Task: Search for event and occasion photos online and organize them into a new album in Google Photos named 'Events'.
Action: Mouse moved to (300, 36)
Screenshot: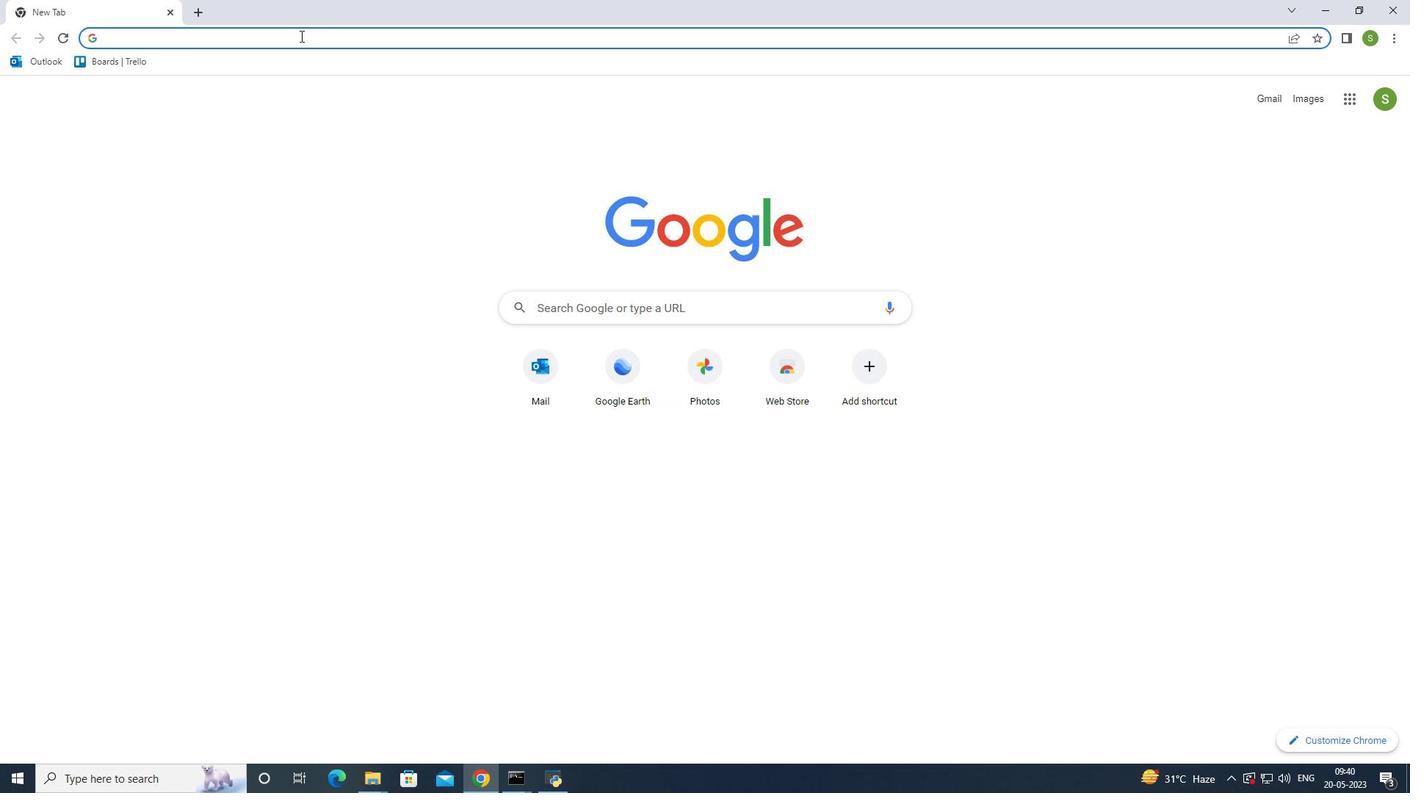 
Action: Mouse pressed left at (300, 36)
Screenshot: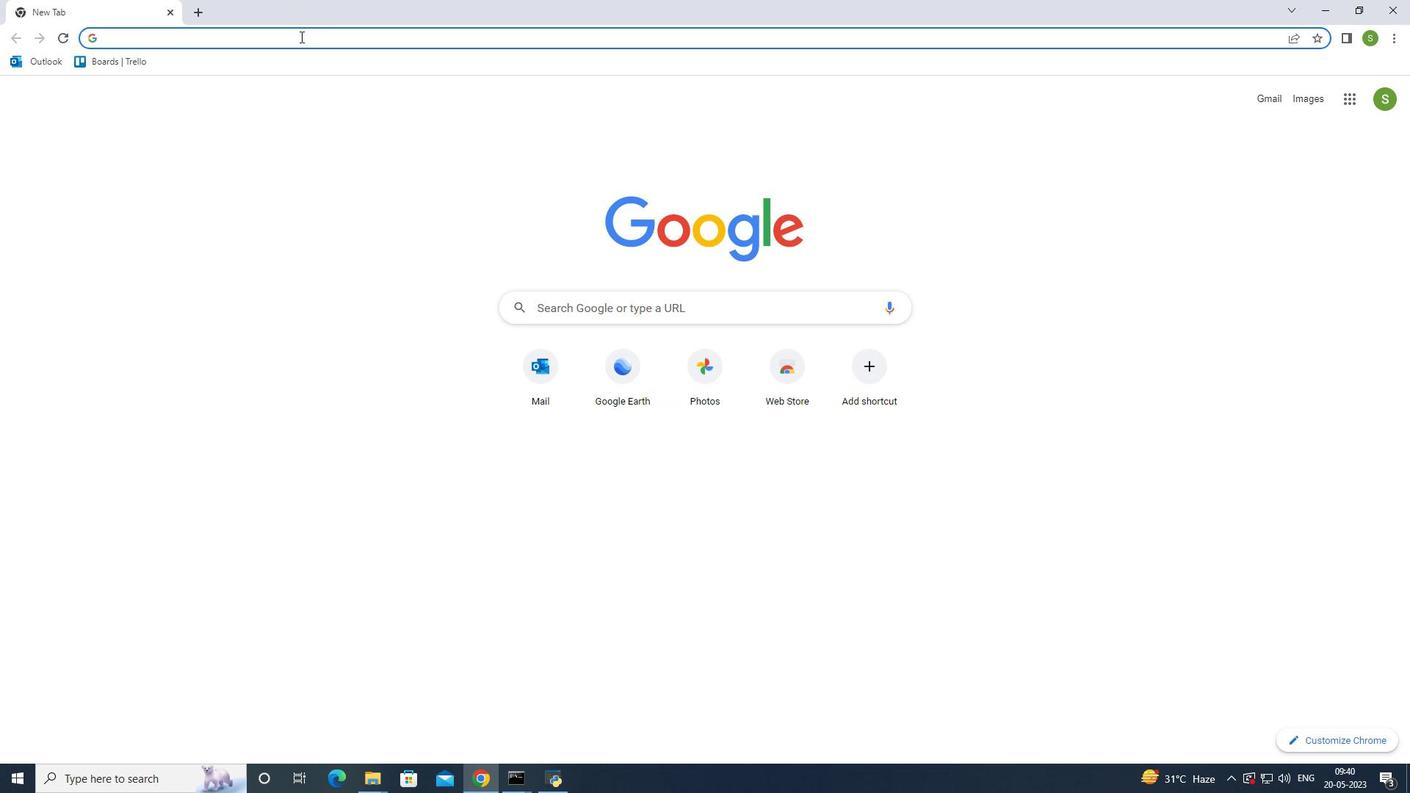 
Action: Mouse moved to (315, 33)
Screenshot: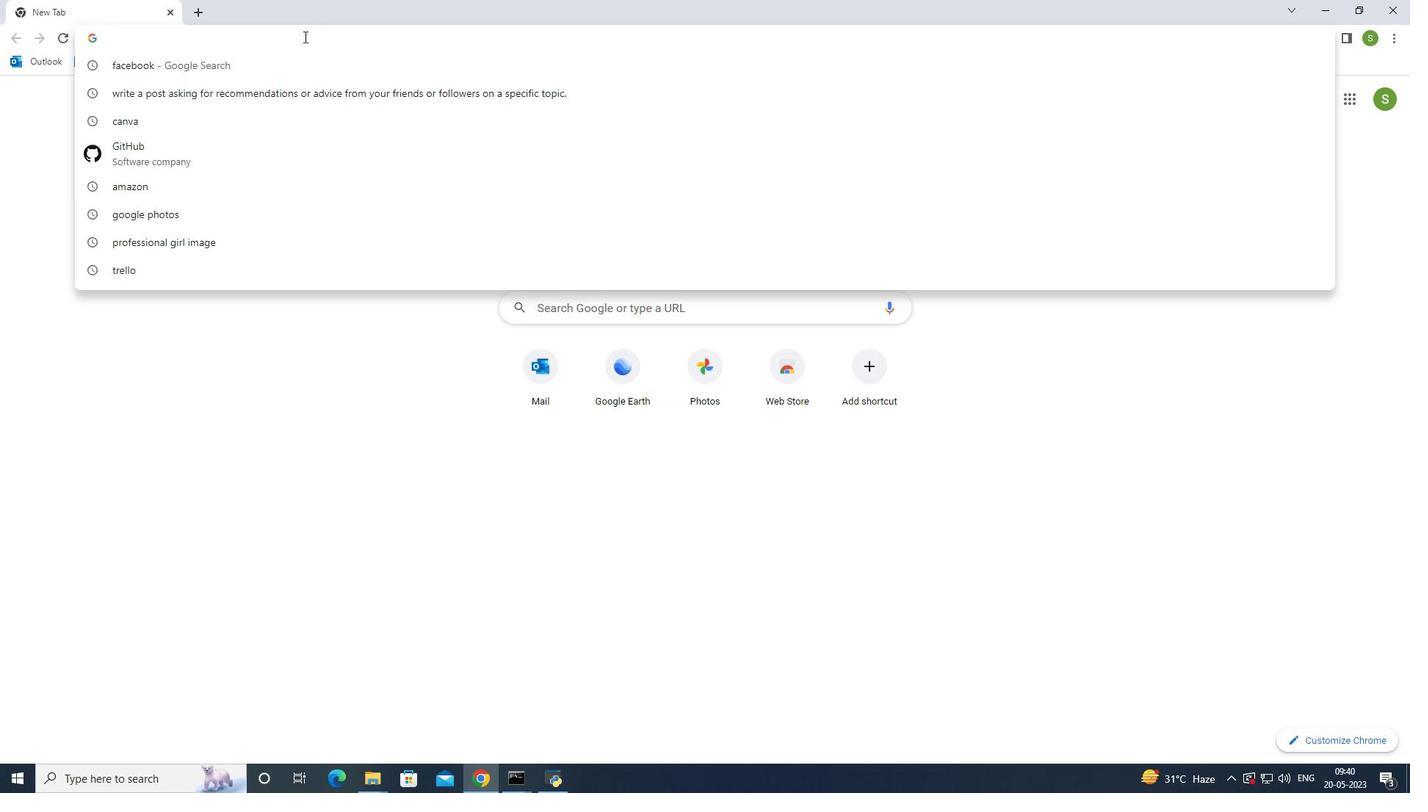 
Action: Key pressed google<Key.space>photo
Screenshot: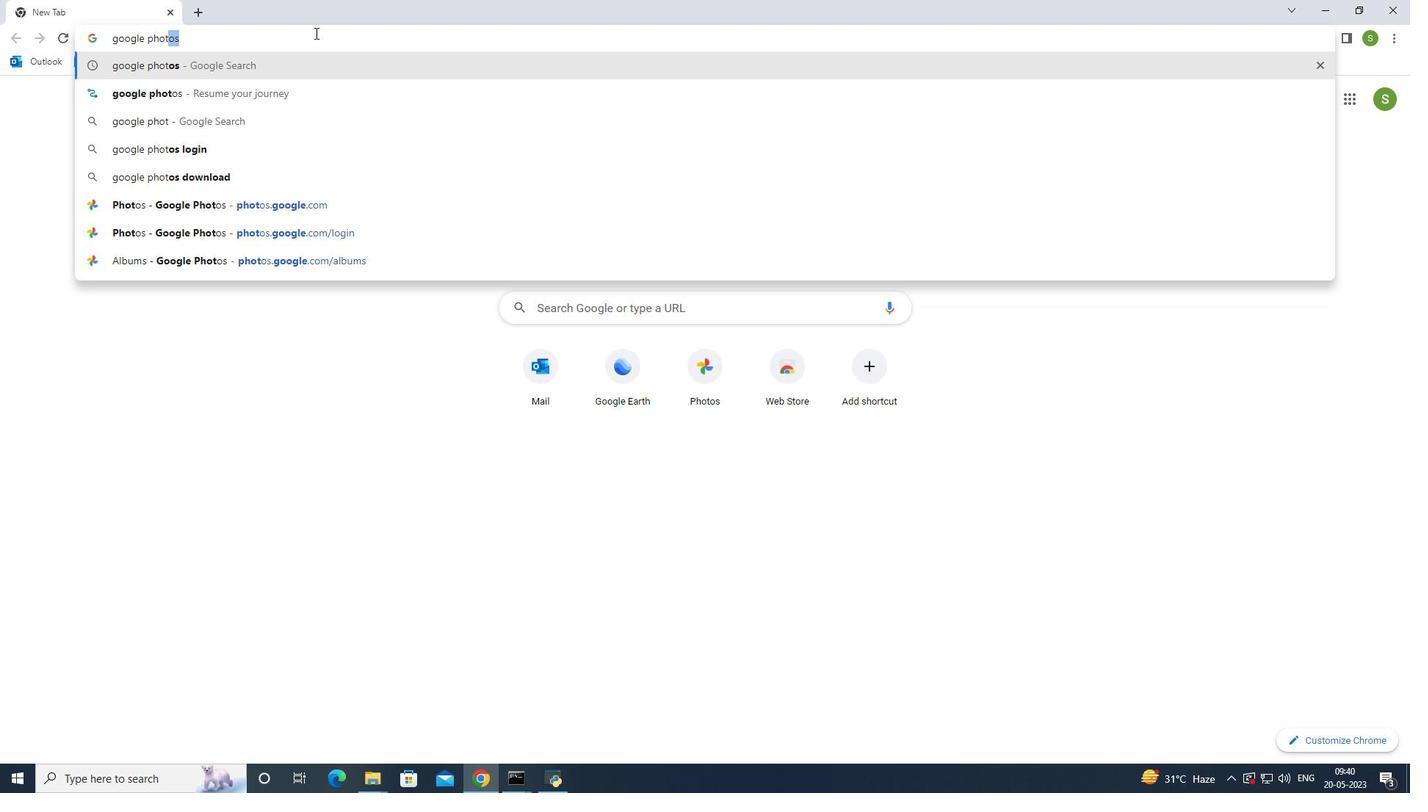 
Action: Mouse moved to (325, 27)
Screenshot: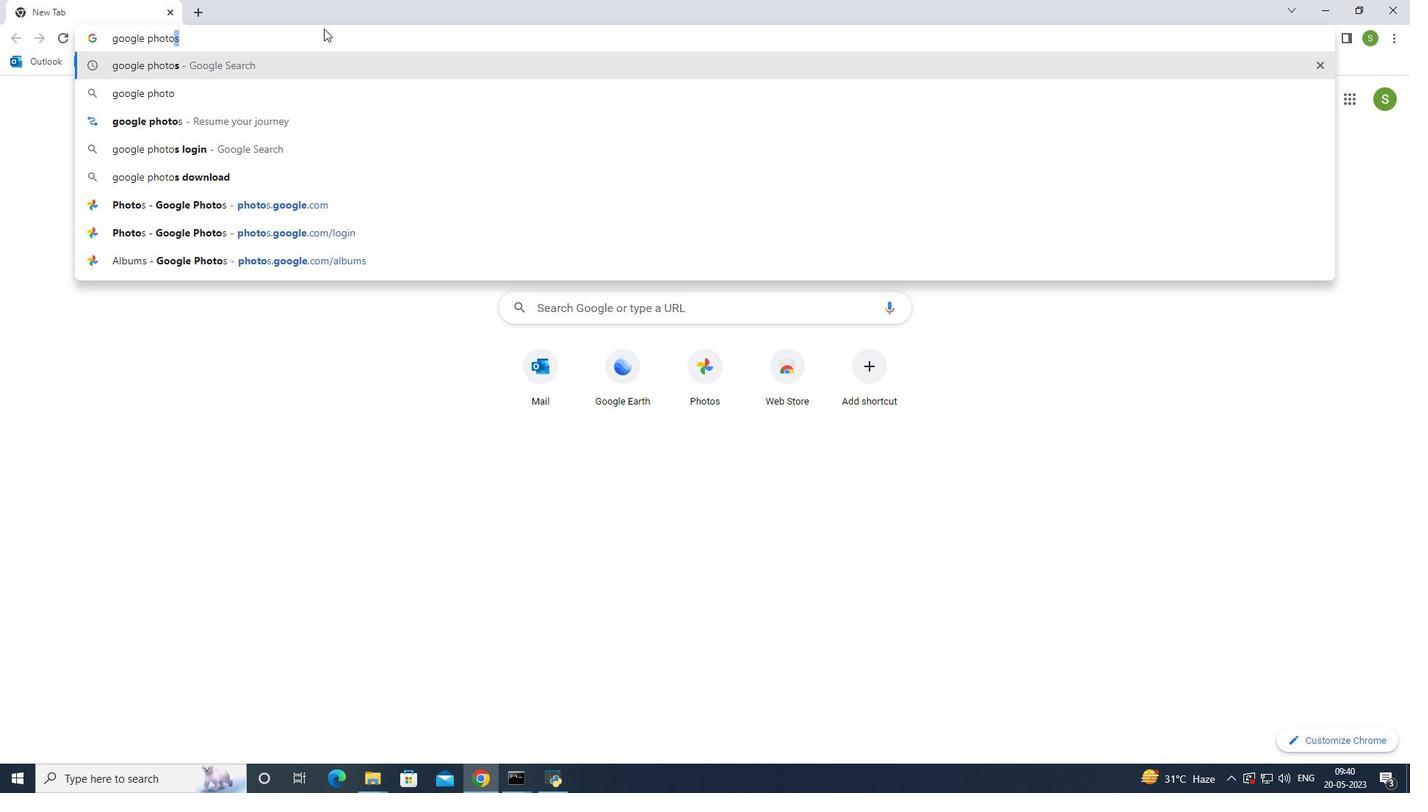 
Action: Key pressed <Key.enter>
Screenshot: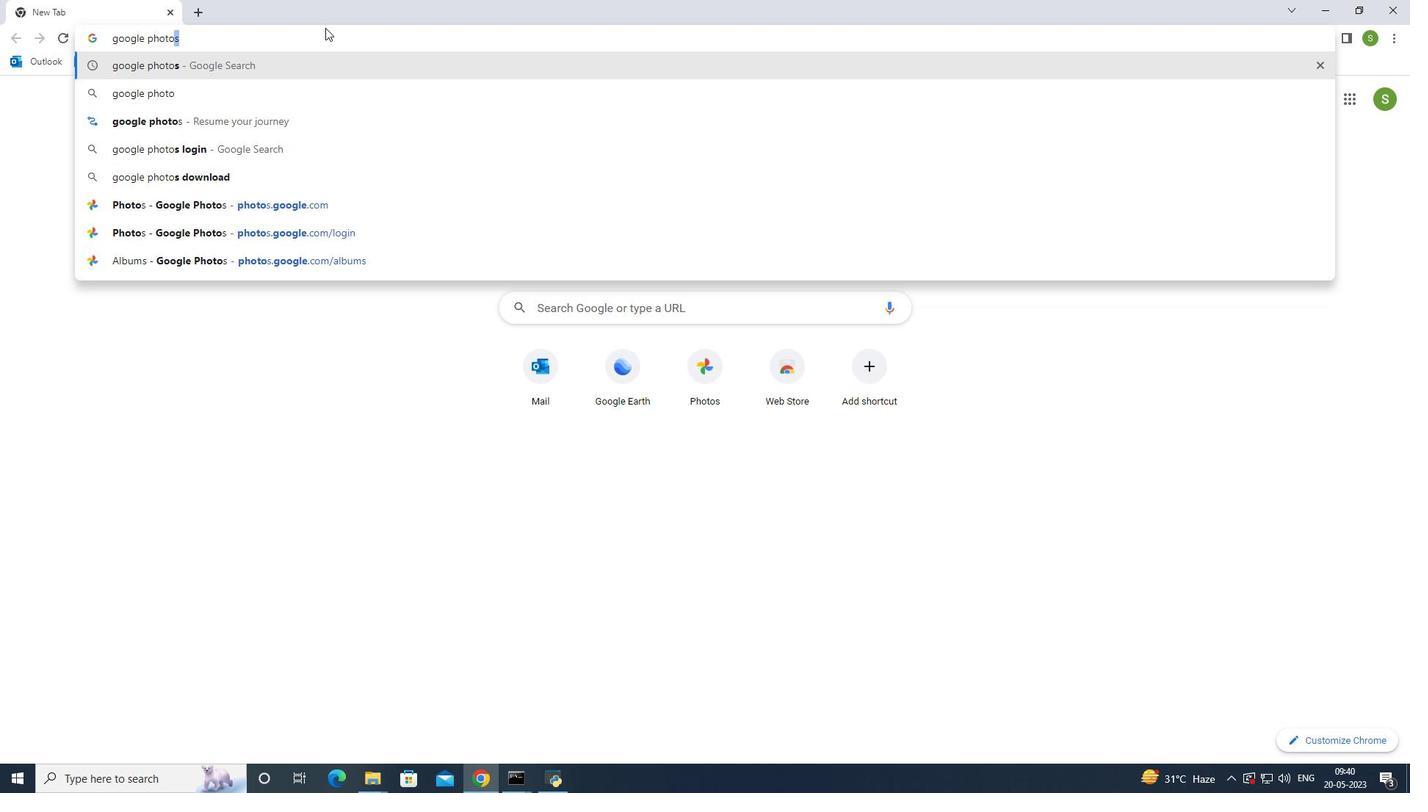 
Action: Mouse moved to (250, 231)
Screenshot: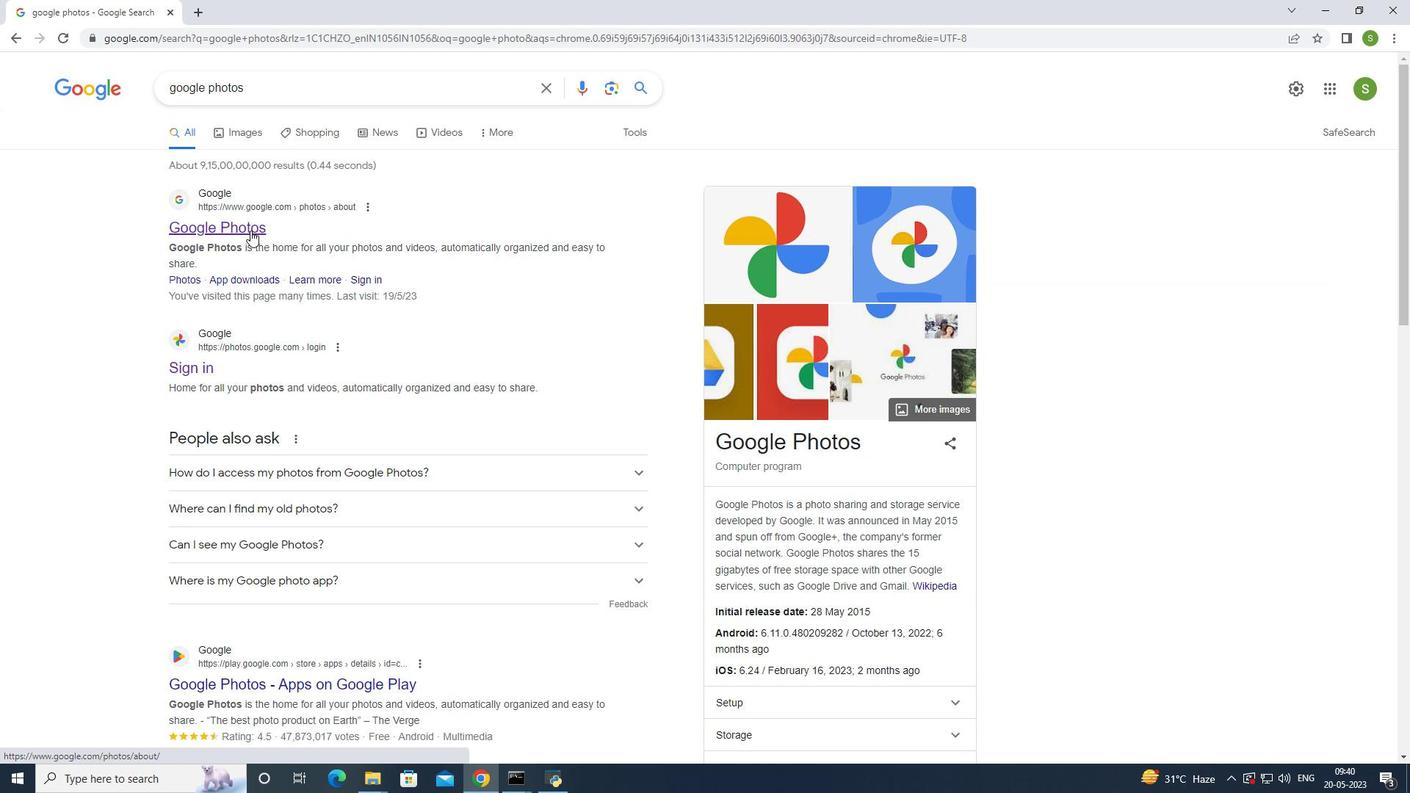 
Action: Mouse pressed left at (250, 231)
Screenshot: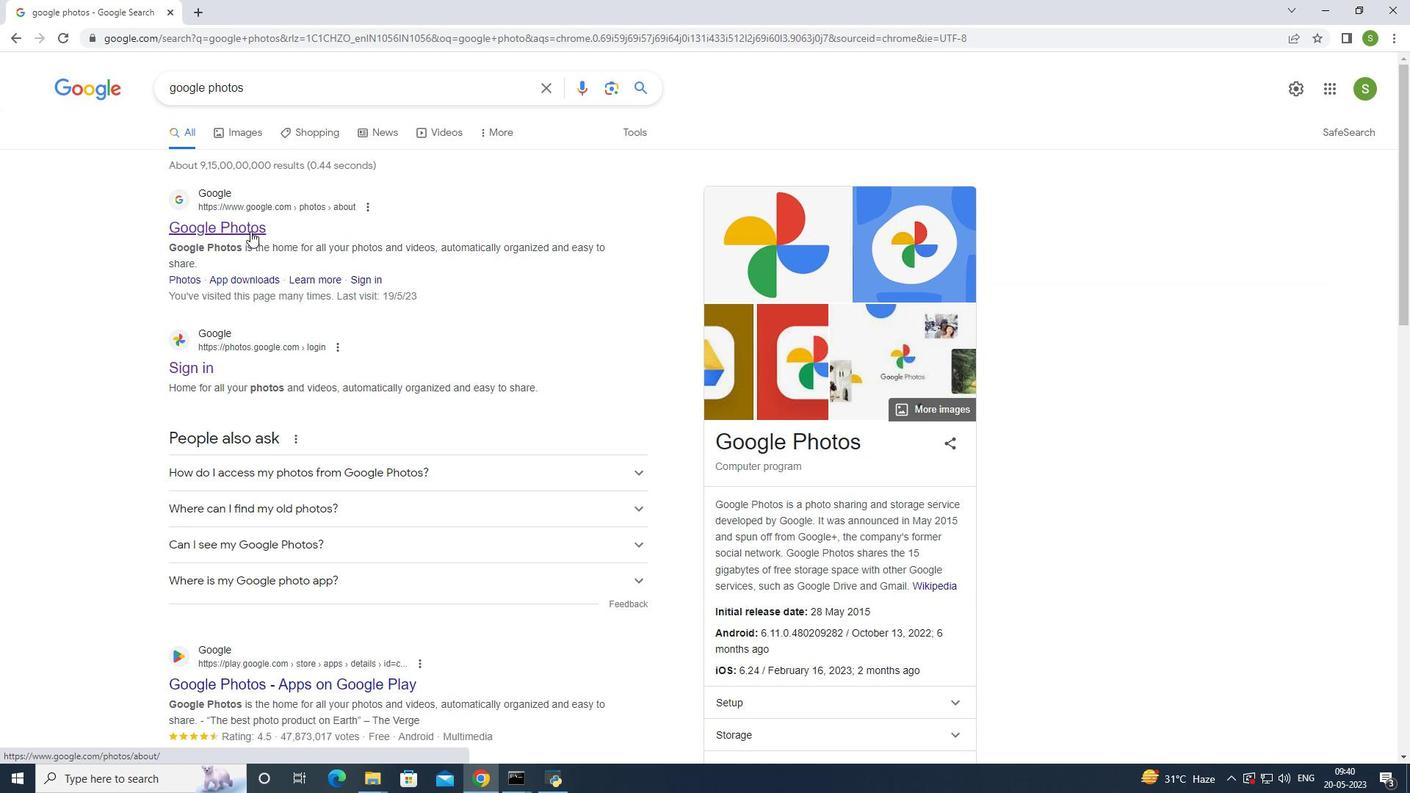 
Action: Mouse moved to (647, 505)
Screenshot: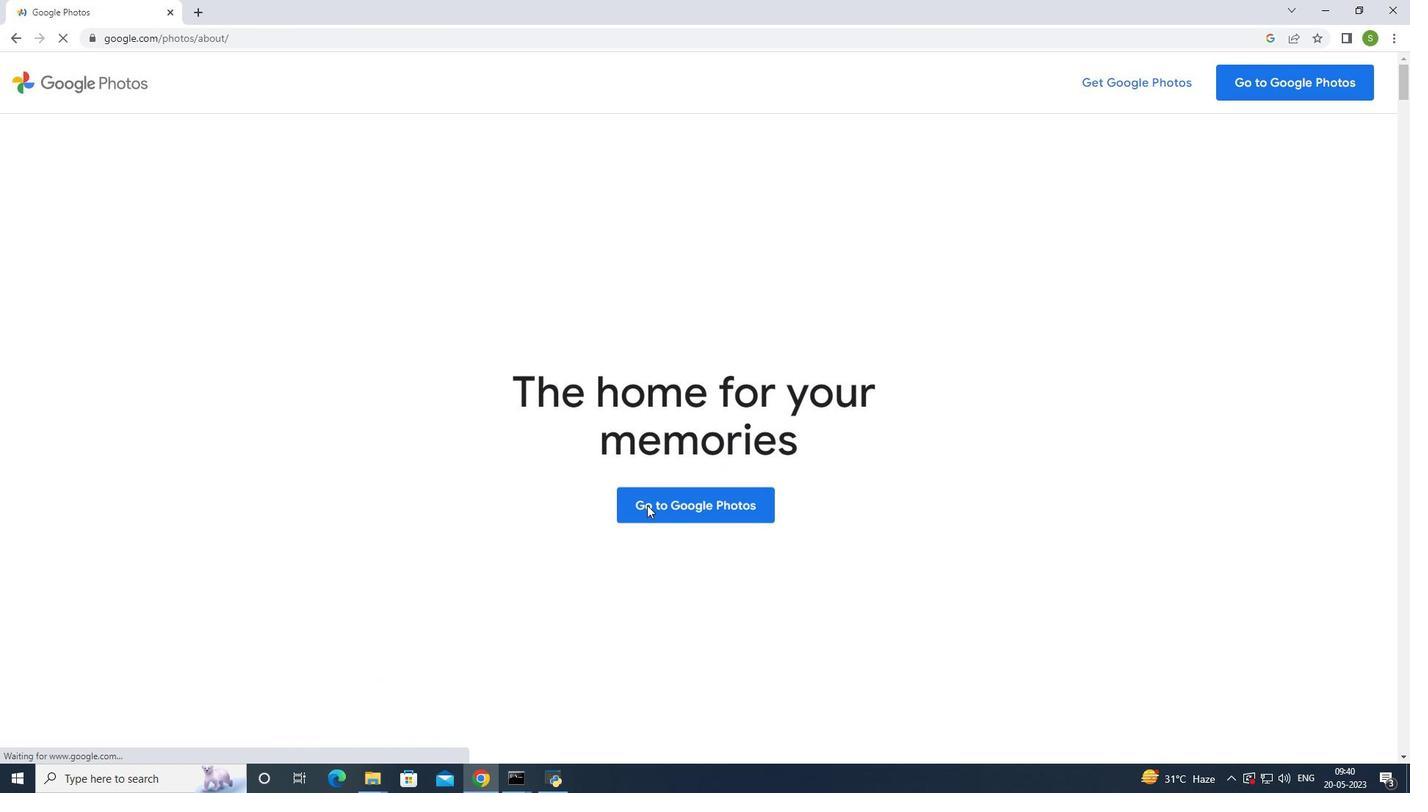 
Action: Mouse pressed left at (647, 505)
Screenshot: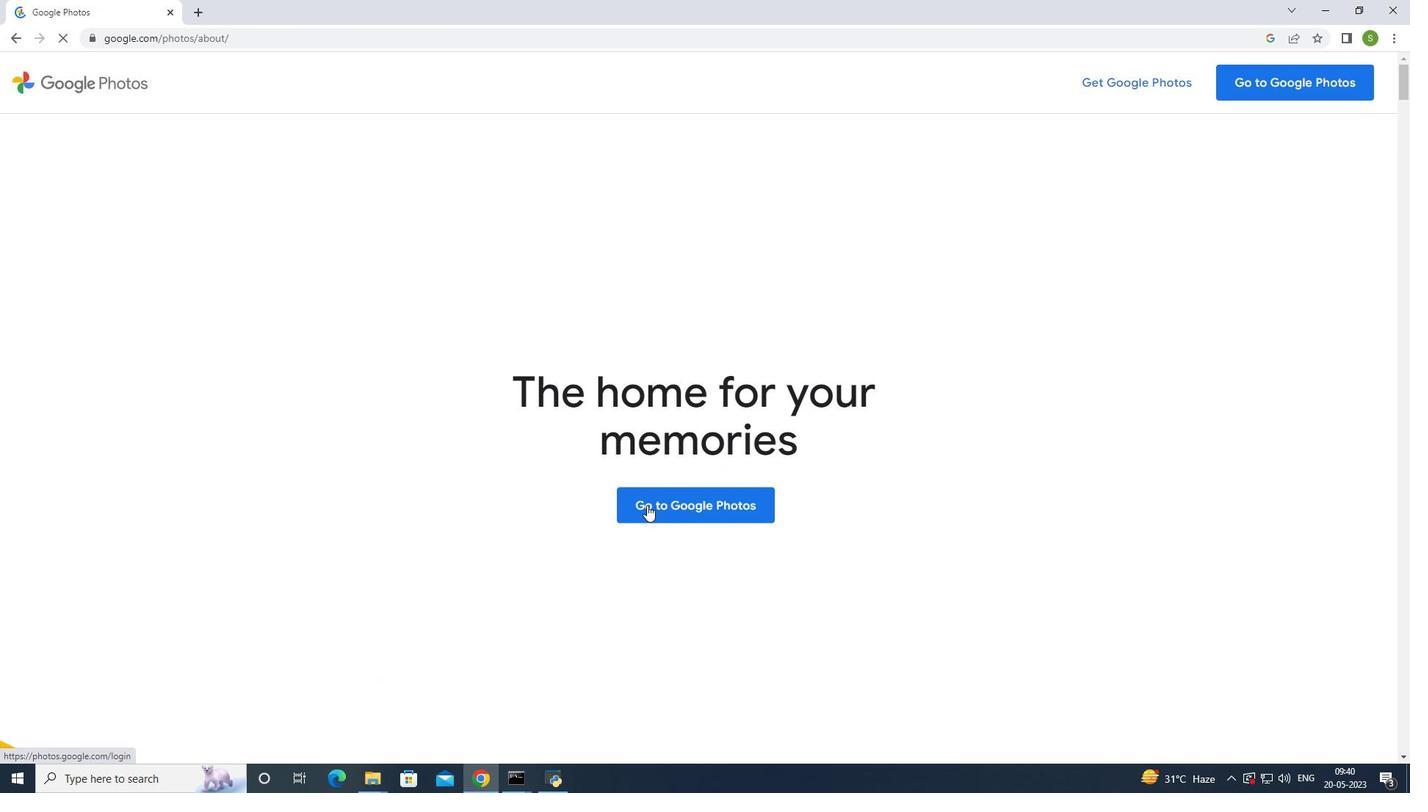 
Action: Mouse moved to (393, 134)
Screenshot: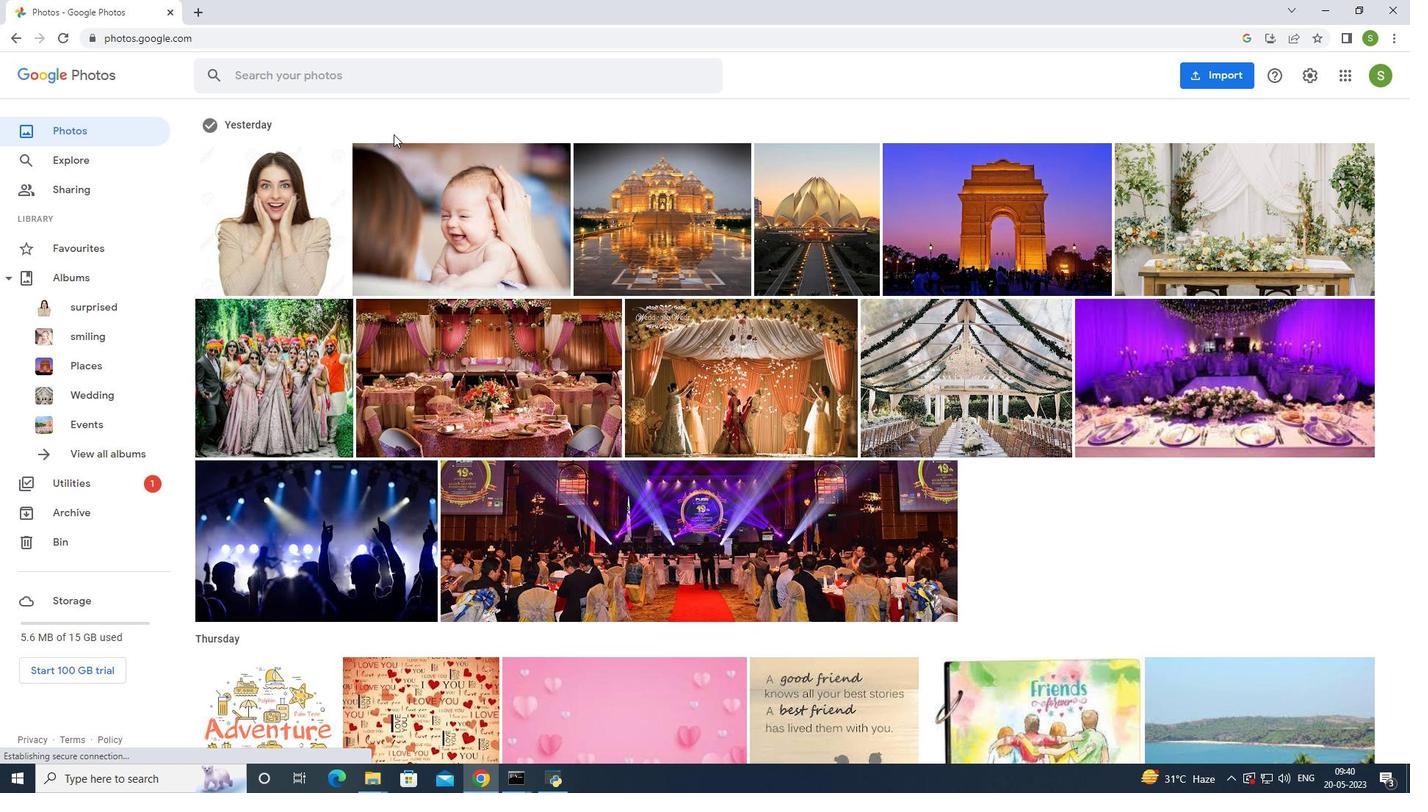 
Action: Mouse scrolled (393, 133) with delta (0, 0)
Screenshot: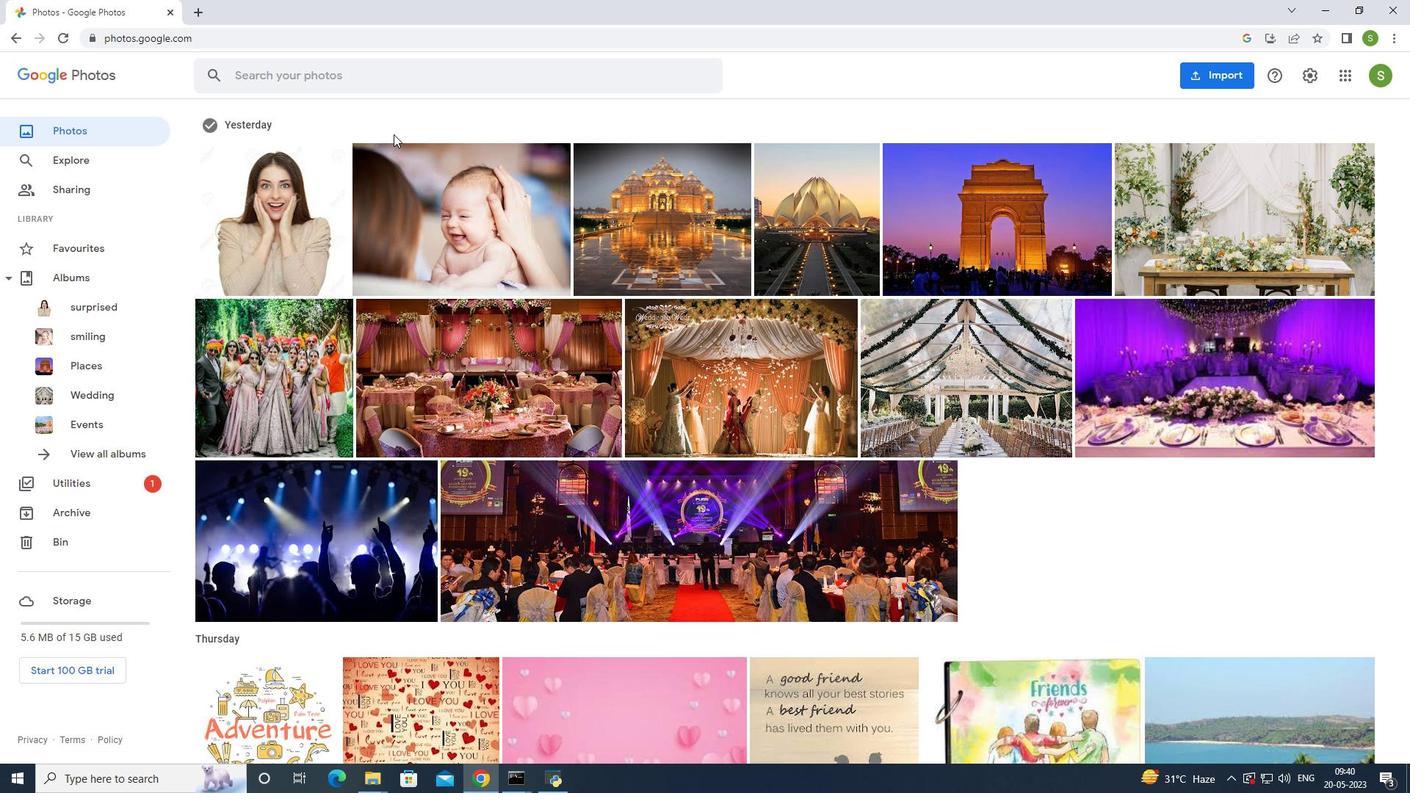 
Action: Mouse scrolled (393, 133) with delta (0, 0)
Screenshot: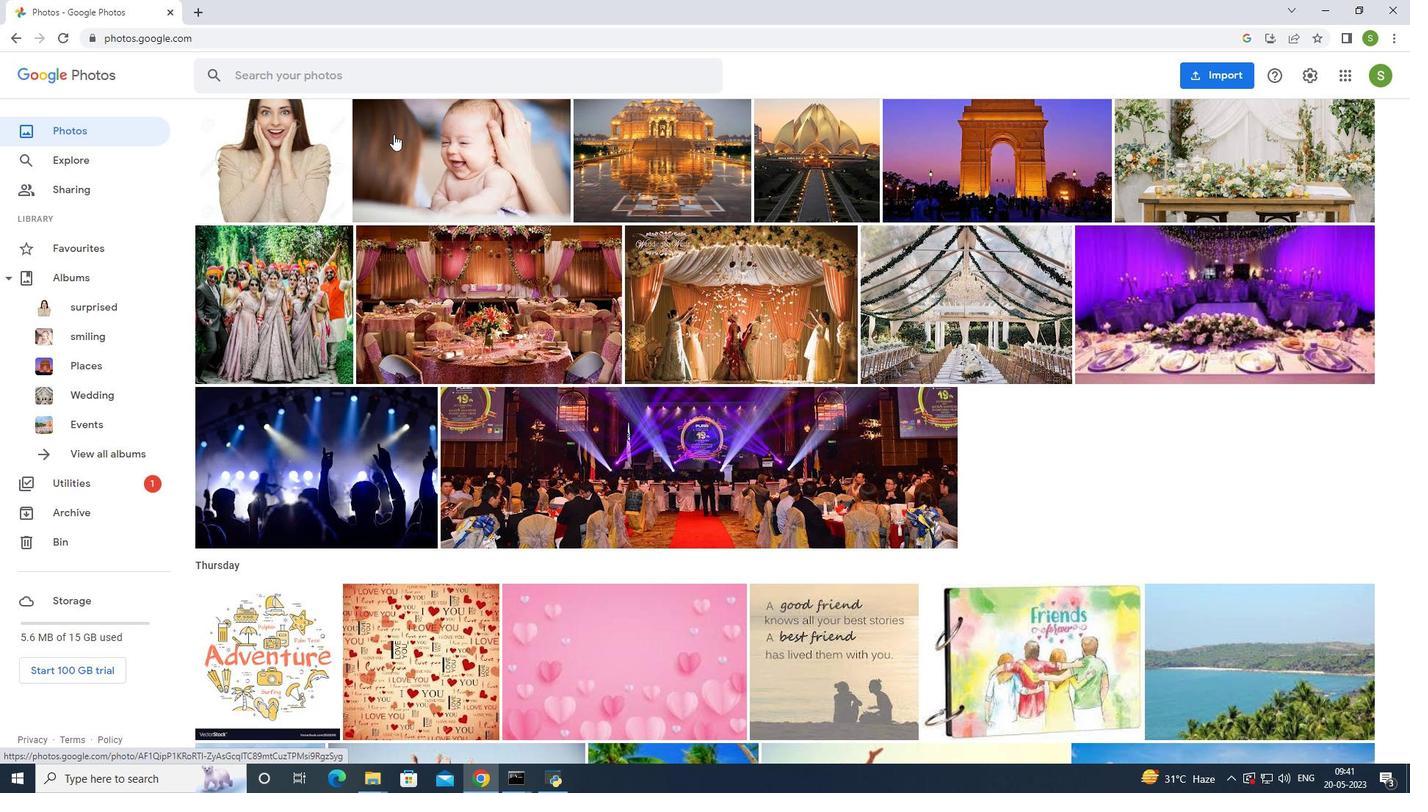 
Action: Mouse scrolled (393, 133) with delta (0, 0)
Screenshot: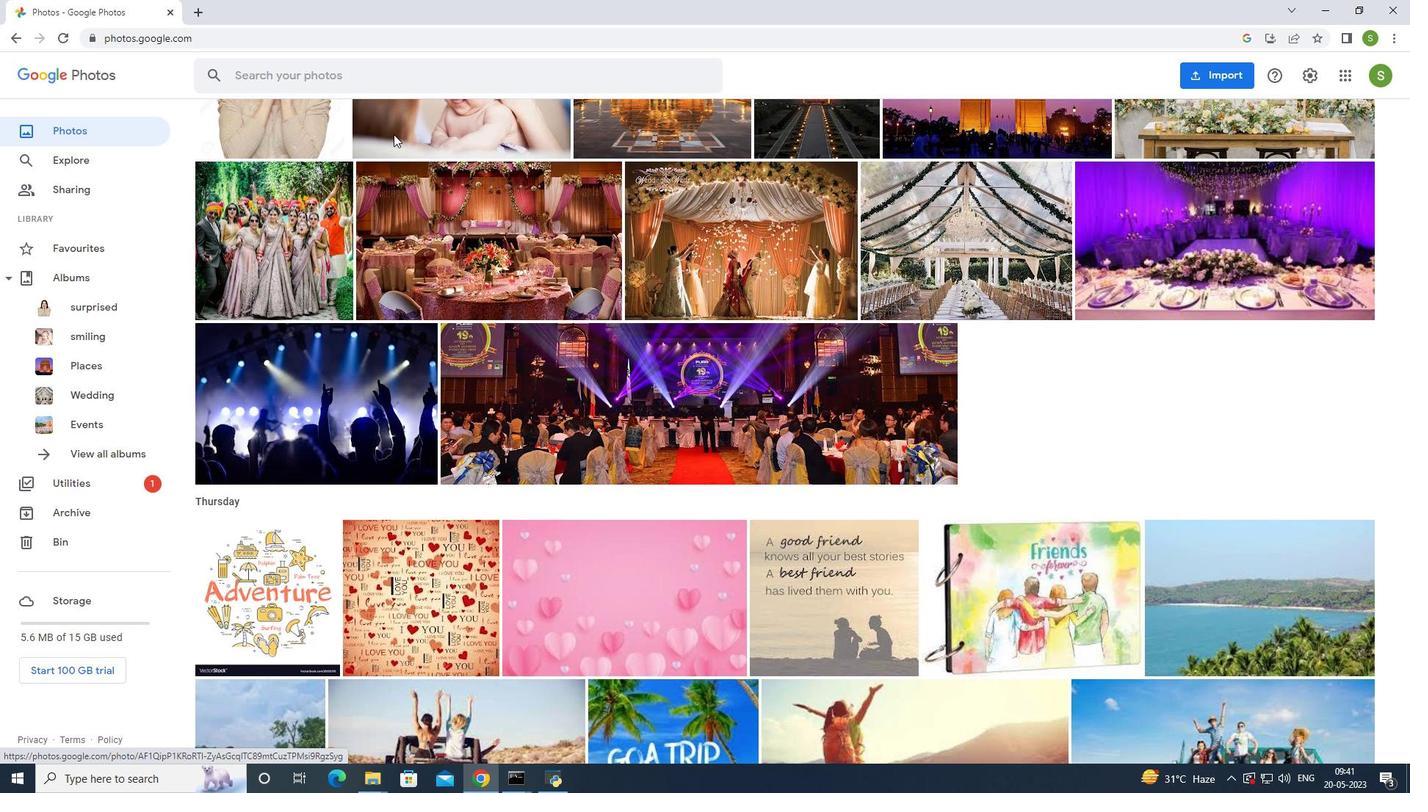 
Action: Mouse scrolled (393, 133) with delta (0, 0)
Screenshot: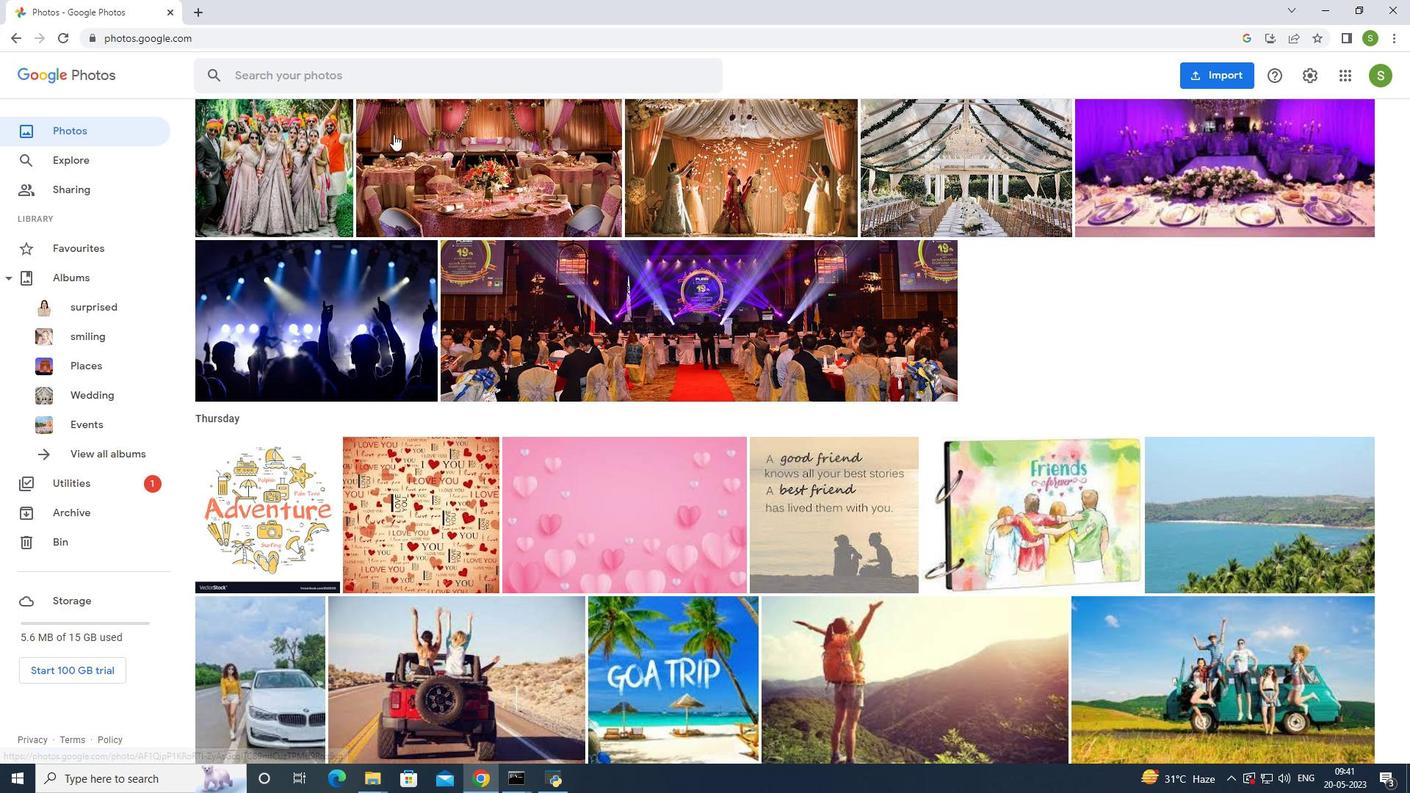 
Action: Mouse scrolled (393, 133) with delta (0, 0)
Screenshot: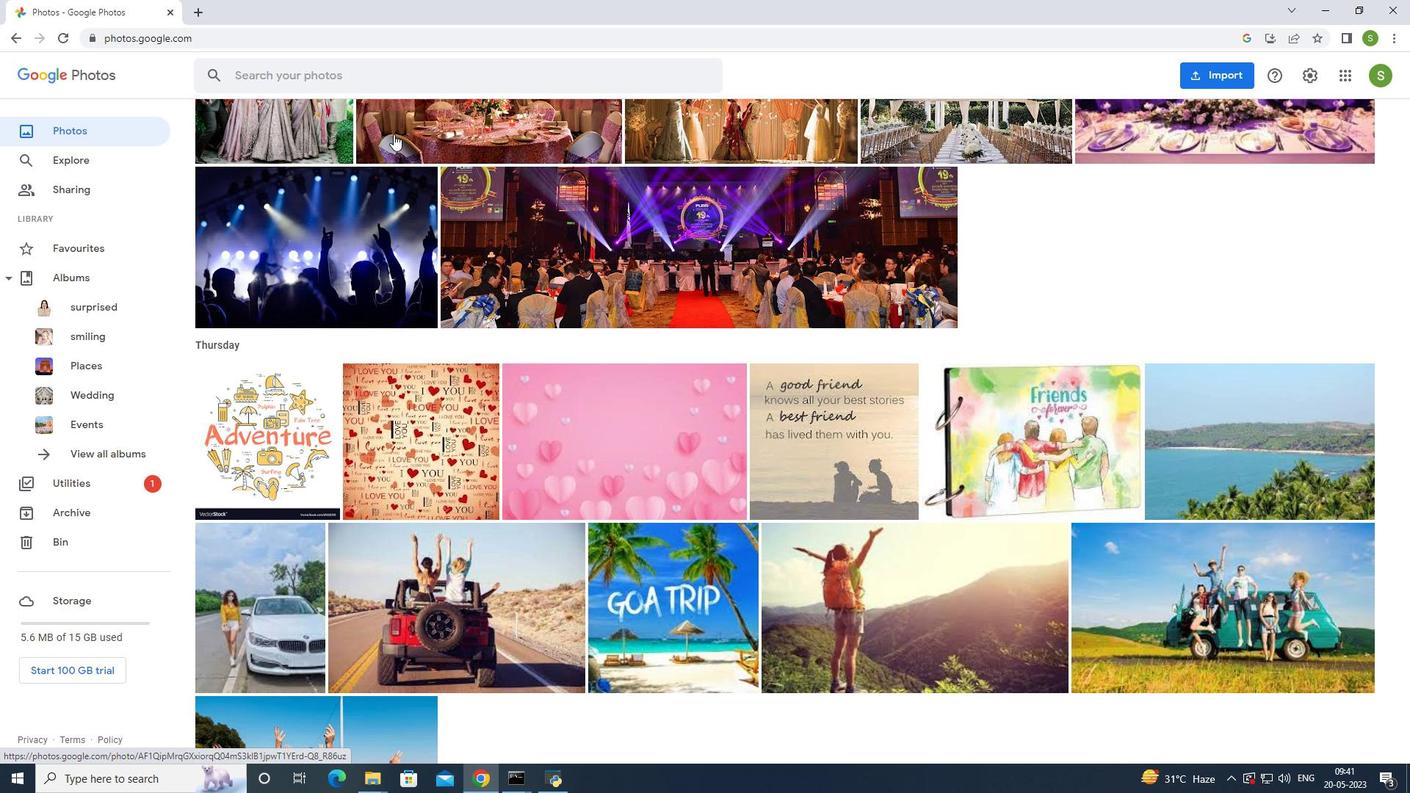 
Action: Mouse scrolled (393, 133) with delta (0, 0)
Screenshot: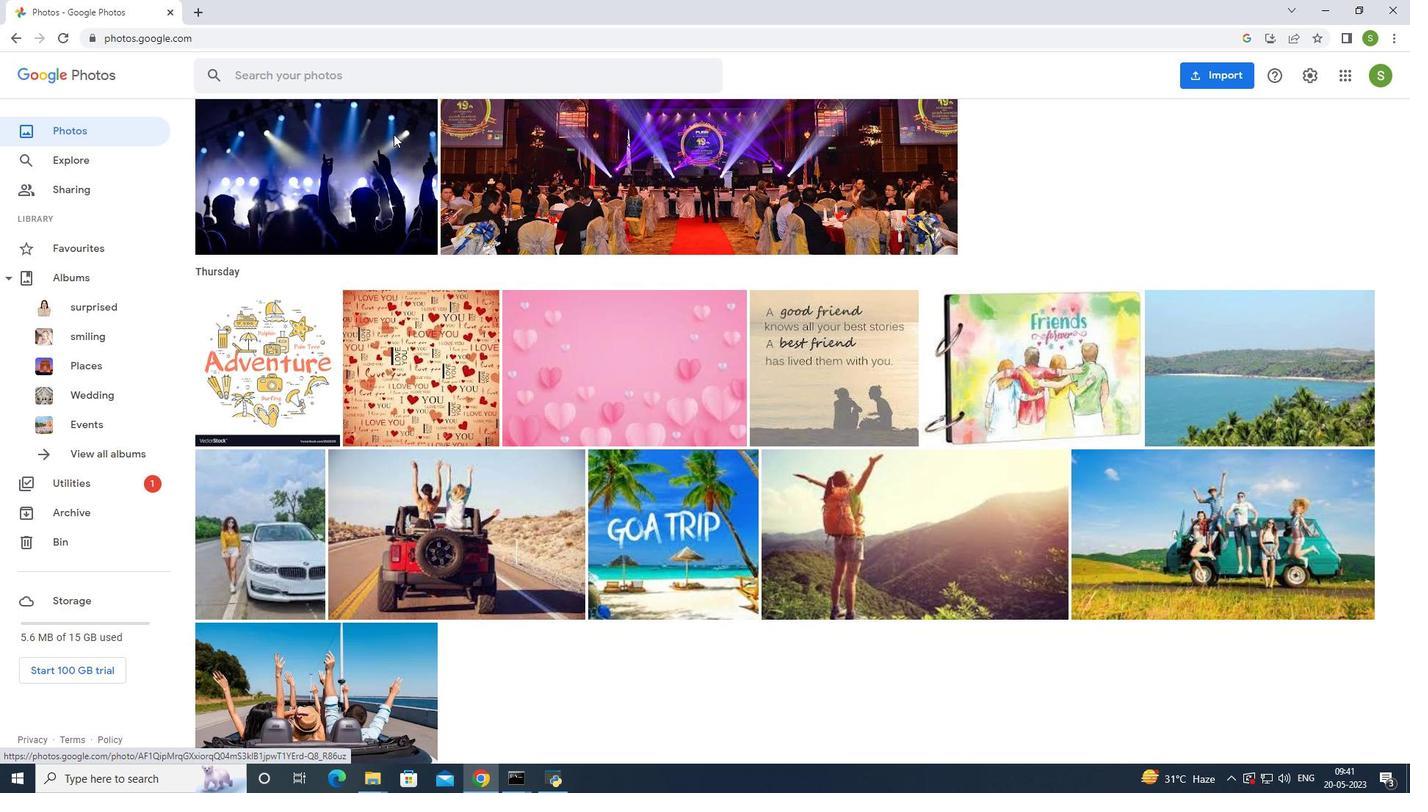 
Action: Mouse scrolled (393, 133) with delta (0, 0)
Screenshot: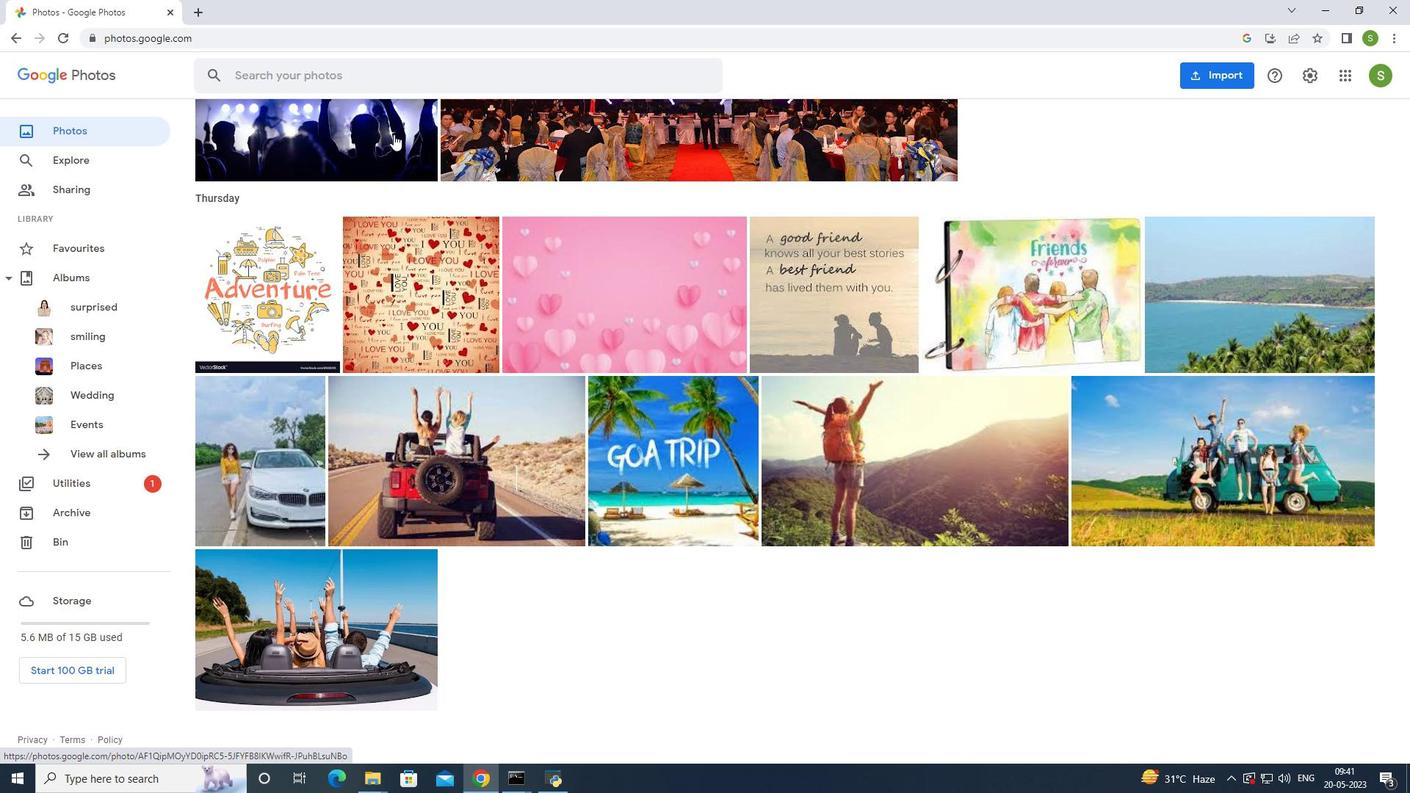 
Action: Mouse scrolled (393, 133) with delta (0, 0)
Screenshot: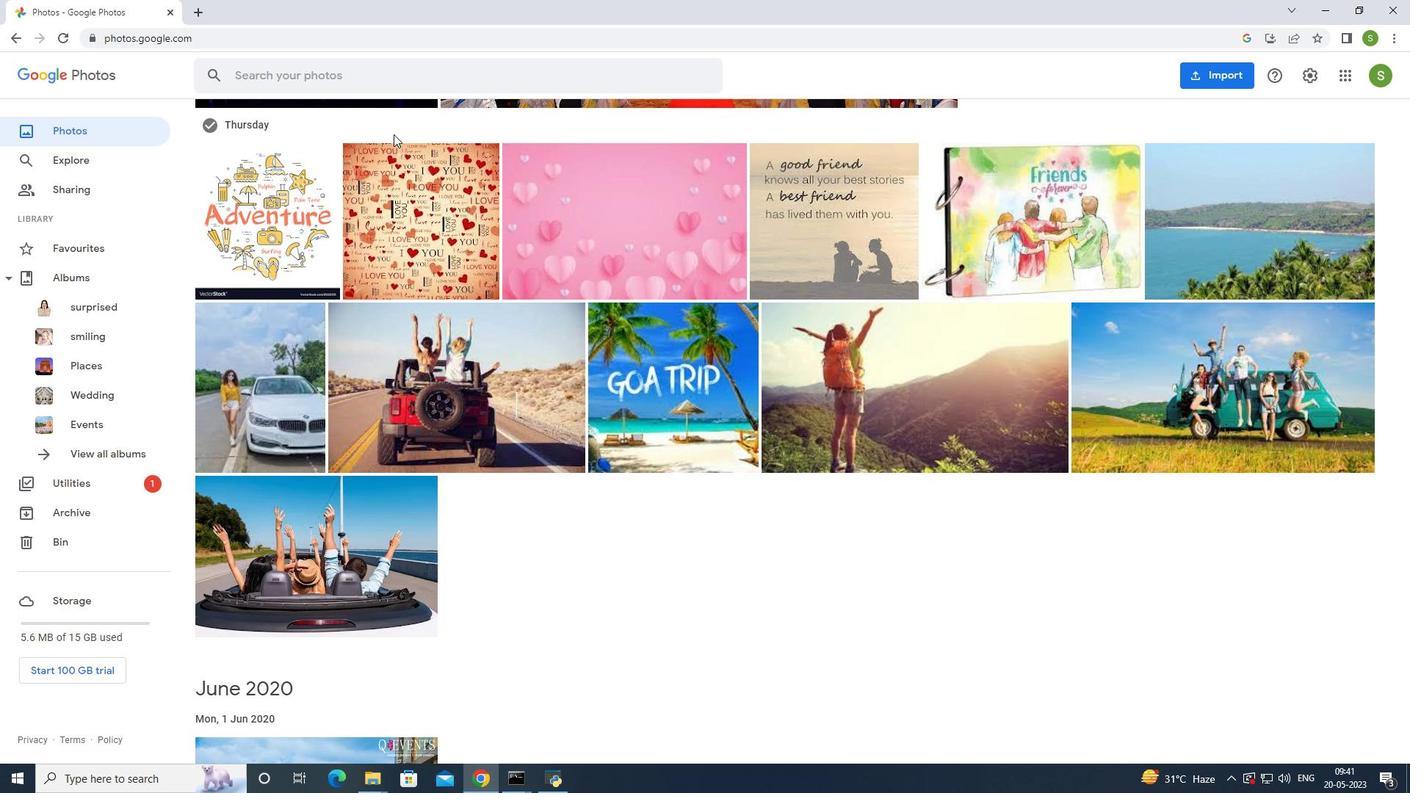 
Action: Mouse moved to (391, 131)
Screenshot: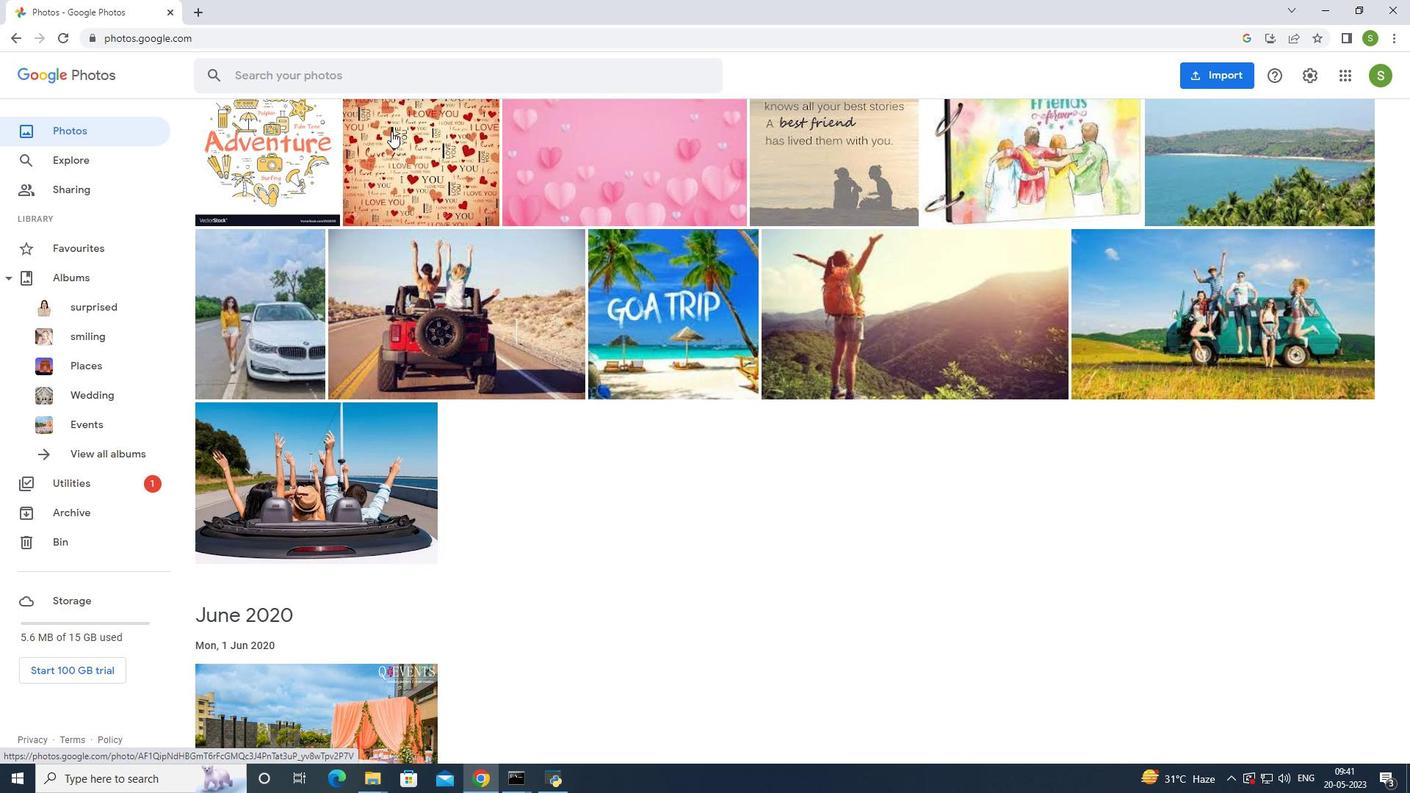
Action: Mouse scrolled (391, 130) with delta (0, 0)
Screenshot: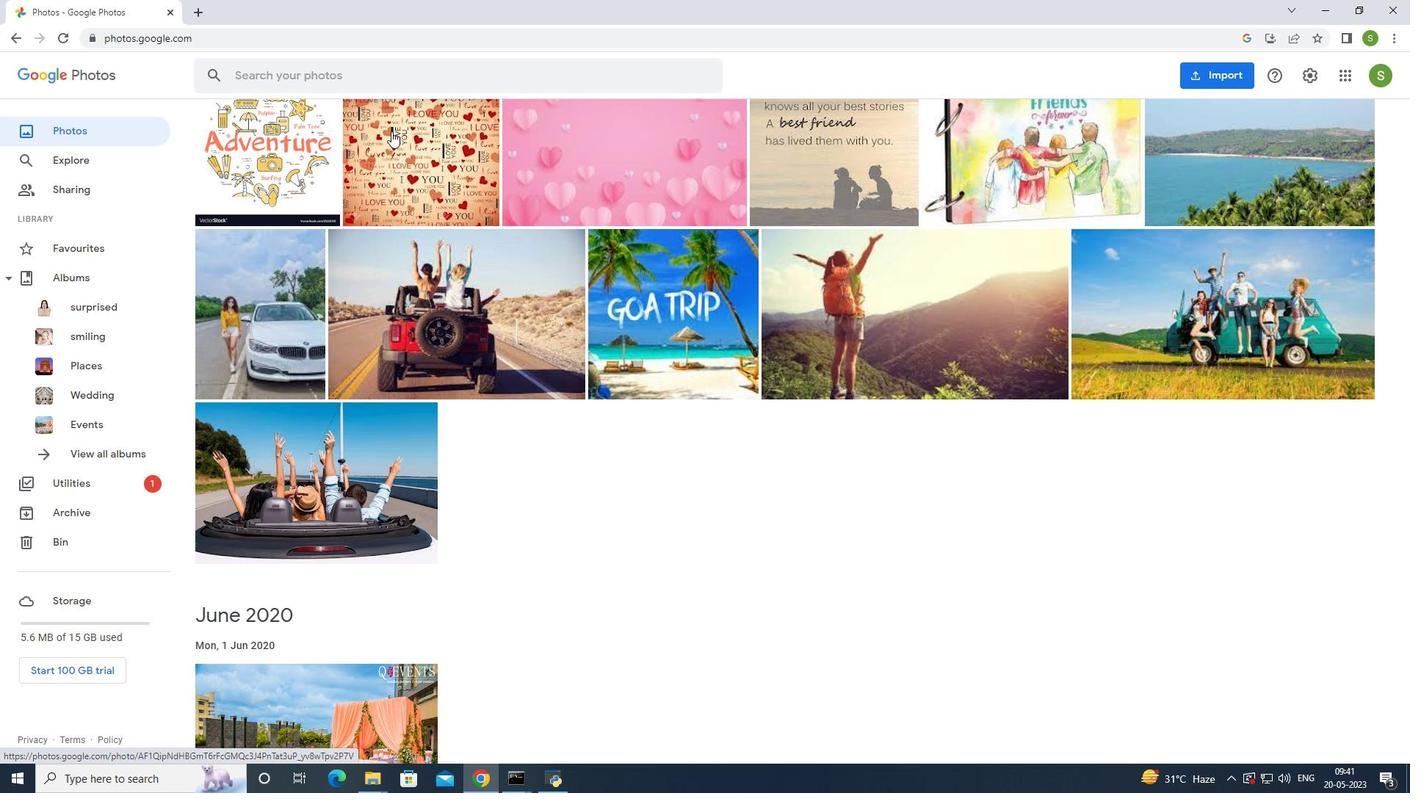 
Action: Mouse scrolled (391, 130) with delta (0, 0)
Screenshot: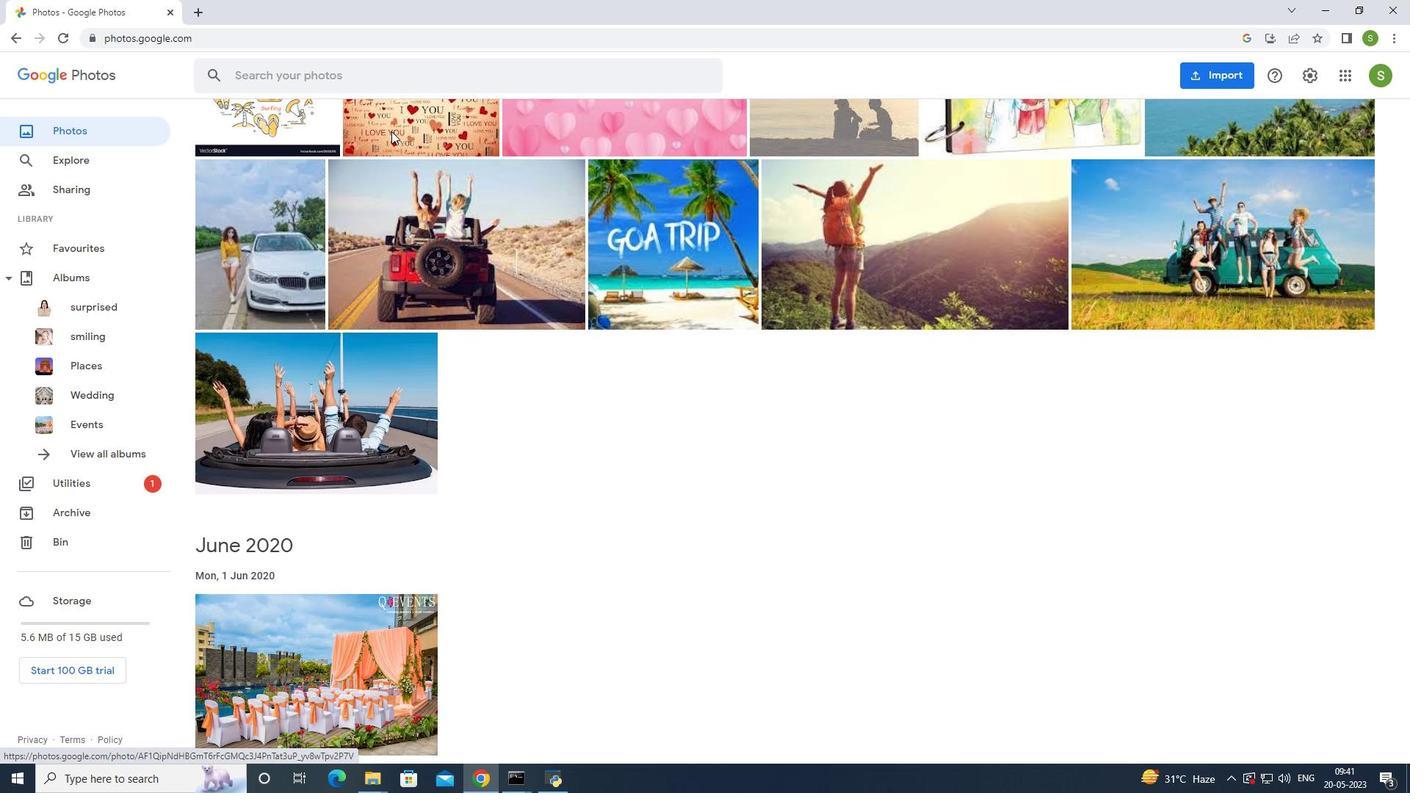 
Action: Mouse scrolled (391, 130) with delta (0, 0)
Screenshot: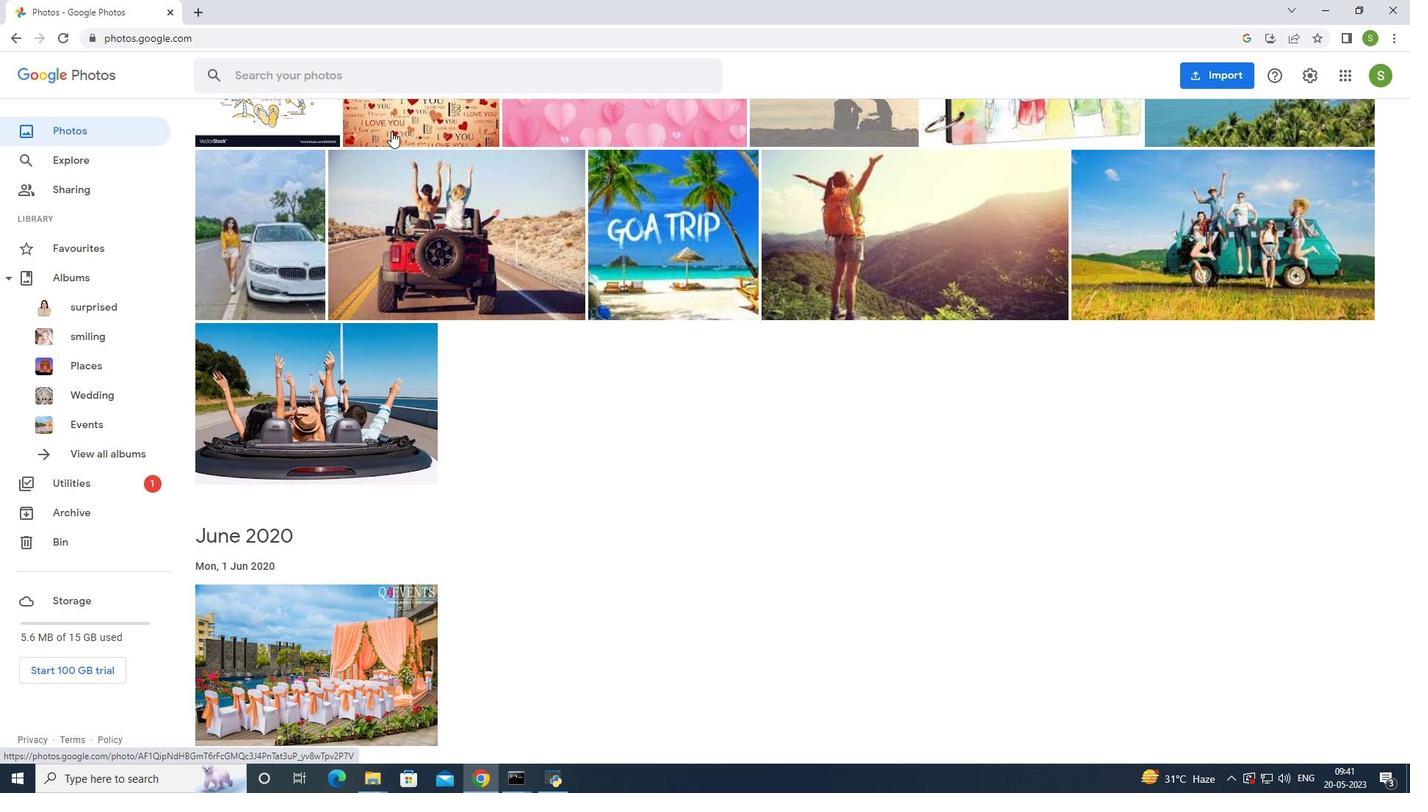 
Action: Mouse scrolled (391, 130) with delta (0, 0)
Screenshot: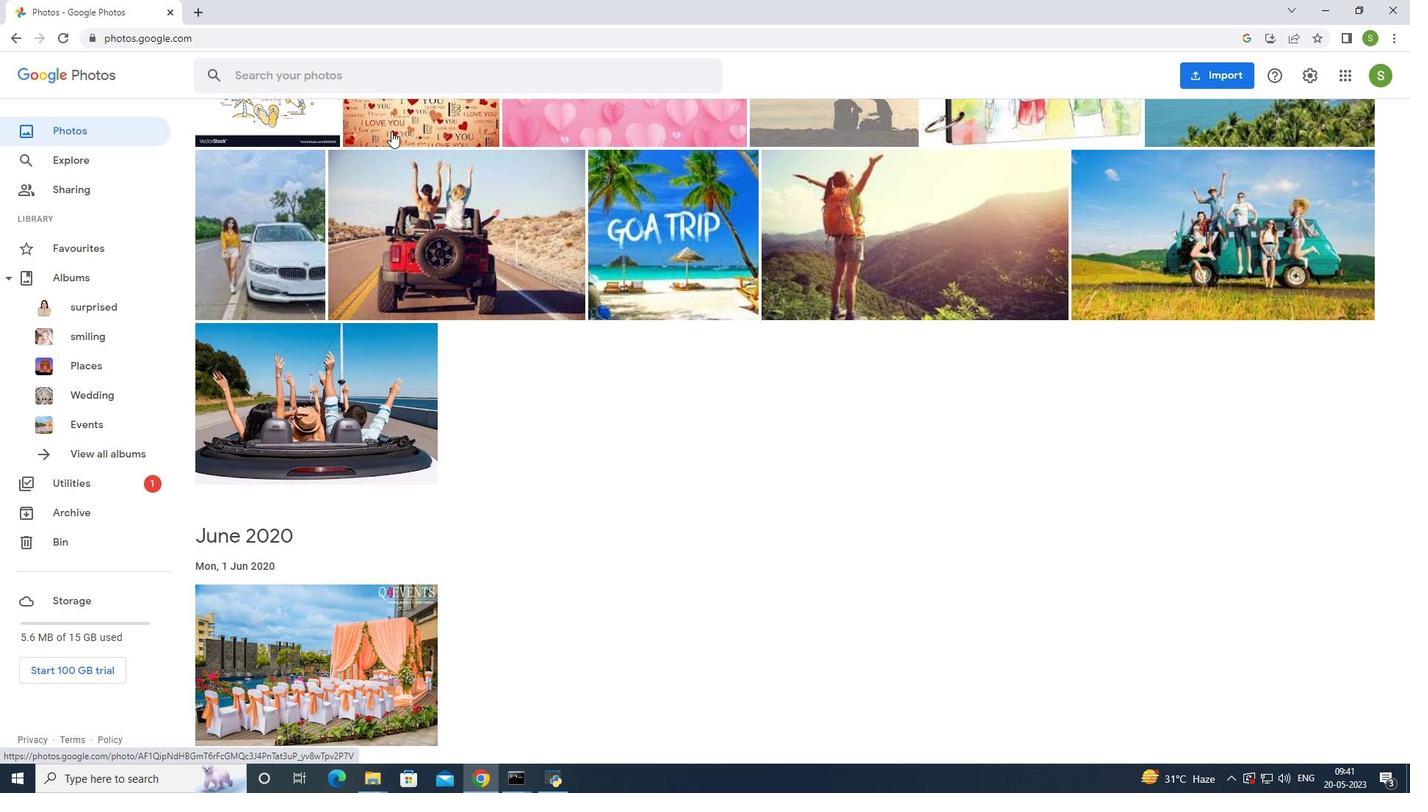 
Action: Mouse moved to (391, 129)
Screenshot: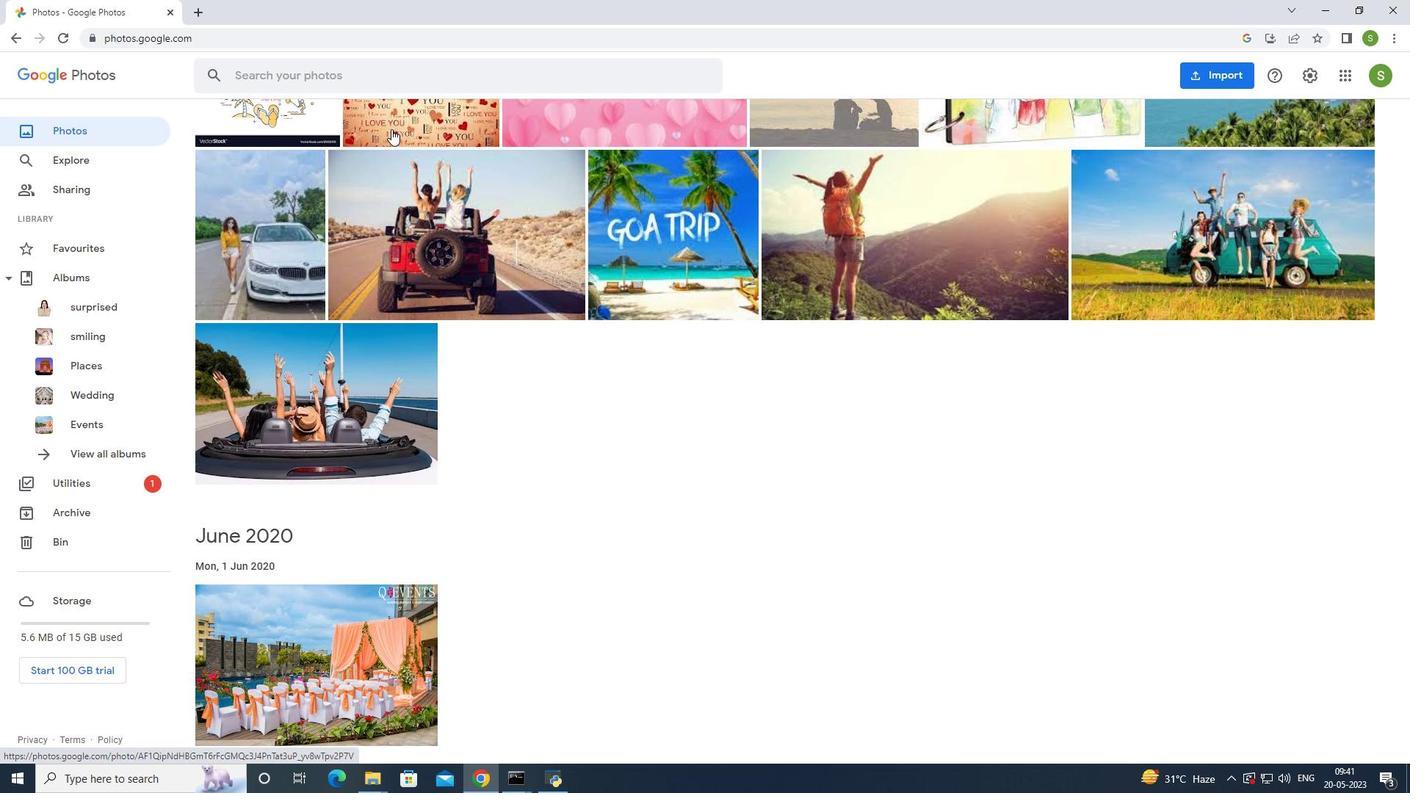
Action: Mouse scrolled (391, 130) with delta (0, 0)
Screenshot: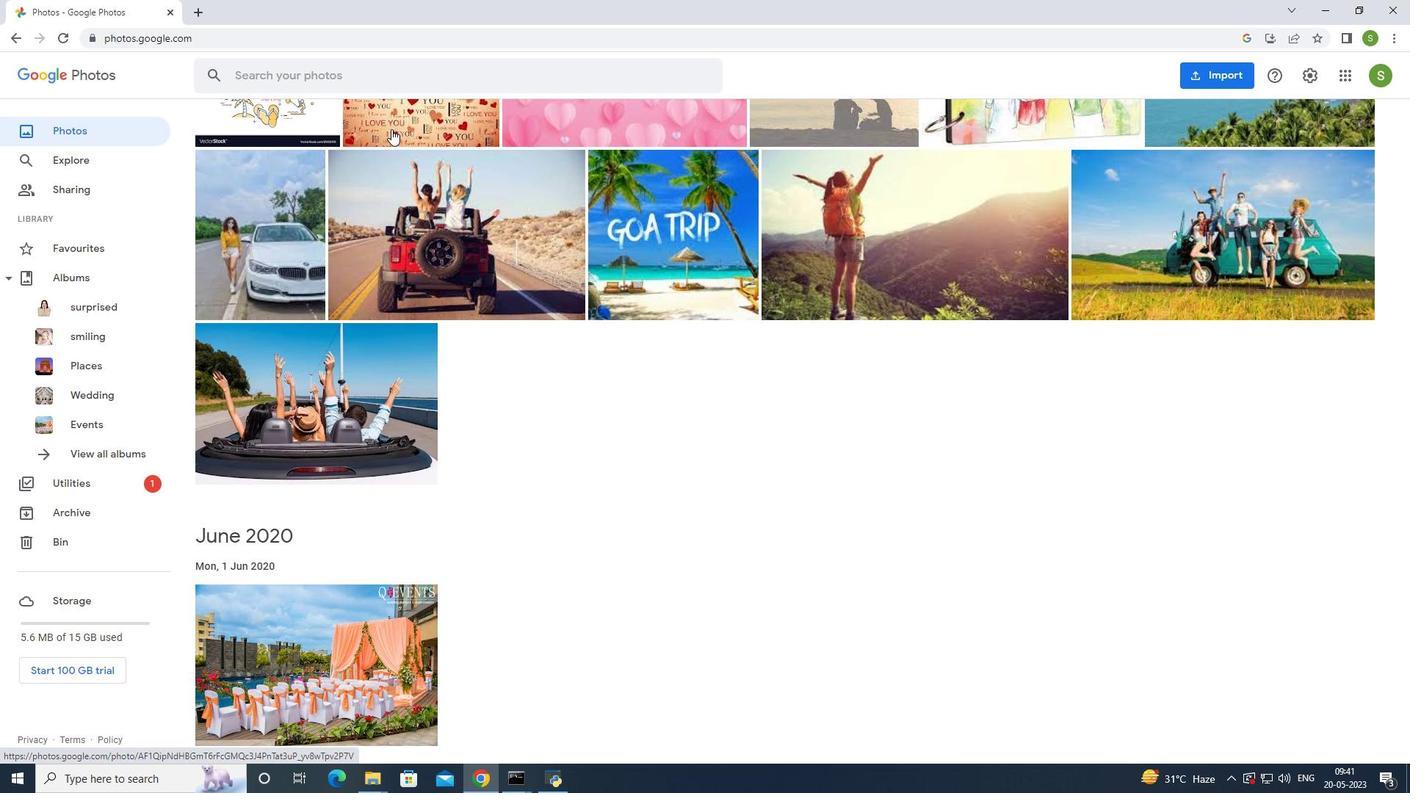 
Action: Mouse scrolled (391, 130) with delta (0, 0)
Screenshot: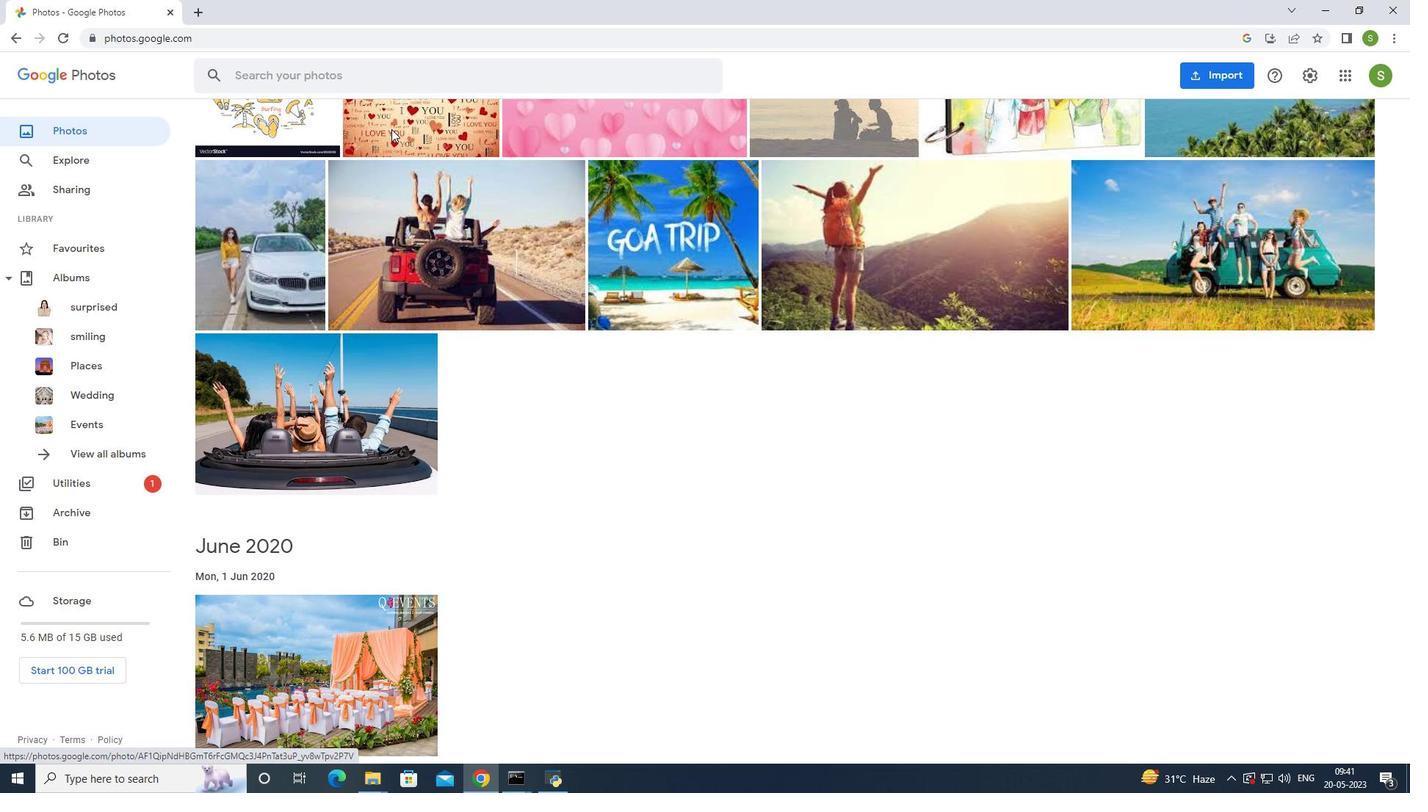 
Action: Mouse scrolled (391, 130) with delta (0, 0)
Screenshot: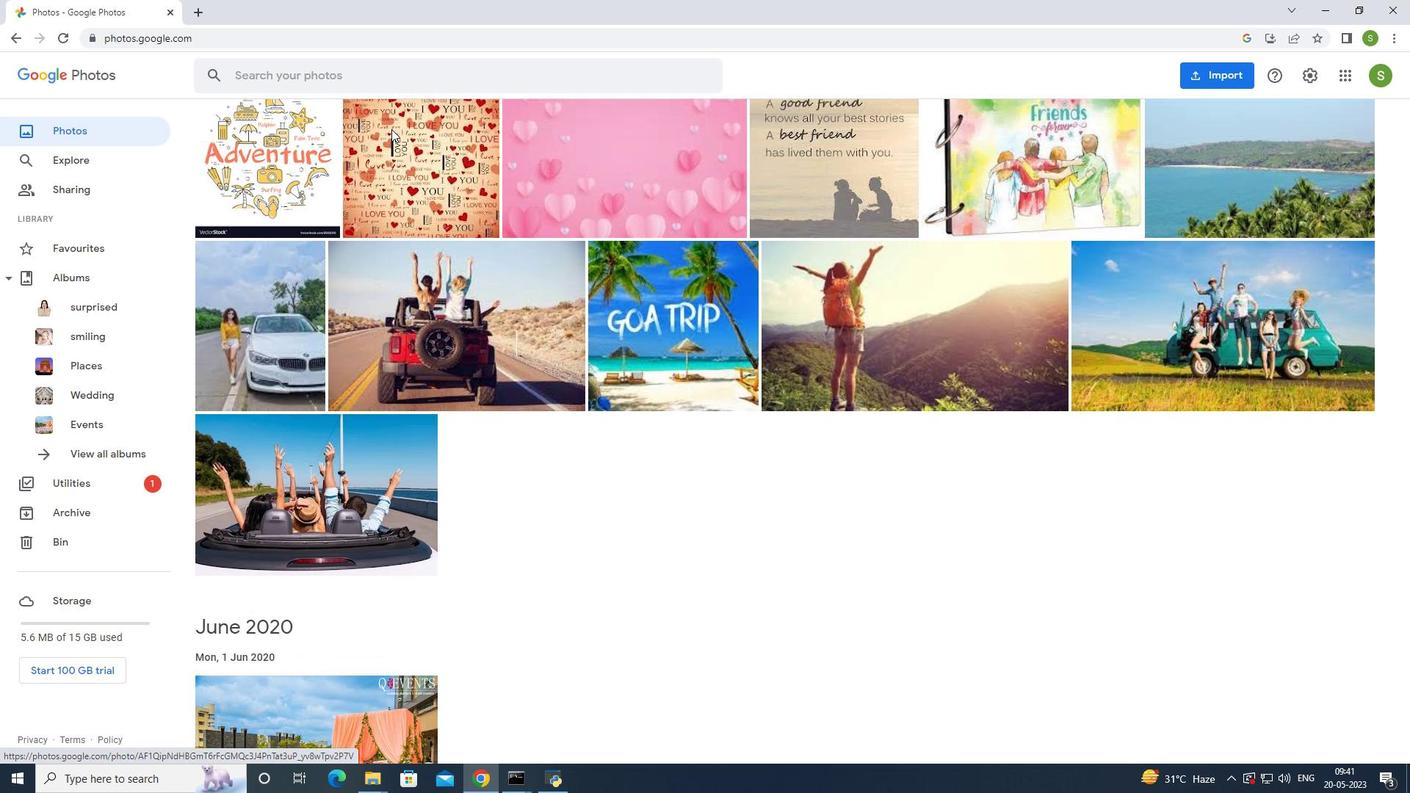 
Action: Mouse moved to (392, 125)
Screenshot: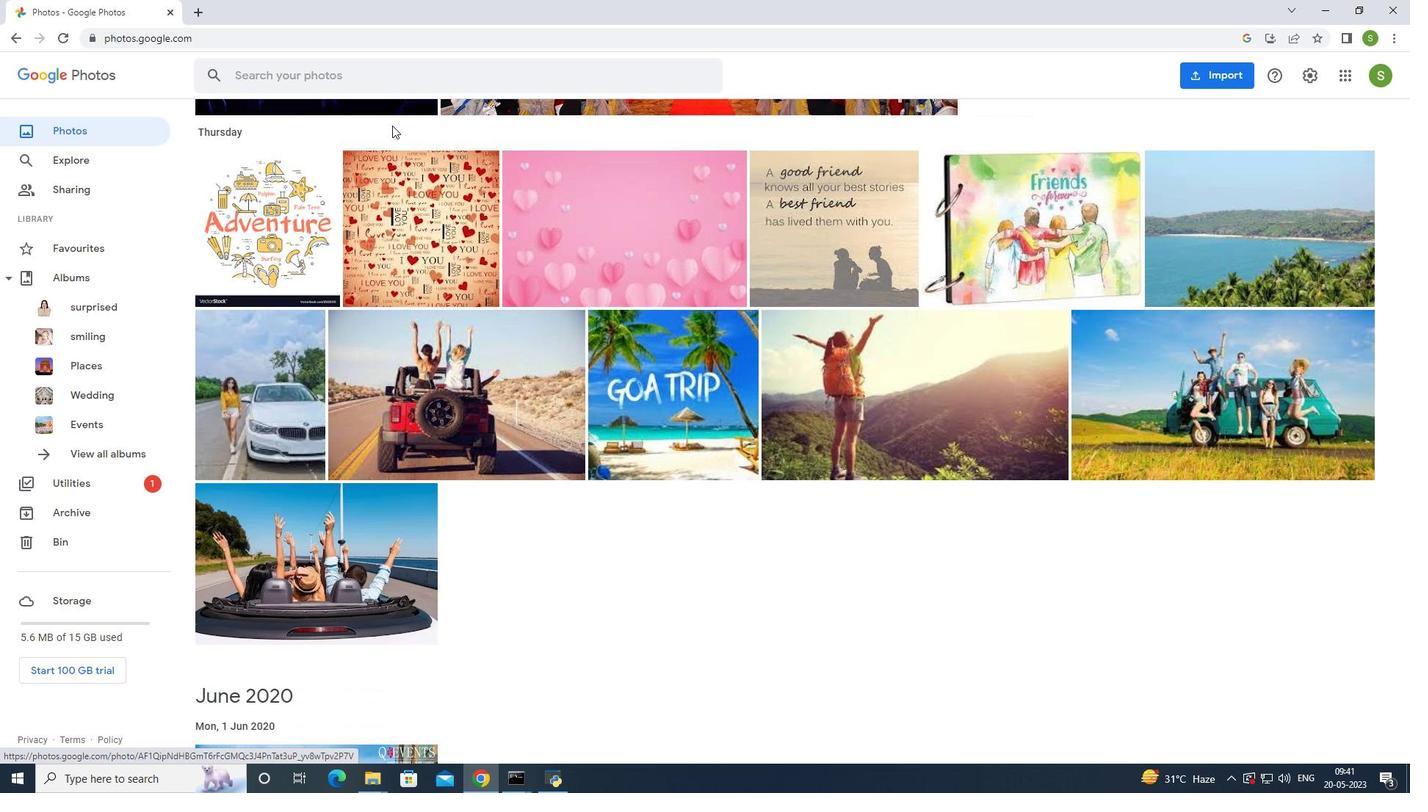 
Action: Mouse scrolled (392, 126) with delta (0, 0)
Screenshot: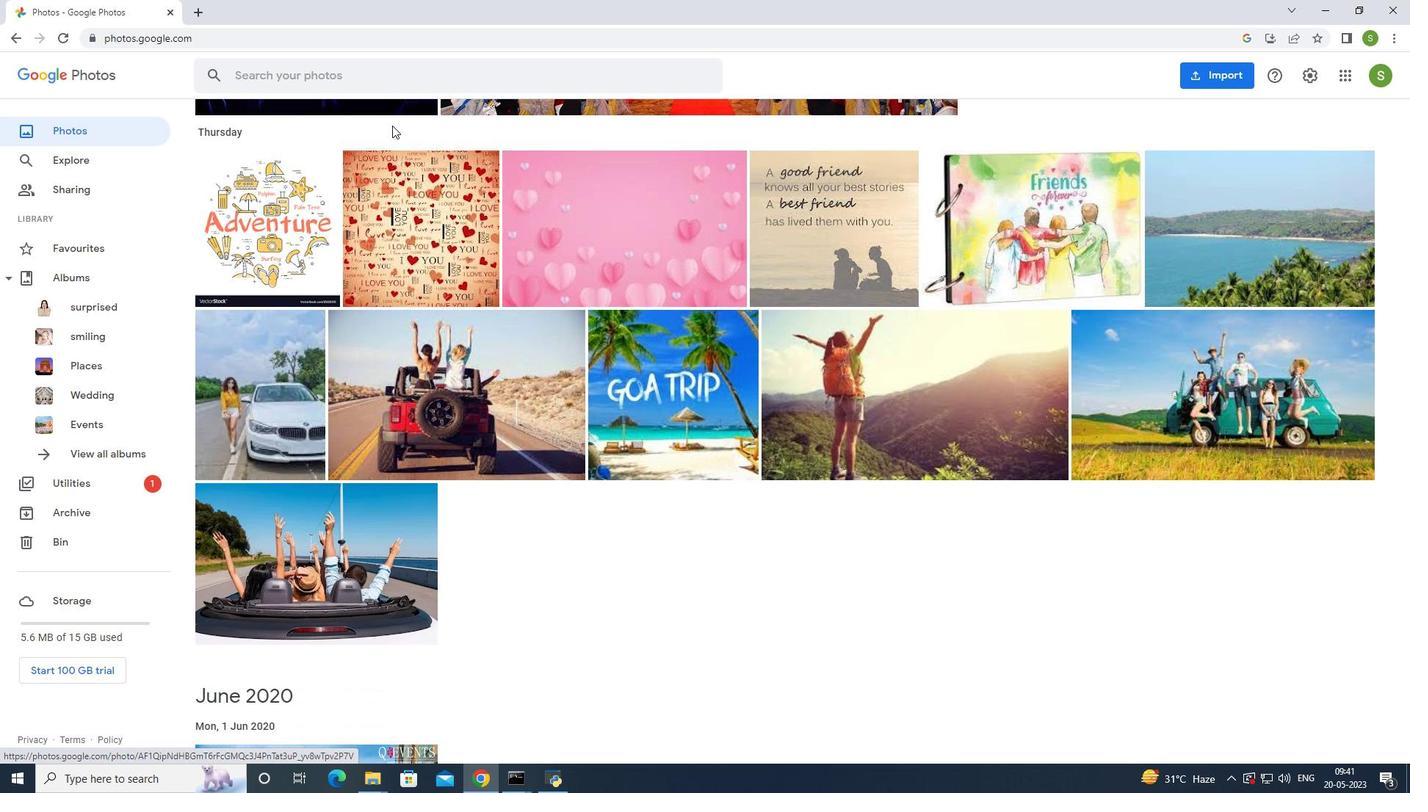 
Action: Mouse scrolled (392, 126) with delta (0, 0)
Screenshot: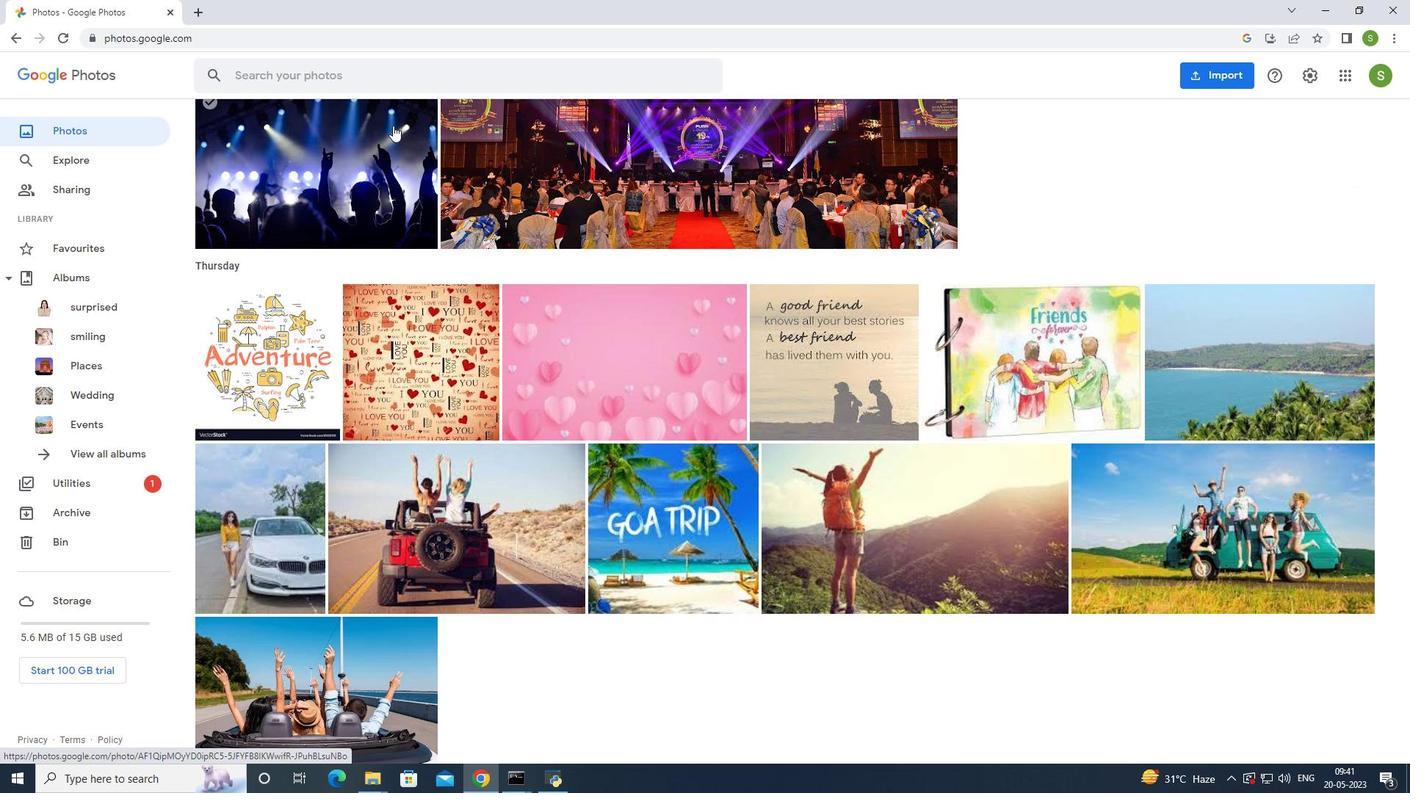 
Action: Mouse scrolled (392, 126) with delta (0, 0)
Screenshot: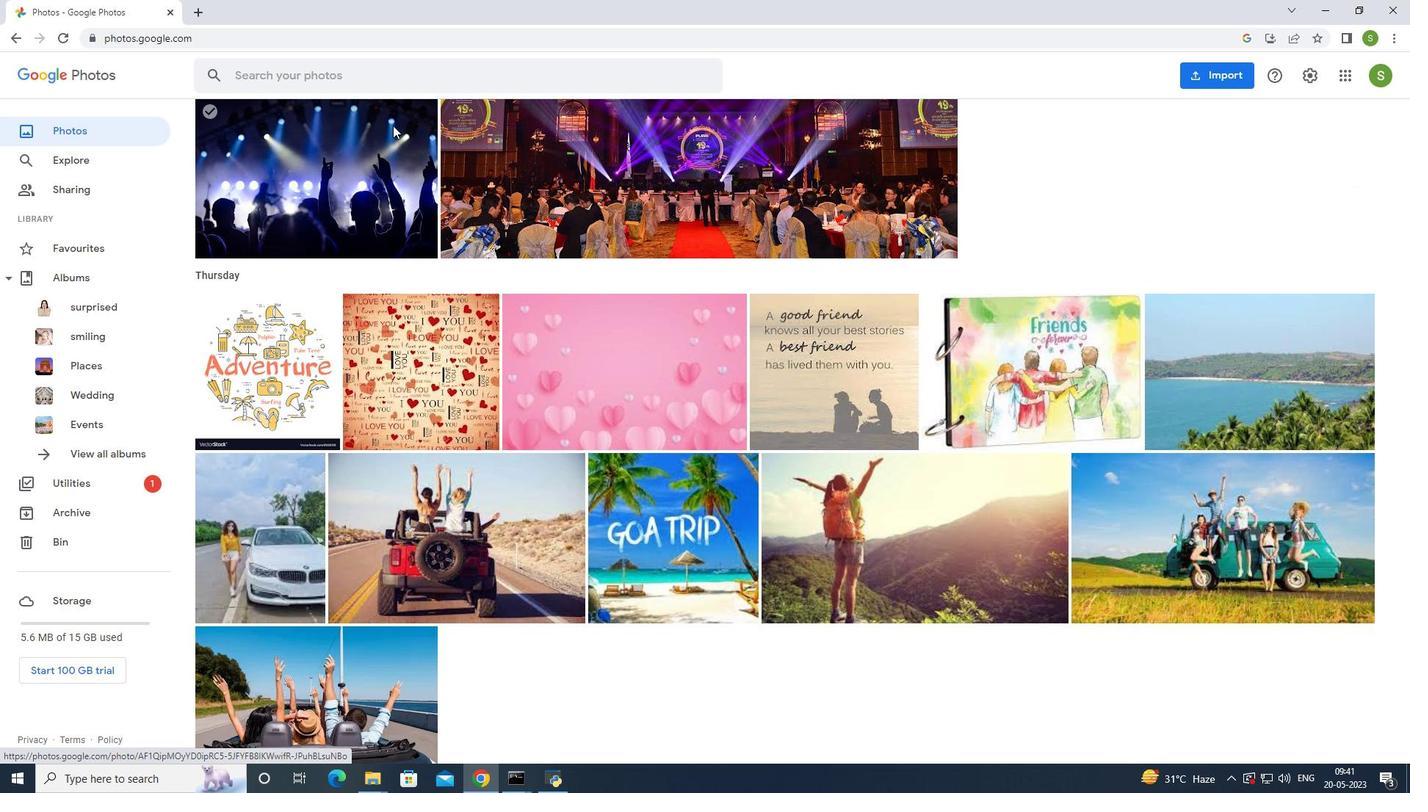 
Action: Mouse scrolled (392, 126) with delta (0, 0)
Screenshot: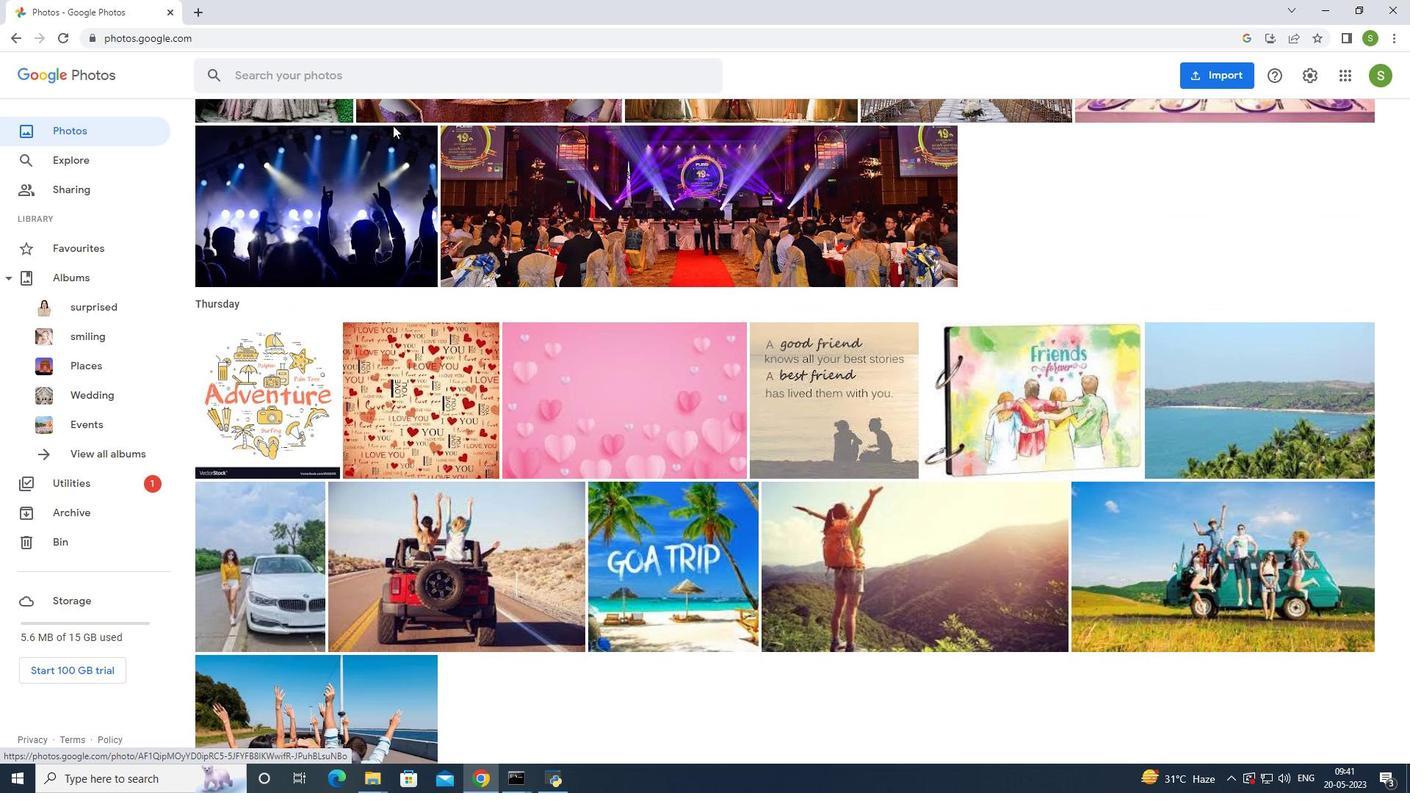 
Action: Mouse scrolled (392, 126) with delta (0, 0)
Screenshot: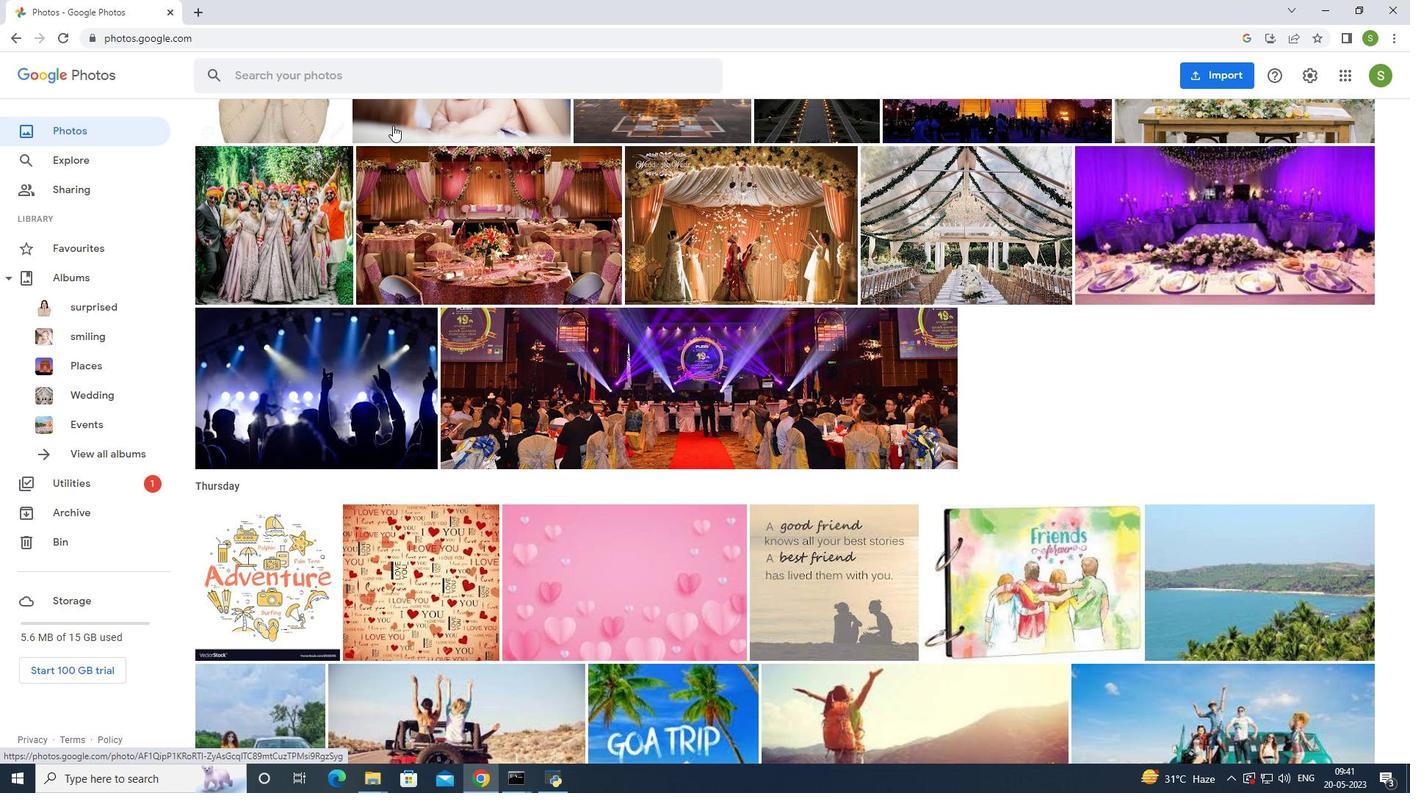 
Action: Mouse scrolled (392, 126) with delta (0, 0)
Screenshot: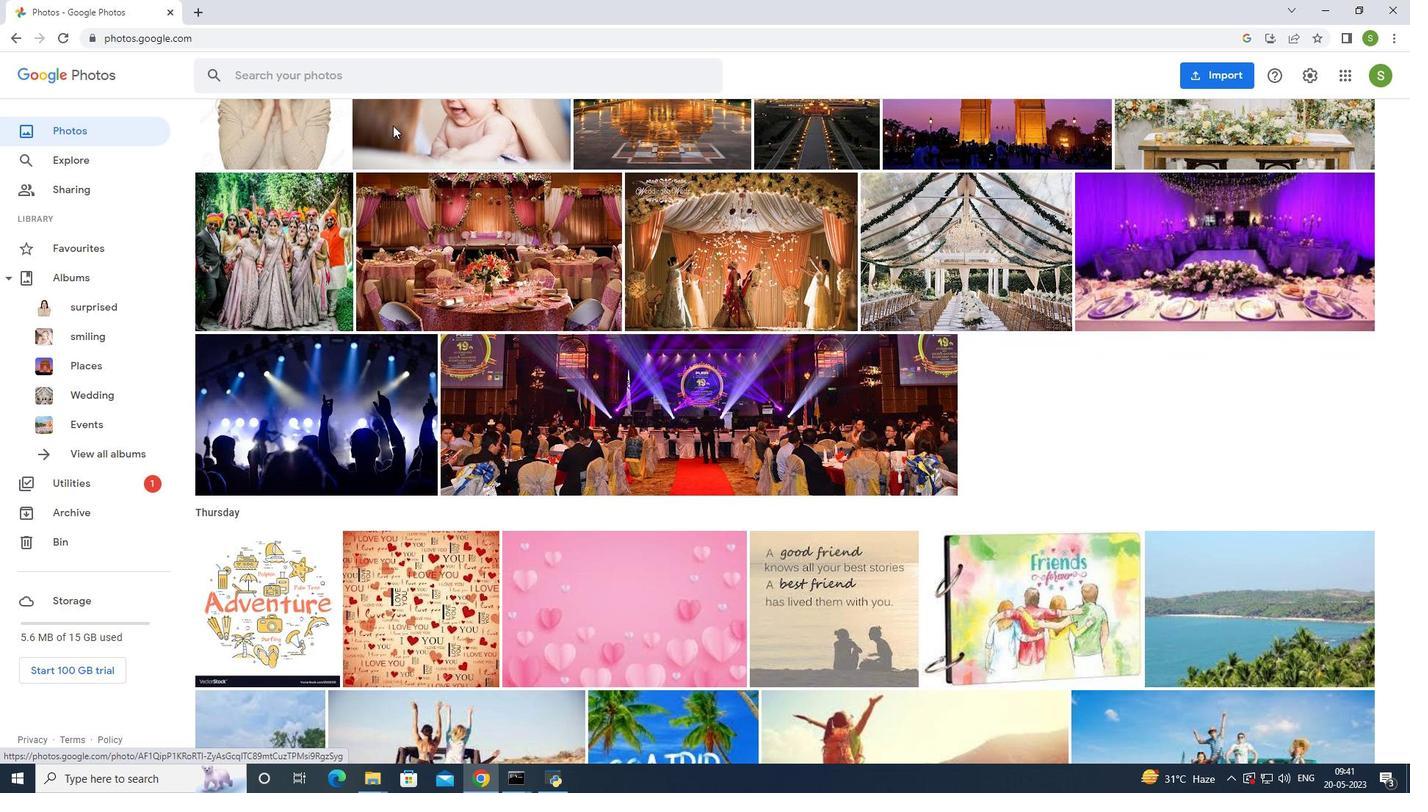 
Action: Mouse moved to (392, 124)
Screenshot: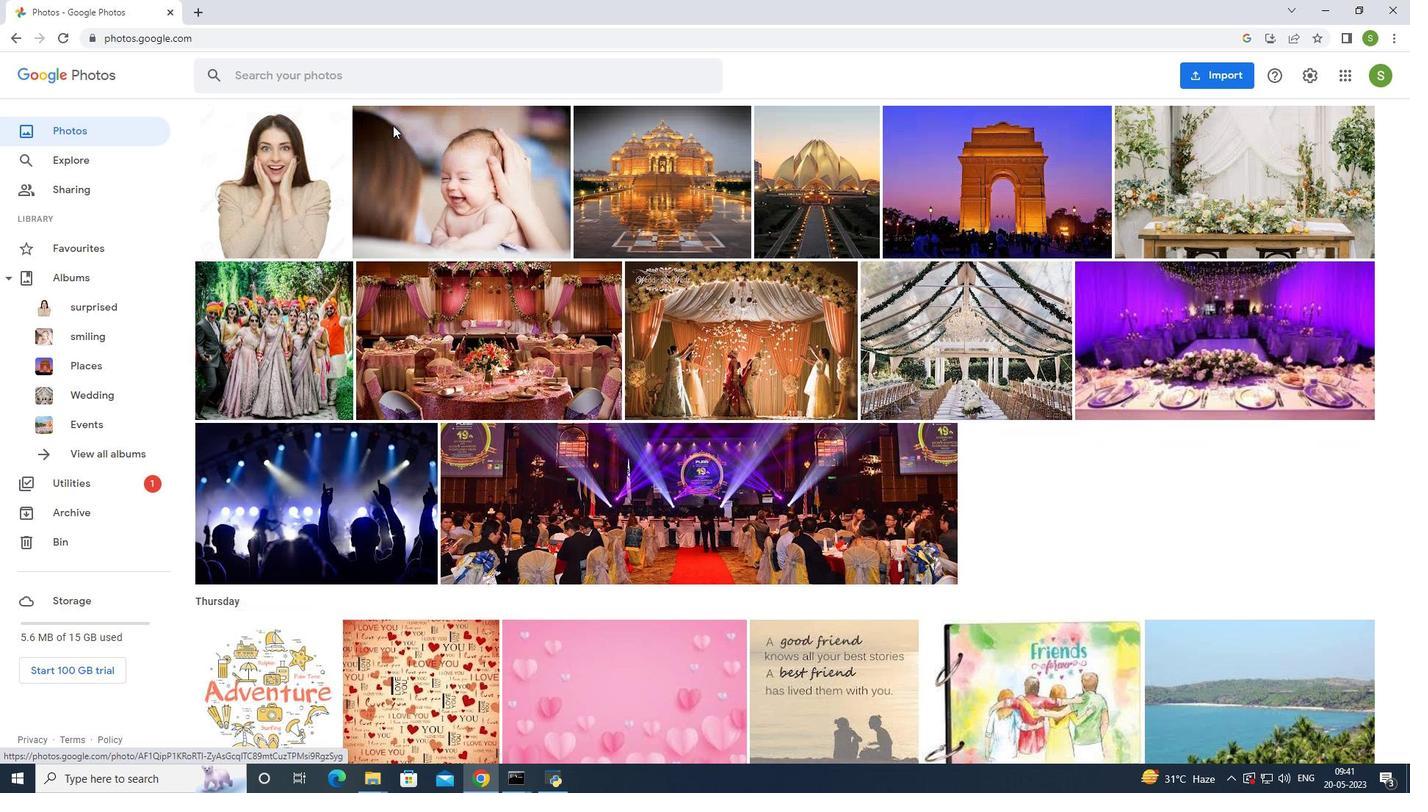 
Action: Mouse scrolled (392, 125) with delta (0, 0)
Screenshot: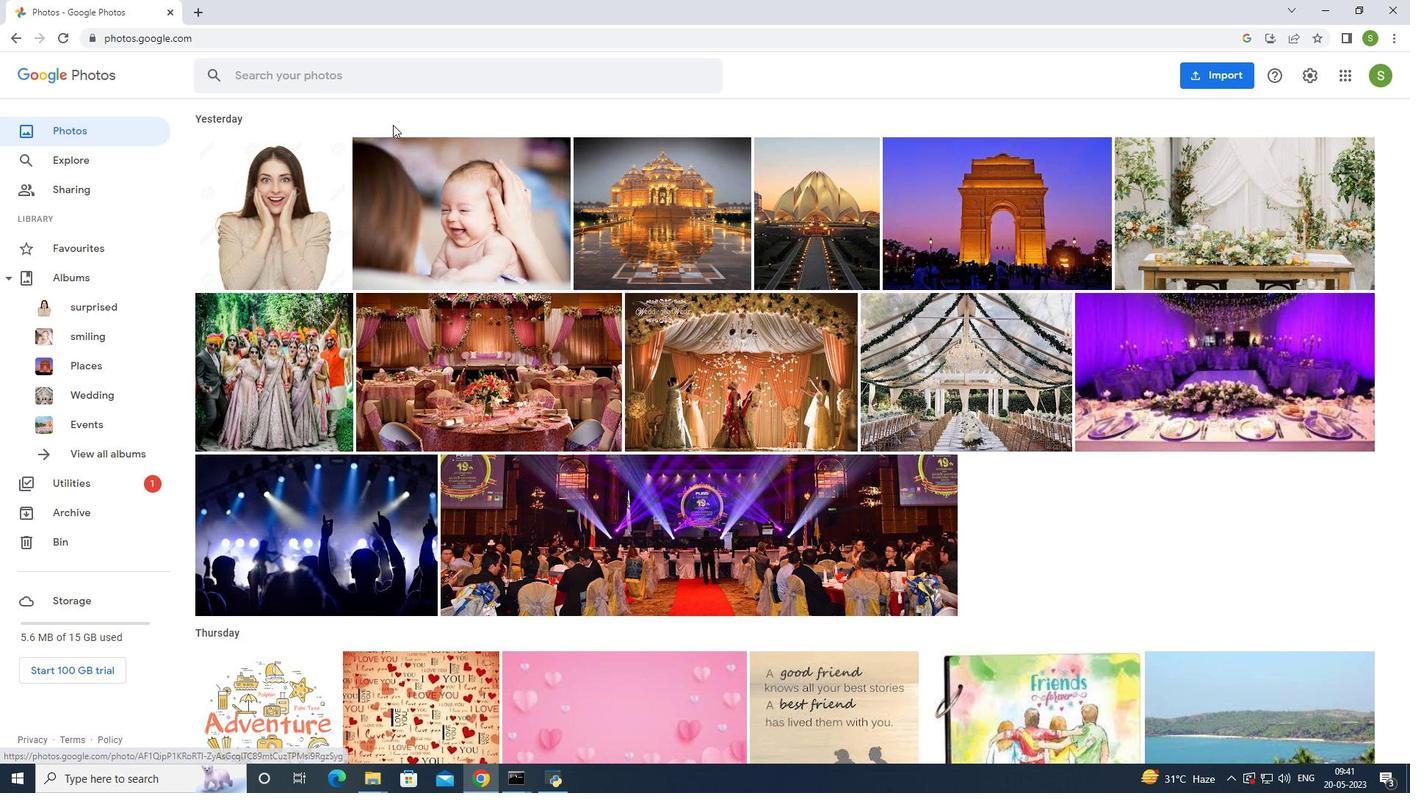 
Action: Mouse scrolled (392, 125) with delta (0, 0)
Screenshot: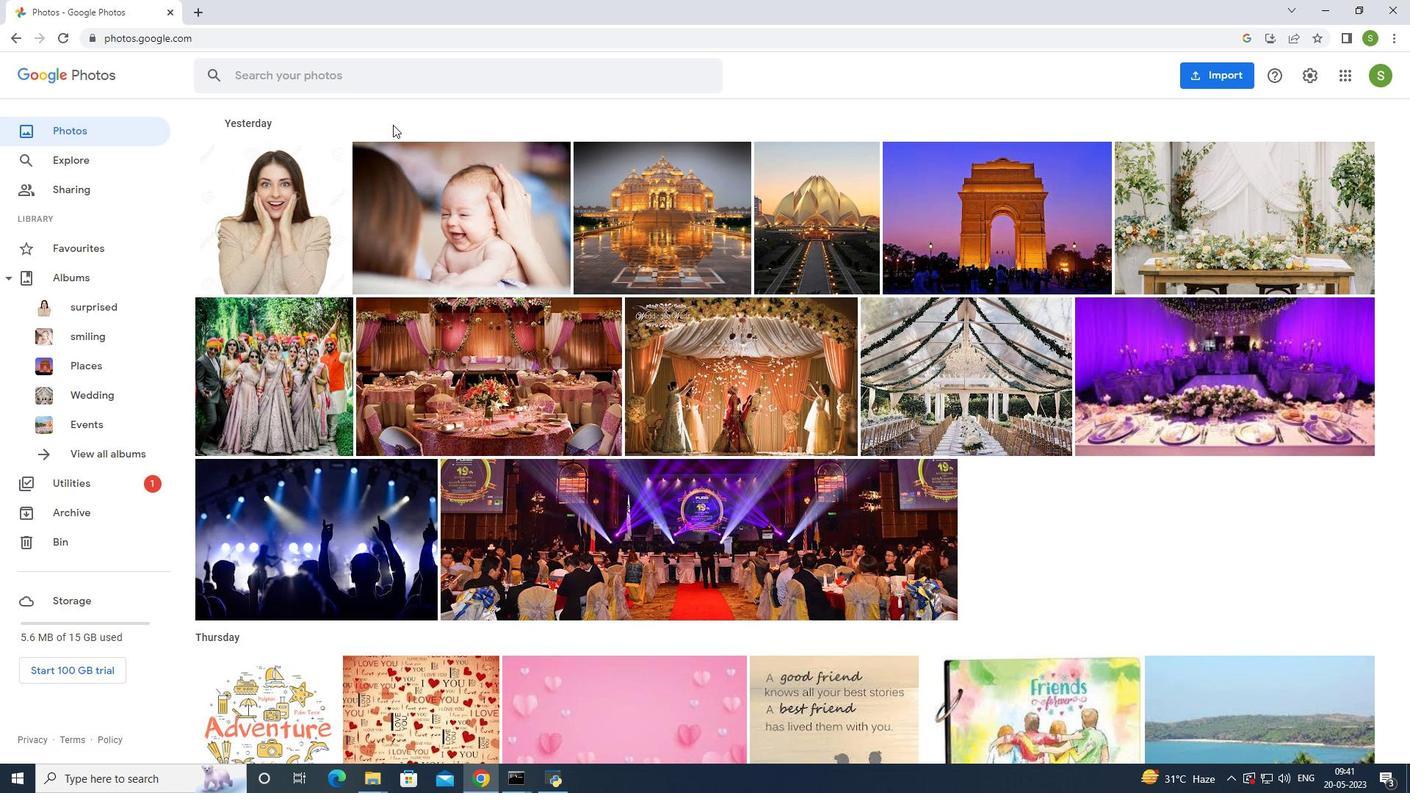 
Action: Mouse moved to (195, 11)
Screenshot: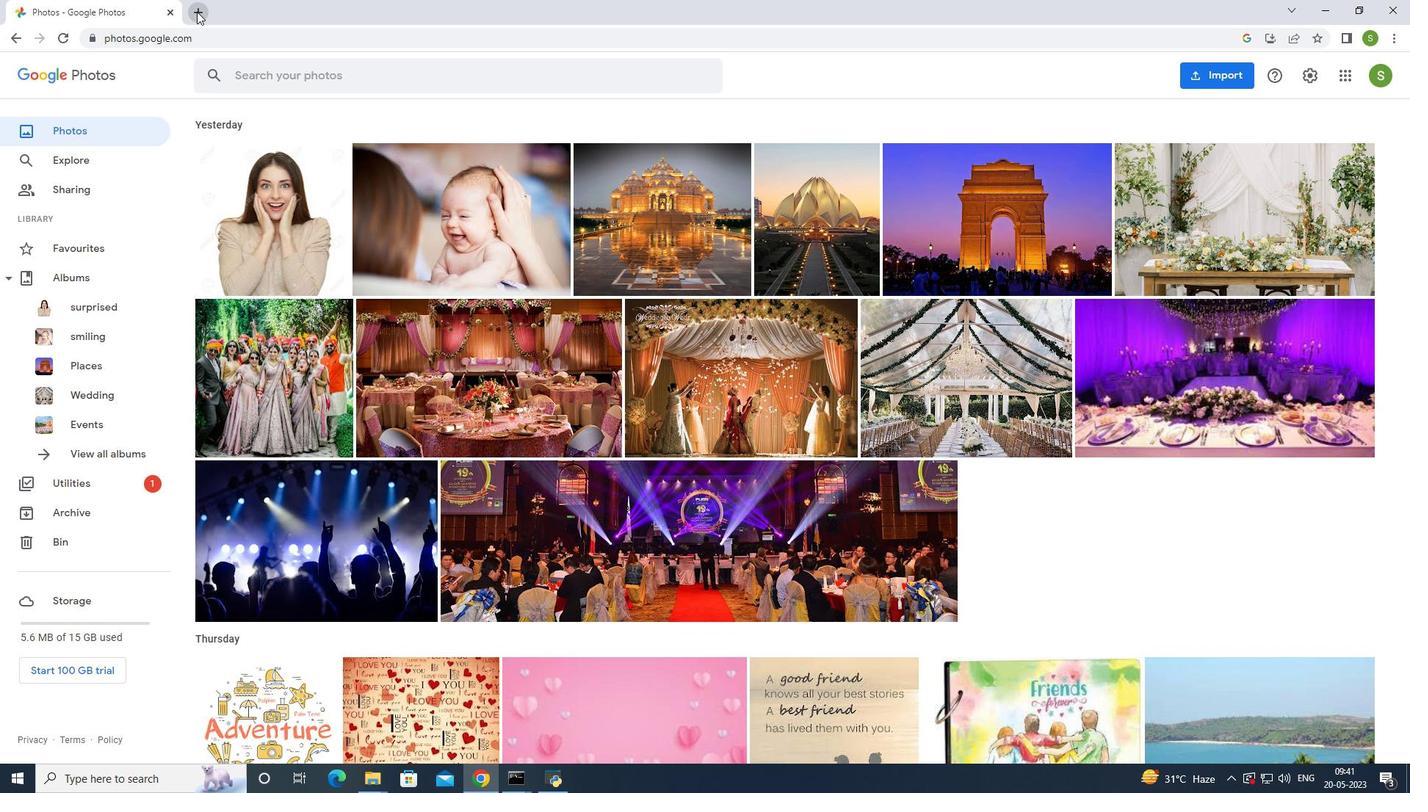 
Action: Mouse pressed left at (195, 11)
Screenshot: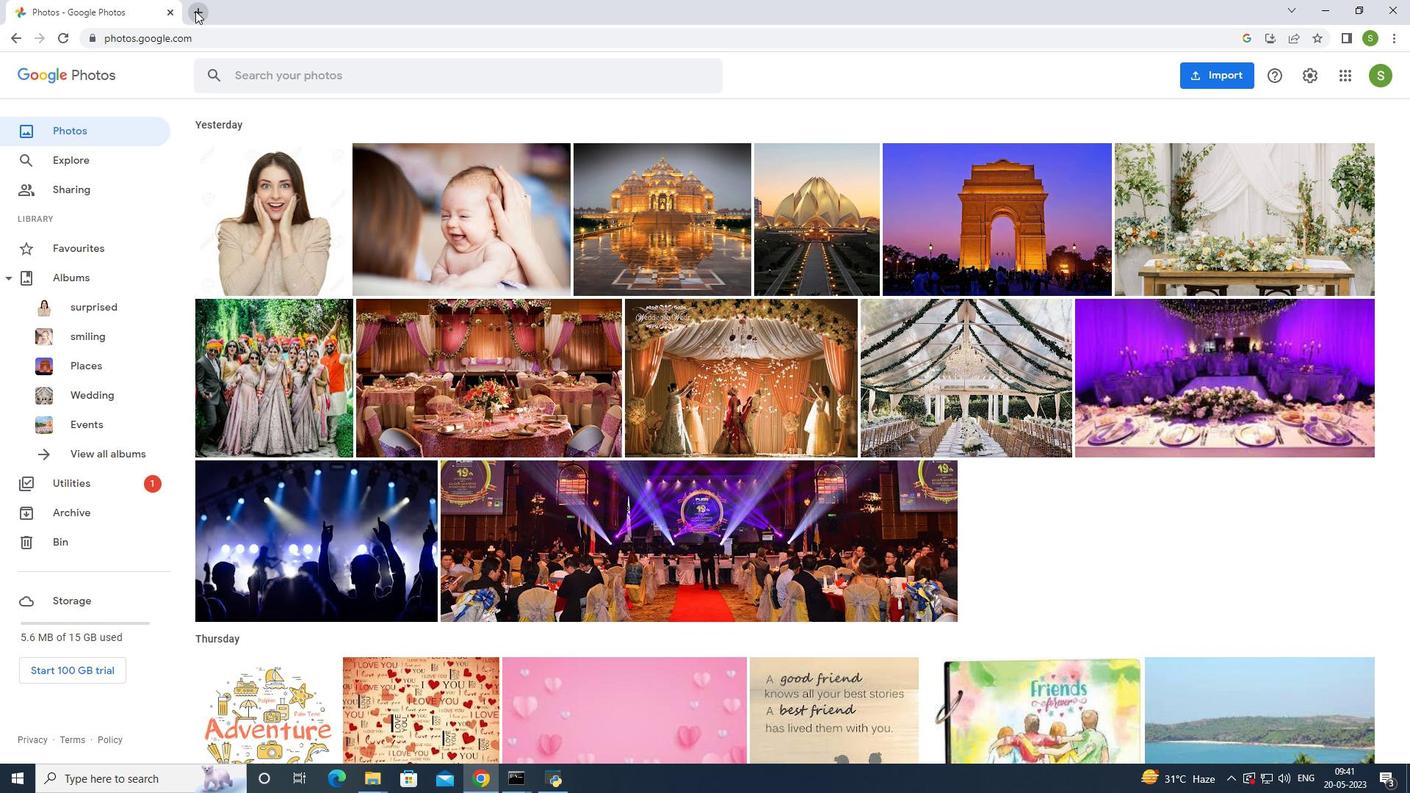 
Action: Mouse moved to (200, 33)
Screenshot: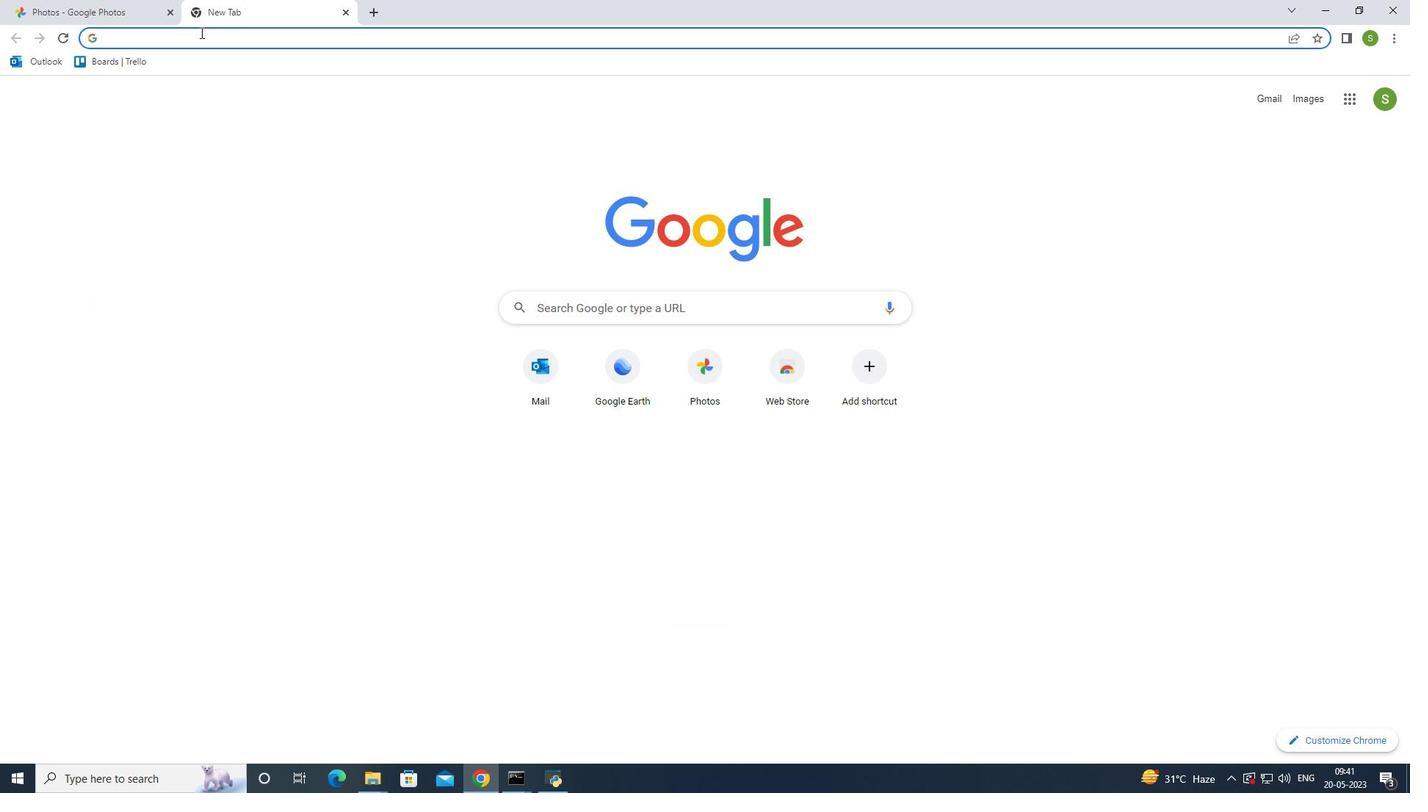 
Action: Mouse pressed left at (200, 33)
Screenshot: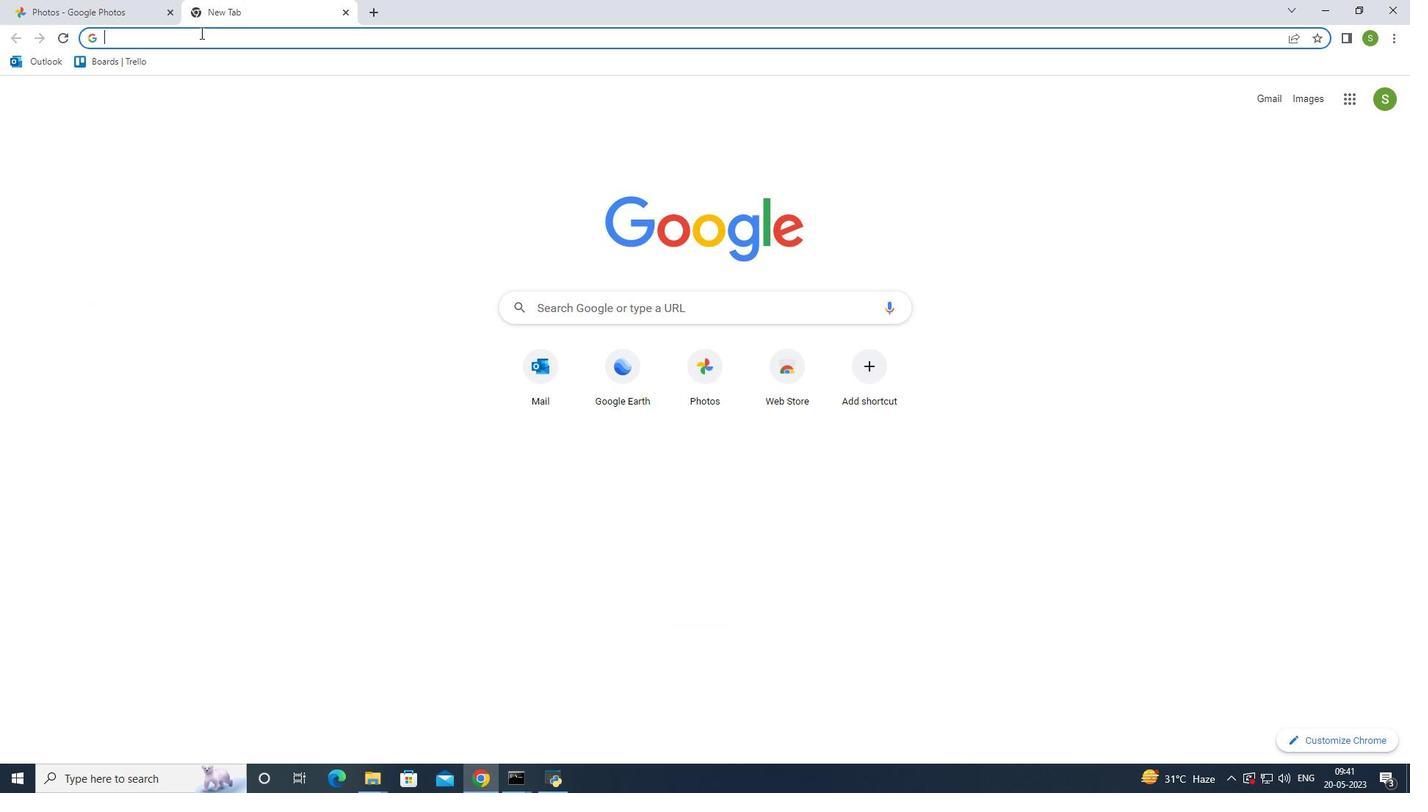 
Action: Mouse moved to (214, 33)
Screenshot: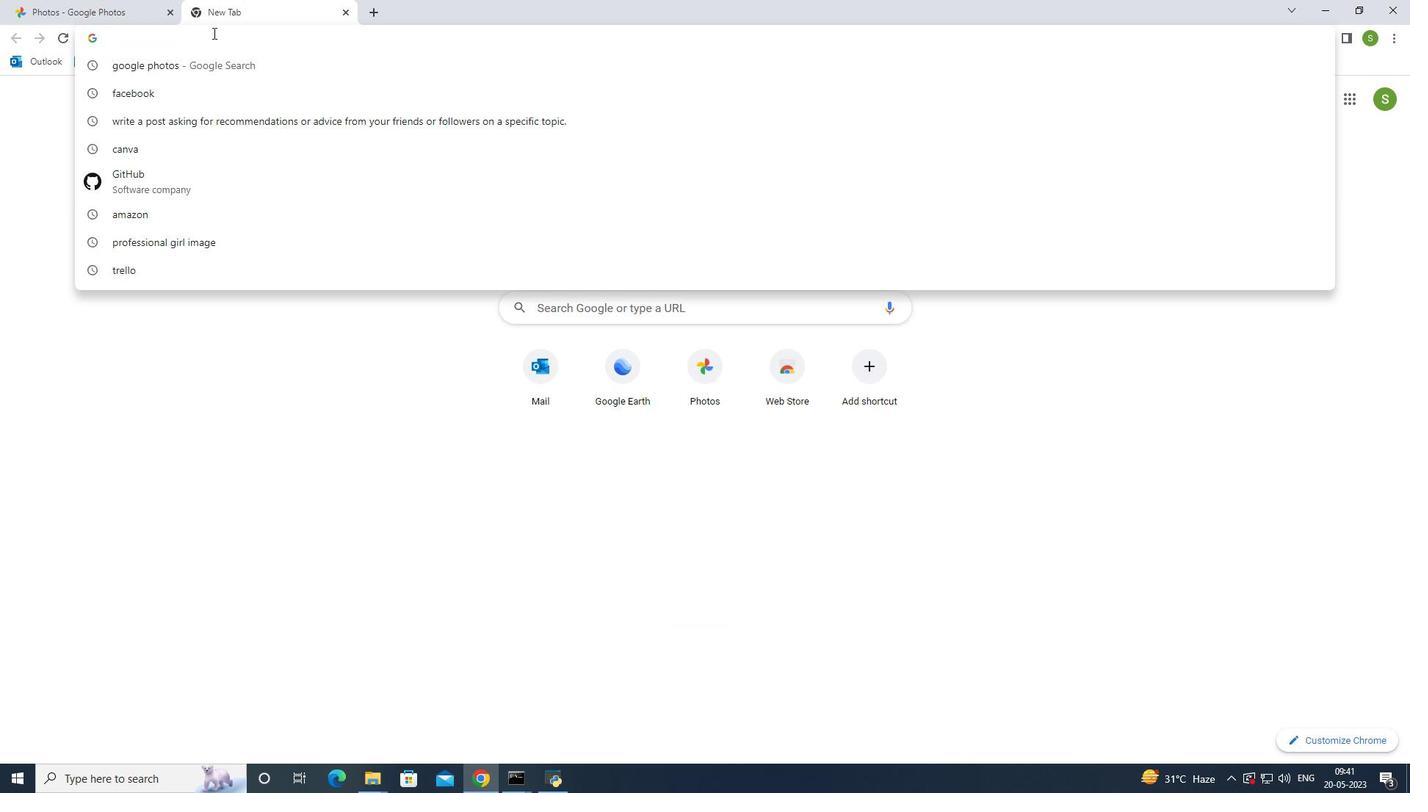 
Action: Key pressed event<Key.space>and<Key.space>occasion<Key.space>phot<Key.enter>
Screenshot: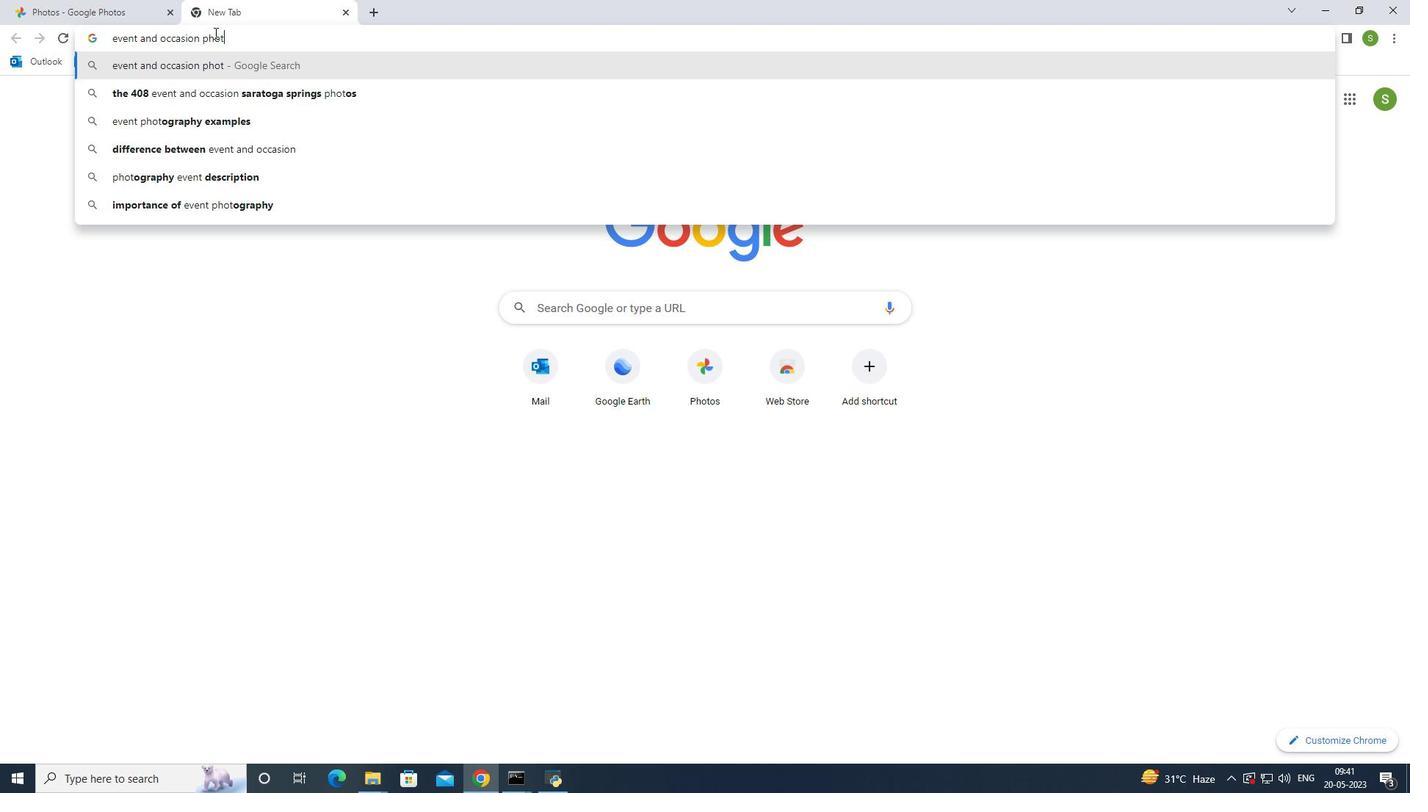 
Action: Mouse moved to (237, 132)
Screenshot: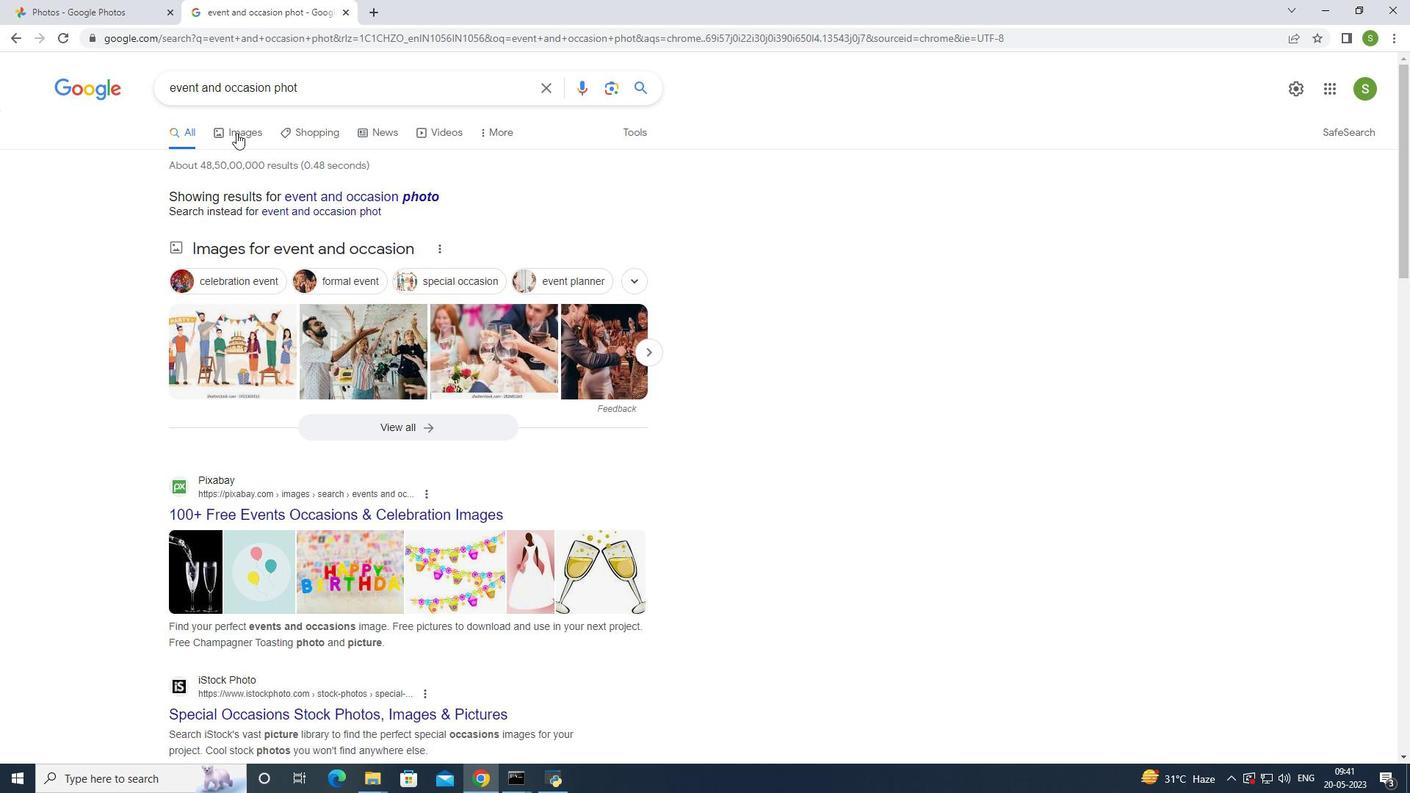 
Action: Mouse pressed left at (237, 132)
Screenshot: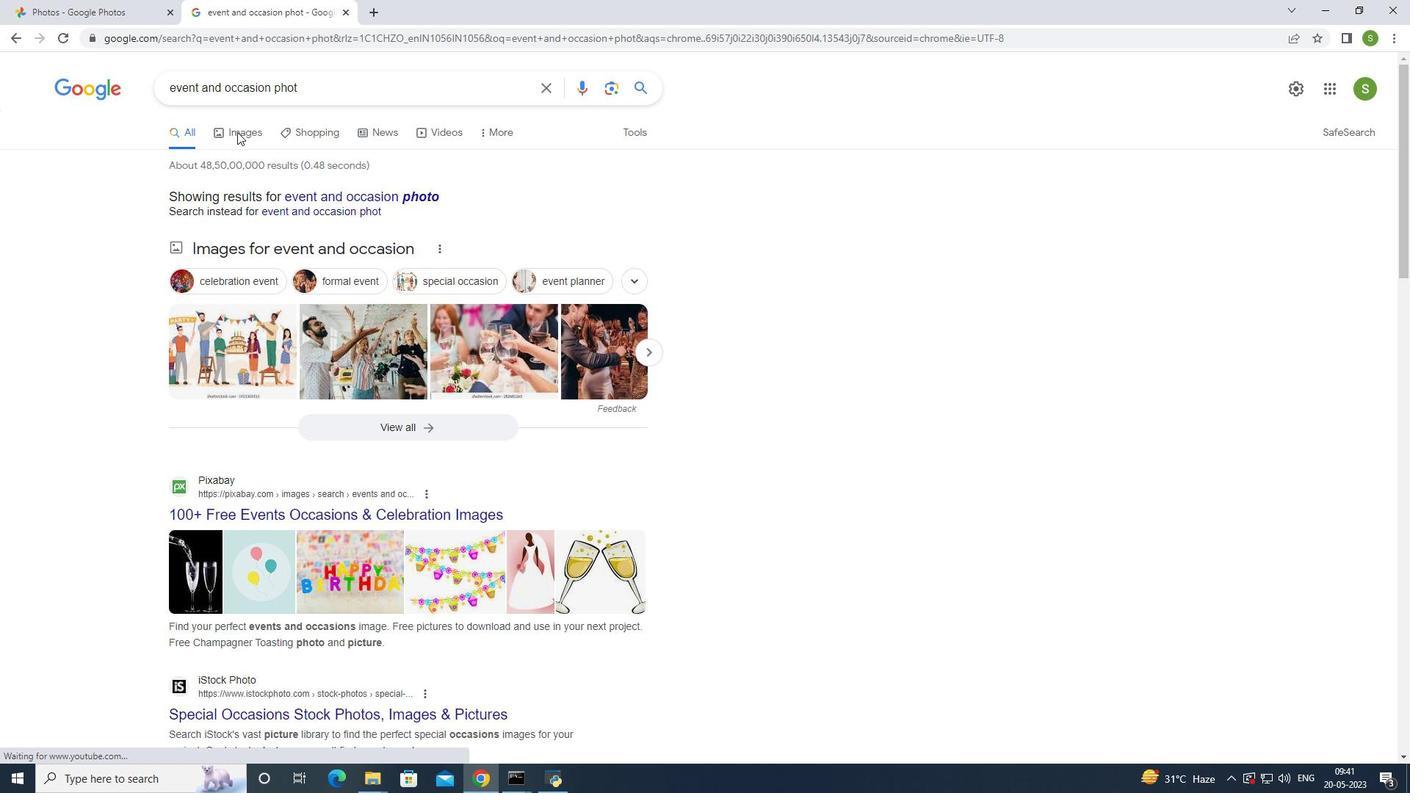 
Action: Mouse moved to (604, 237)
Screenshot: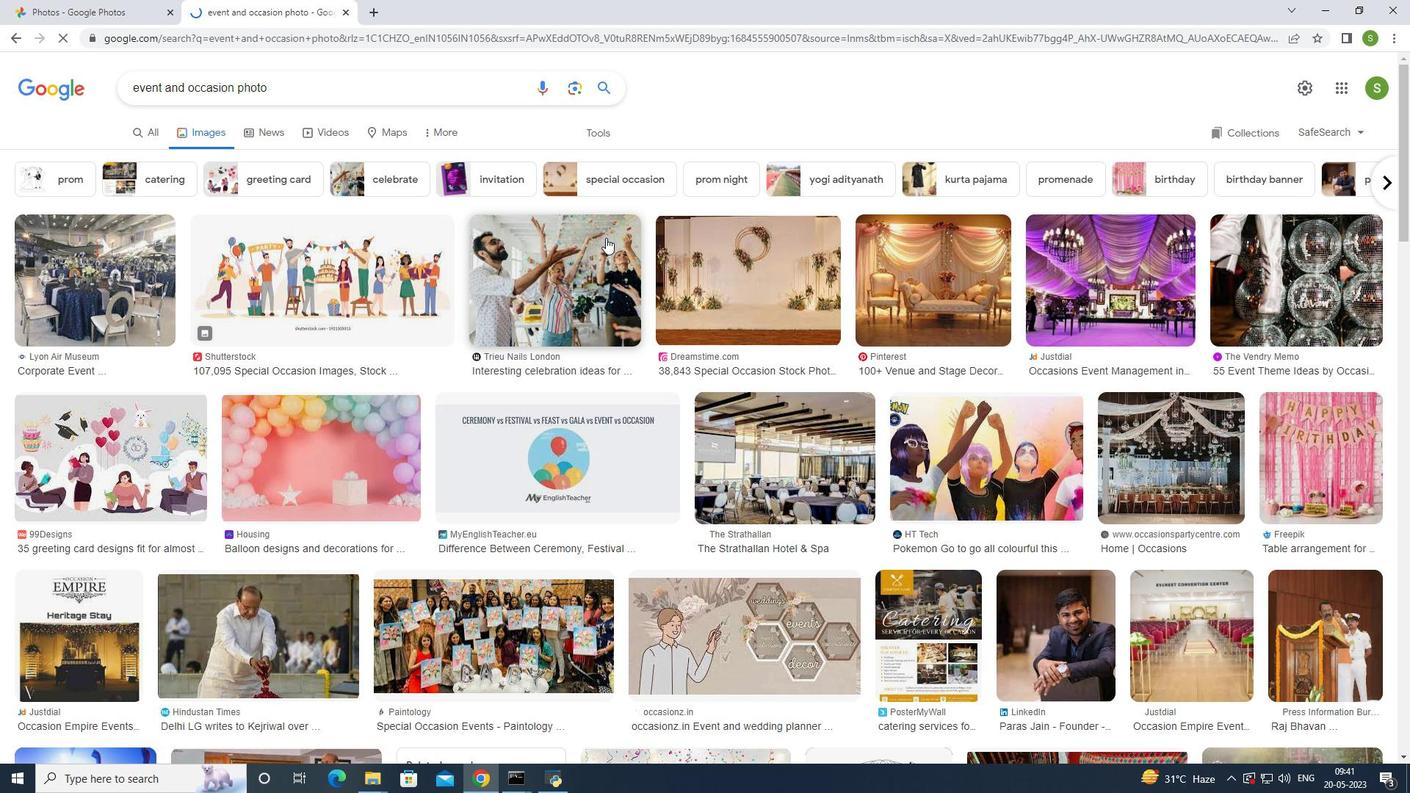 
Action: Mouse scrolled (604, 236) with delta (0, 0)
Screenshot: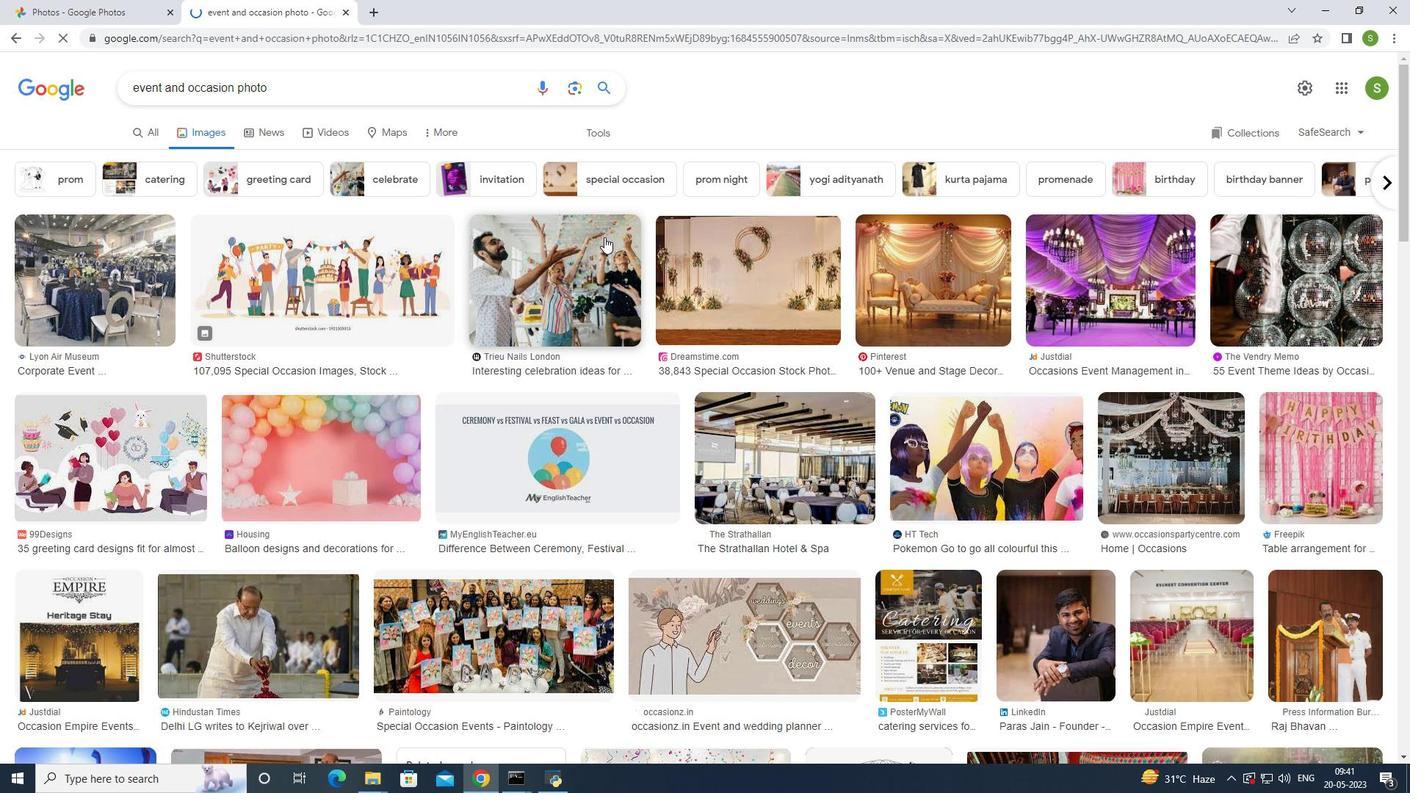 
Action: Mouse moved to (604, 237)
Screenshot: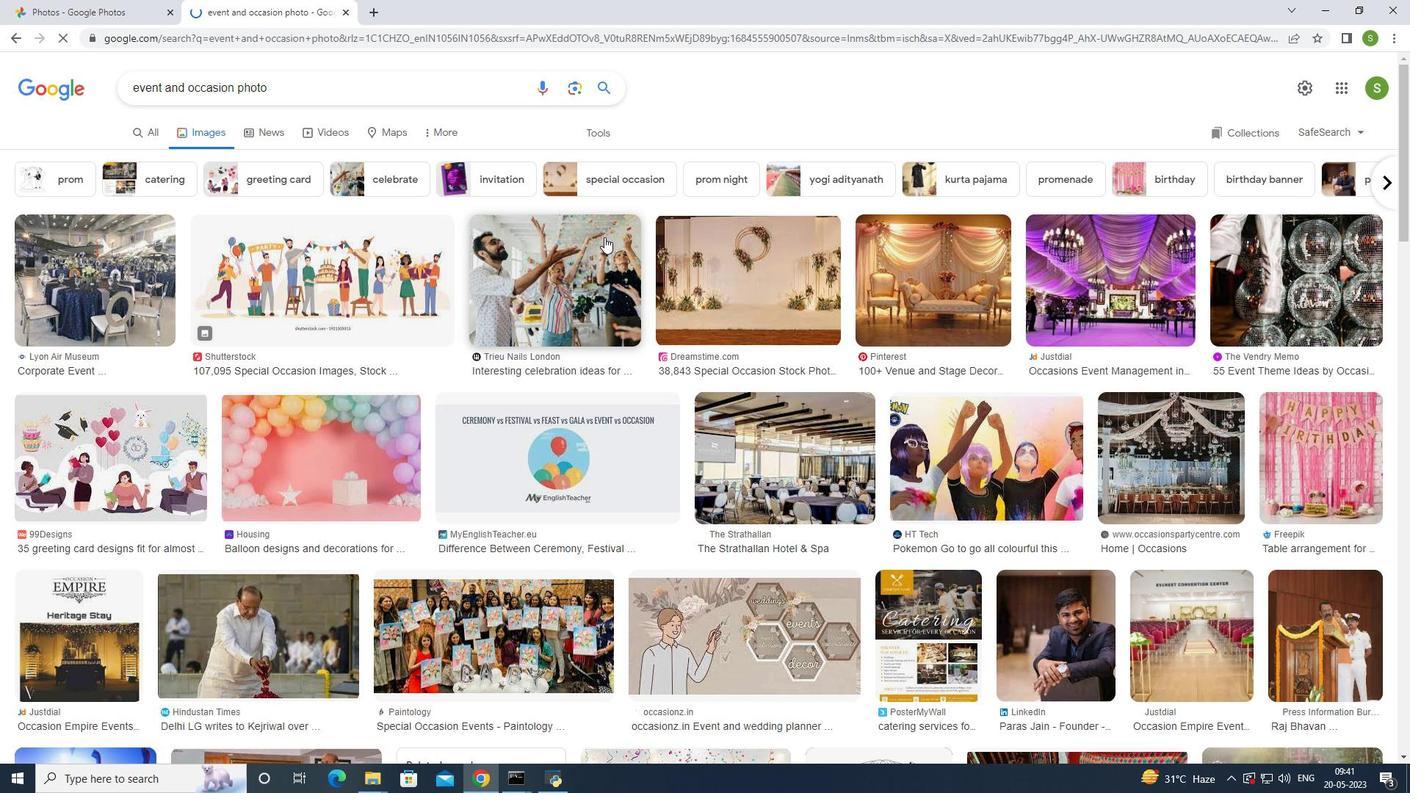 
Action: Mouse scrolled (604, 236) with delta (0, 0)
Screenshot: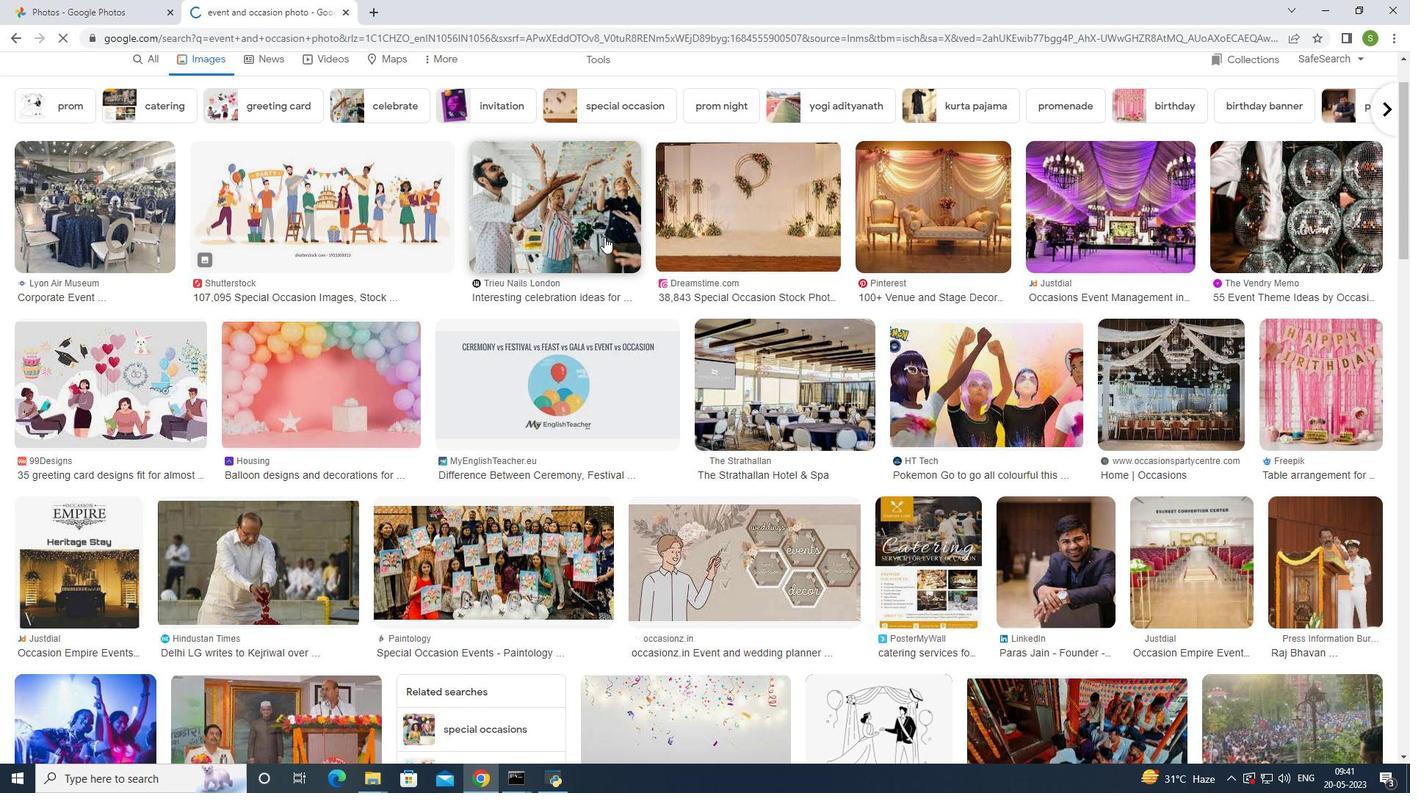 
Action: Mouse moved to (601, 233)
Screenshot: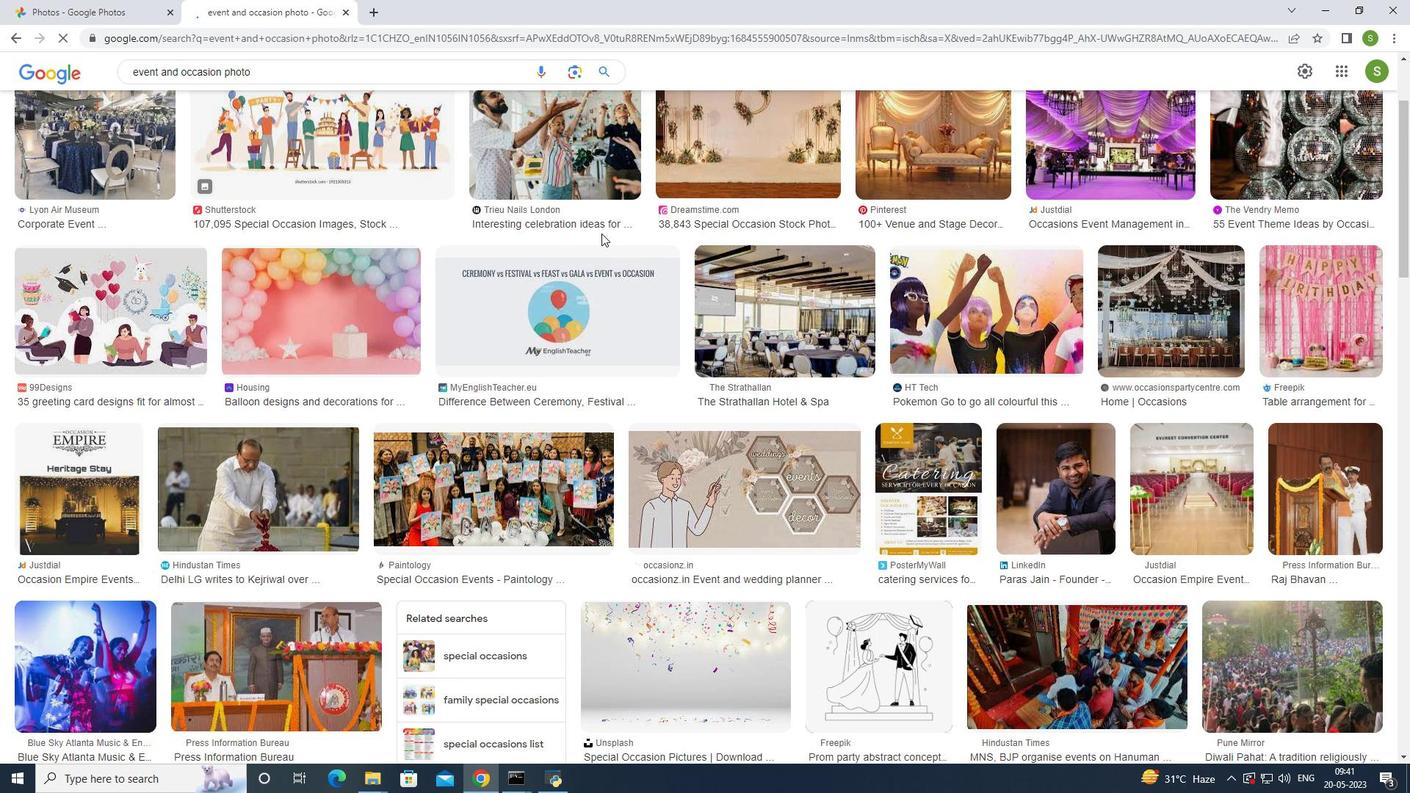 
Action: Mouse scrolled (601, 232) with delta (0, 0)
Screenshot: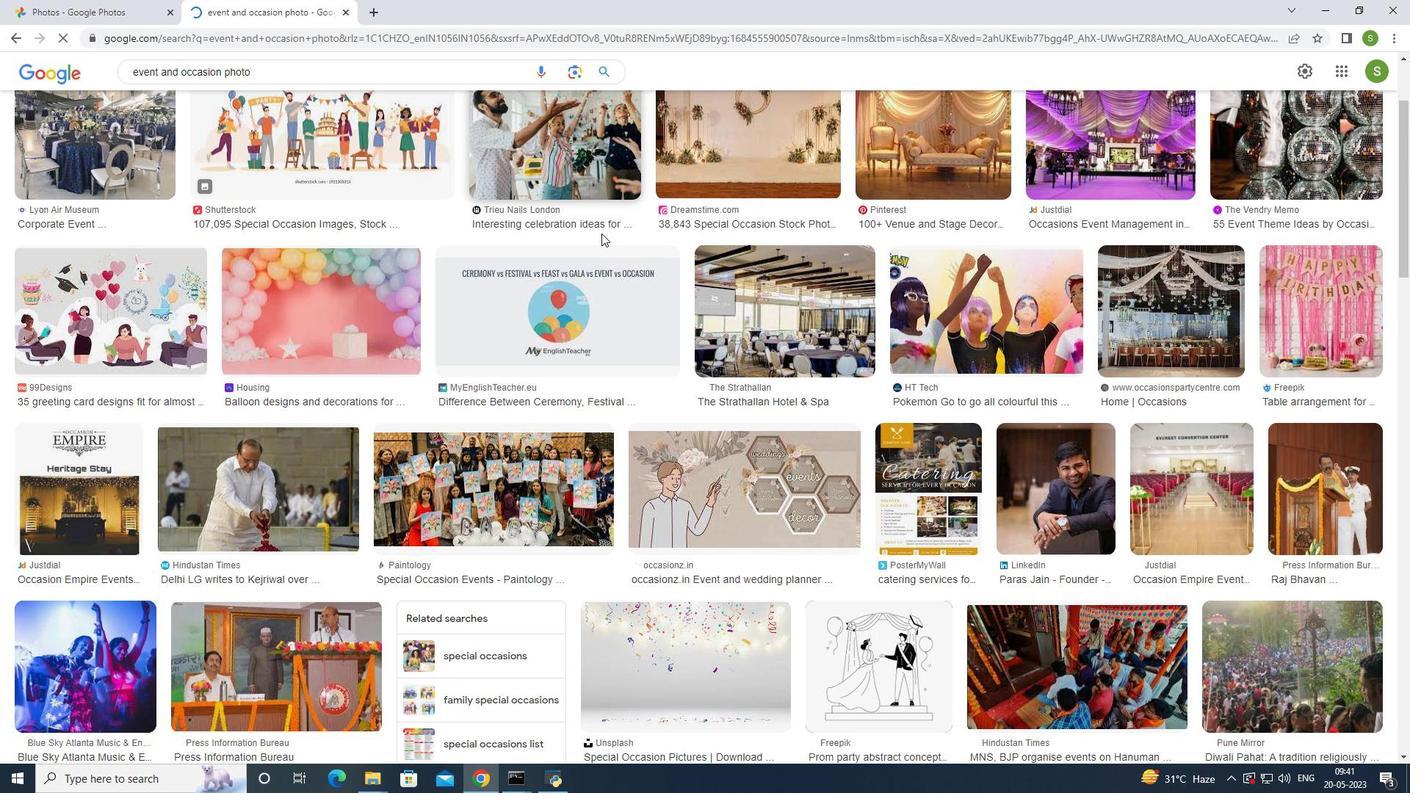 
Action: Mouse moved to (601, 232)
Screenshot: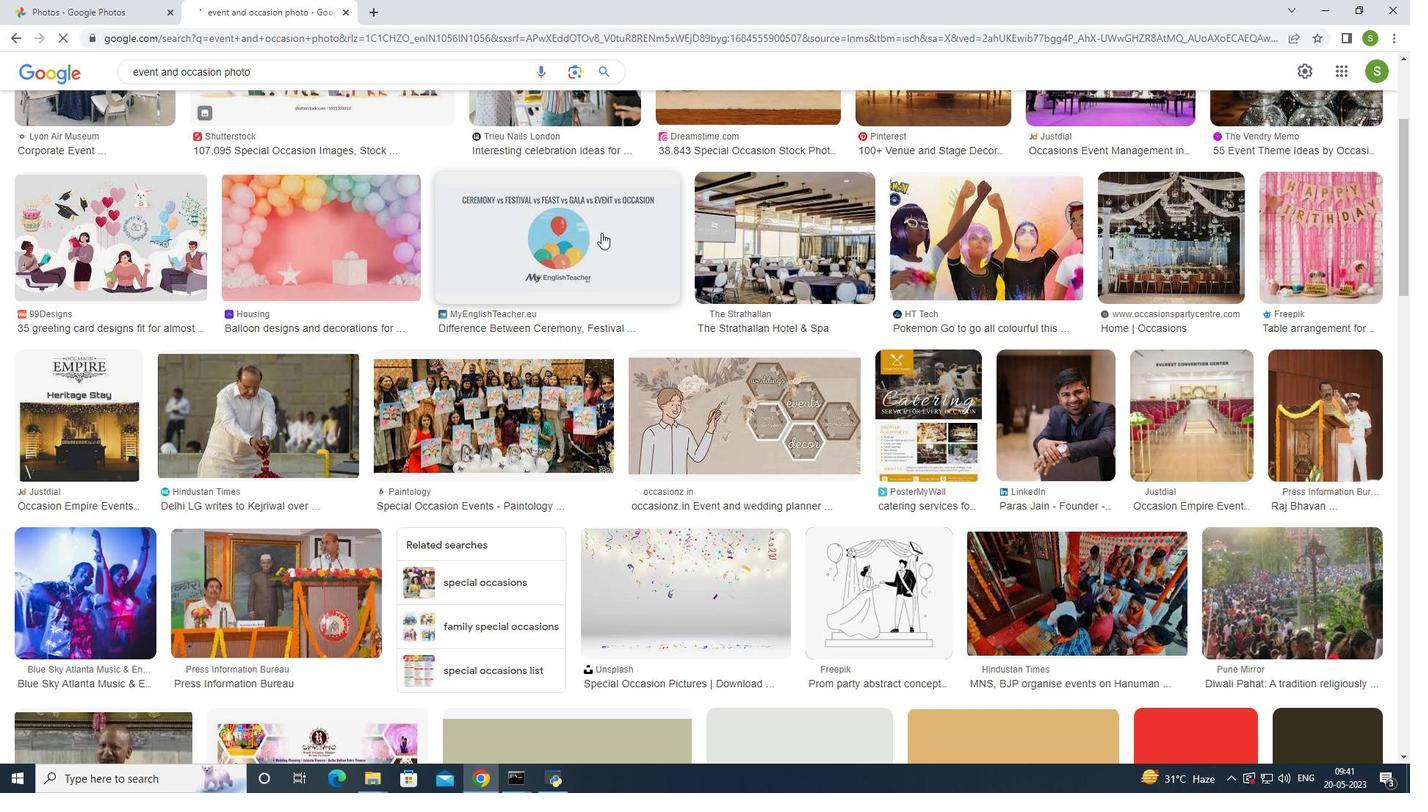 
Action: Mouse scrolled (601, 231) with delta (0, 0)
Screenshot: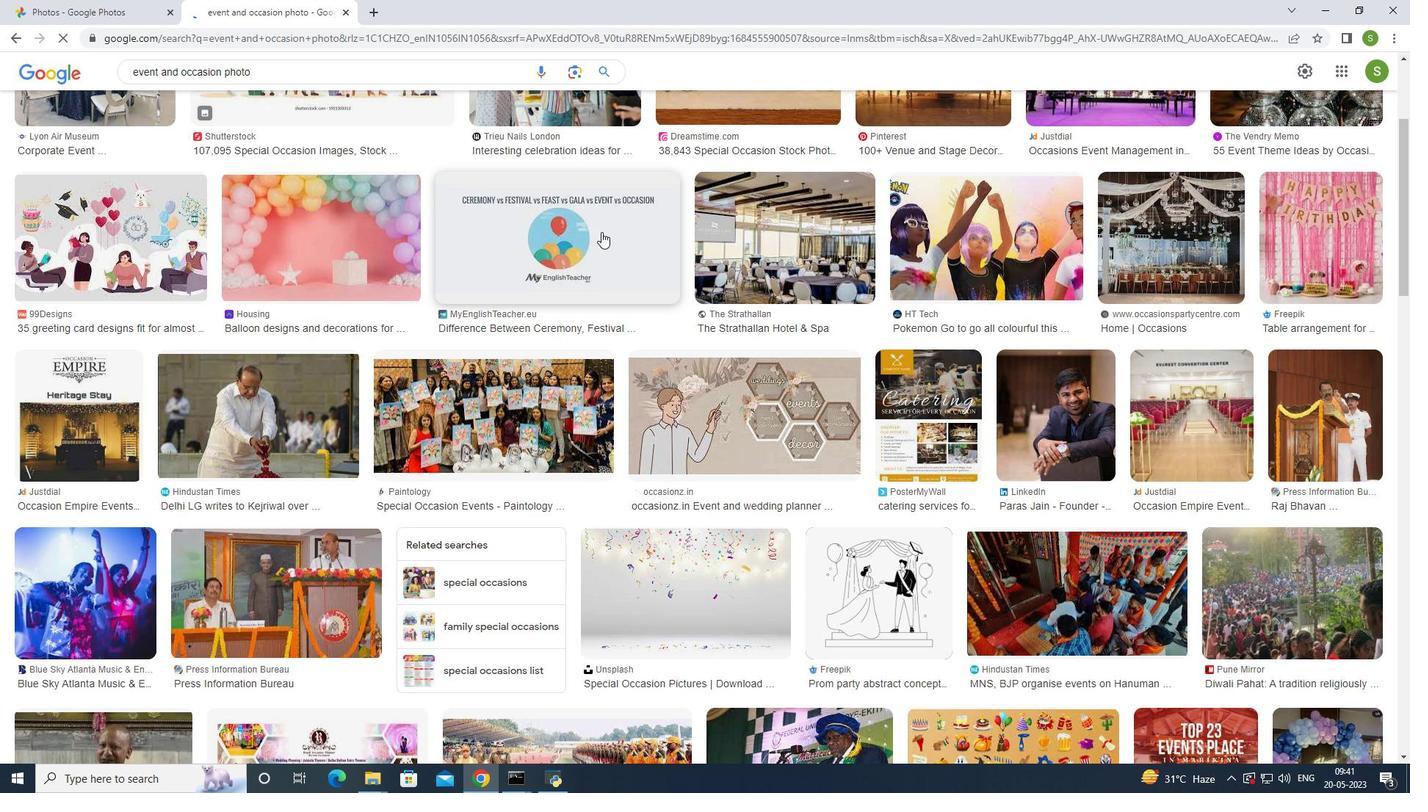 
Action: Mouse moved to (601, 231)
Screenshot: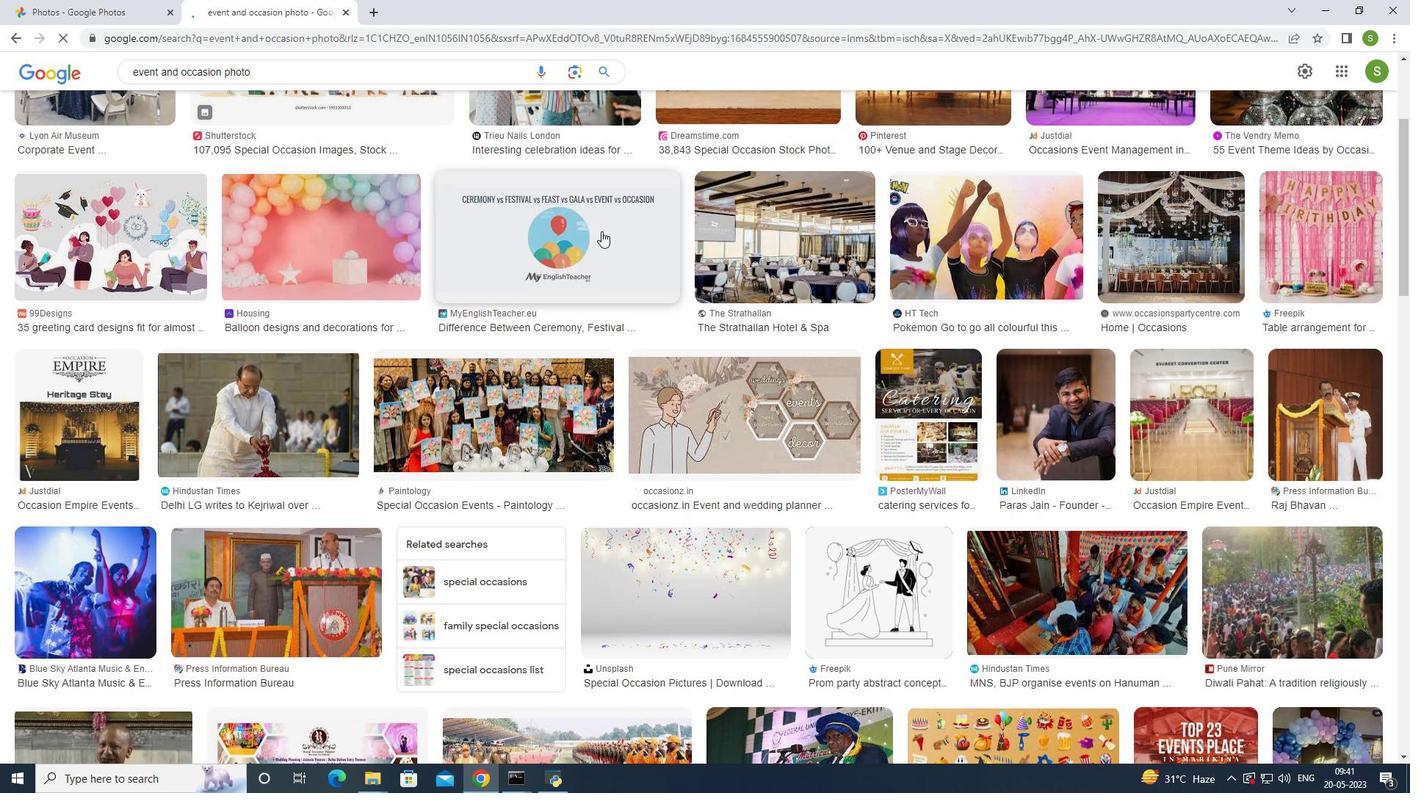 
Action: Mouse scrolled (601, 230) with delta (0, 0)
Screenshot: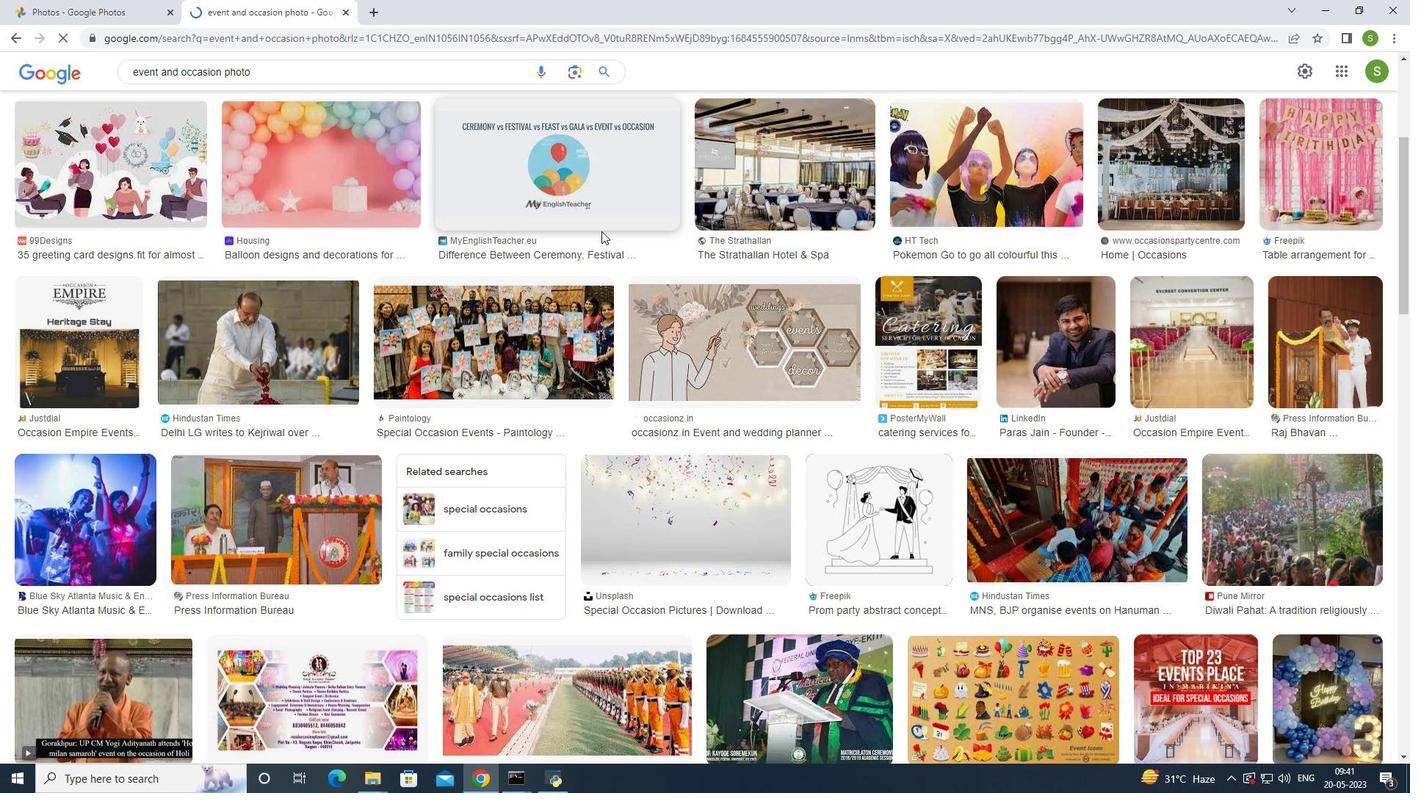 
Action: Mouse scrolled (601, 230) with delta (0, 0)
Screenshot: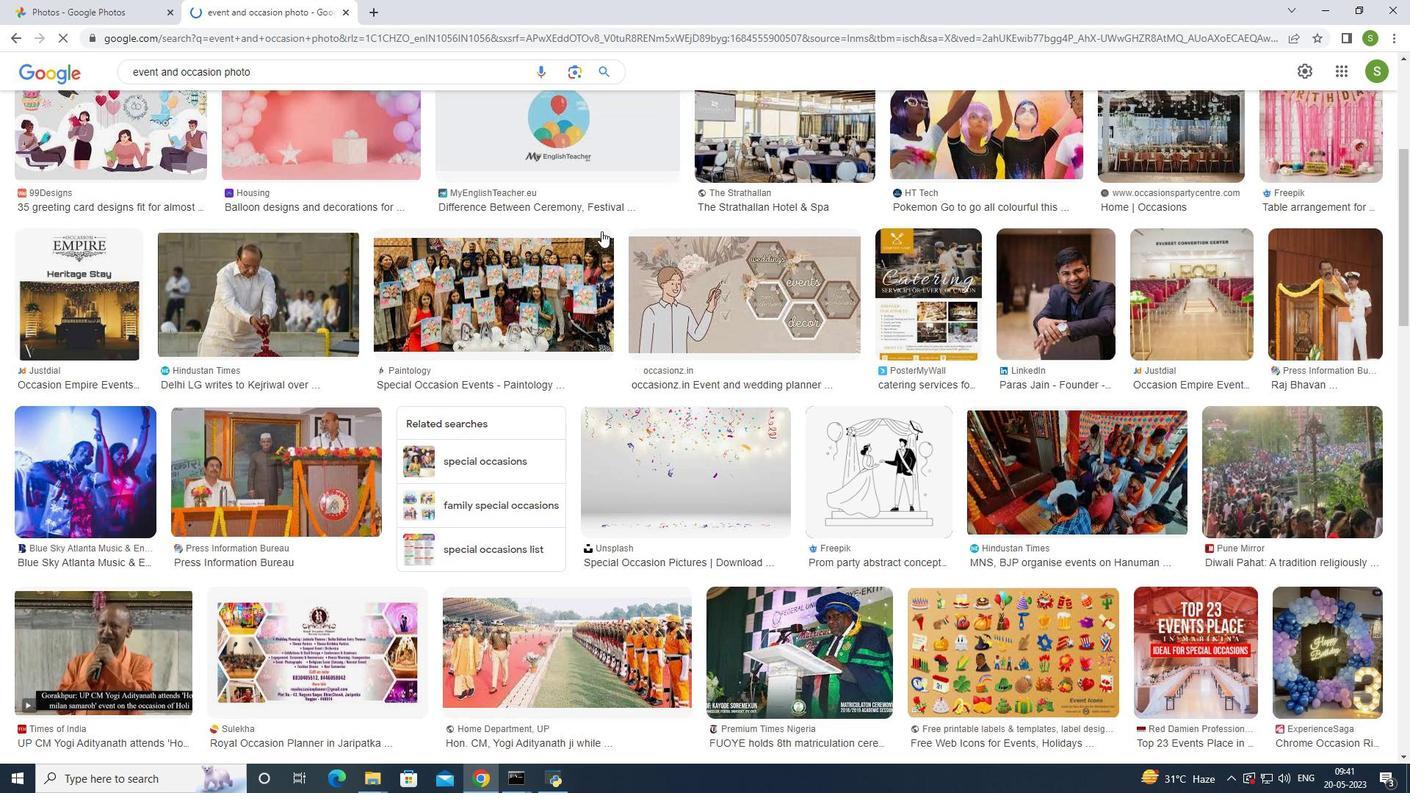 
Action: Mouse scrolled (601, 230) with delta (0, 0)
Screenshot: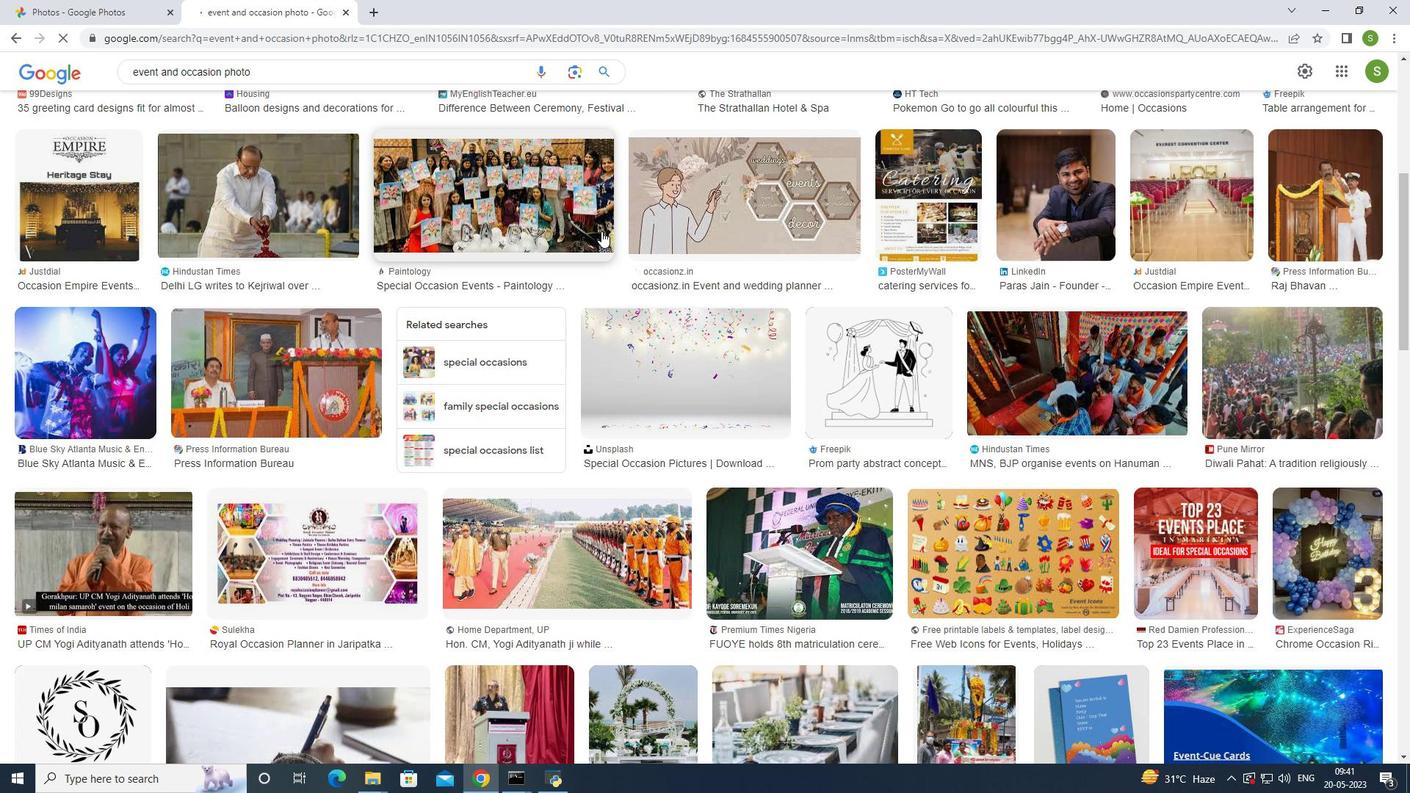 
Action: Mouse scrolled (601, 230) with delta (0, 0)
Screenshot: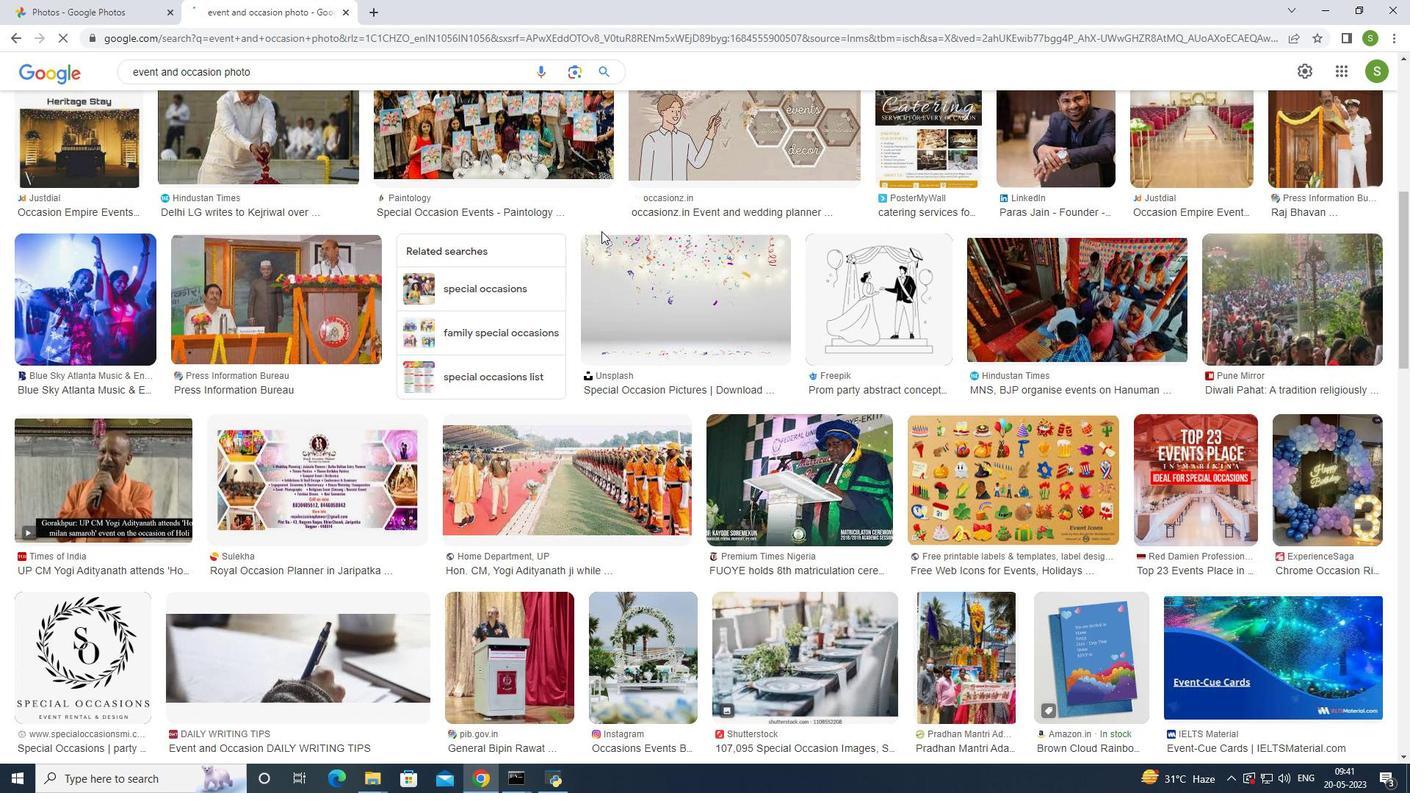
Action: Mouse scrolled (601, 230) with delta (0, 0)
Screenshot: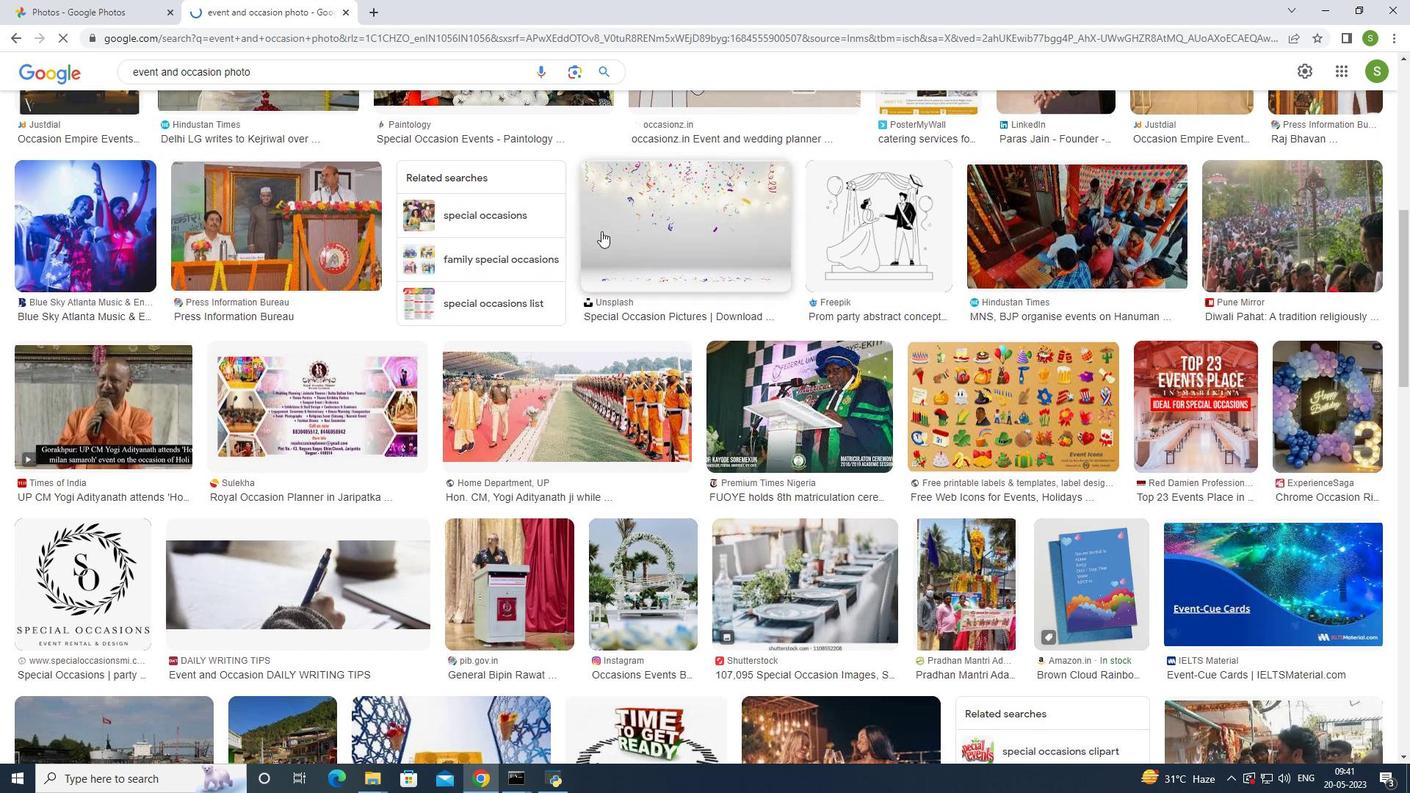
Action: Mouse scrolled (601, 230) with delta (0, 0)
Screenshot: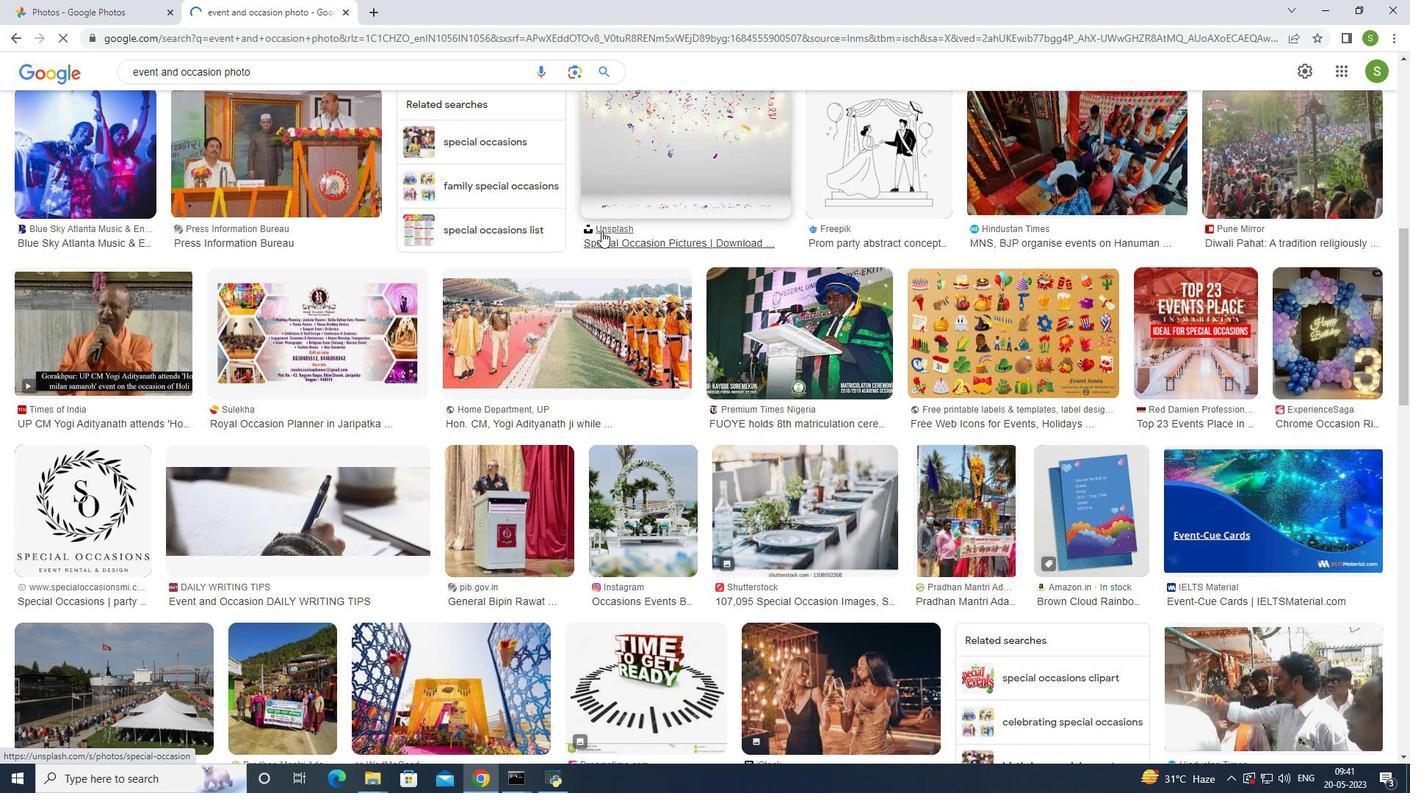 
Action: Mouse moved to (599, 231)
Screenshot: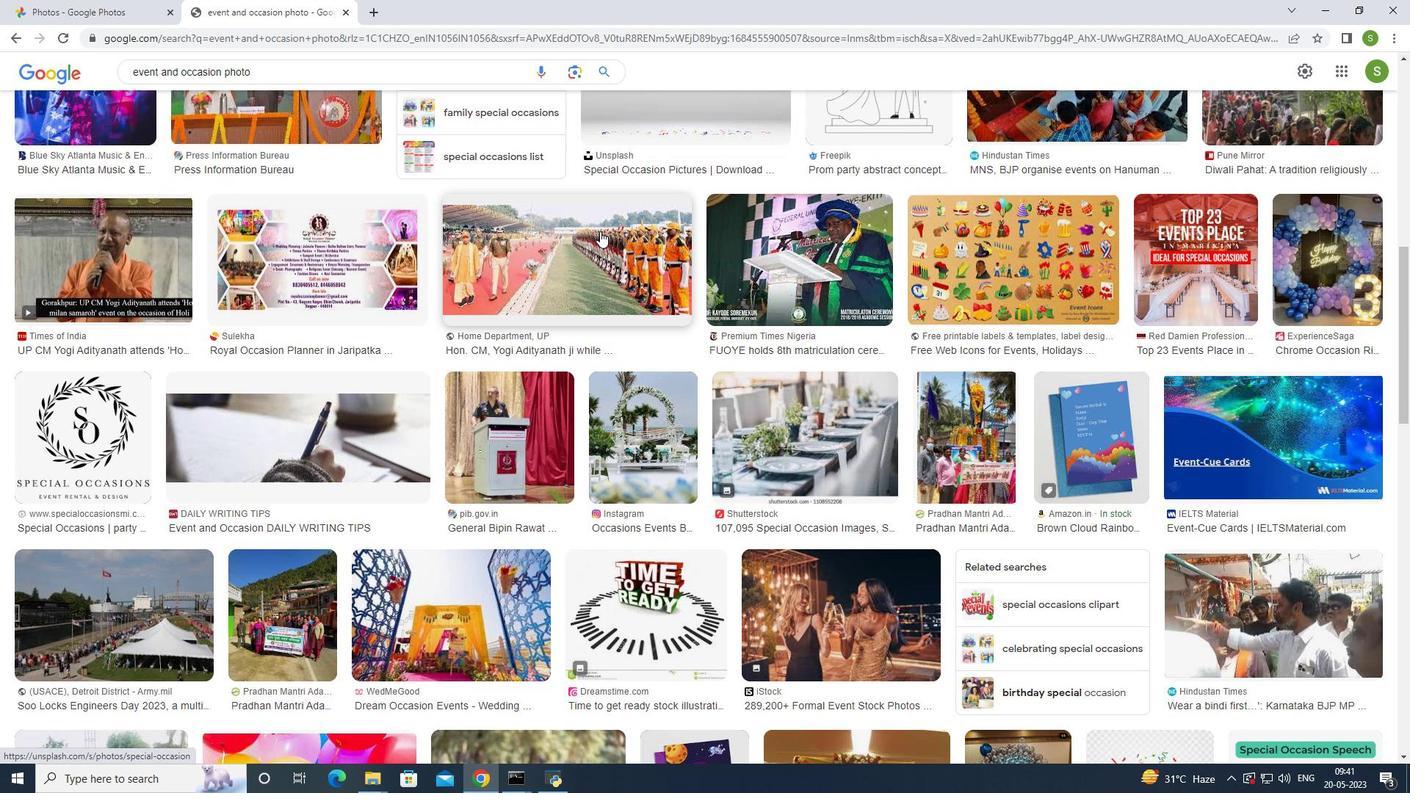 
Action: Mouse scrolled (599, 230) with delta (0, 0)
Screenshot: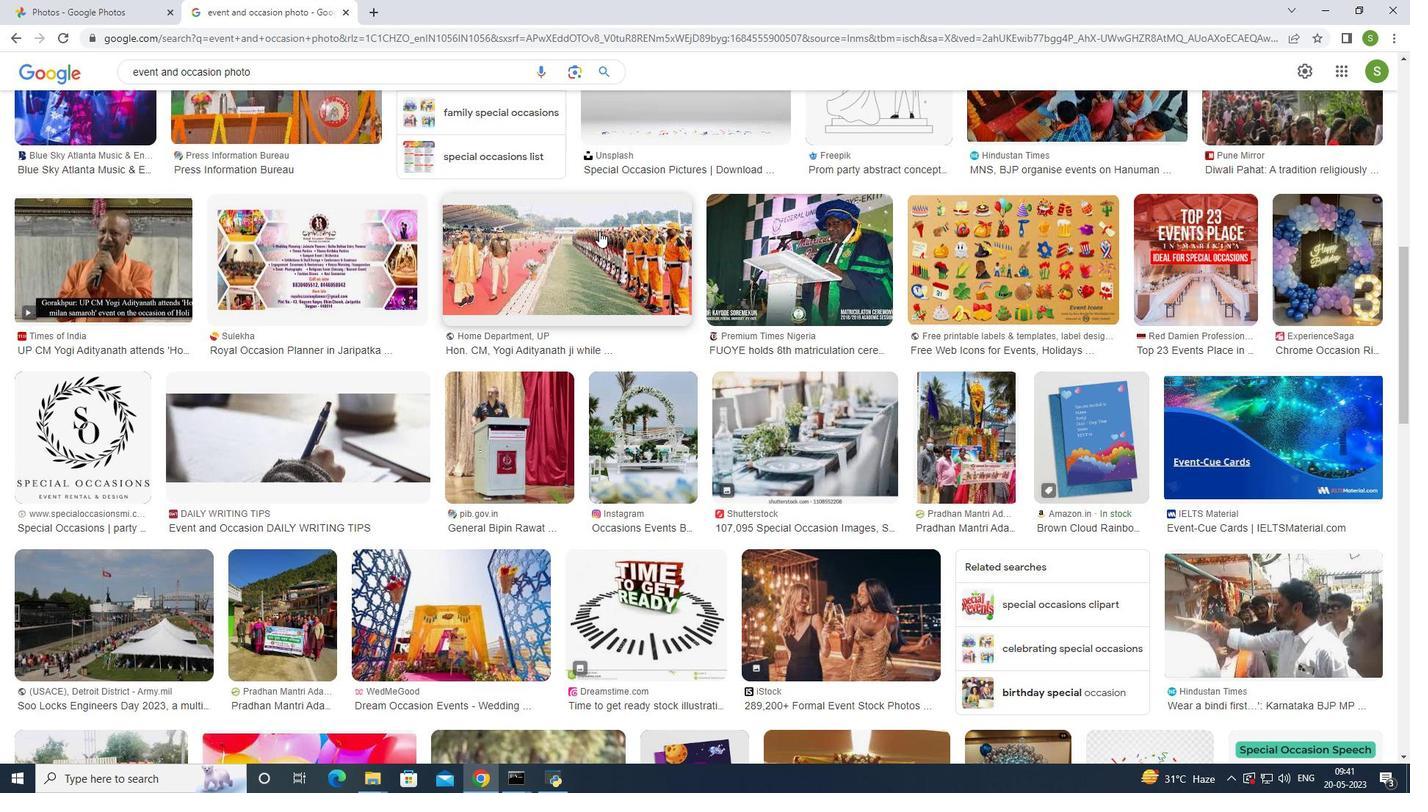 
Action: Mouse scrolled (599, 232) with delta (0, 0)
Screenshot: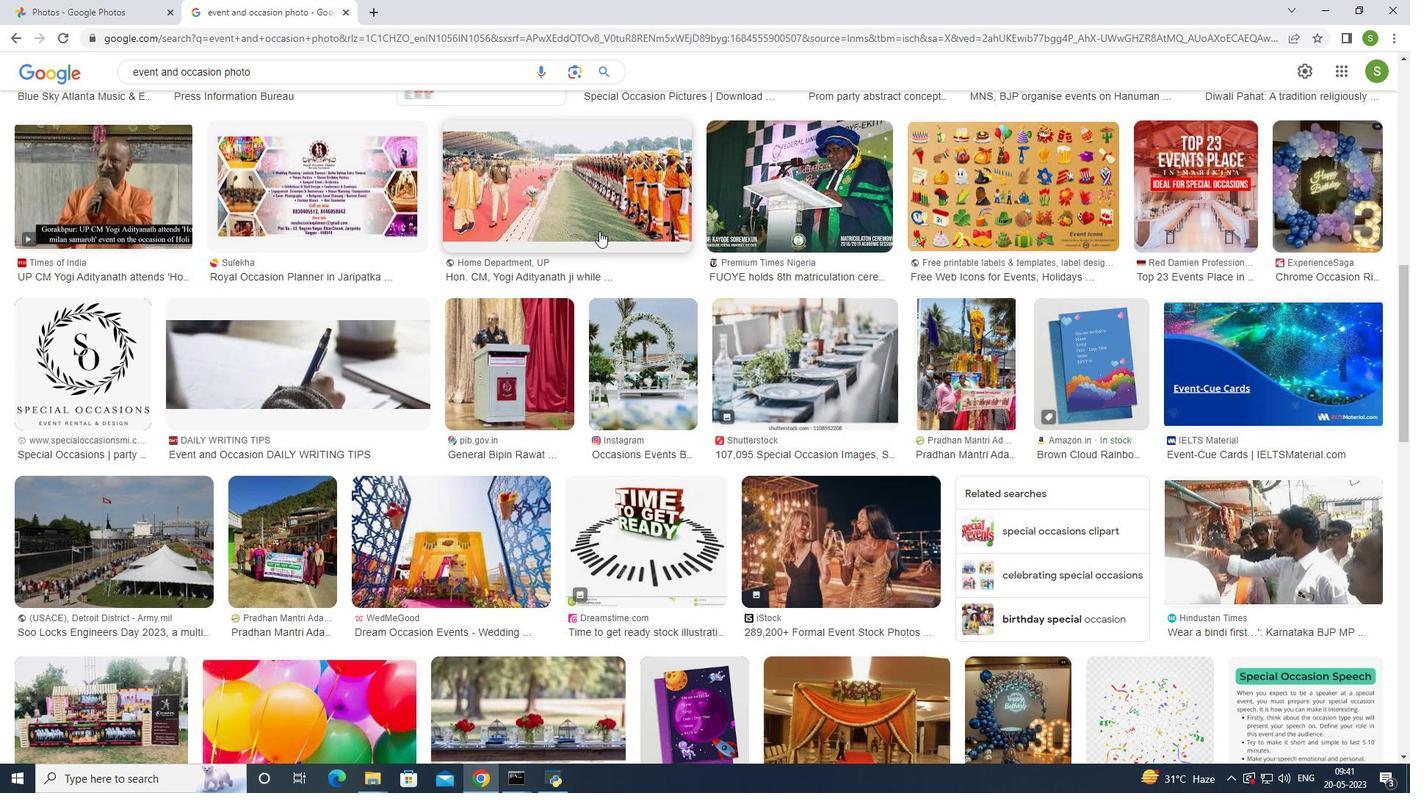 
Action: Mouse moved to (598, 226)
Screenshot: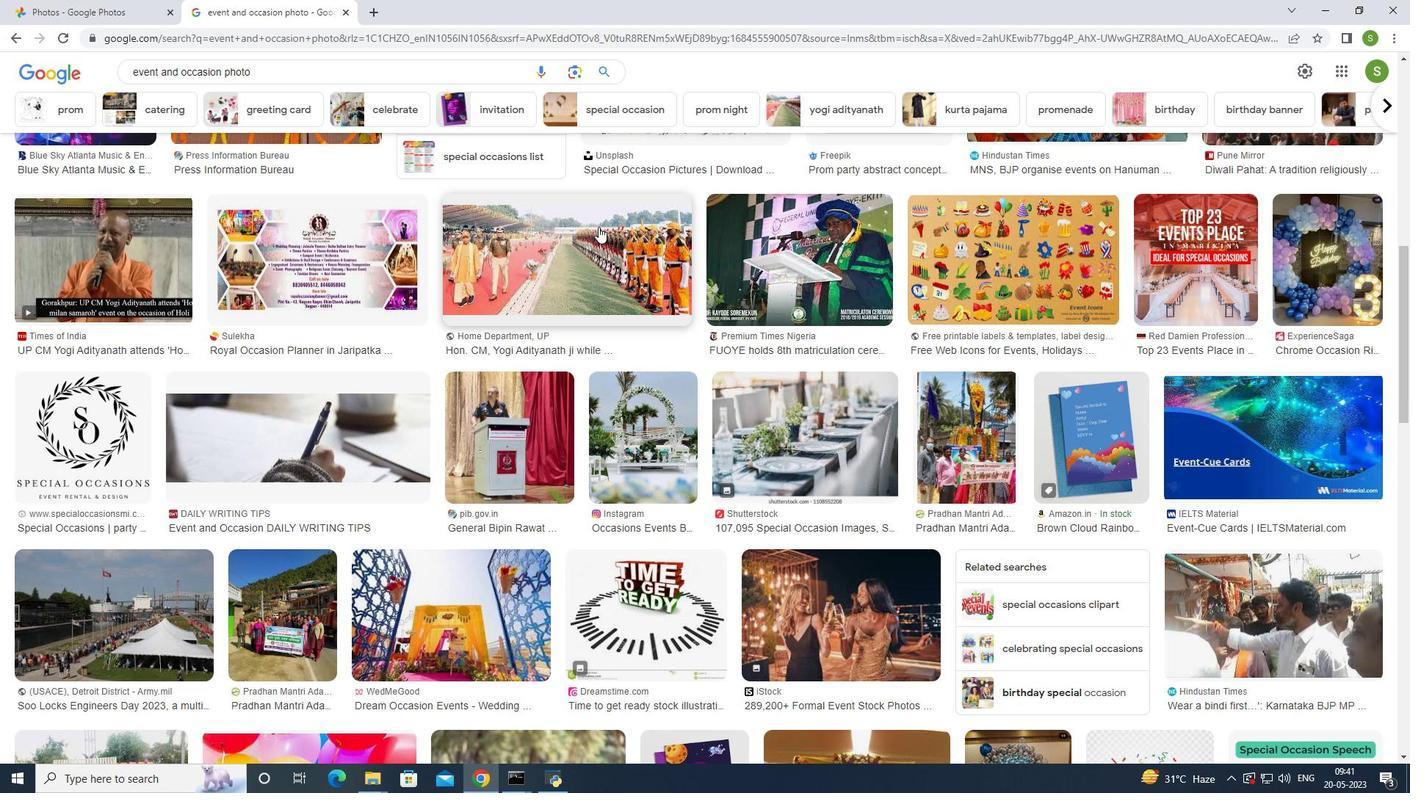 
Action: Mouse scrolled (598, 227) with delta (0, 0)
Screenshot: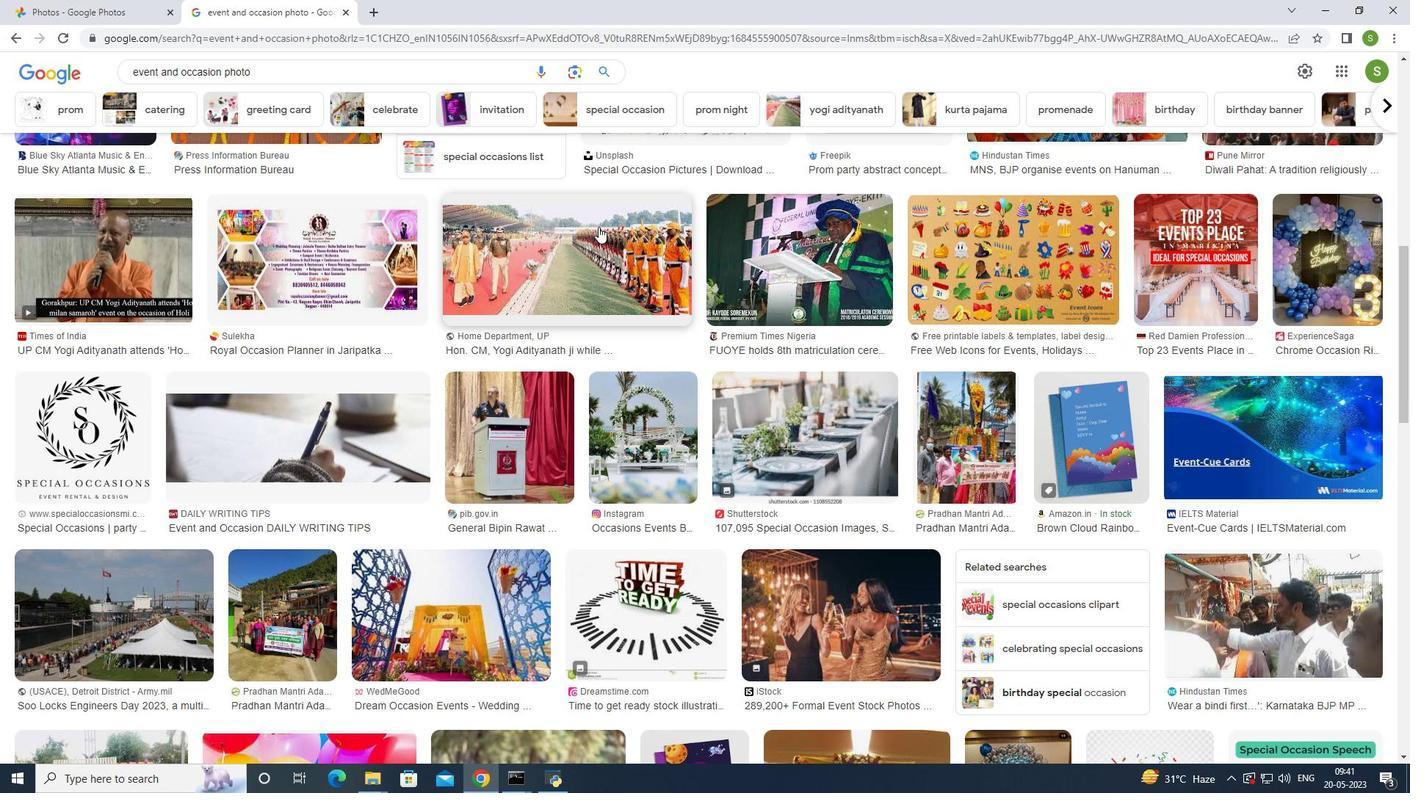 
Action: Mouse scrolled (598, 227) with delta (0, 0)
Screenshot: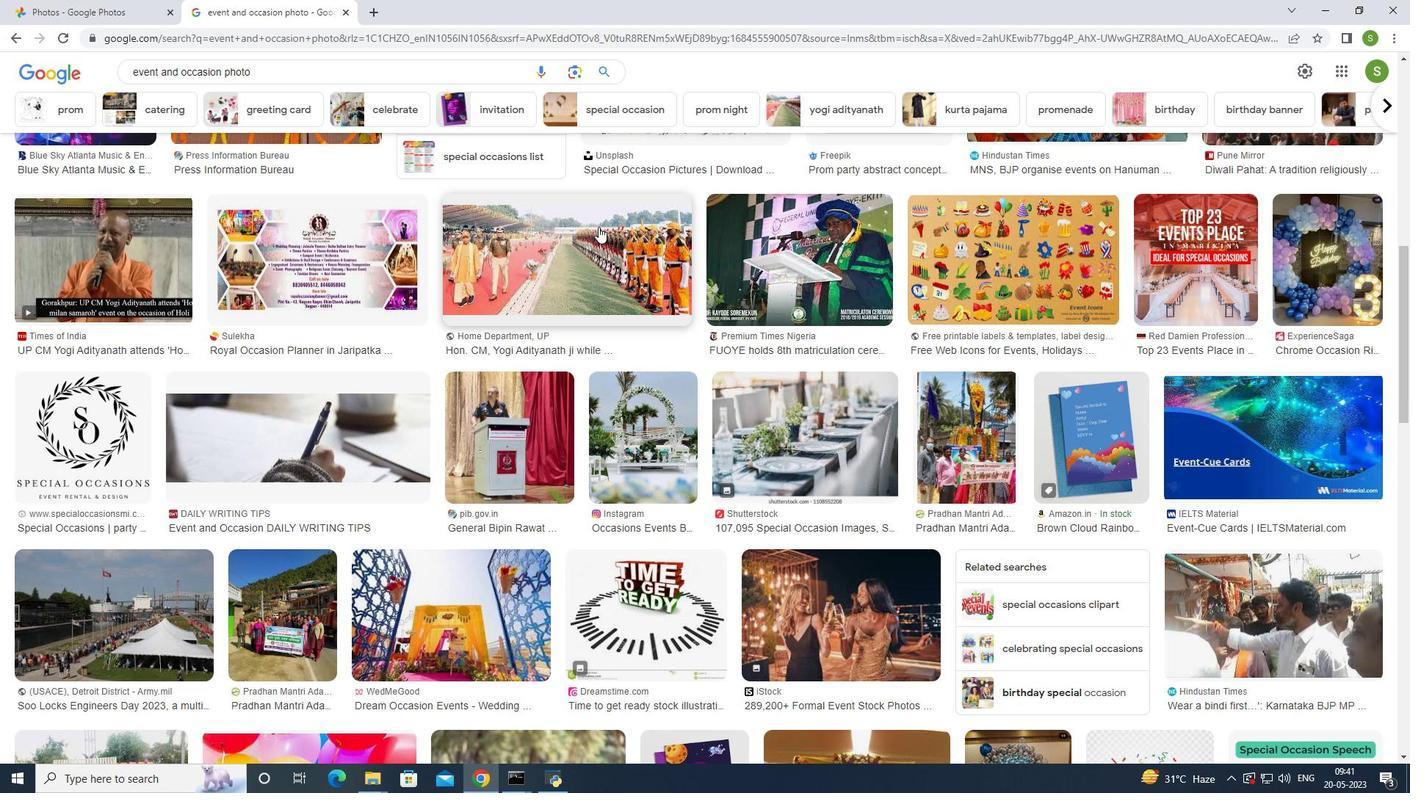 
Action: Mouse moved to (598, 226)
Screenshot: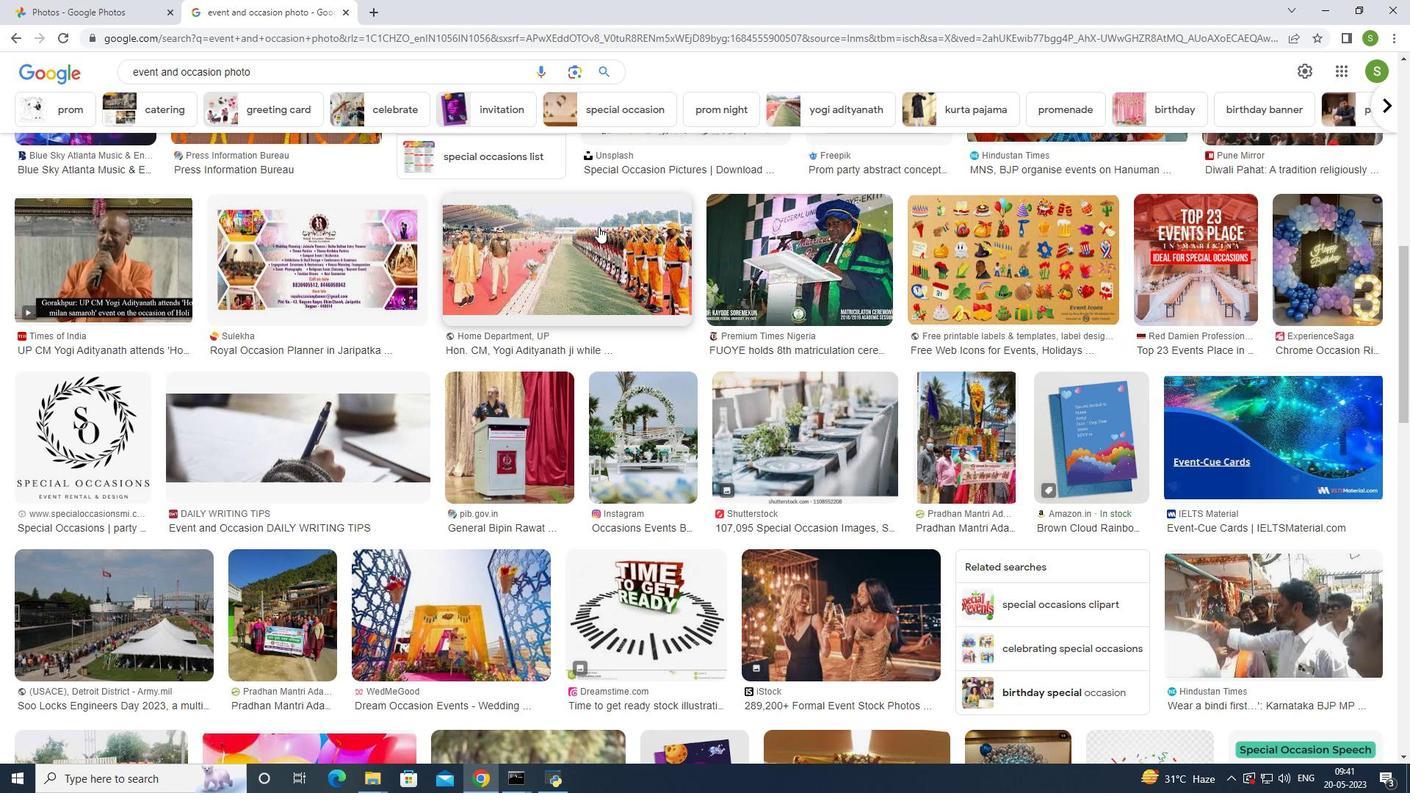 
Action: Mouse scrolled (598, 226) with delta (0, 0)
Screenshot: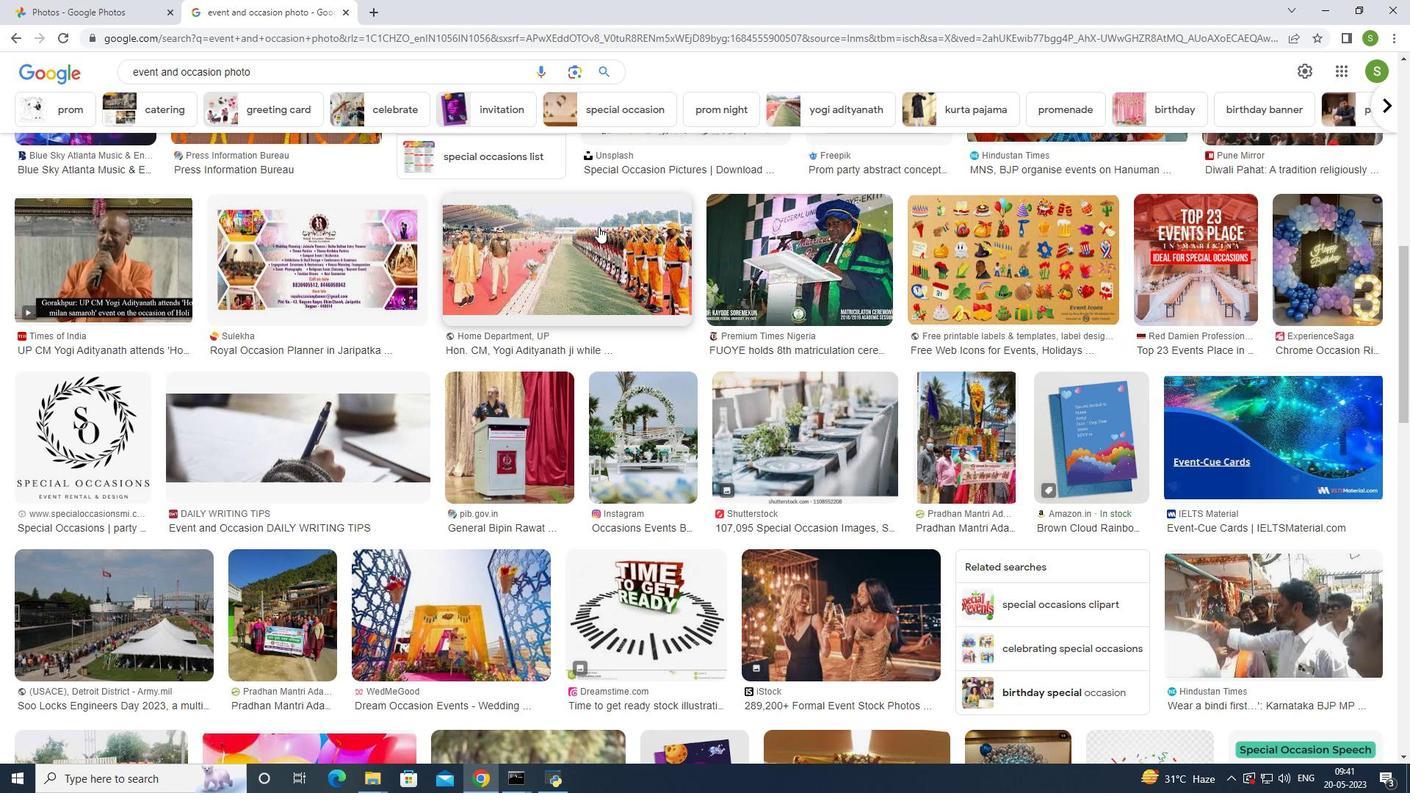 
Action: Mouse moved to (598, 225)
Screenshot: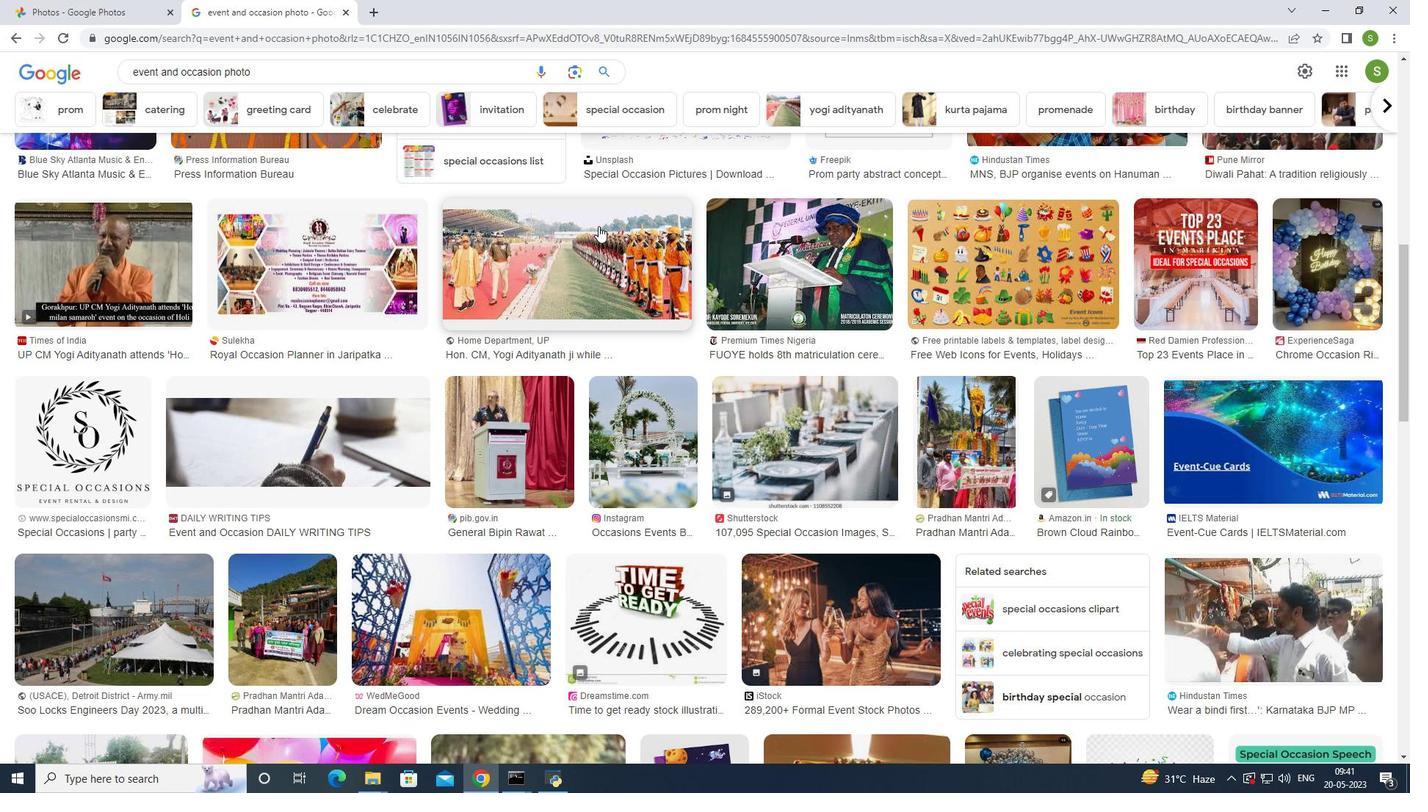 
Action: Mouse scrolled (598, 226) with delta (0, 0)
Screenshot: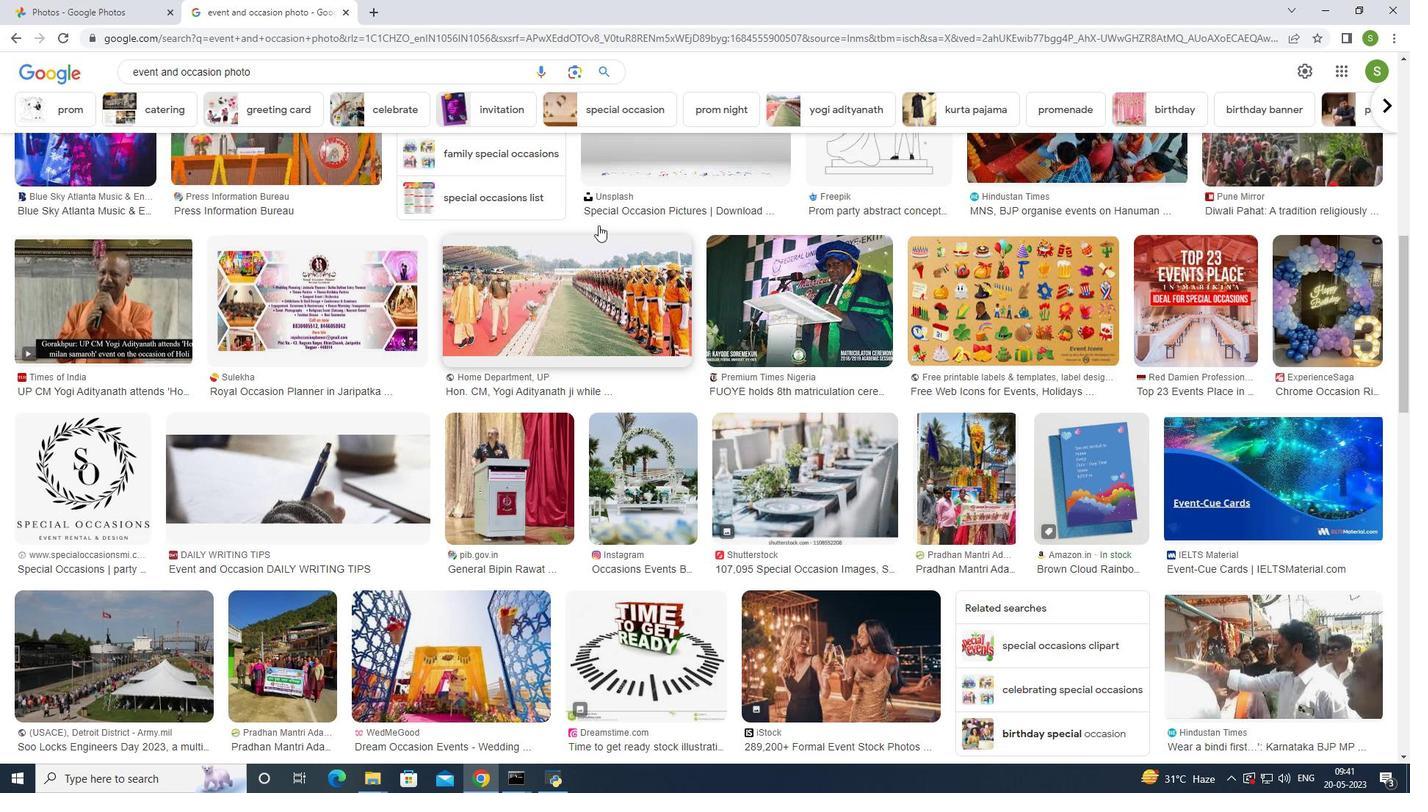 
Action: Mouse moved to (598, 224)
Screenshot: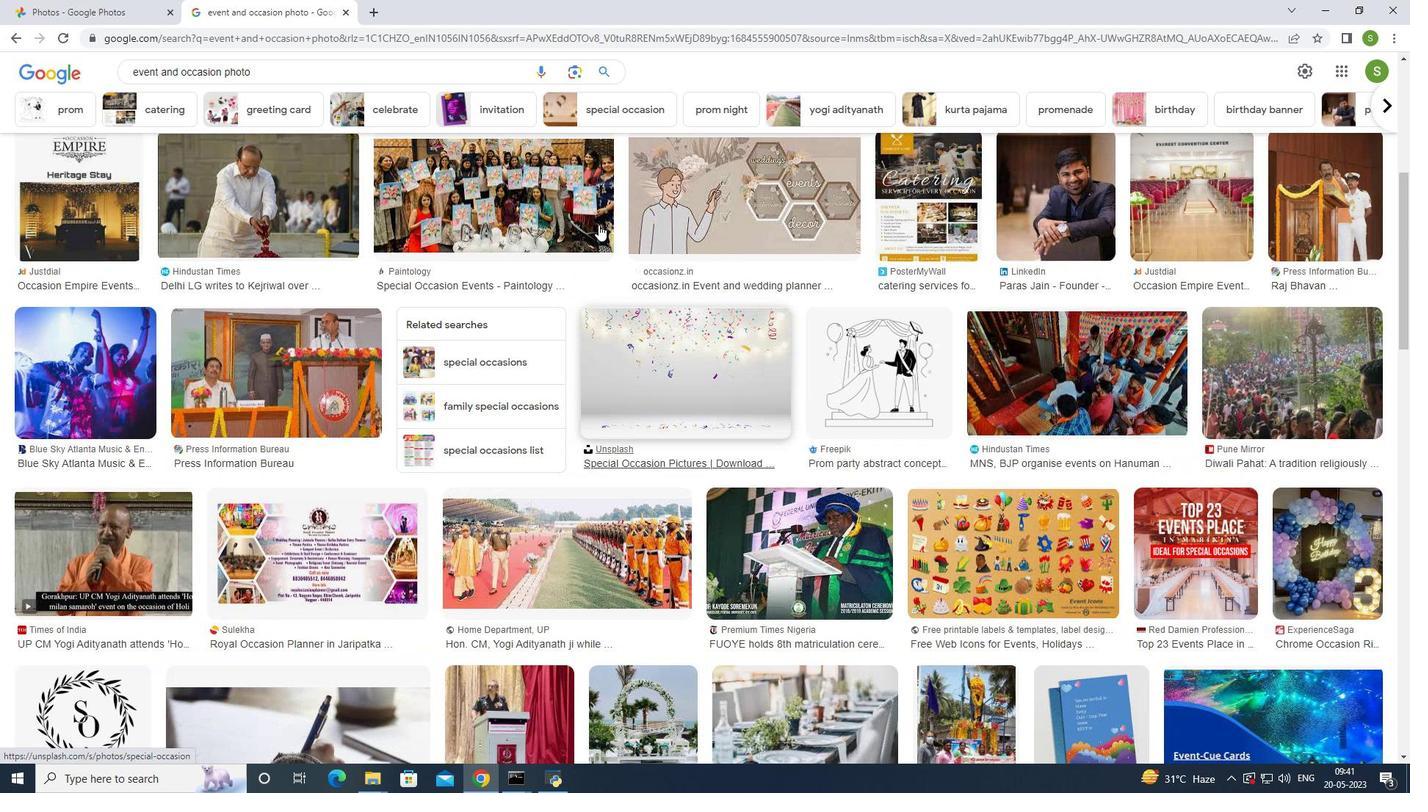 
Action: Mouse scrolled (598, 225) with delta (0, 0)
Screenshot: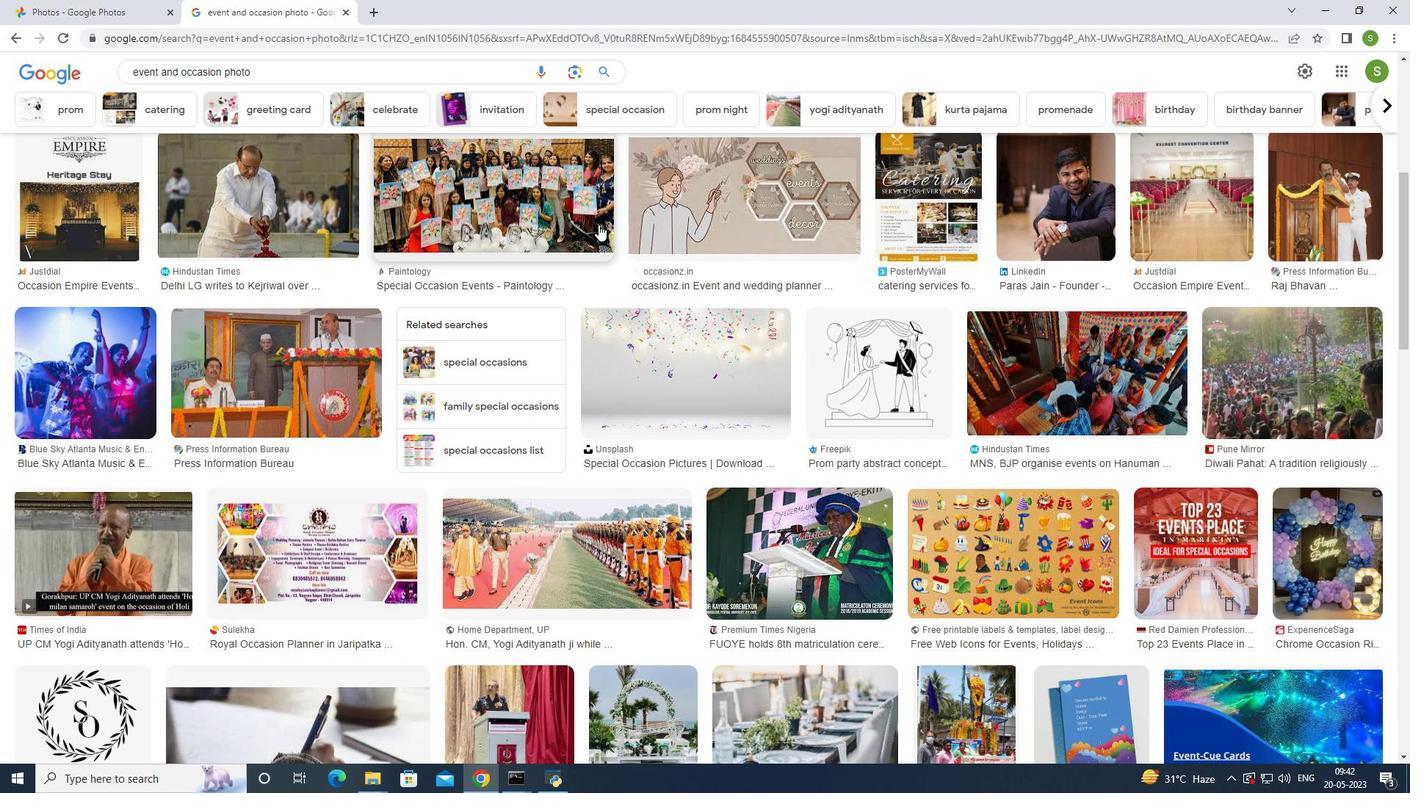 
Action: Mouse scrolled (598, 225) with delta (0, 0)
Screenshot: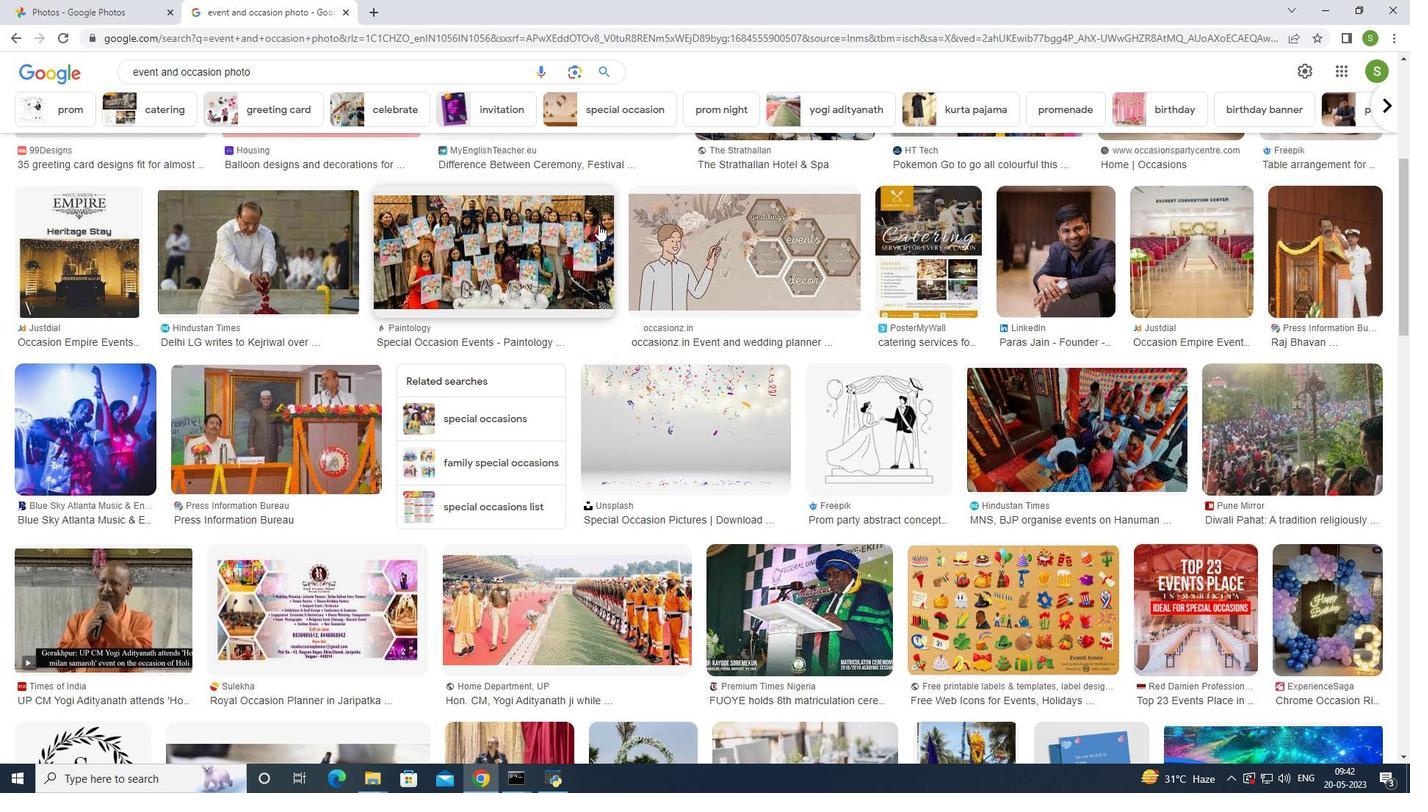 
Action: Mouse scrolled (598, 225) with delta (0, 0)
Screenshot: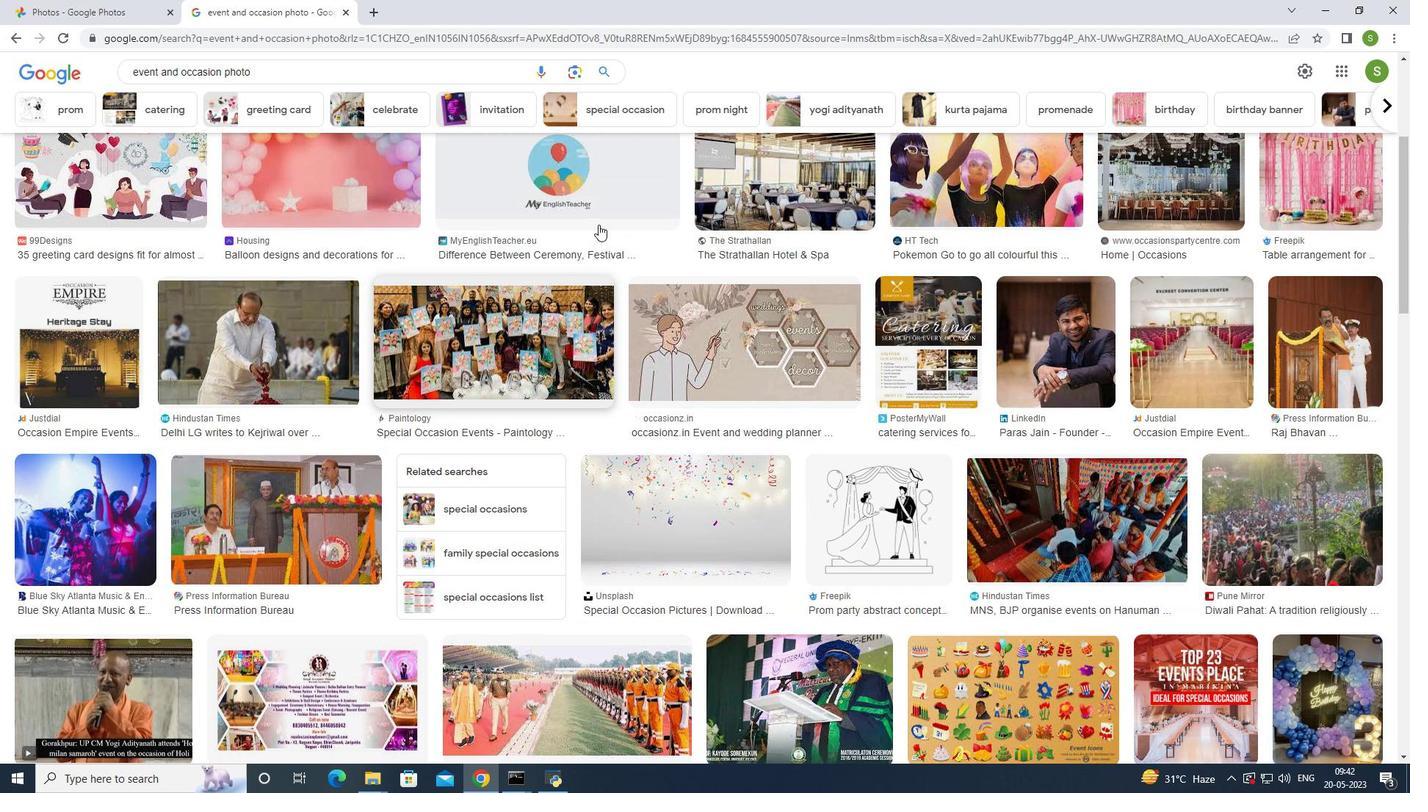 
Action: Mouse scrolled (598, 225) with delta (0, 0)
Screenshot: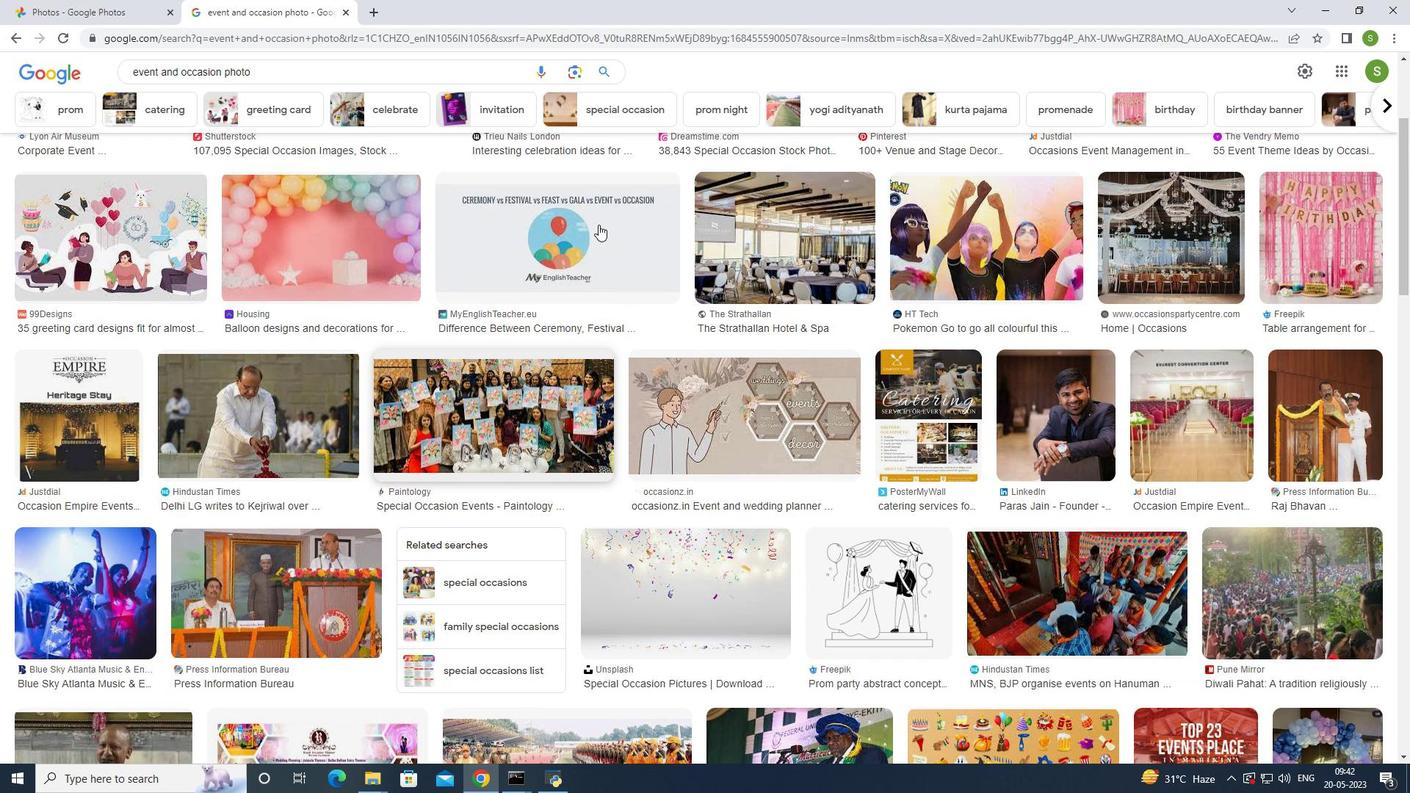 
Action: Mouse scrolled (598, 224) with delta (0, 0)
Screenshot: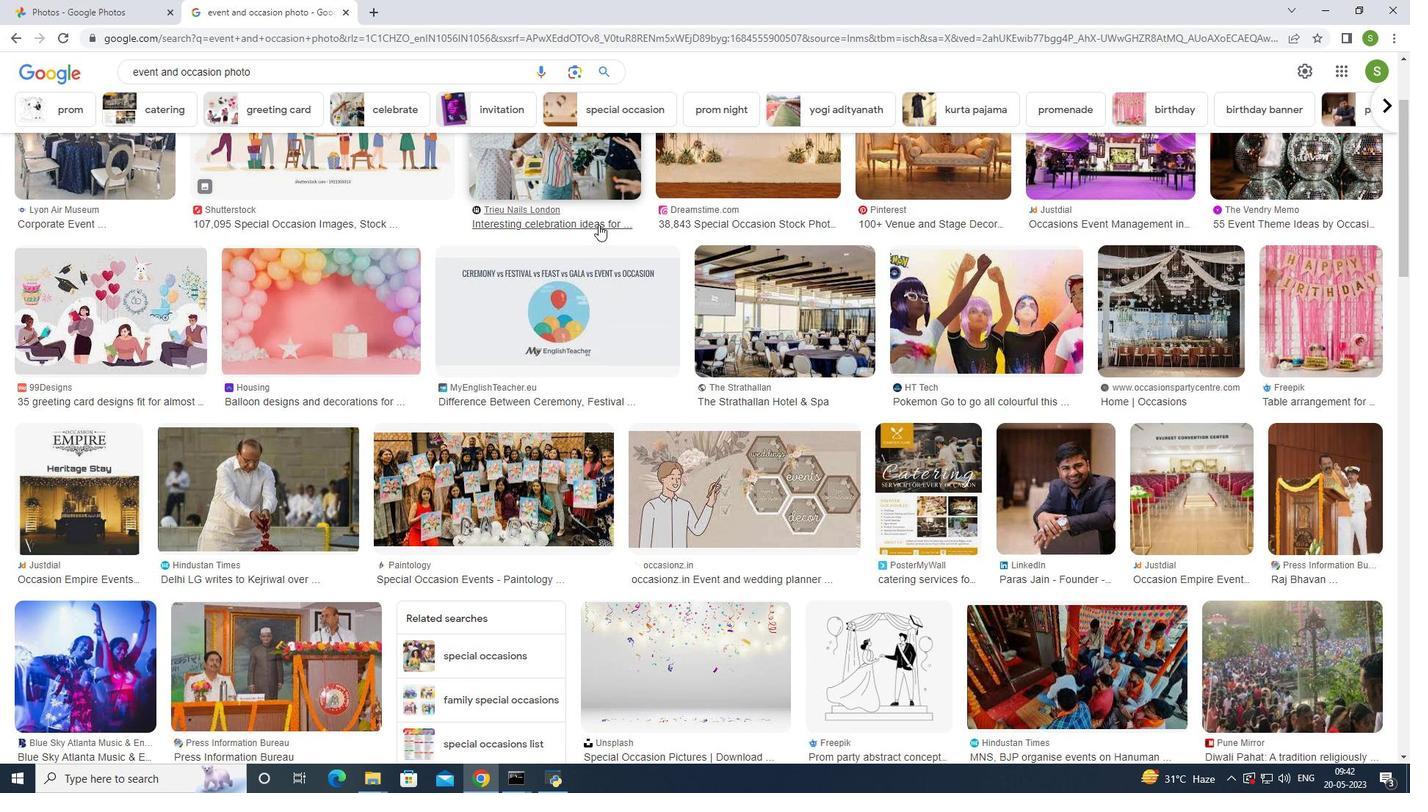 
Action: Mouse scrolled (598, 224) with delta (0, 0)
Screenshot: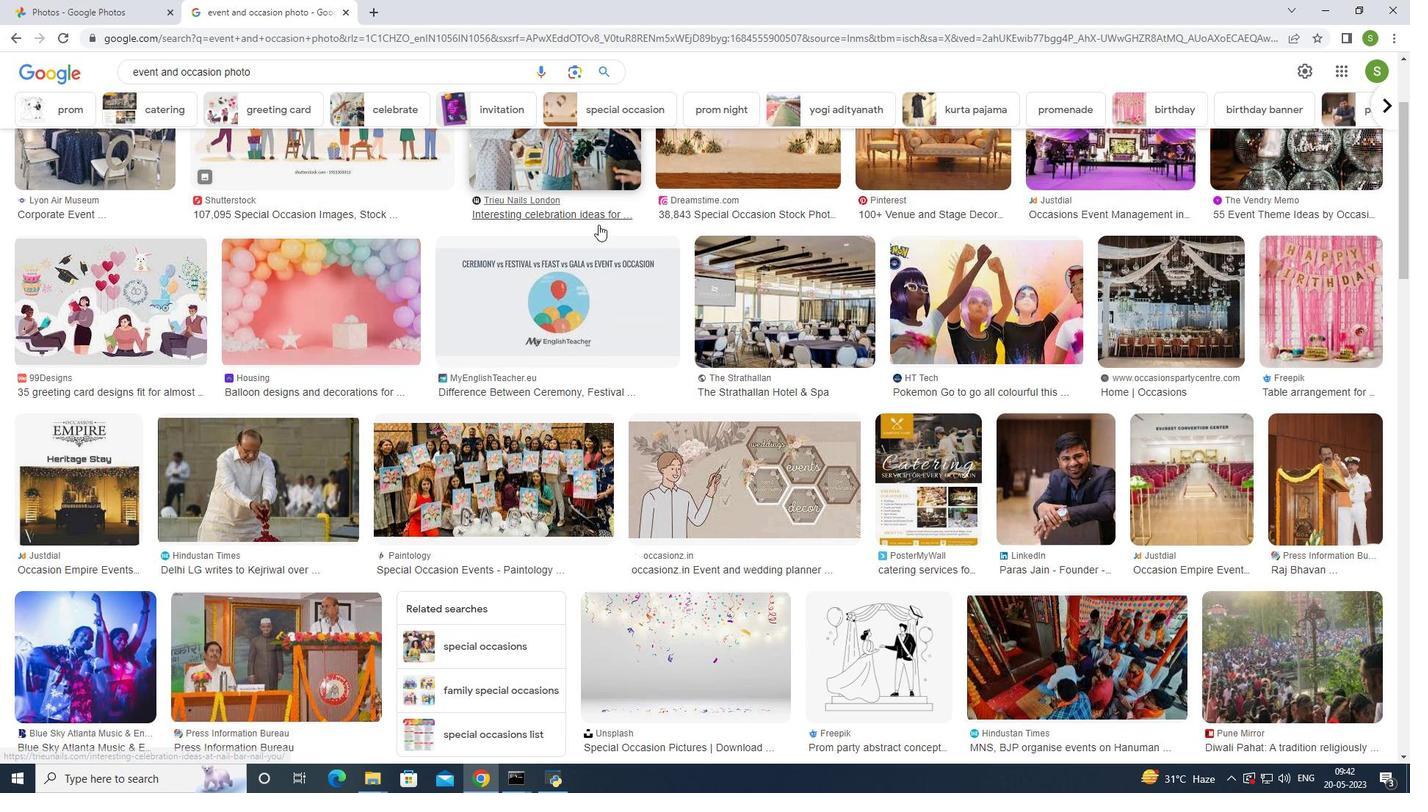
Action: Mouse scrolled (598, 224) with delta (0, 0)
Screenshot: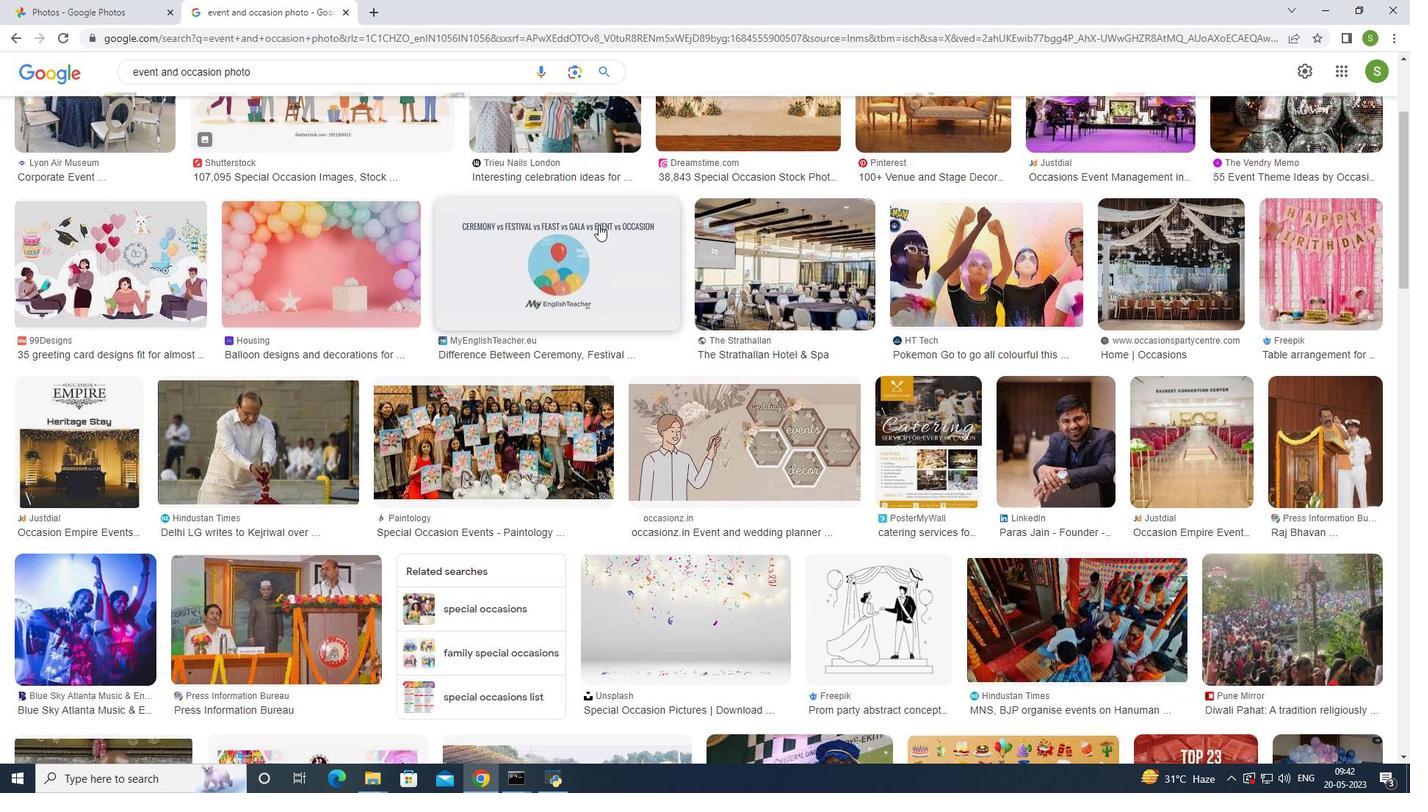 
Action: Mouse scrolled (598, 224) with delta (0, 0)
Screenshot: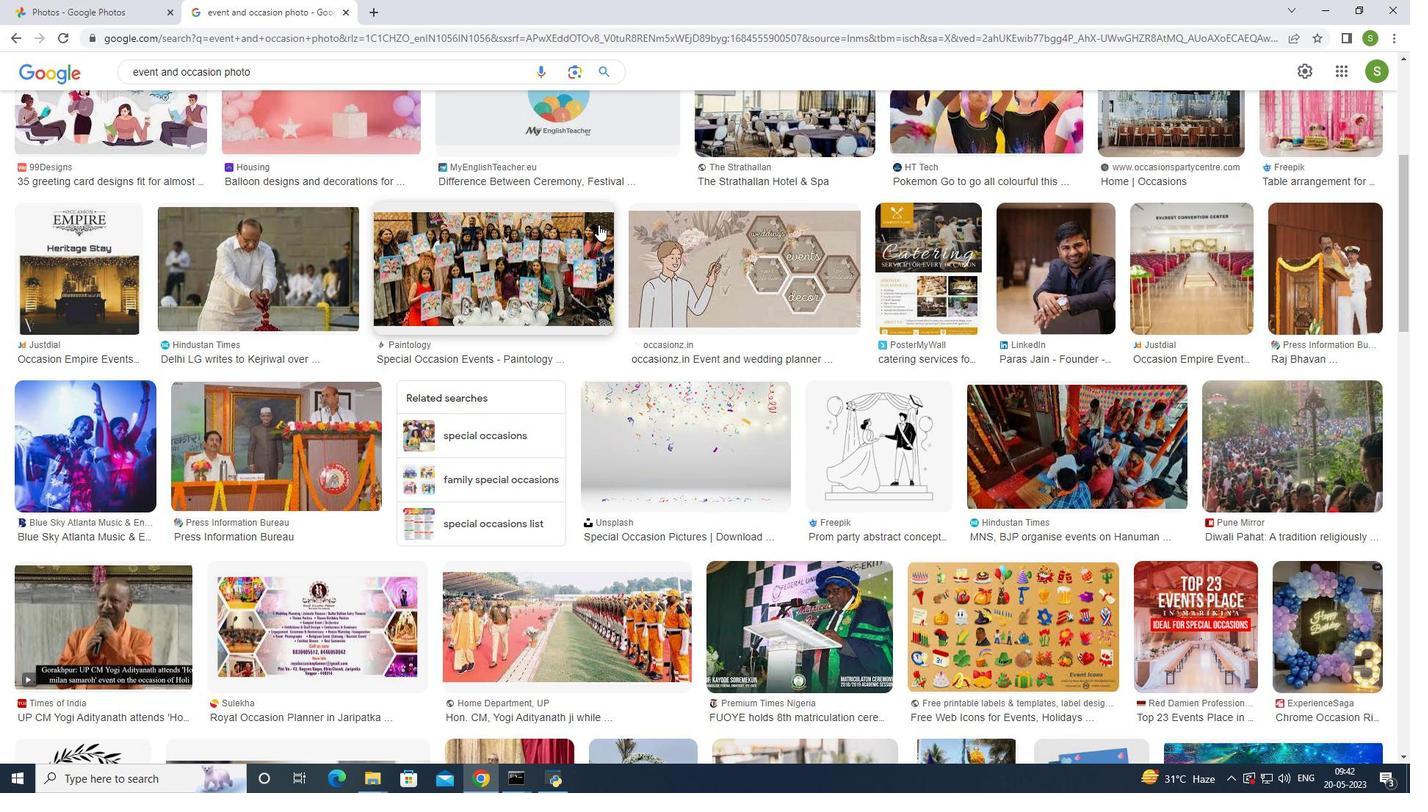
Action: Mouse scrolled (598, 224) with delta (0, 0)
Screenshot: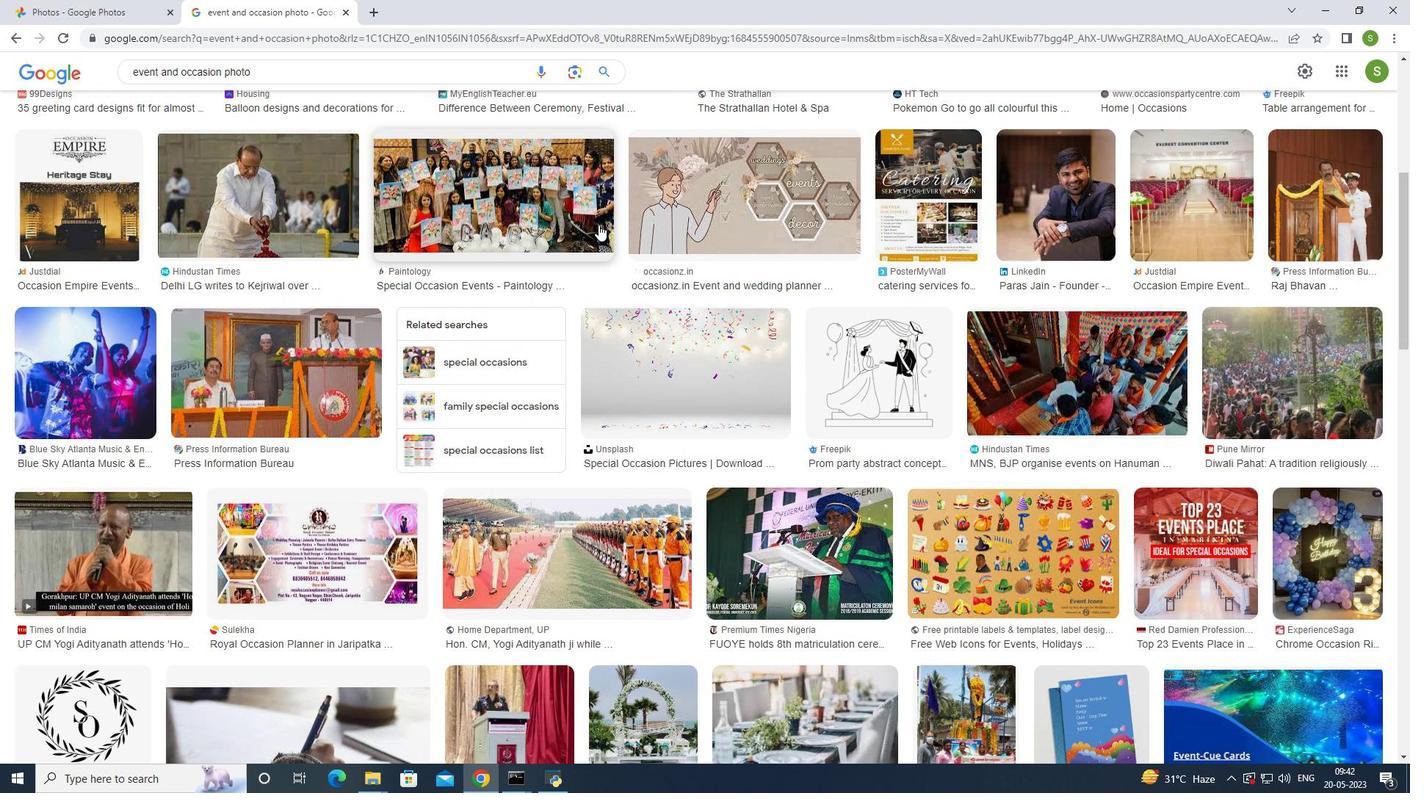 
Action: Mouse scrolled (598, 224) with delta (0, 0)
Screenshot: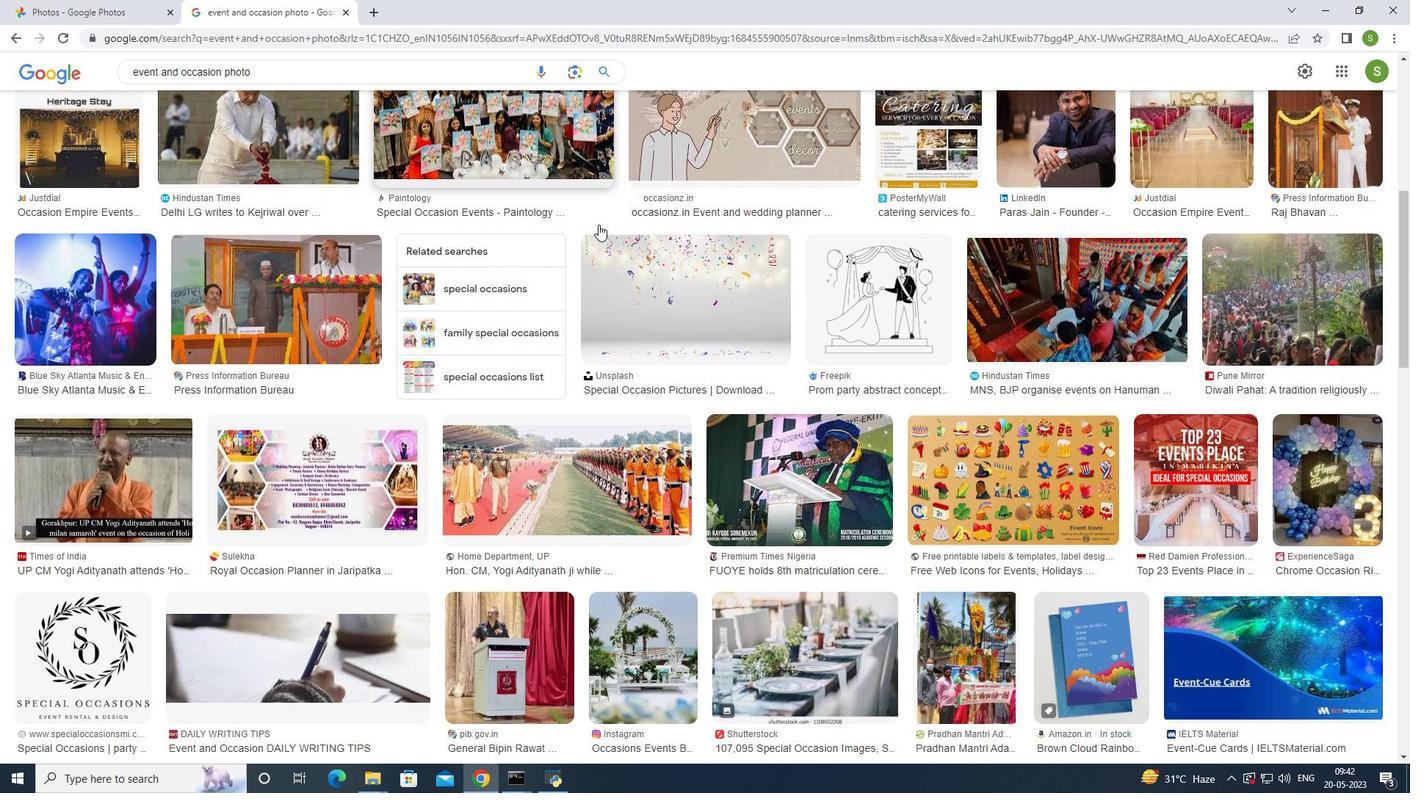 
Action: Mouse scrolled (598, 224) with delta (0, 0)
Screenshot: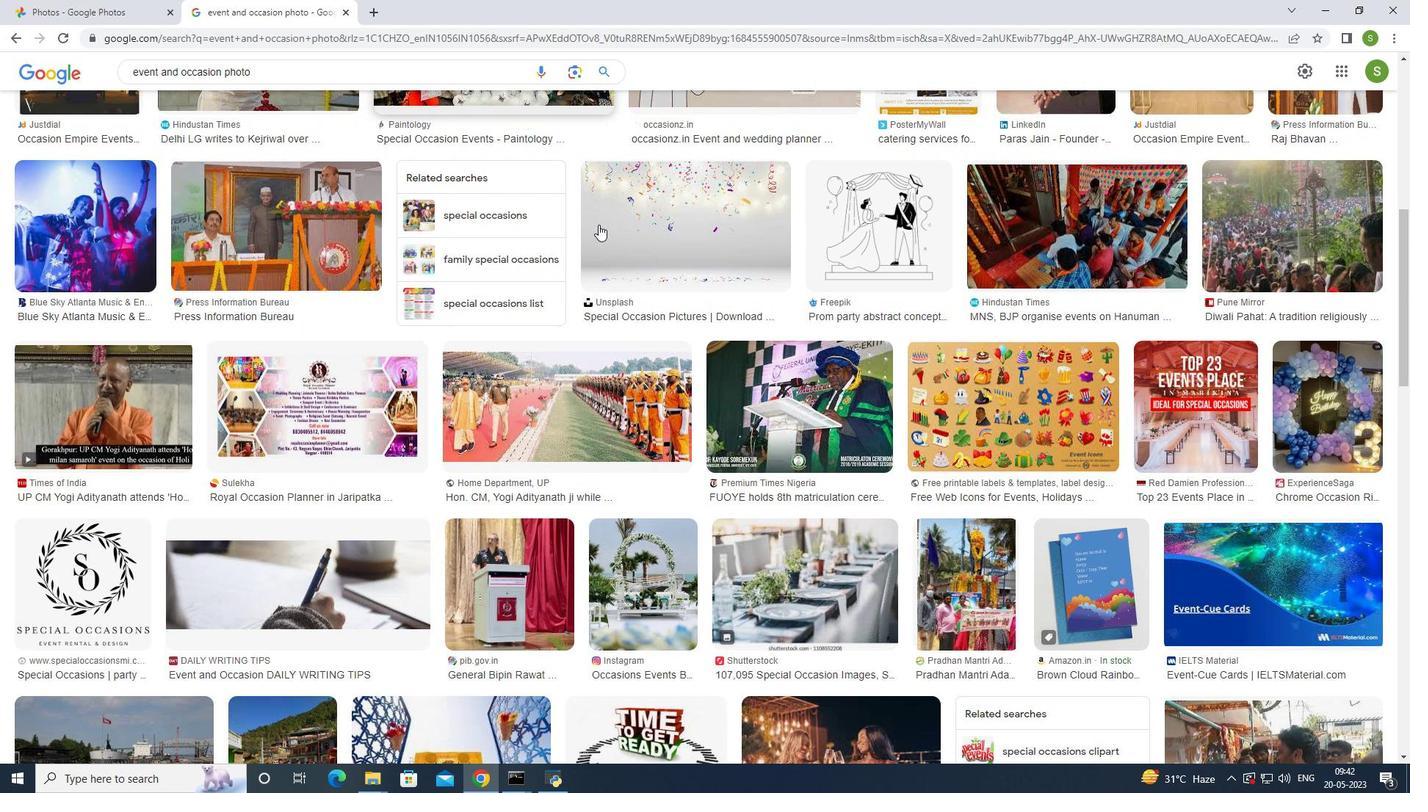 
Action: Mouse scrolled (598, 224) with delta (0, 0)
Screenshot: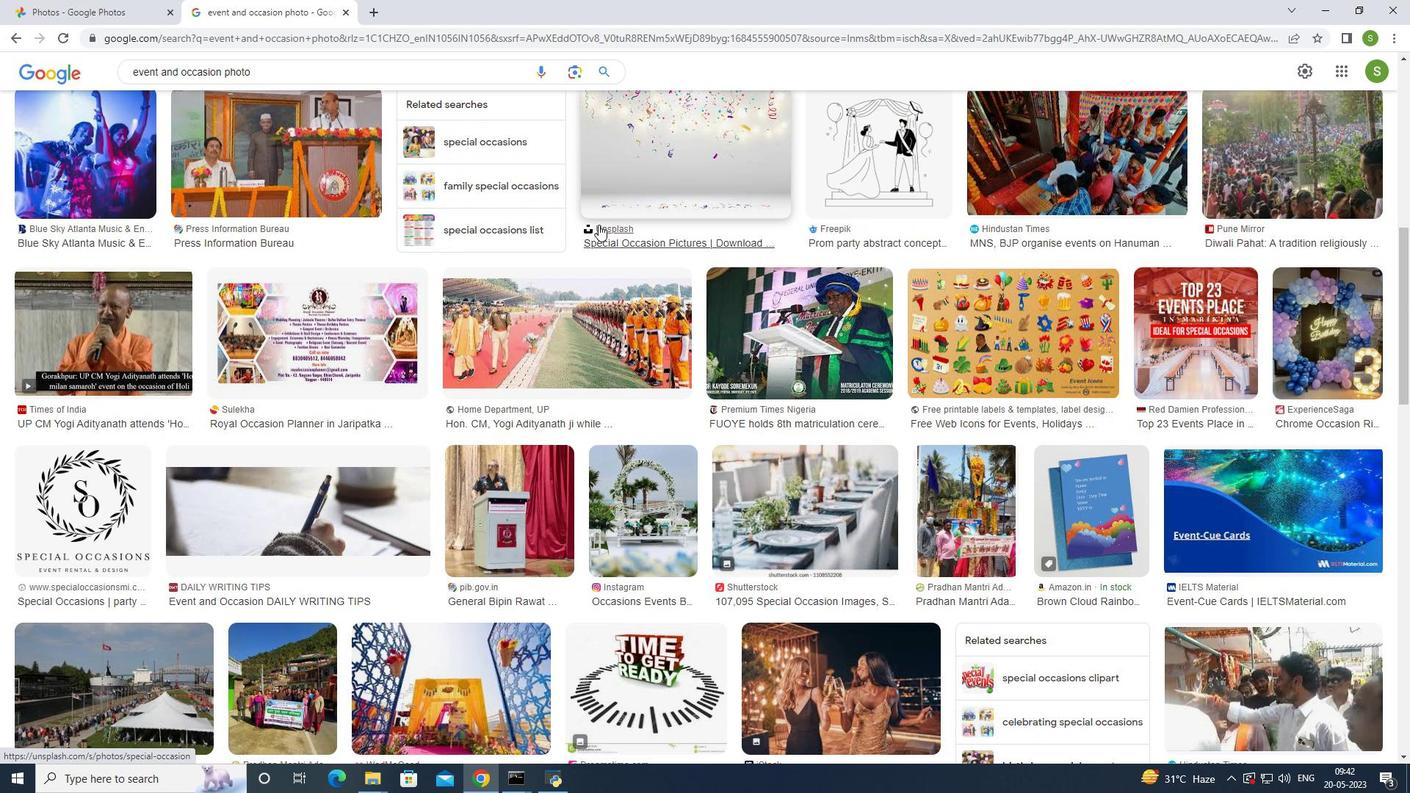 
Action: Mouse scrolled (598, 224) with delta (0, 0)
Screenshot: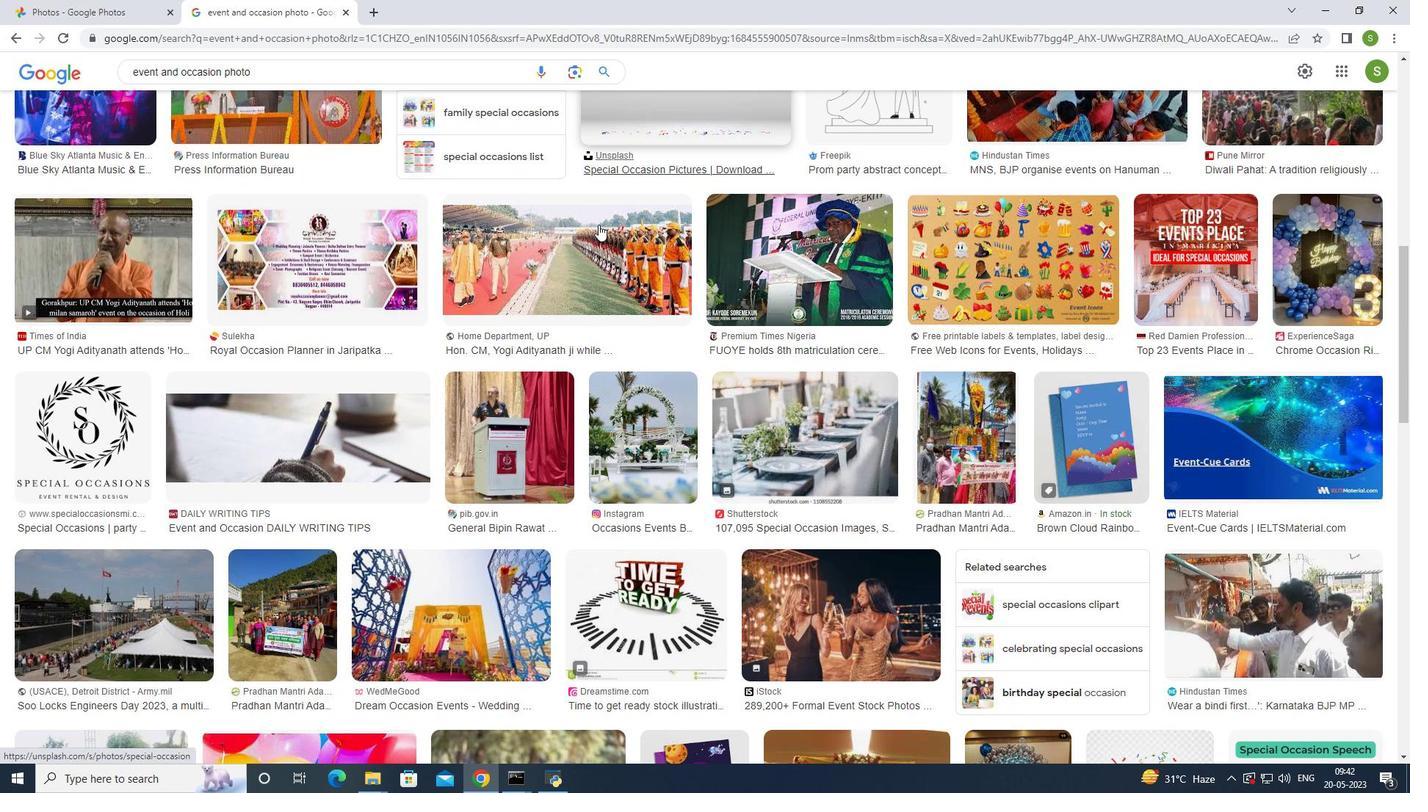 
Action: Mouse scrolled (598, 224) with delta (0, 0)
Screenshot: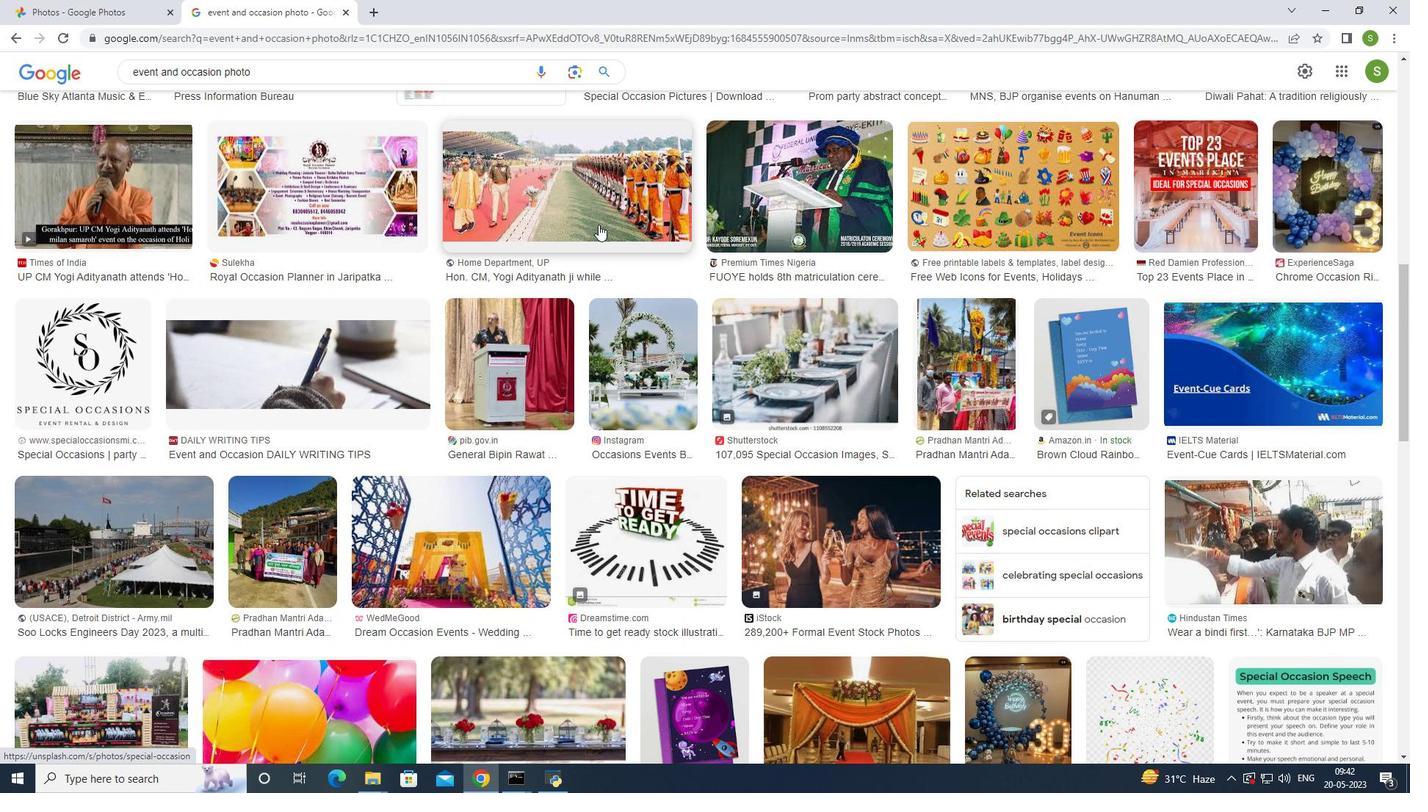 
Action: Mouse scrolled (598, 224) with delta (0, 0)
Screenshot: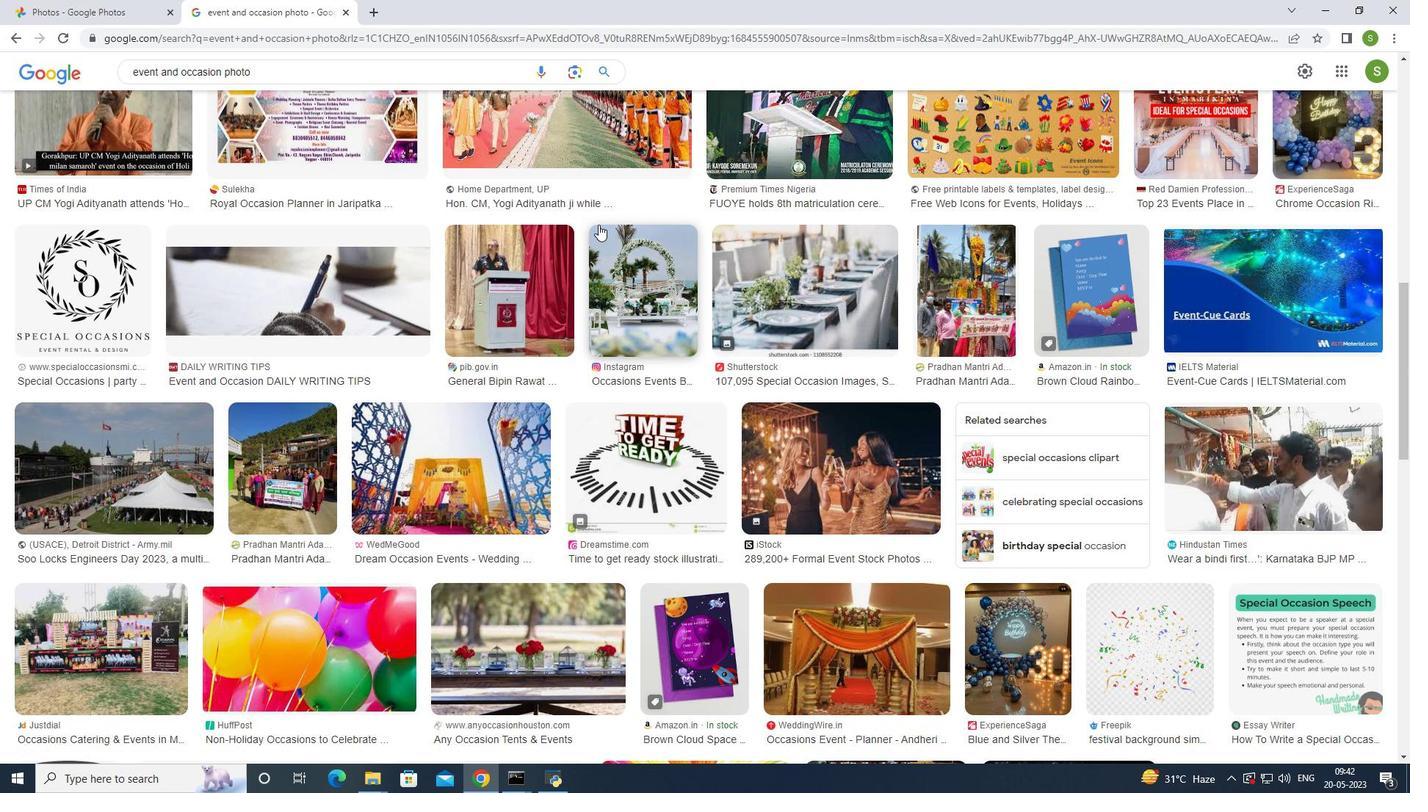 
Action: Mouse scrolled (598, 224) with delta (0, 0)
Screenshot: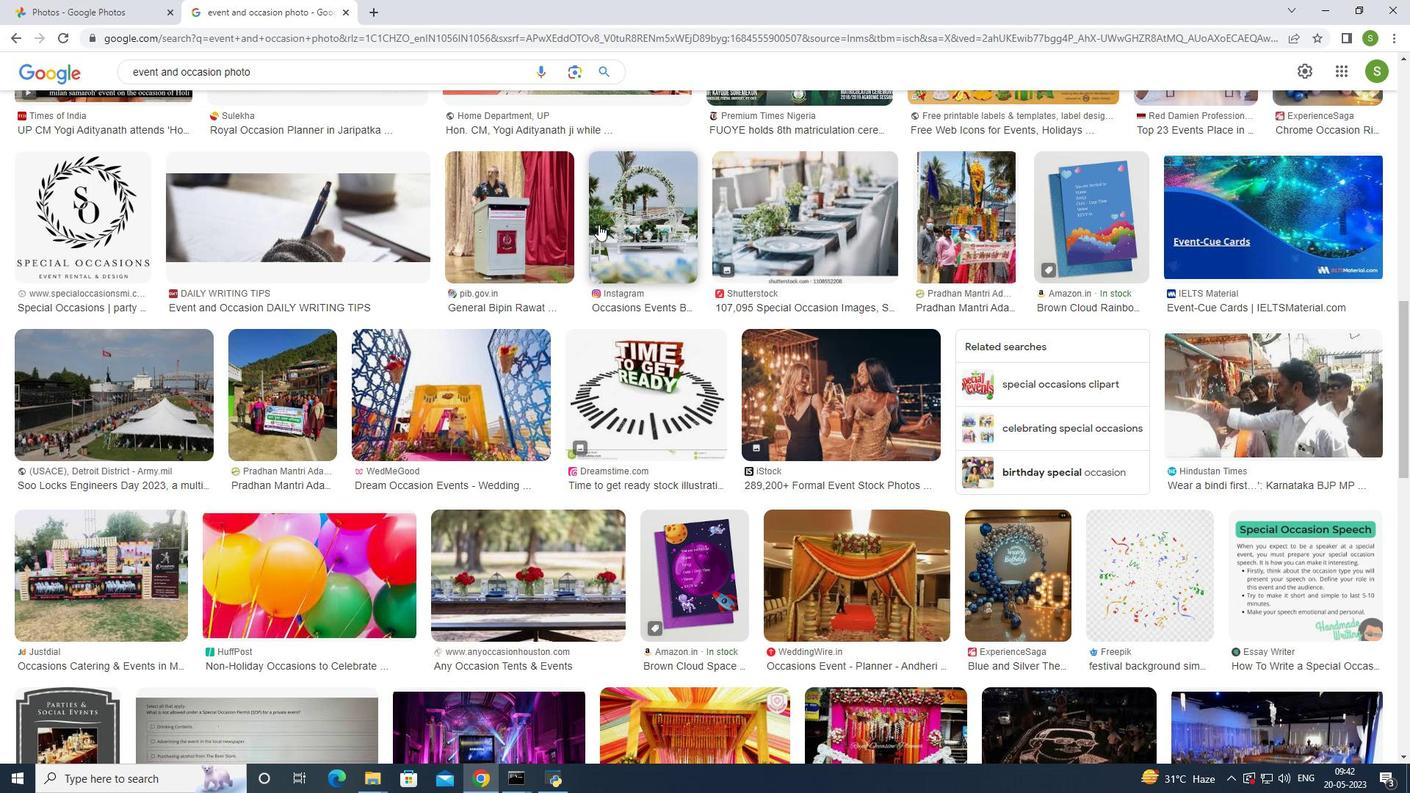 
Action: Mouse scrolled (598, 224) with delta (0, 0)
Screenshot: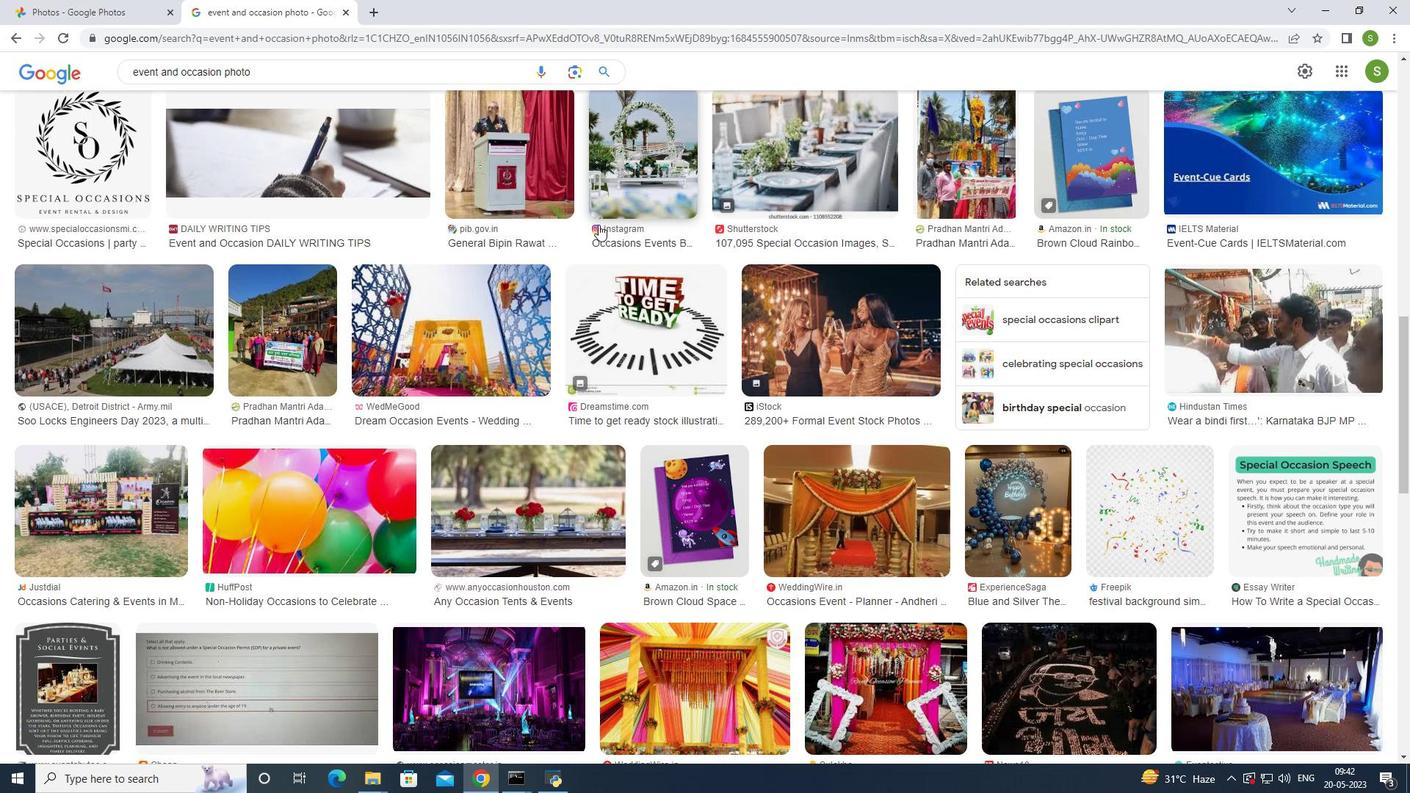 
Action: Mouse scrolled (598, 224) with delta (0, 0)
Screenshot: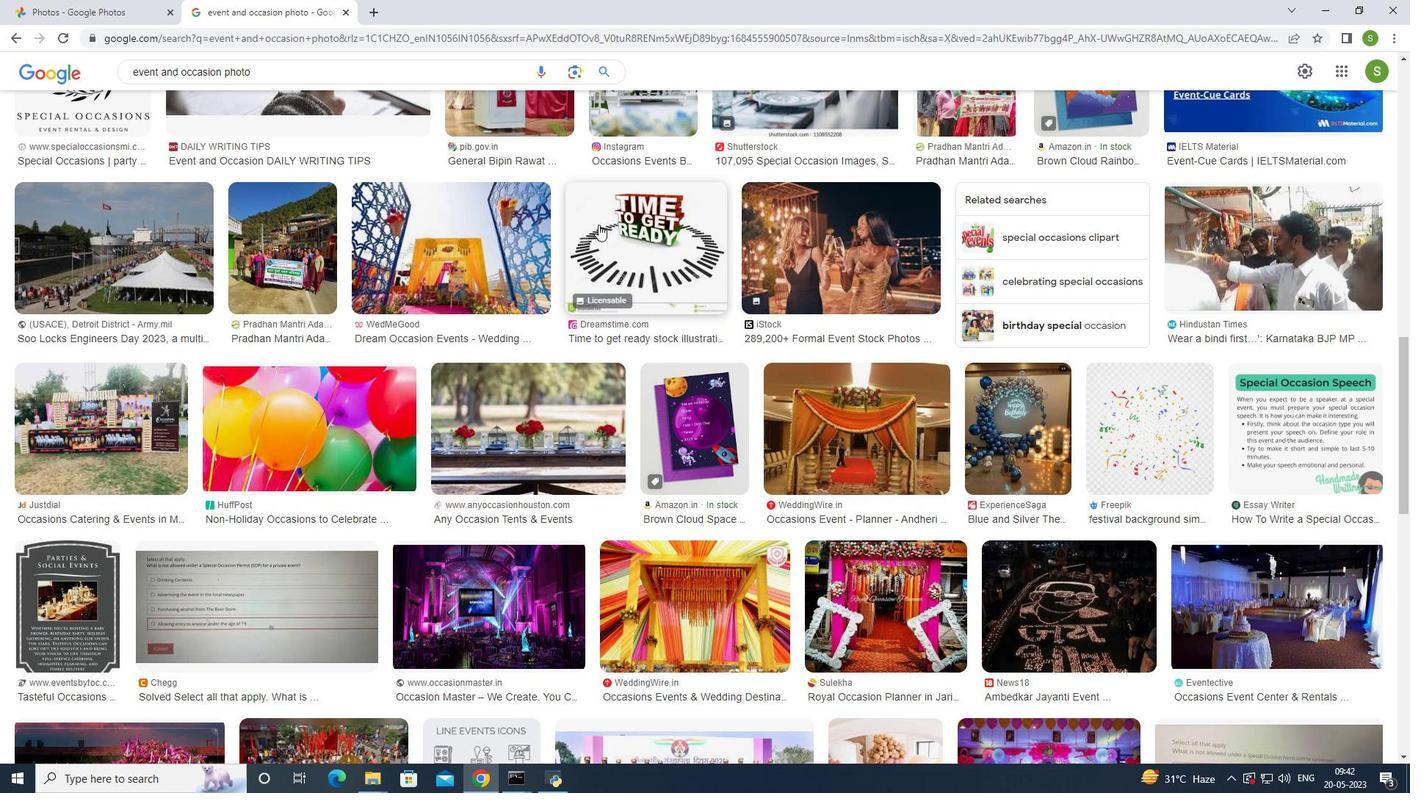 
Action: Mouse scrolled (598, 224) with delta (0, 0)
Screenshot: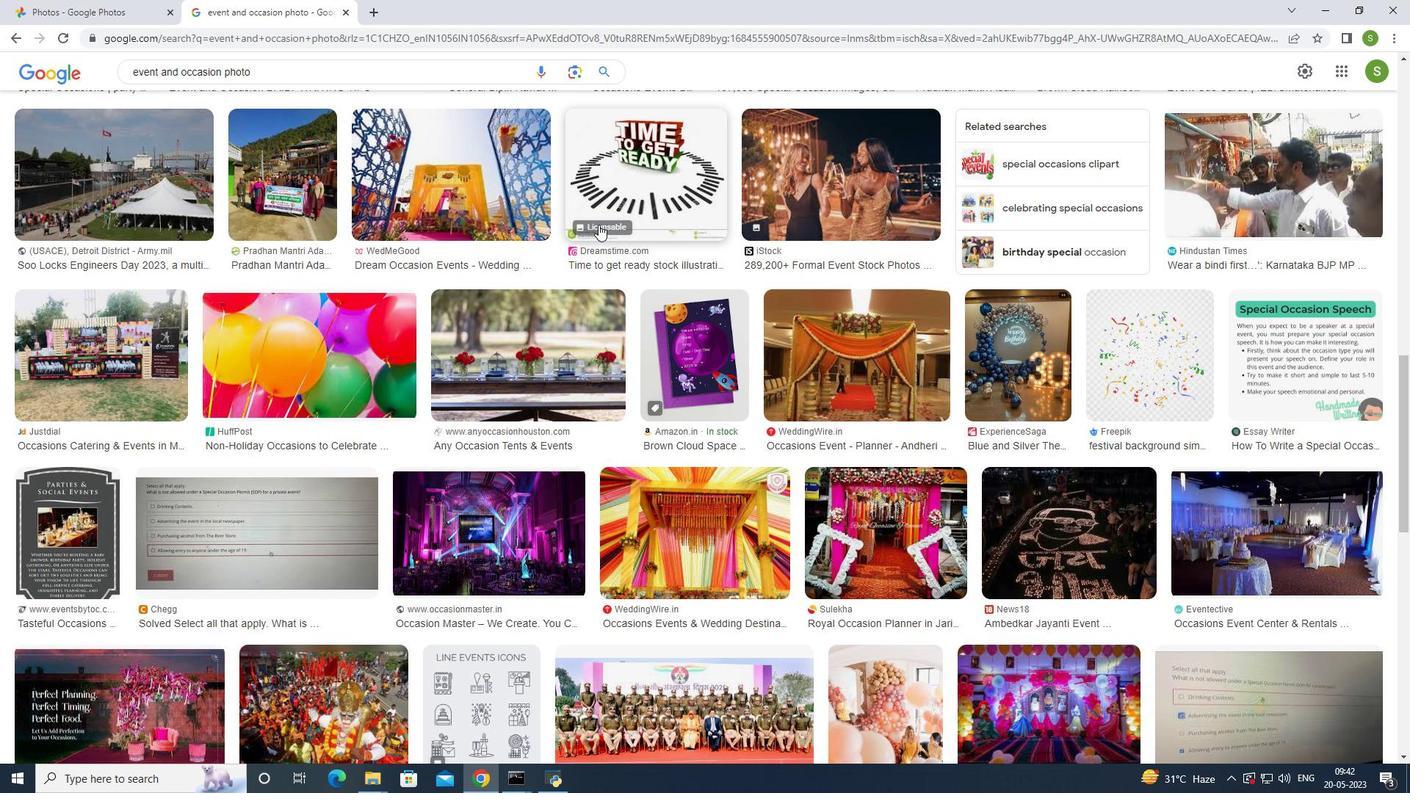 
Action: Mouse scrolled (598, 224) with delta (0, 0)
Screenshot: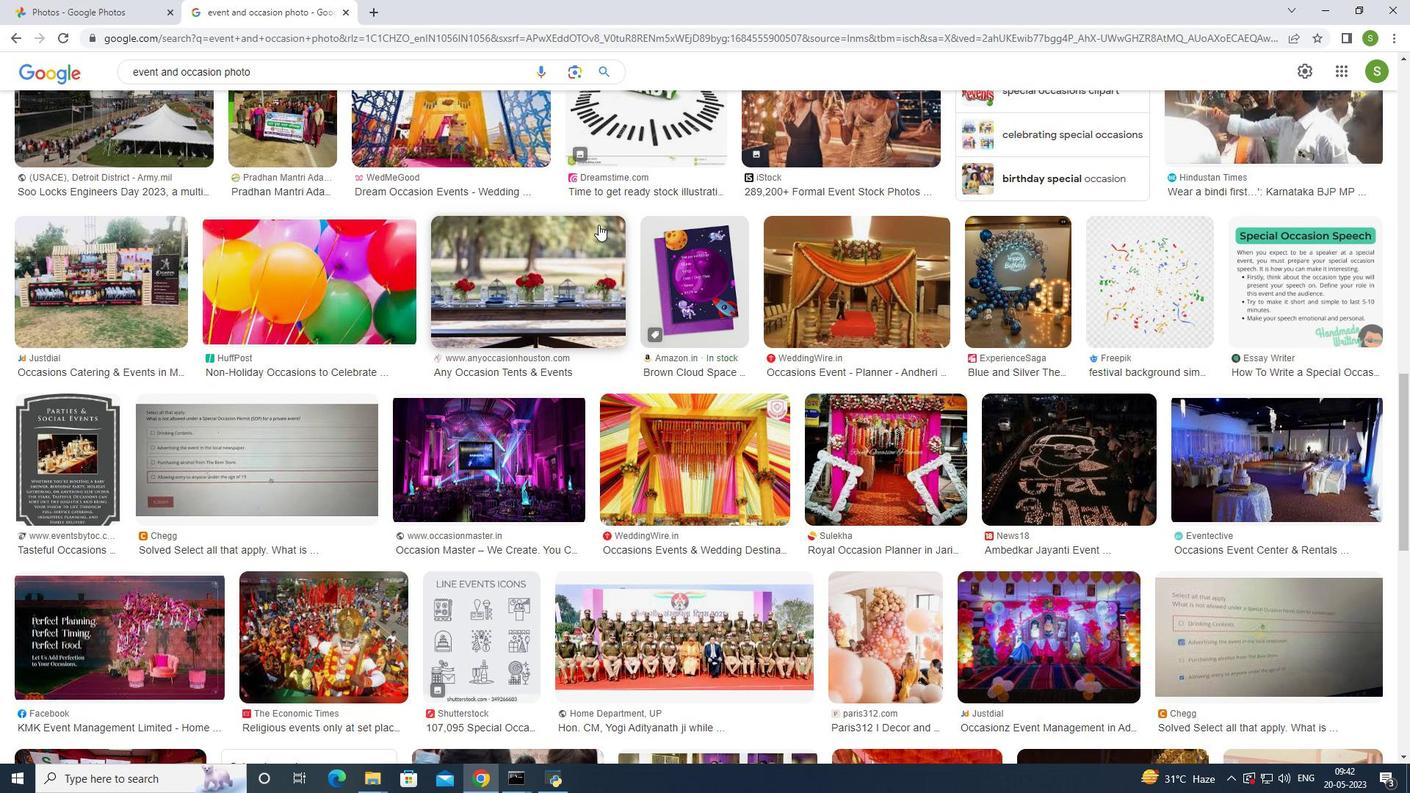 
Action: Mouse scrolled (598, 224) with delta (0, 0)
Screenshot: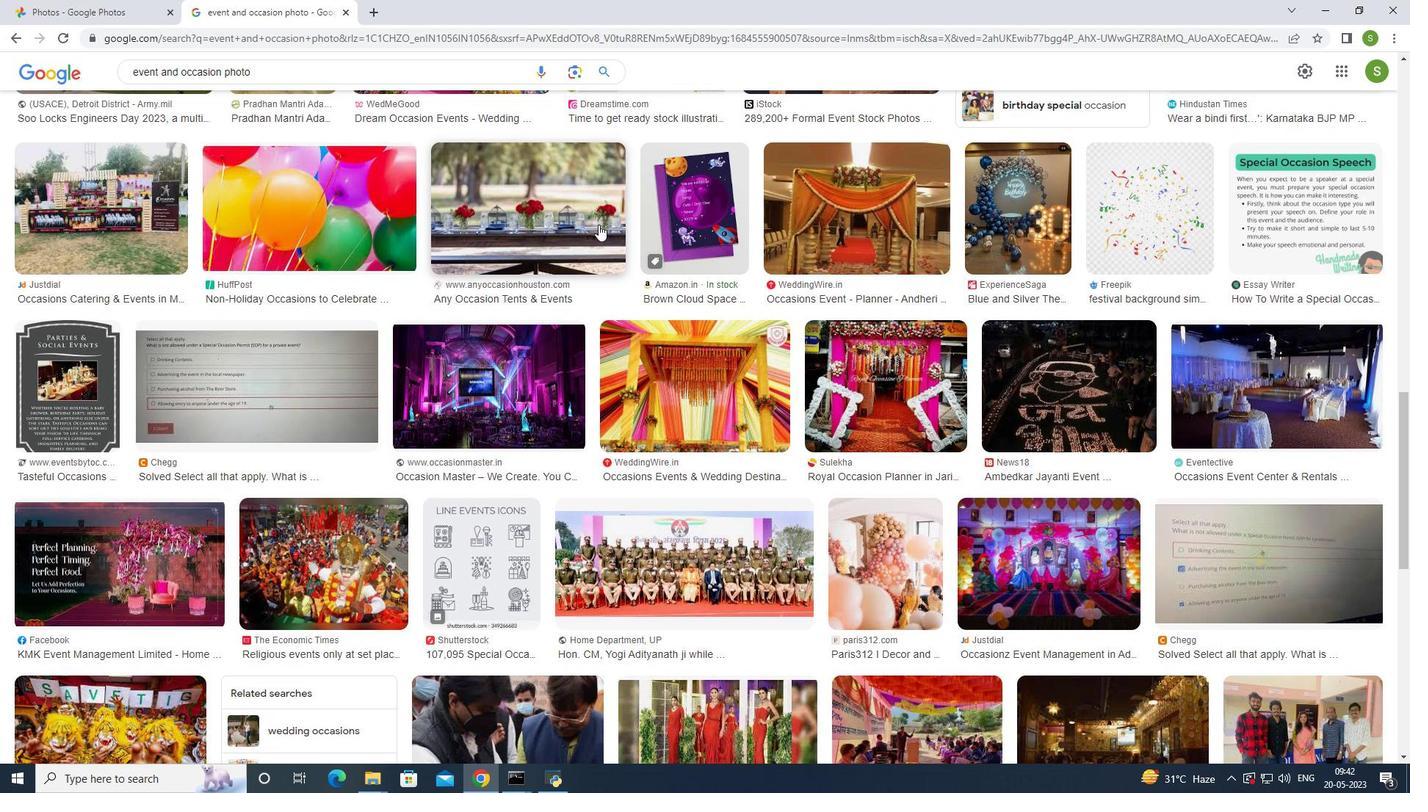 
Action: Mouse scrolled (598, 224) with delta (0, 0)
Screenshot: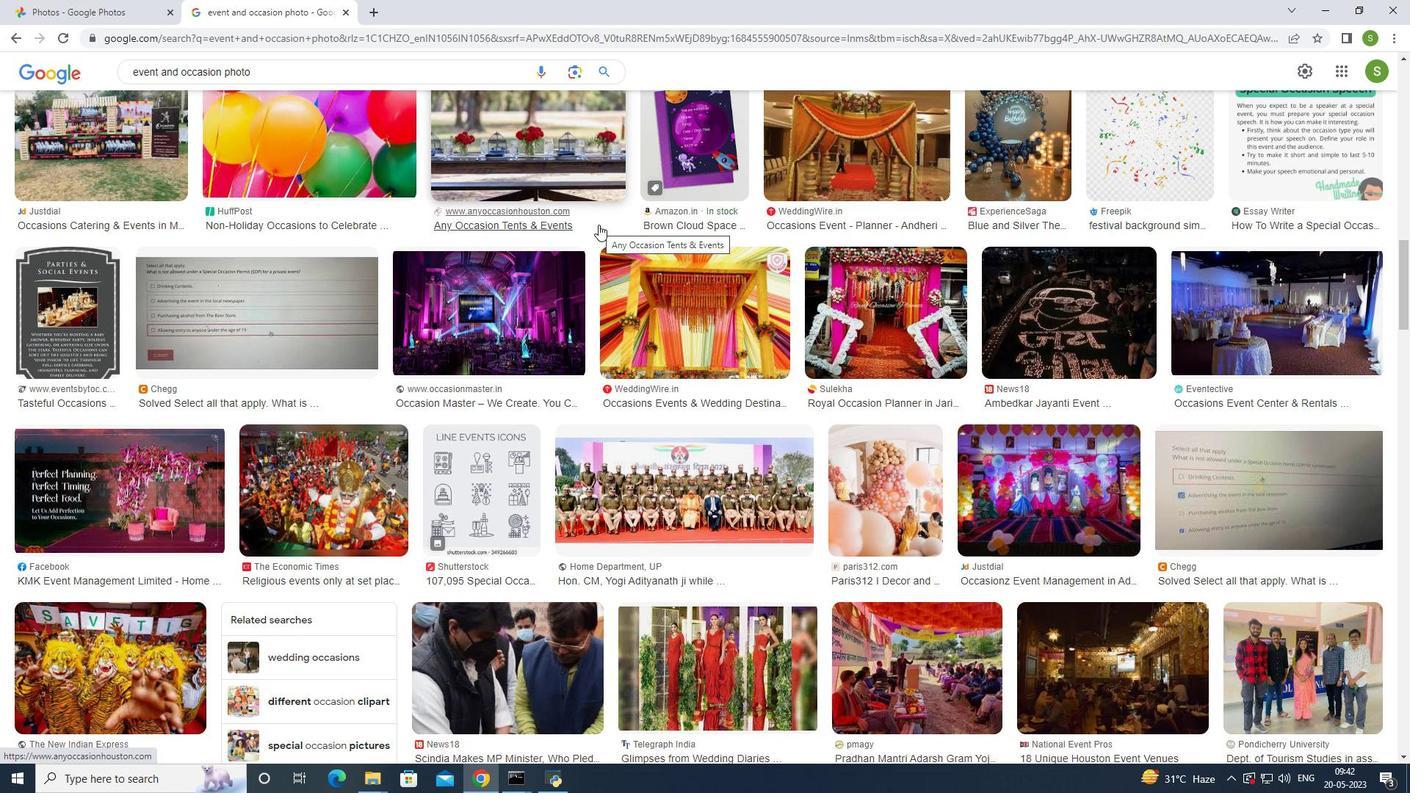 
Action: Mouse scrolled (598, 224) with delta (0, 0)
Screenshot: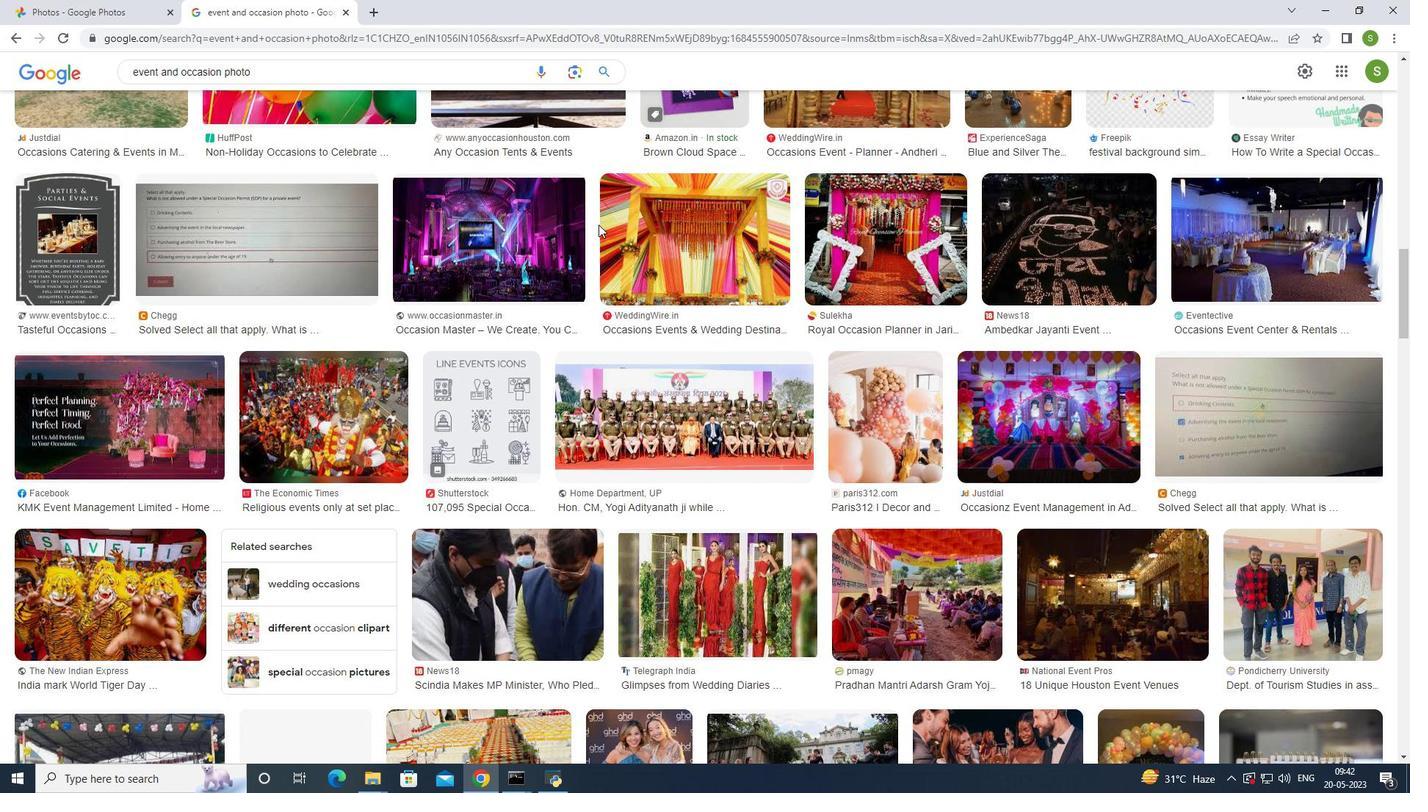 
Action: Mouse scrolled (598, 224) with delta (0, 0)
Screenshot: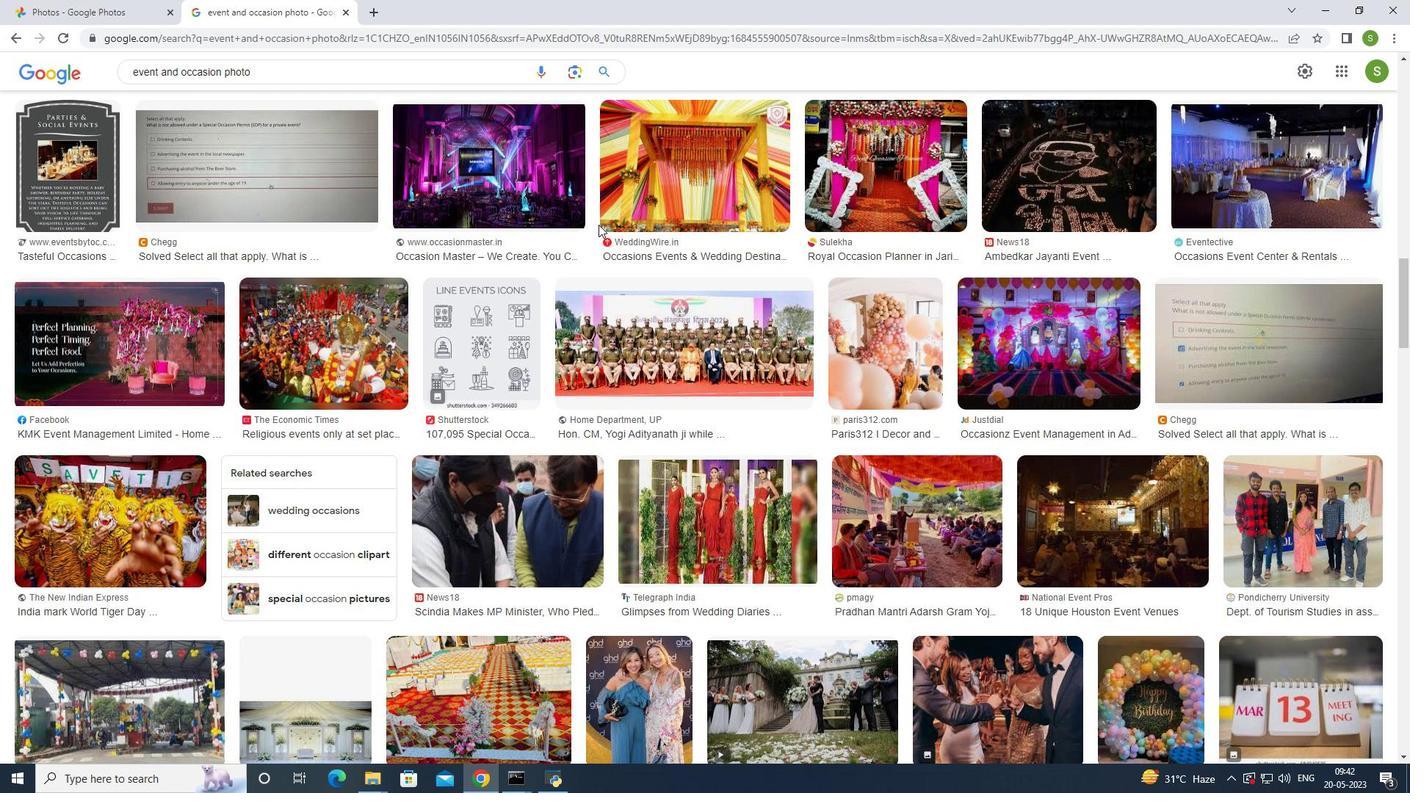 
Action: Mouse moved to (598, 224)
Screenshot: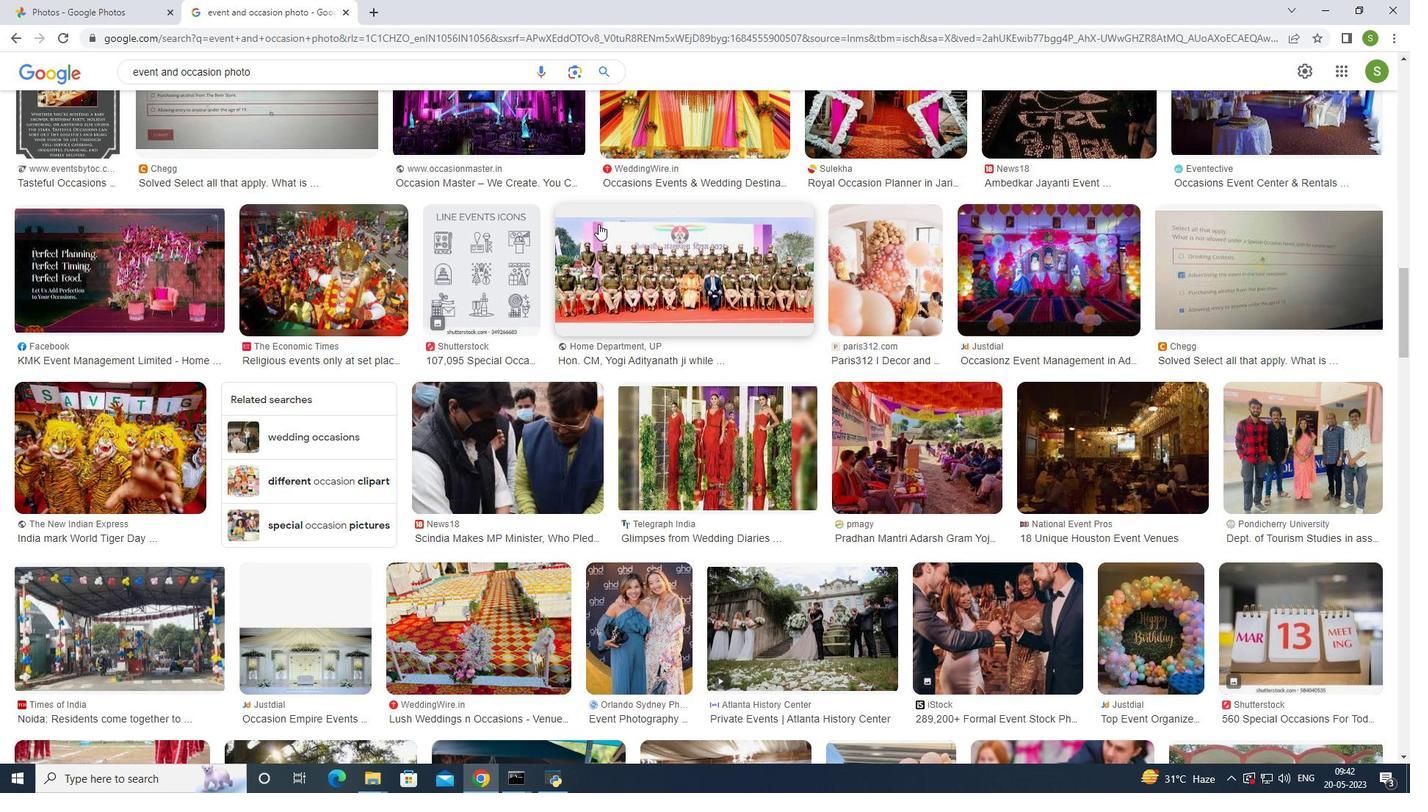 
Action: Mouse scrolled (598, 223) with delta (0, 0)
Screenshot: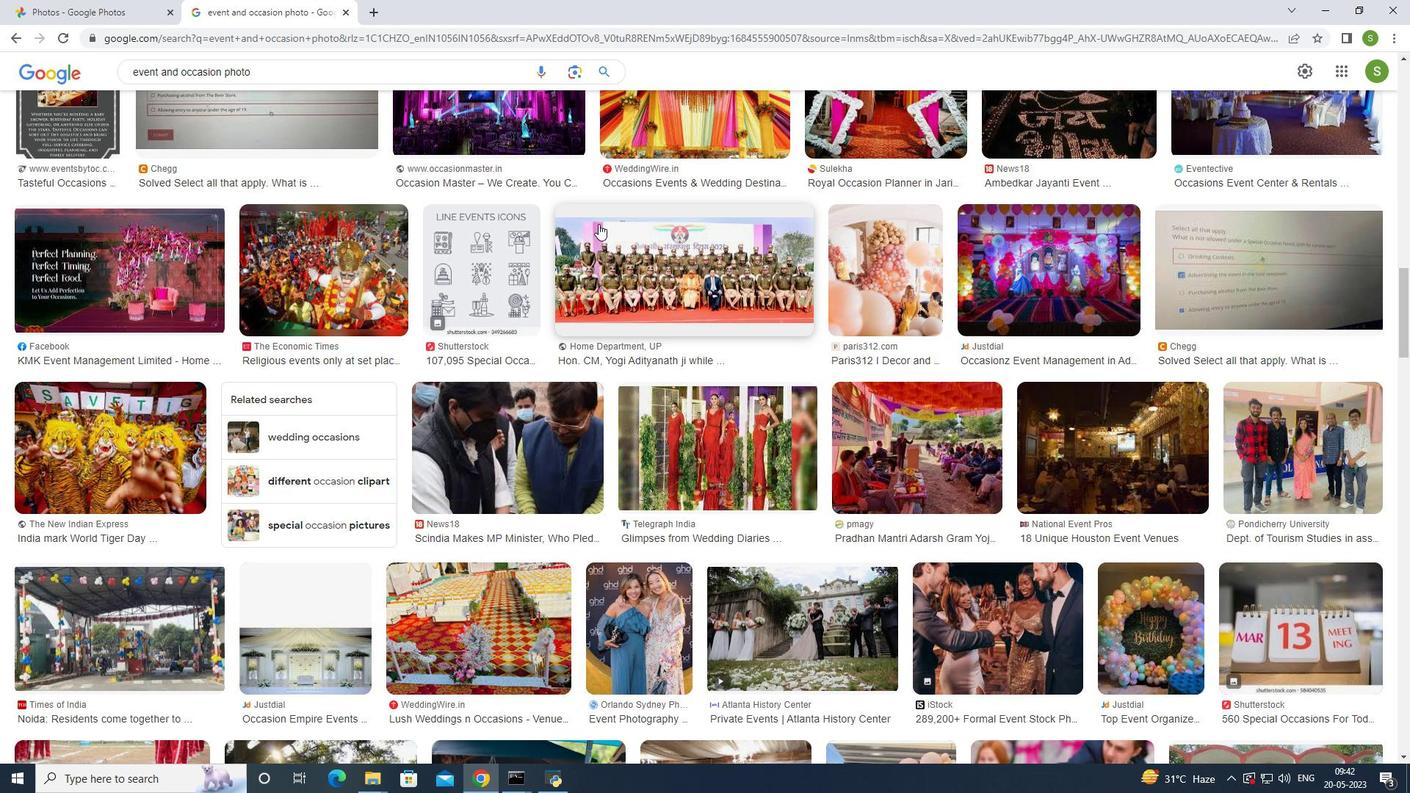 
Action: Mouse scrolled (598, 223) with delta (0, 0)
Screenshot: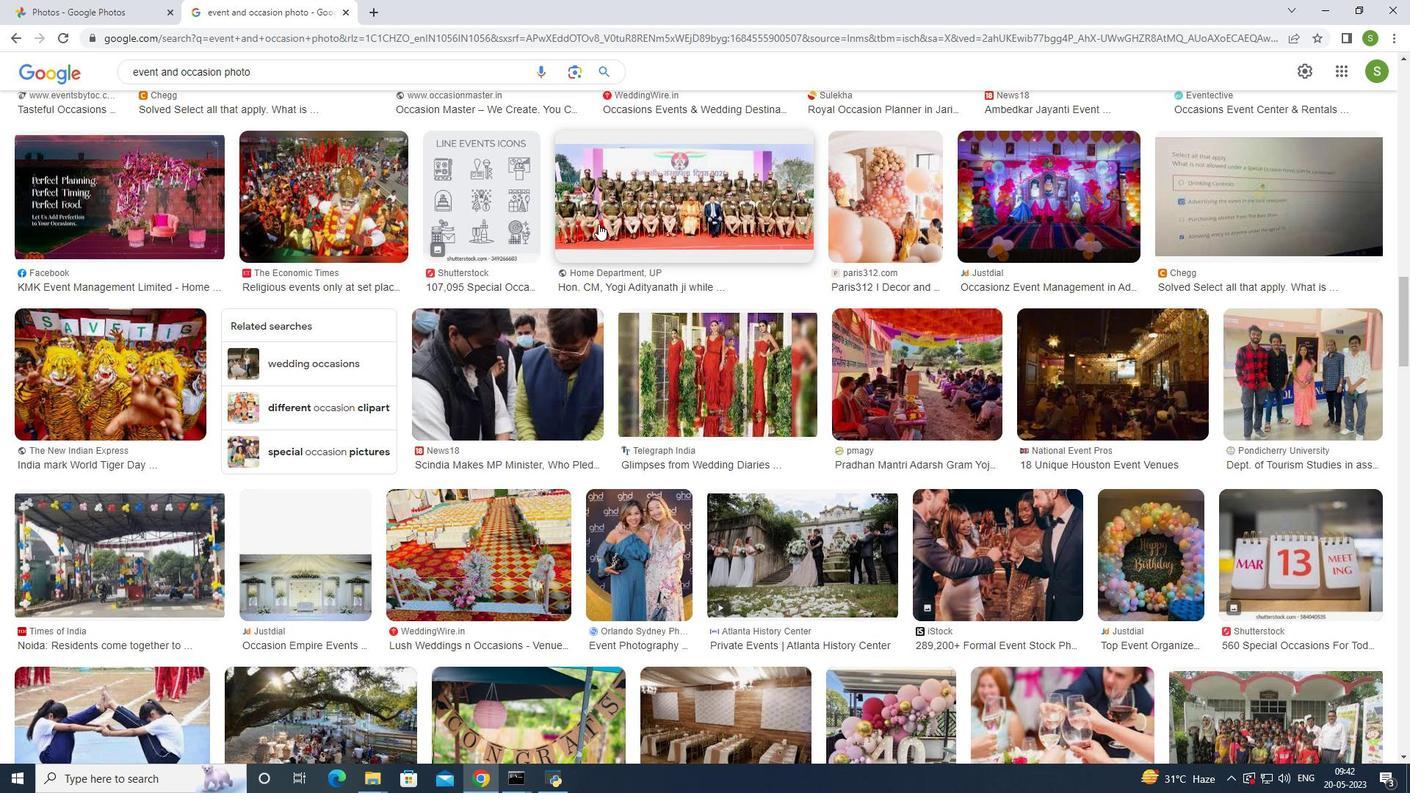 
Action: Mouse moved to (598, 222)
Screenshot: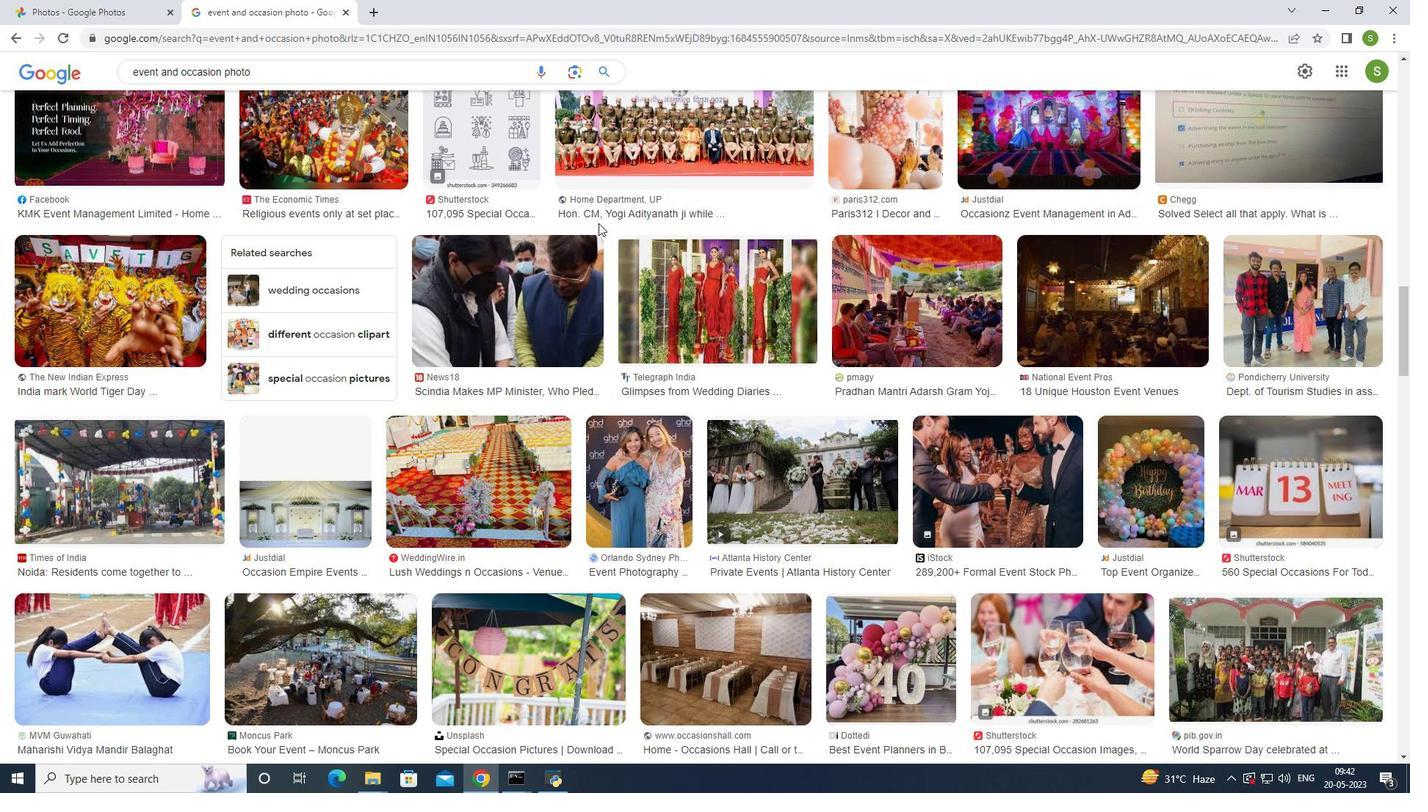 
Action: Mouse scrolled (598, 221) with delta (0, 0)
Screenshot: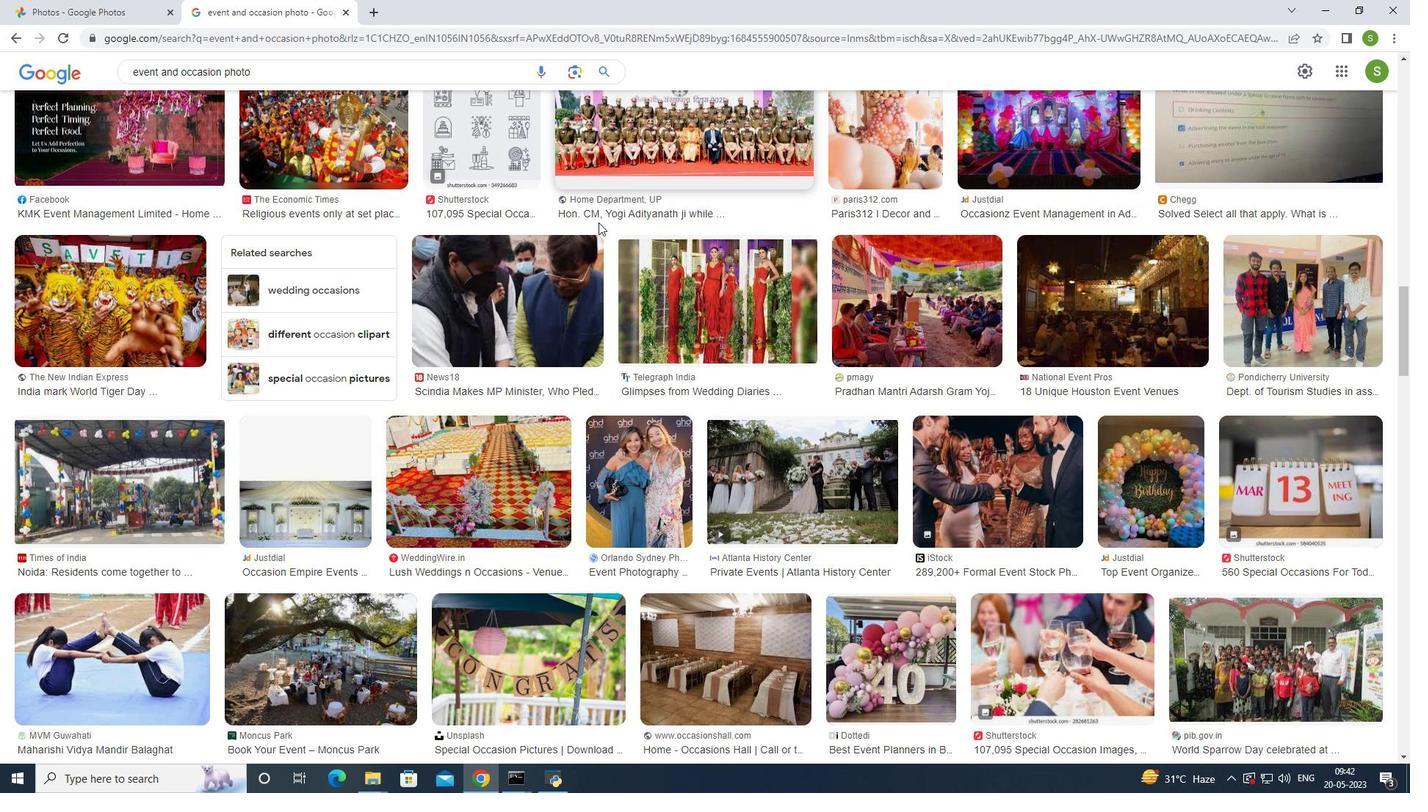 
Action: Mouse moved to (603, 218)
Screenshot: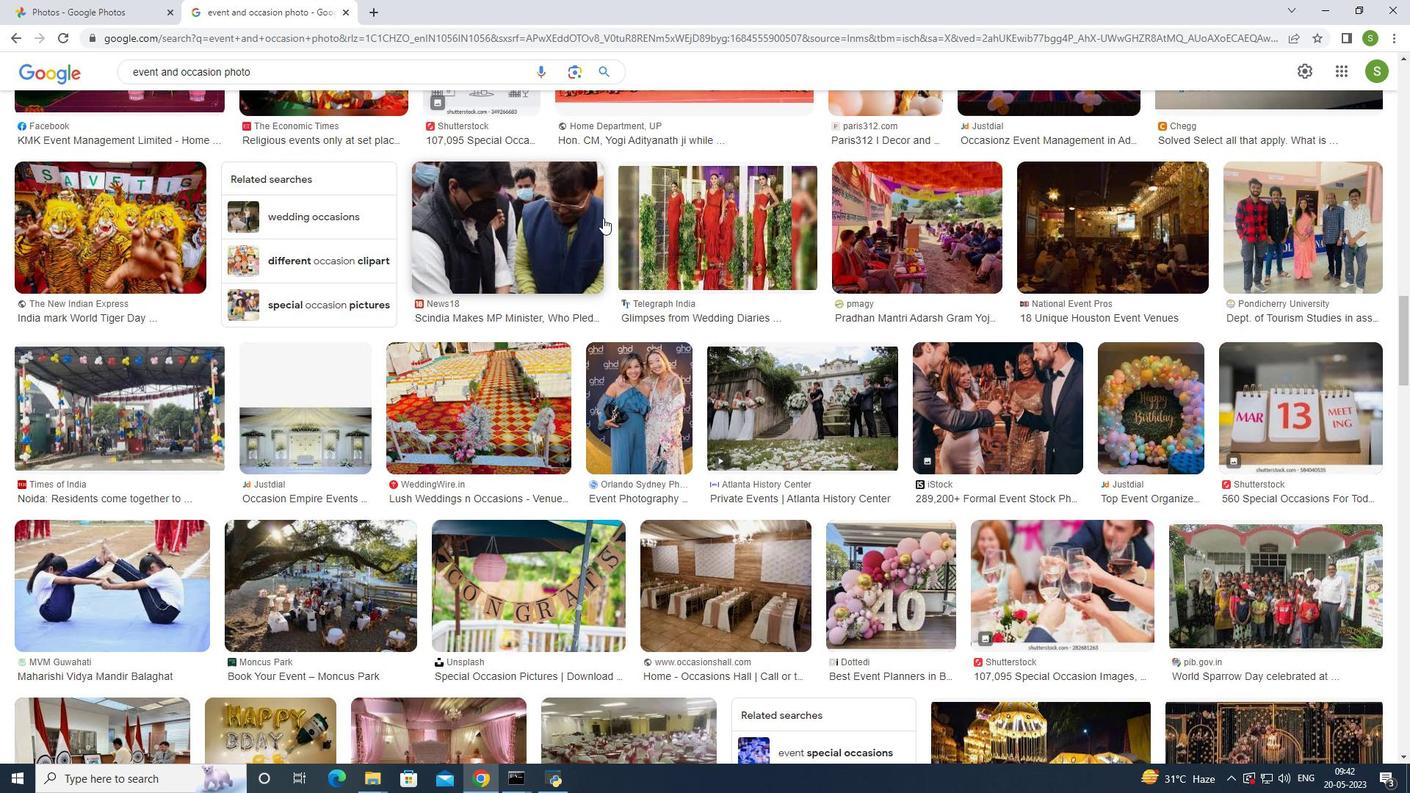 
Action: Mouse scrolled (603, 217) with delta (0, 0)
Screenshot: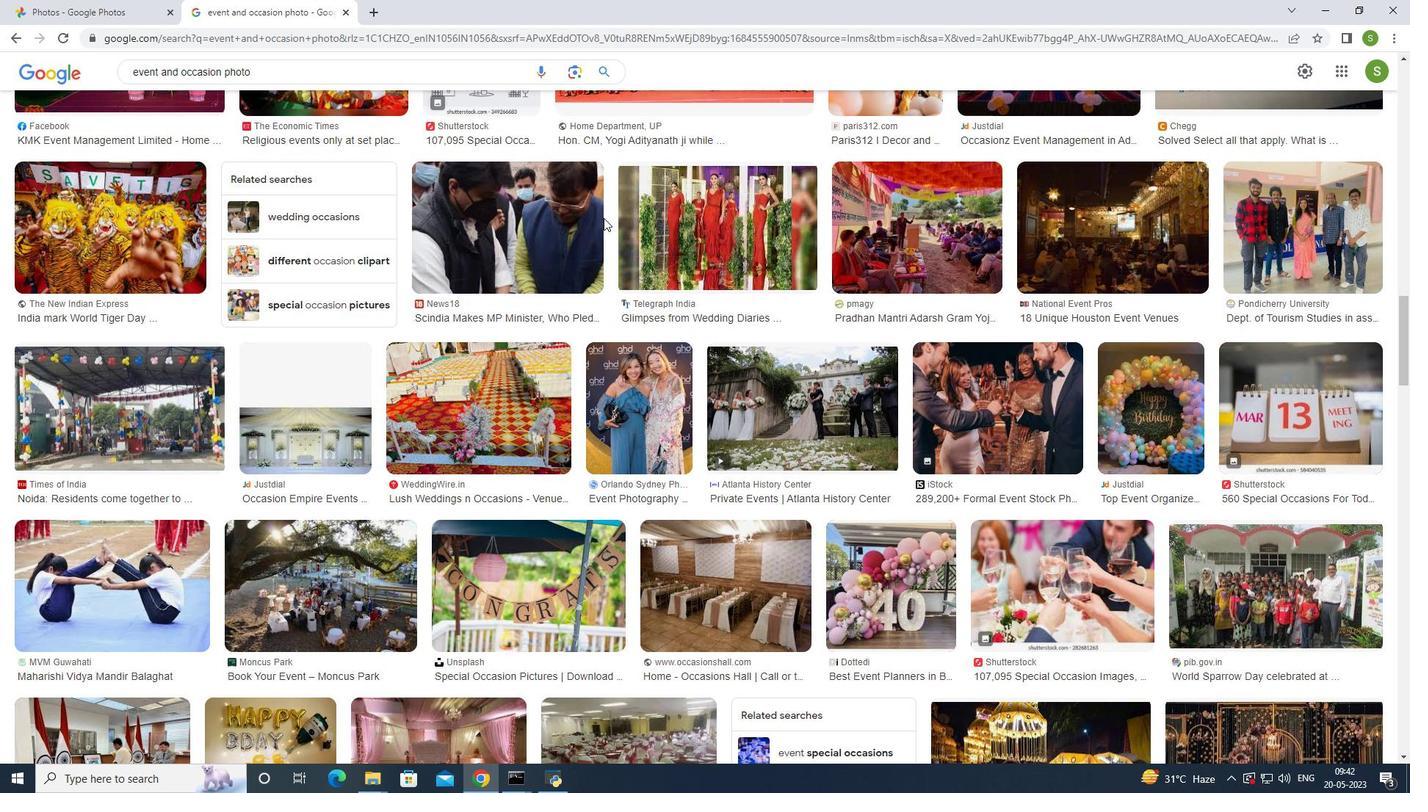 
Action: Mouse moved to (604, 217)
Screenshot: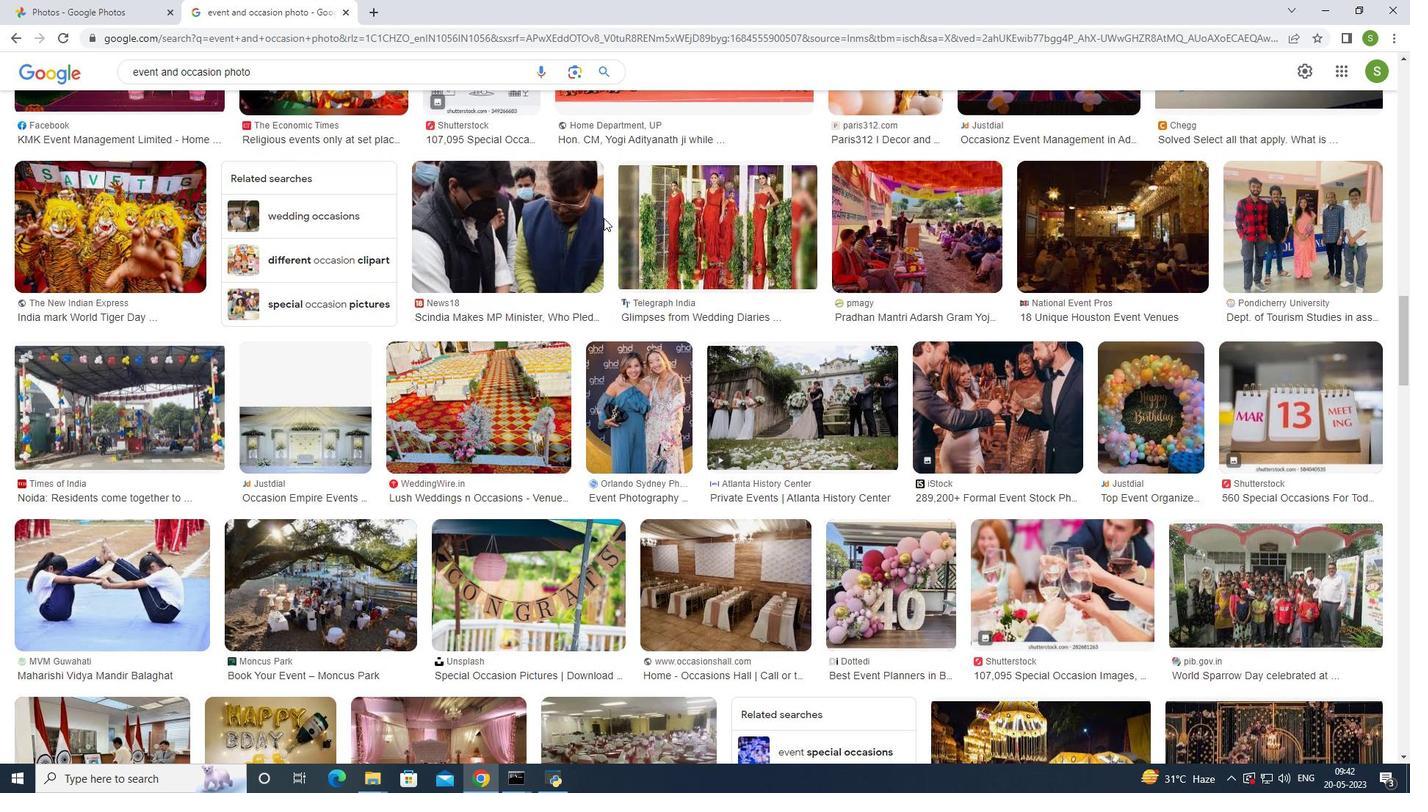 
Action: Mouse scrolled (604, 216) with delta (0, 0)
Screenshot: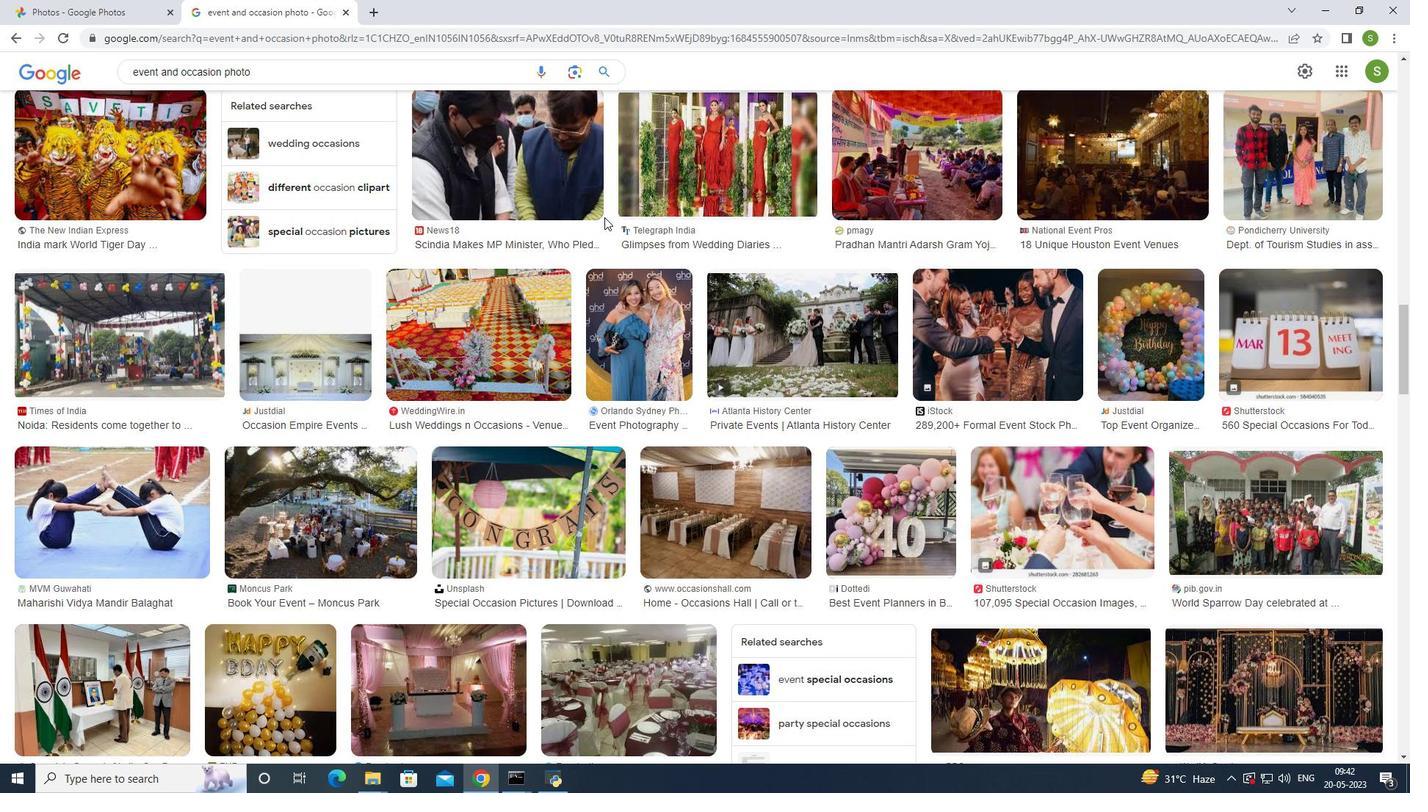 
Action: Mouse moved to (605, 217)
Screenshot: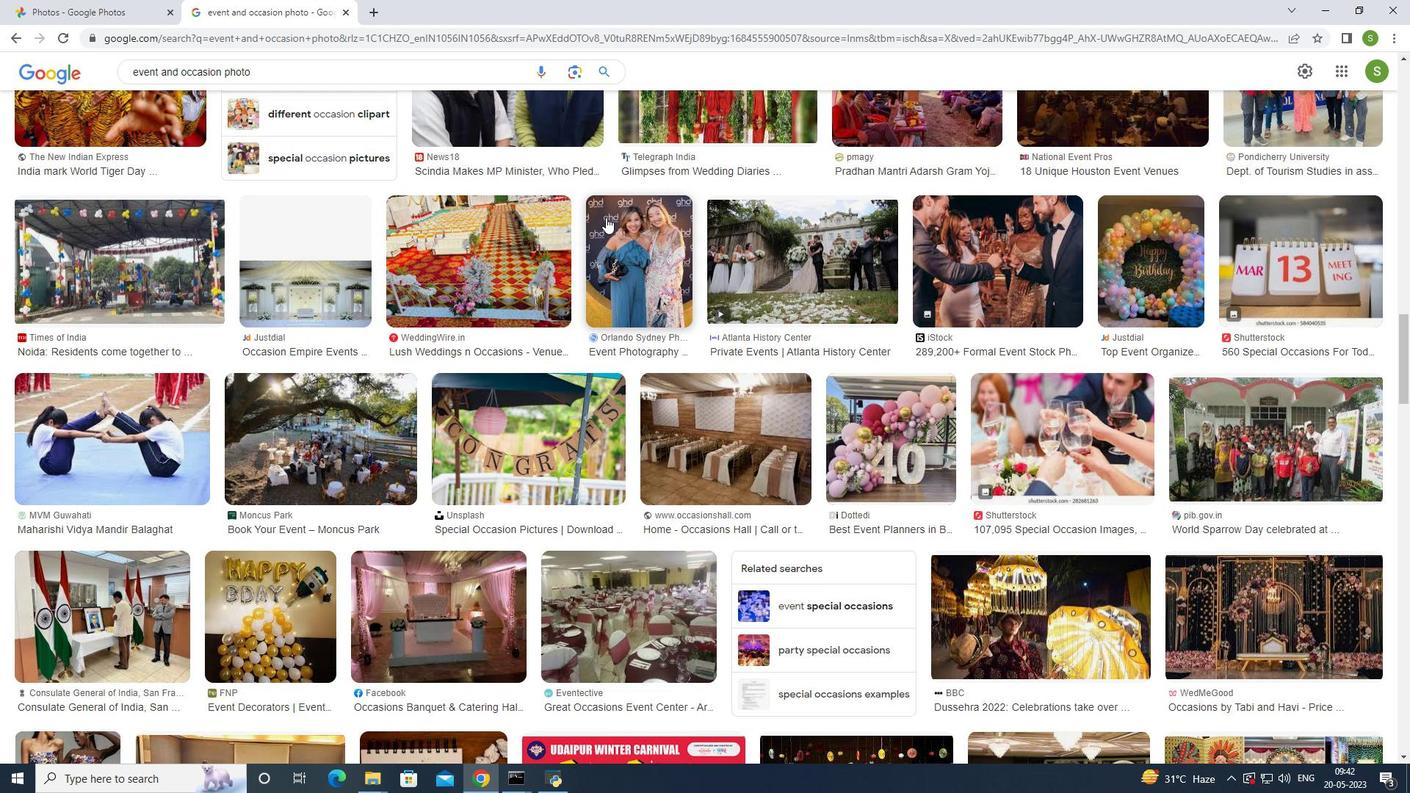 
Action: Mouse scrolled (605, 216) with delta (0, 0)
Screenshot: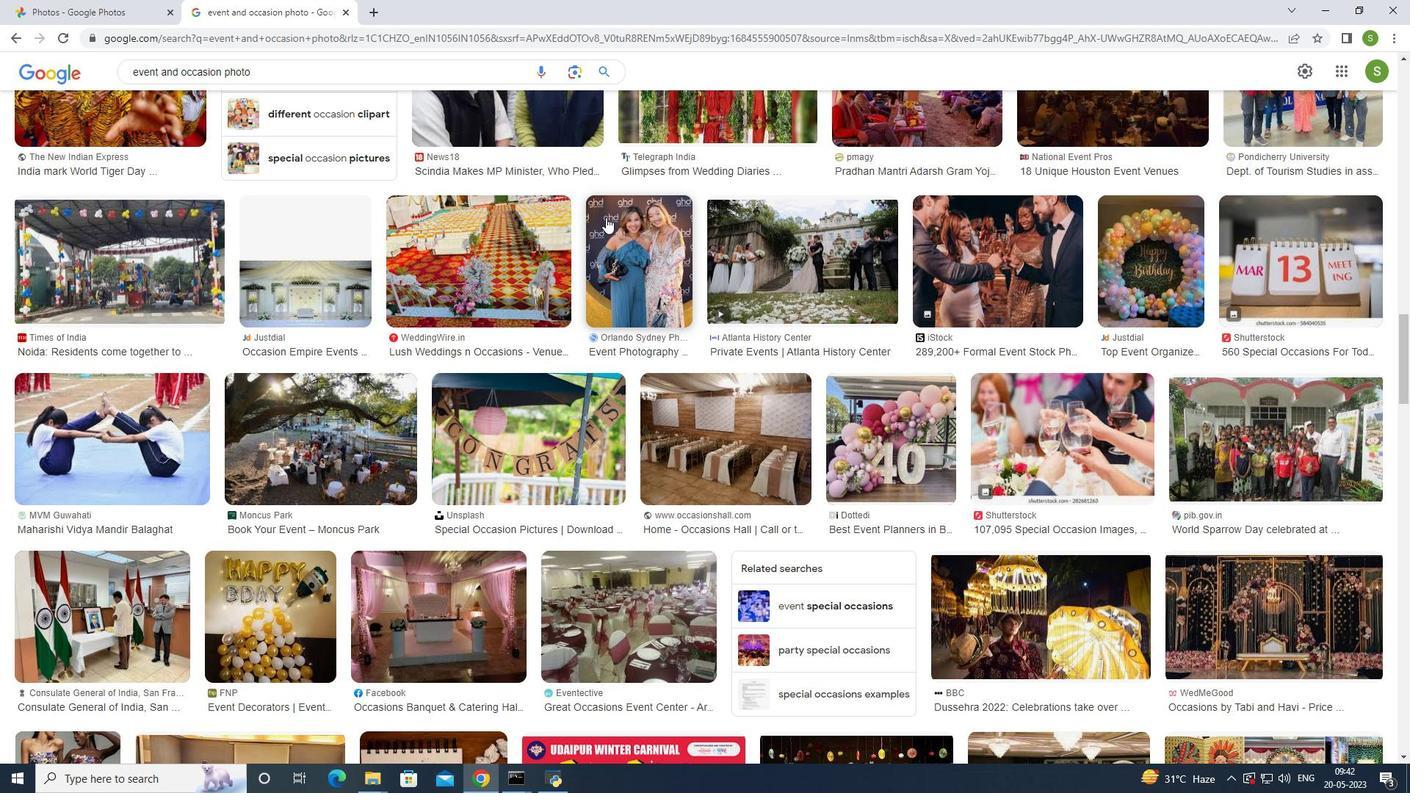 
Action: Mouse scrolled (605, 216) with delta (0, 0)
Screenshot: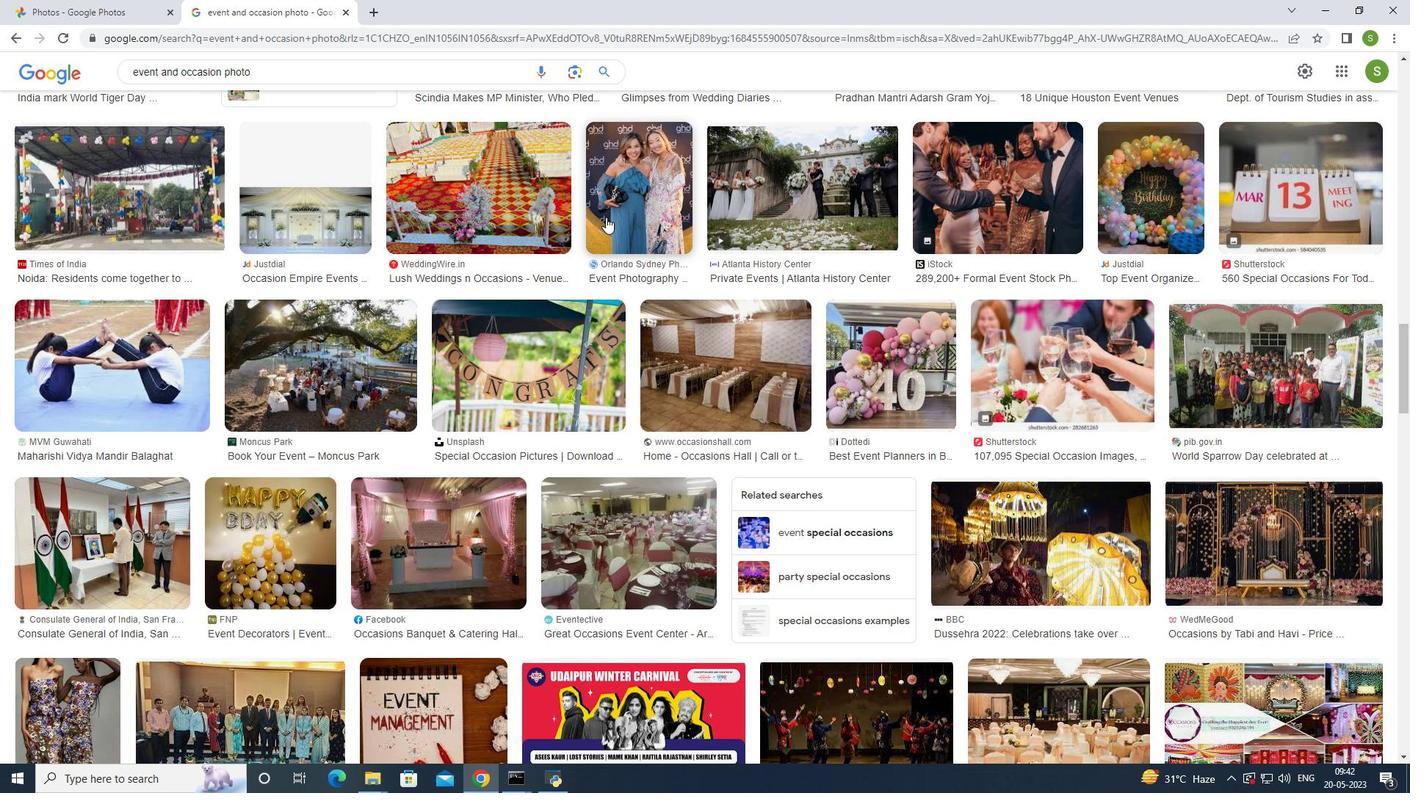 
Action: Mouse scrolled (605, 216) with delta (0, 0)
Screenshot: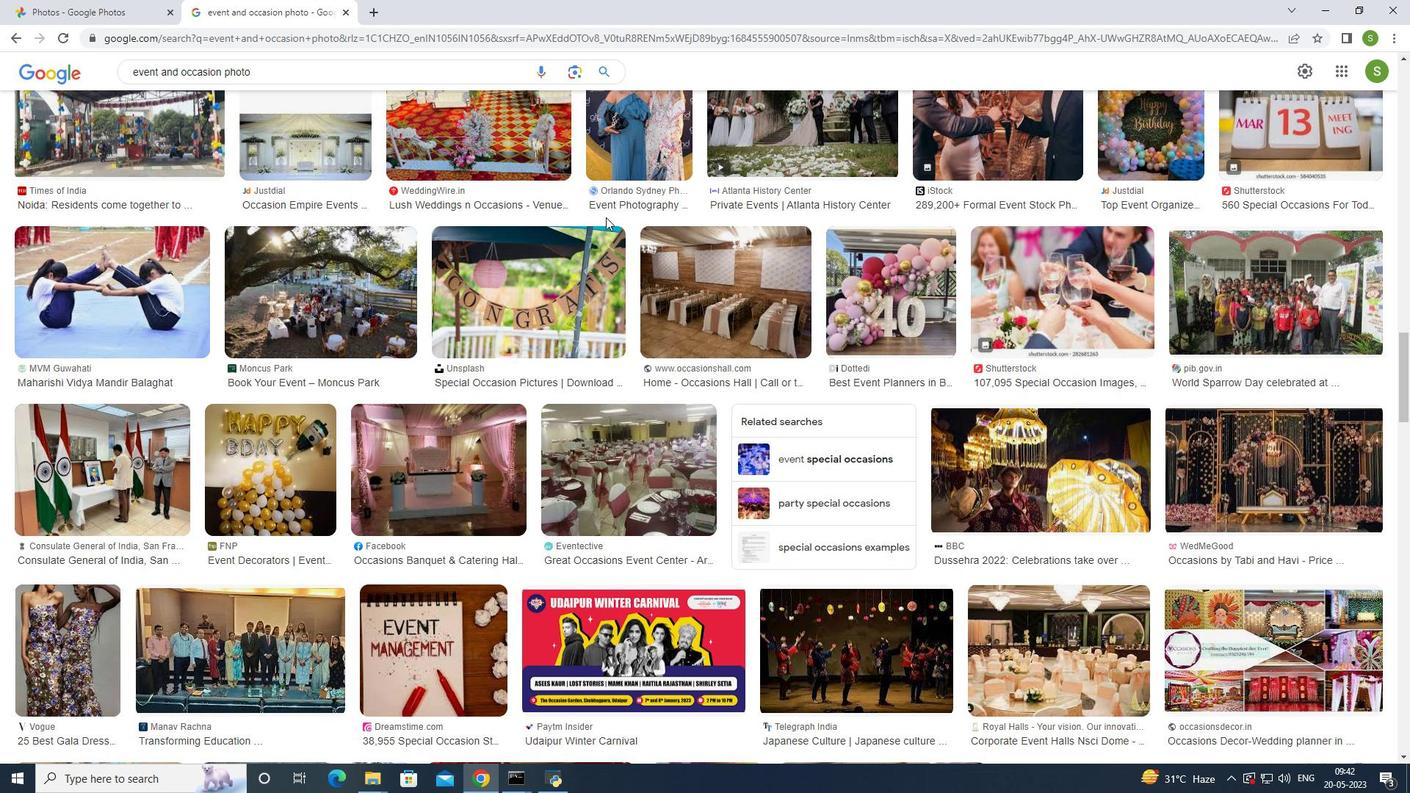 
Action: Mouse scrolled (605, 216) with delta (0, 0)
Screenshot: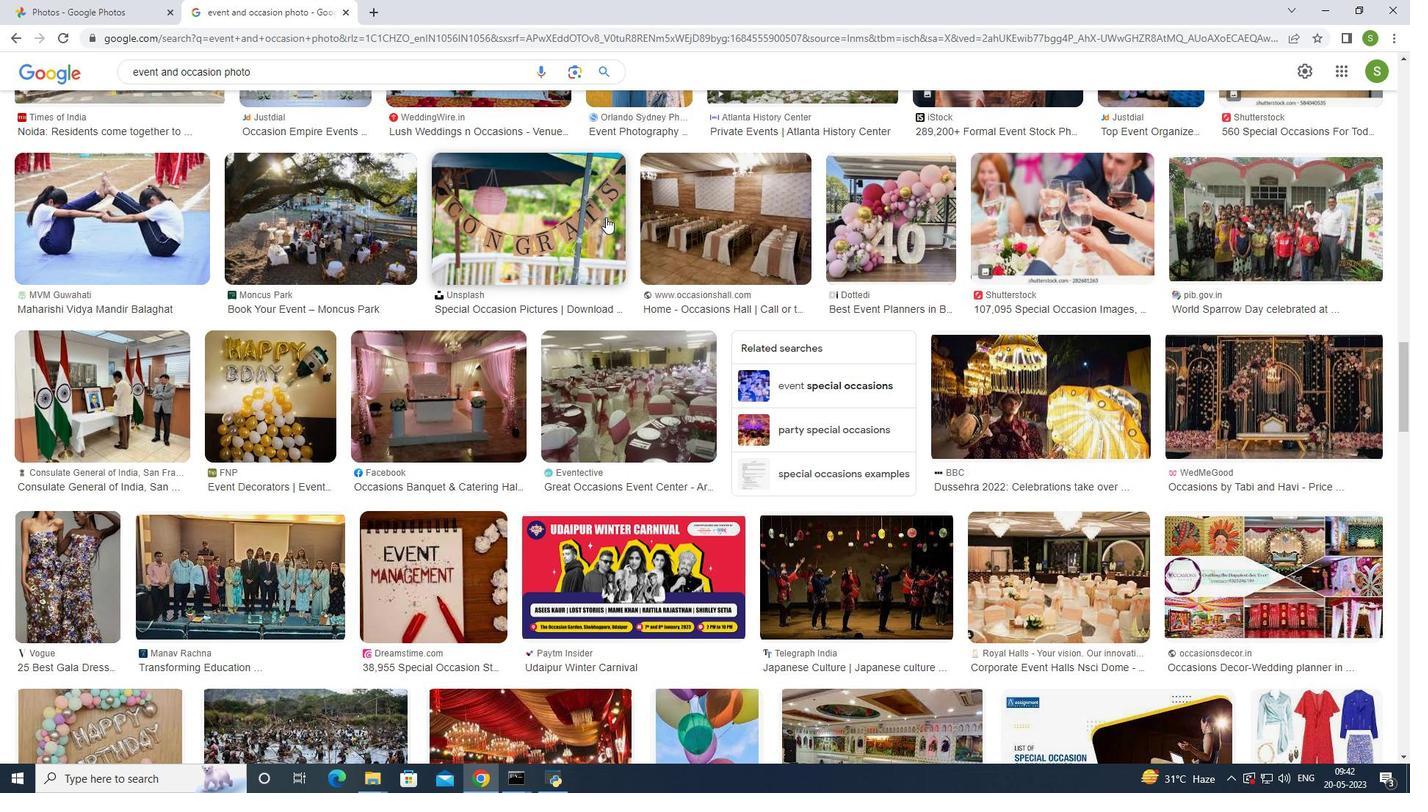 
Action: Mouse scrolled (605, 216) with delta (0, 0)
Screenshot: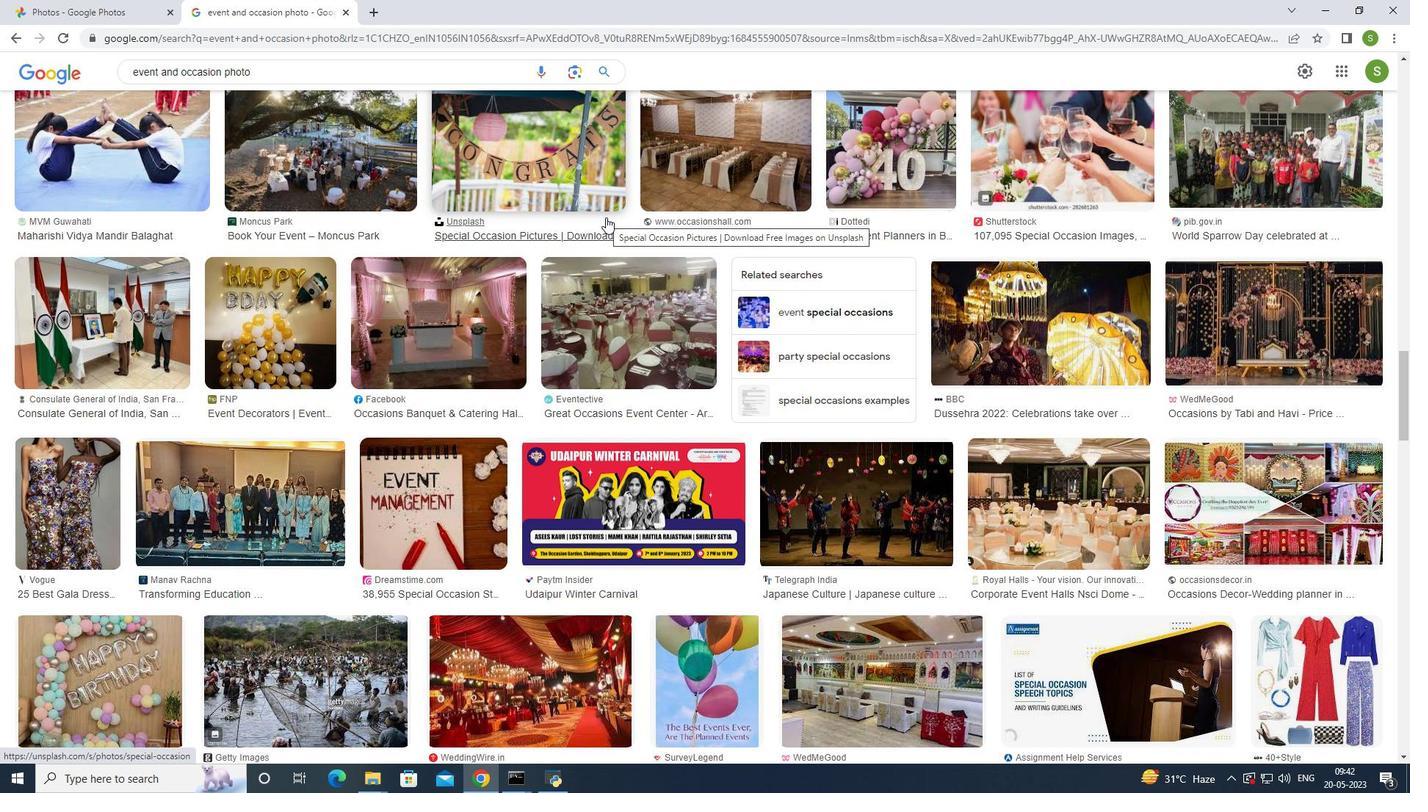 
Action: Mouse scrolled (605, 216) with delta (0, 0)
Screenshot: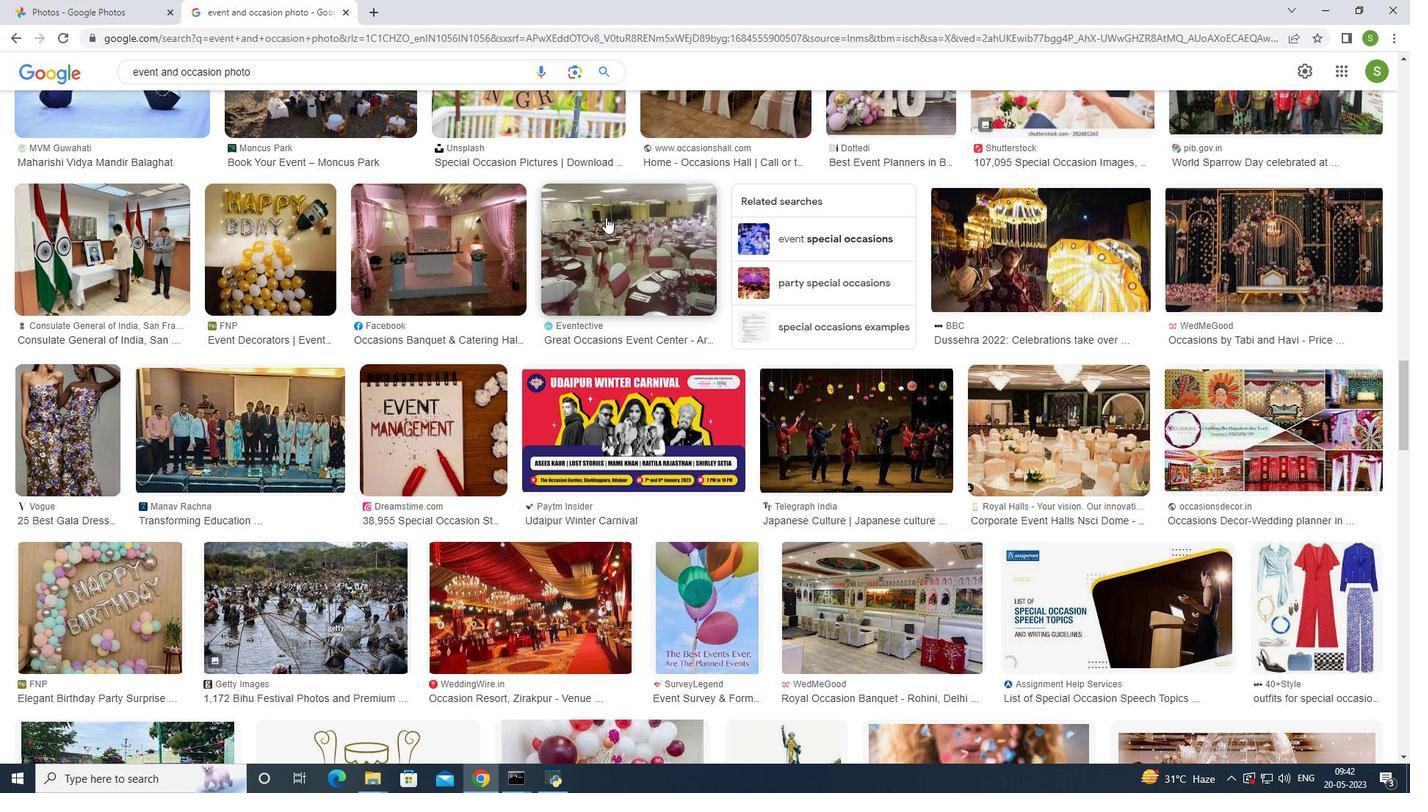 
Action: Mouse scrolled (605, 216) with delta (0, 0)
Screenshot: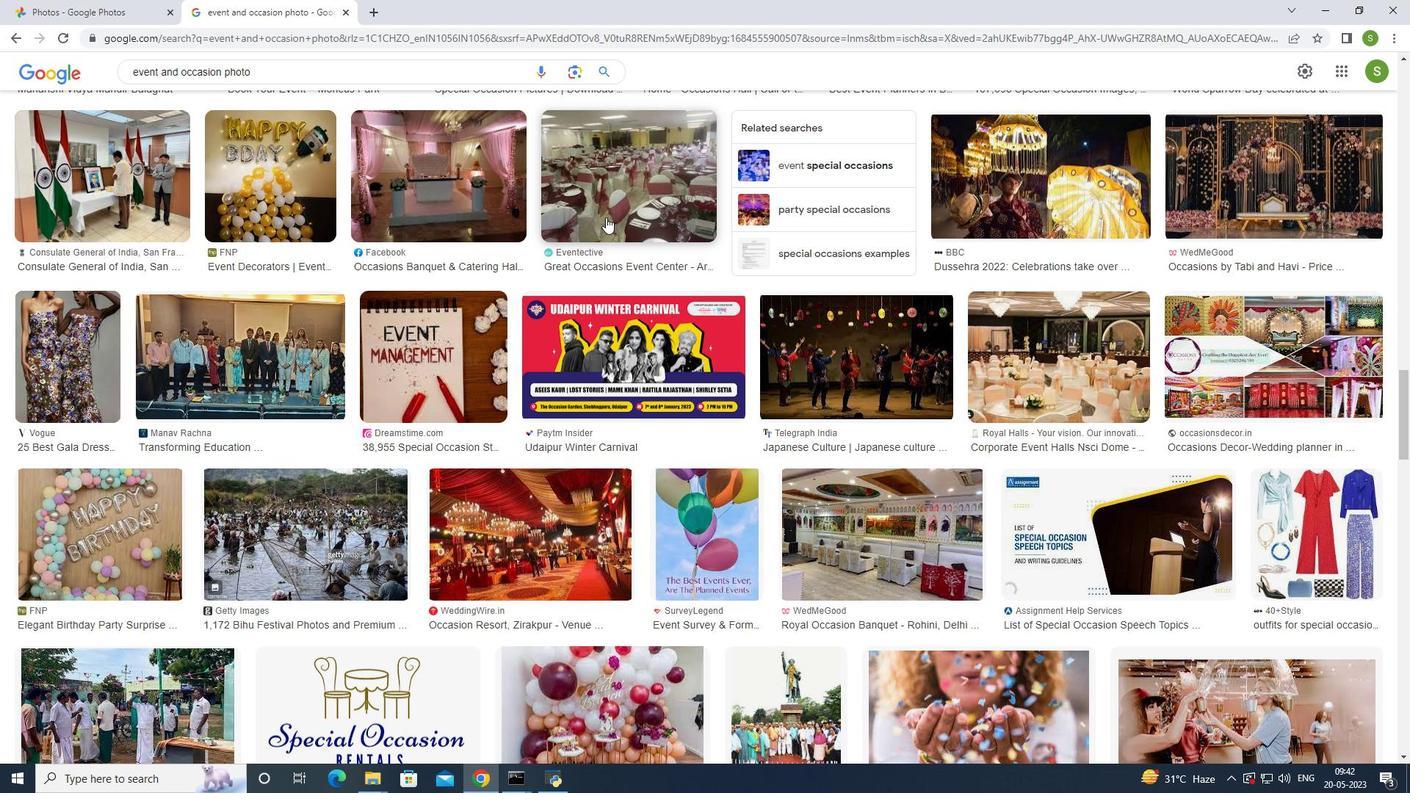
Action: Mouse scrolled (605, 216) with delta (0, 0)
Screenshot: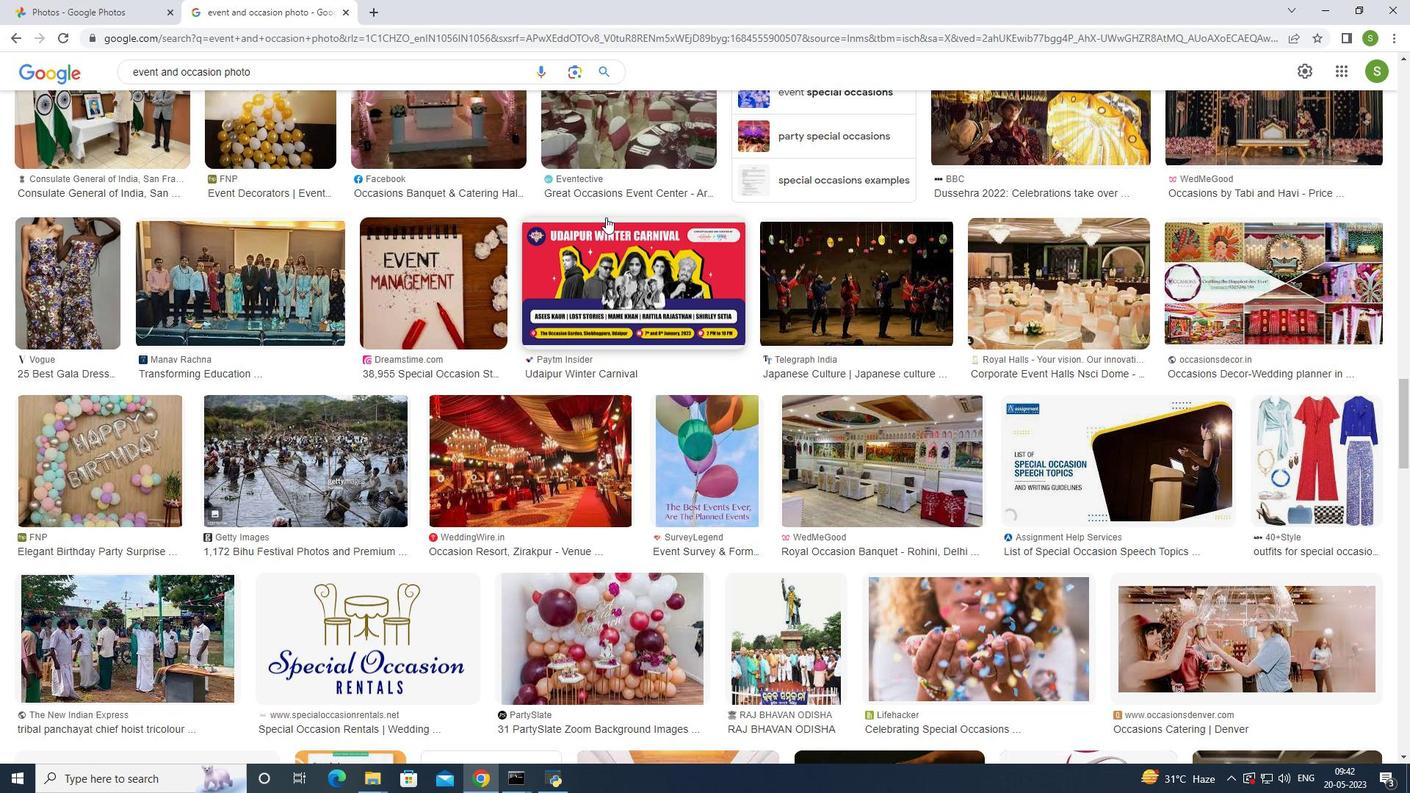 
Action: Mouse scrolled (605, 216) with delta (0, 0)
Screenshot: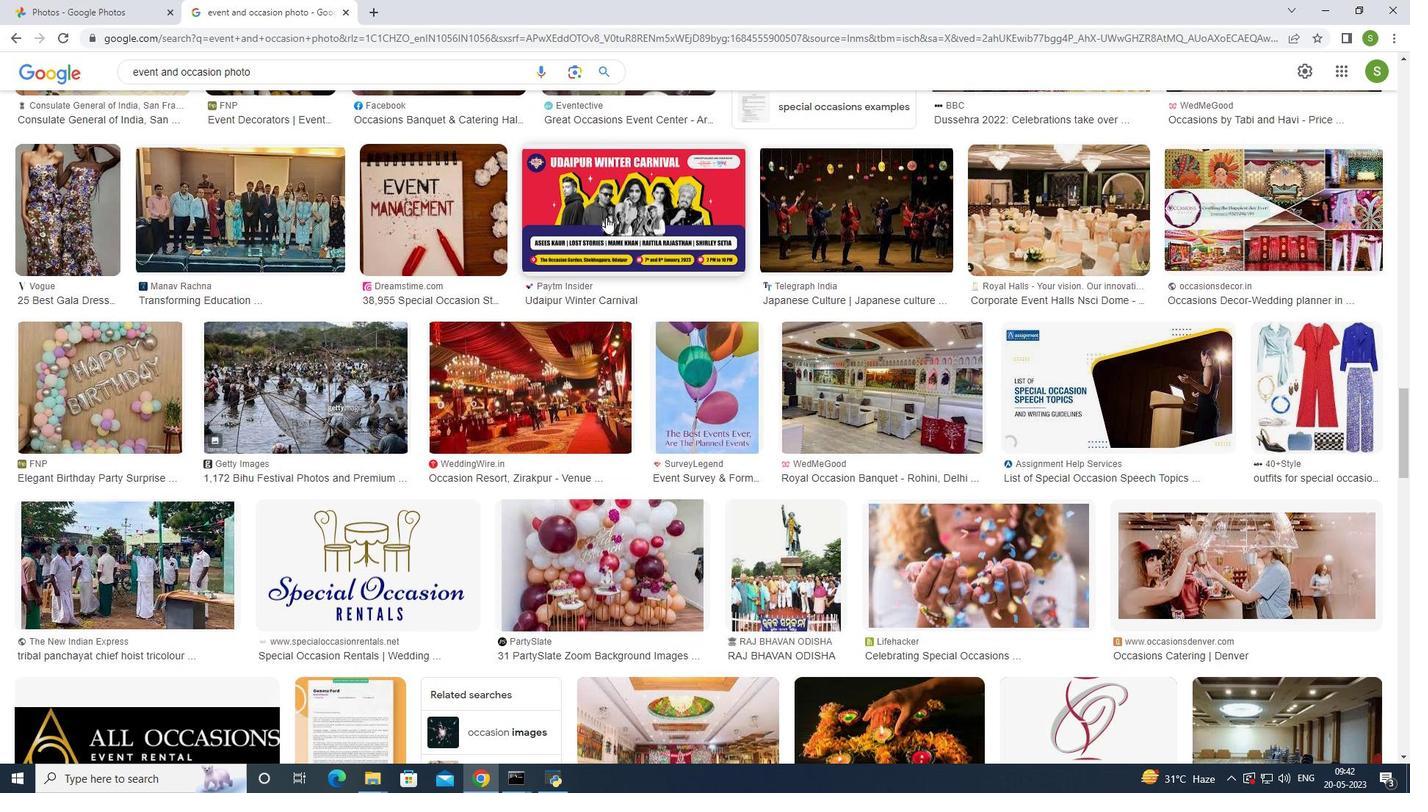 
Action: Mouse scrolled (605, 216) with delta (0, 0)
Screenshot: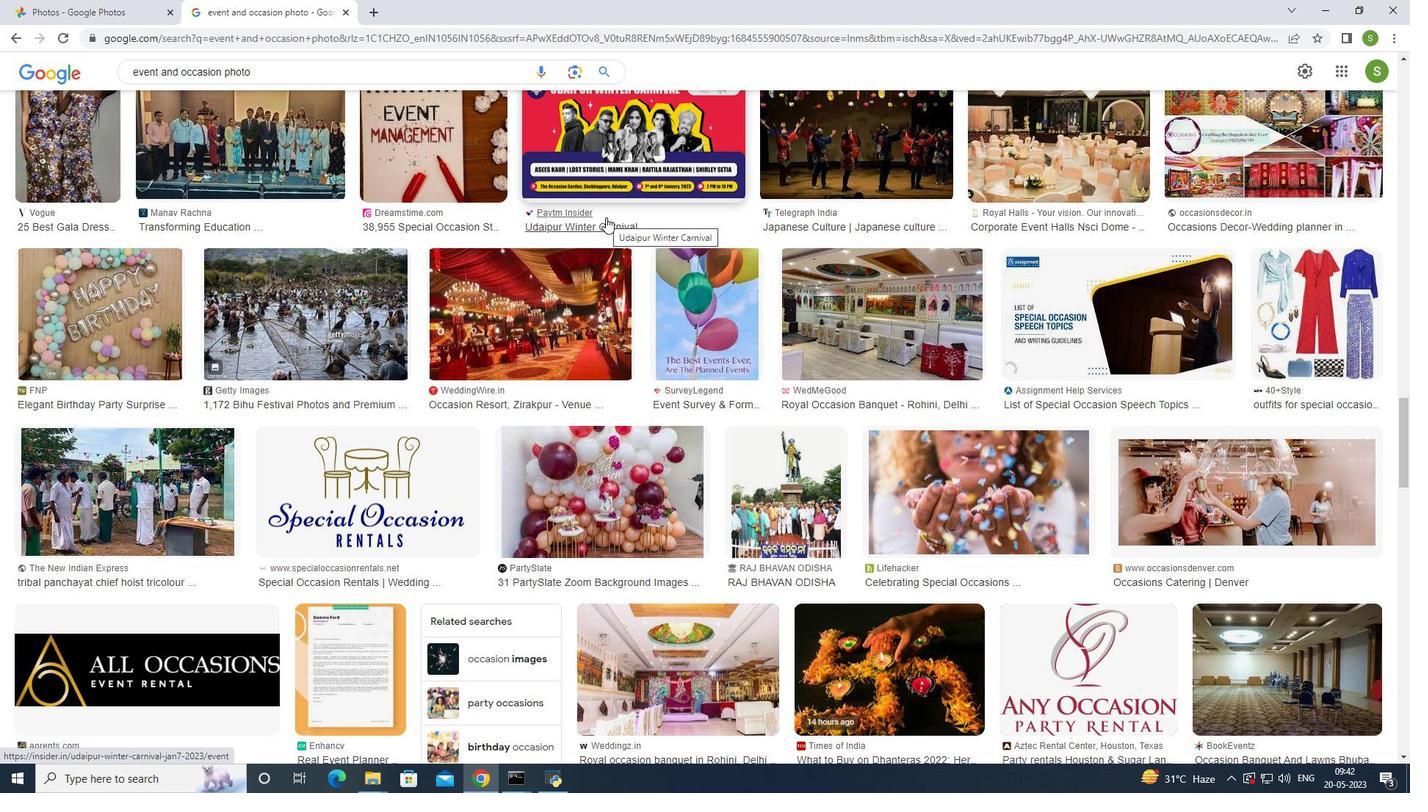 
Action: Mouse scrolled (605, 216) with delta (0, 0)
Screenshot: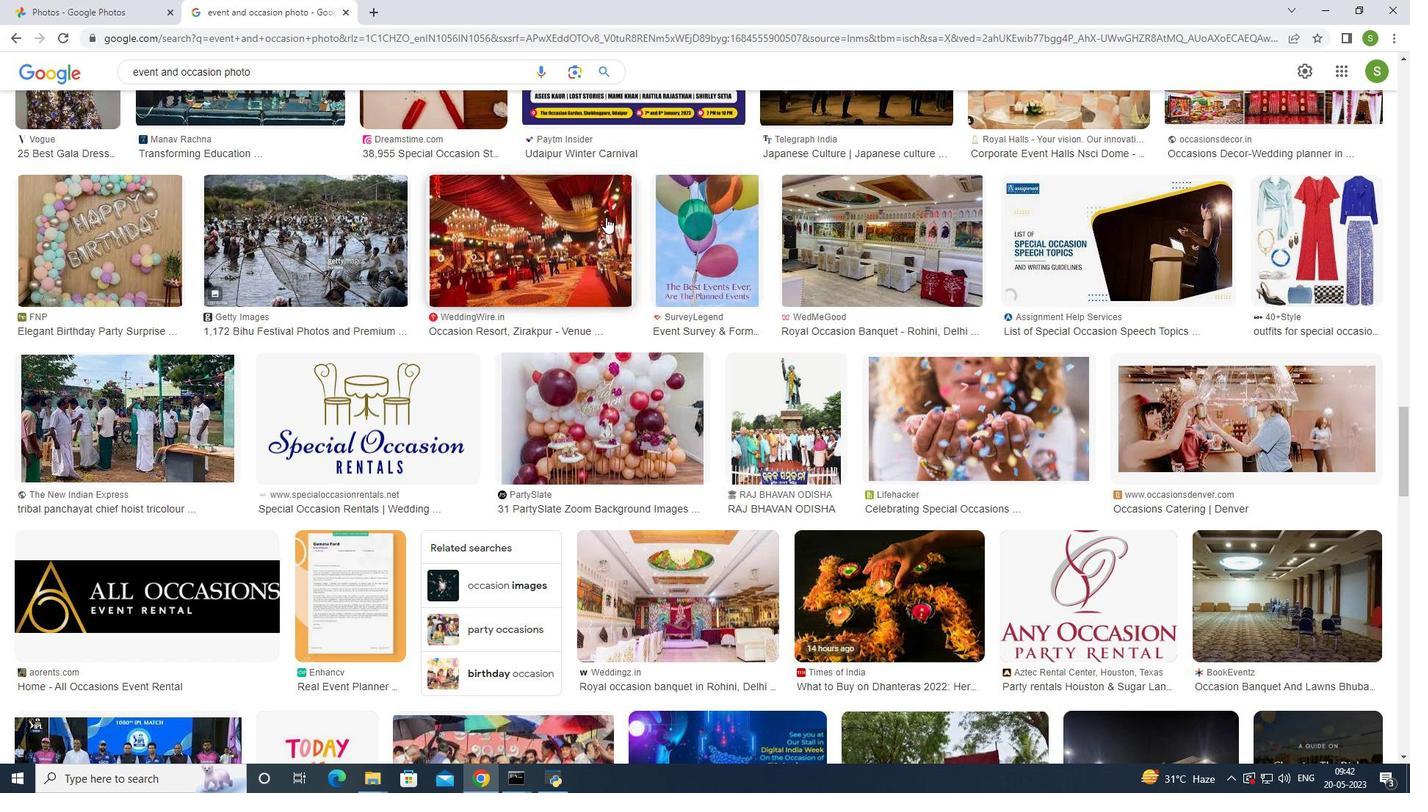 
Action: Mouse scrolled (605, 216) with delta (0, 0)
Screenshot: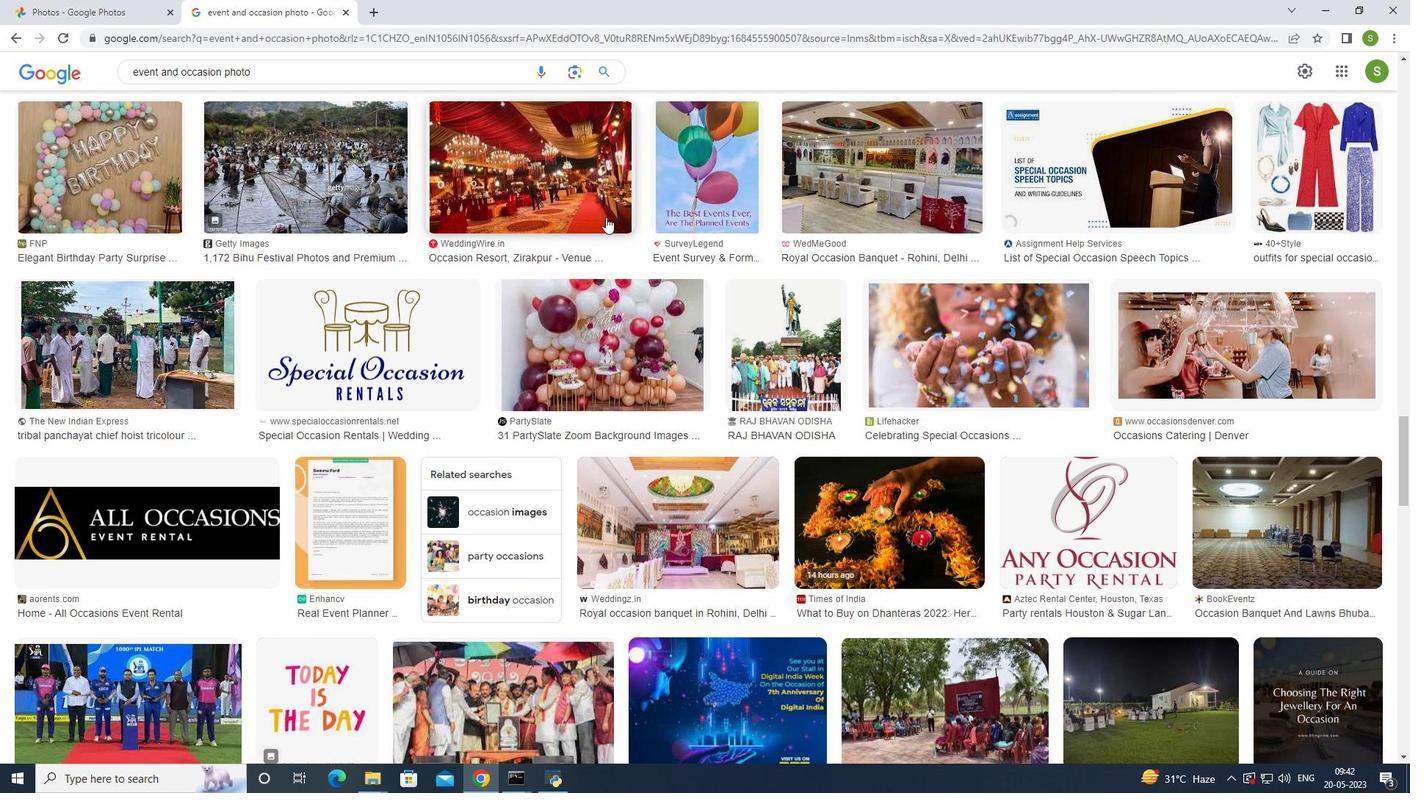 
Action: Mouse moved to (600, 229)
Screenshot: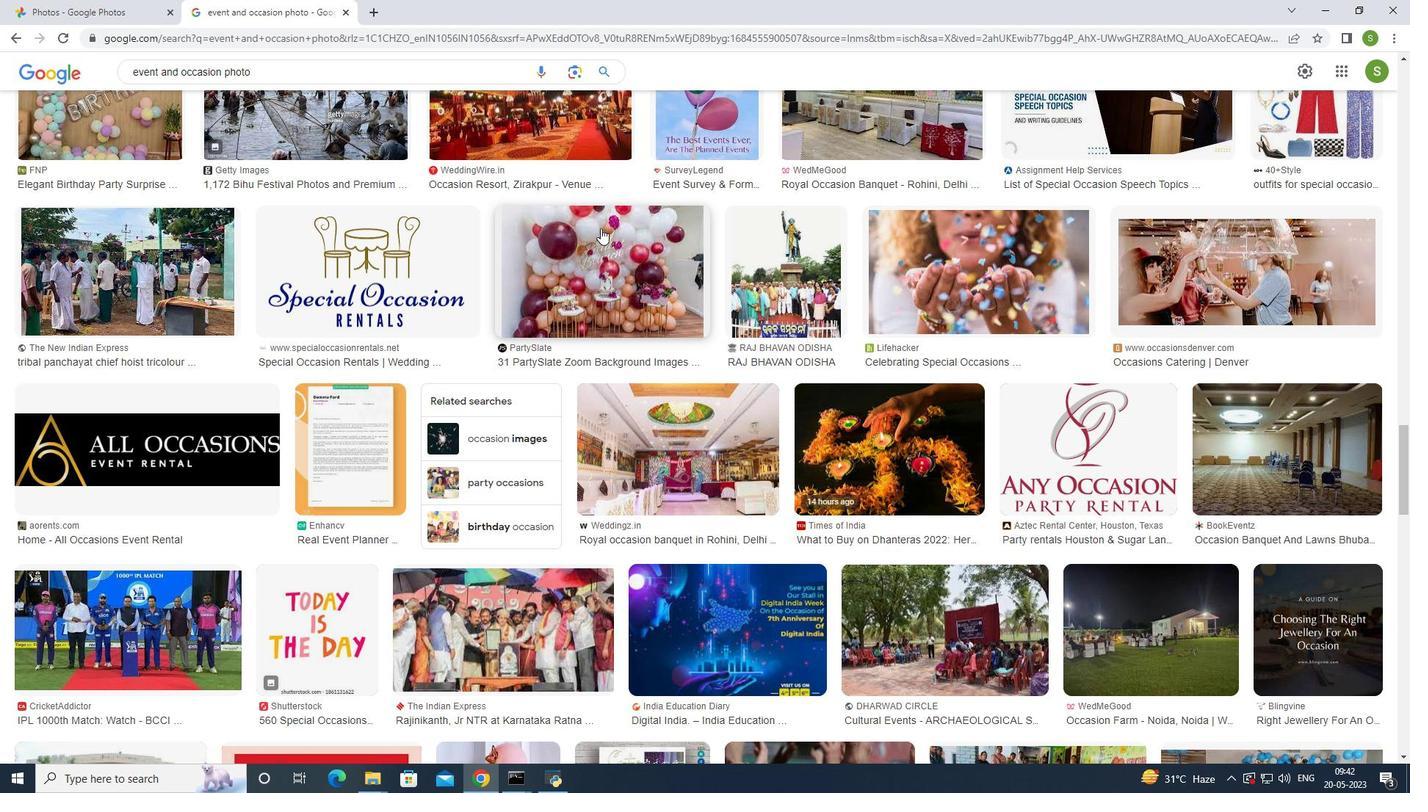 
Action: Mouse pressed left at (600, 229)
Screenshot: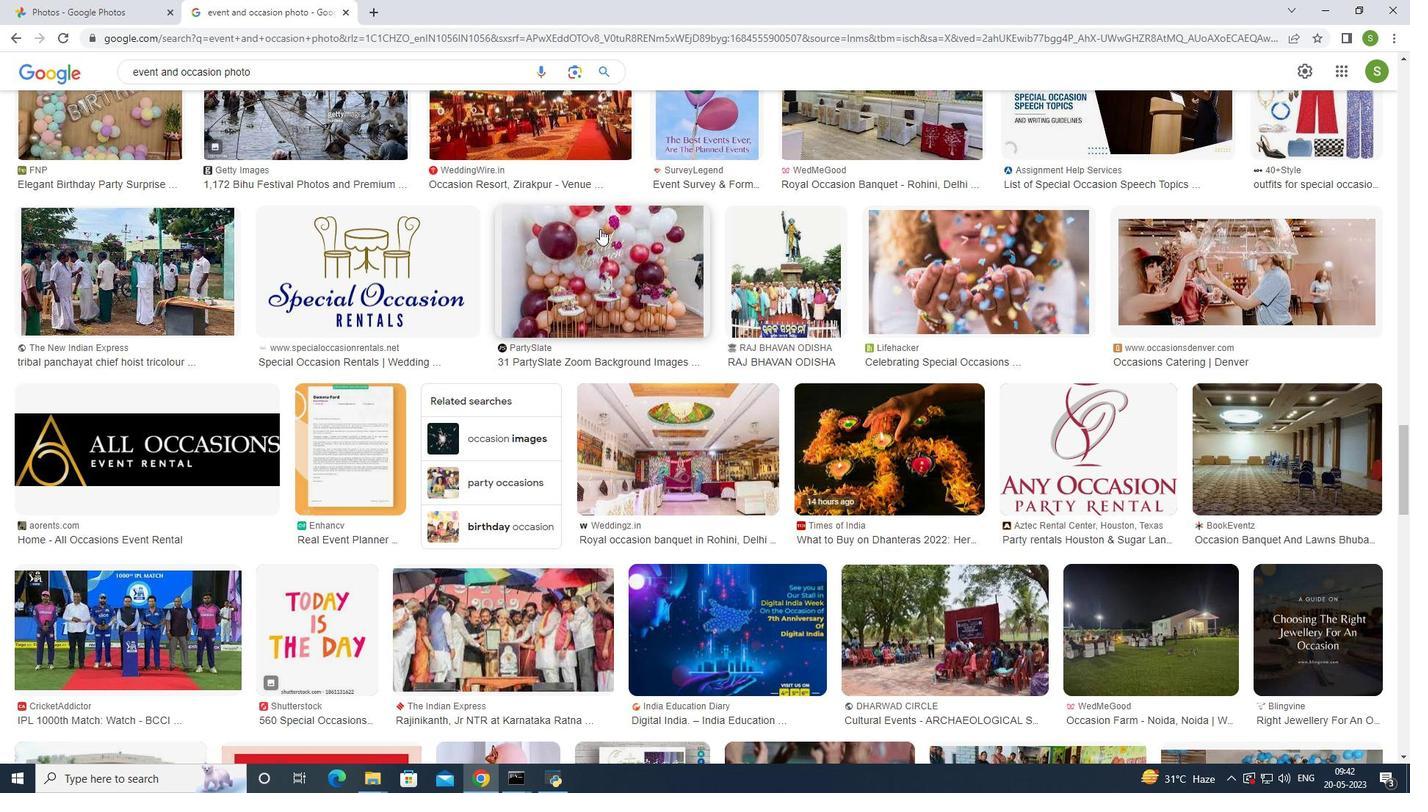 
Action: Mouse moved to (1078, 241)
Screenshot: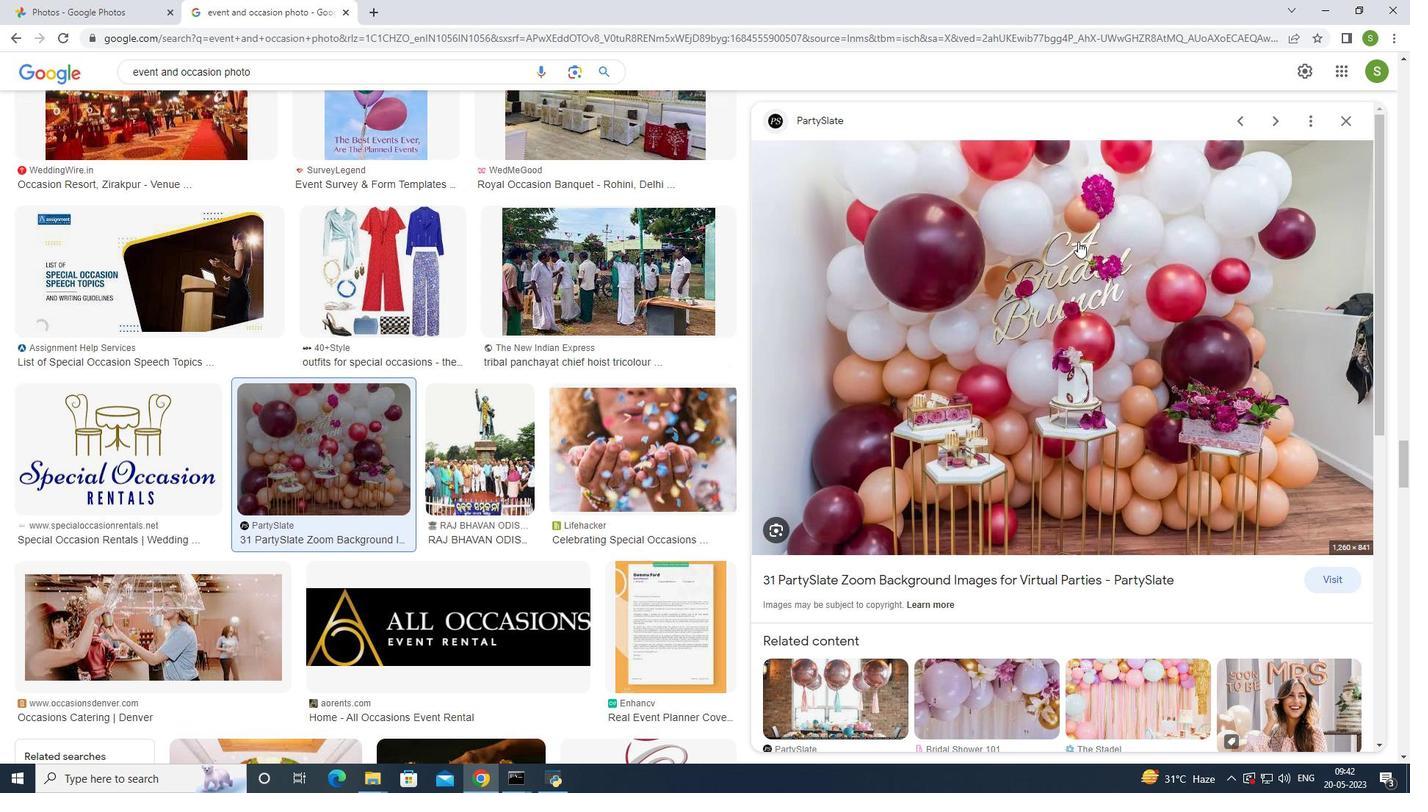 
Action: Mouse pressed right at (1078, 241)
Screenshot: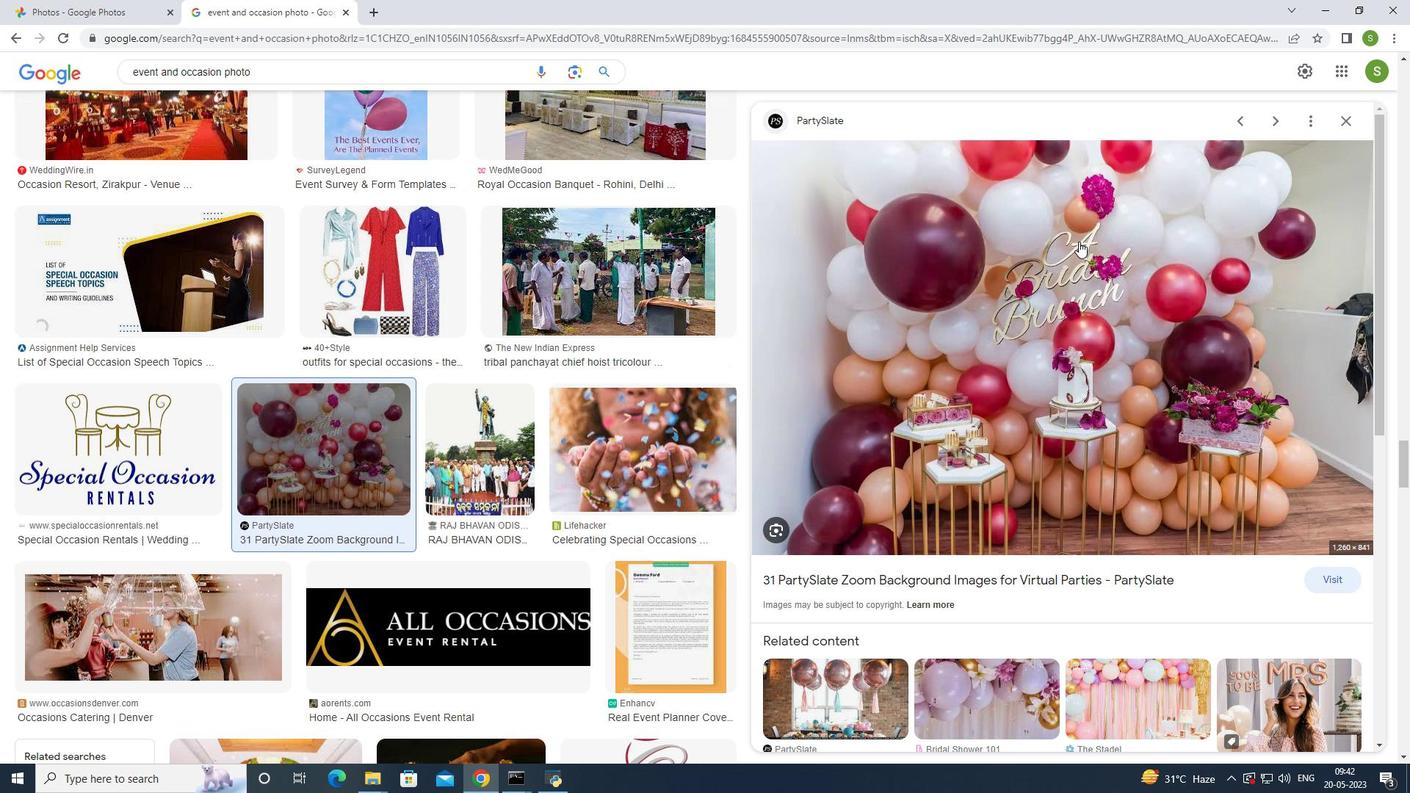 
Action: Mouse moved to (1128, 396)
Screenshot: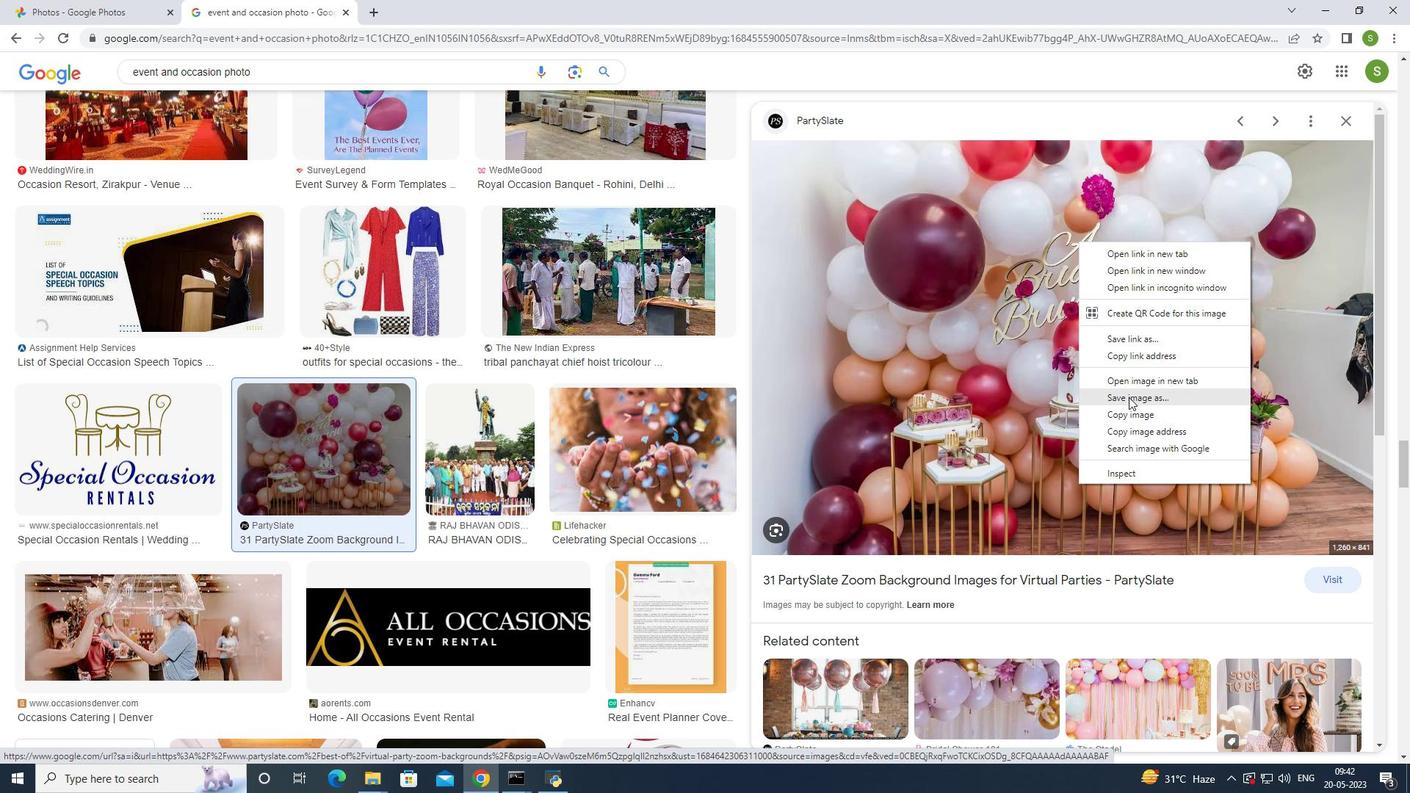 
Action: Mouse pressed left at (1128, 396)
Screenshot: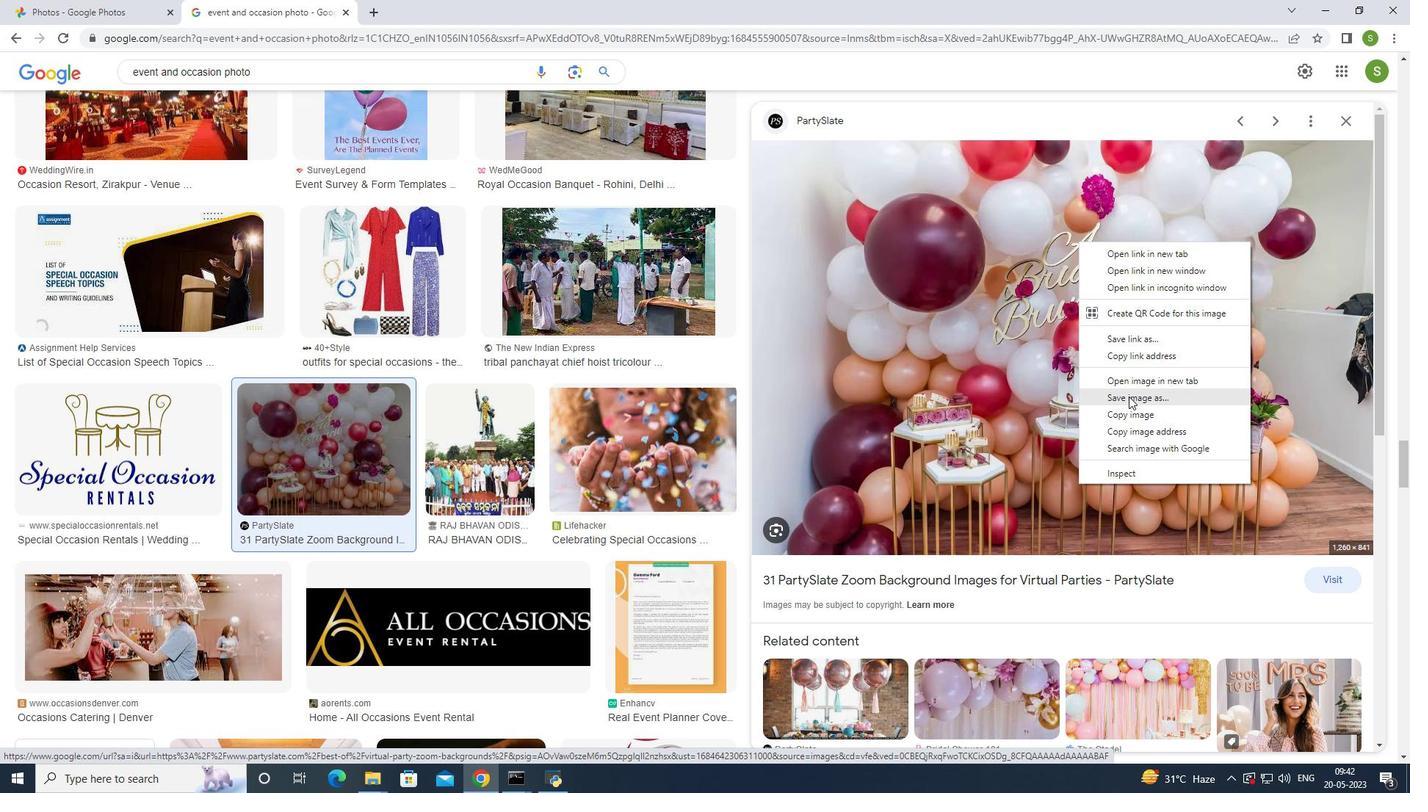 
Action: Mouse moved to (1131, 394)
Screenshot: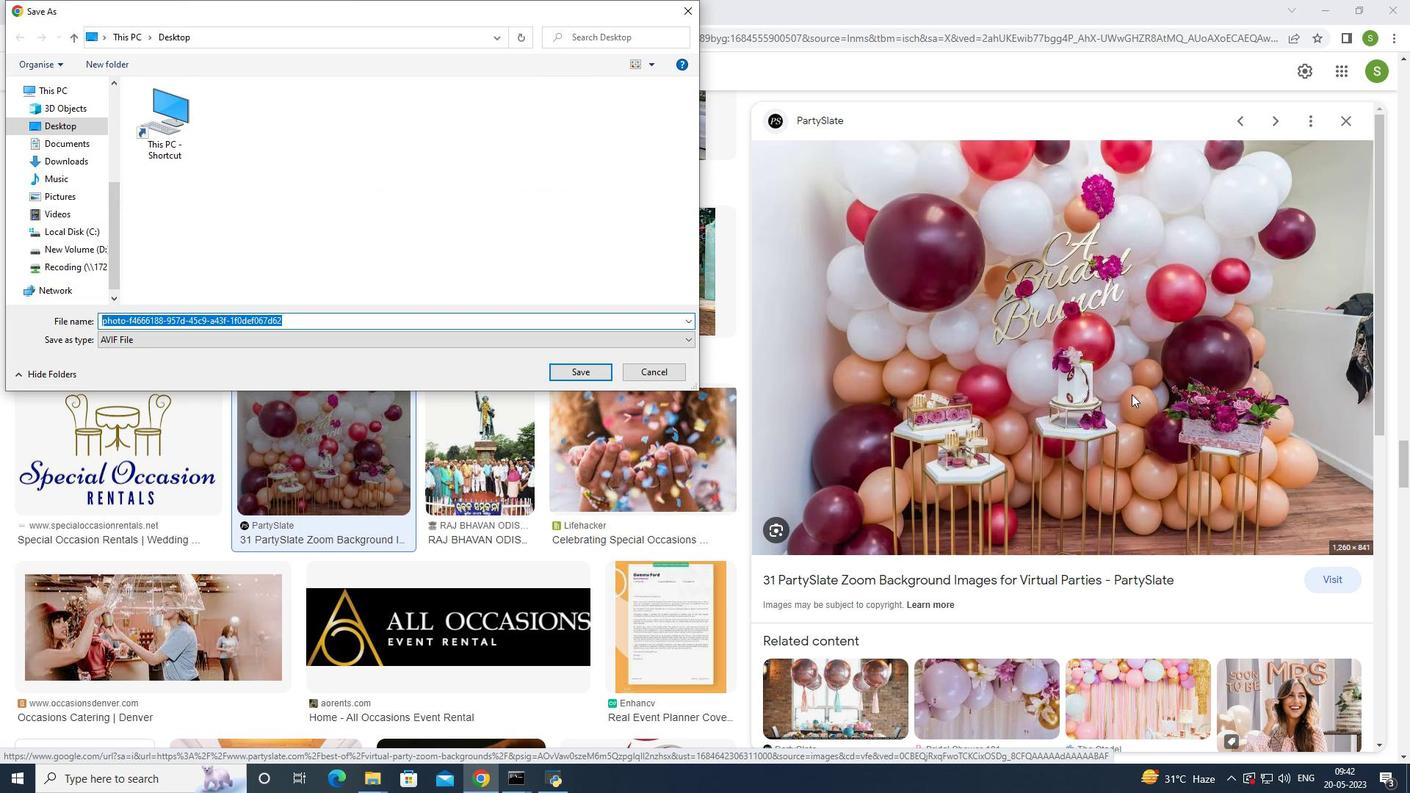 
Action: Key pressed e<Key.enter>
Screenshot: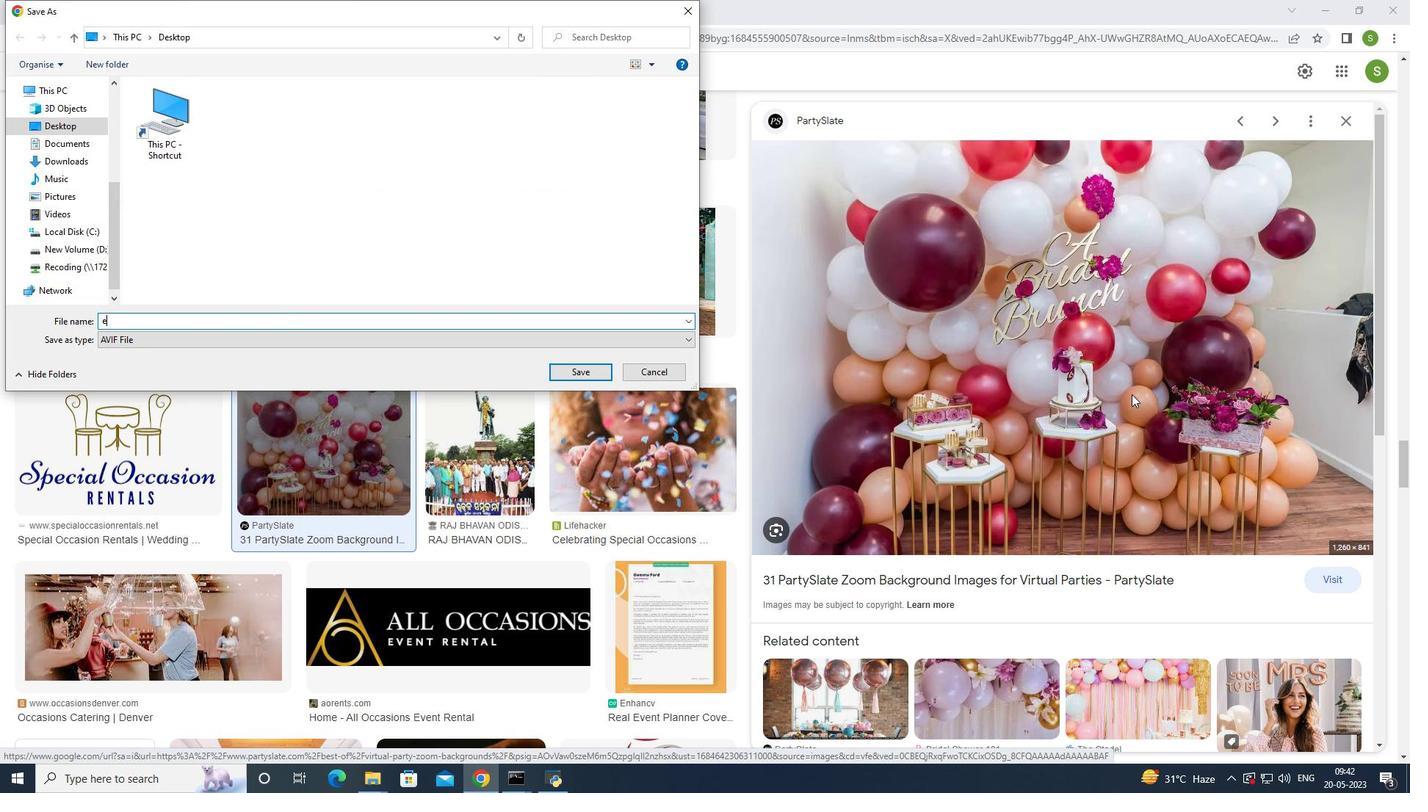 
Action: Mouse moved to (698, 401)
Screenshot: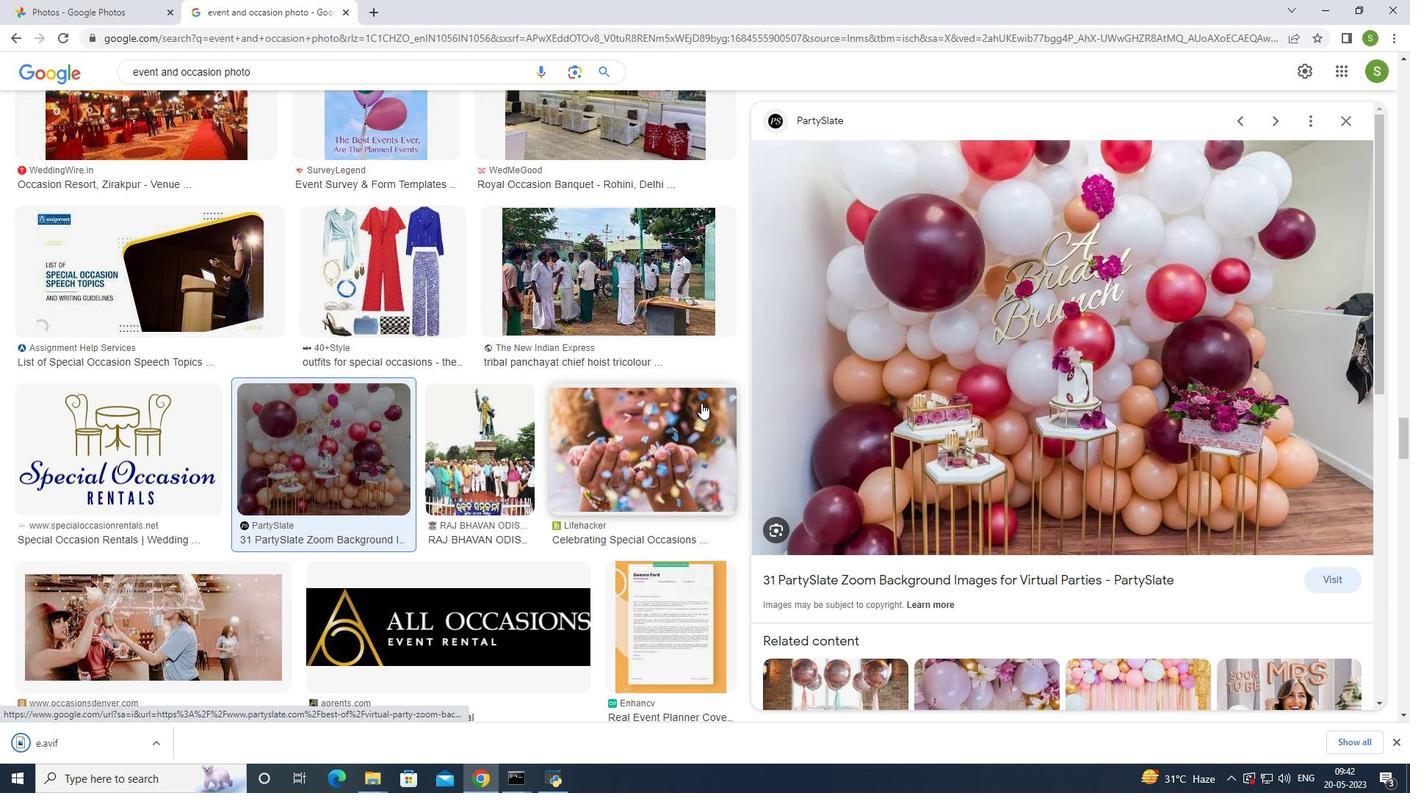 
Action: Mouse scrolled (698, 401) with delta (0, 0)
Screenshot: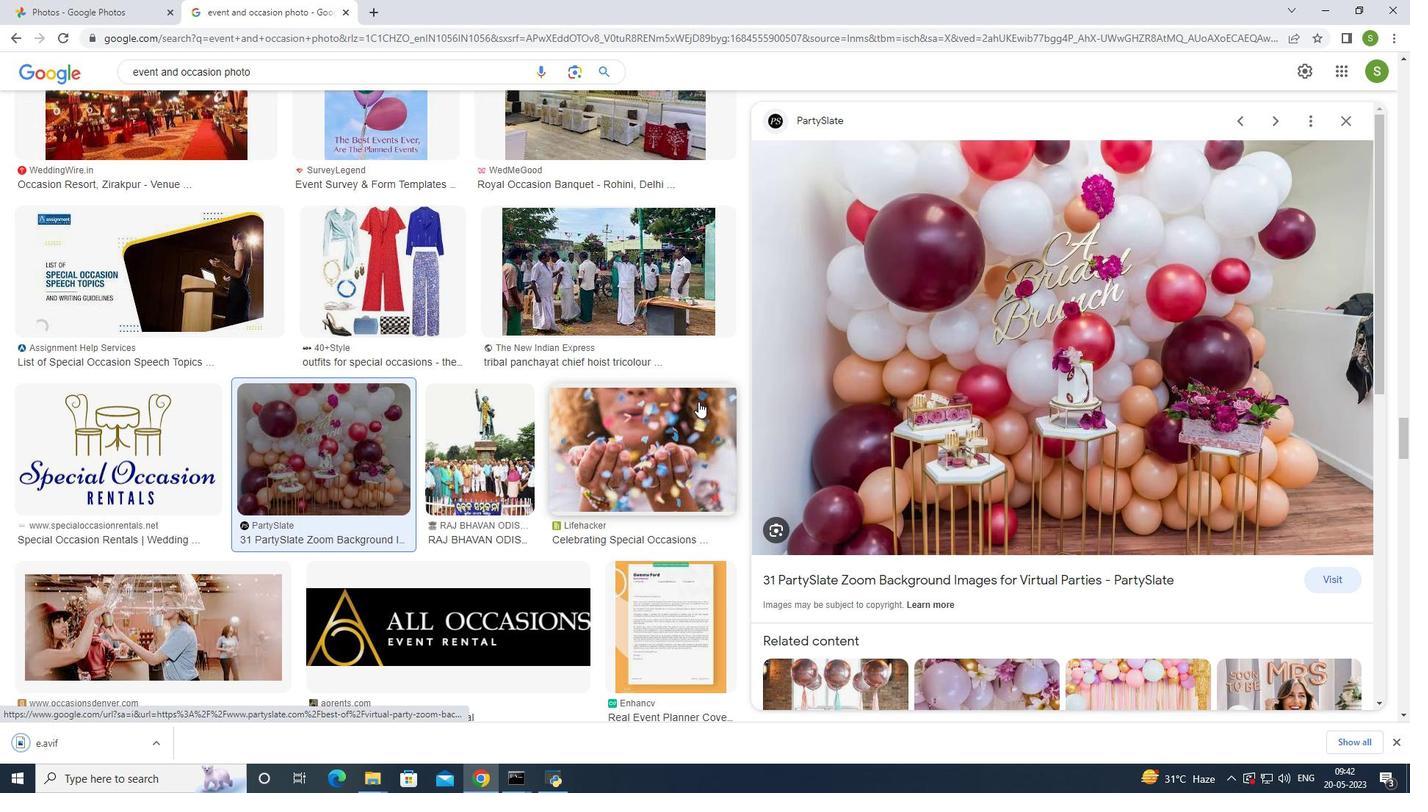 
Action: Mouse scrolled (698, 401) with delta (0, 0)
Screenshot: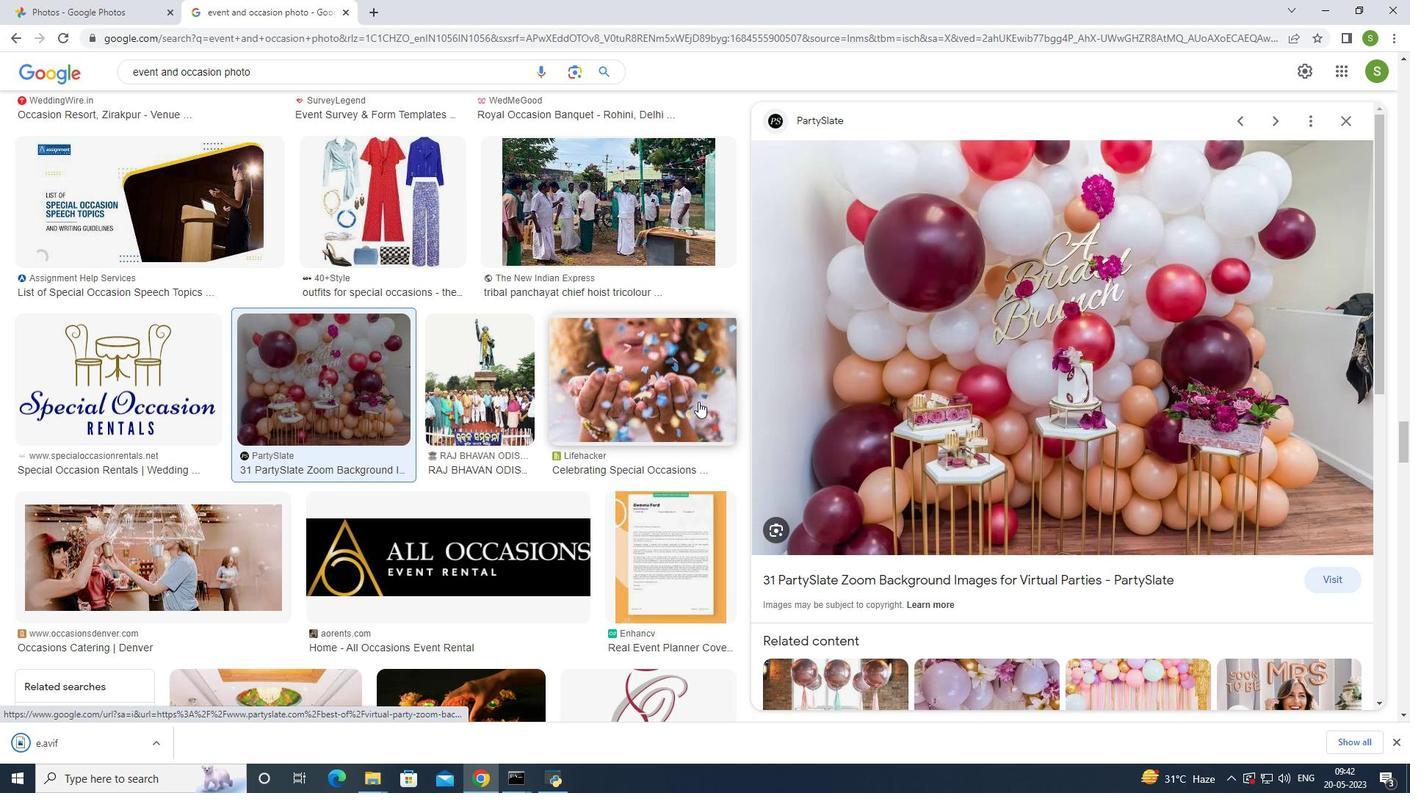 
Action: Mouse scrolled (698, 401) with delta (0, 0)
Screenshot: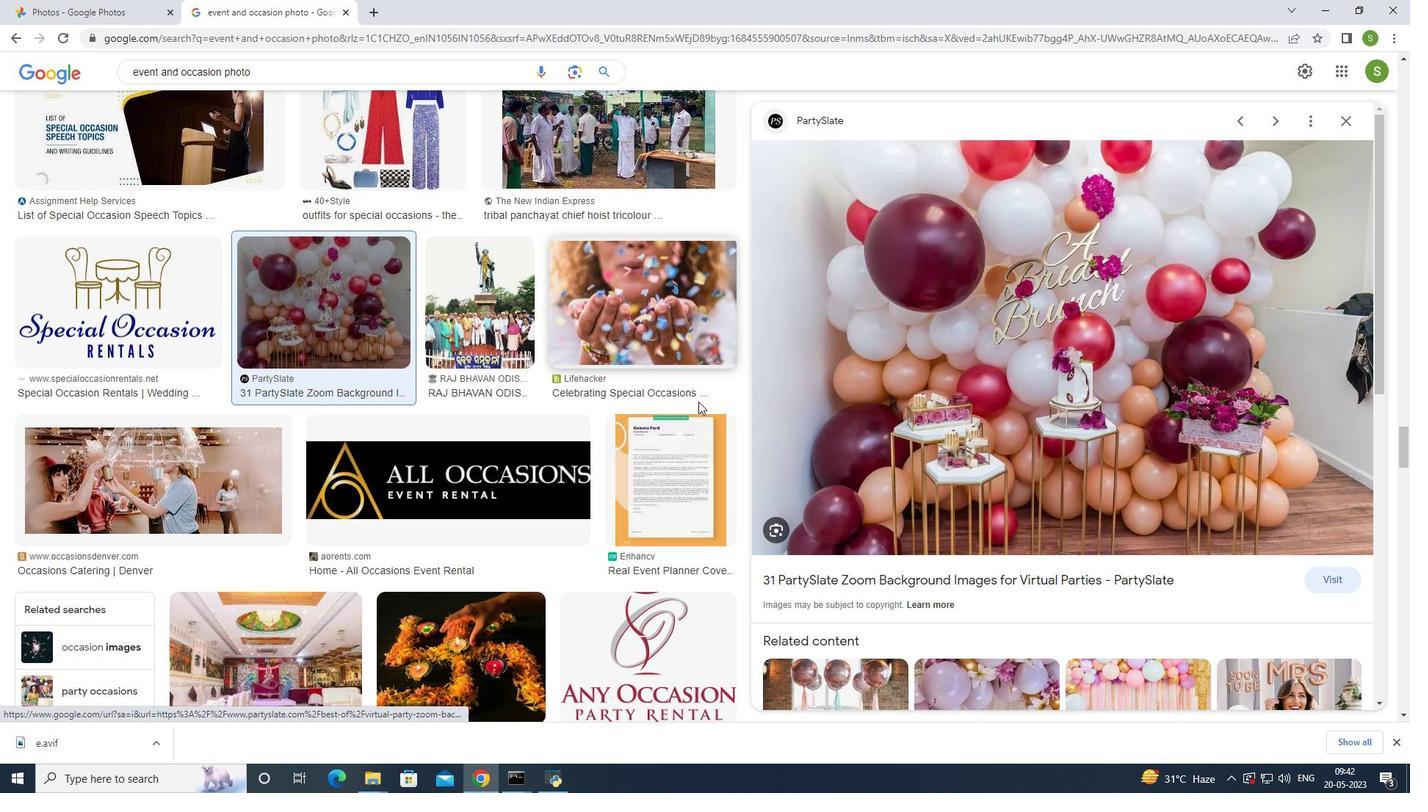 
Action: Mouse scrolled (698, 401) with delta (0, 0)
Screenshot: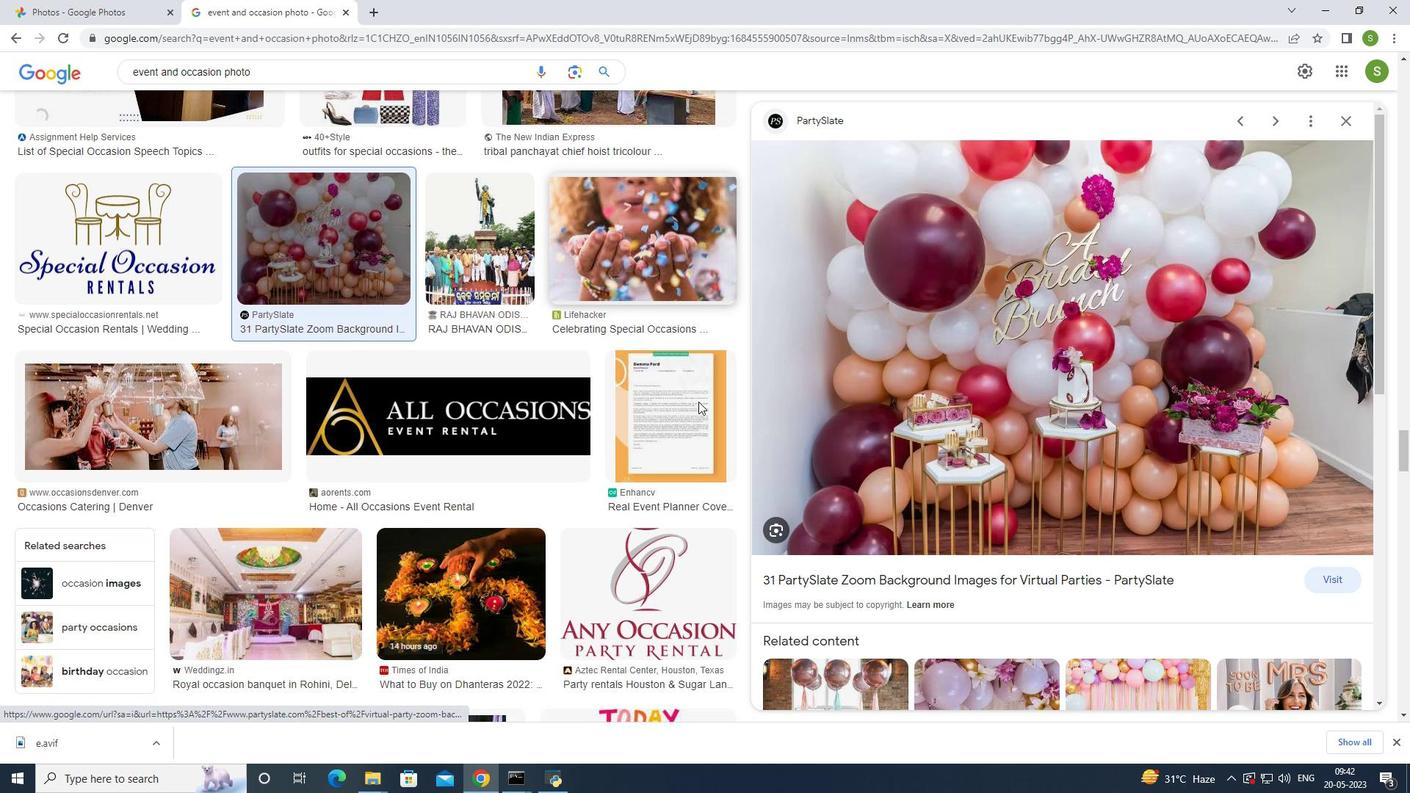 
Action: Mouse moved to (697, 399)
Screenshot: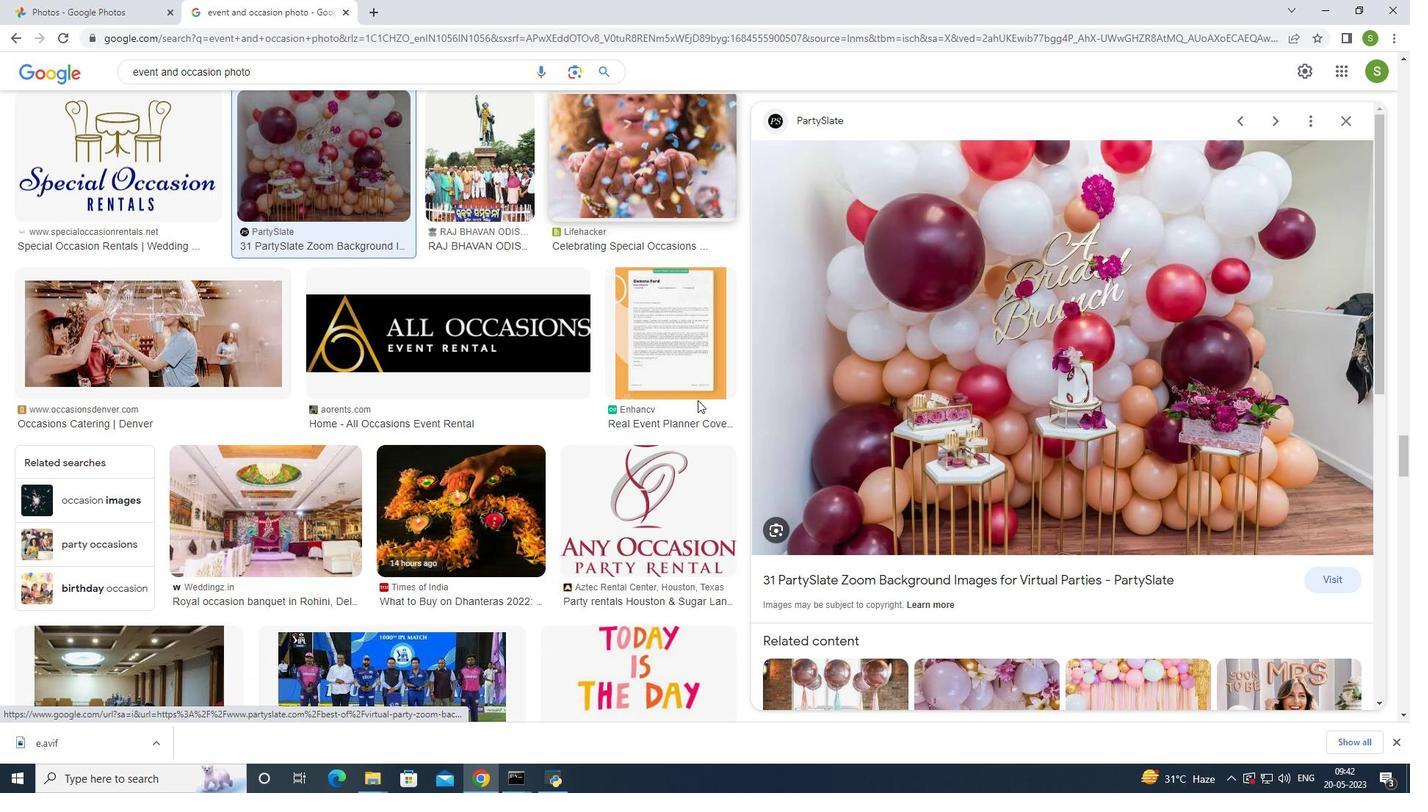 
Action: Mouse scrolled (697, 398) with delta (0, 0)
Screenshot: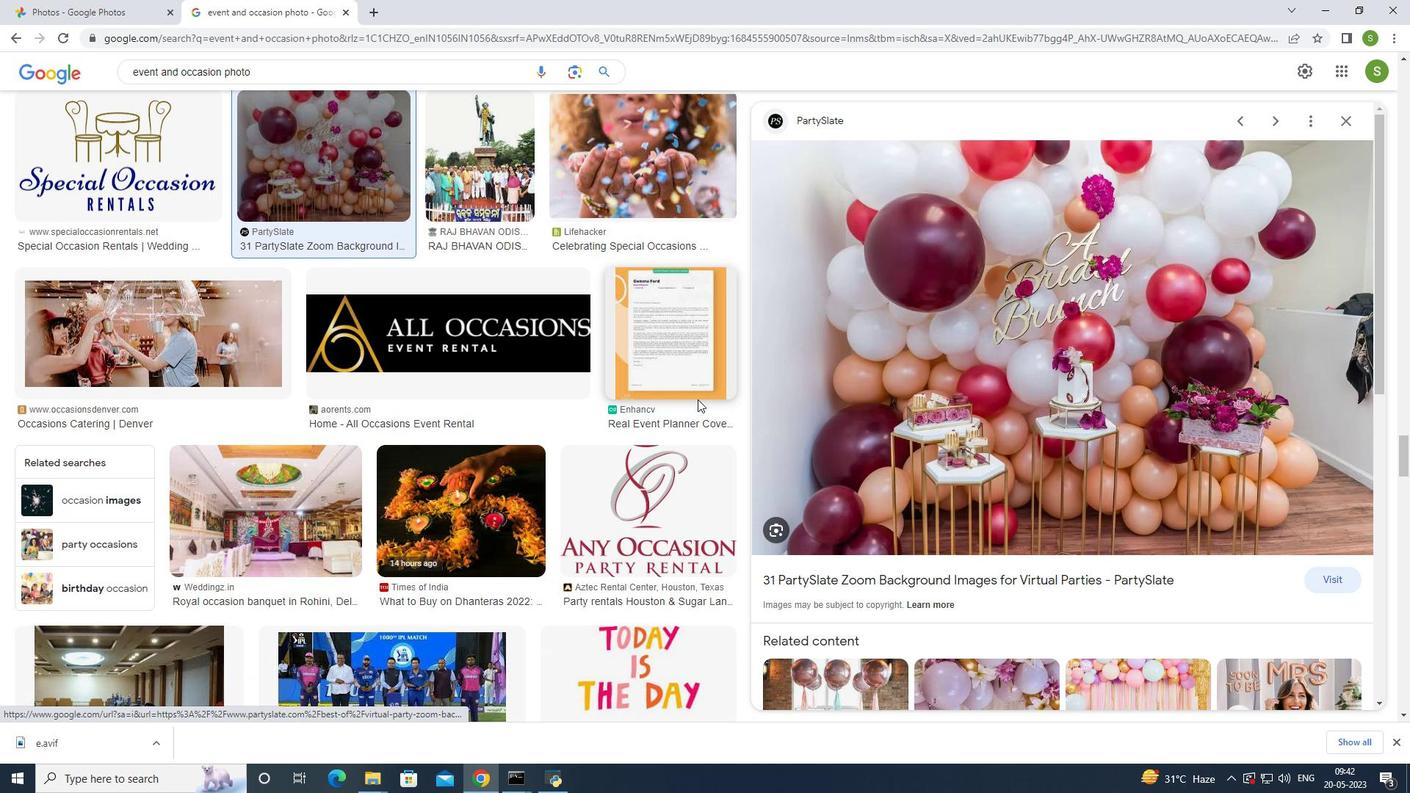 
Action: Mouse scrolled (697, 398) with delta (0, 0)
Screenshot: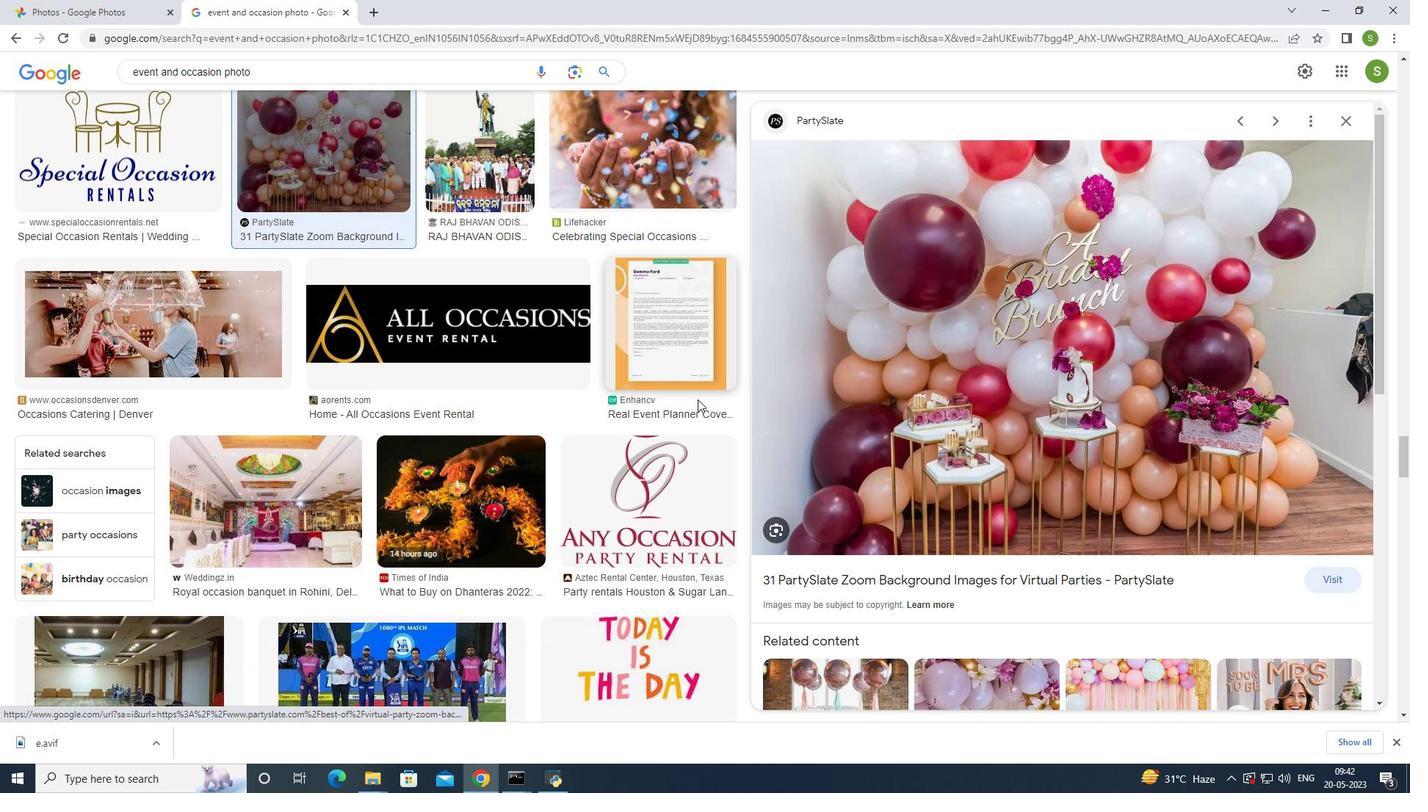 
Action: Mouse scrolled (697, 398) with delta (0, 0)
Screenshot: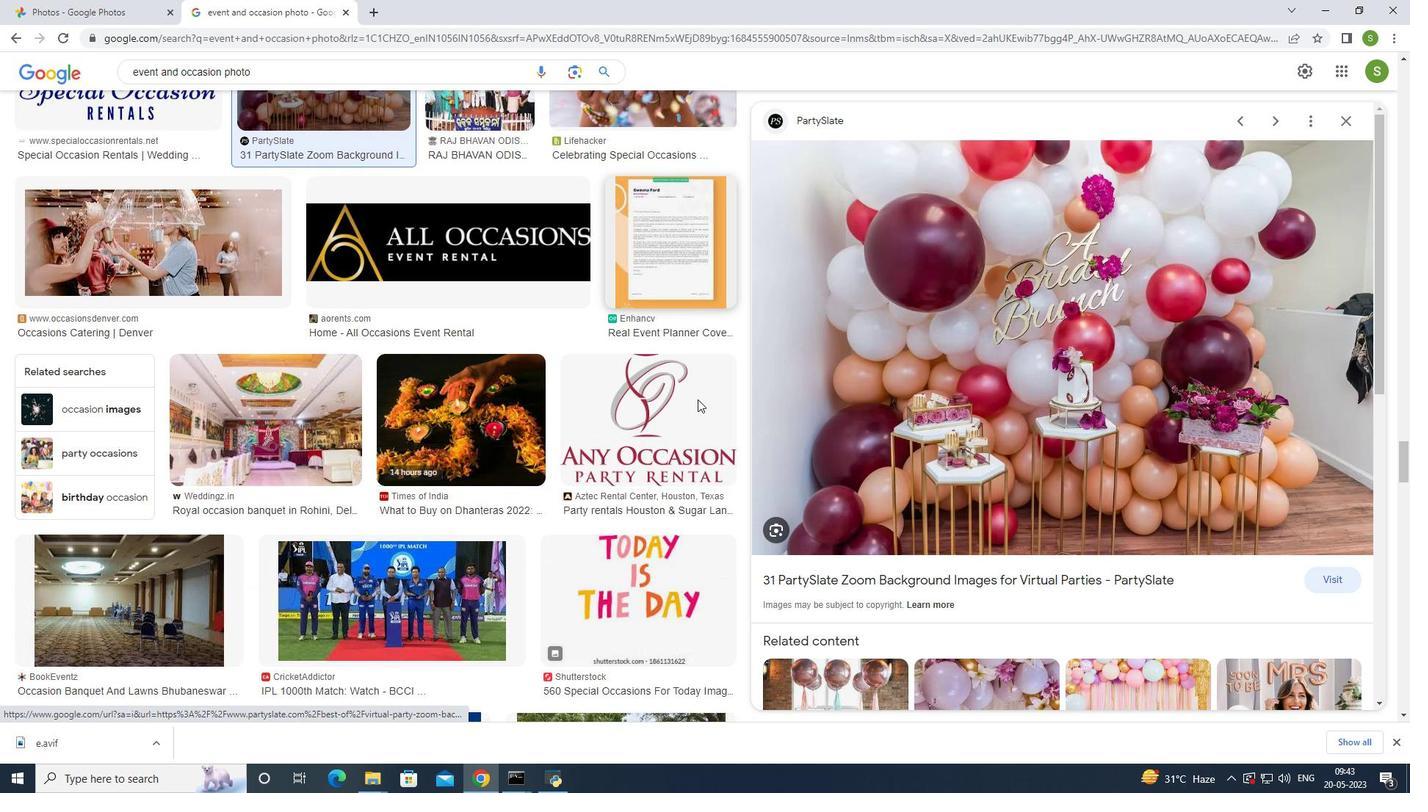 
Action: Mouse moved to (697, 398)
Screenshot: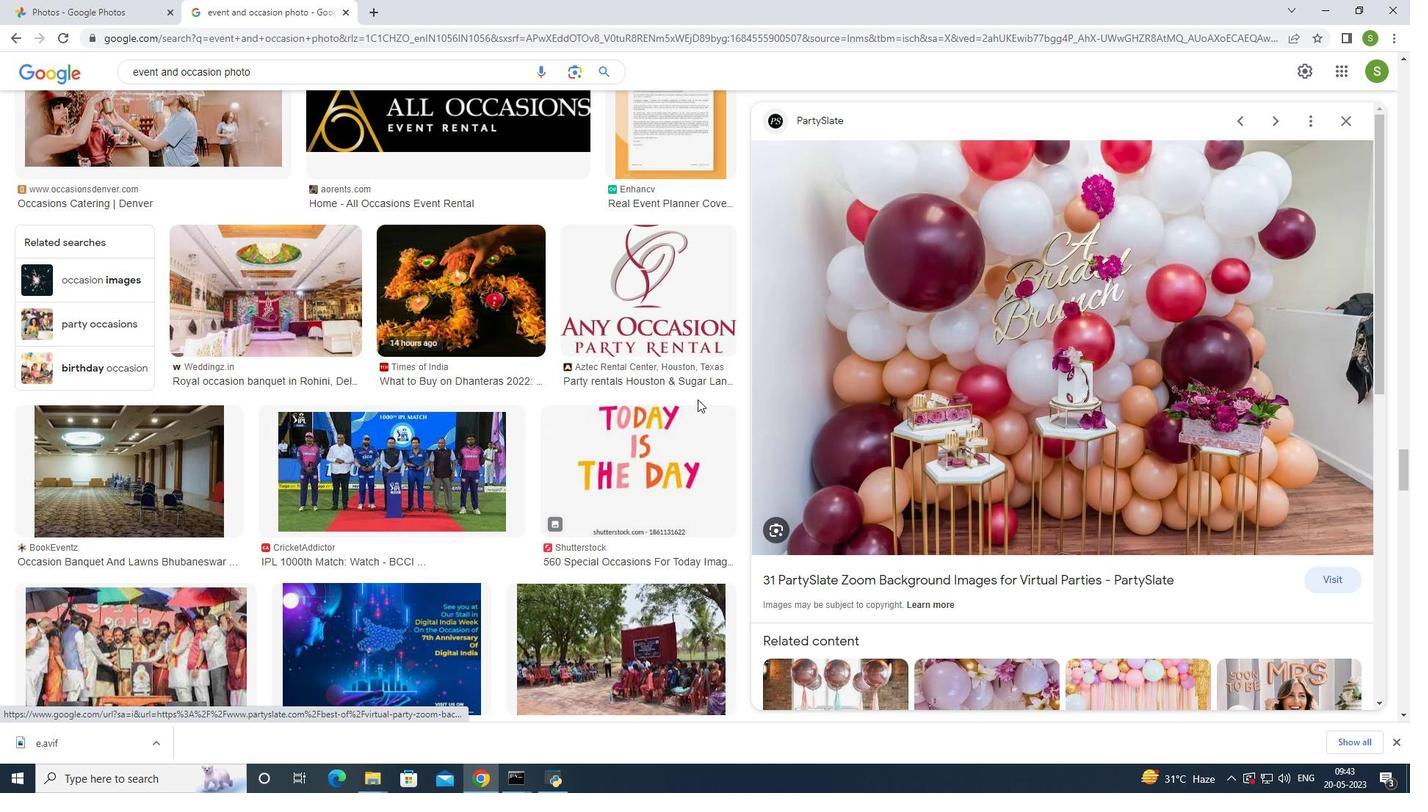 
Action: Mouse scrolled (697, 397) with delta (0, 0)
Screenshot: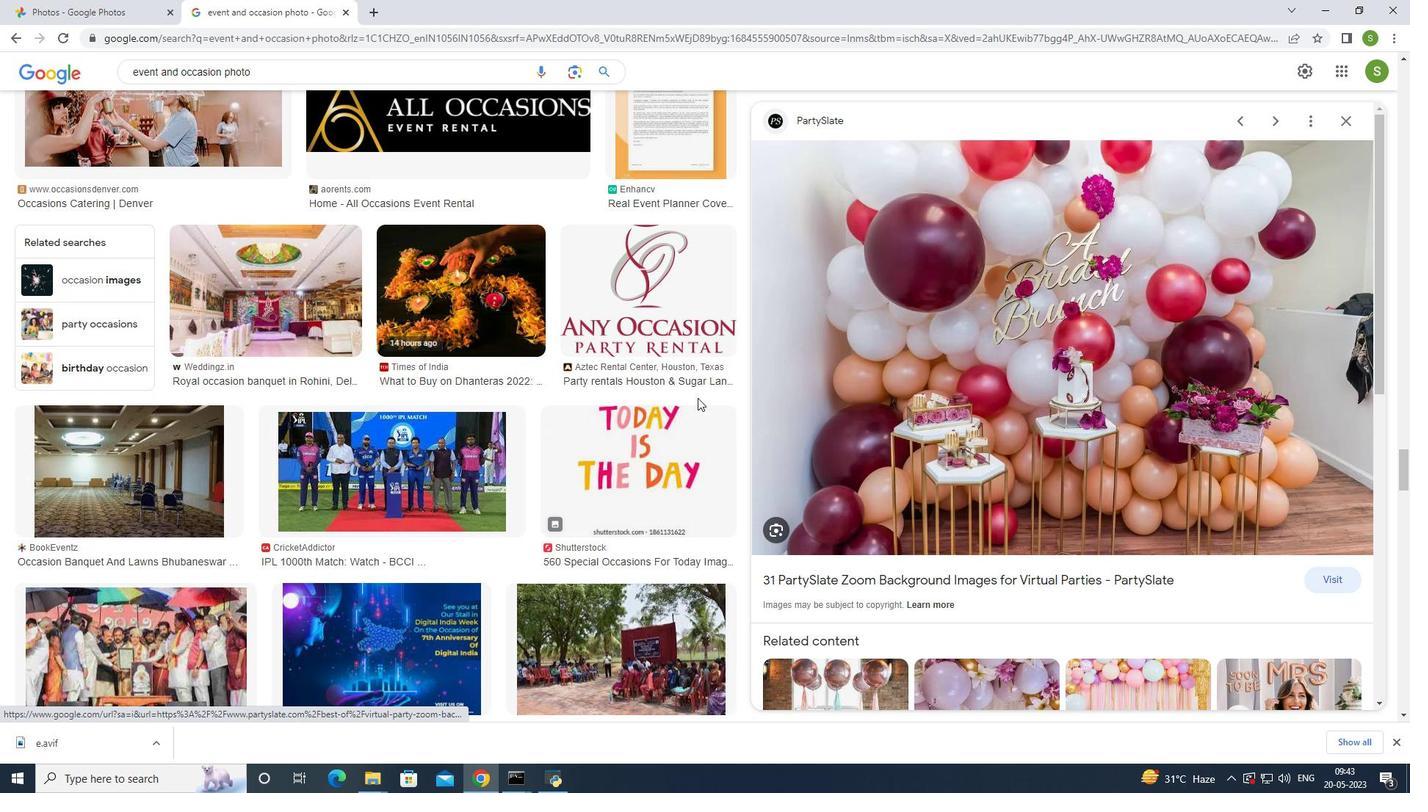 
Action: Mouse scrolled (697, 397) with delta (0, 0)
Screenshot: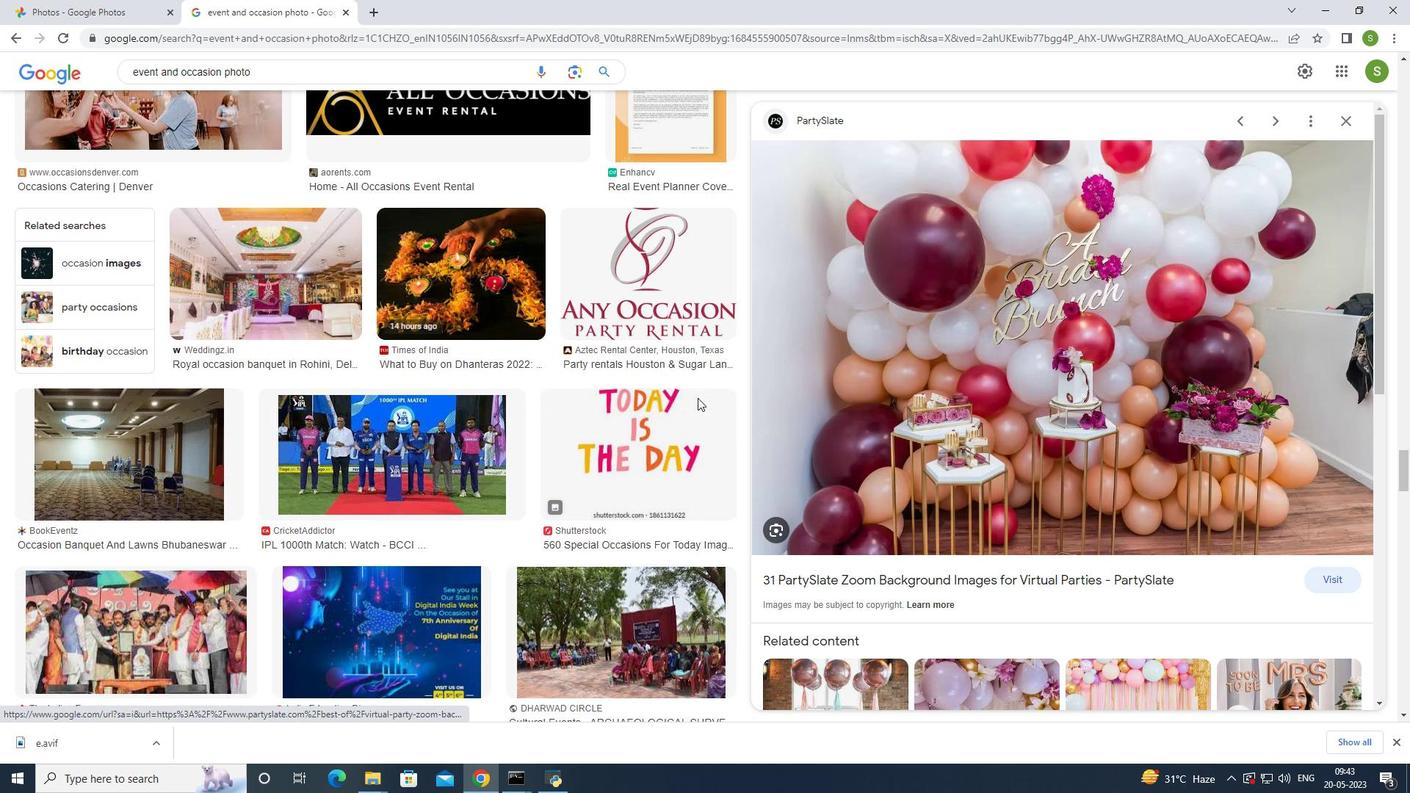
Action: Mouse scrolled (697, 397) with delta (0, 0)
Screenshot: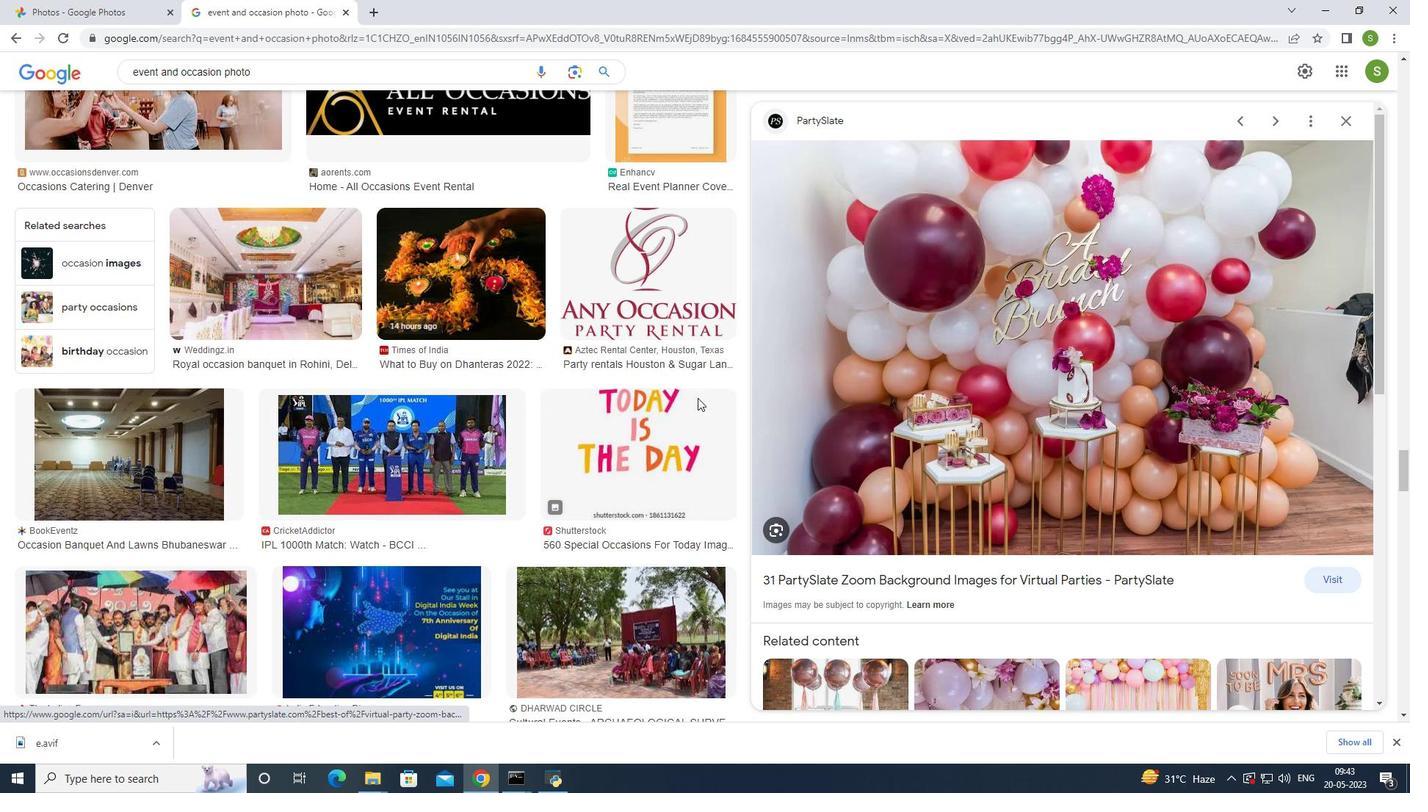 
Action: Mouse scrolled (697, 397) with delta (0, 0)
Screenshot: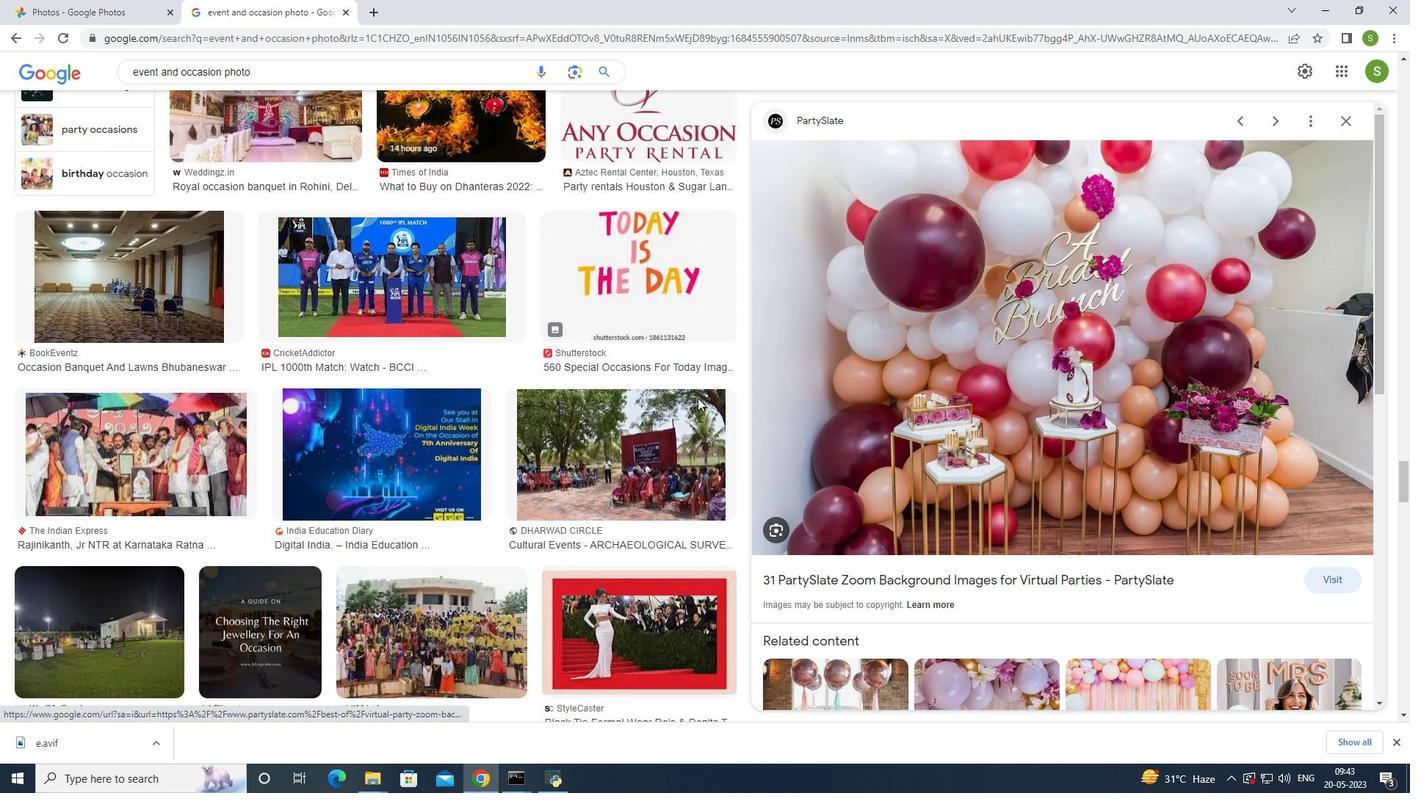 
Action: Mouse moved to (697, 397)
Screenshot: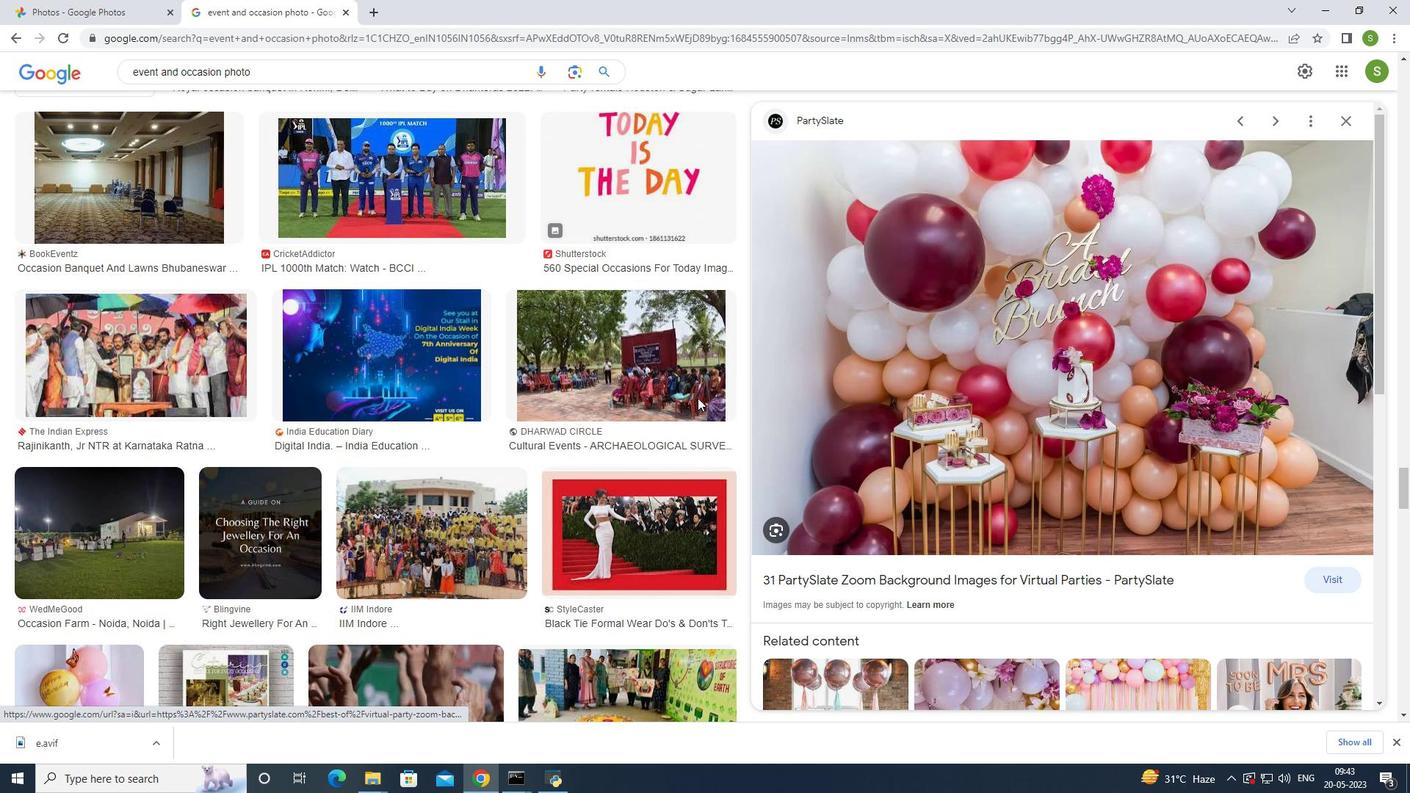 
Action: Mouse scrolled (697, 396) with delta (0, 0)
Screenshot: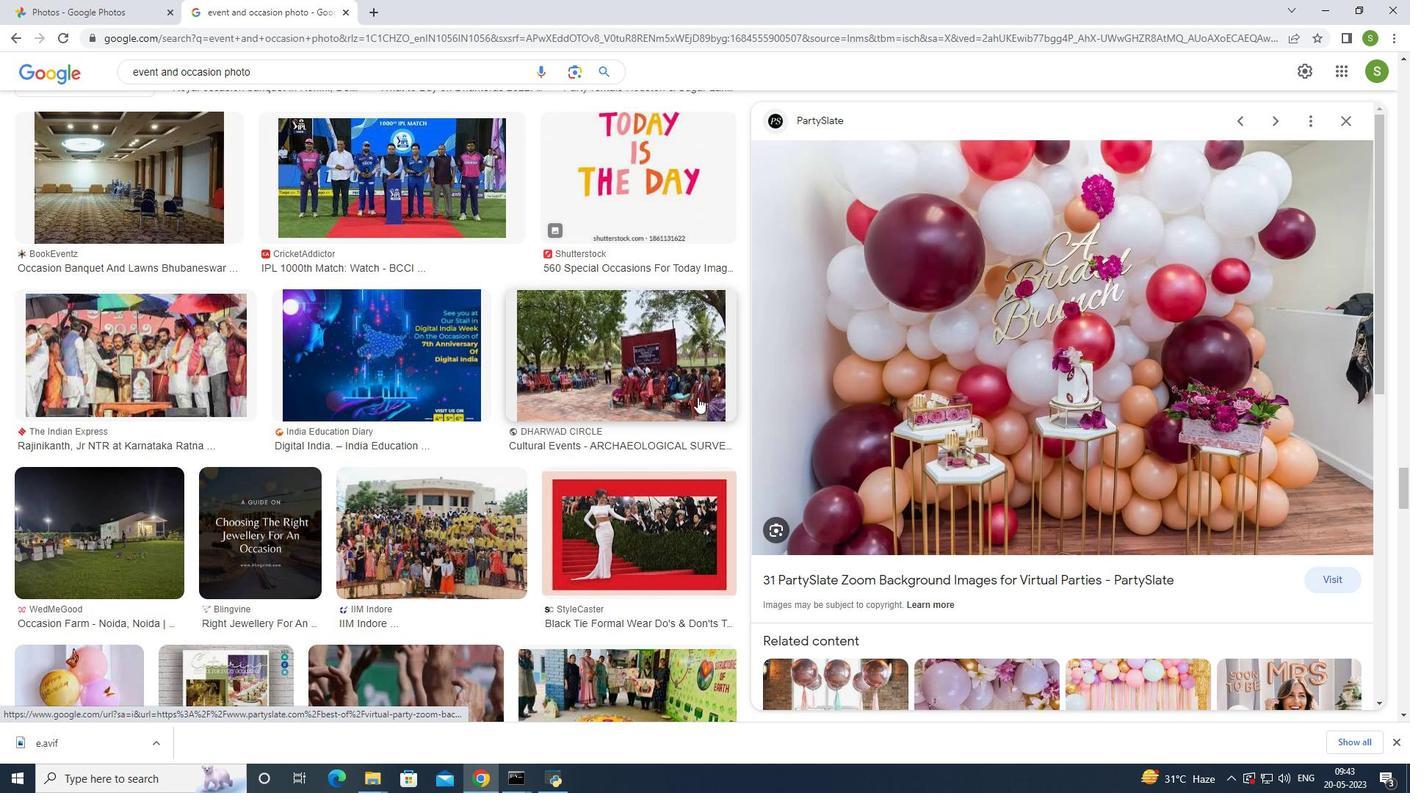 
Action: Mouse scrolled (697, 396) with delta (0, 0)
Screenshot: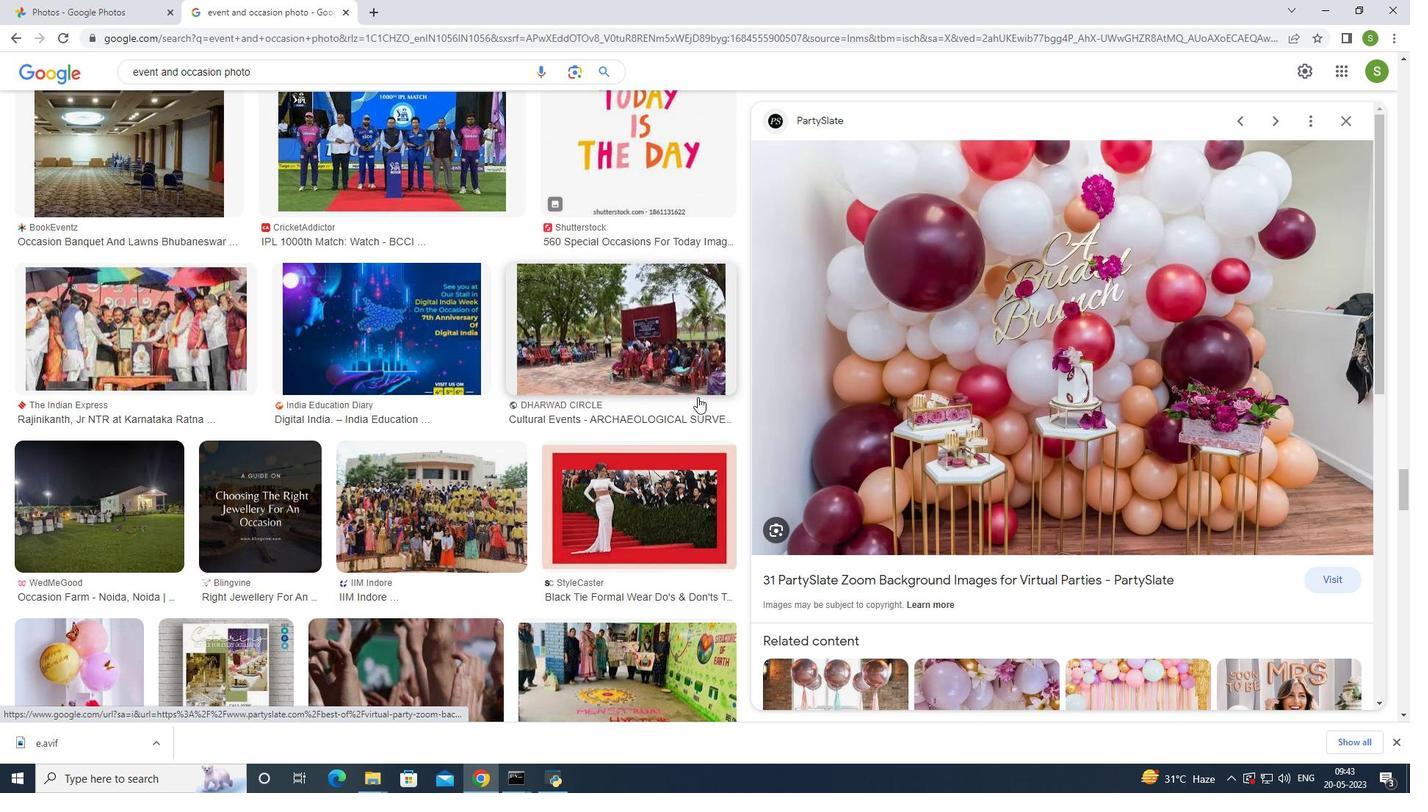 
Action: Mouse scrolled (697, 396) with delta (0, 0)
Screenshot: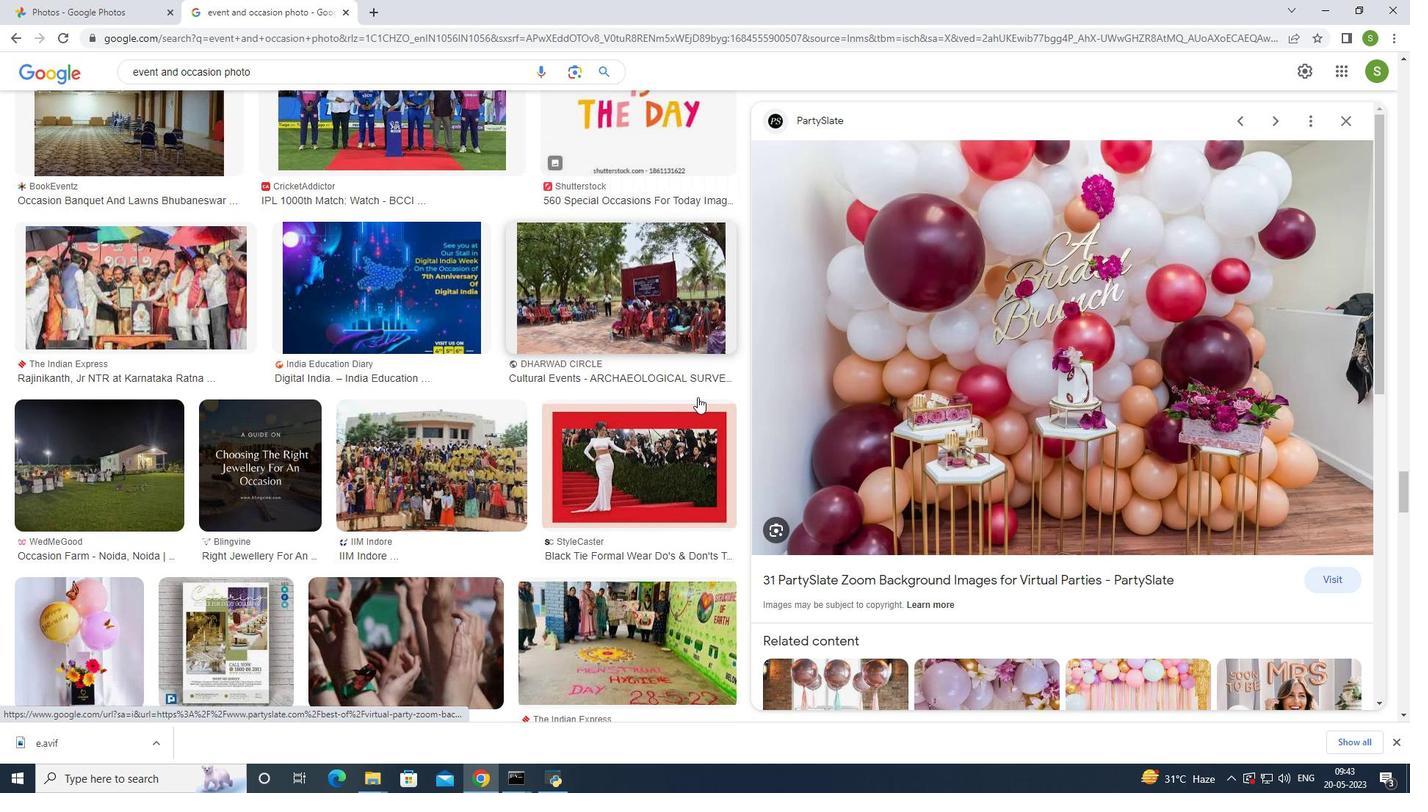 
Action: Mouse scrolled (697, 396) with delta (0, 0)
Screenshot: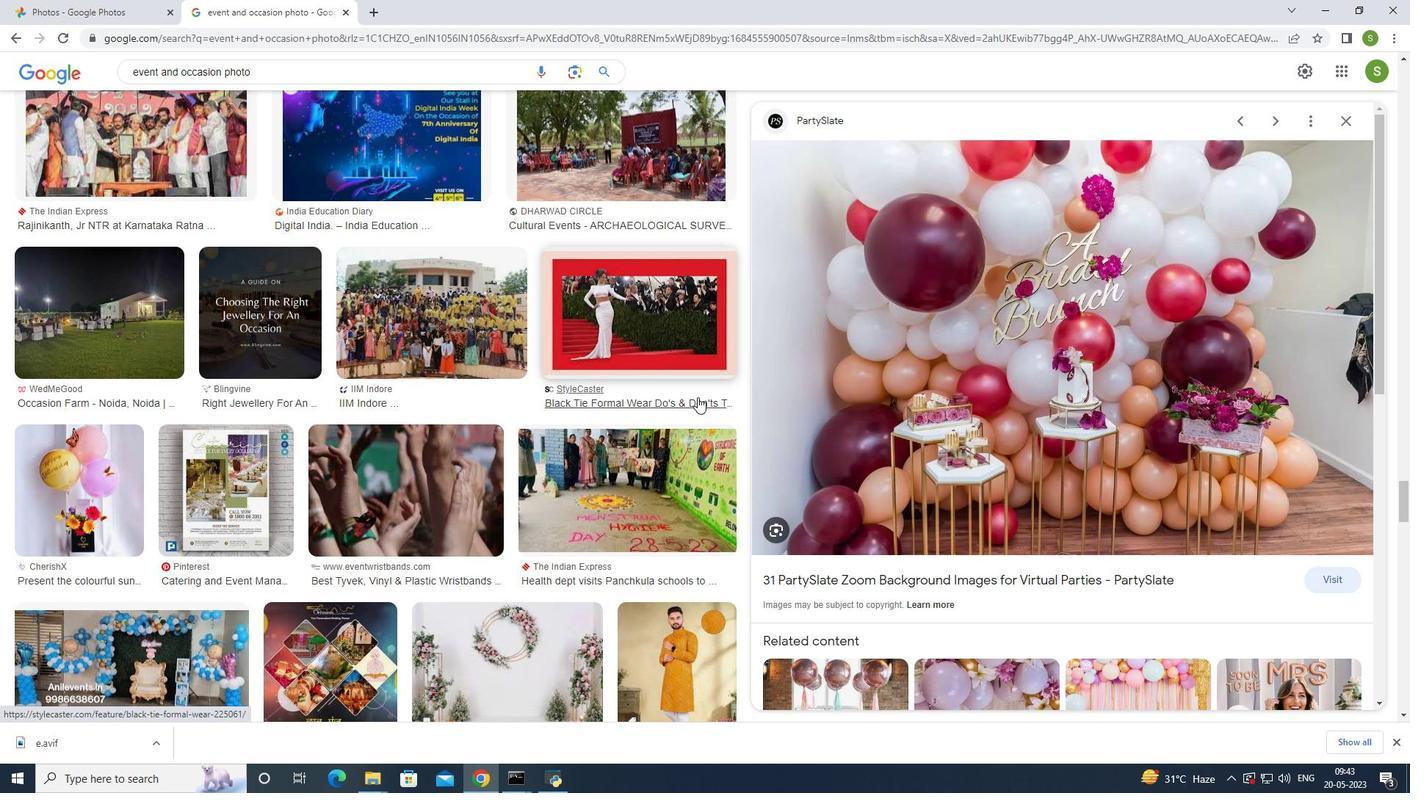 
Action: Mouse scrolled (697, 396) with delta (0, 0)
Screenshot: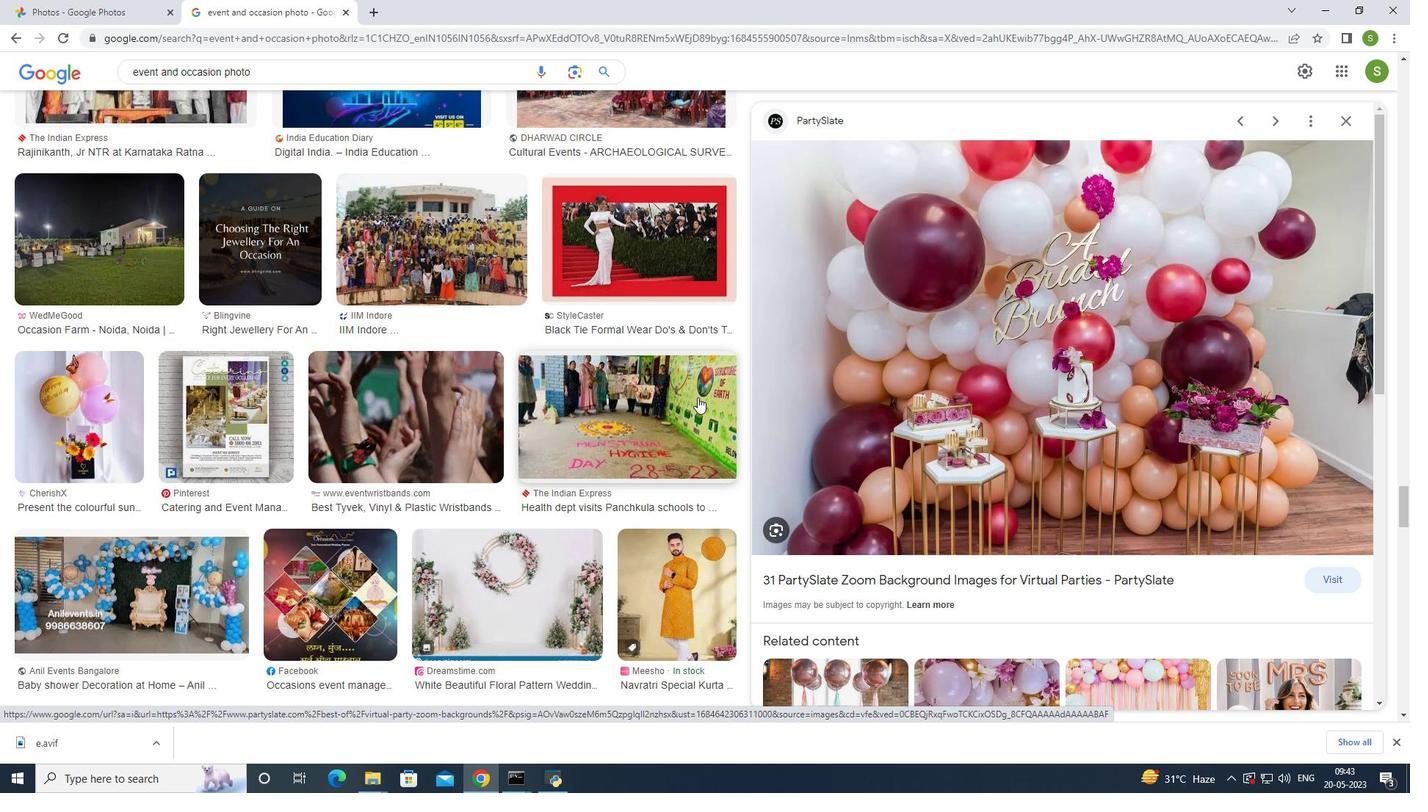 
Action: Mouse scrolled (697, 396) with delta (0, 0)
Screenshot: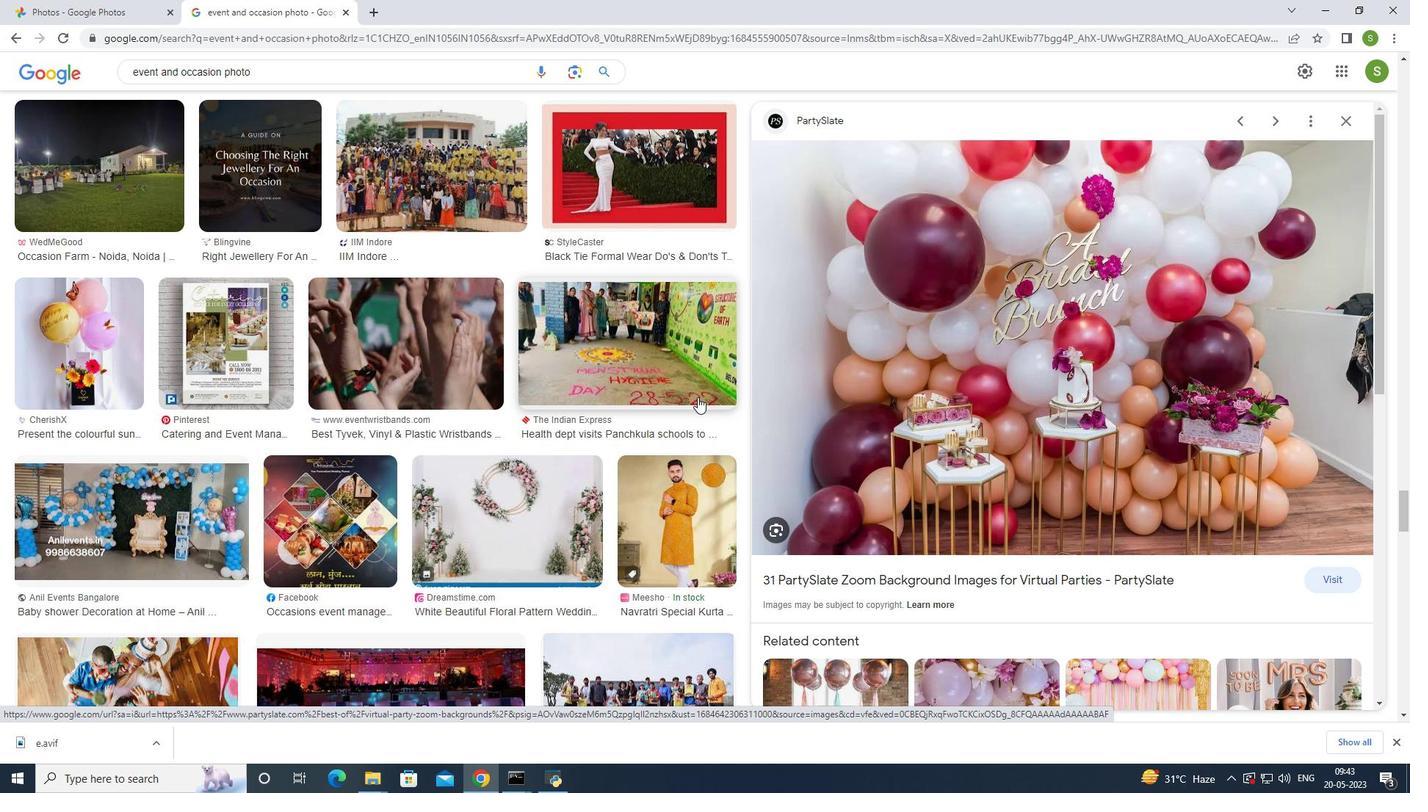 
Action: Mouse scrolled (697, 396) with delta (0, 0)
Screenshot: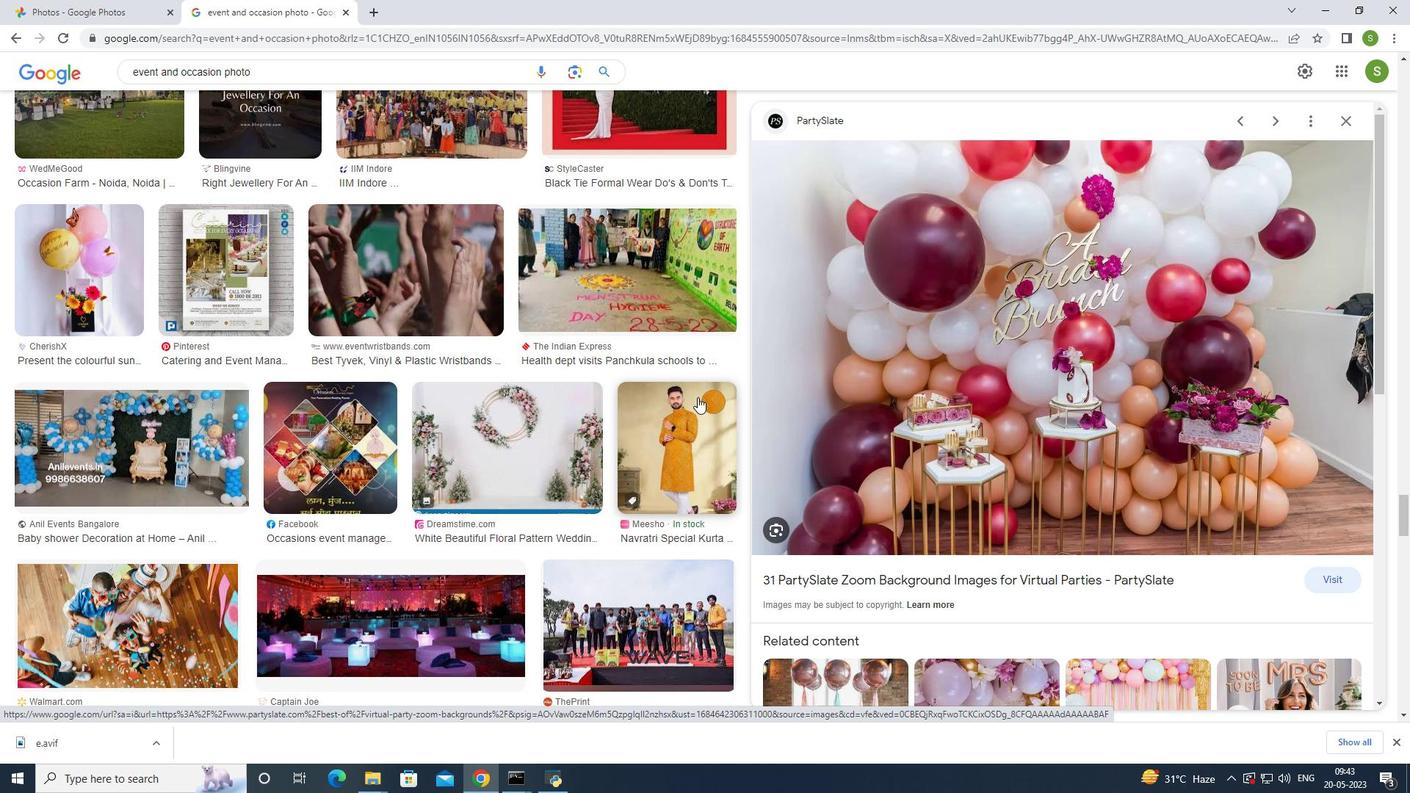 
Action: Mouse scrolled (697, 396) with delta (0, 0)
Screenshot: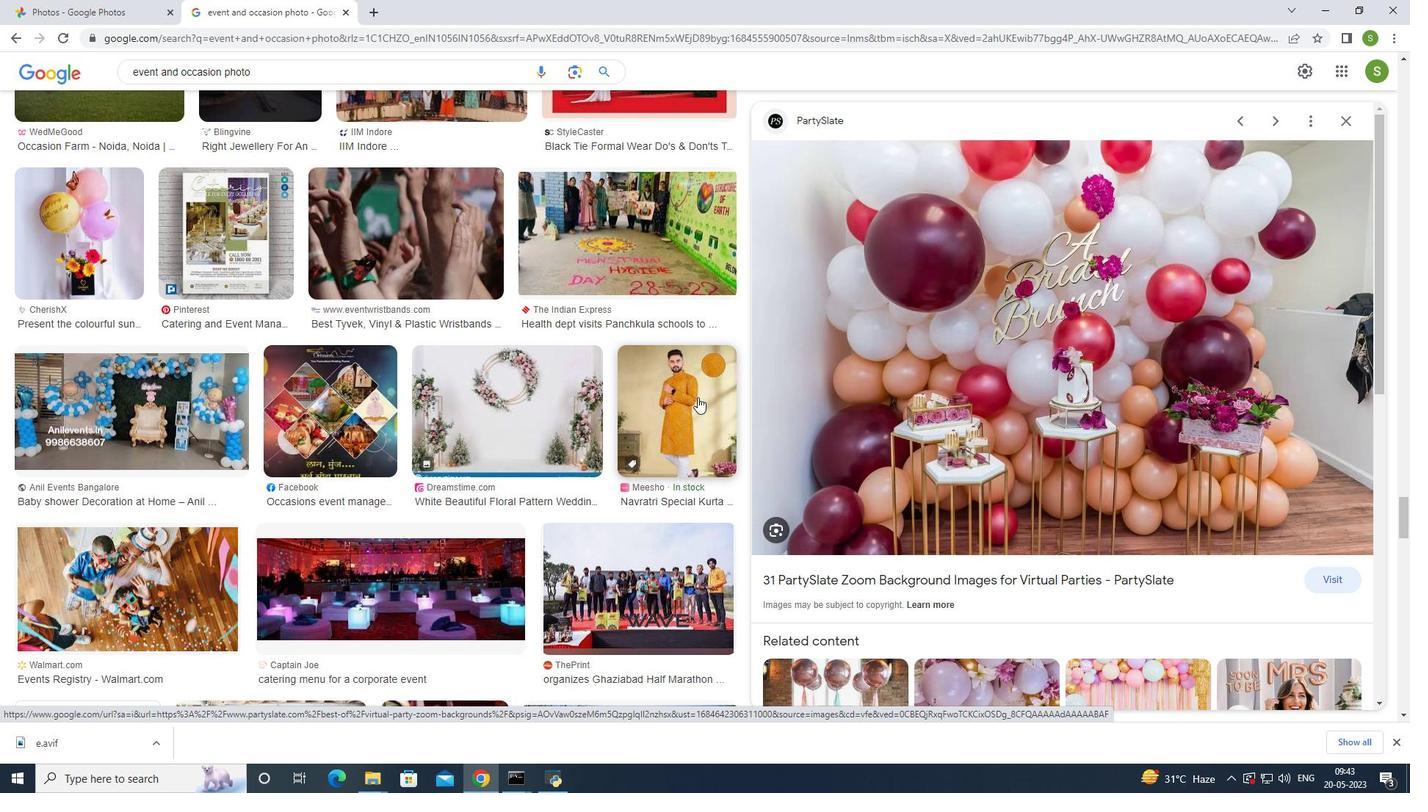 
Action: Mouse scrolled (697, 396) with delta (0, 0)
Screenshot: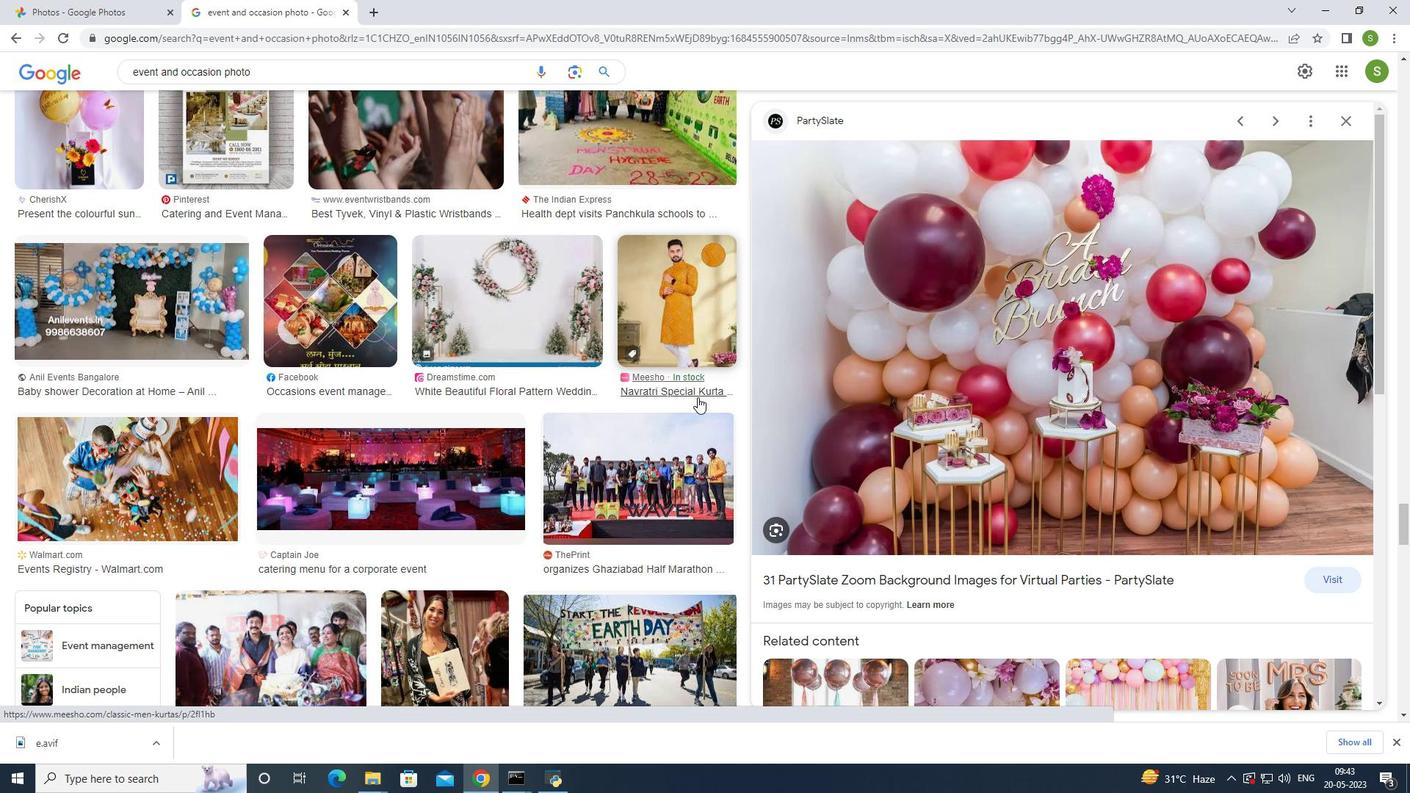 
Action: Mouse scrolled (697, 396) with delta (0, 0)
Screenshot: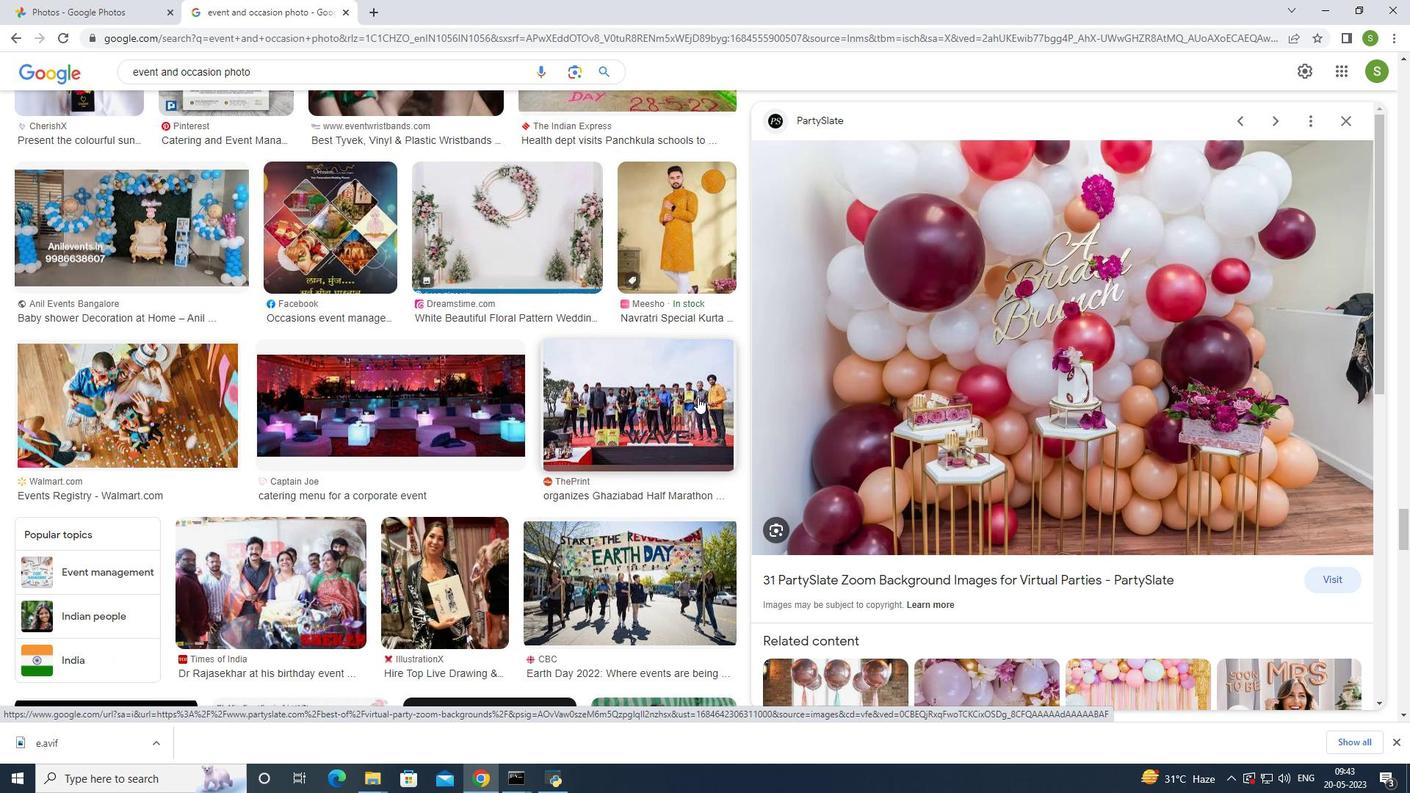 
Action: Mouse scrolled (697, 396) with delta (0, 0)
Screenshot: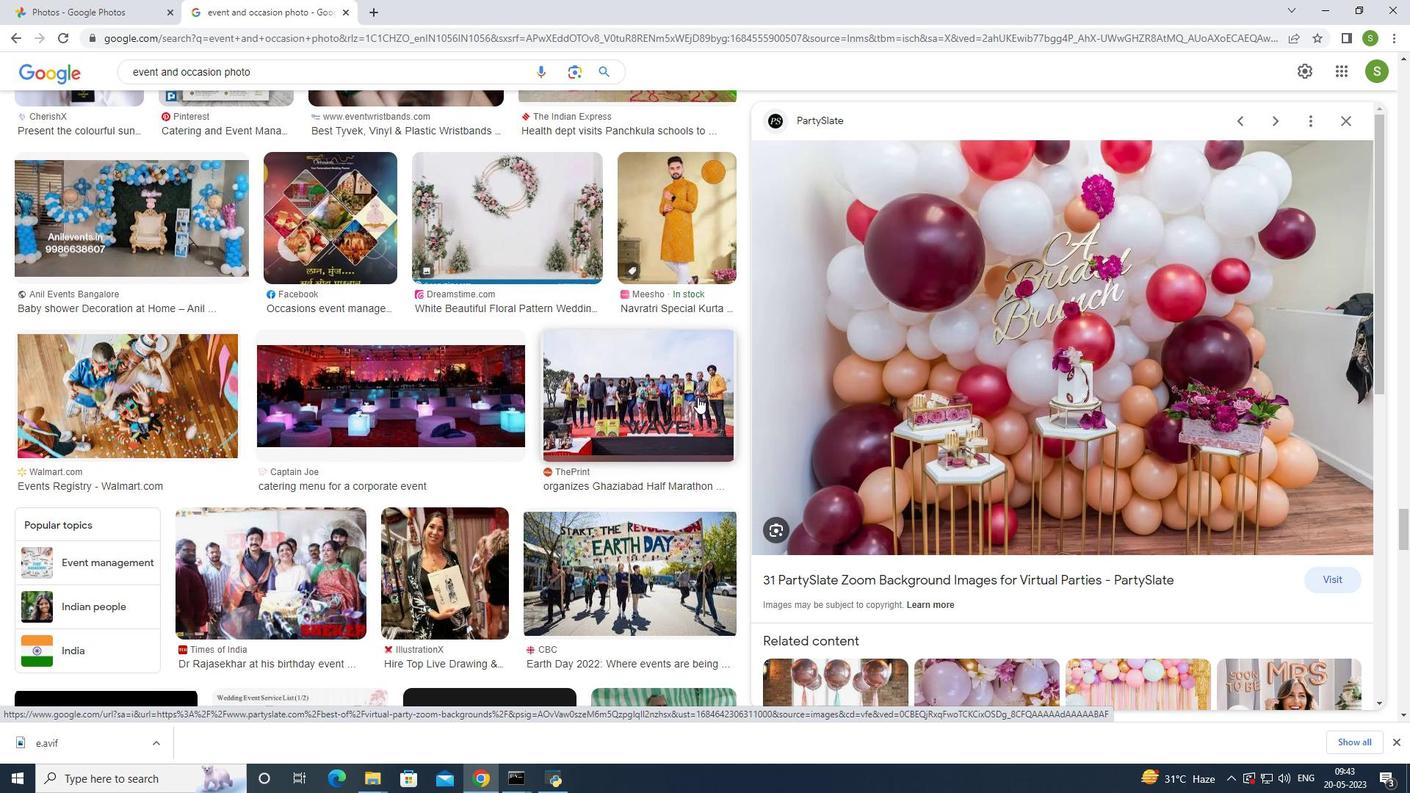 
Action: Mouse scrolled (697, 396) with delta (0, 0)
Screenshot: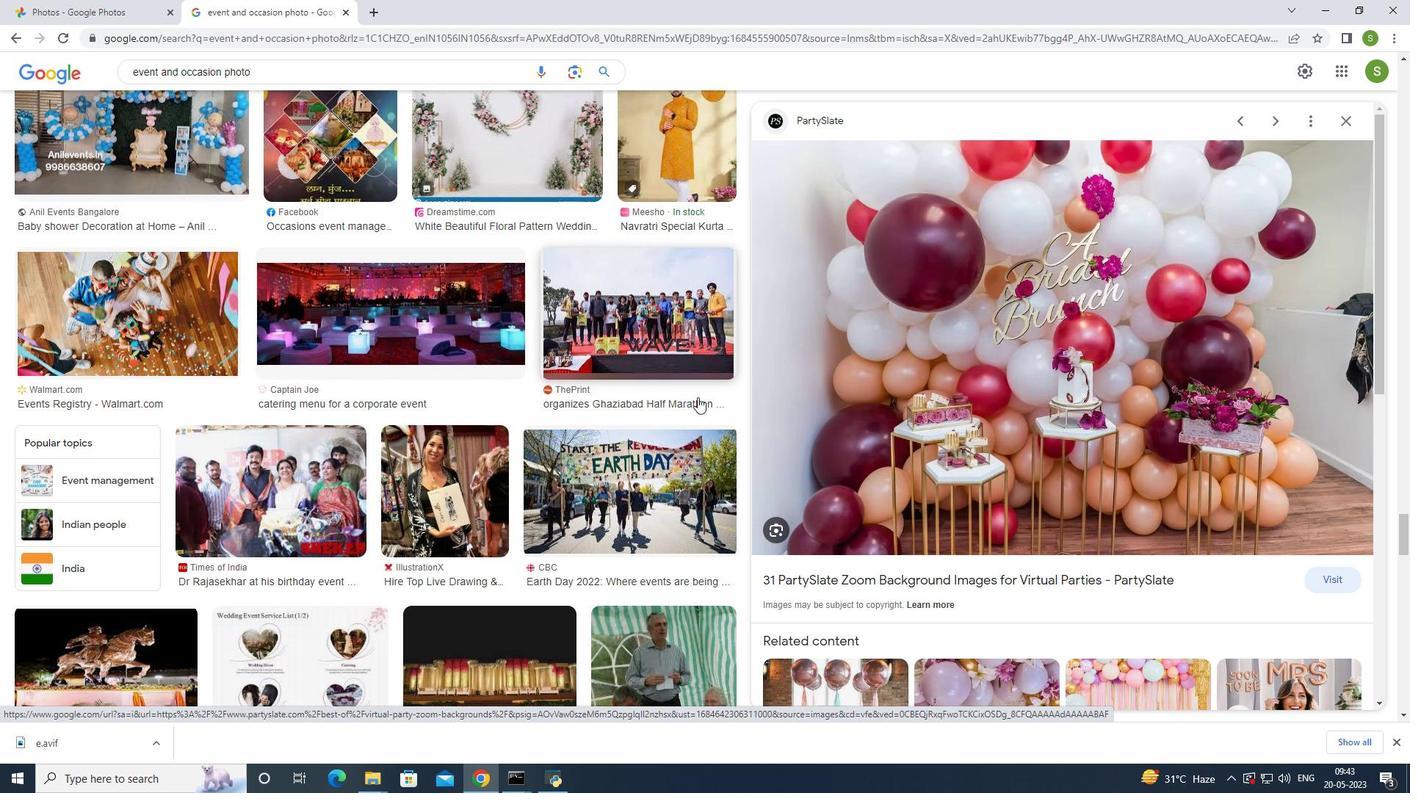
Action: Mouse scrolled (697, 396) with delta (0, 0)
Screenshot: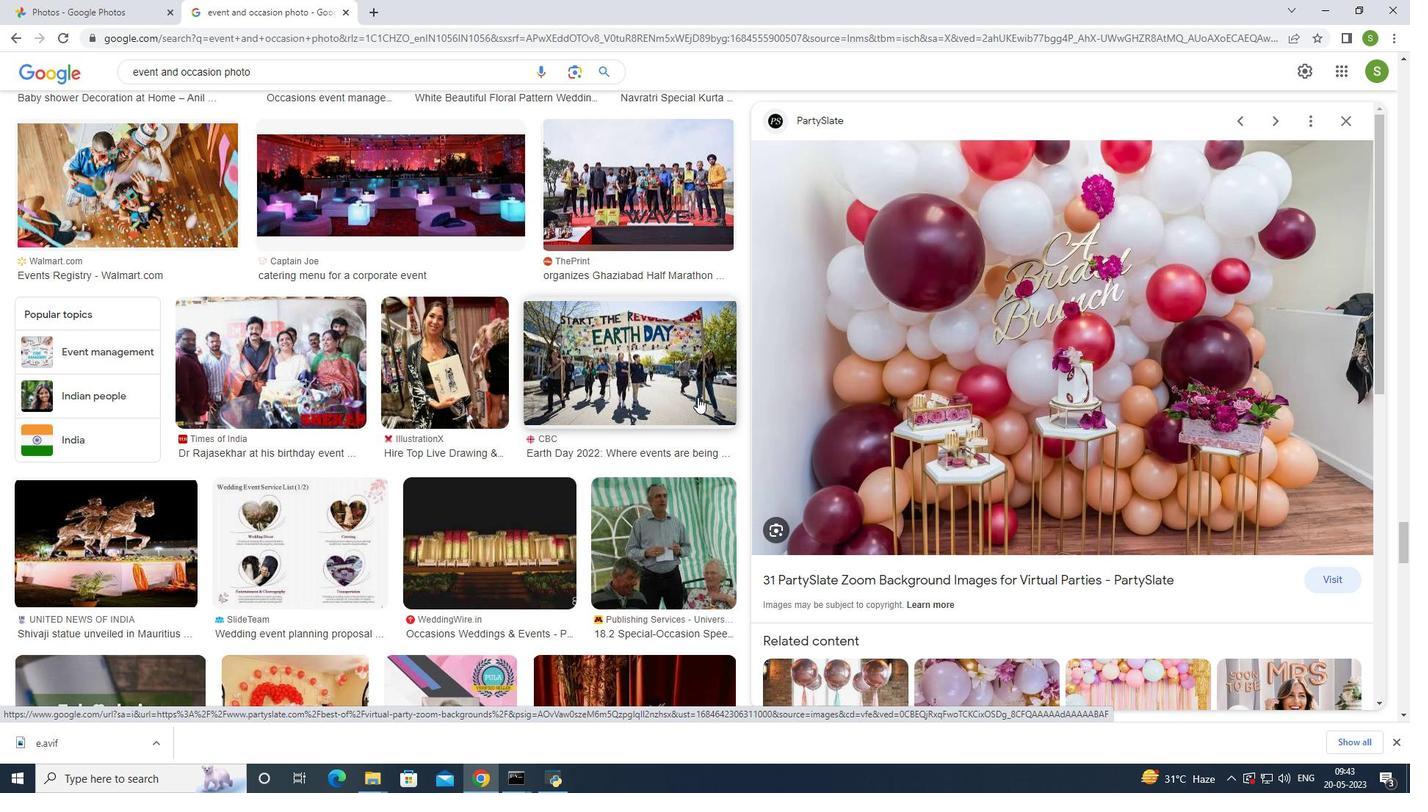 
Action: Mouse scrolled (697, 396) with delta (0, 0)
Screenshot: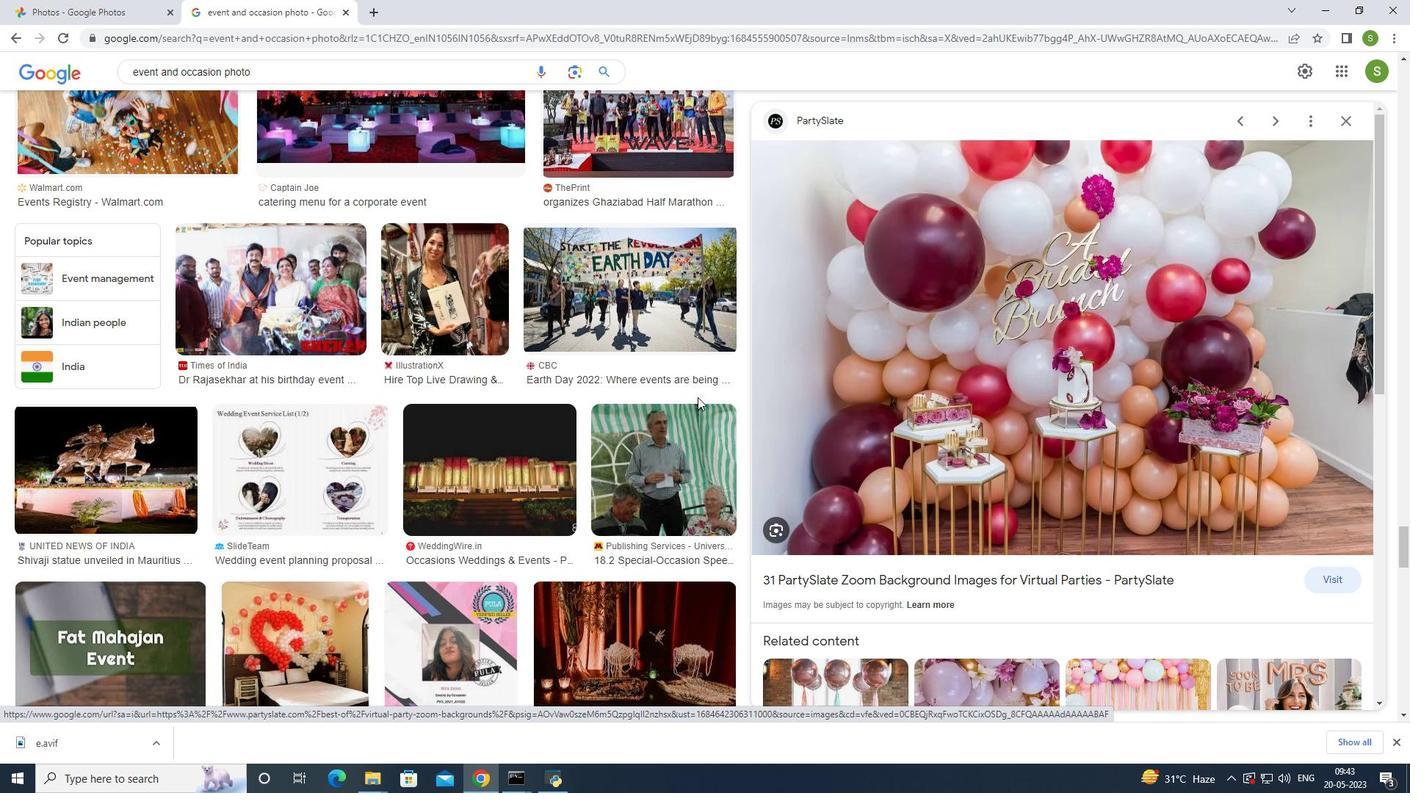 
Action: Mouse scrolled (697, 396) with delta (0, 0)
Screenshot: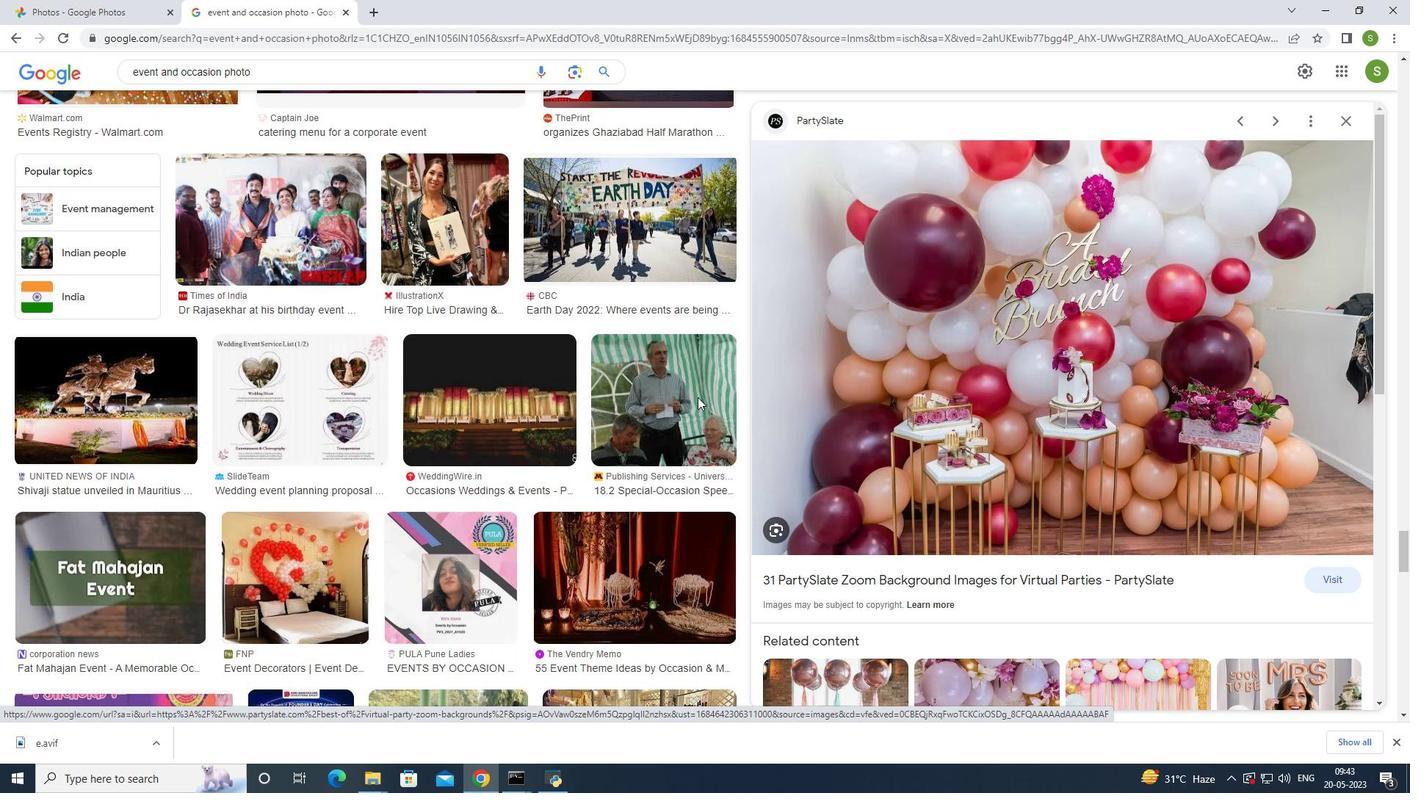 
Action: Mouse scrolled (697, 396) with delta (0, 0)
Screenshot: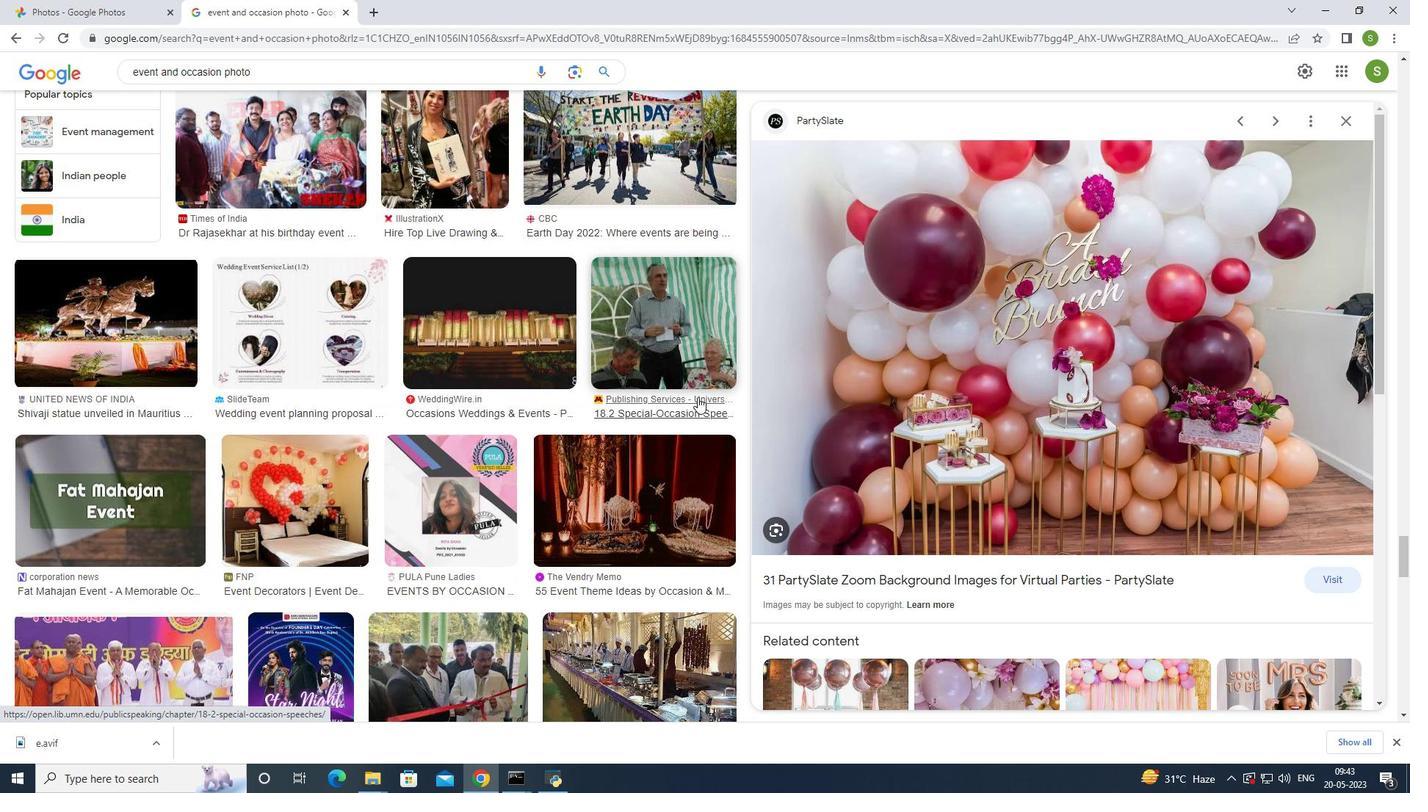 
Action: Mouse scrolled (697, 396) with delta (0, 0)
Screenshot: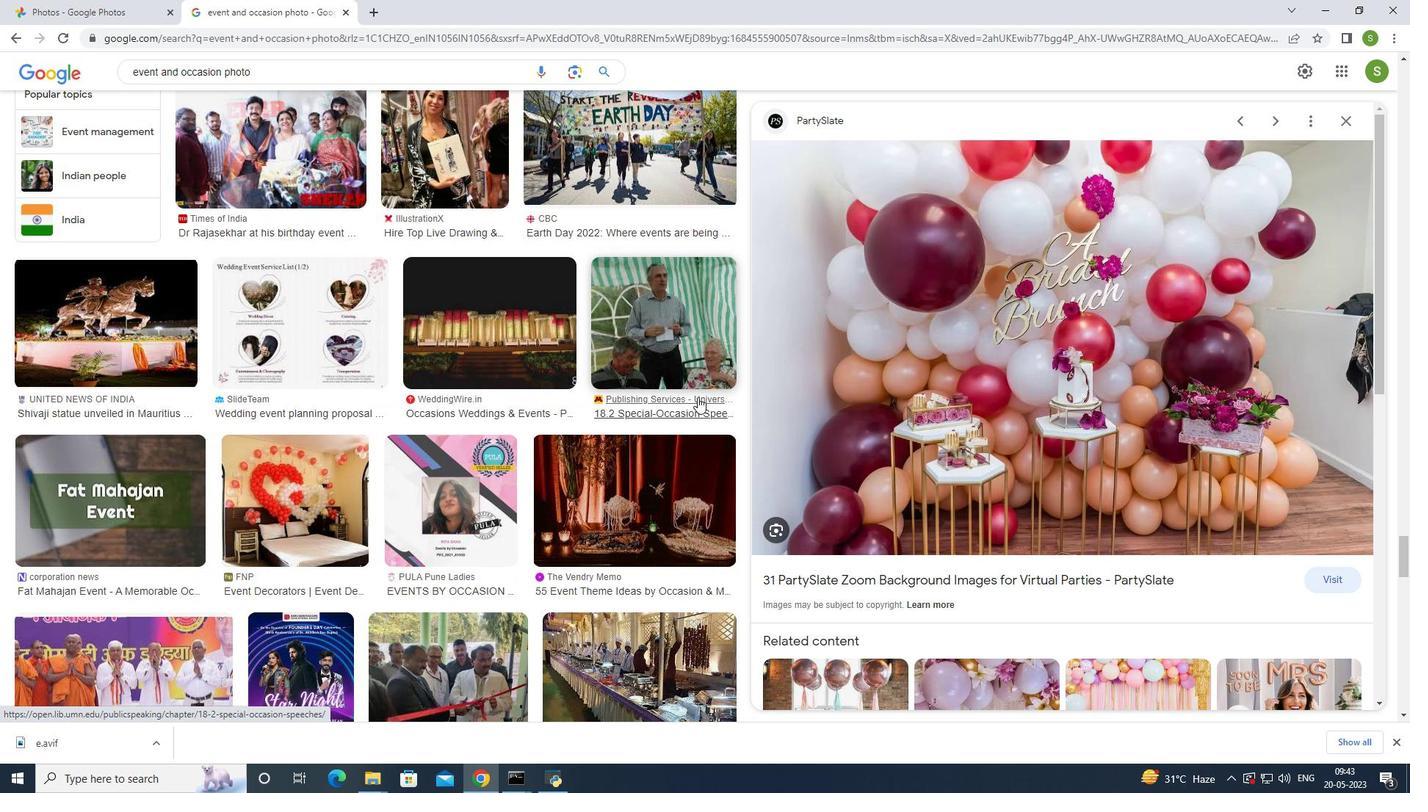 
Action: Mouse moved to (860, 366)
Screenshot: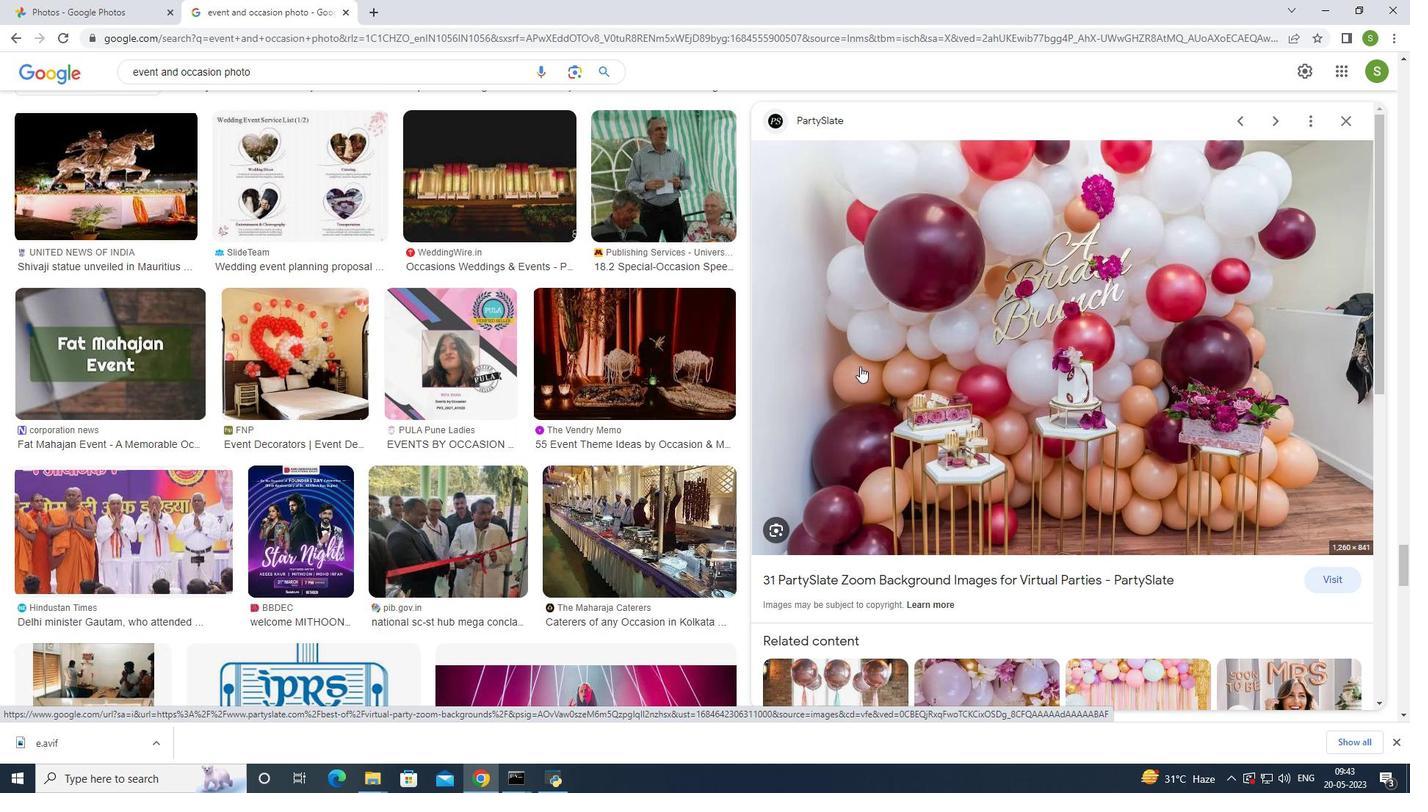 
Action: Mouse scrolled (860, 365) with delta (0, 0)
Screenshot: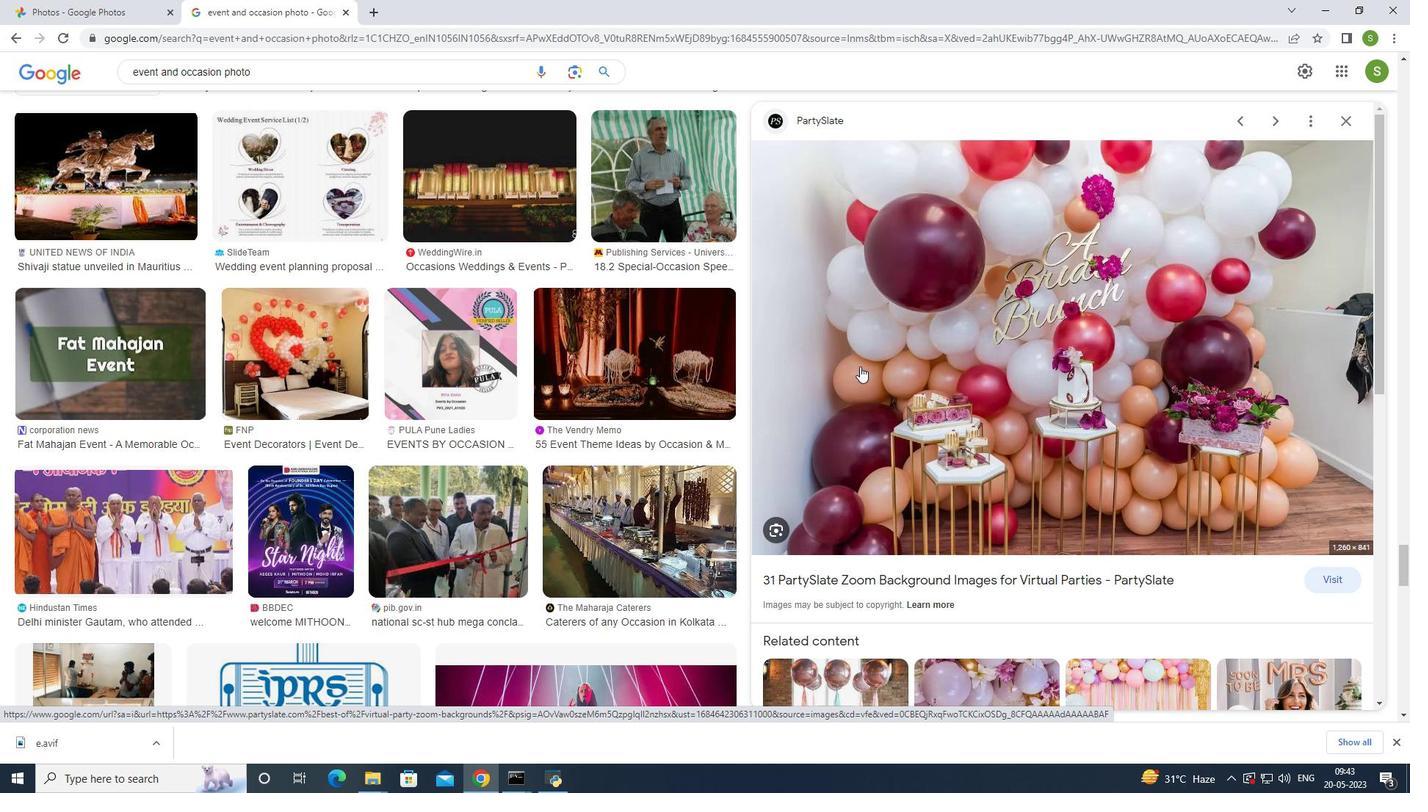 
Action: Mouse scrolled (860, 365) with delta (0, 0)
Screenshot: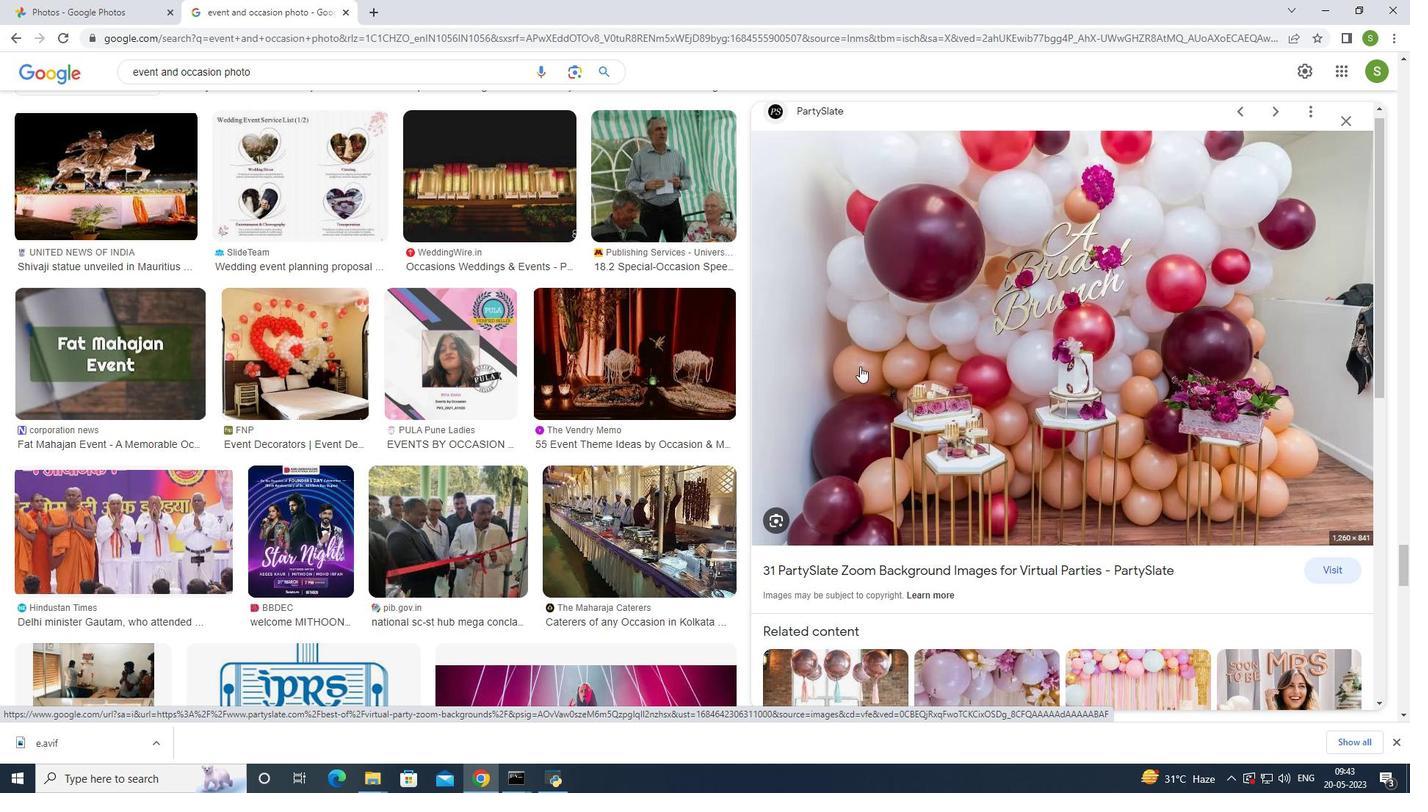 
Action: Mouse scrolled (860, 365) with delta (0, 0)
Screenshot: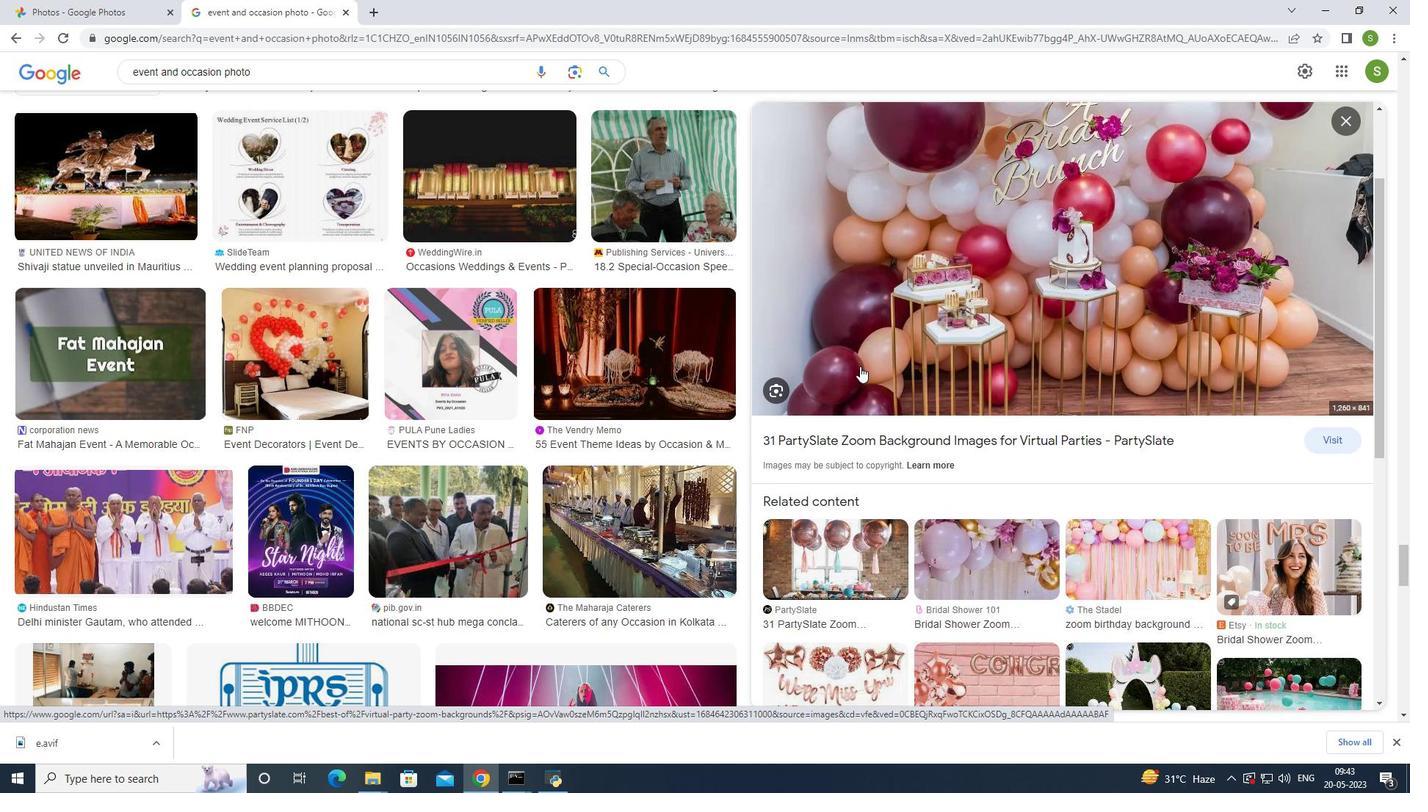 
Action: Mouse scrolled (860, 365) with delta (0, 0)
Screenshot: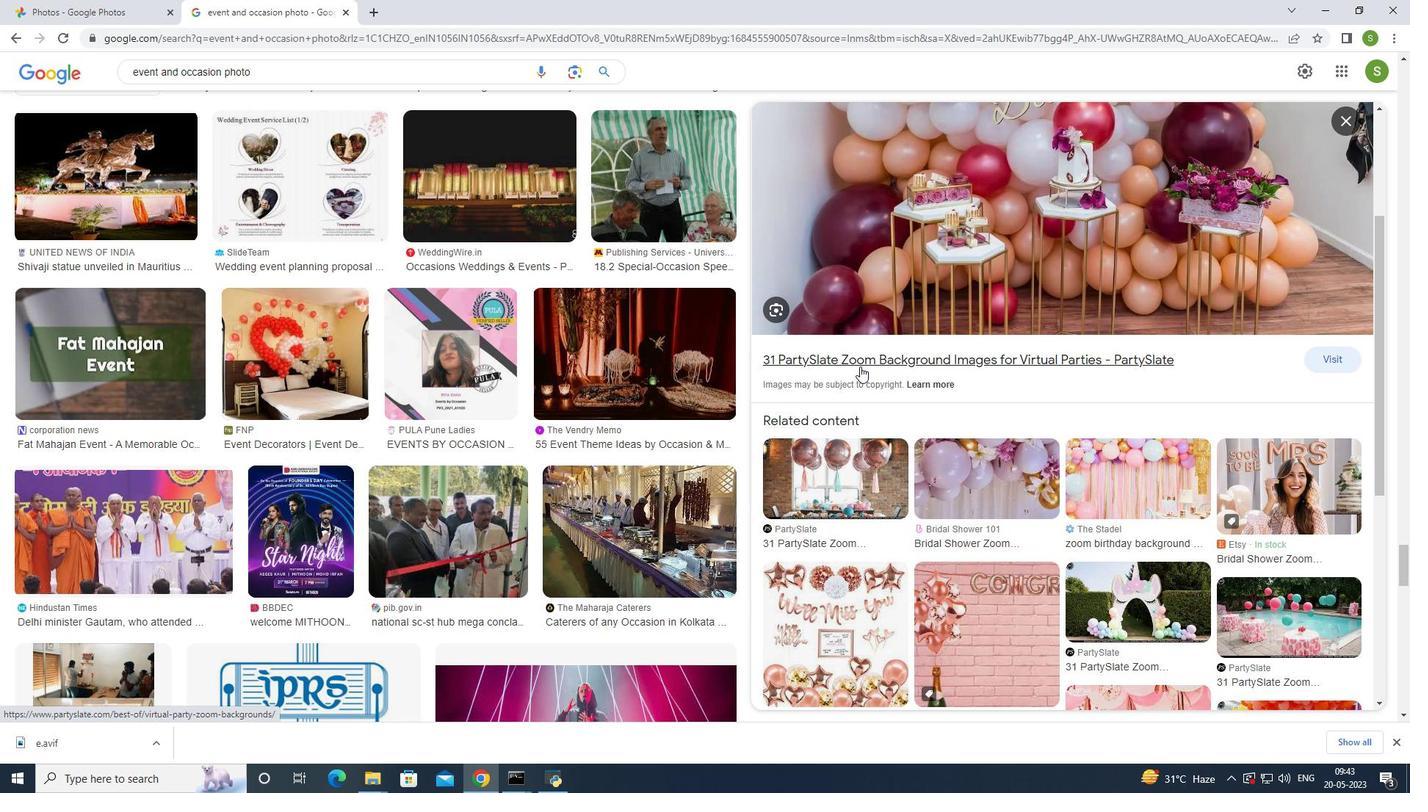 
Action: Mouse scrolled (860, 365) with delta (0, 0)
Screenshot: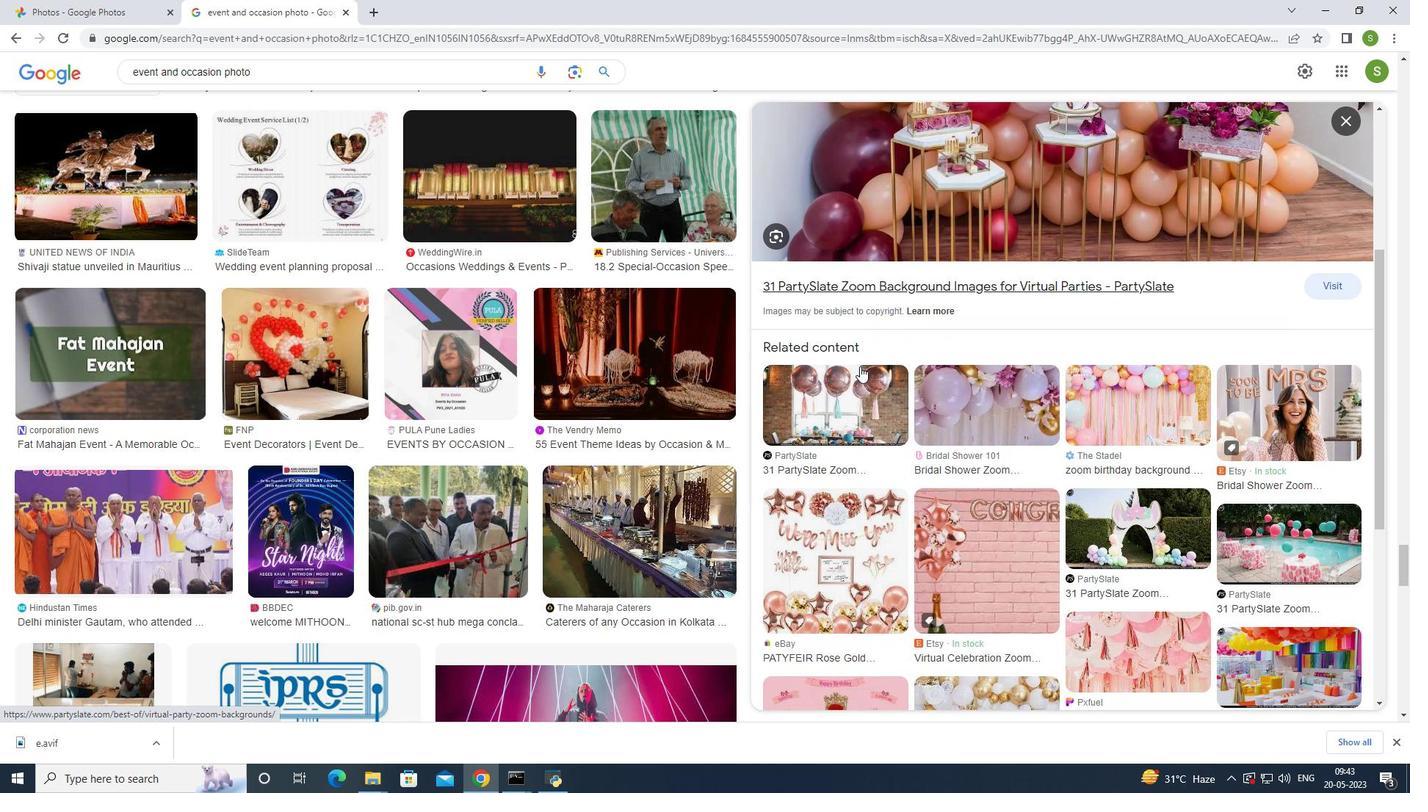 
Action: Mouse scrolled (860, 365) with delta (0, 0)
Screenshot: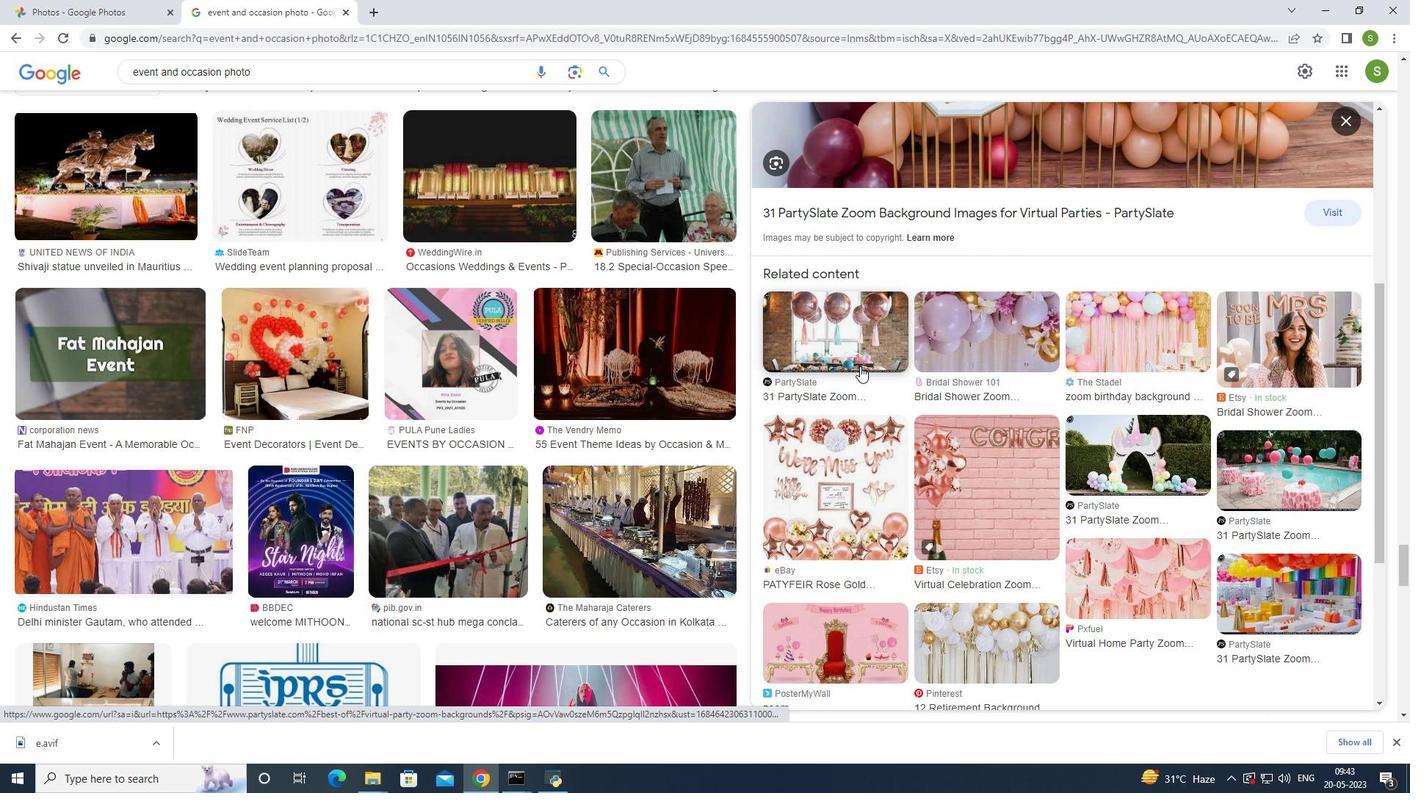 
Action: Mouse moved to (659, 384)
Screenshot: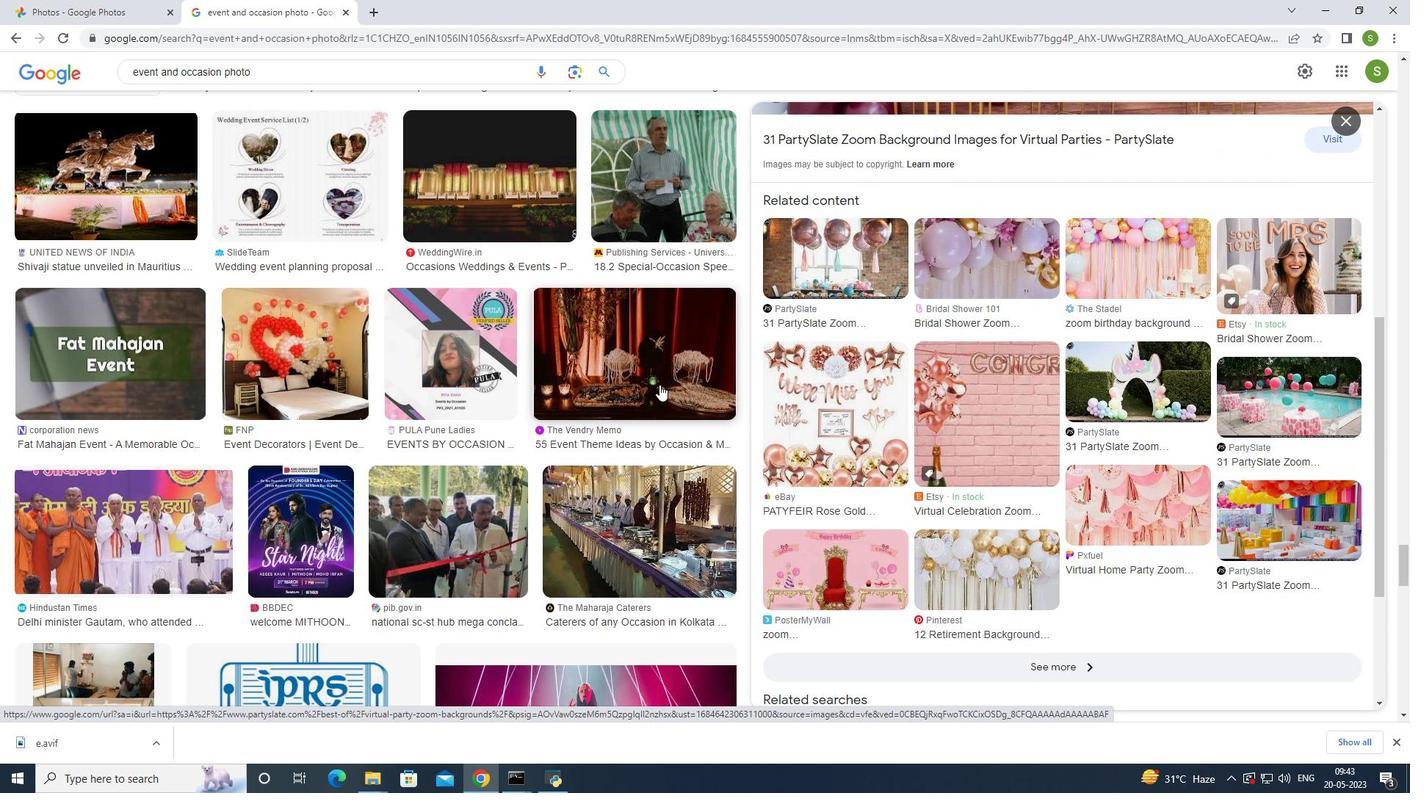 
Action: Mouse scrolled (659, 384) with delta (0, 0)
Screenshot: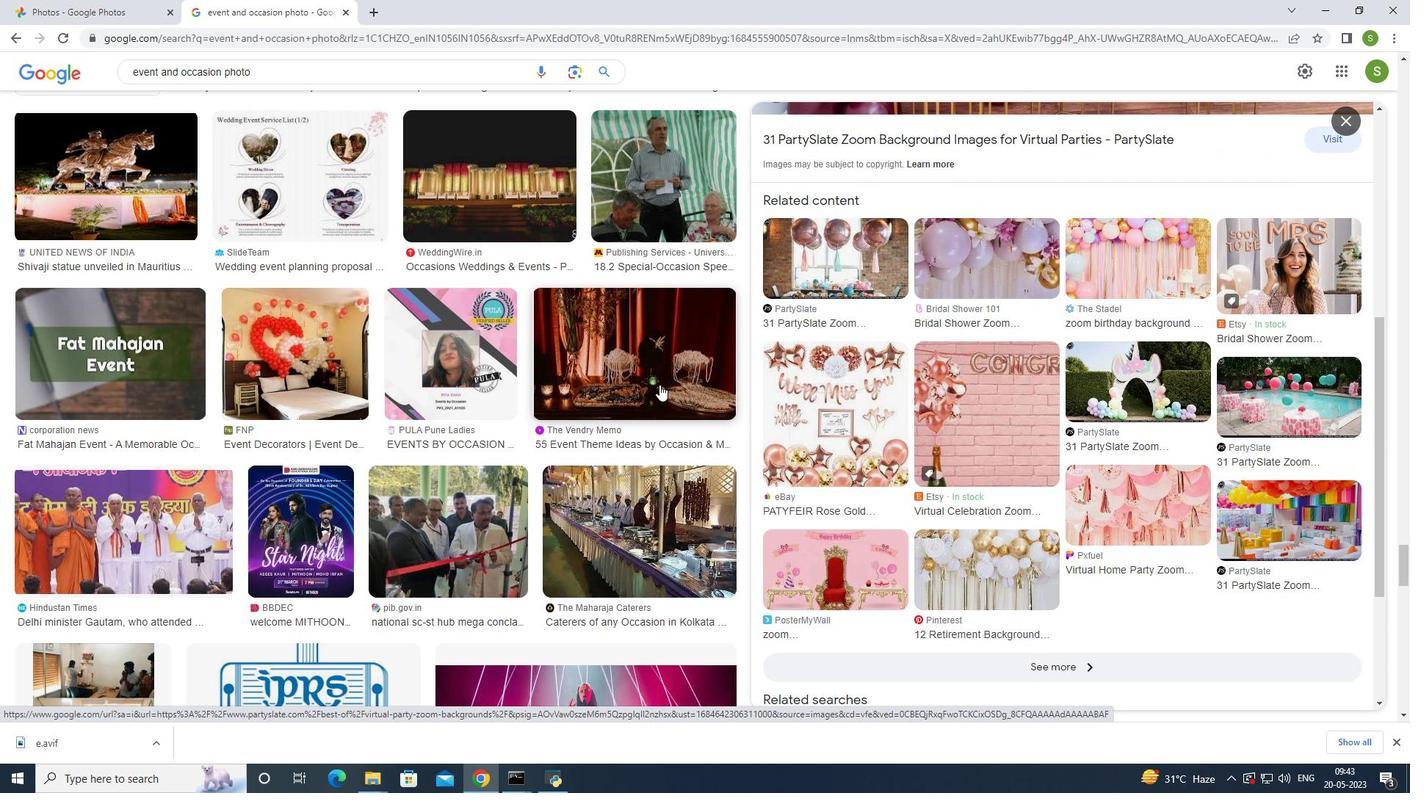 
Action: Mouse scrolled (659, 384) with delta (0, 0)
Screenshot: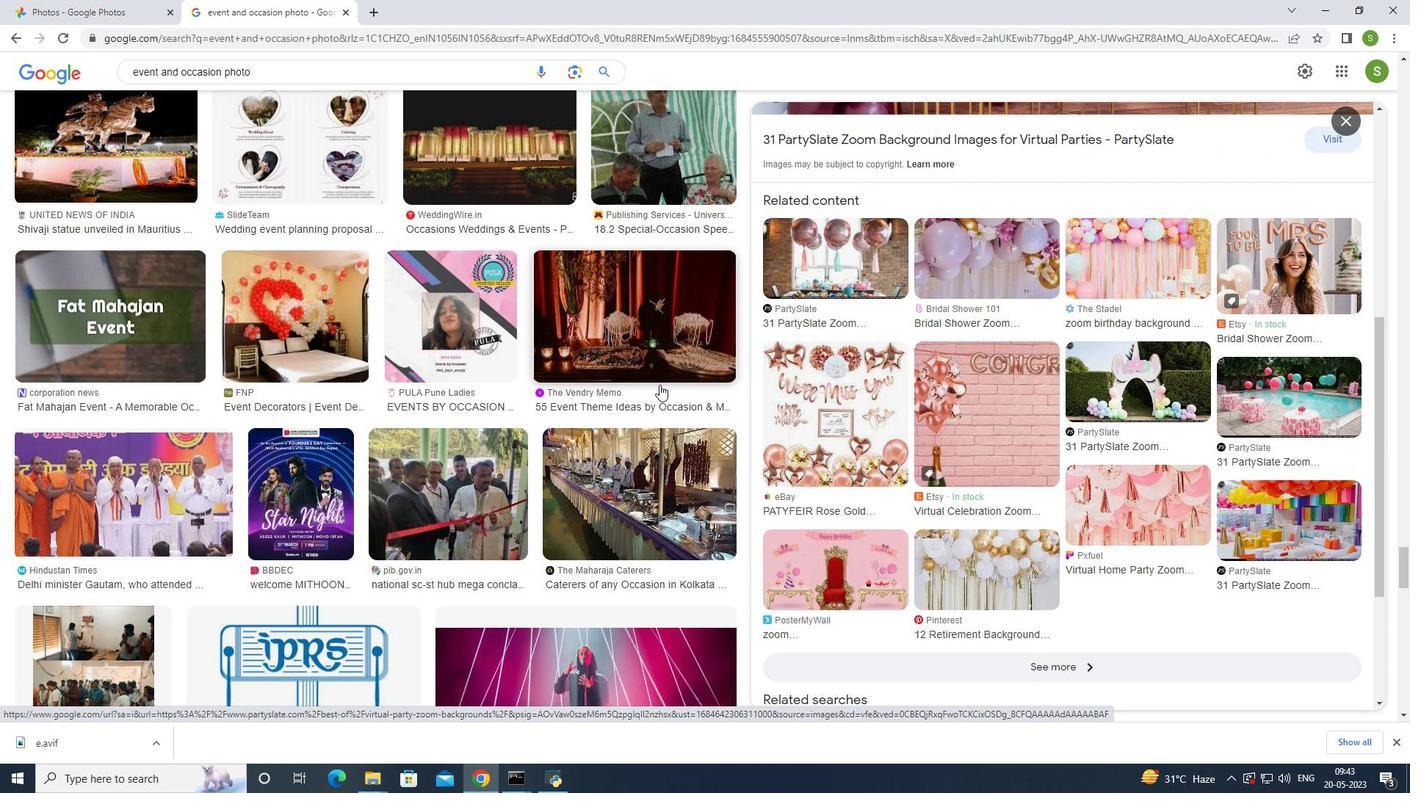 
Action: Mouse scrolled (659, 384) with delta (0, 0)
Screenshot: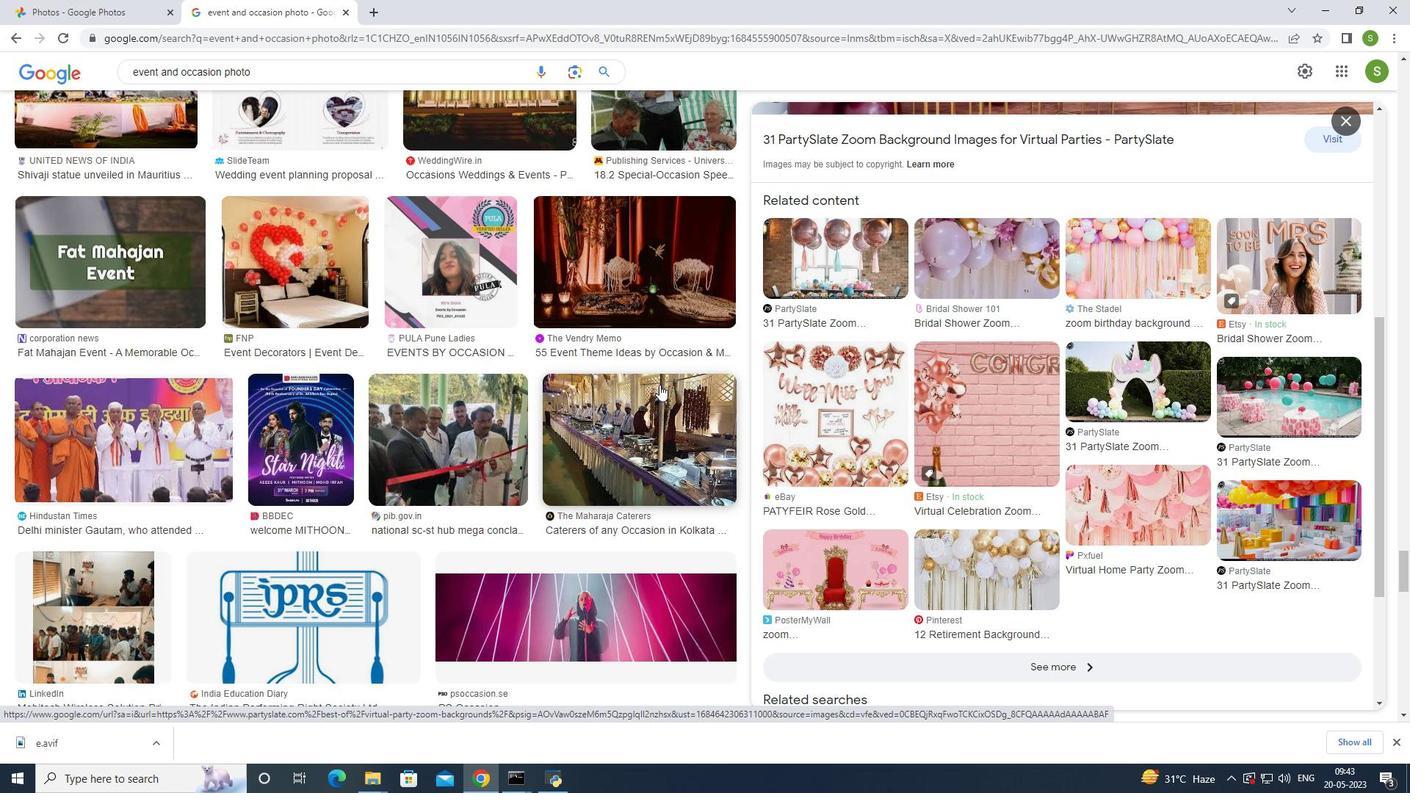 
Action: Mouse moved to (660, 383)
Screenshot: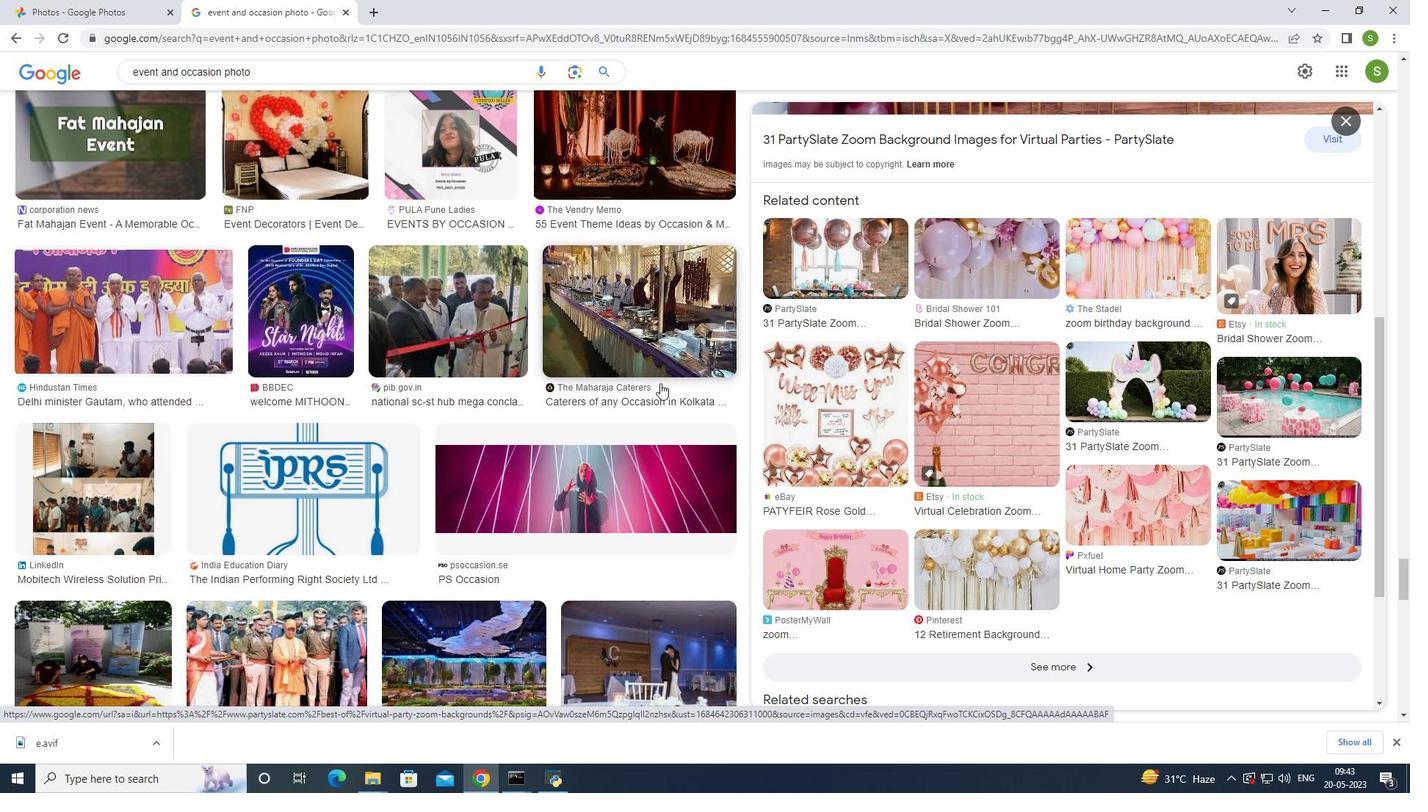
Action: Mouse scrolled (660, 382) with delta (0, 0)
Screenshot: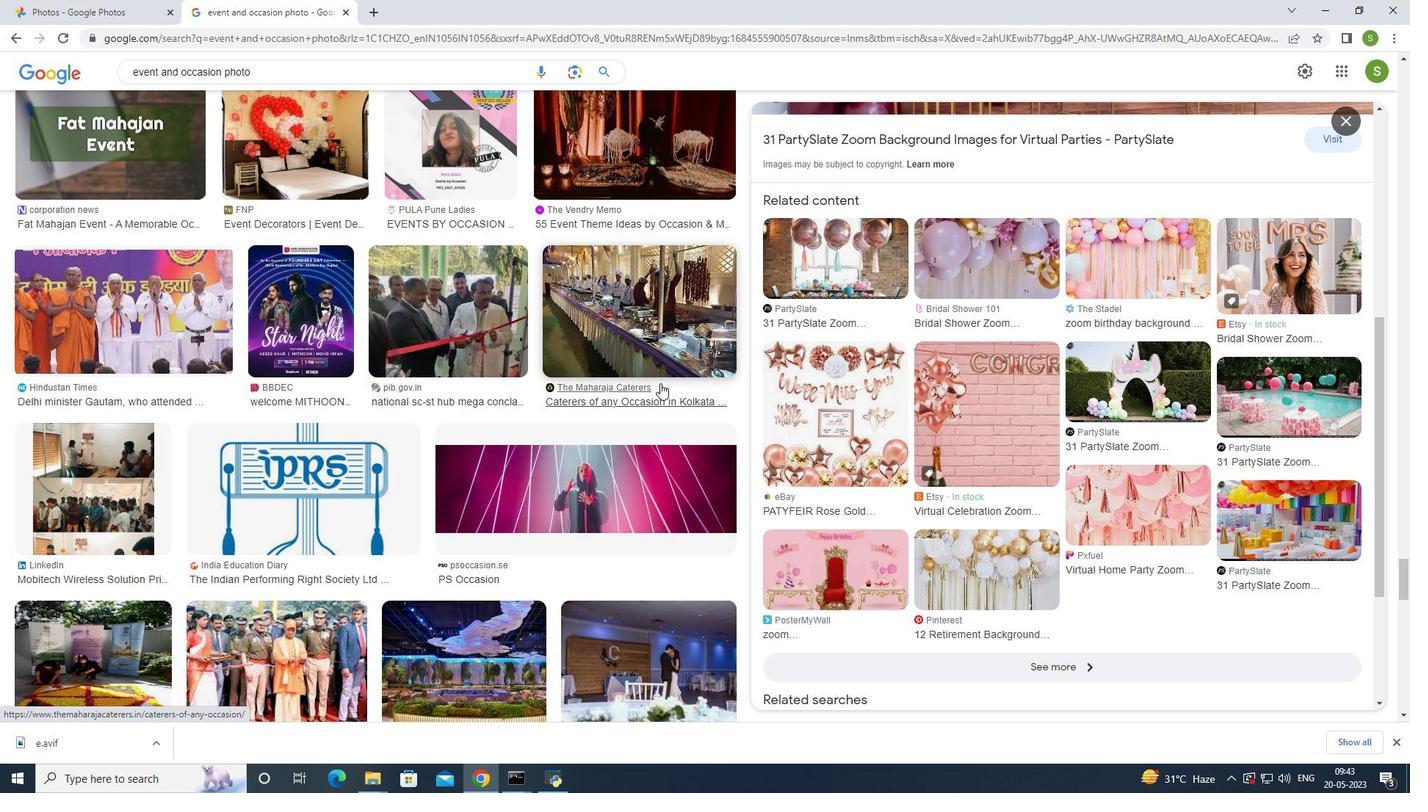 
Action: Mouse scrolled (660, 382) with delta (0, 0)
Screenshot: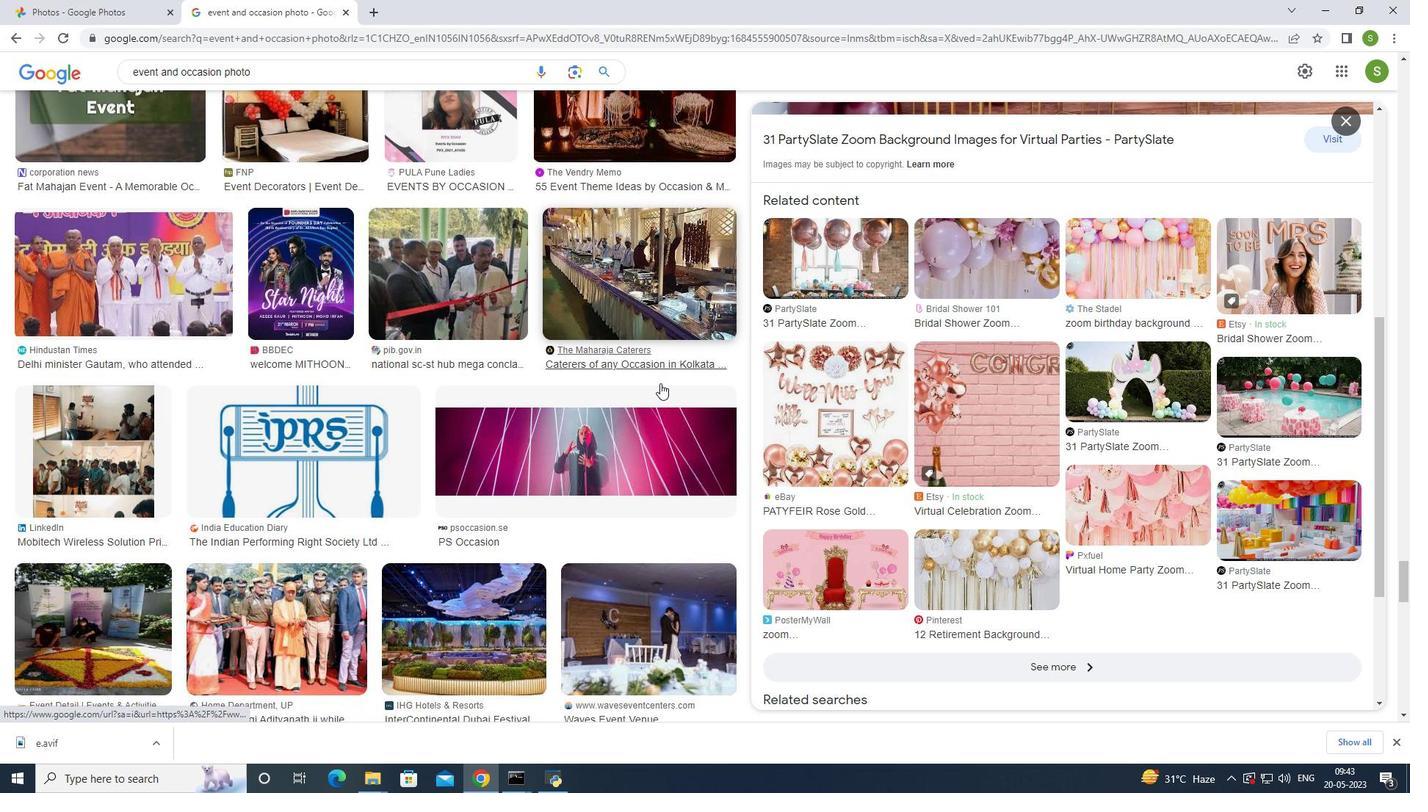 
Action: Mouse scrolled (660, 382) with delta (0, 0)
Screenshot: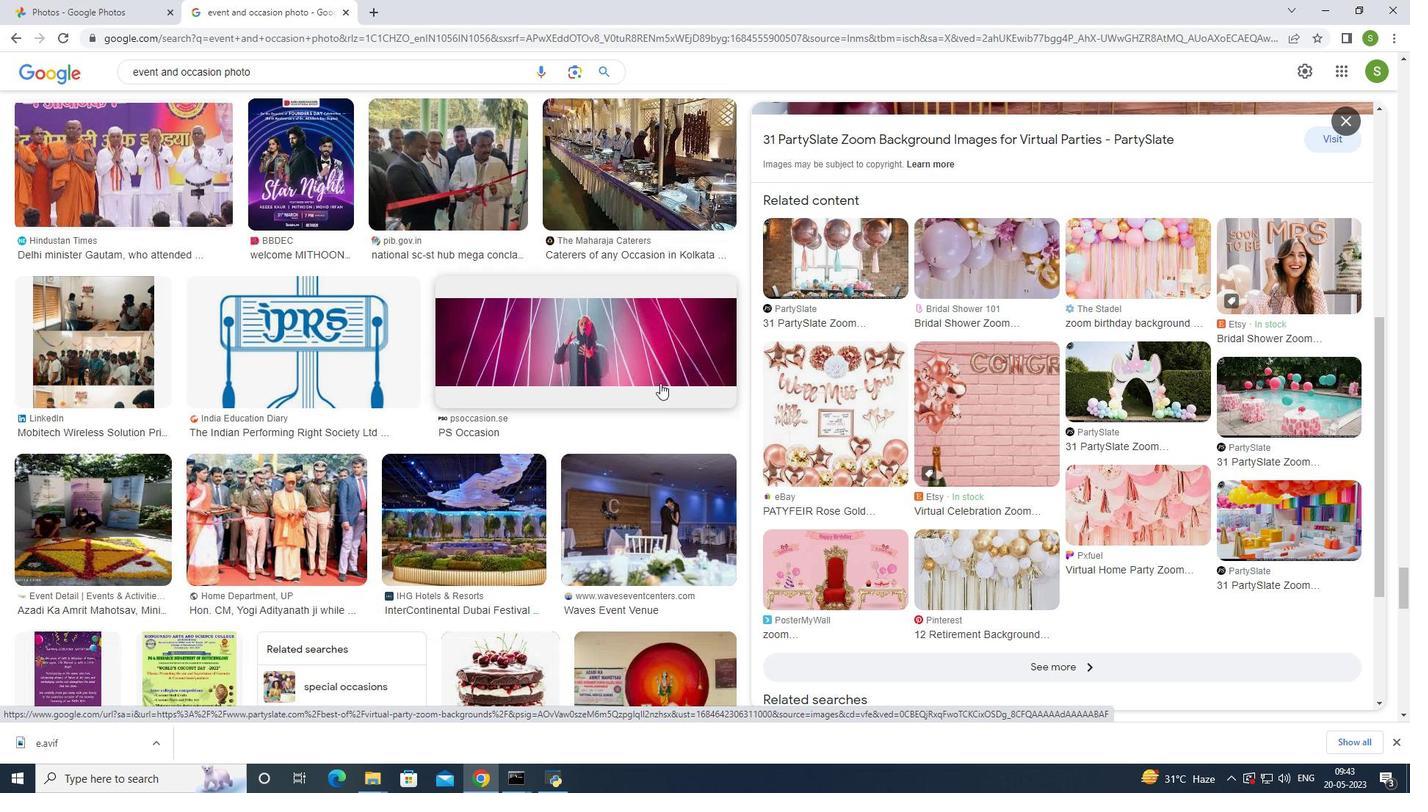 
Action: Mouse moved to (663, 381)
Screenshot: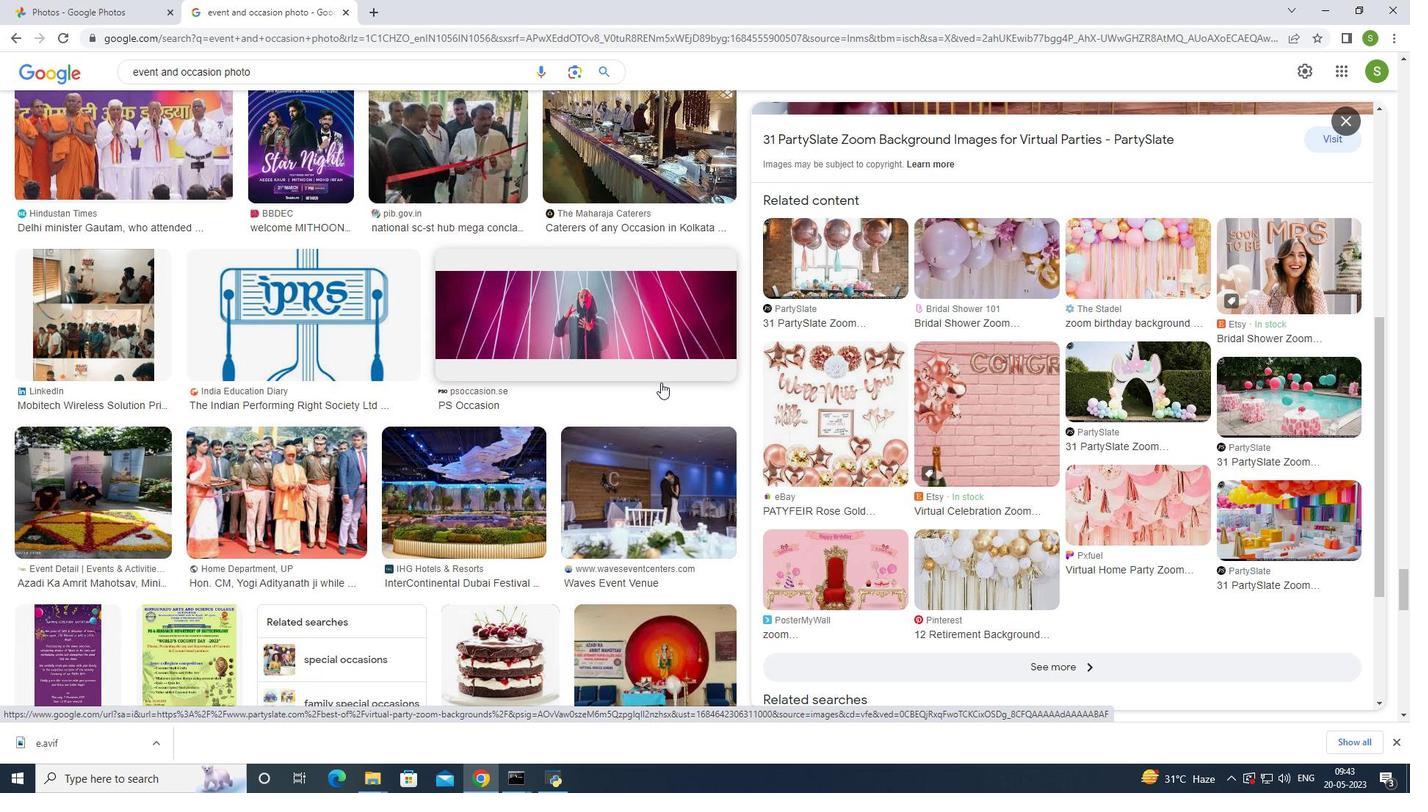 
Action: Mouse scrolled (663, 380) with delta (0, 0)
Screenshot: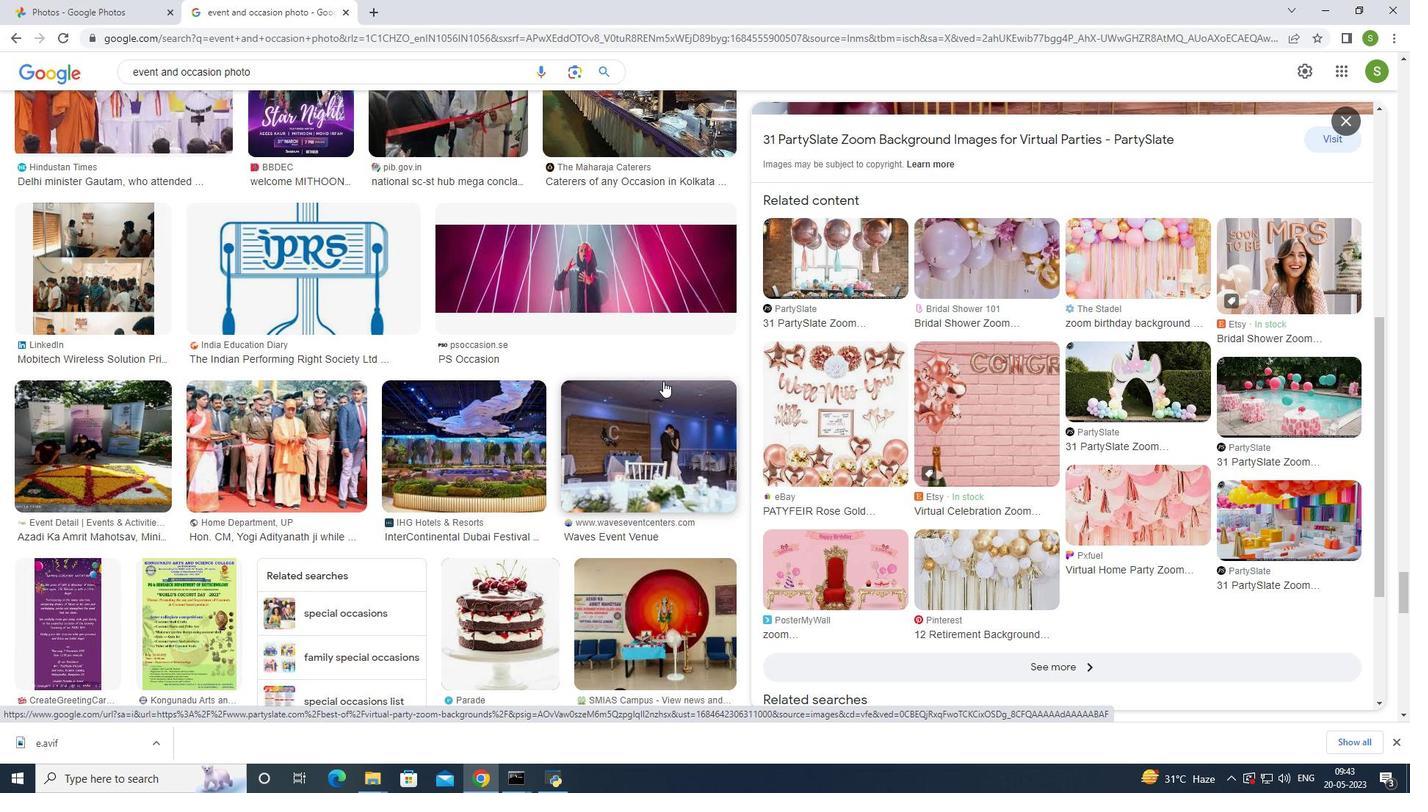 
Action: Mouse scrolled (663, 380) with delta (0, 0)
Screenshot: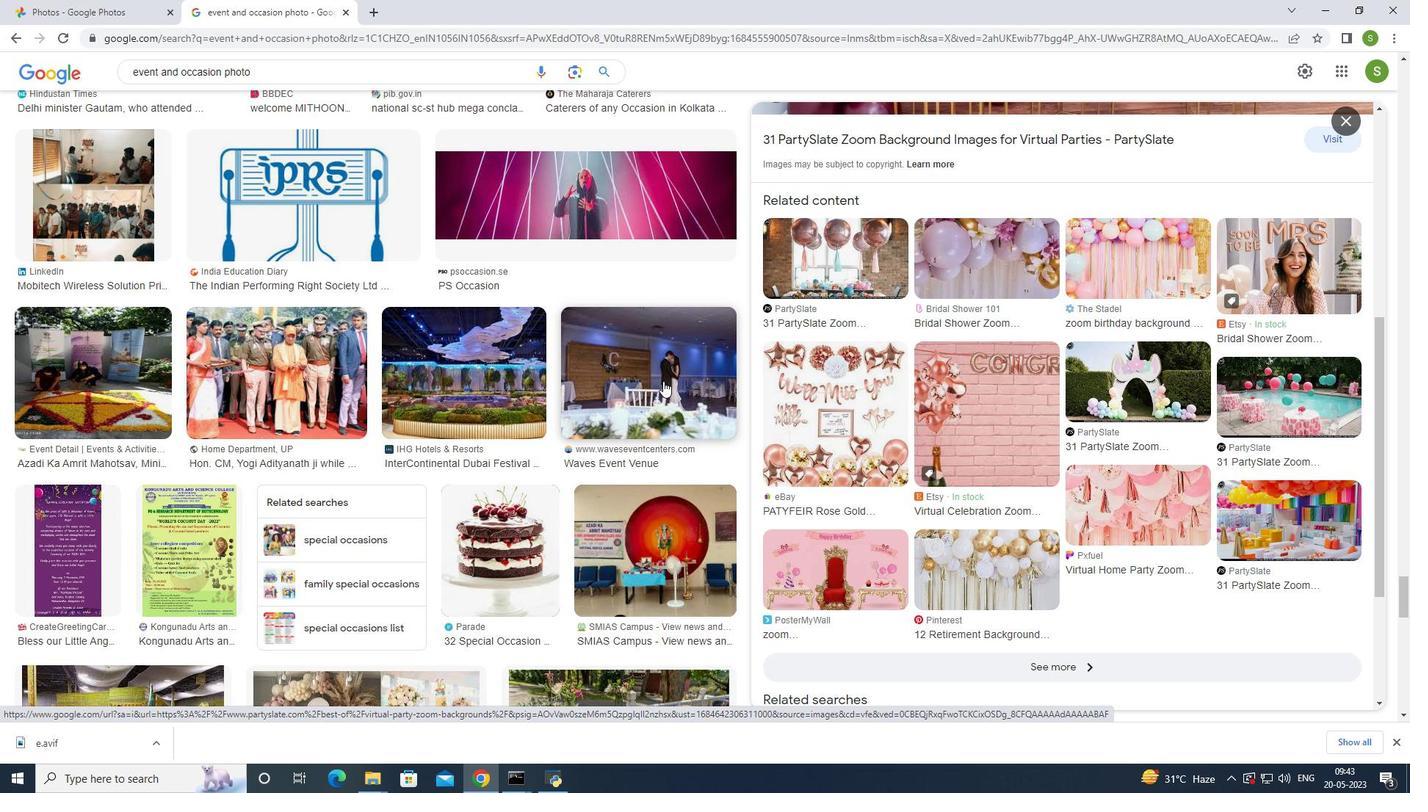 
Action: Mouse scrolled (663, 380) with delta (0, 0)
Screenshot: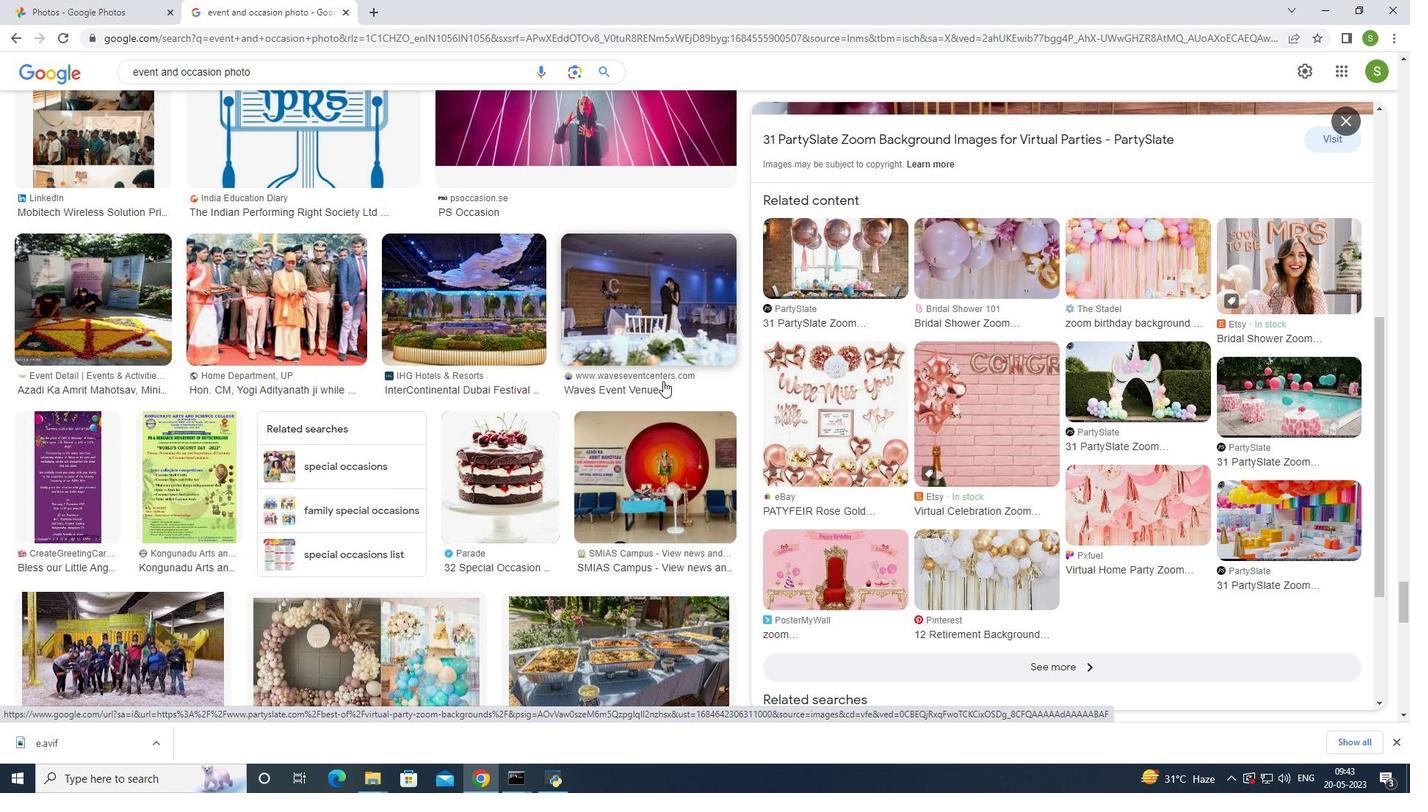 
Action: Mouse scrolled (663, 380) with delta (0, 0)
Screenshot: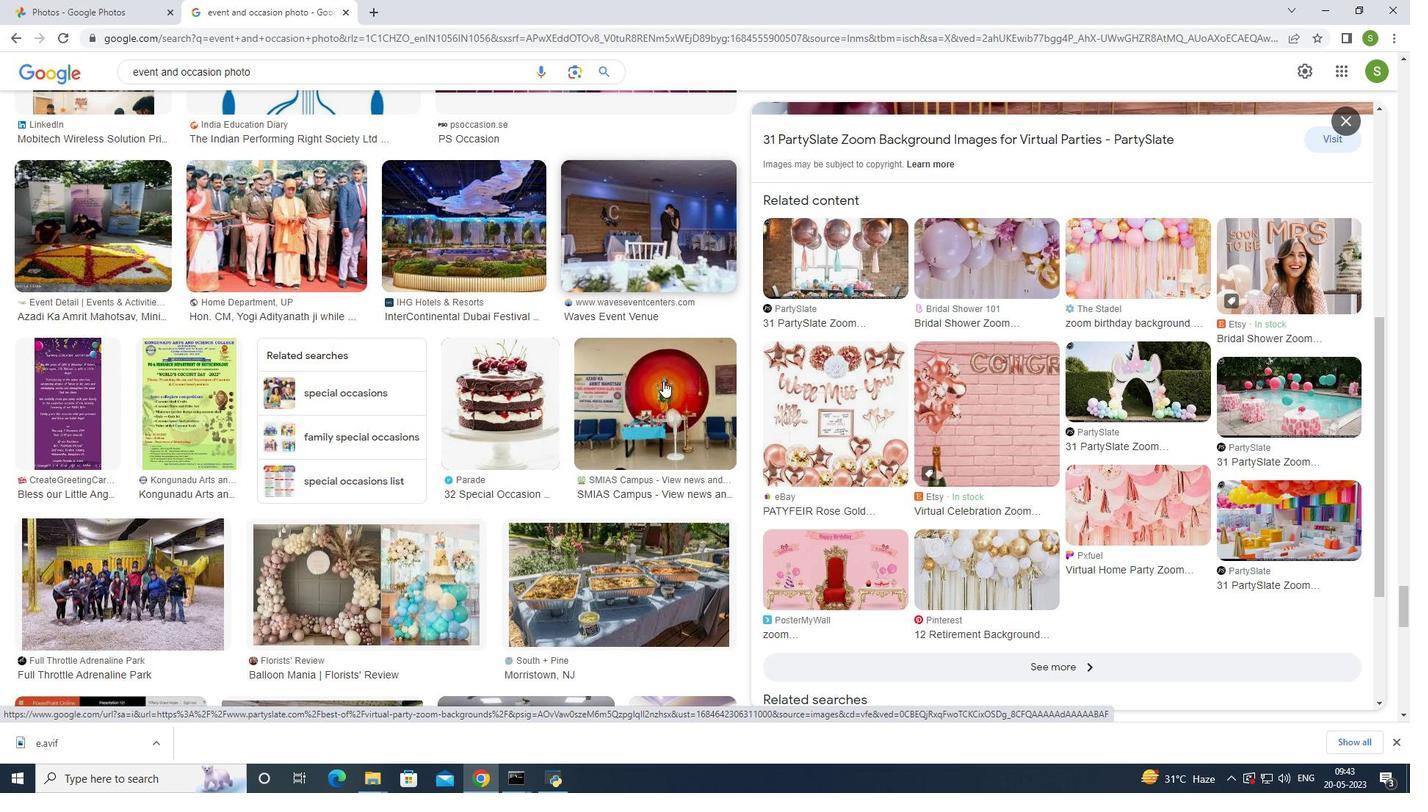 
Action: Mouse scrolled (663, 380) with delta (0, 0)
Screenshot: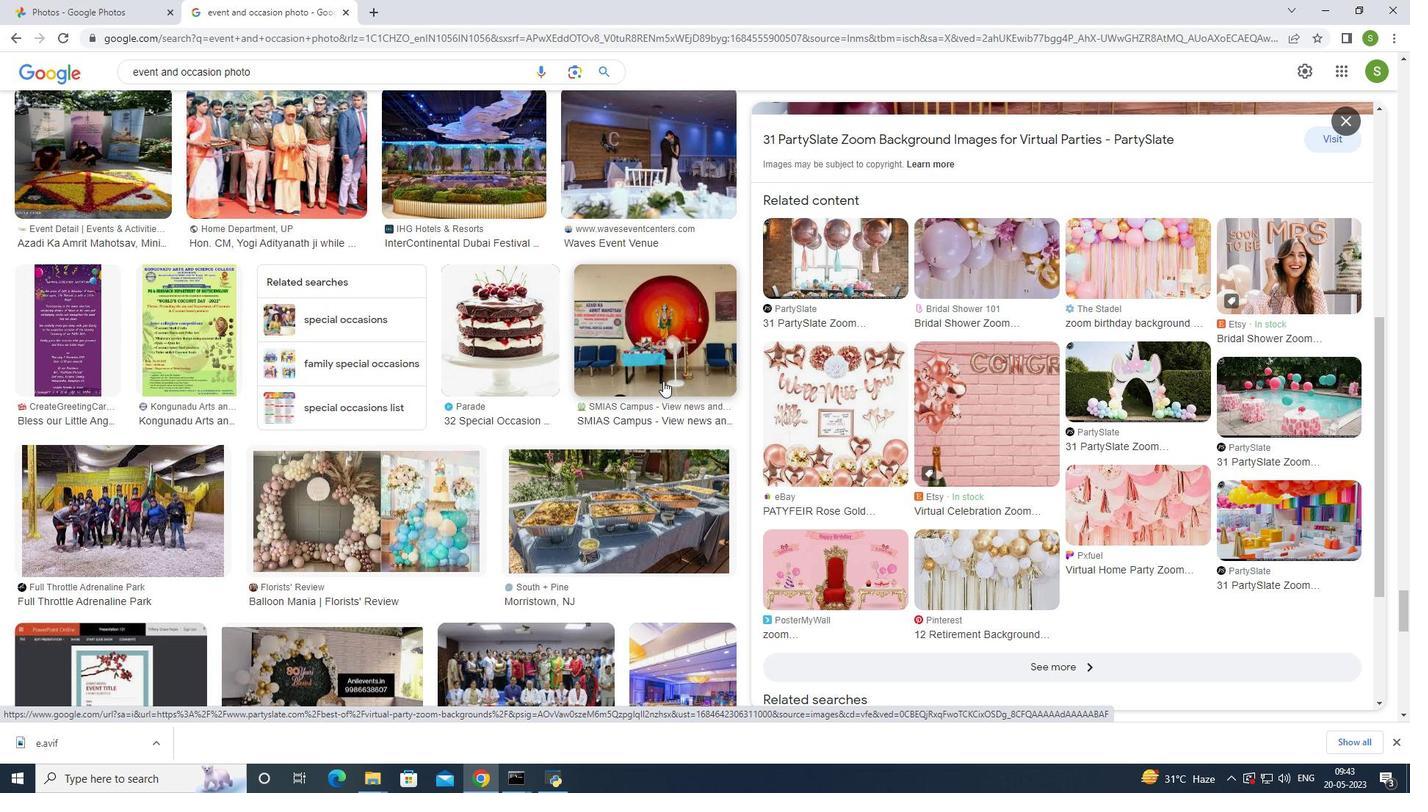 
Action: Mouse scrolled (663, 380) with delta (0, 0)
Screenshot: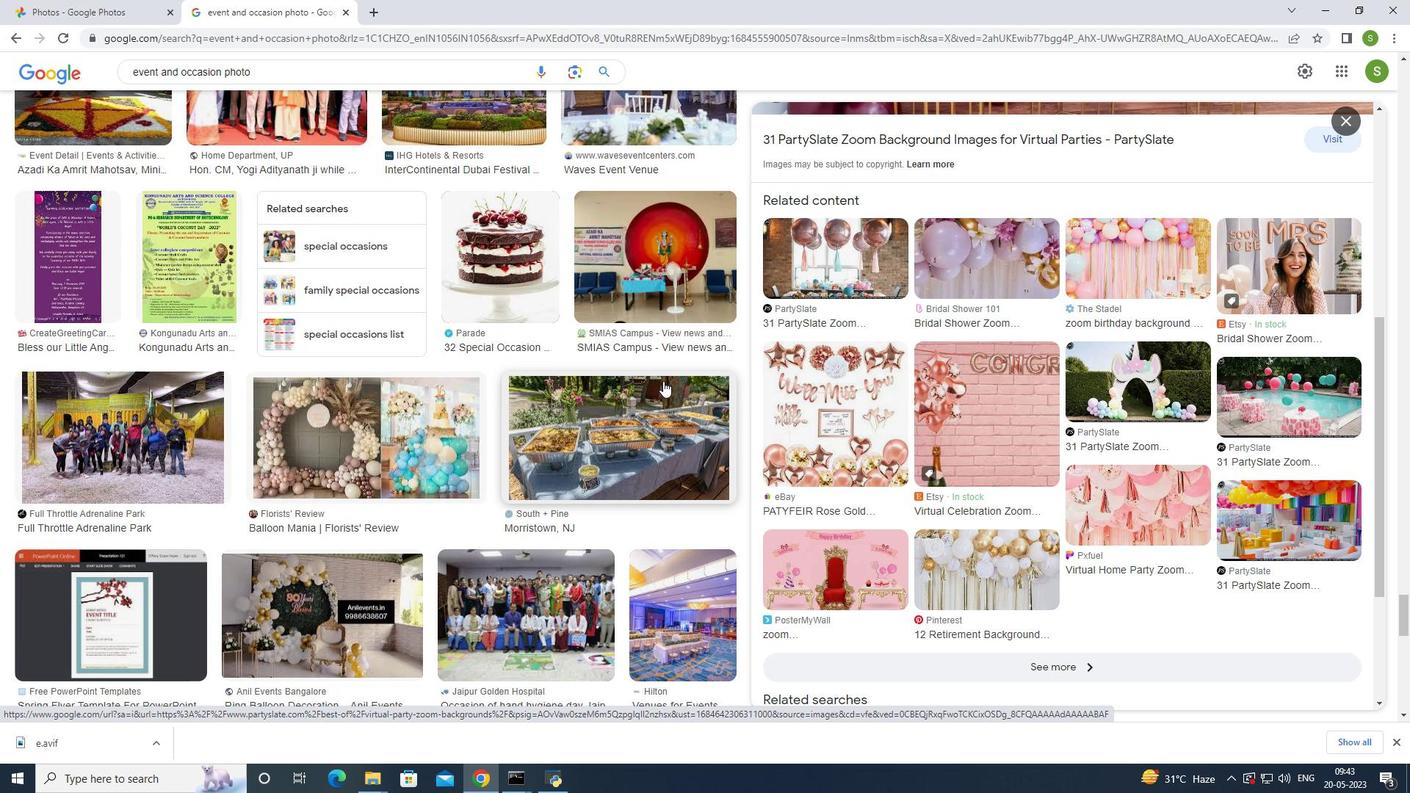 
Action: Mouse moved to (663, 381)
Screenshot: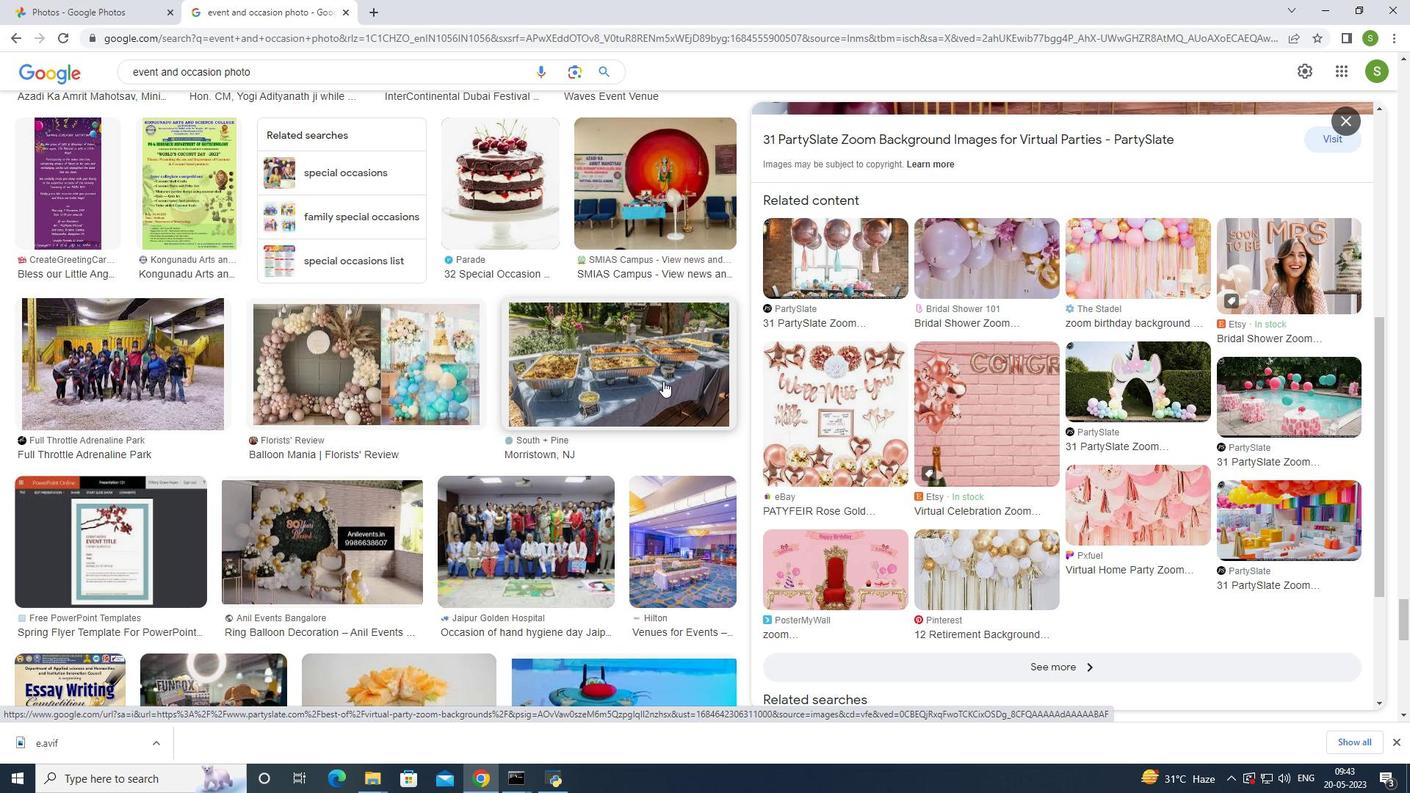 
Action: Mouse scrolled (663, 380) with delta (0, 0)
Screenshot: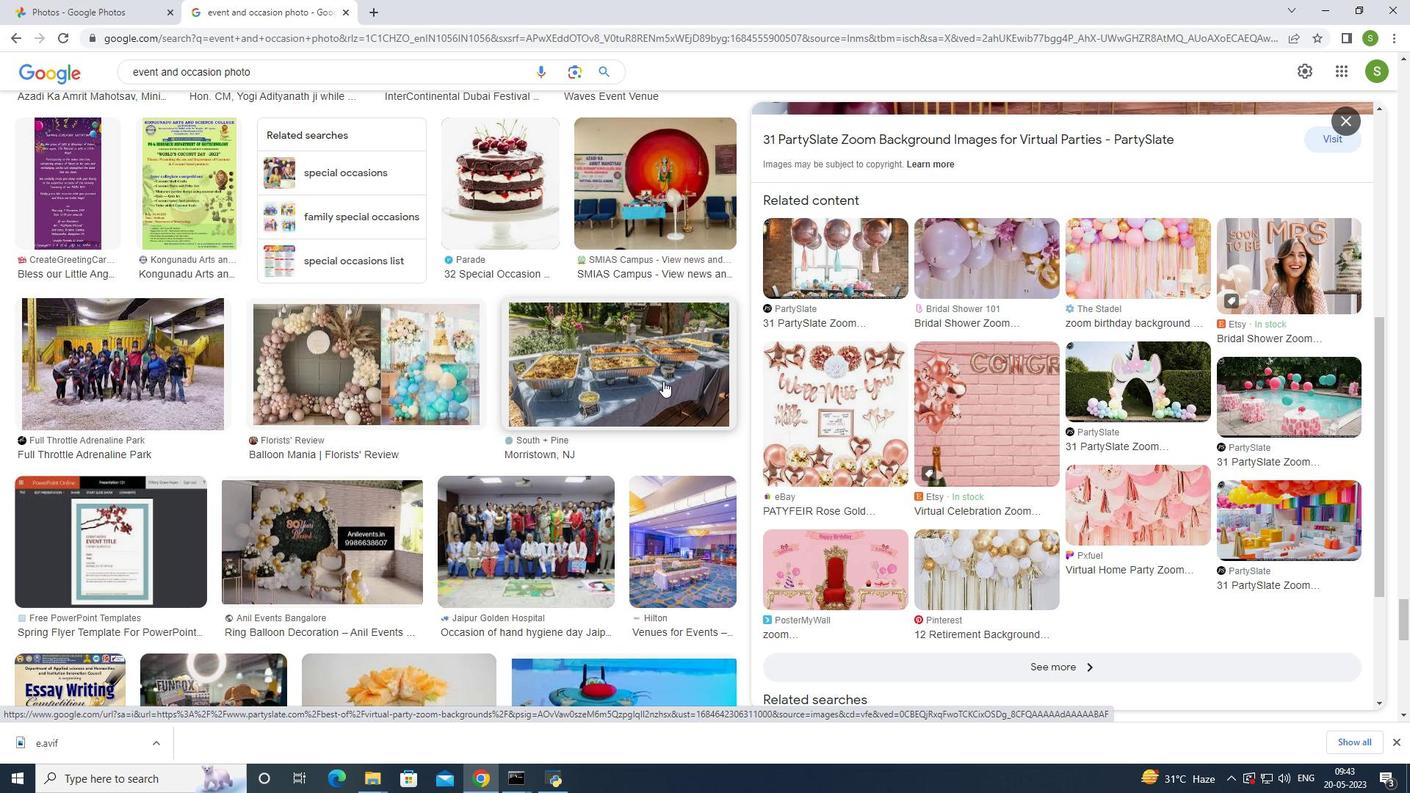 
Action: Mouse moved to (672, 378)
Screenshot: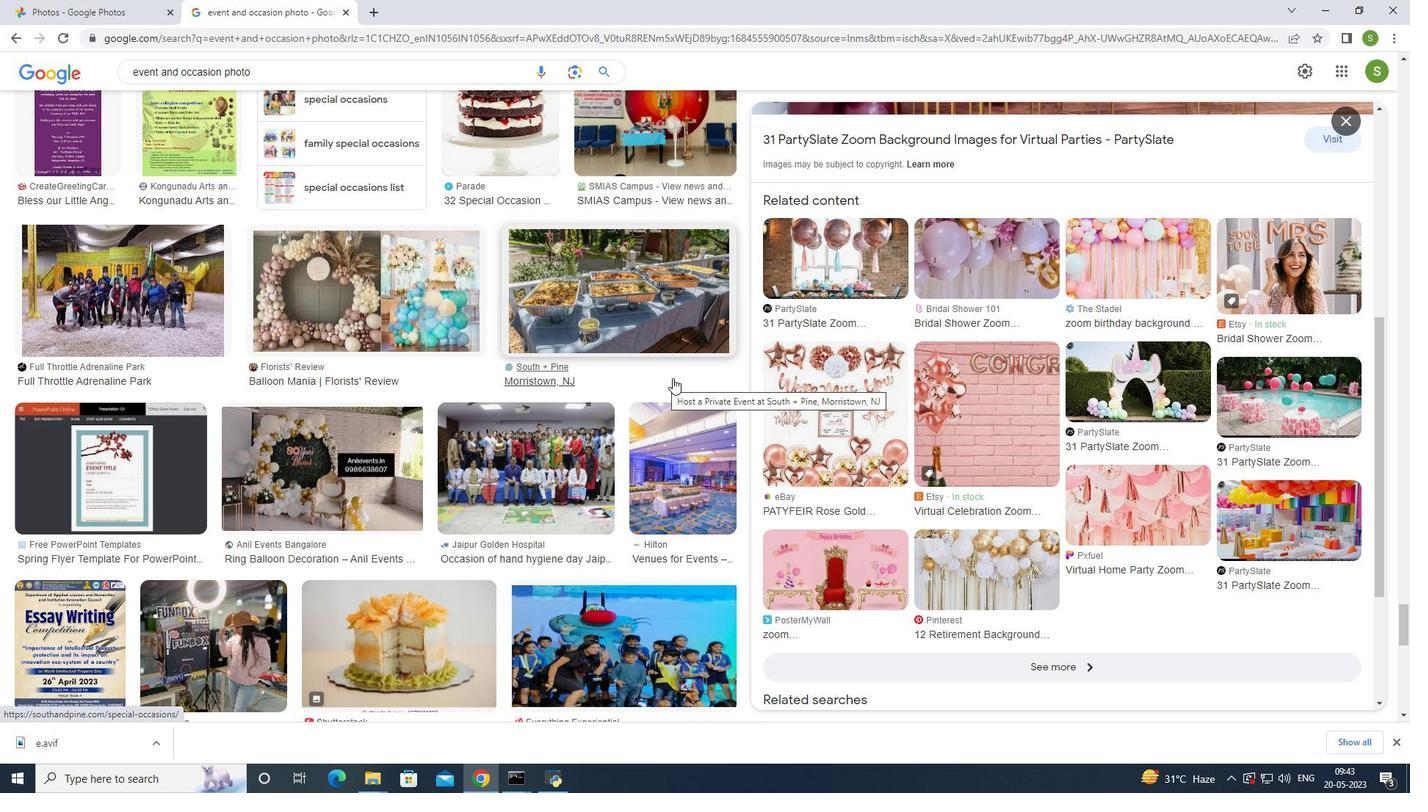 
Action: Mouse scrolled (672, 377) with delta (0, 0)
Screenshot: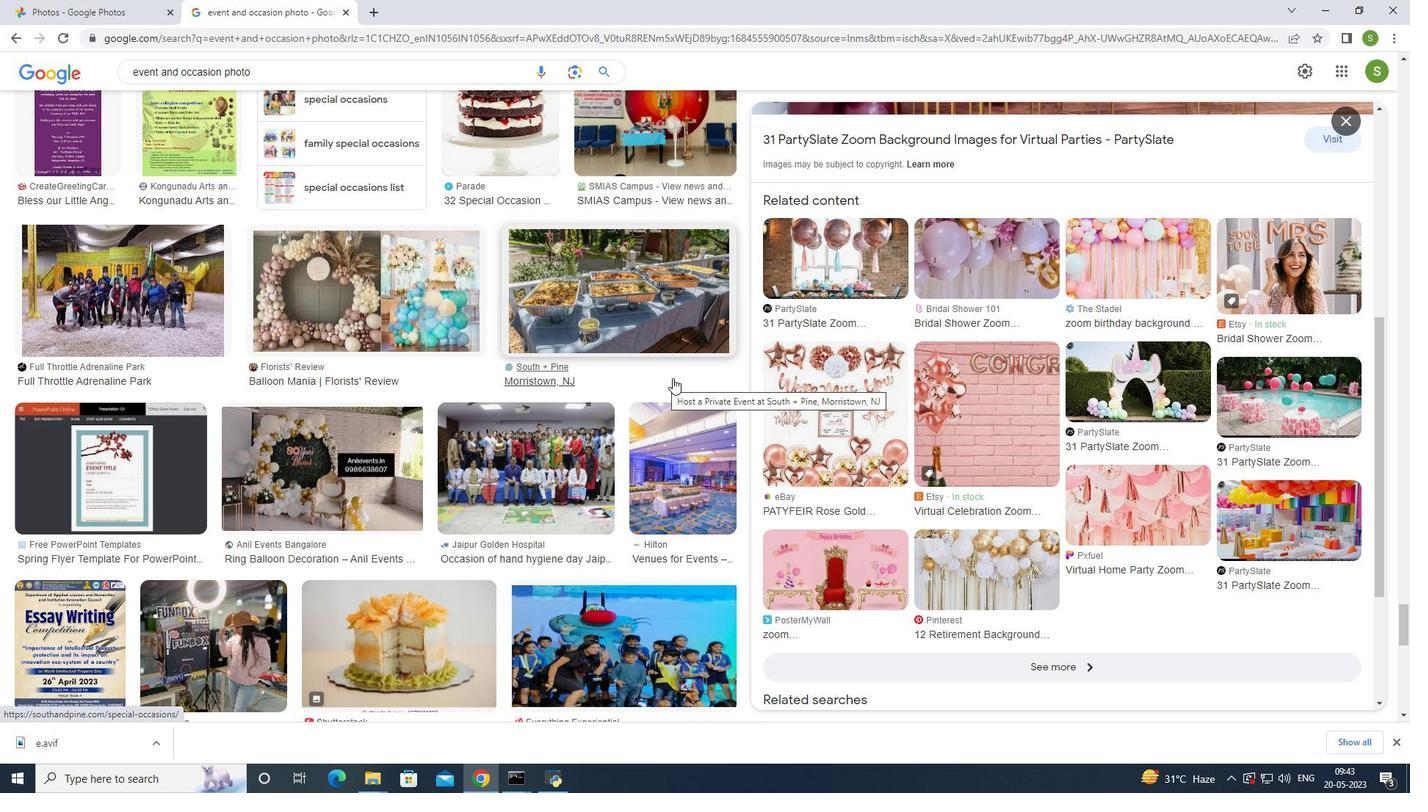
Action: Mouse scrolled (672, 377) with delta (0, 0)
Screenshot: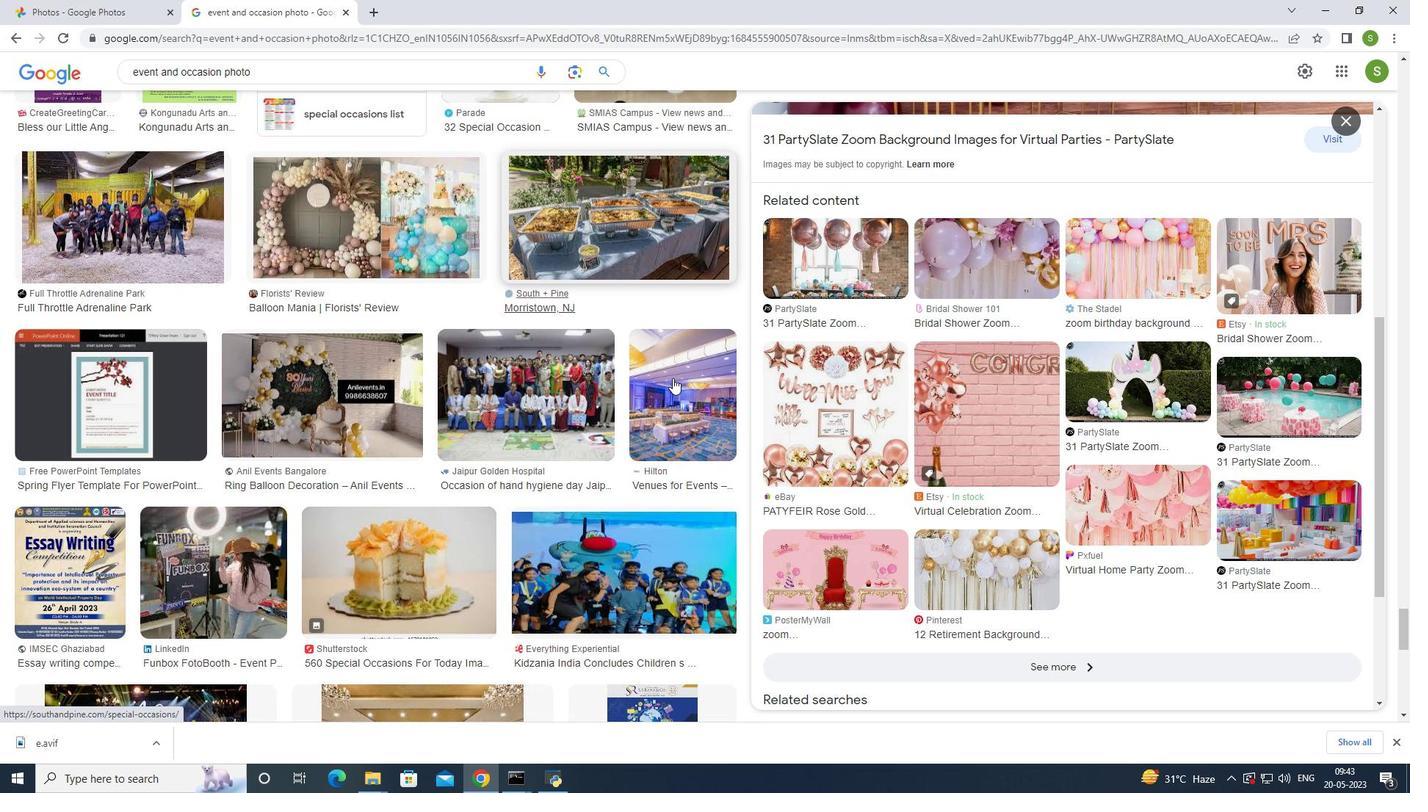 
Action: Mouse scrolled (672, 377) with delta (0, 0)
Screenshot: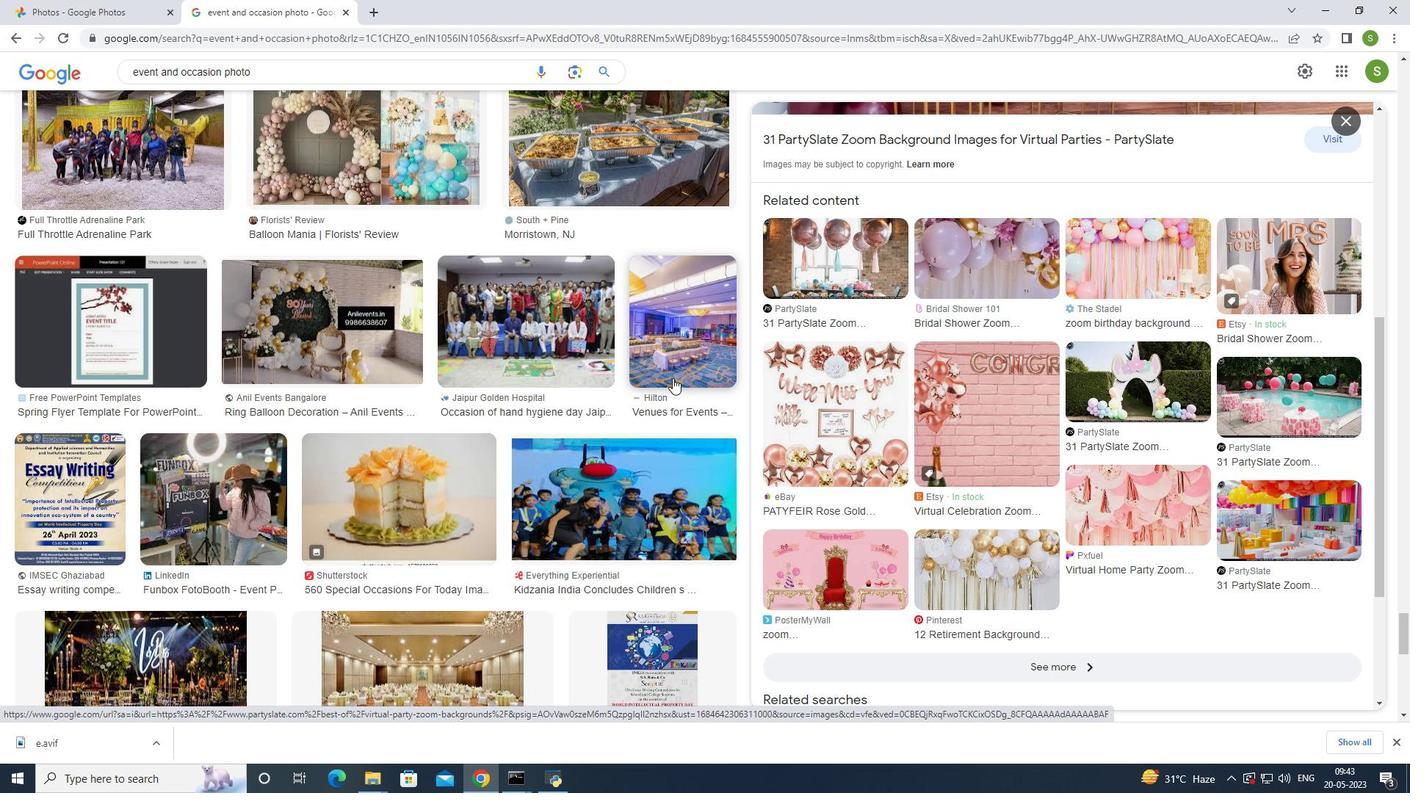 
Action: Mouse scrolled (672, 377) with delta (0, 0)
Screenshot: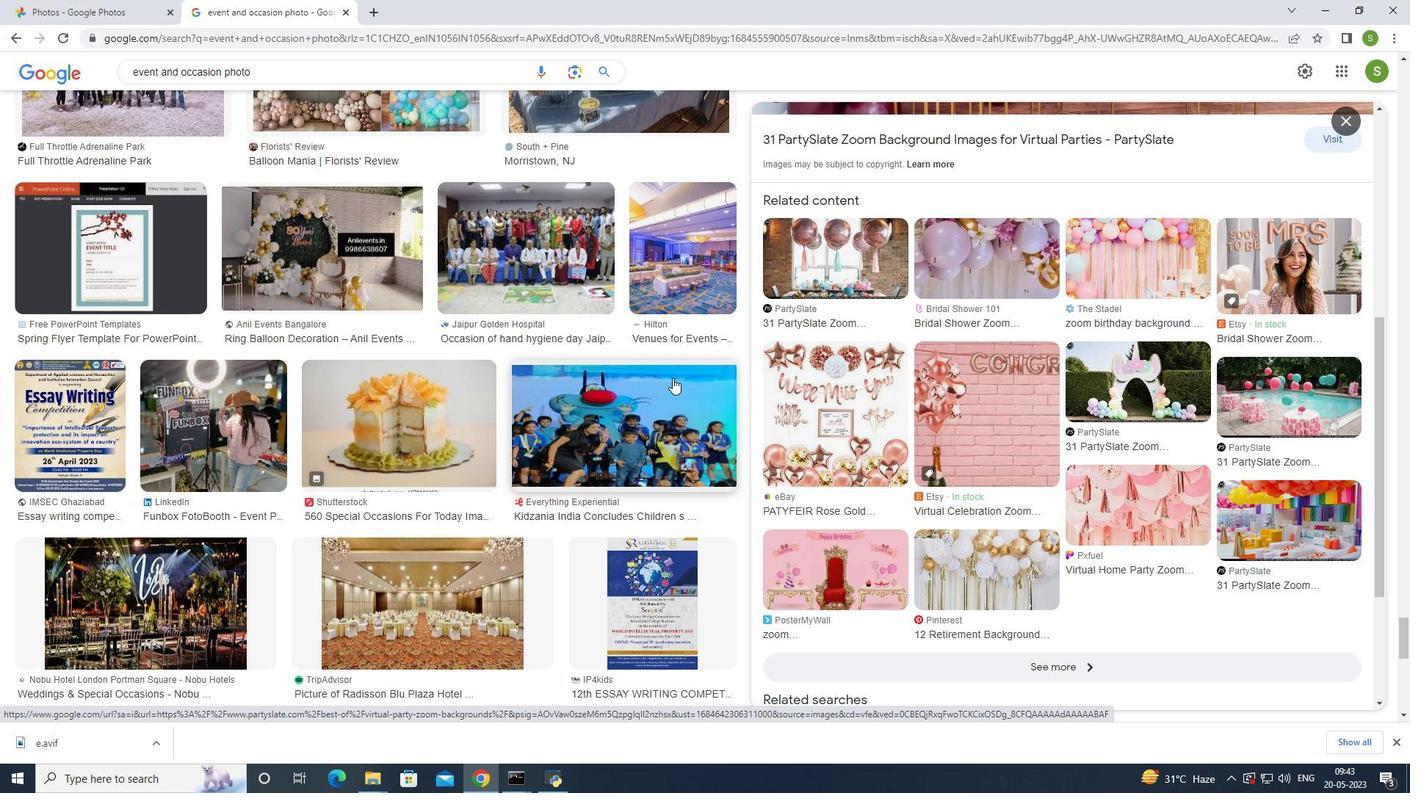 
Action: Mouse scrolled (672, 377) with delta (0, 0)
Screenshot: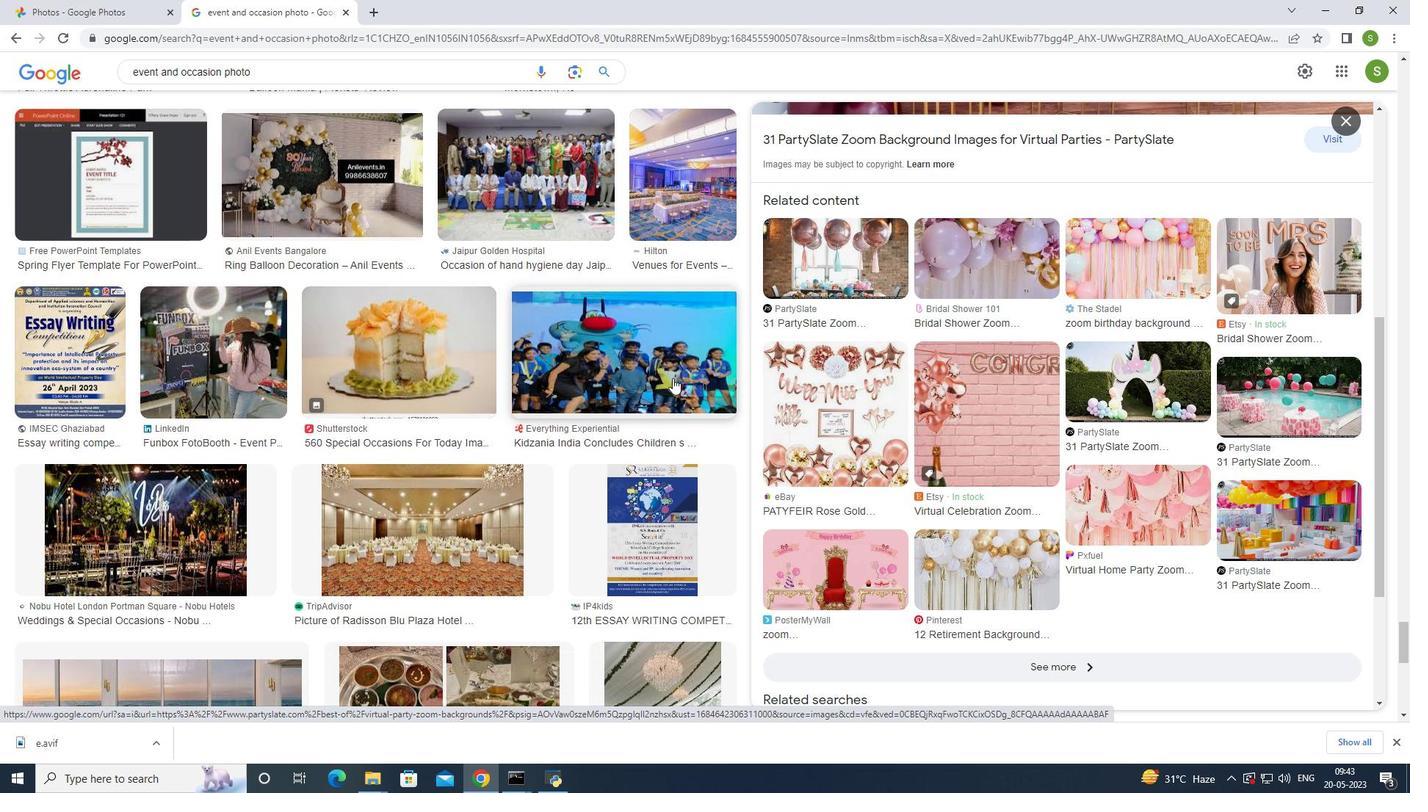
Action: Mouse scrolled (672, 377) with delta (0, 0)
Screenshot: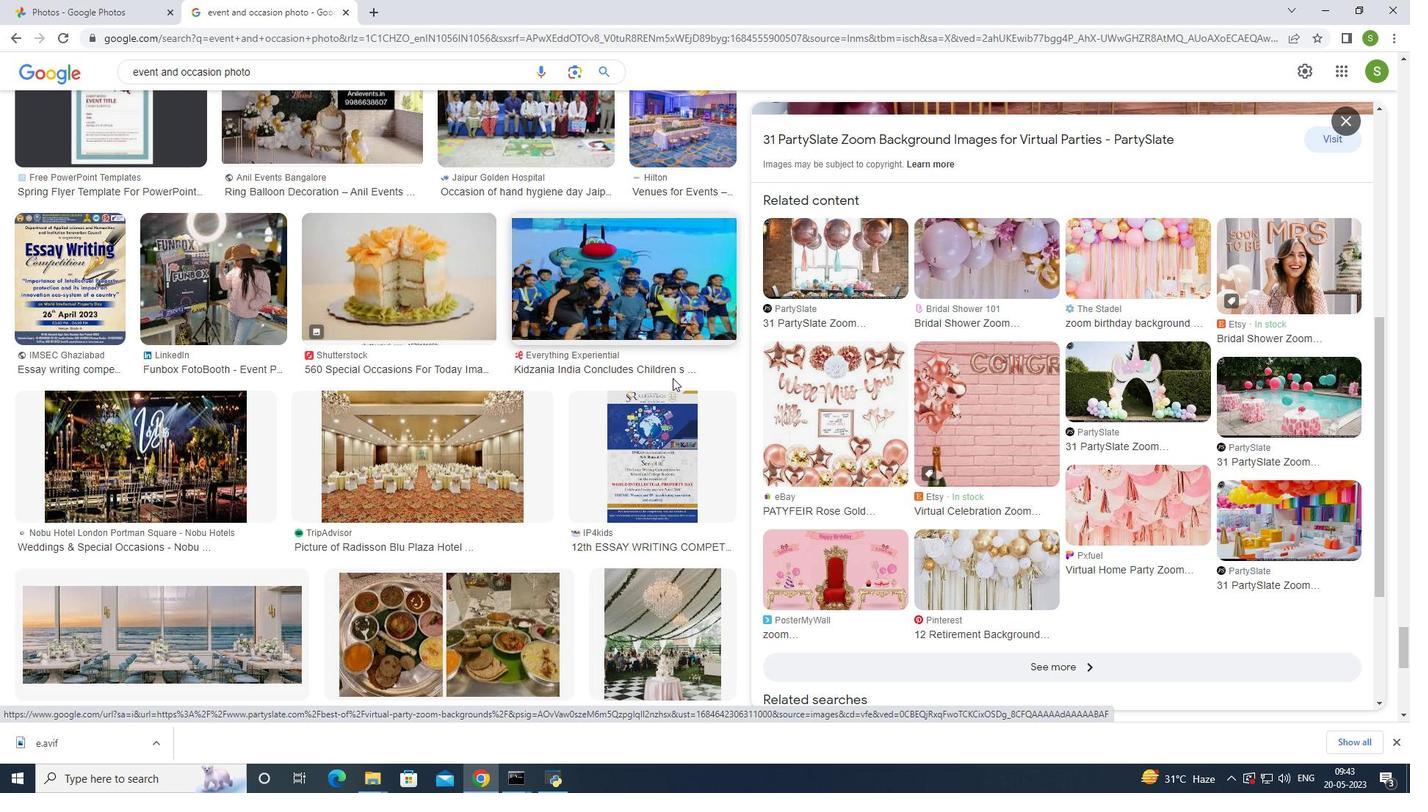 
Action: Mouse scrolled (672, 377) with delta (0, 0)
Screenshot: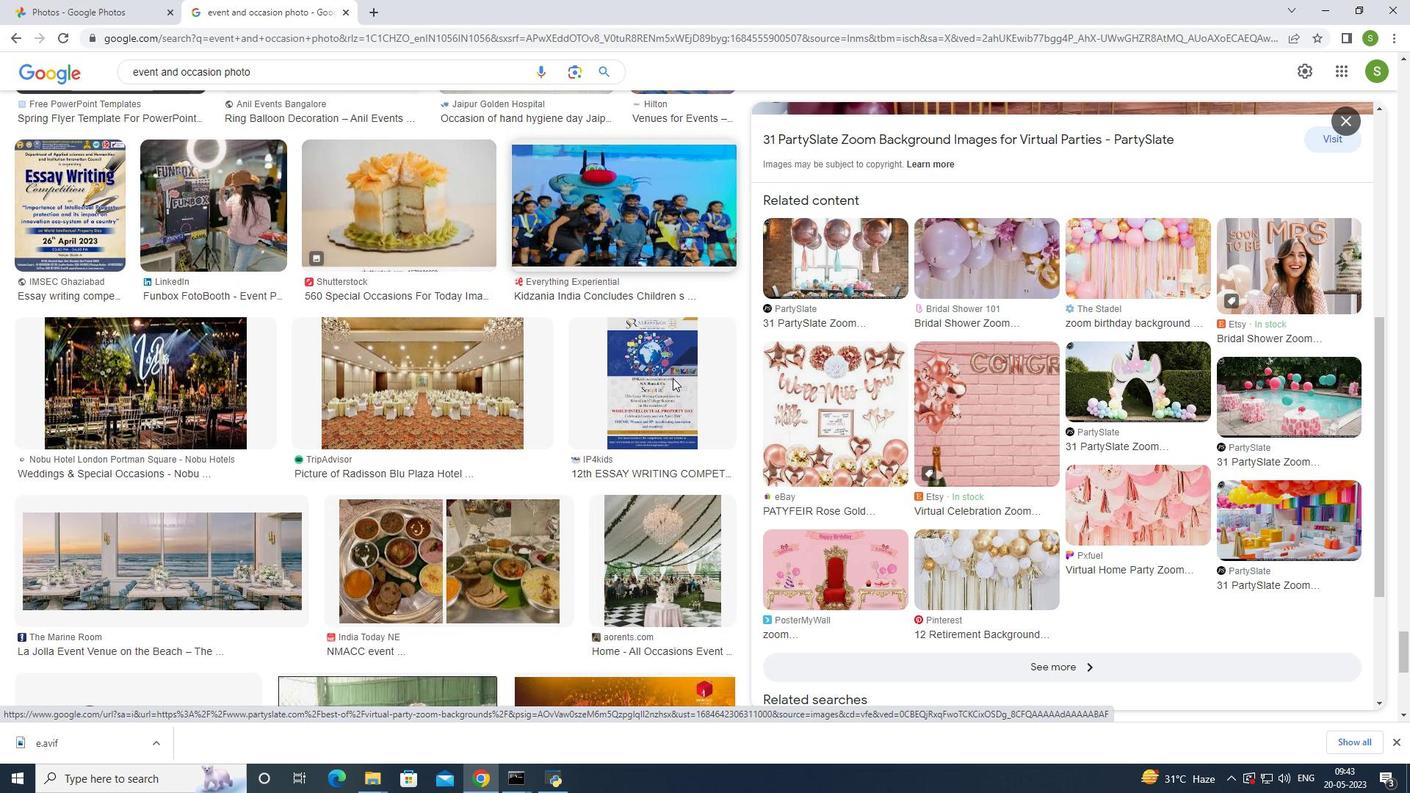 
Action: Mouse moved to (544, 359)
Screenshot: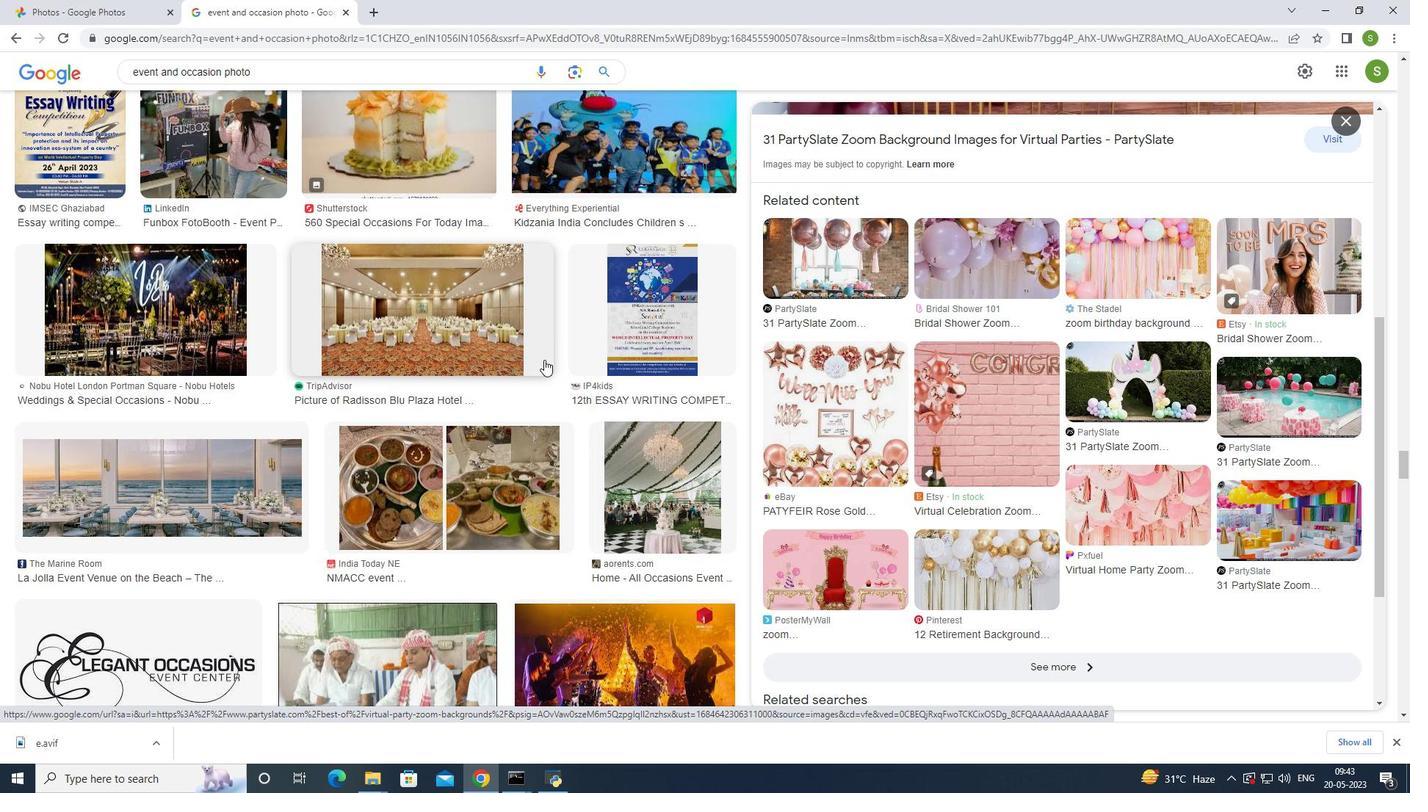 
Action: Mouse scrolled (544, 359) with delta (0, 0)
Screenshot: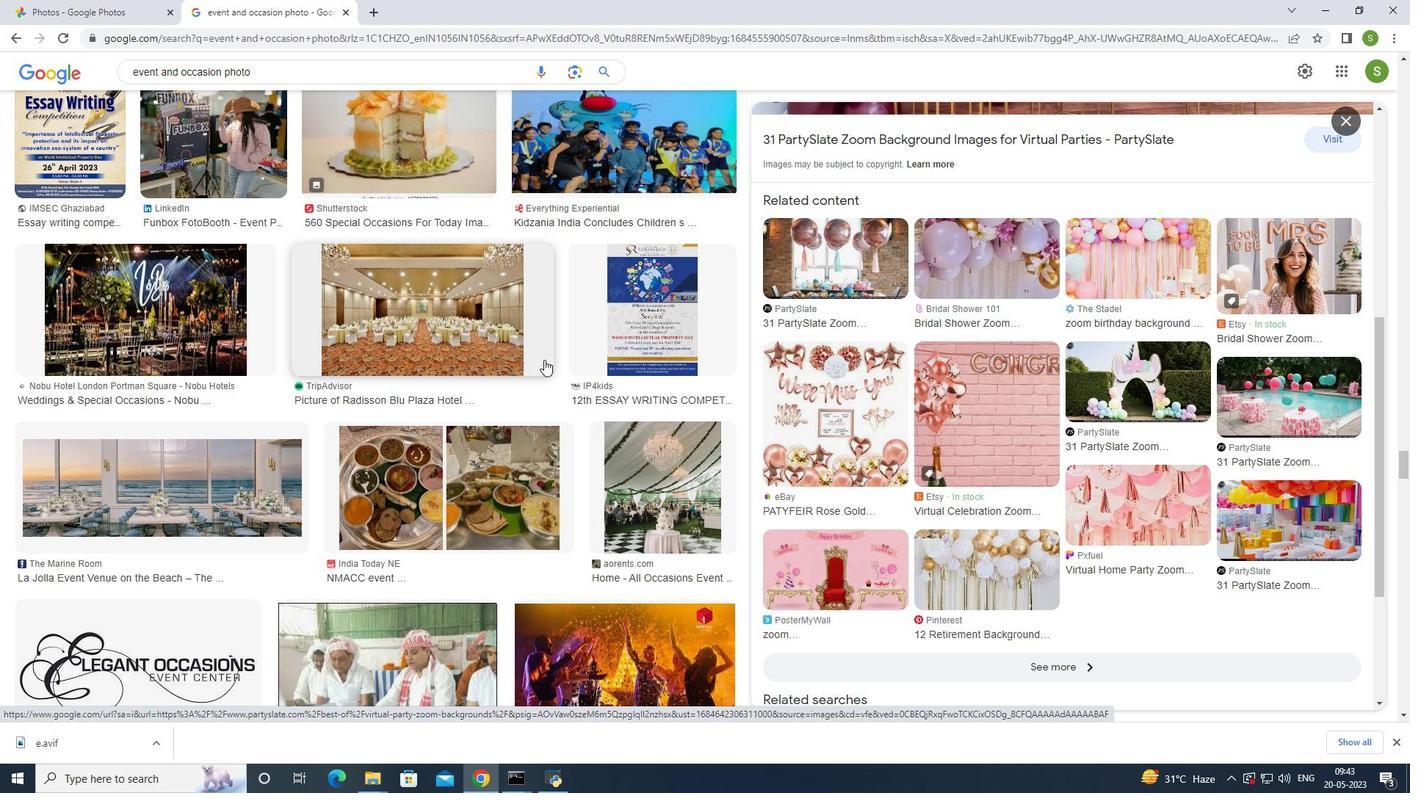 
Action: Mouse scrolled (544, 359) with delta (0, 0)
Screenshot: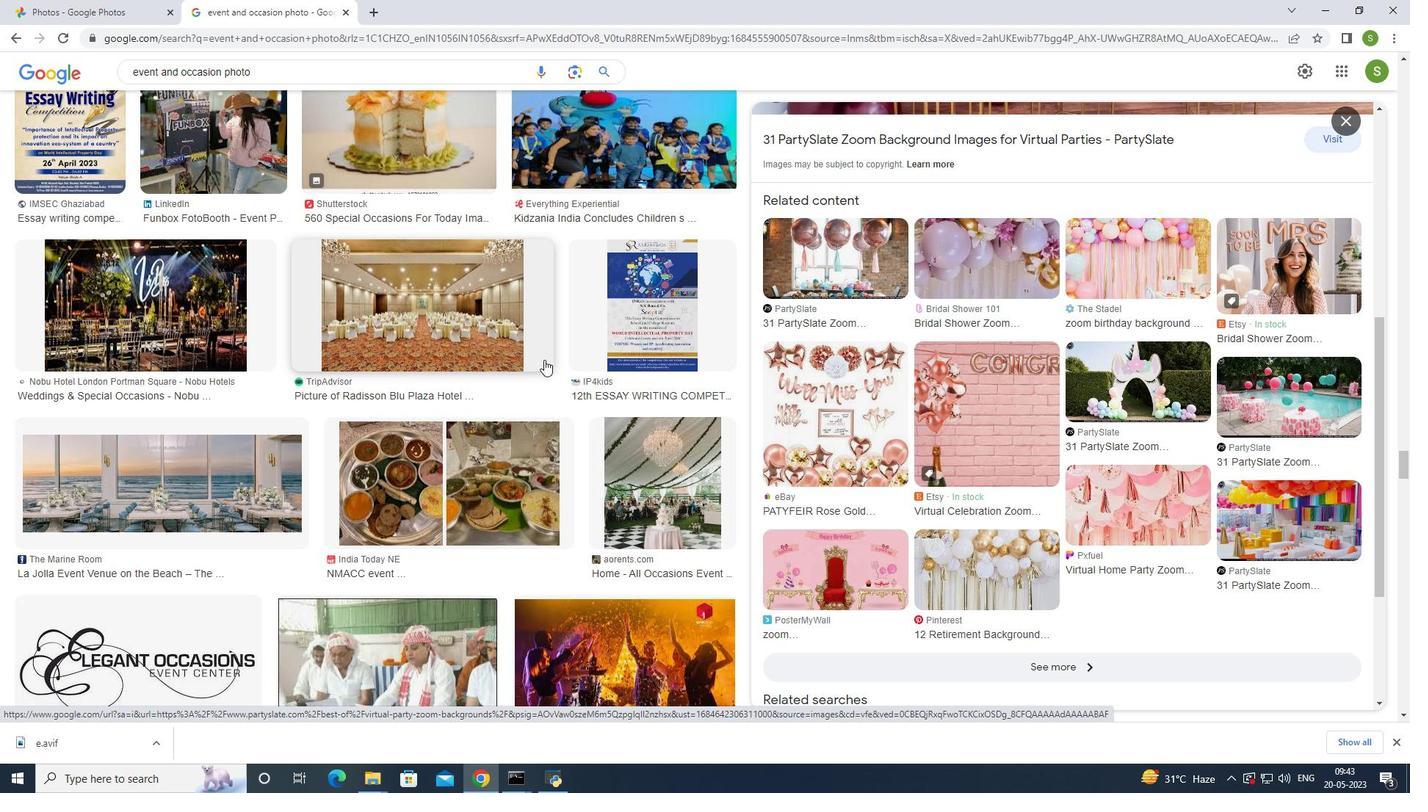 
Action: Mouse scrolled (544, 359) with delta (0, 0)
Screenshot: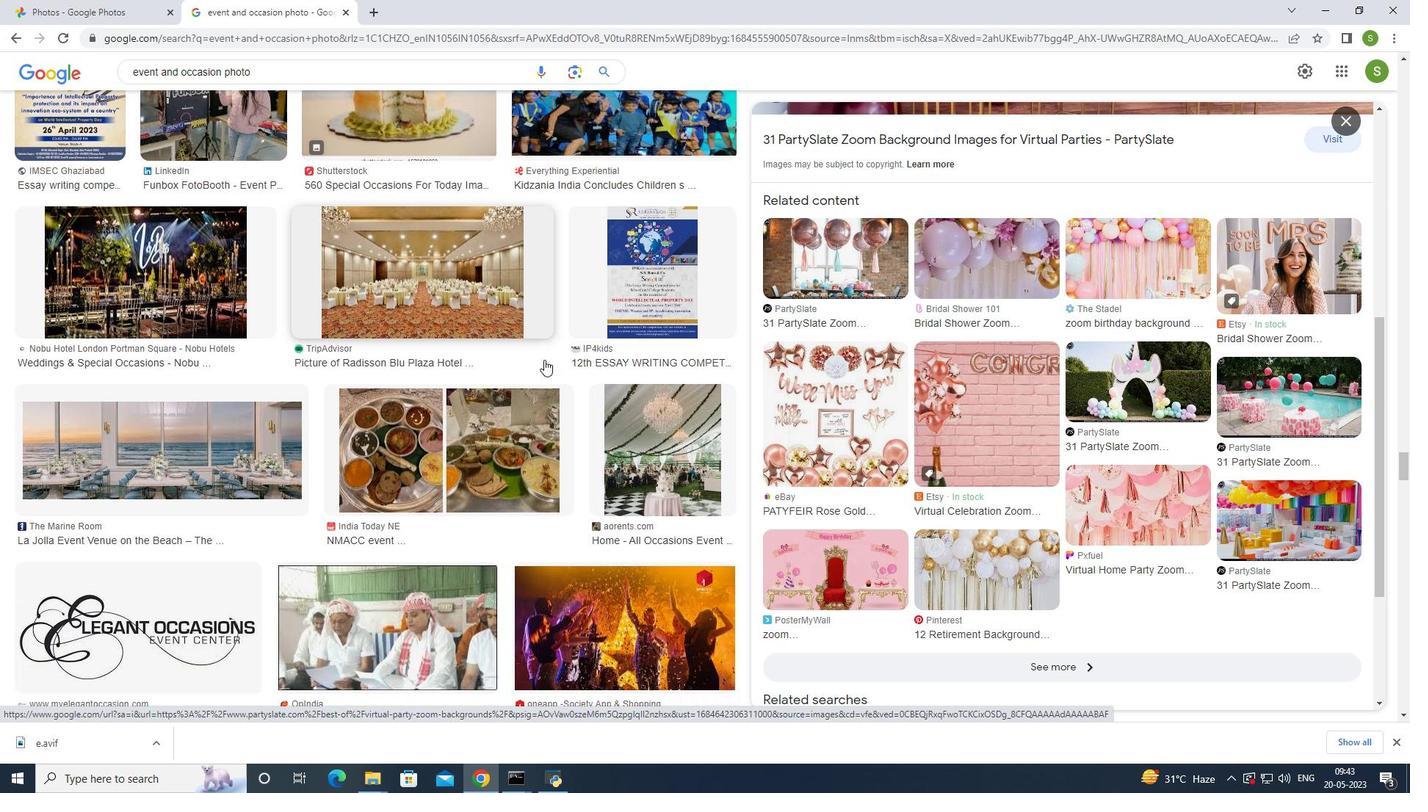 
Action: Mouse scrolled (544, 359) with delta (0, 0)
Screenshot: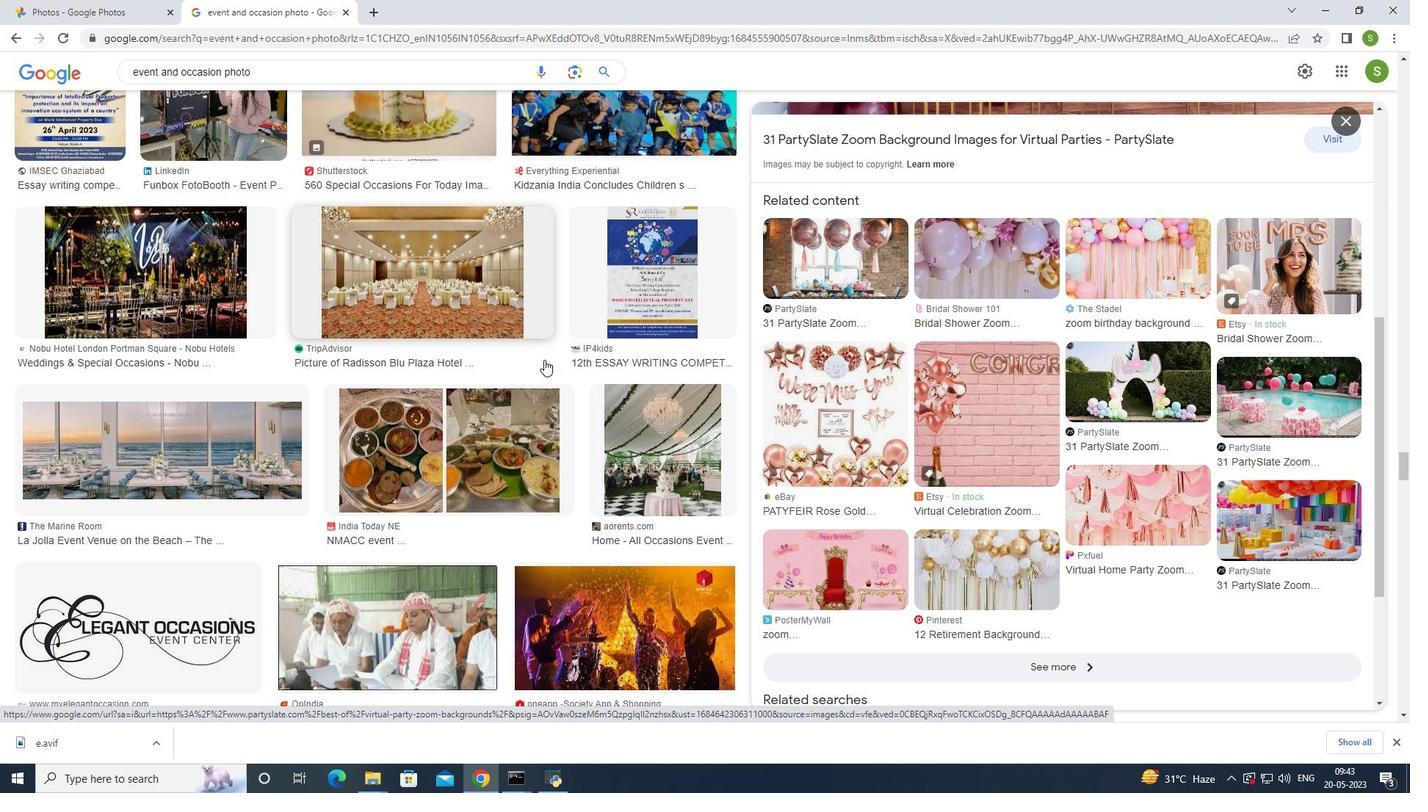 
Action: Mouse moved to (591, 356)
Screenshot: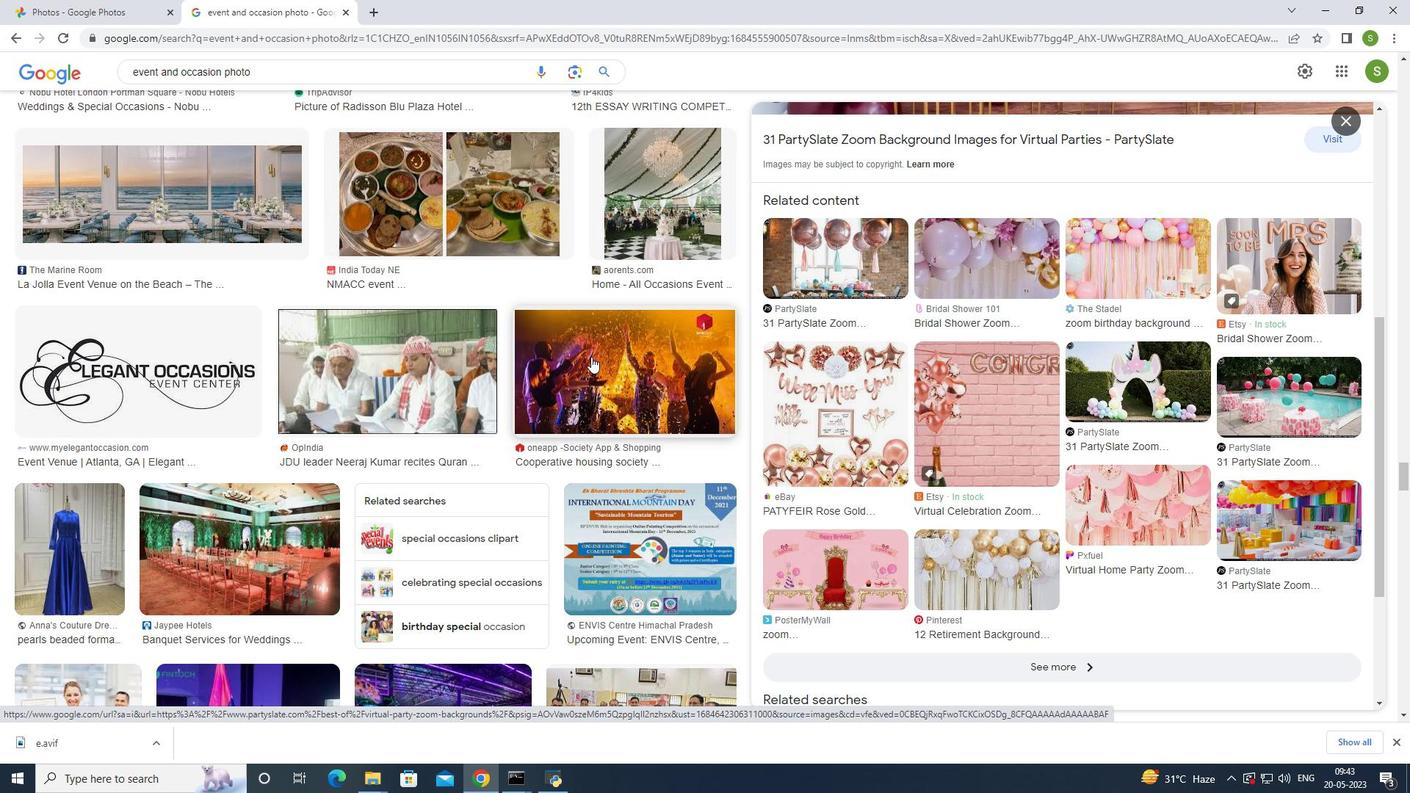 
Action: Mouse pressed left at (591, 356)
Screenshot: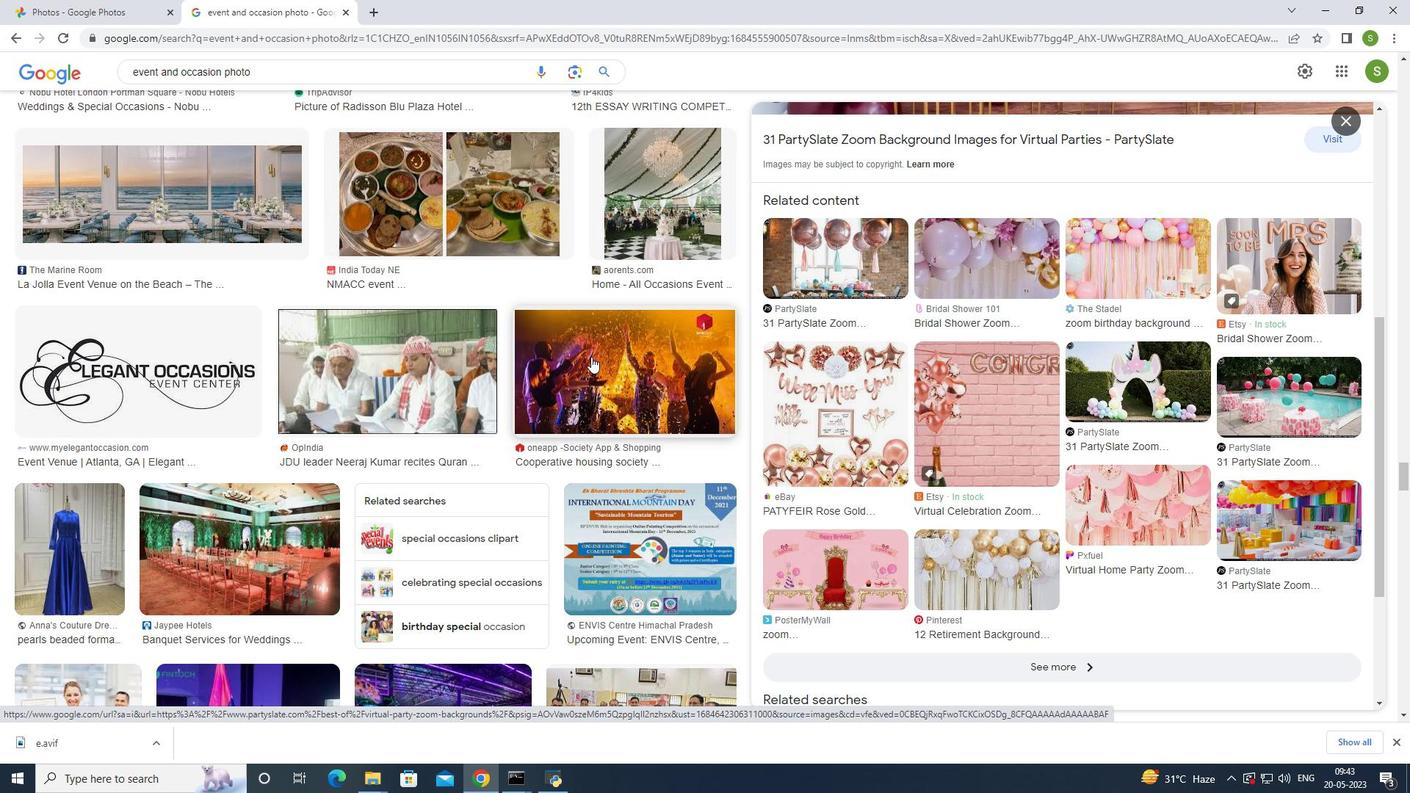
Action: Mouse moved to (1048, 310)
Screenshot: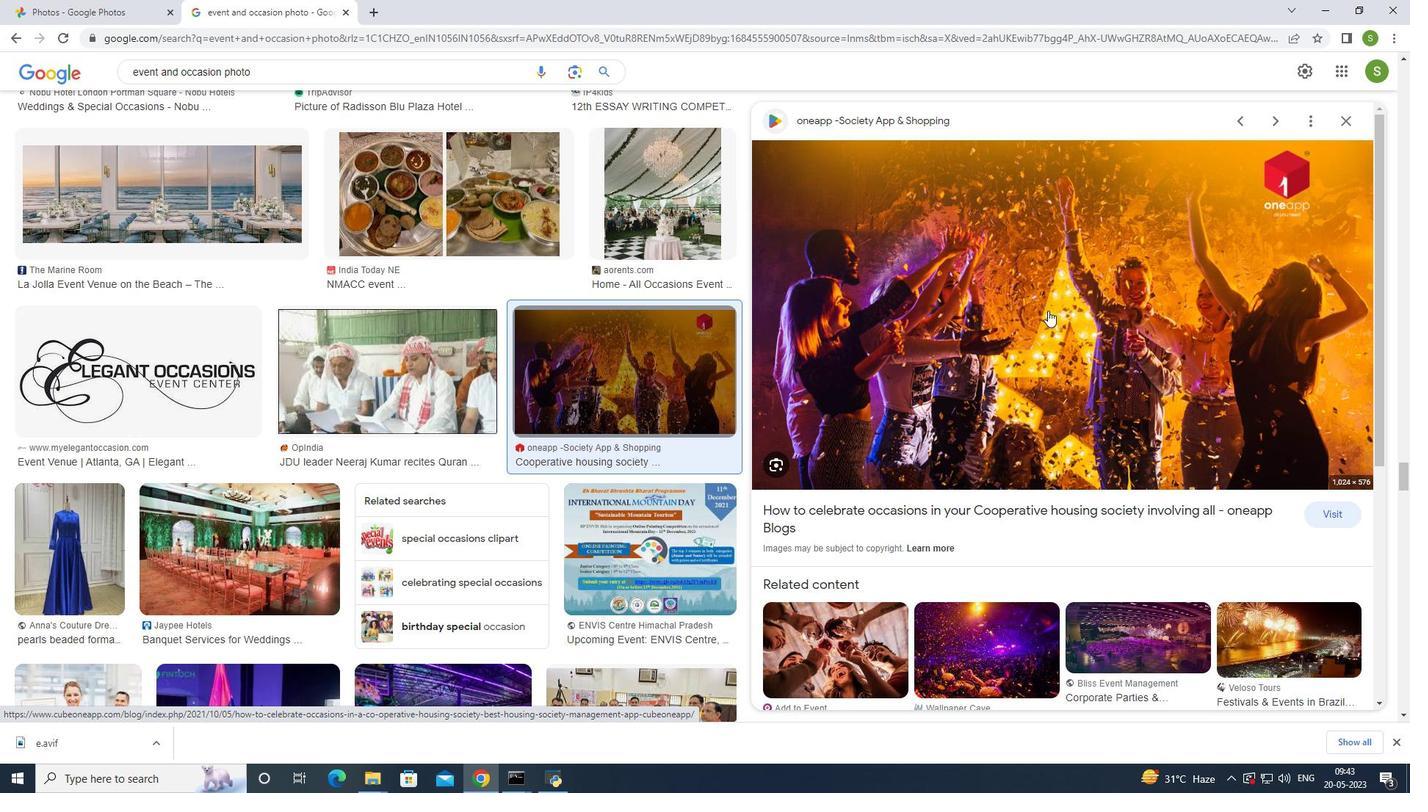 
Action: Mouse pressed right at (1048, 310)
Screenshot: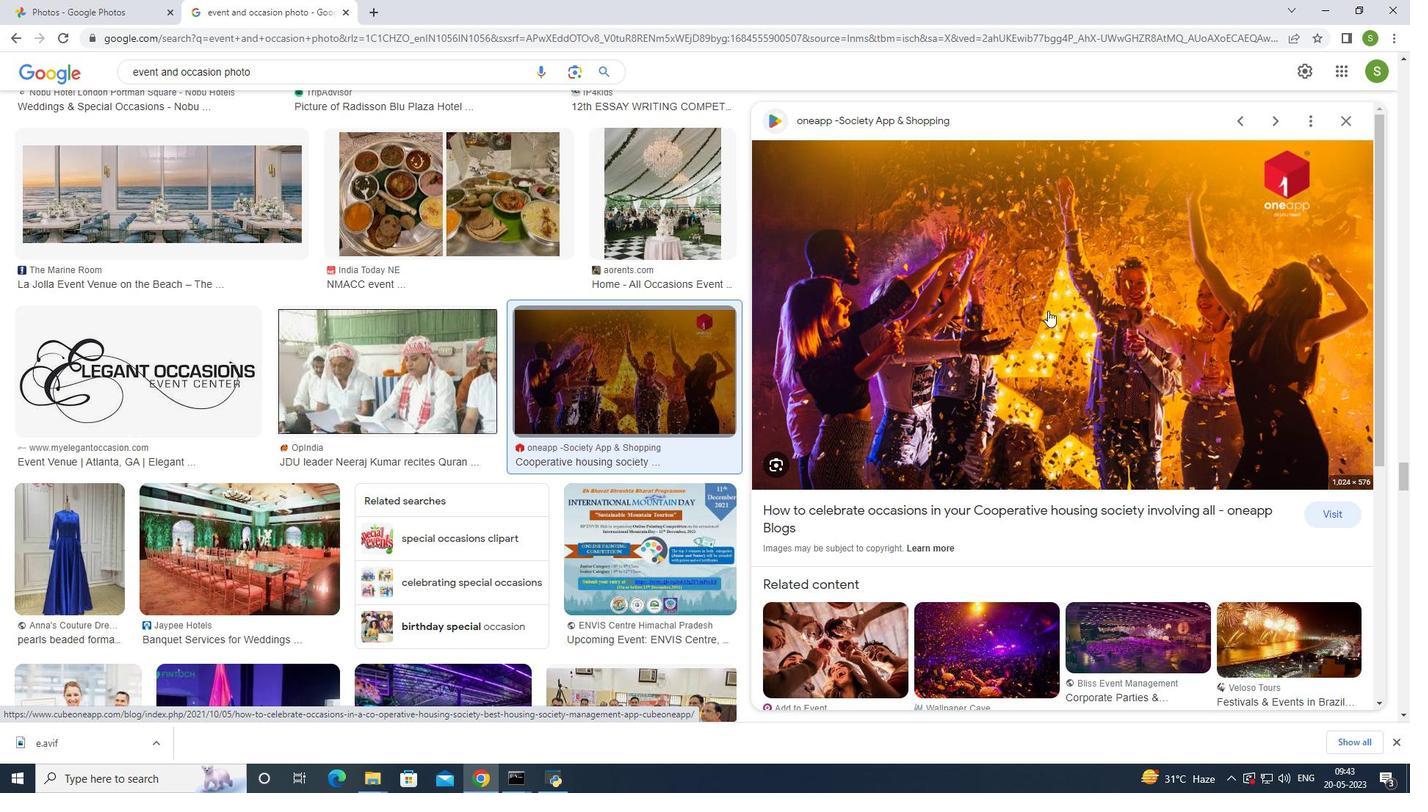 
Action: Mouse moved to (1084, 470)
Screenshot: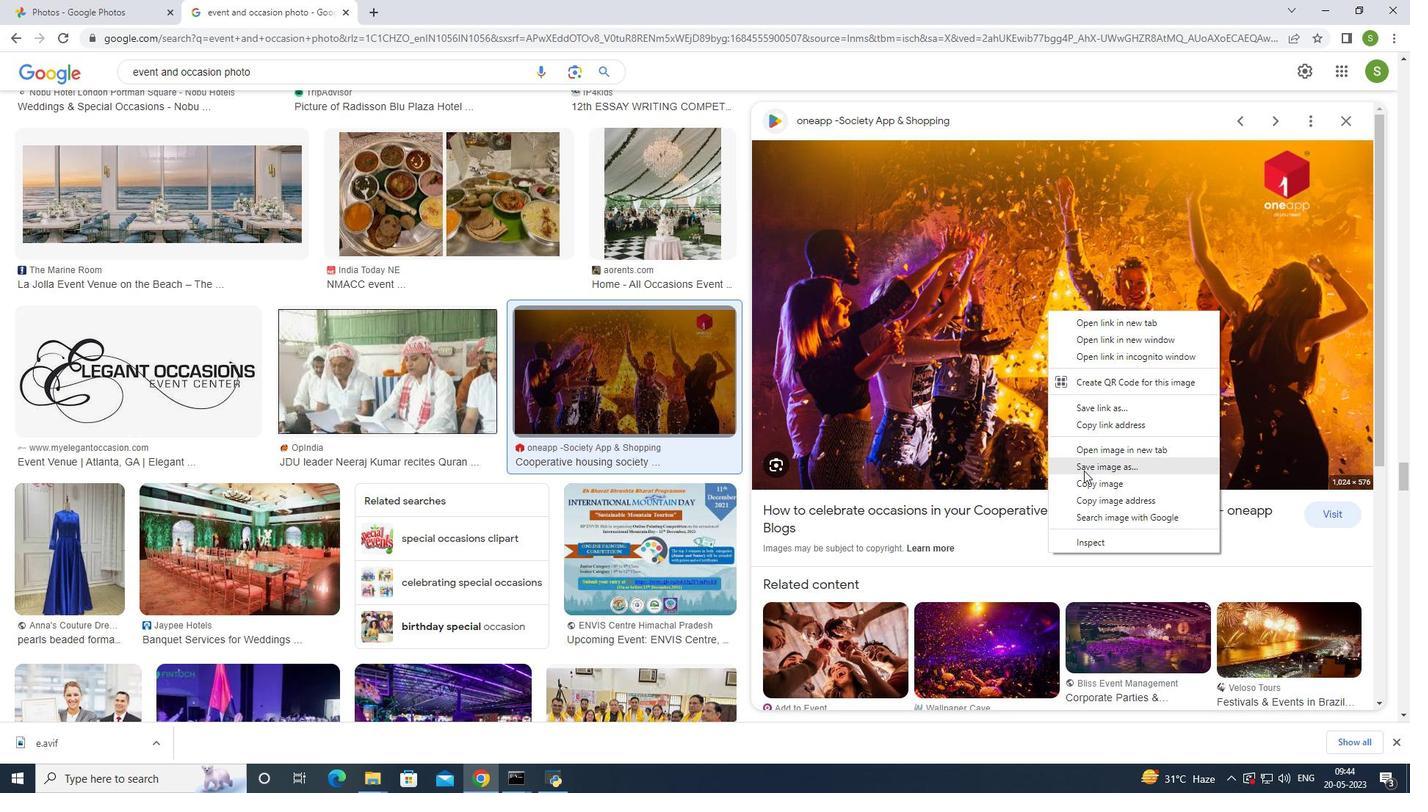 
Action: Mouse pressed left at (1084, 470)
Screenshot: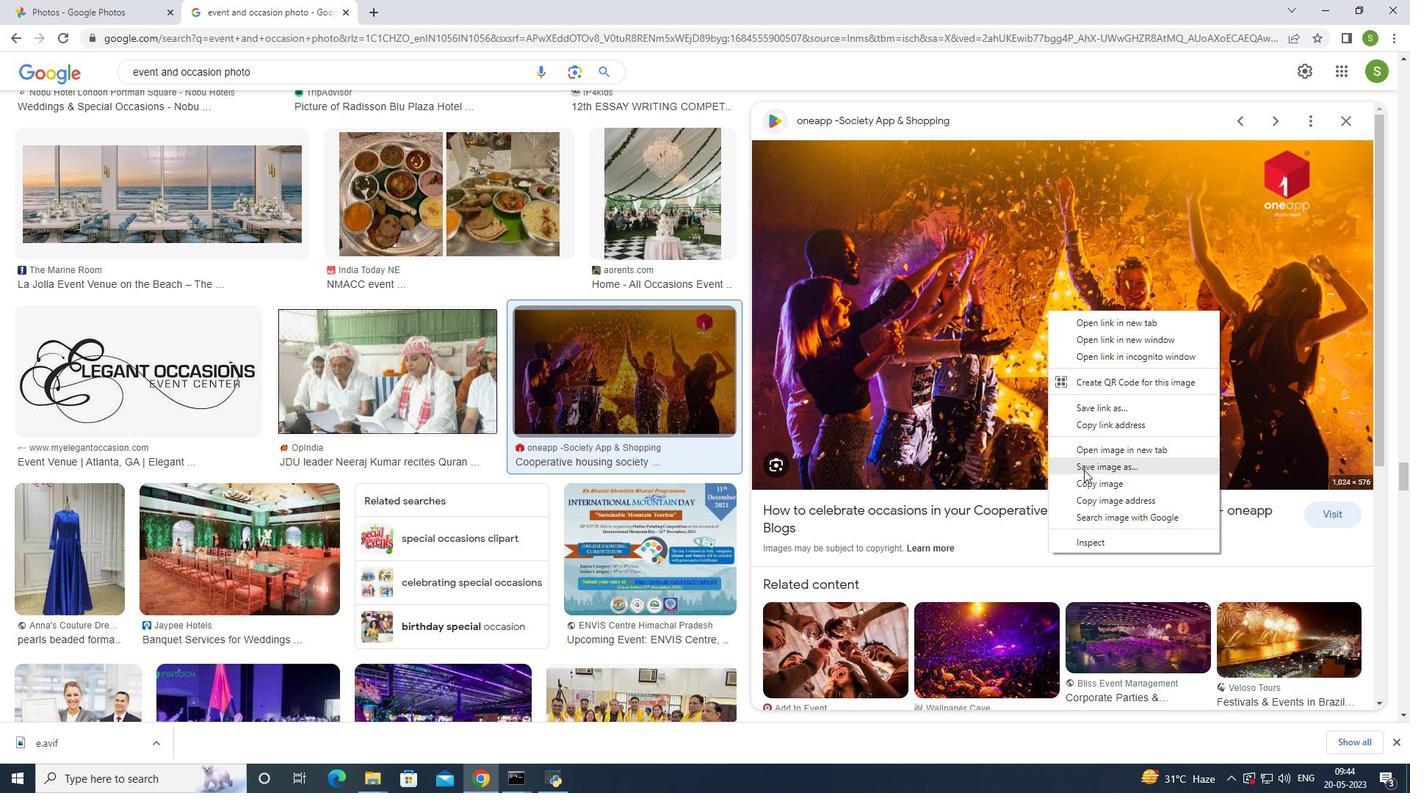 
Action: Mouse moved to (979, 420)
Screenshot: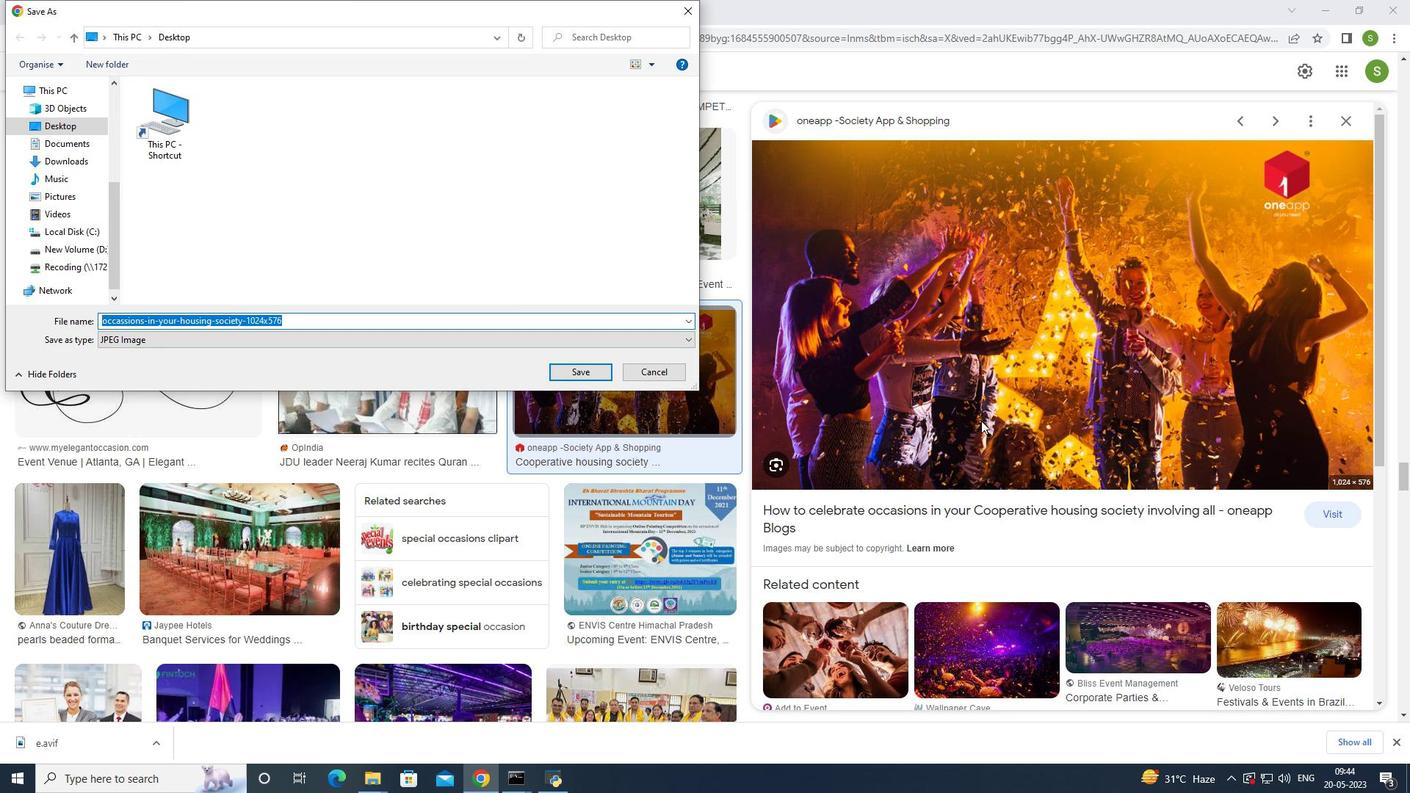 
Action: Key pressed e
Screenshot: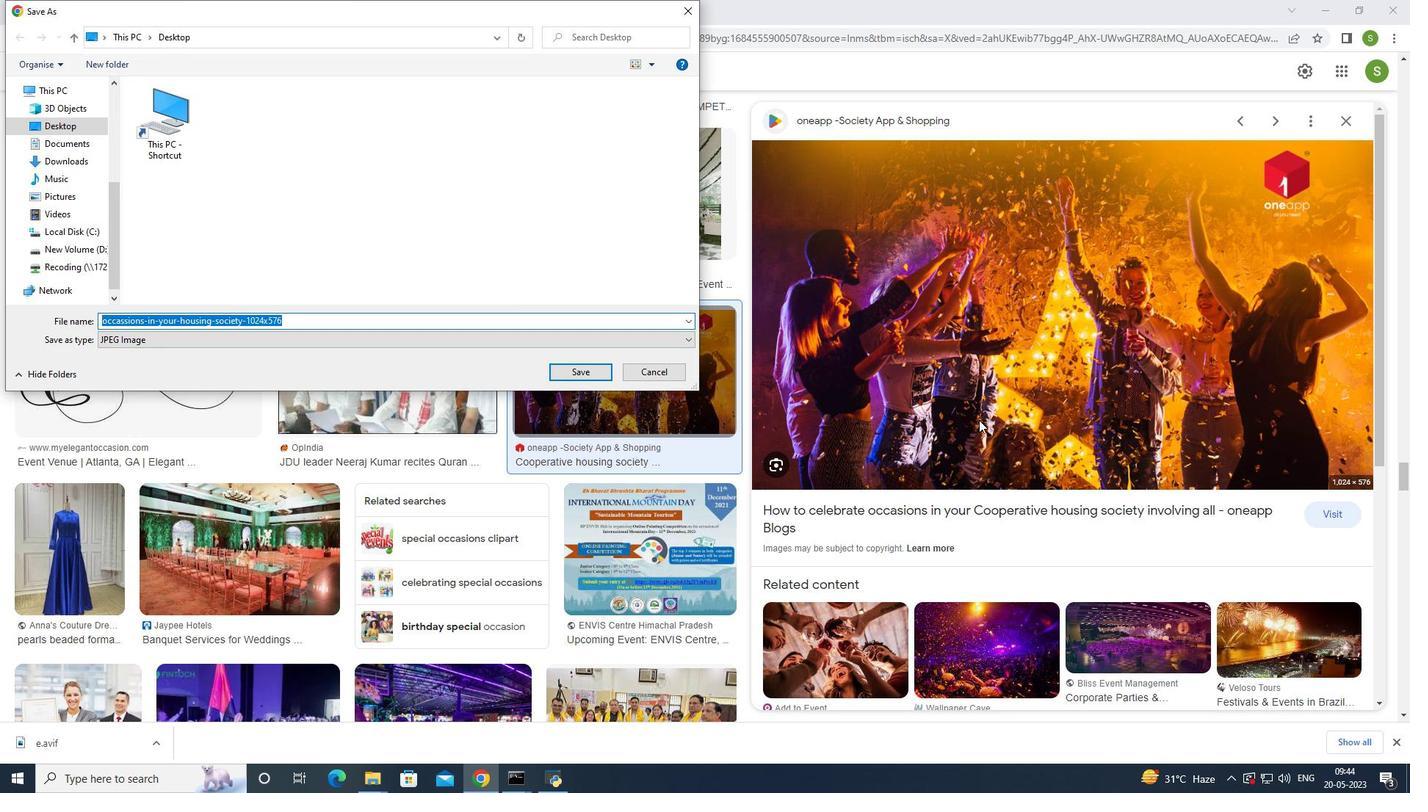 
Action: Mouse moved to (979, 419)
Screenshot: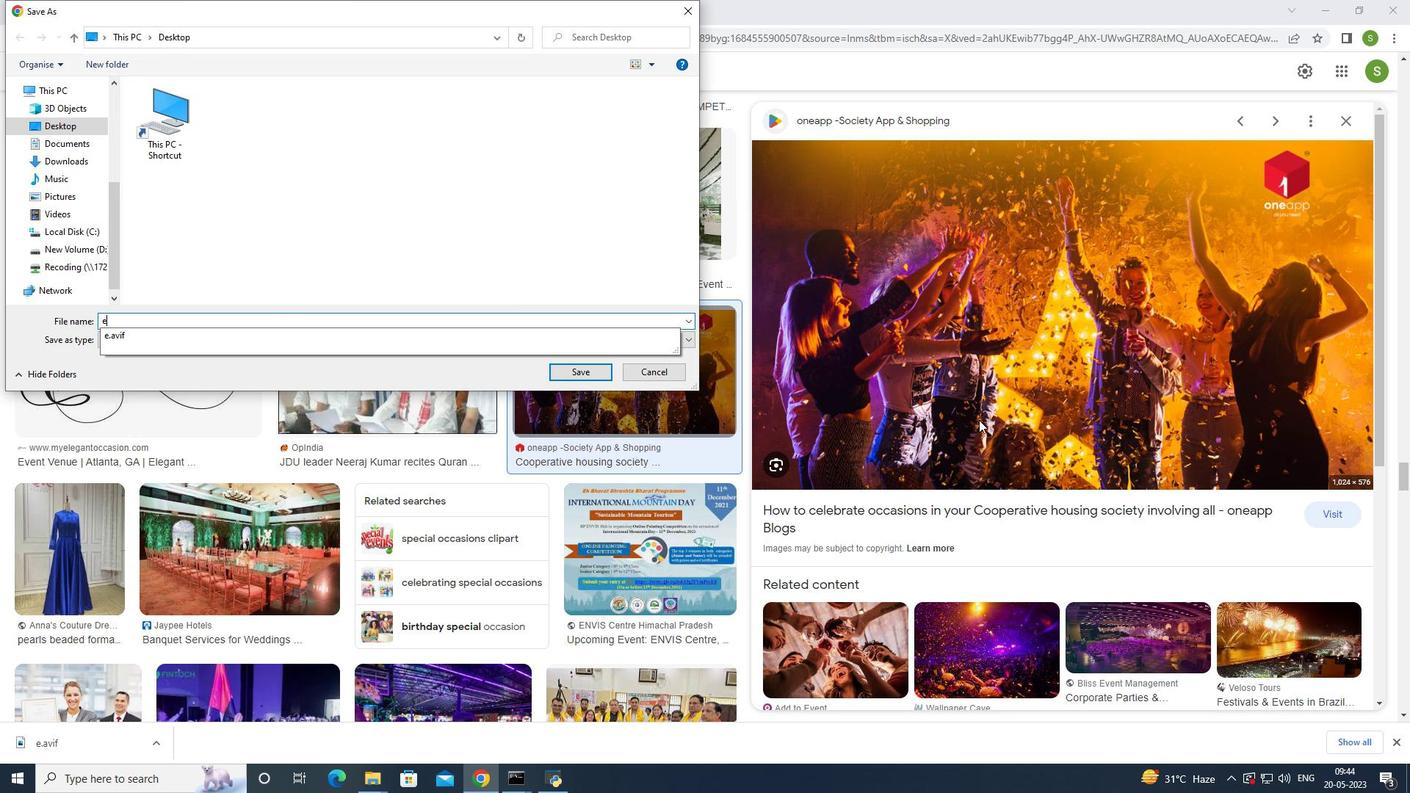 
Action: Key pressed e<Key.enter>
Screenshot: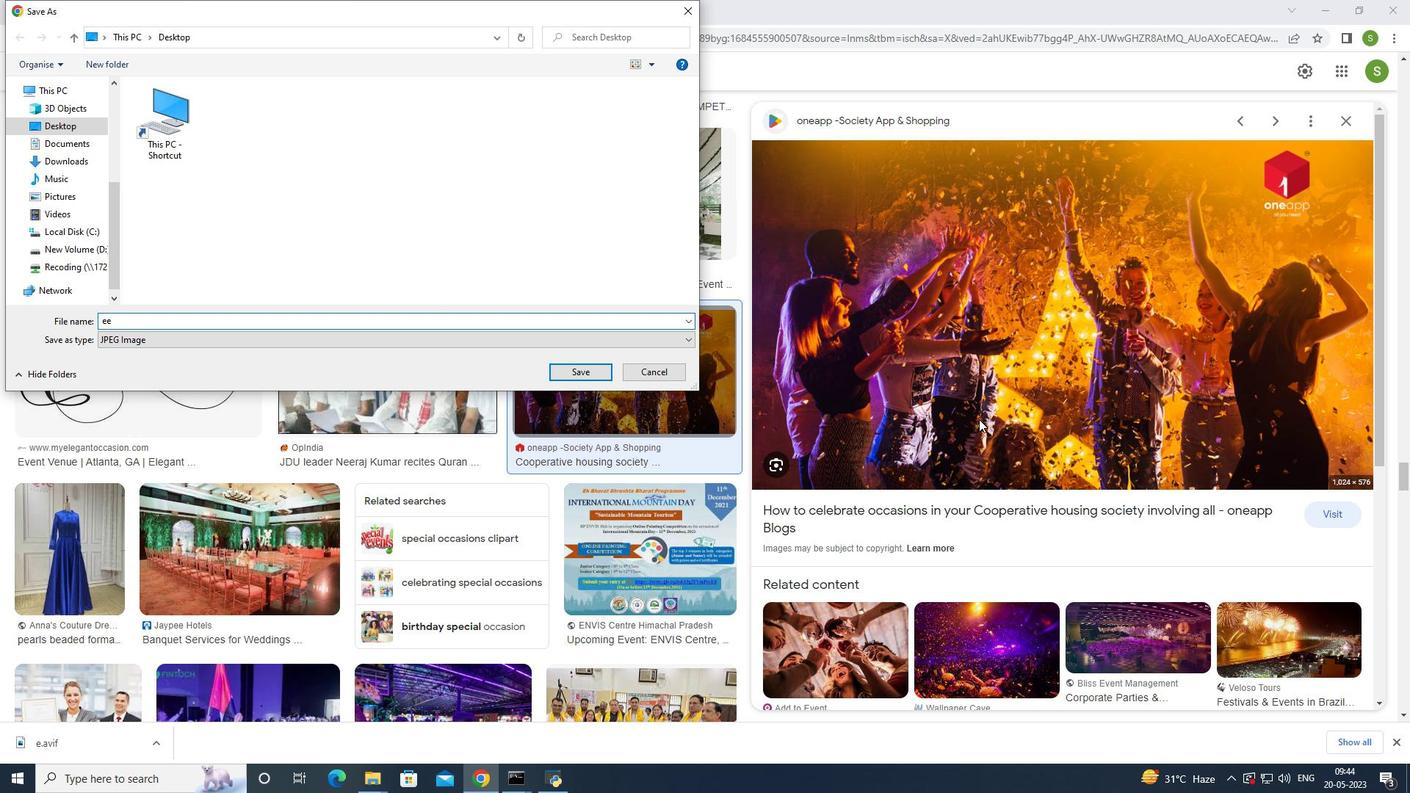 
Action: Mouse moved to (558, 297)
Screenshot: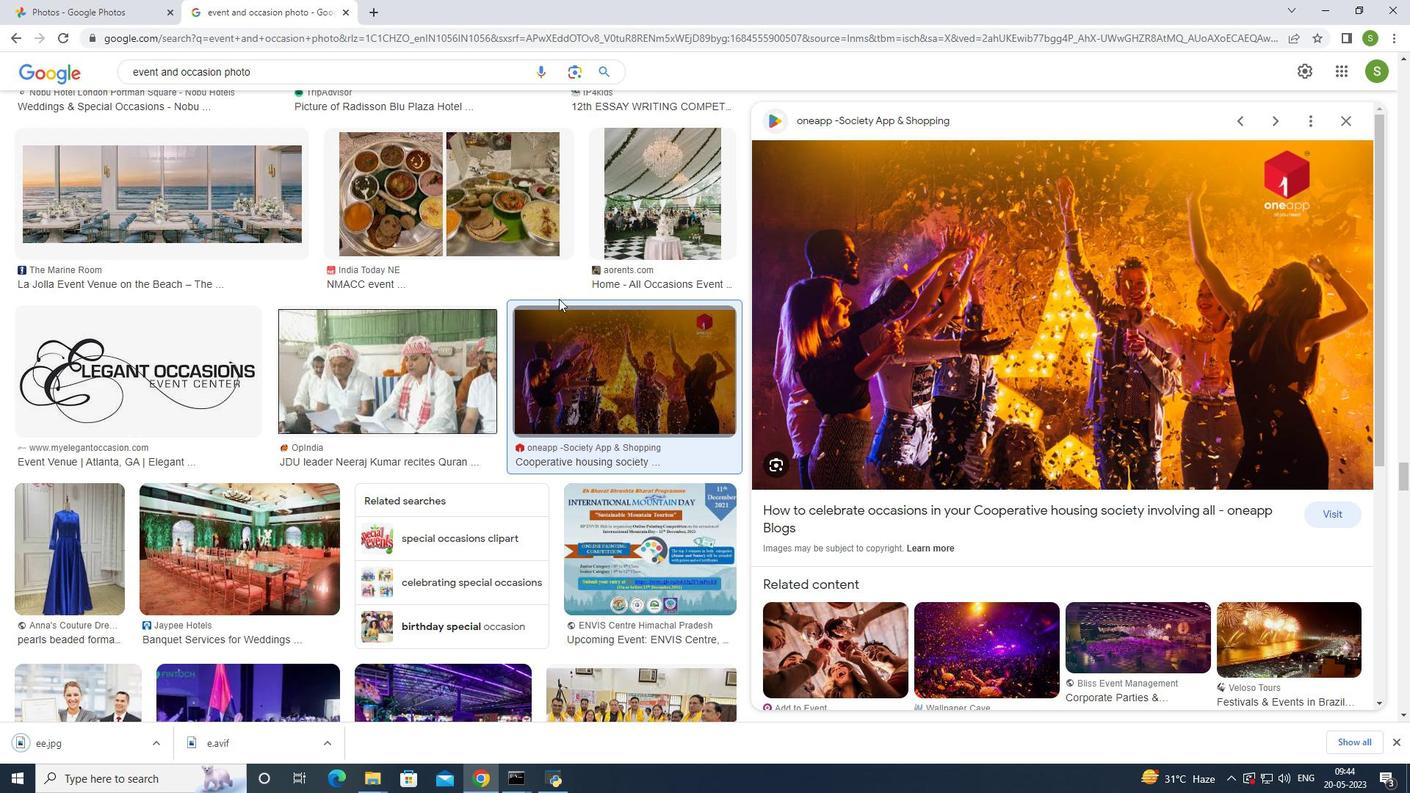 
Action: Mouse scrolled (558, 296) with delta (0, 0)
Screenshot: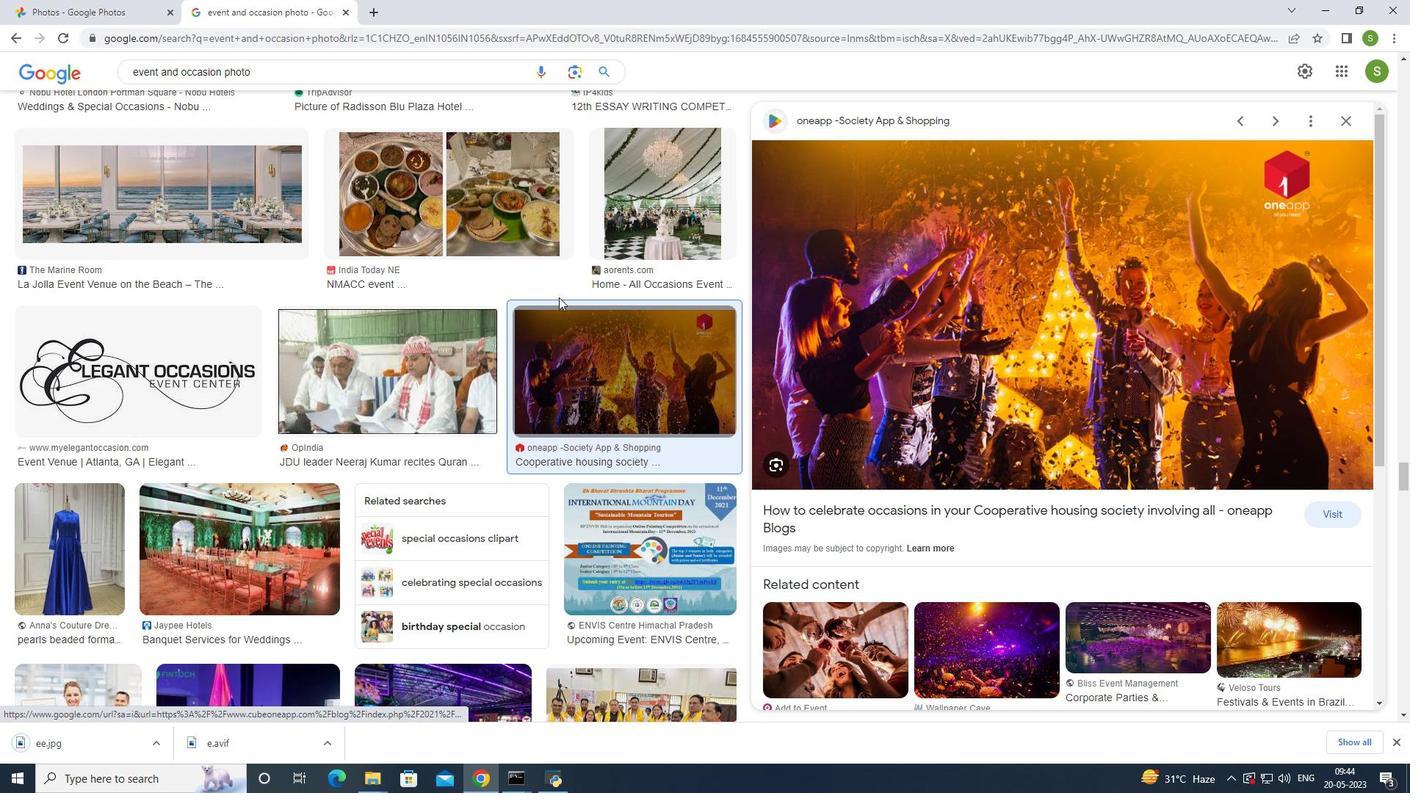 
Action: Mouse scrolled (558, 296) with delta (0, 0)
Screenshot: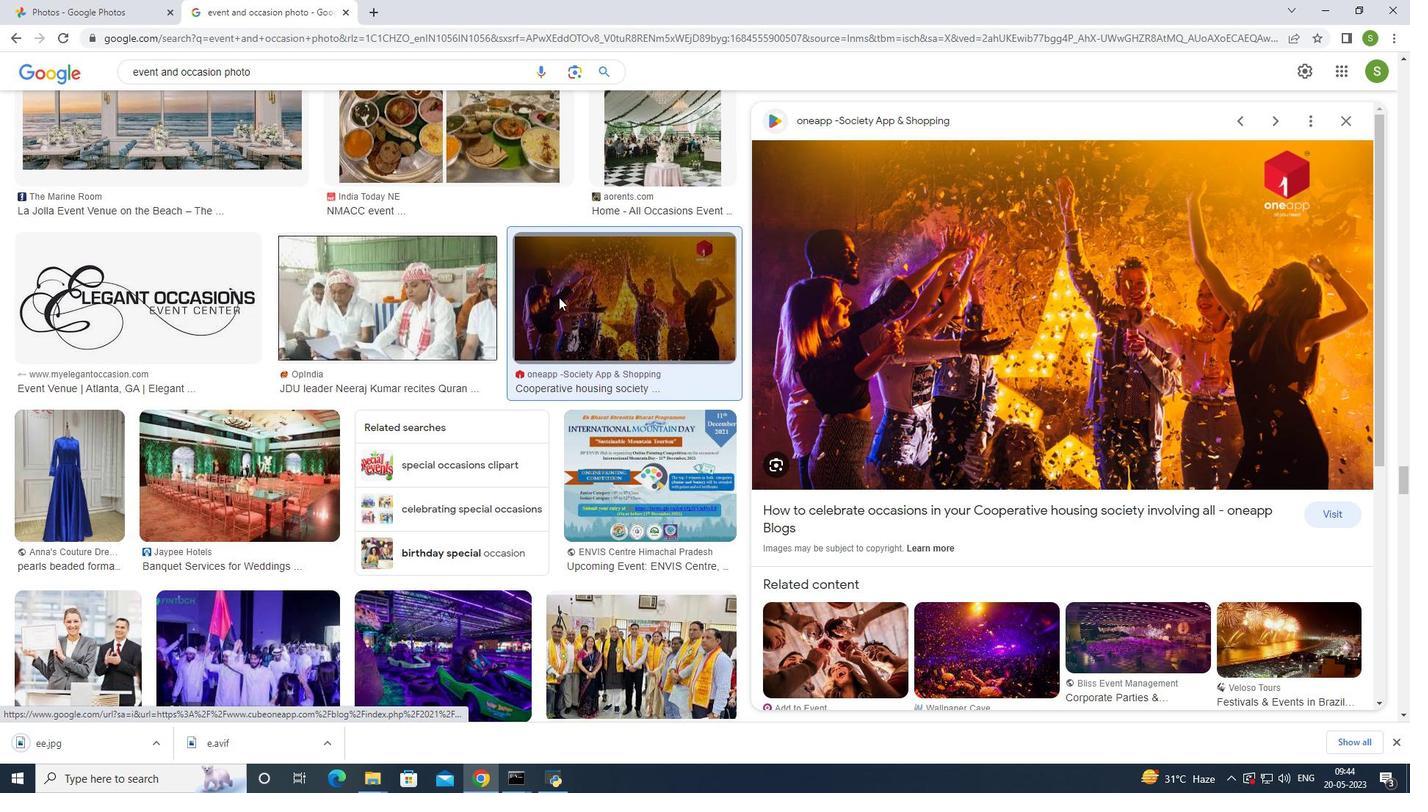 
Action: Mouse scrolled (558, 296) with delta (0, 0)
Screenshot: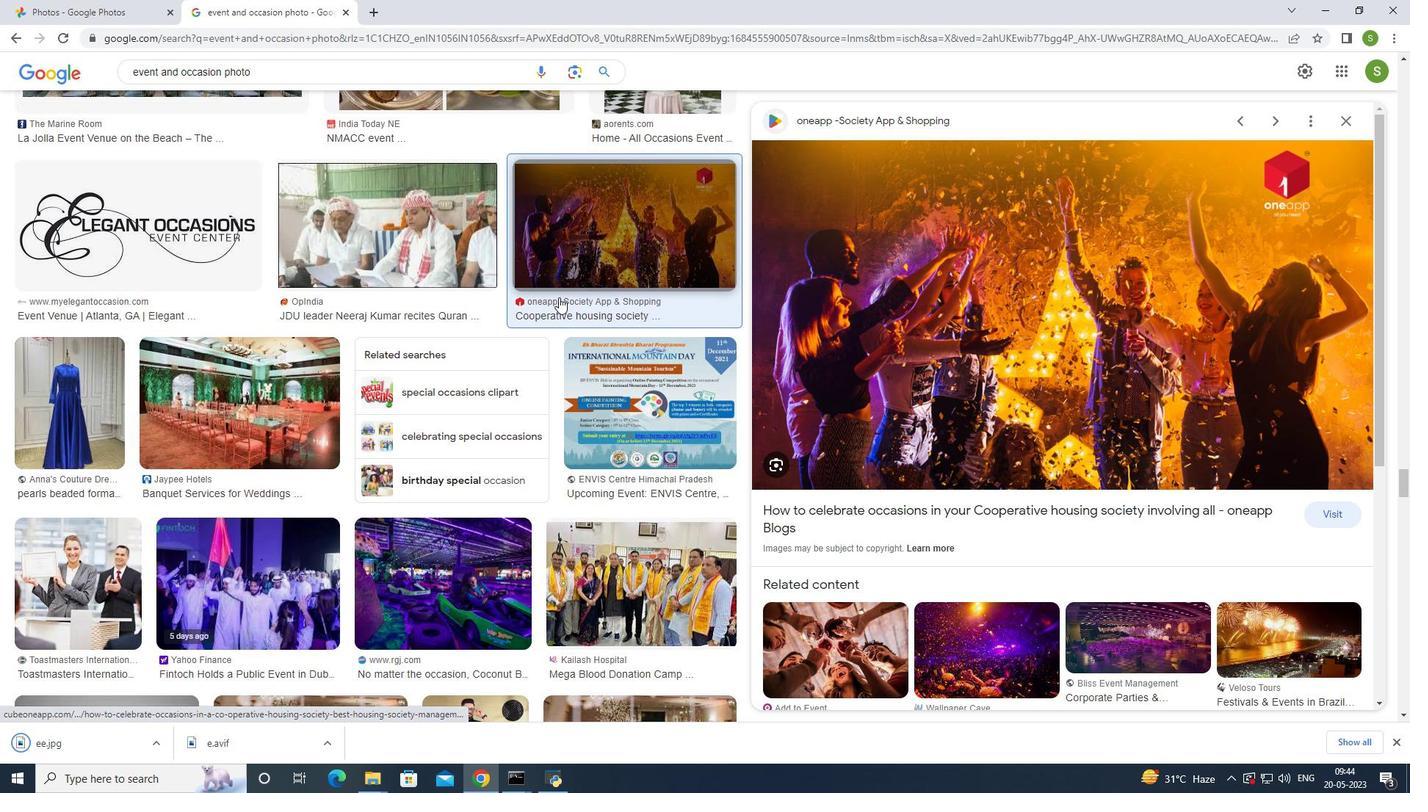 
Action: Mouse scrolled (558, 296) with delta (0, 0)
Screenshot: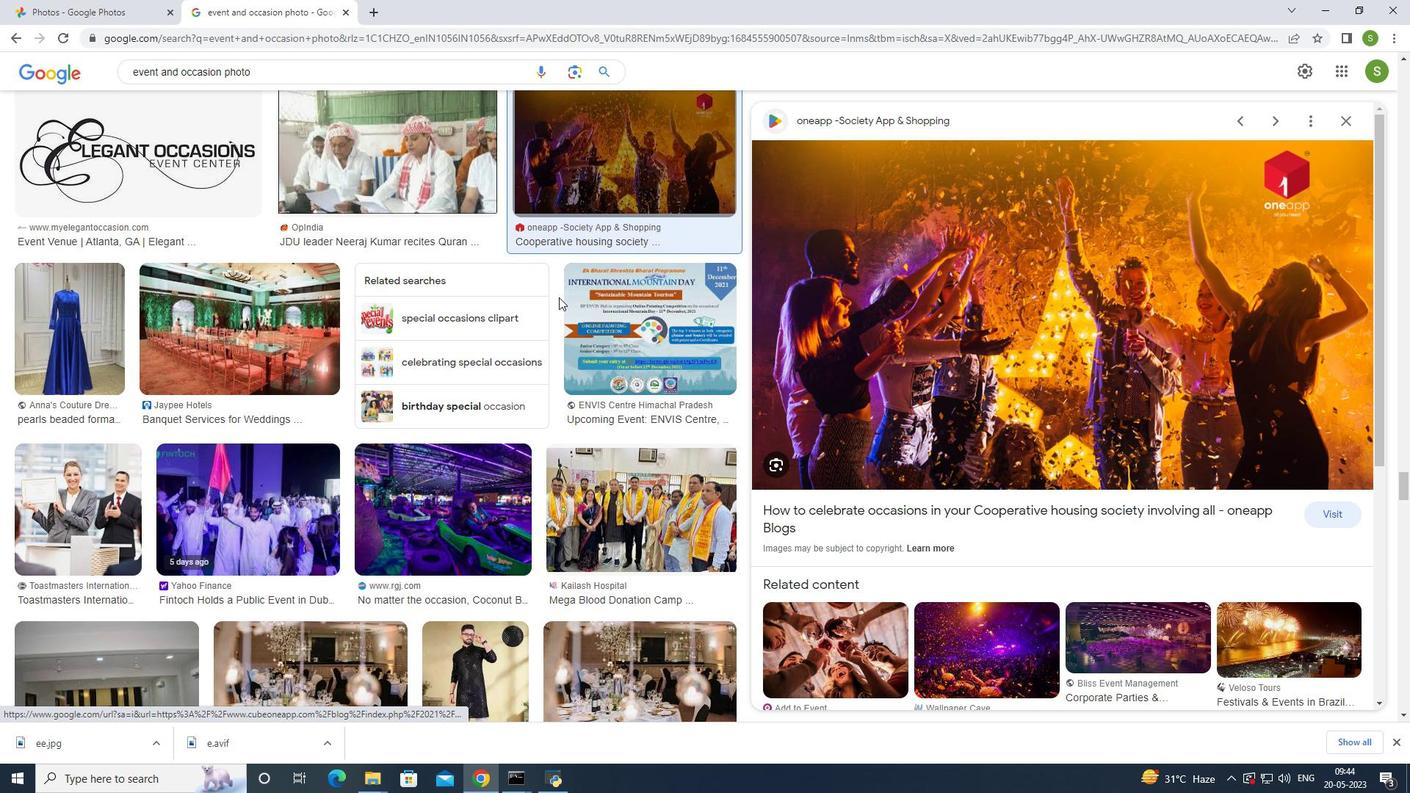 
Action: Mouse scrolled (558, 296) with delta (0, 0)
Screenshot: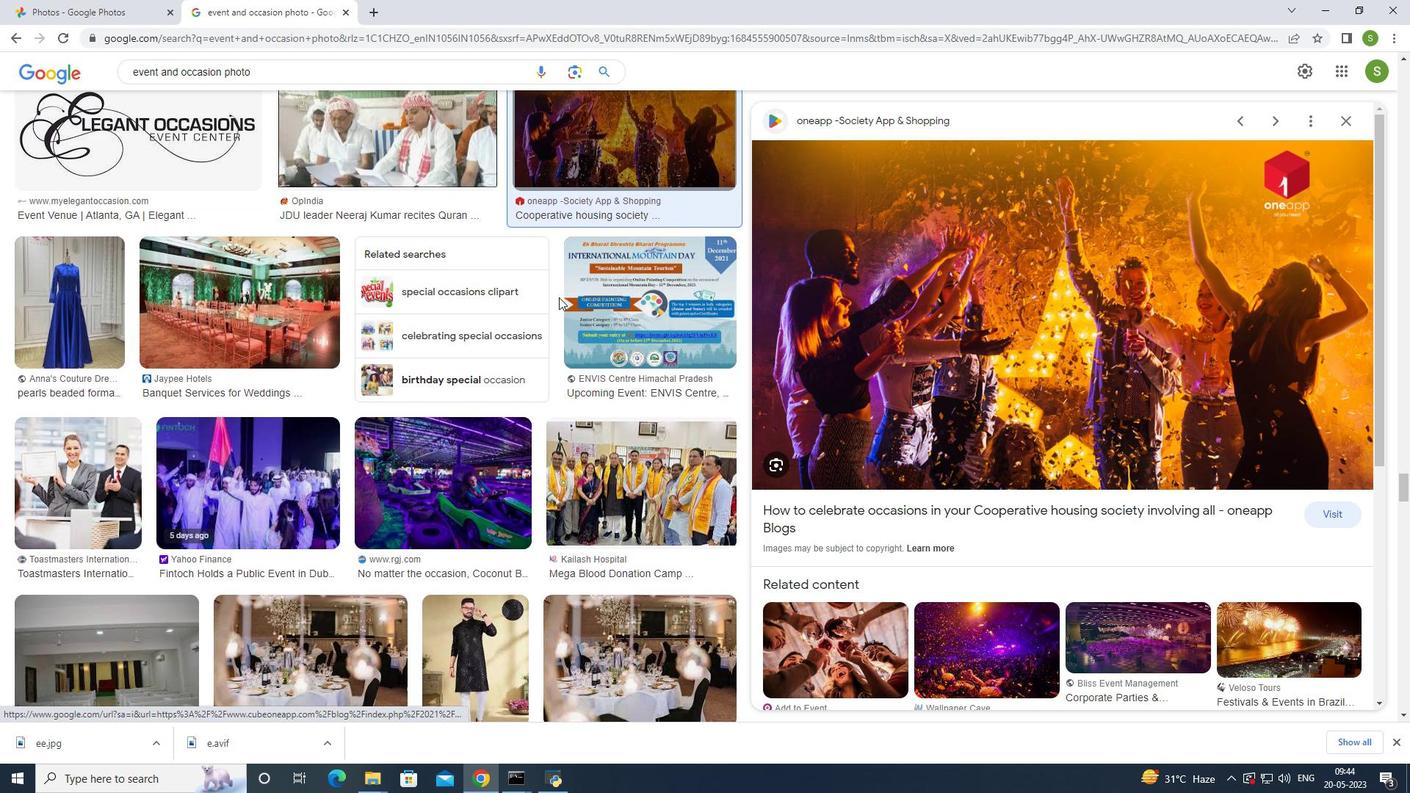 
Action: Mouse scrolled (558, 296) with delta (0, 0)
Screenshot: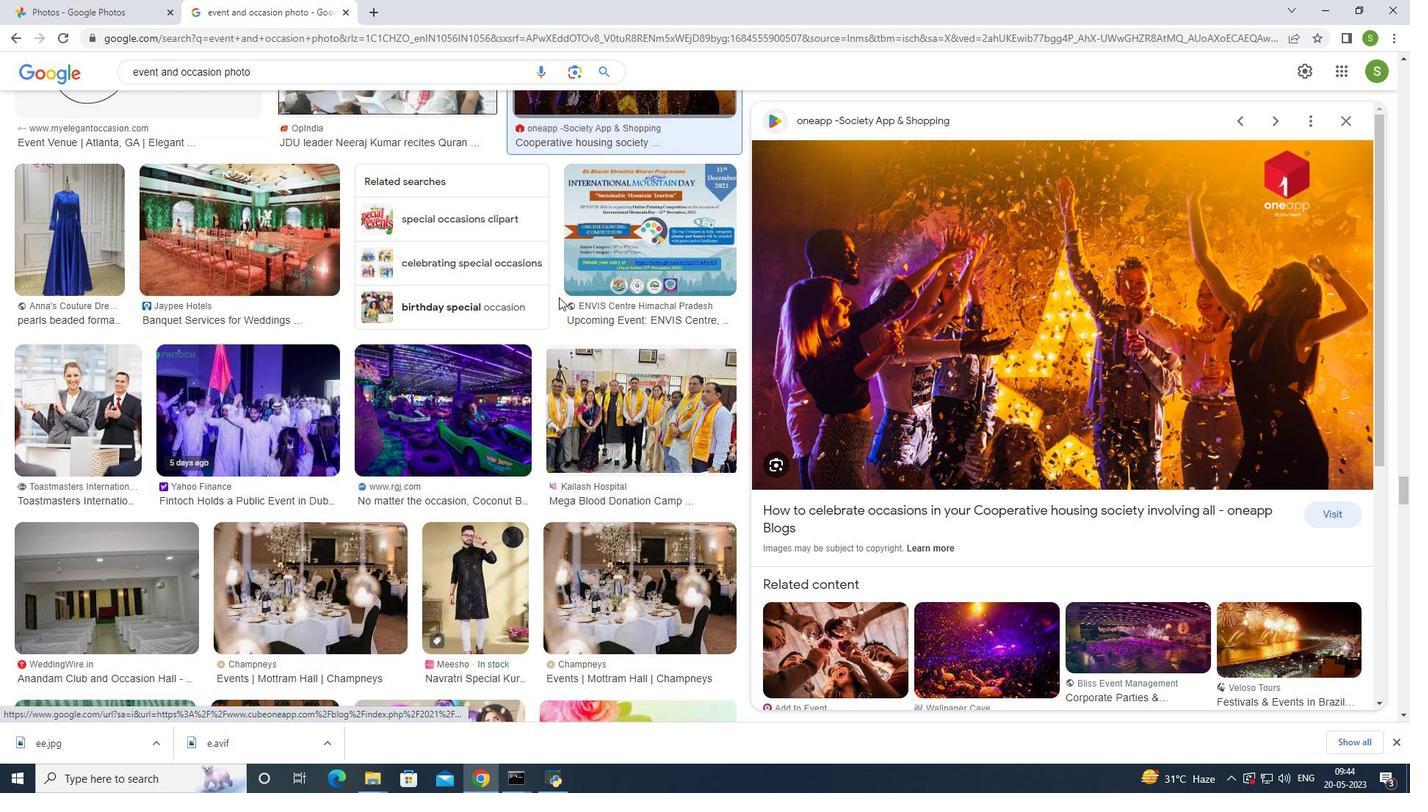 
Action: Mouse scrolled (558, 296) with delta (0, 0)
Screenshot: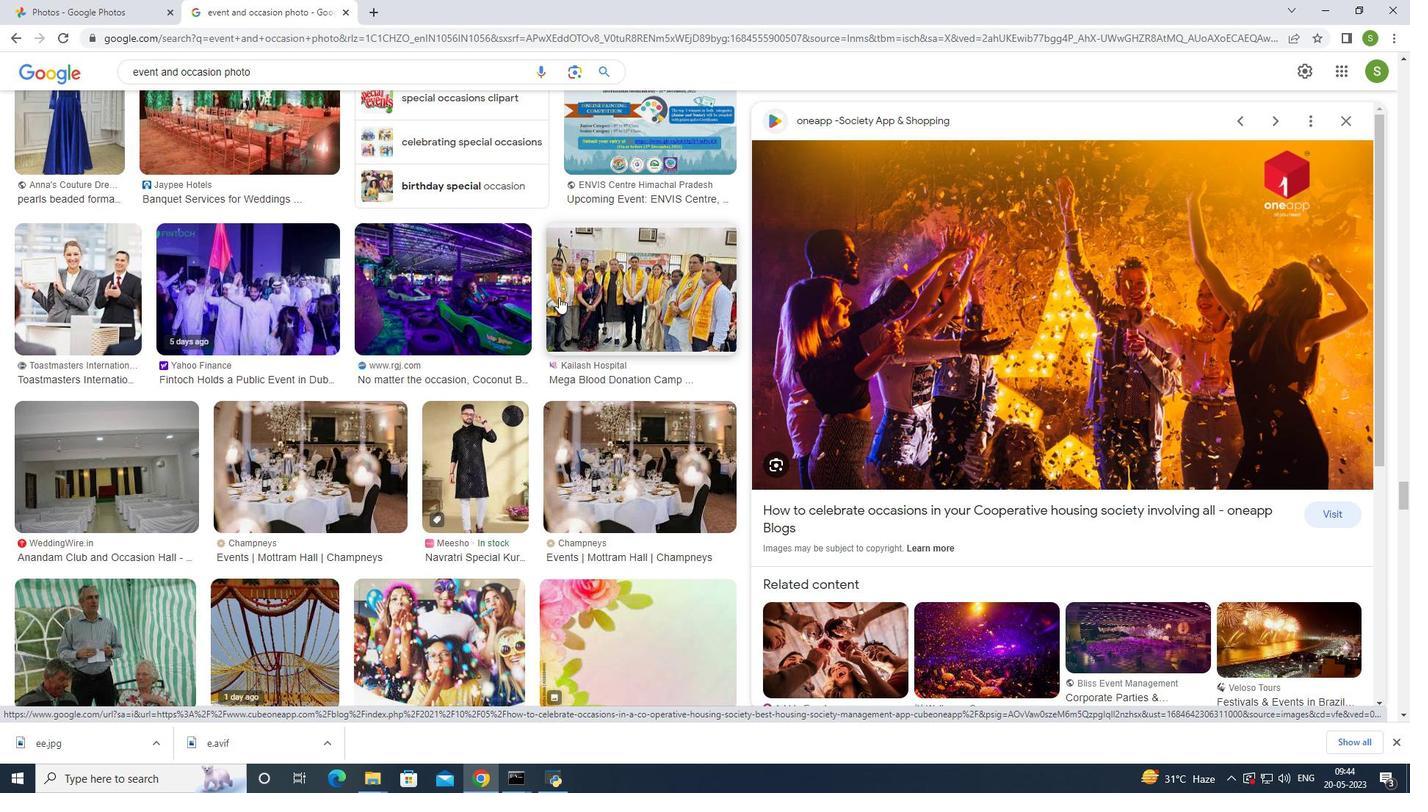 
Action: Mouse scrolled (558, 296) with delta (0, 0)
Screenshot: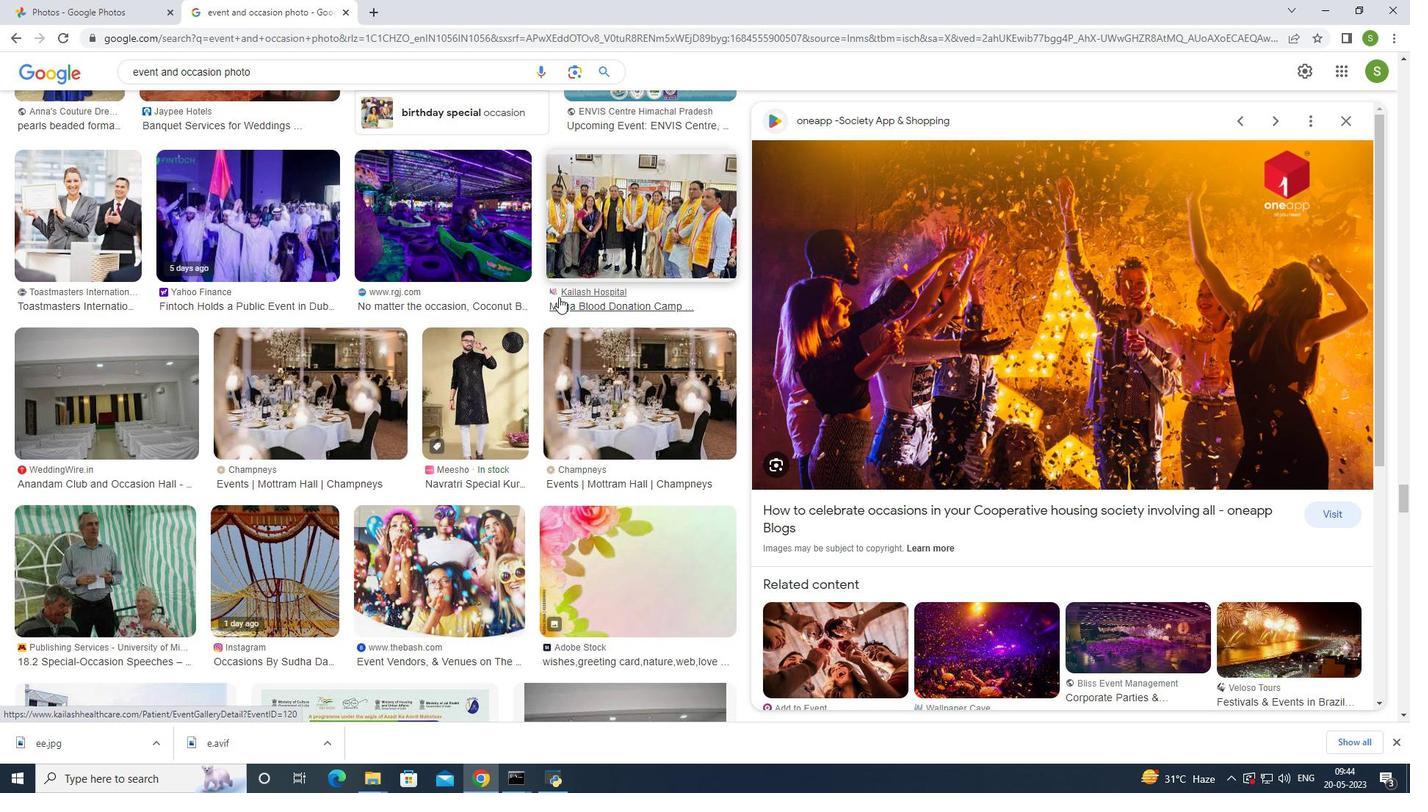 
Action: Mouse scrolled (558, 296) with delta (0, 0)
Screenshot: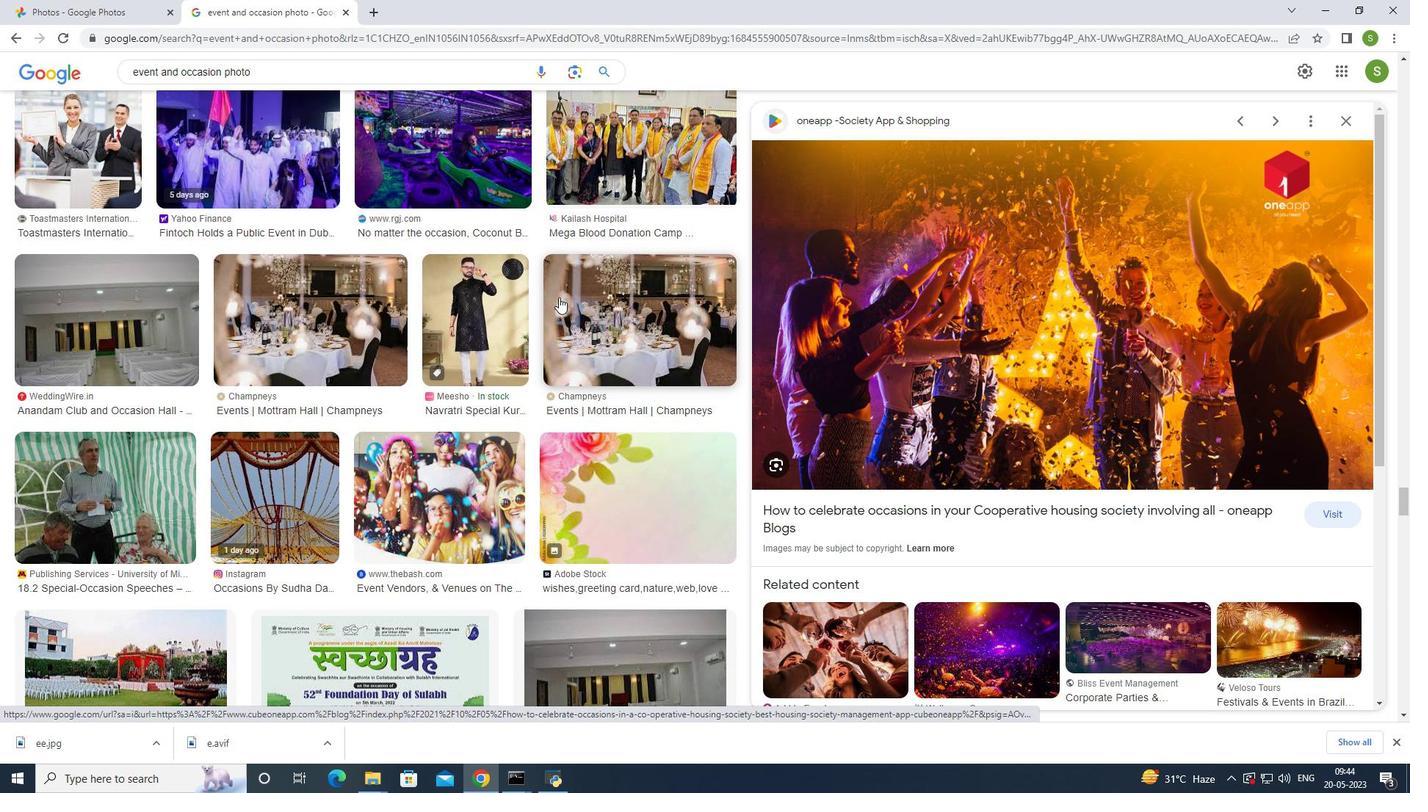 
Action: Mouse scrolled (558, 296) with delta (0, 0)
Screenshot: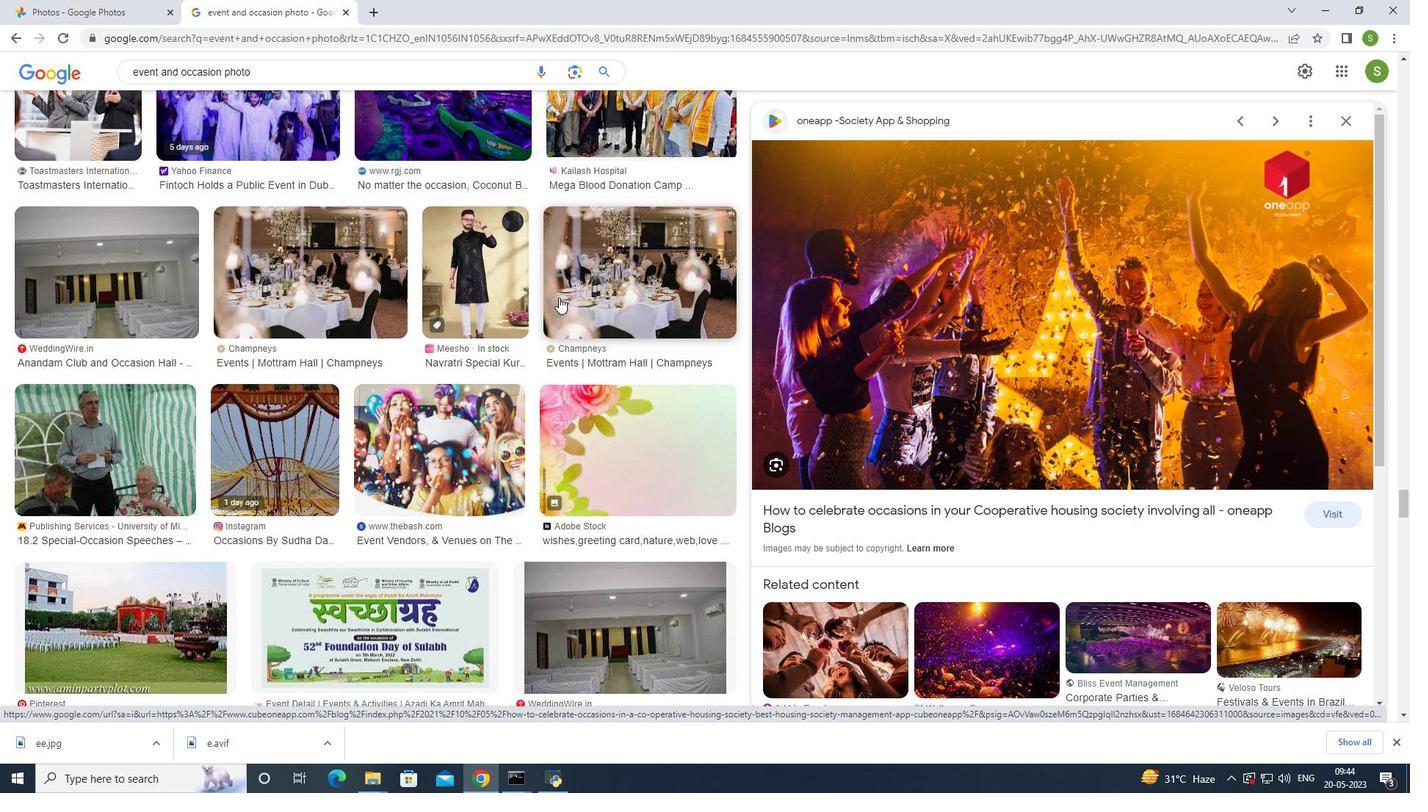 
Action: Mouse scrolled (558, 296) with delta (0, 0)
Screenshot: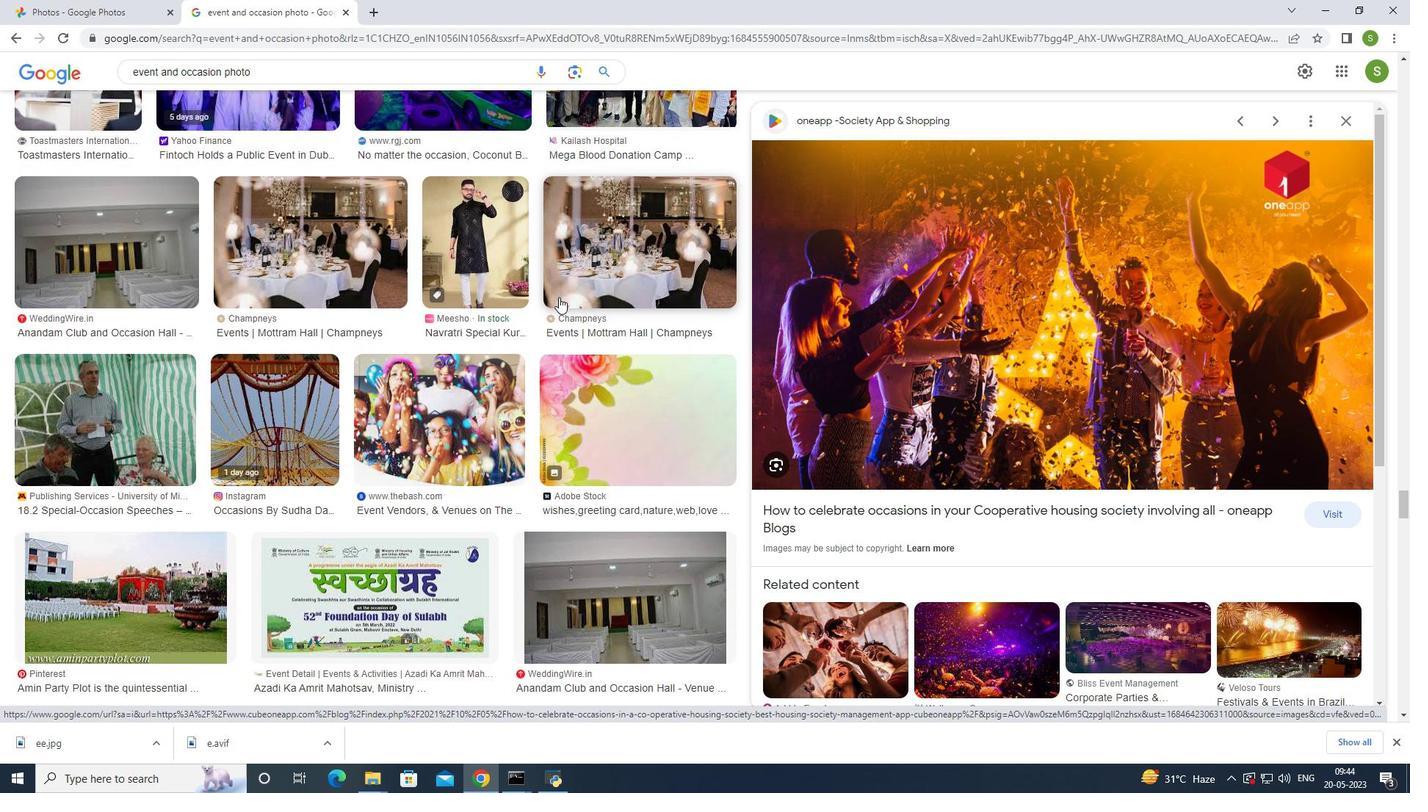
Action: Mouse moved to (558, 297)
Screenshot: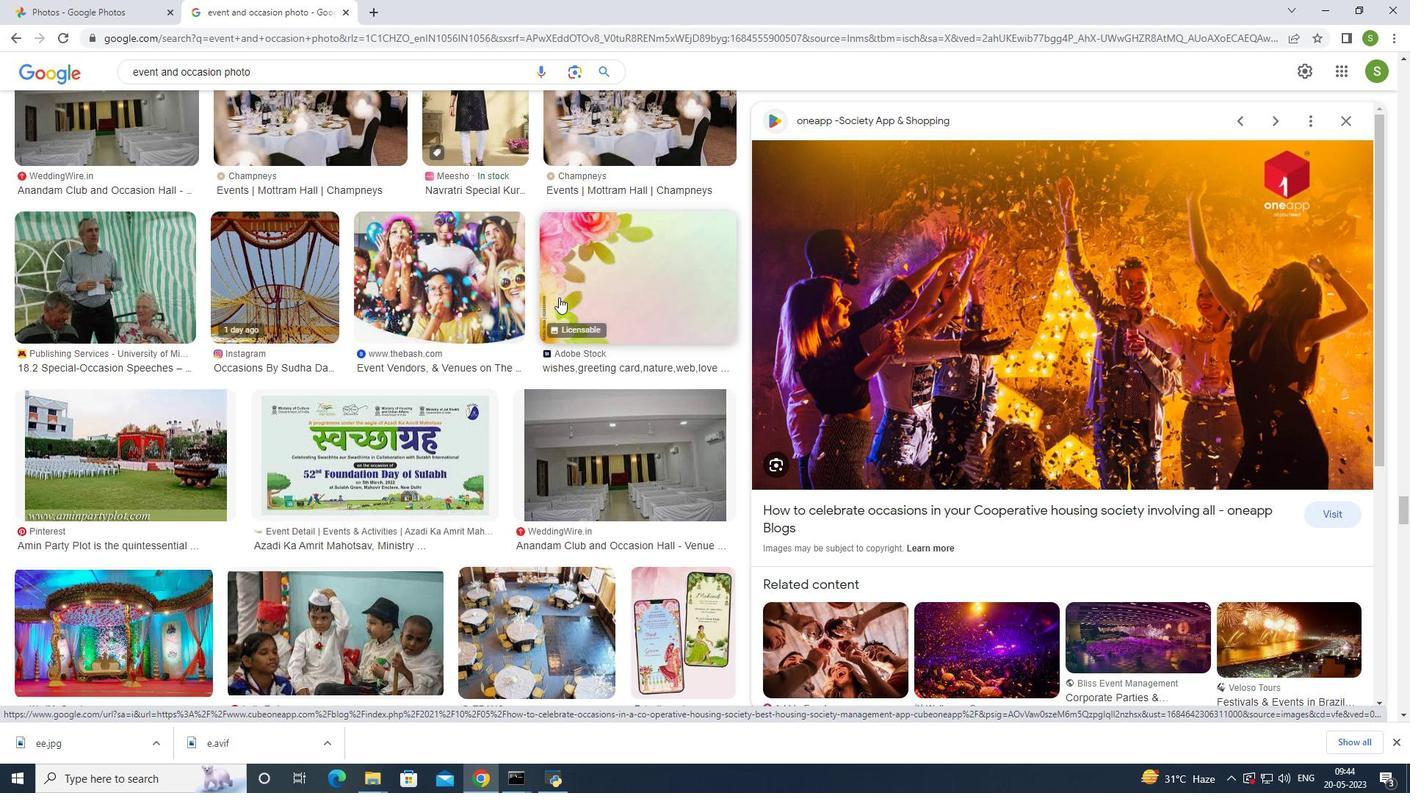 
Action: Mouse scrolled (558, 296) with delta (0, 0)
Screenshot: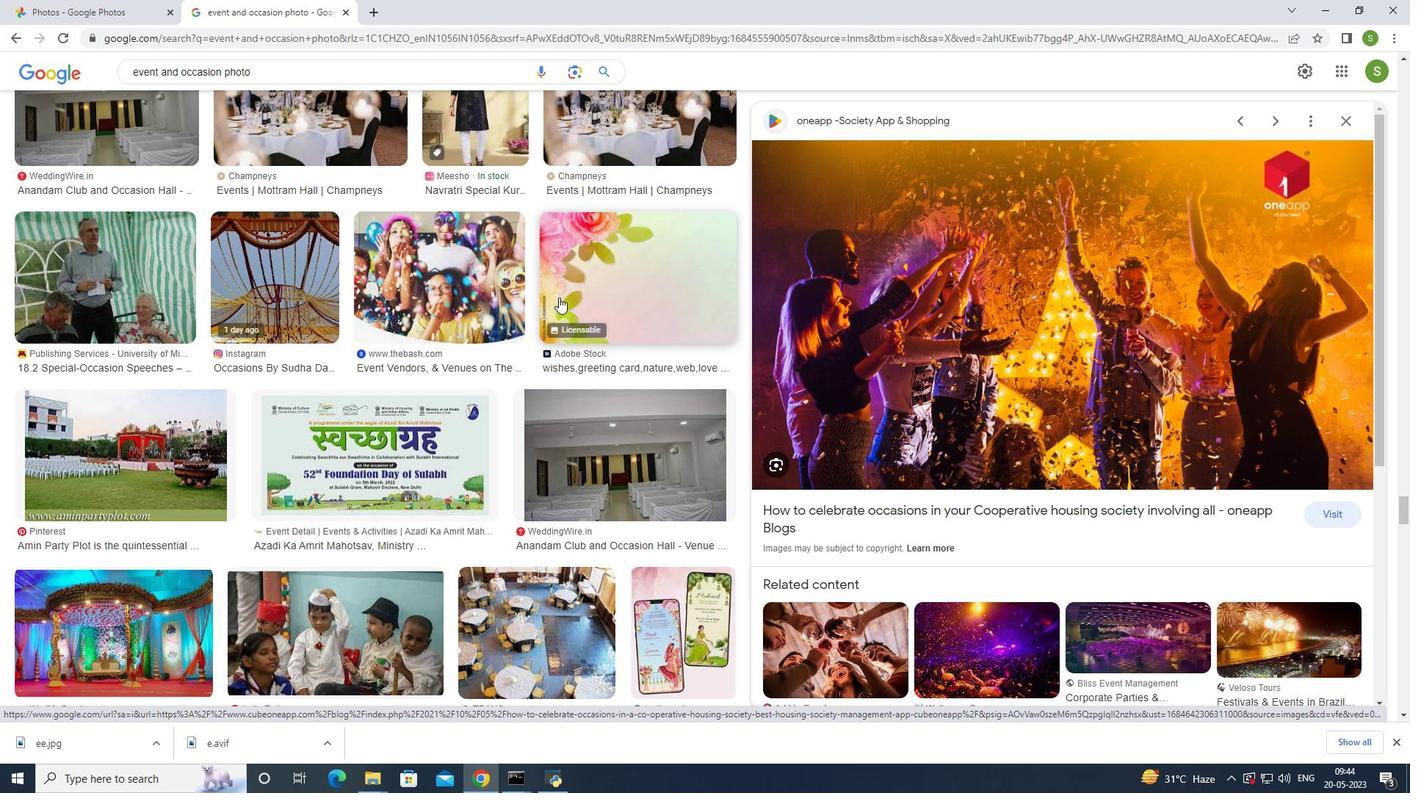 
Action: Mouse scrolled (558, 296) with delta (0, 0)
Screenshot: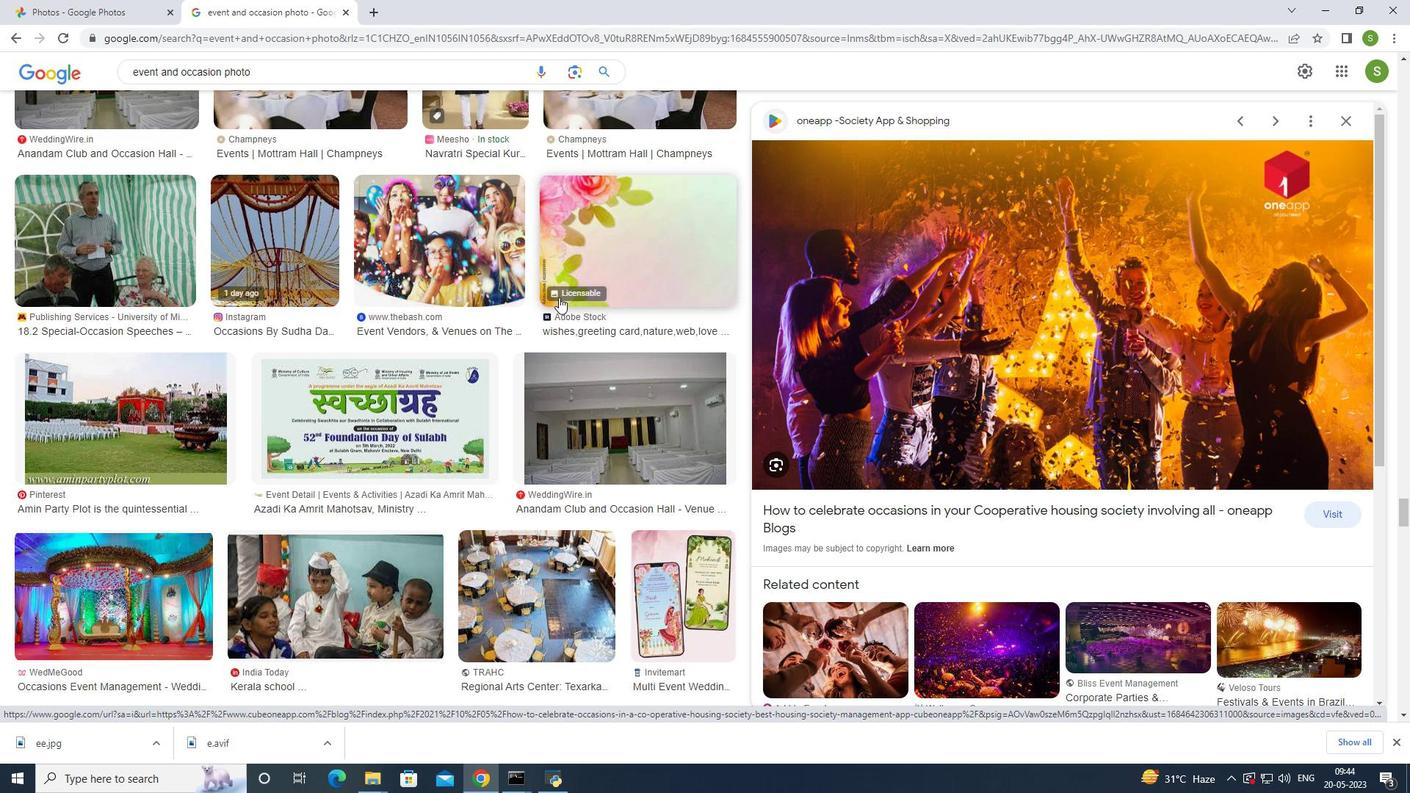 
Action: Mouse scrolled (558, 296) with delta (0, 0)
Screenshot: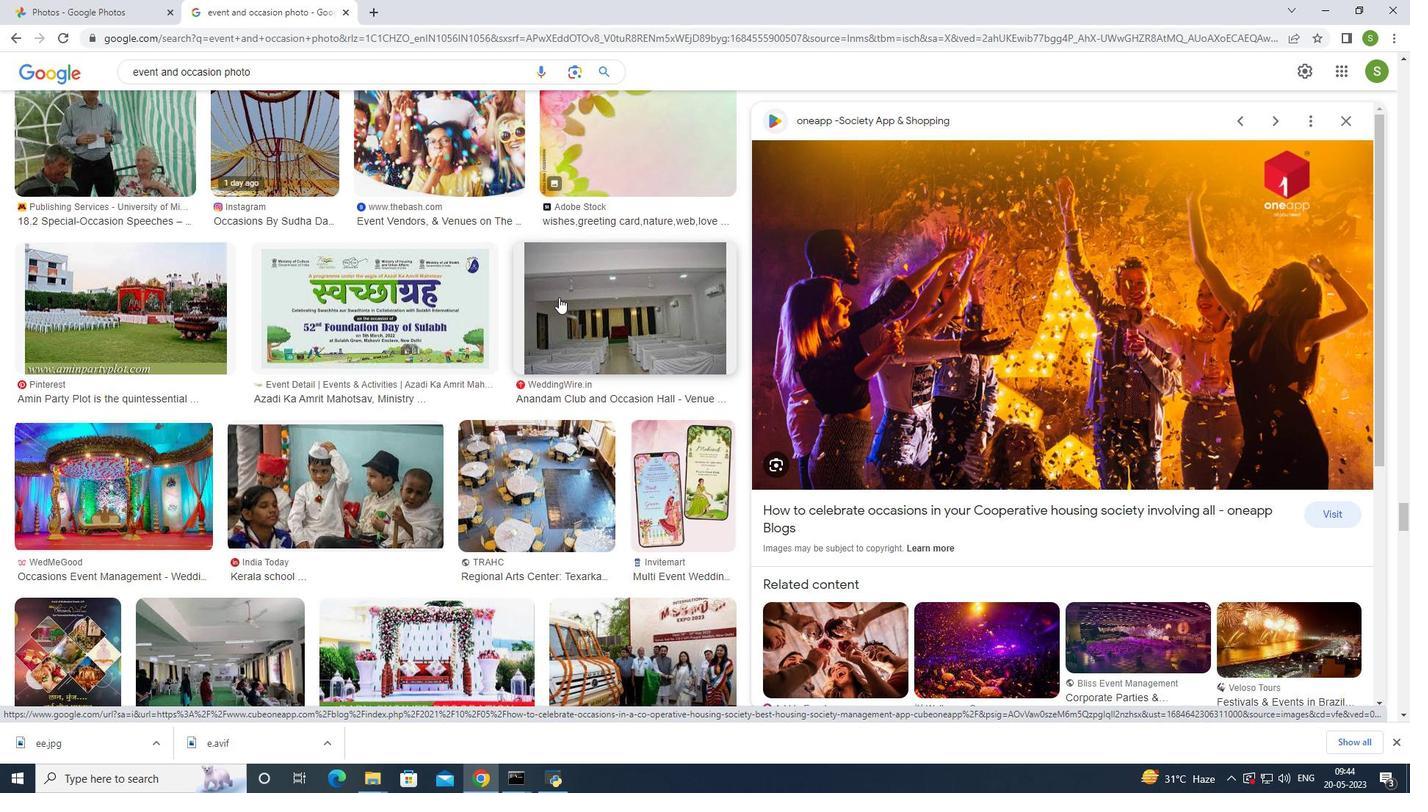
Action: Mouse scrolled (558, 296) with delta (0, 0)
Screenshot: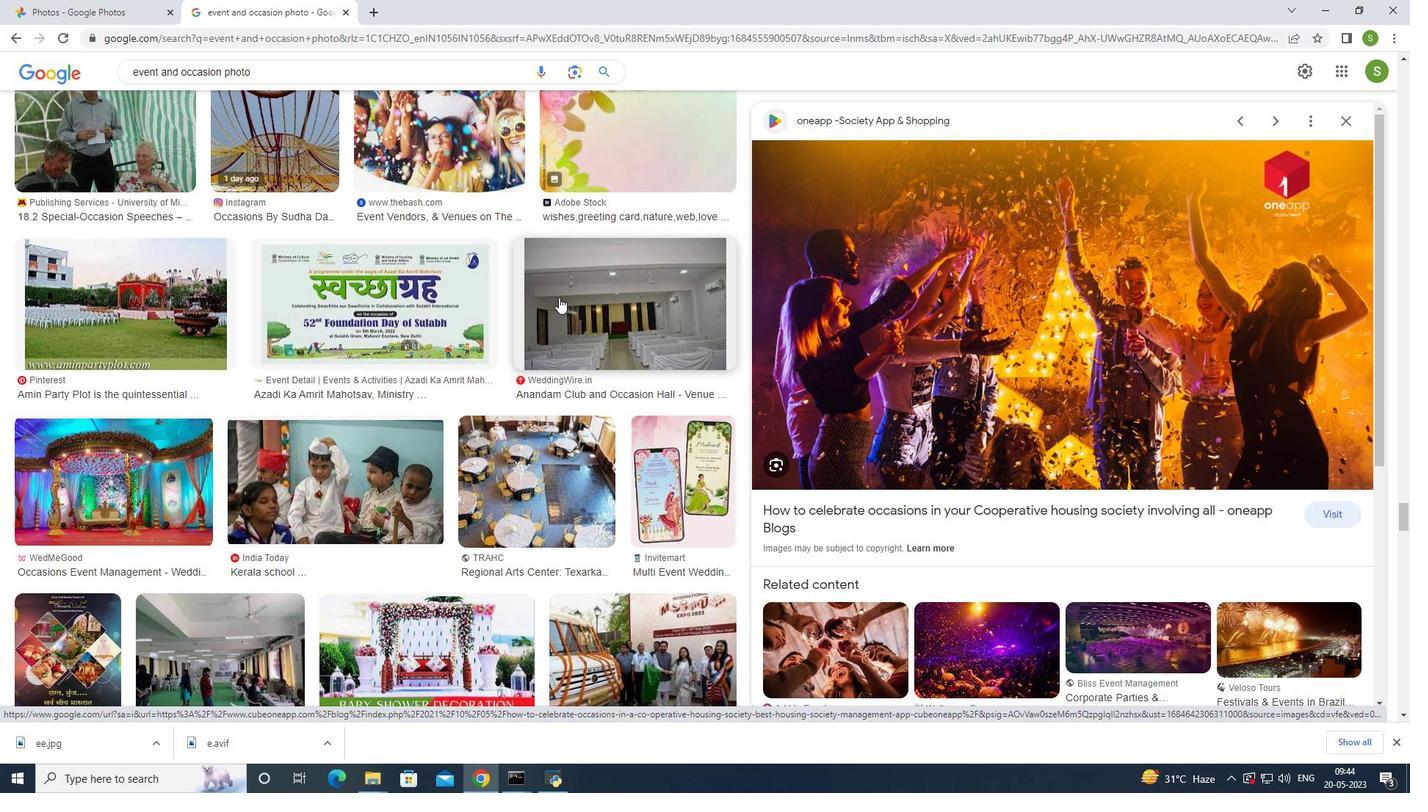 
Action: Mouse scrolled (558, 296) with delta (0, 0)
Screenshot: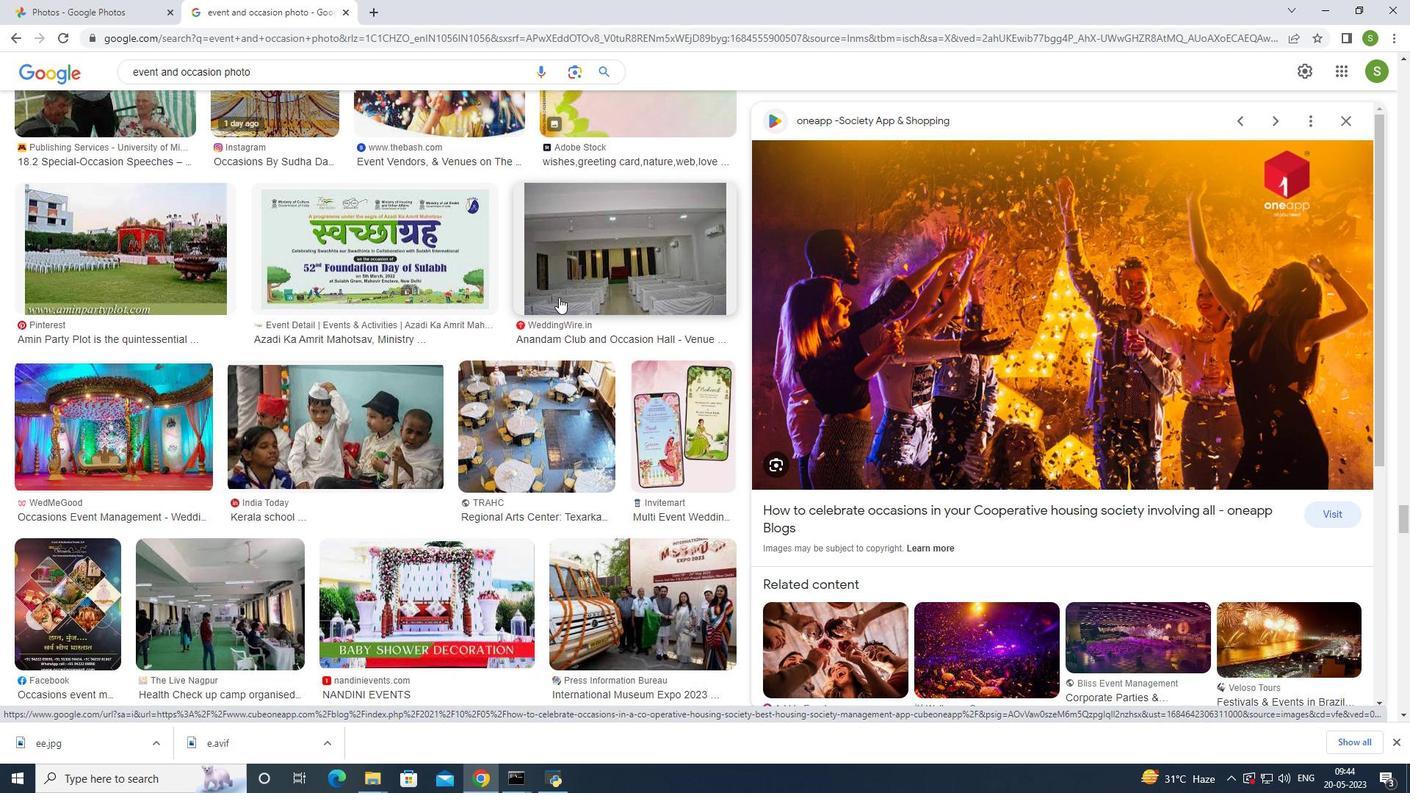 
Action: Mouse scrolled (558, 296) with delta (0, 0)
Screenshot: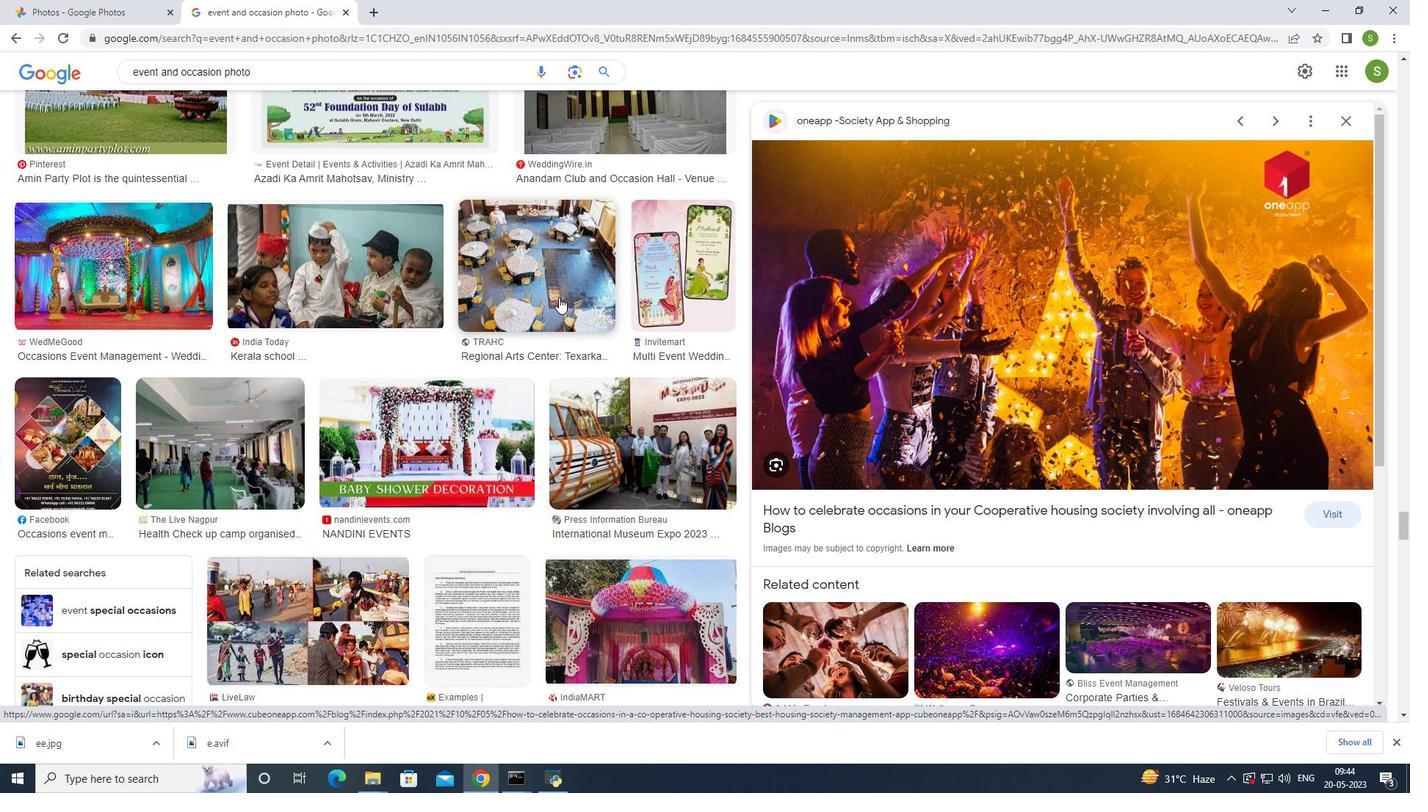 
Action: Mouse scrolled (558, 296) with delta (0, 0)
Screenshot: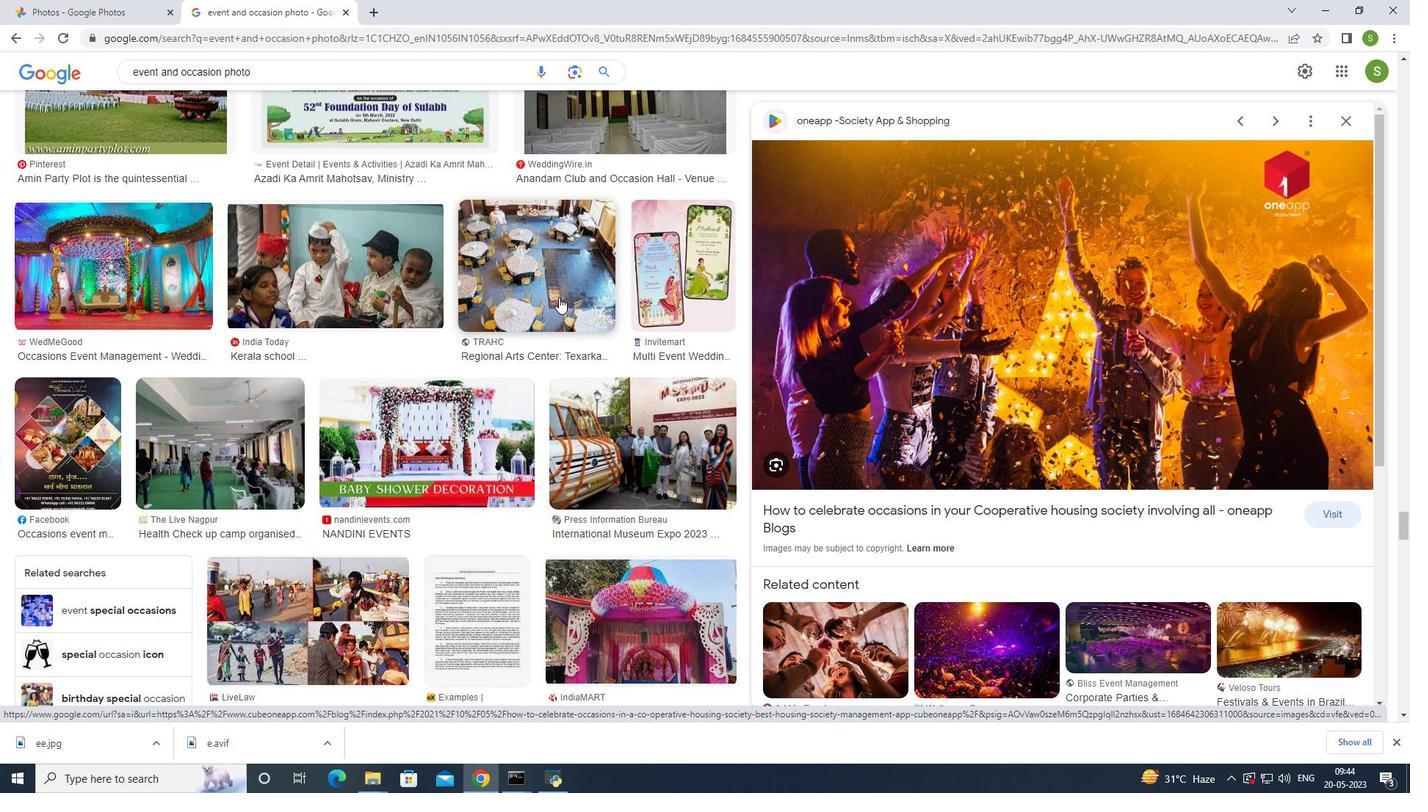 
Action: Mouse scrolled (558, 296) with delta (0, 0)
Screenshot: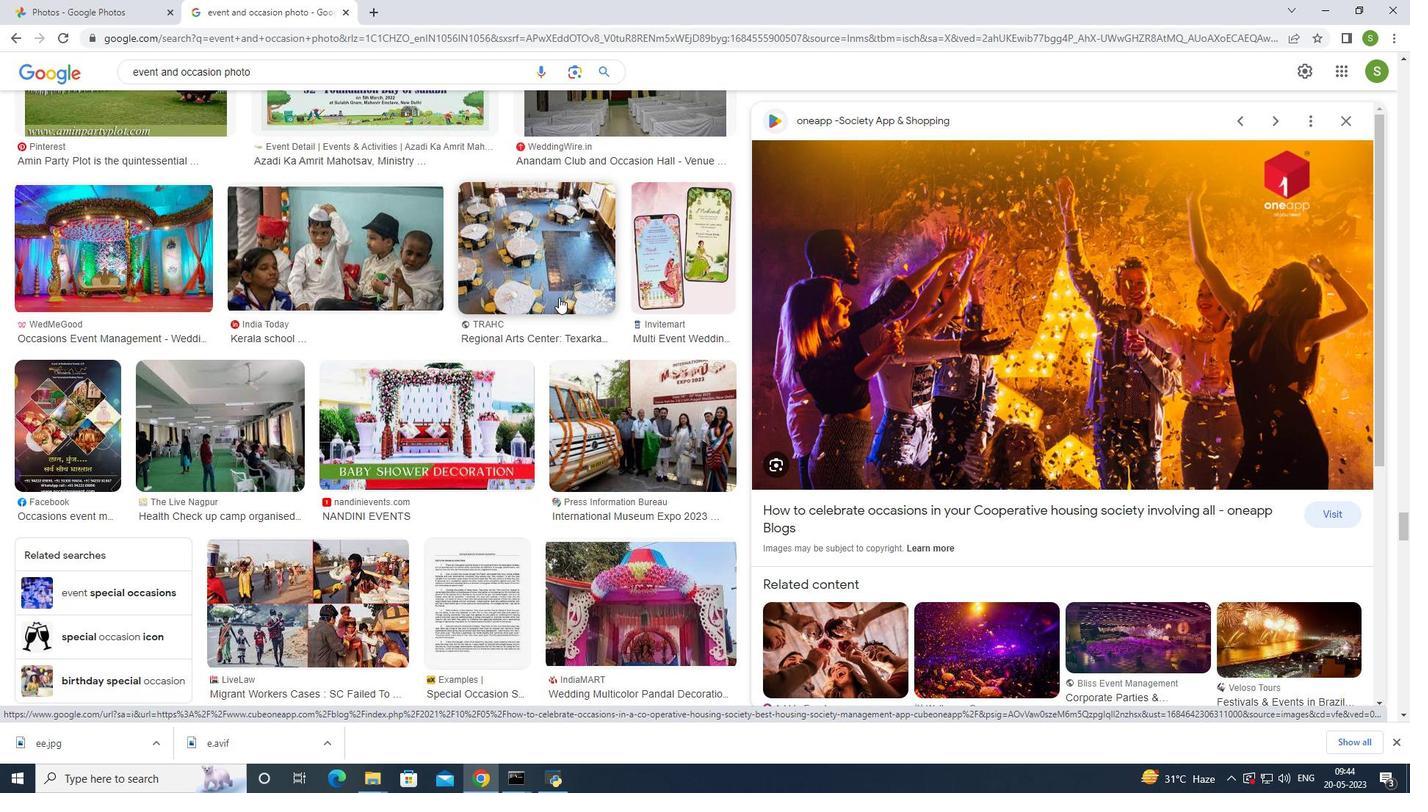 
Action: Mouse scrolled (558, 296) with delta (0, 0)
Screenshot: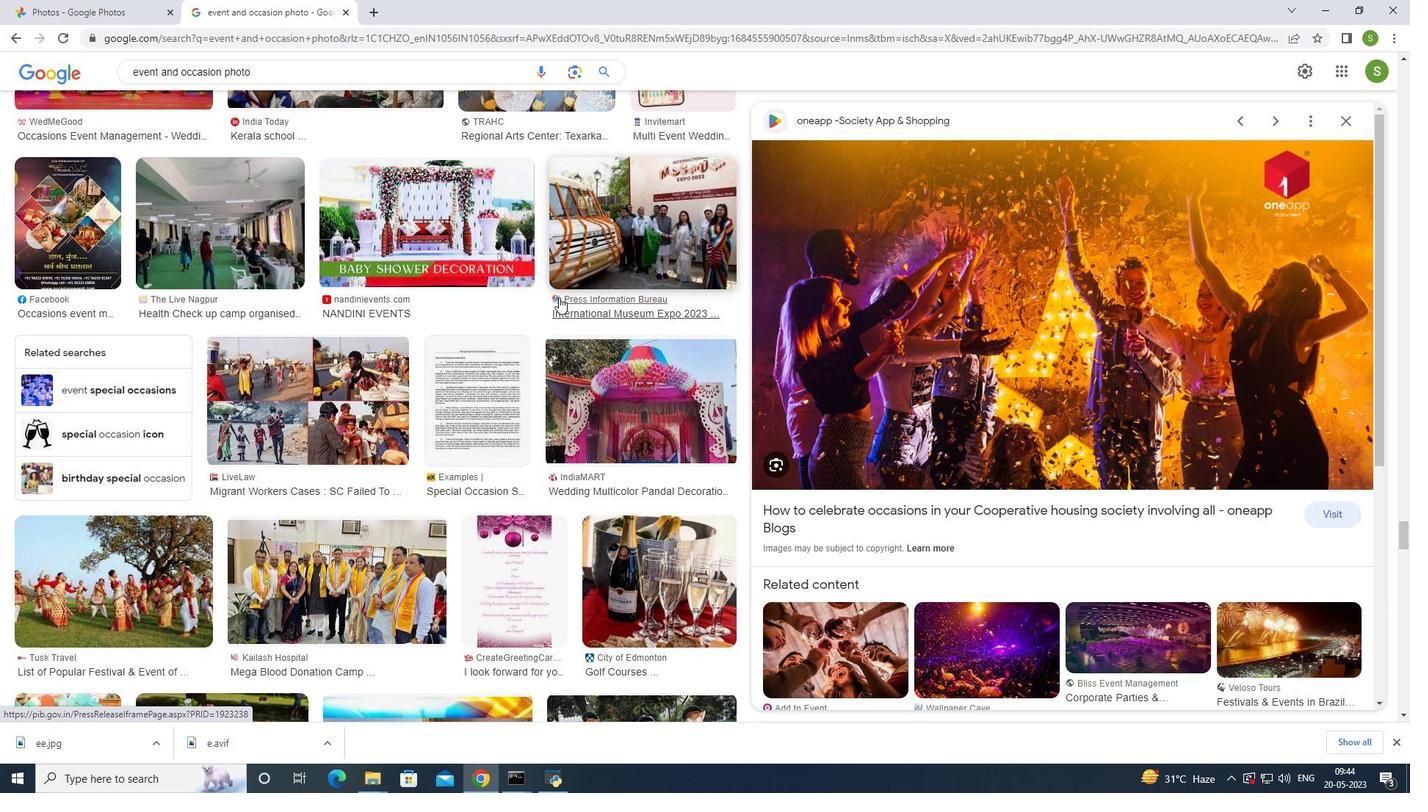 
Action: Mouse scrolled (558, 296) with delta (0, 0)
Screenshot: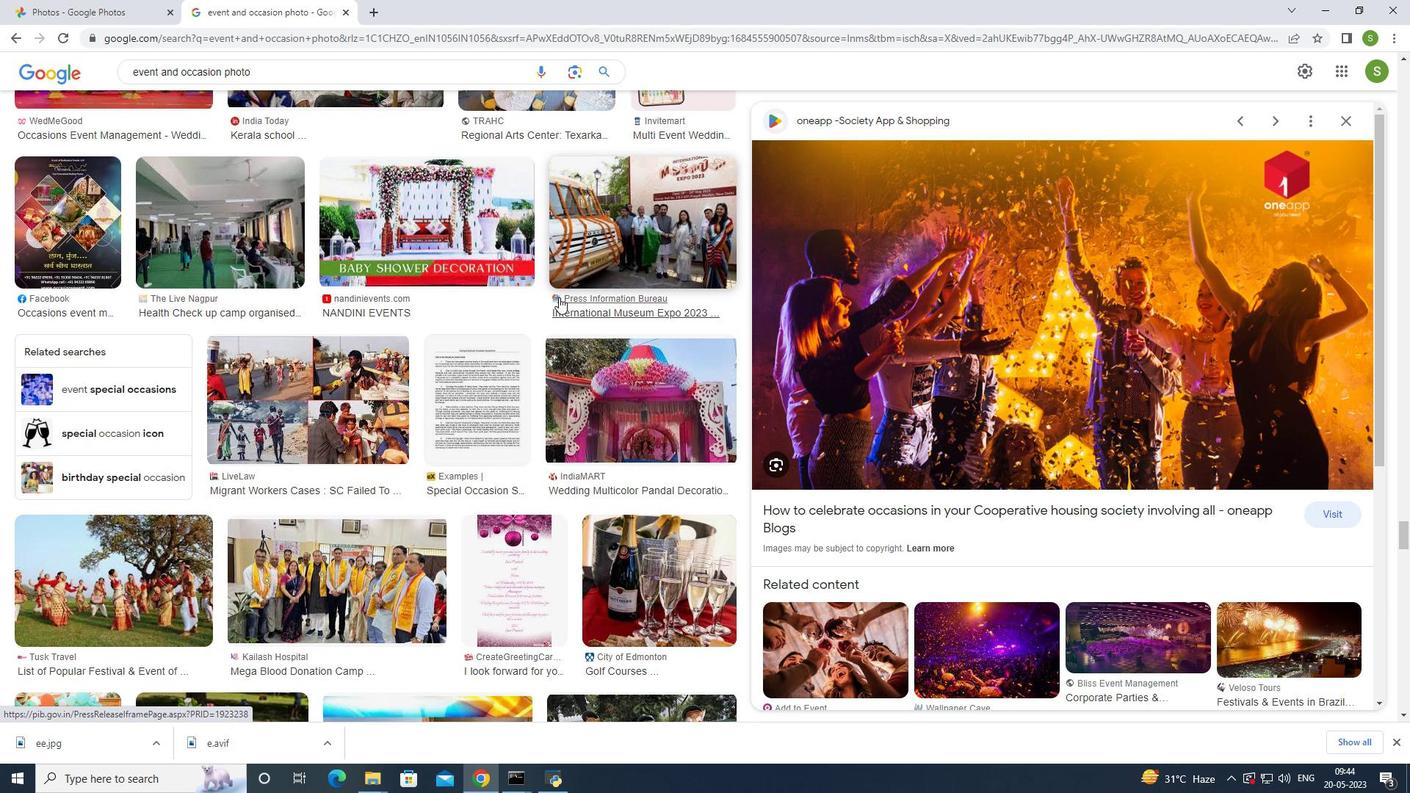 
Action: Mouse scrolled (558, 296) with delta (0, 0)
Screenshot: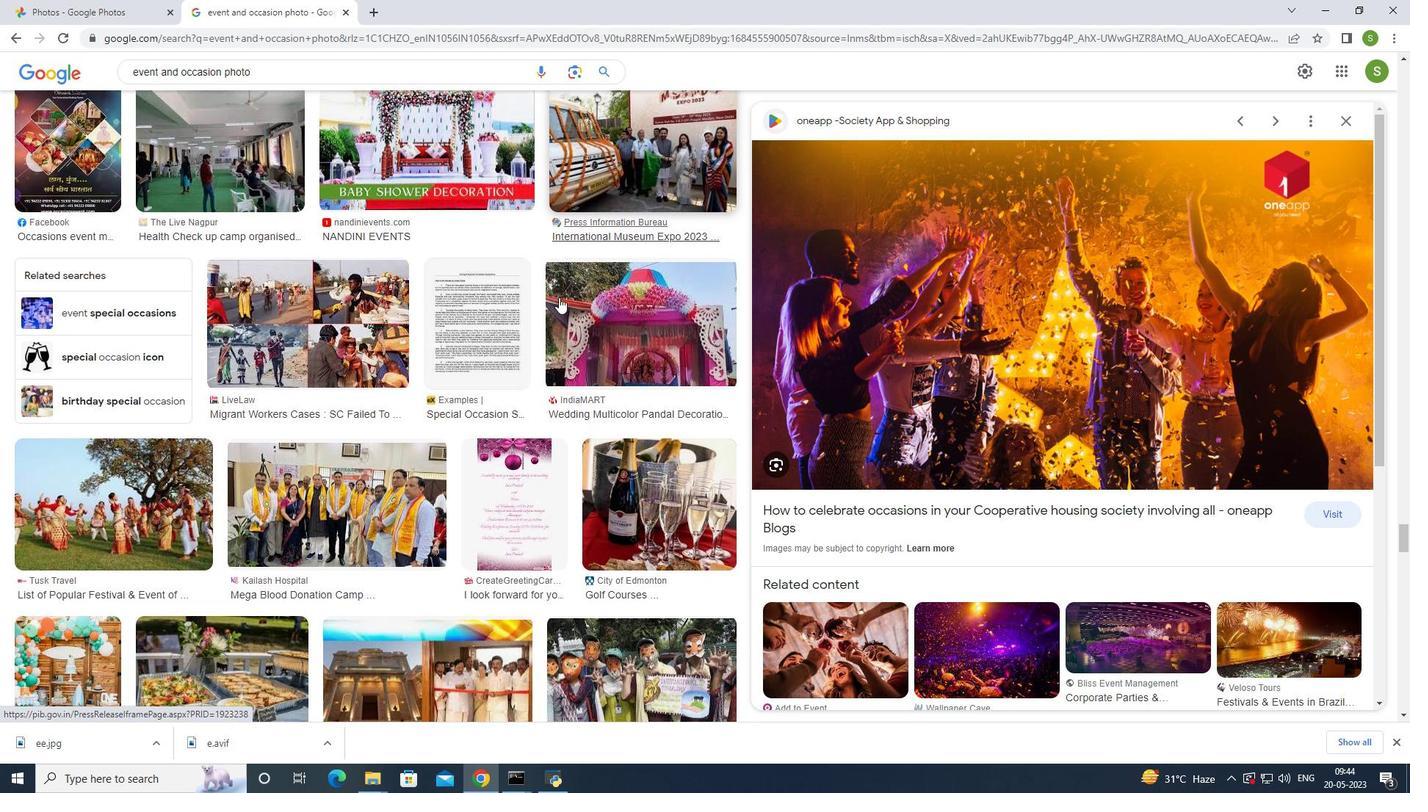 
Action: Mouse moved to (560, 296)
Screenshot: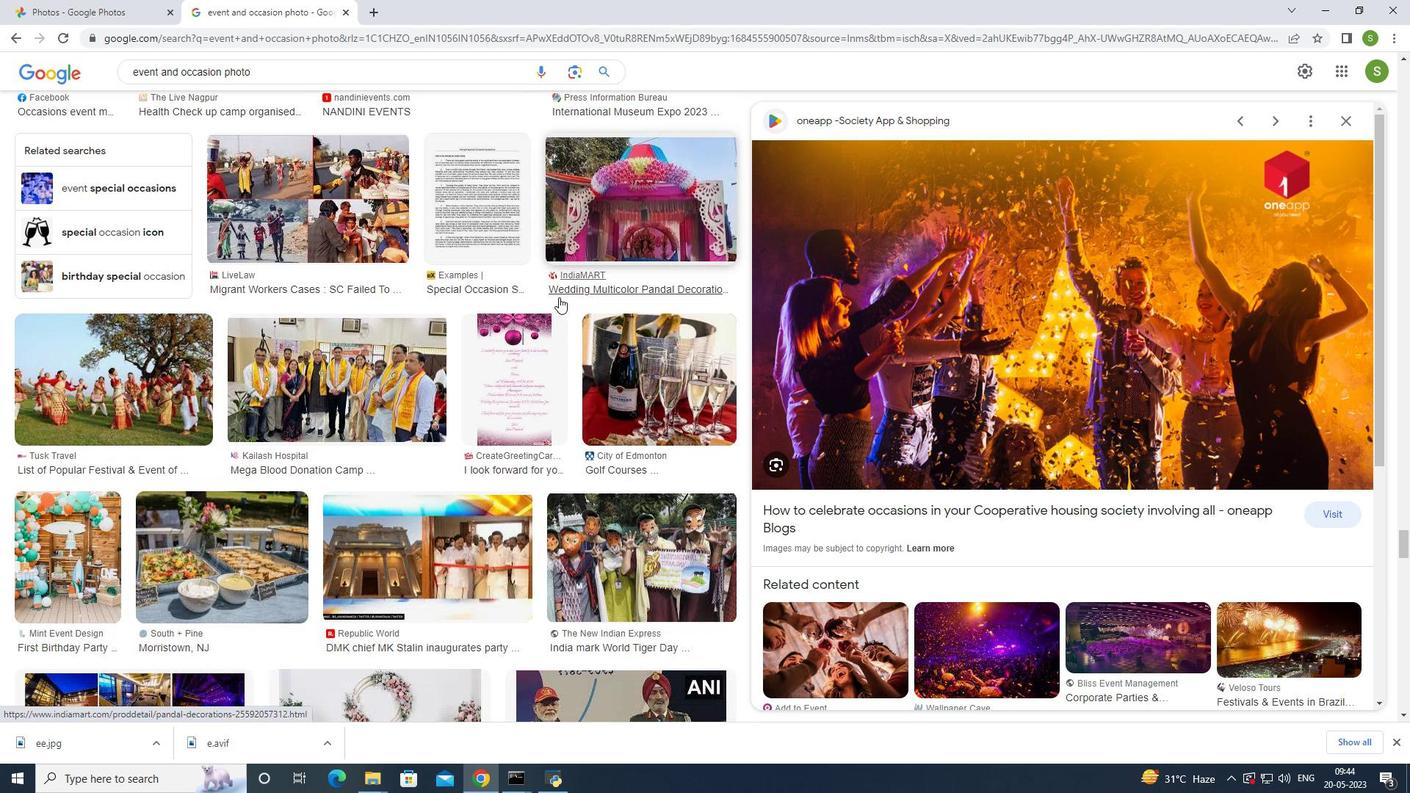 
Action: Mouse scrolled (560, 295) with delta (0, 0)
Screenshot: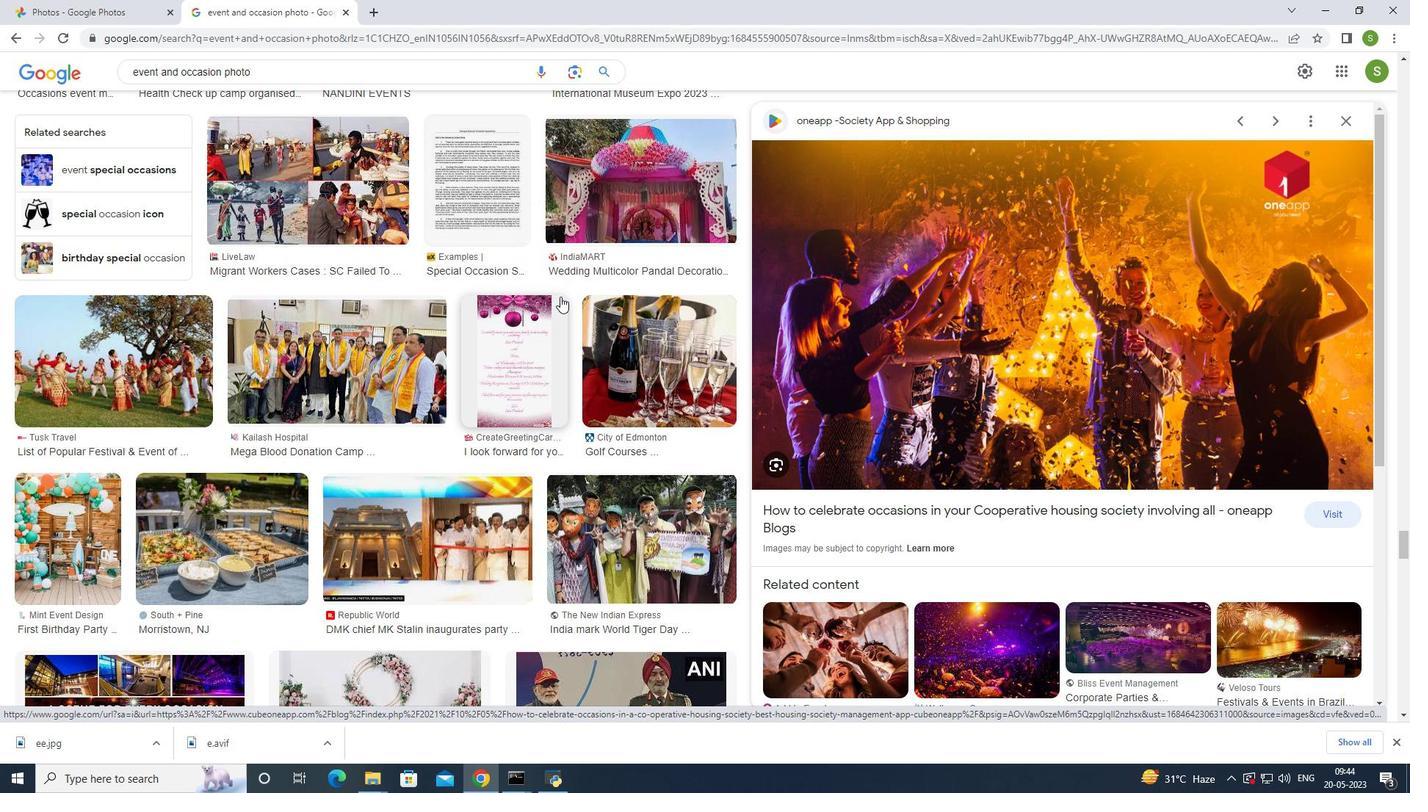 
Action: Mouse scrolled (560, 295) with delta (0, 0)
Screenshot: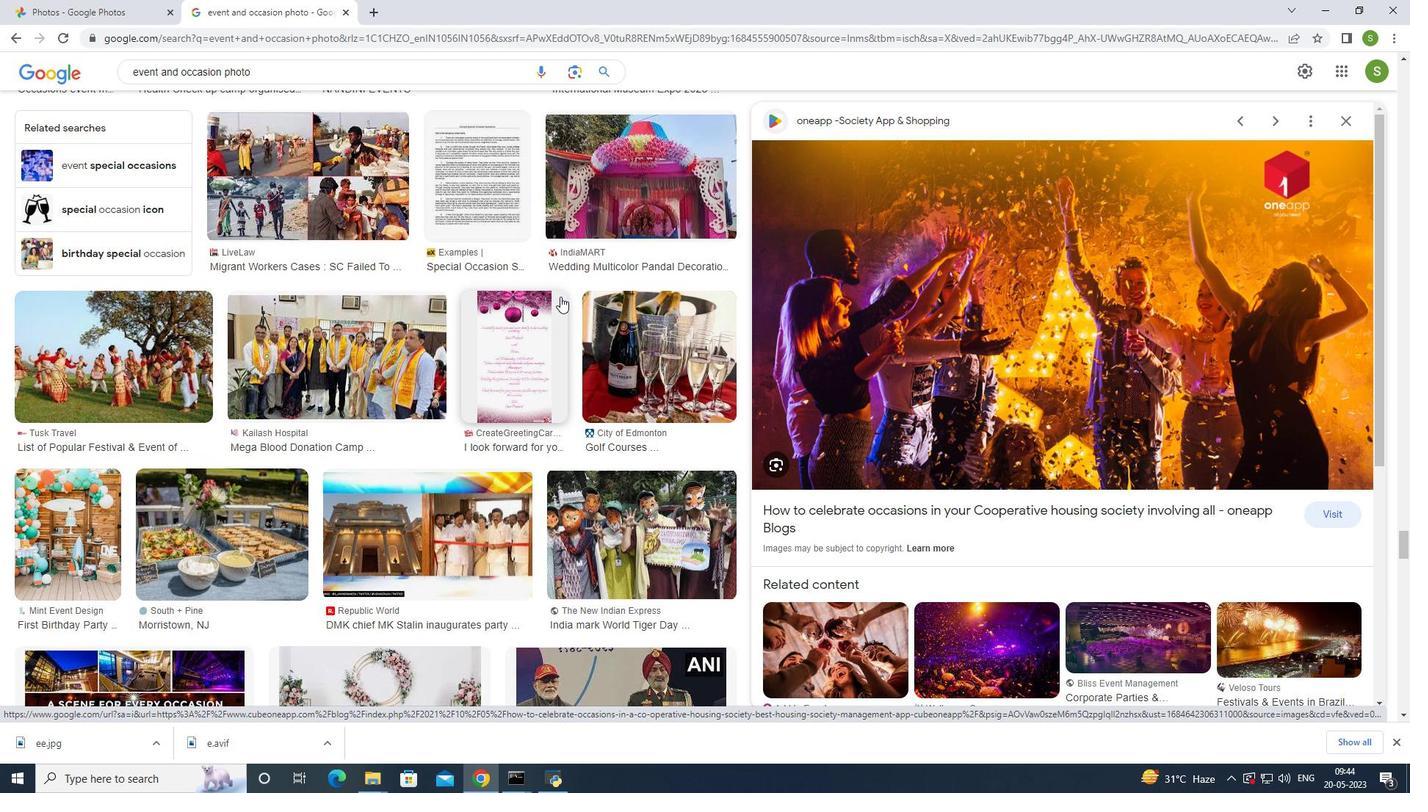 
Action: Mouse scrolled (560, 297) with delta (0, 0)
Screenshot: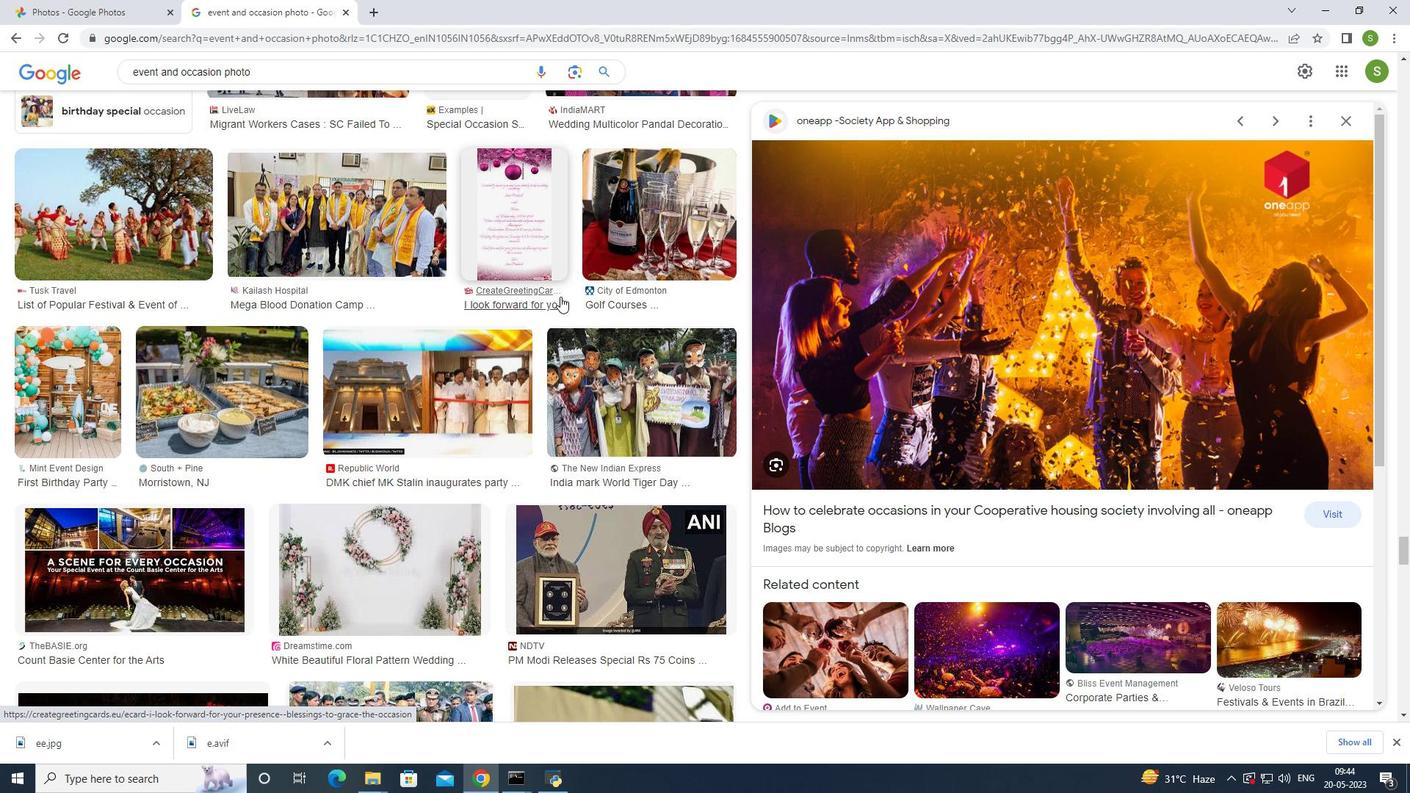 
Action: Mouse scrolled (560, 297) with delta (0, 0)
Screenshot: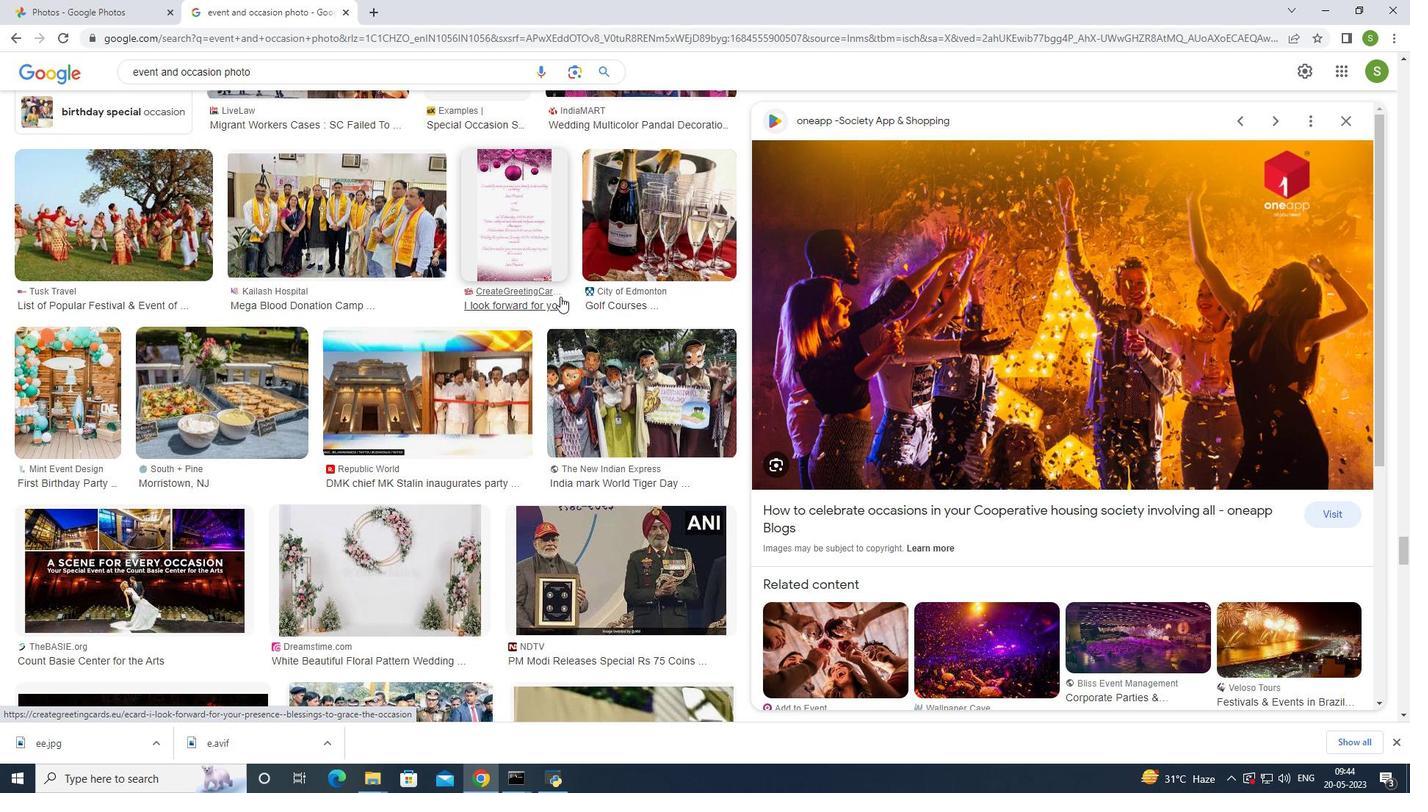 
Action: Mouse scrolled (560, 295) with delta (0, 0)
Screenshot: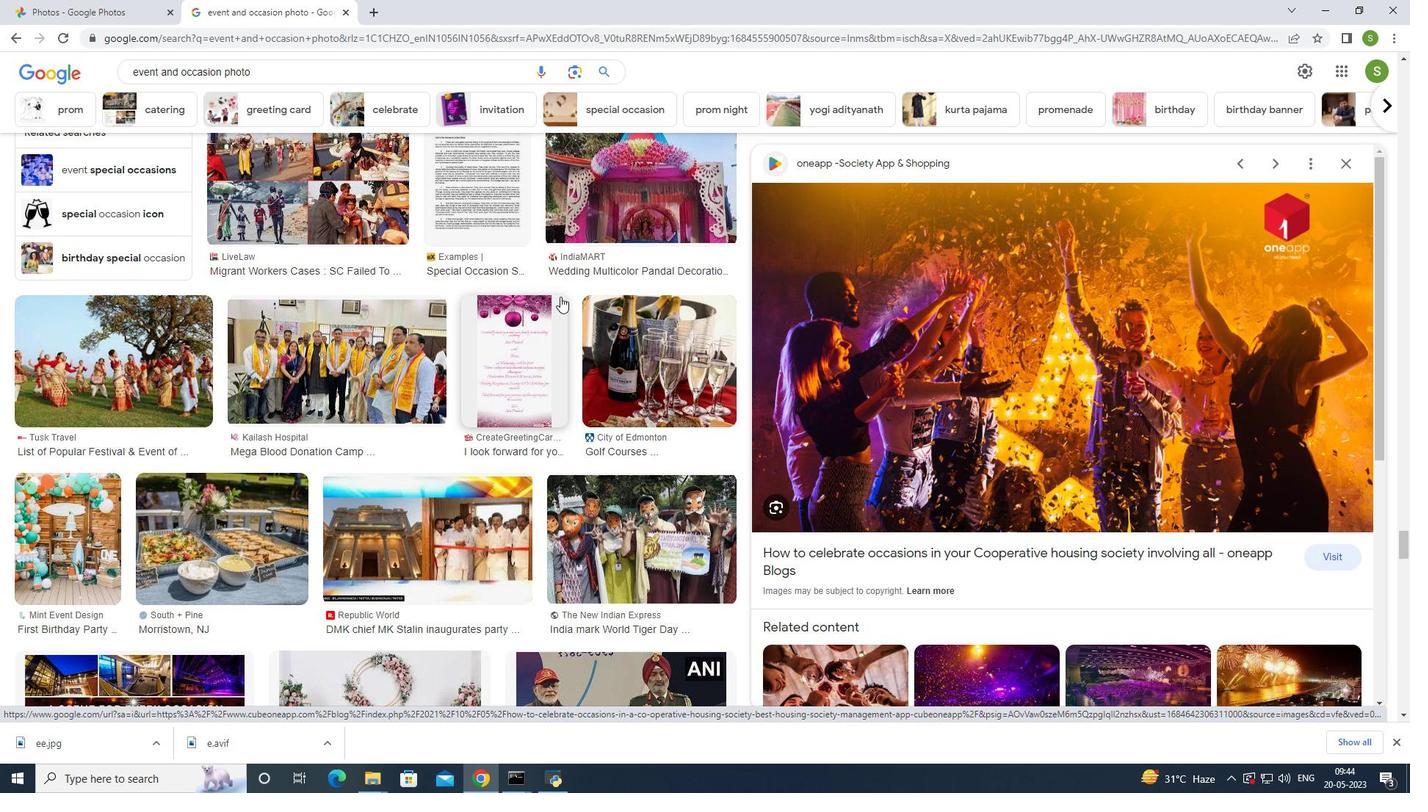 
Action: Mouse scrolled (560, 295) with delta (0, 0)
Screenshot: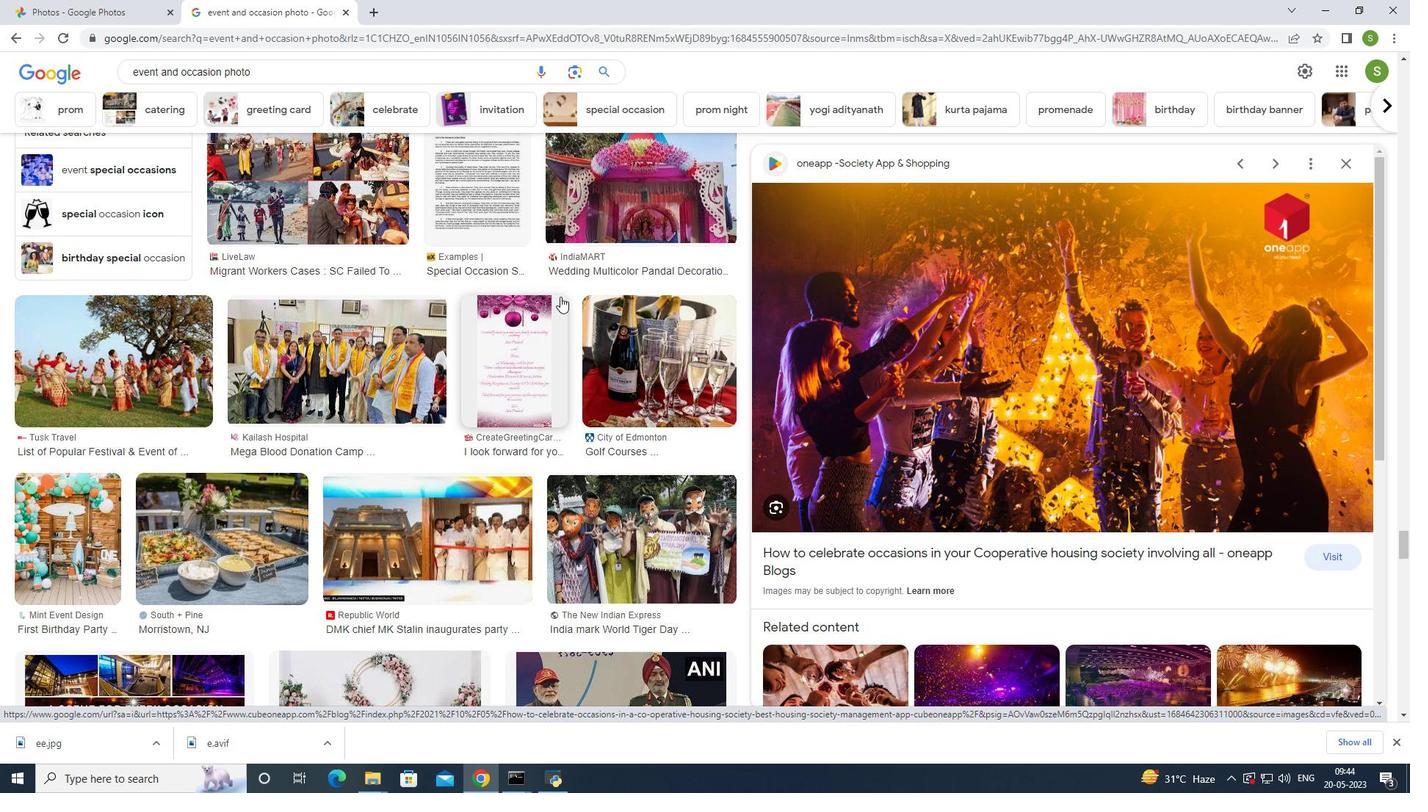 
Action: Mouse scrolled (560, 295) with delta (0, 0)
Screenshot: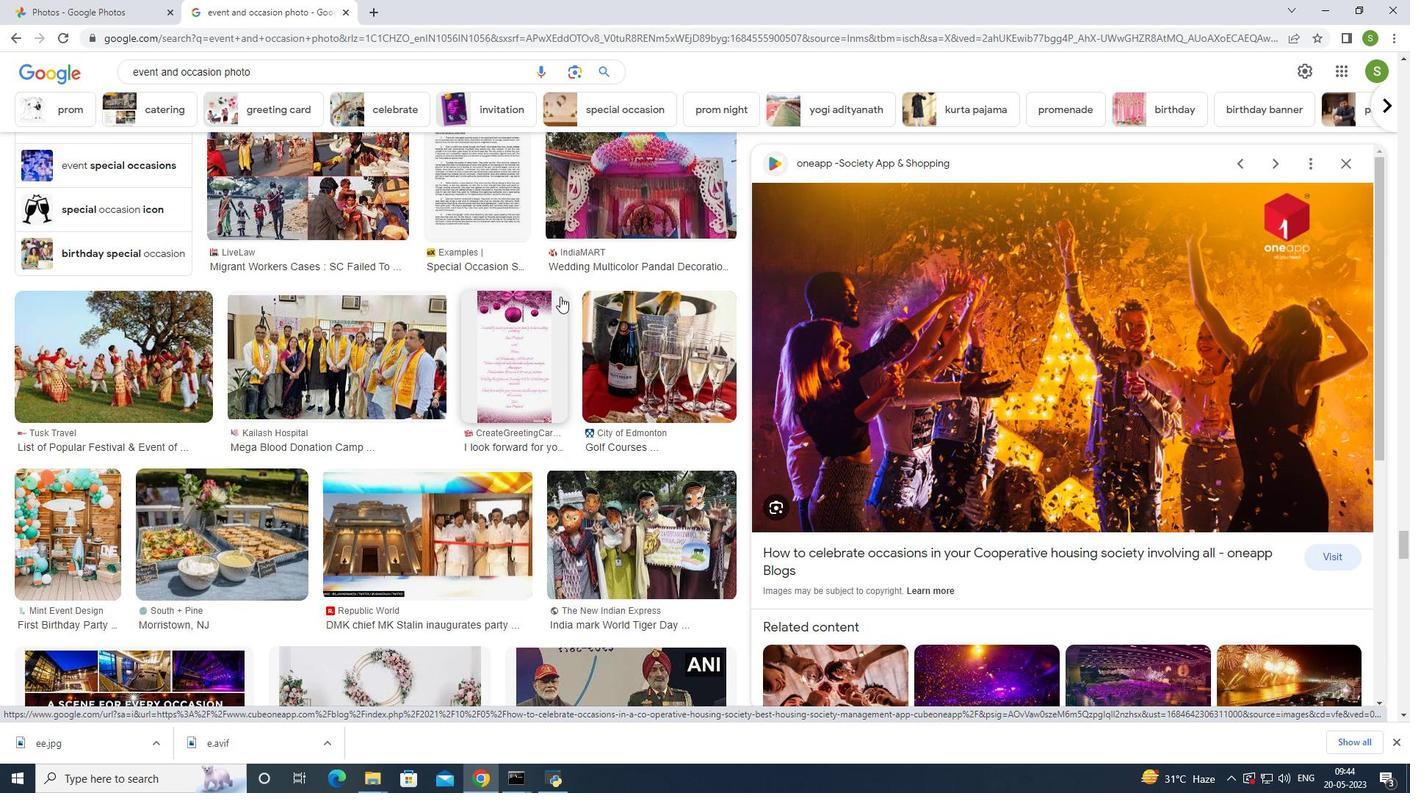 
Action: Mouse scrolled (560, 295) with delta (0, 0)
Screenshot: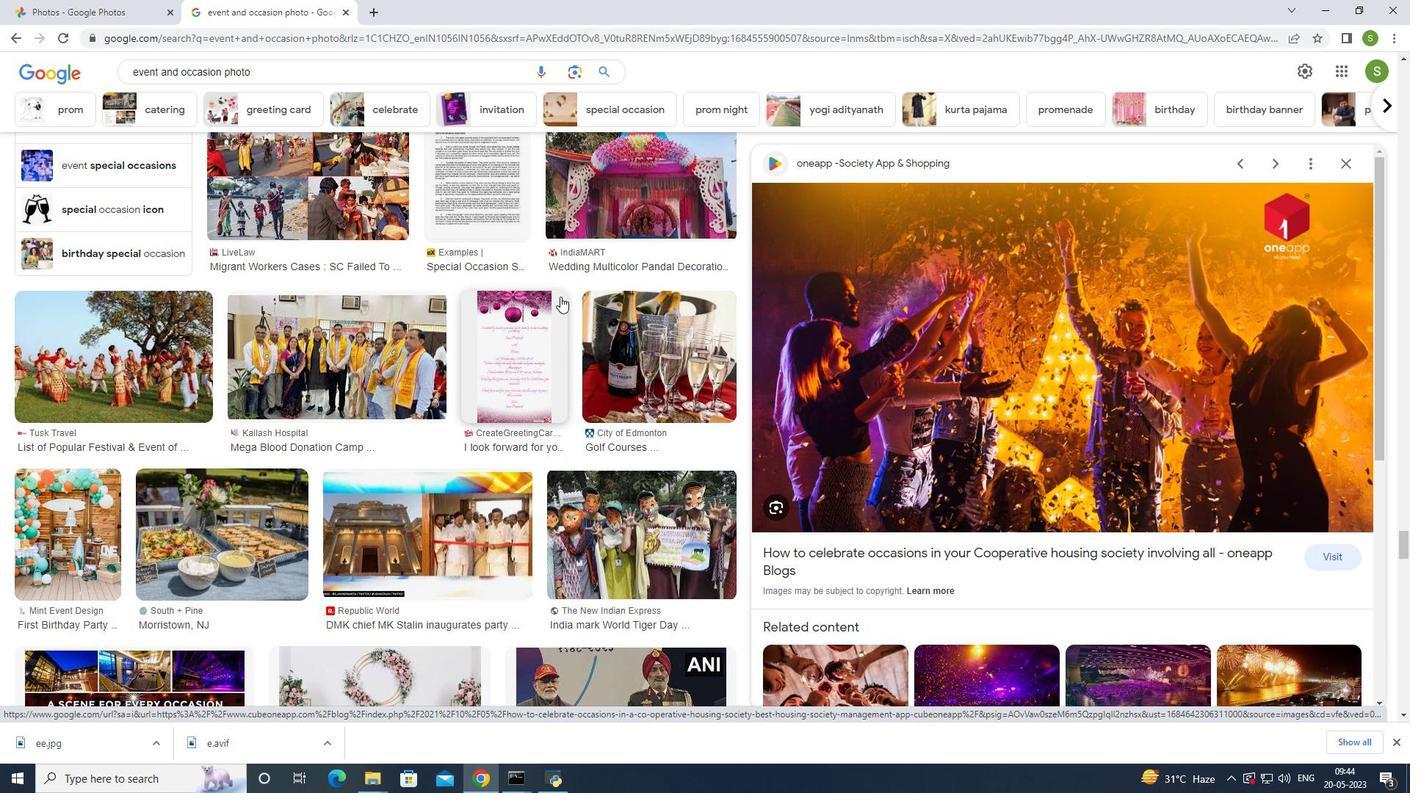 
Action: Mouse scrolled (560, 295) with delta (0, 0)
Screenshot: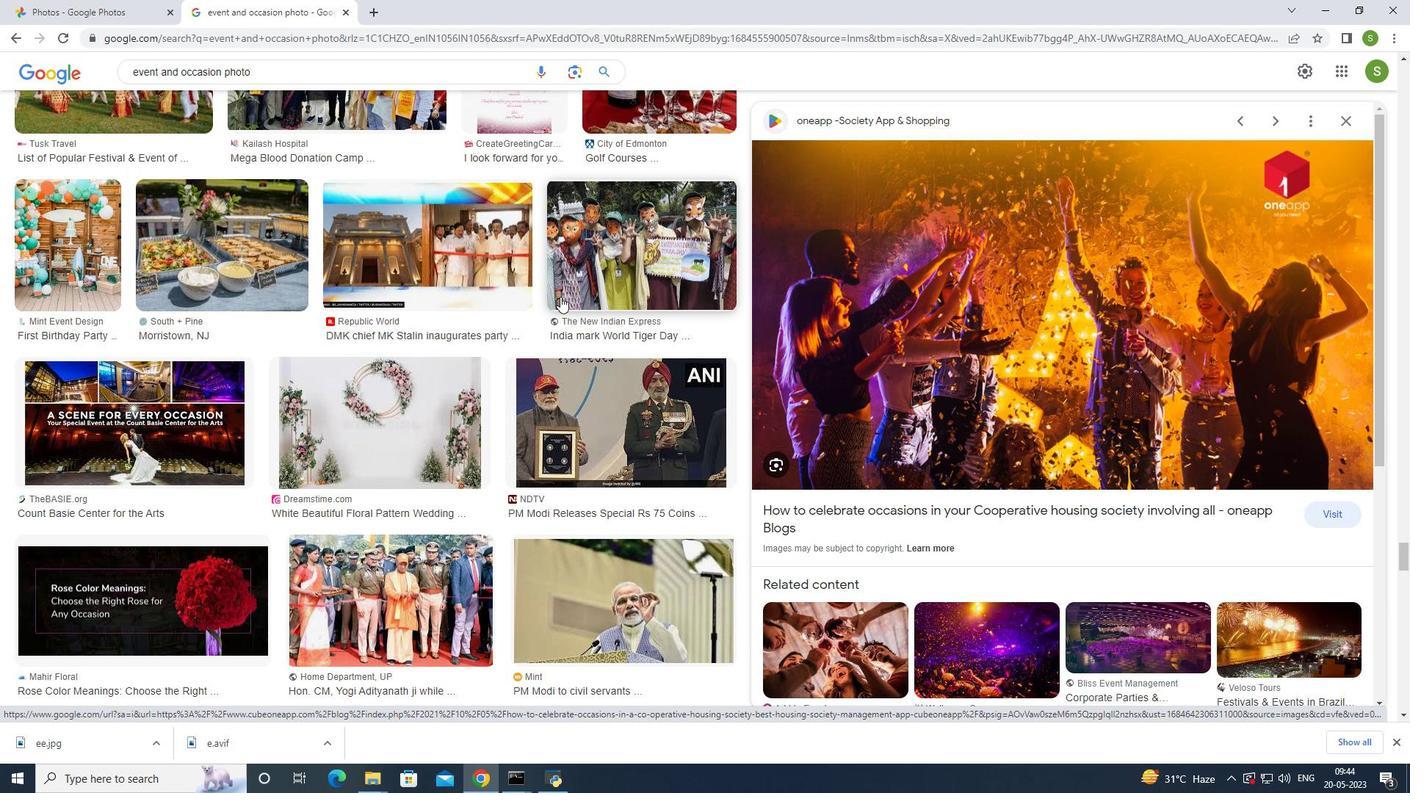
Action: Mouse scrolled (560, 295) with delta (0, 0)
Screenshot: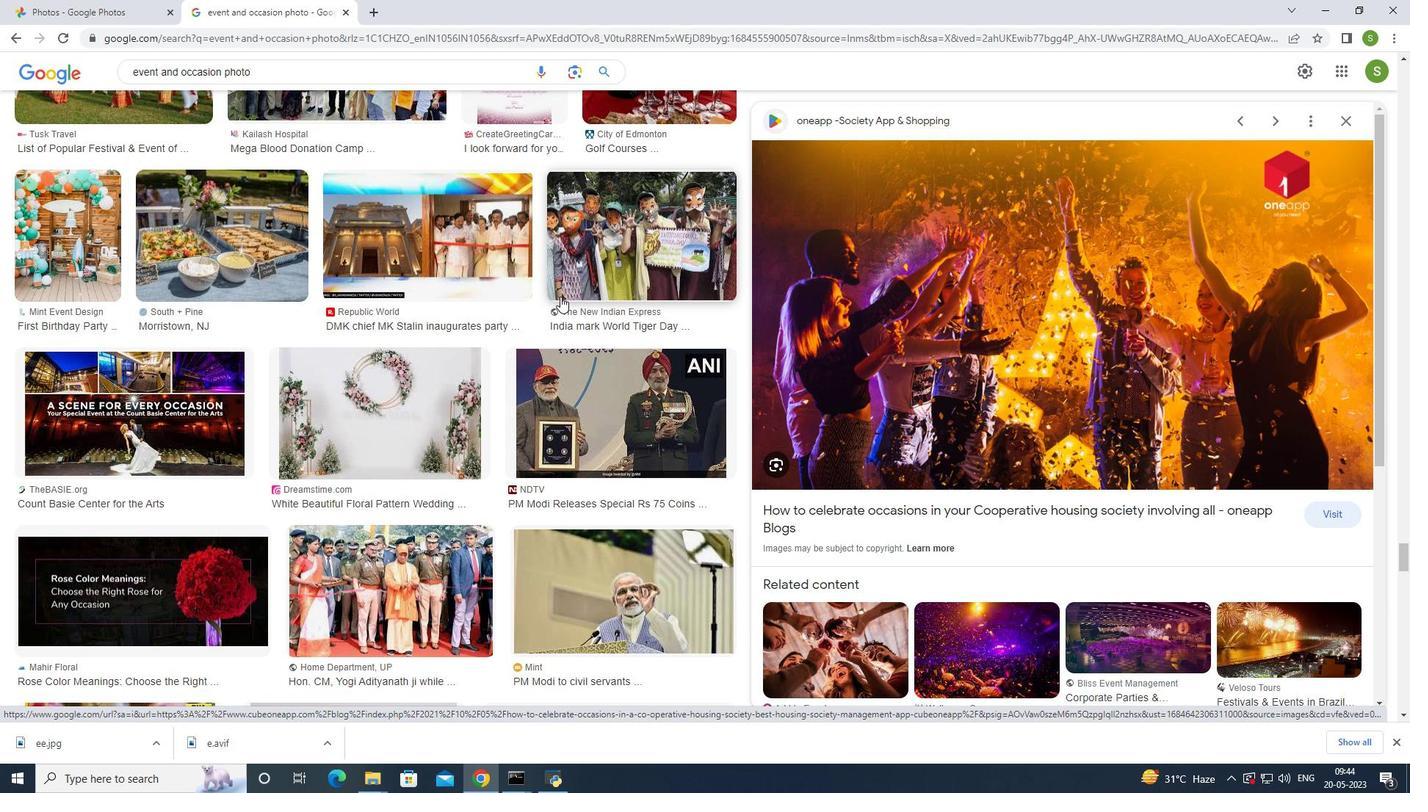 
Action: Mouse scrolled (560, 295) with delta (0, 0)
Screenshot: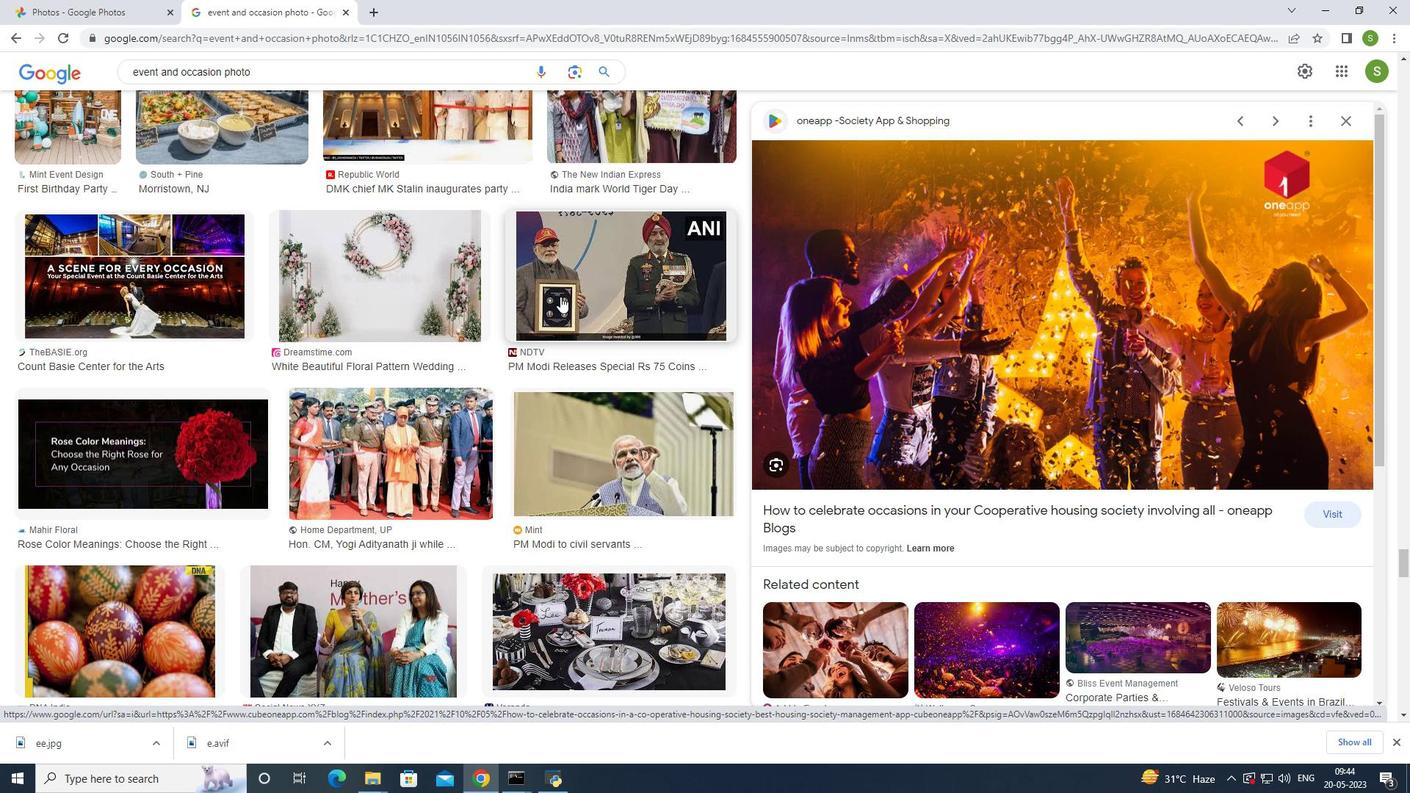 
Action: Mouse scrolled (560, 295) with delta (0, 0)
Screenshot: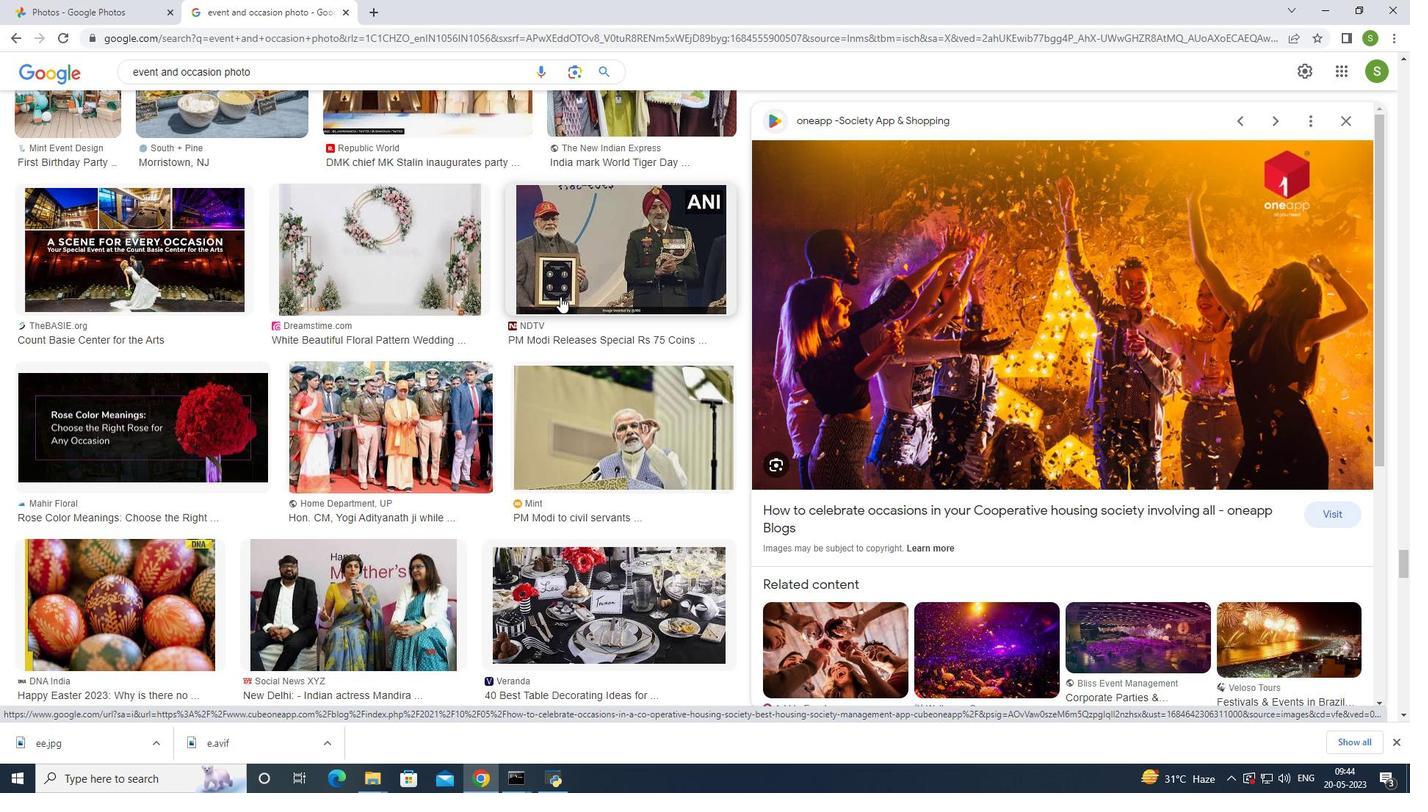 
Action: Mouse scrolled (560, 295) with delta (0, 0)
Screenshot: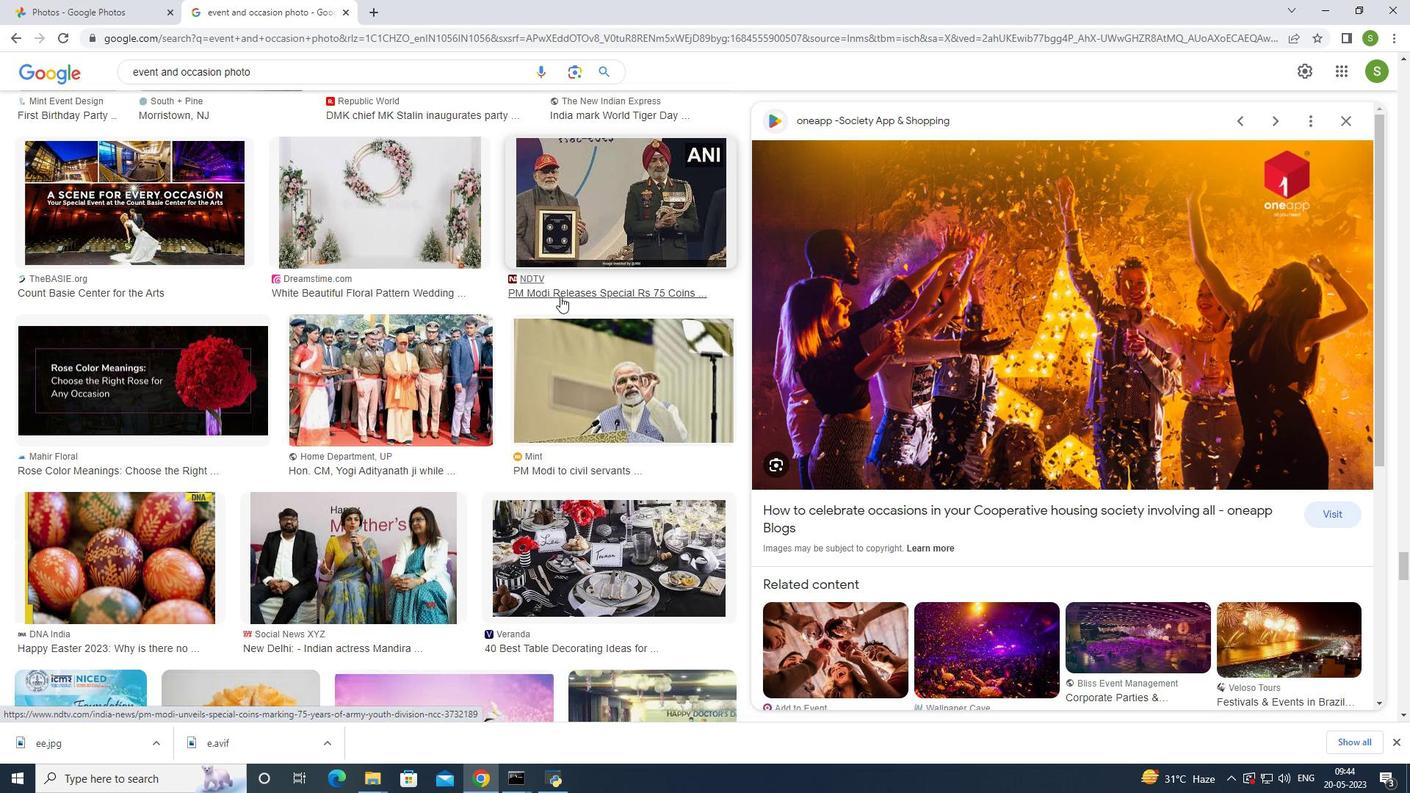 
Action: Mouse scrolled (560, 295) with delta (0, 0)
Screenshot: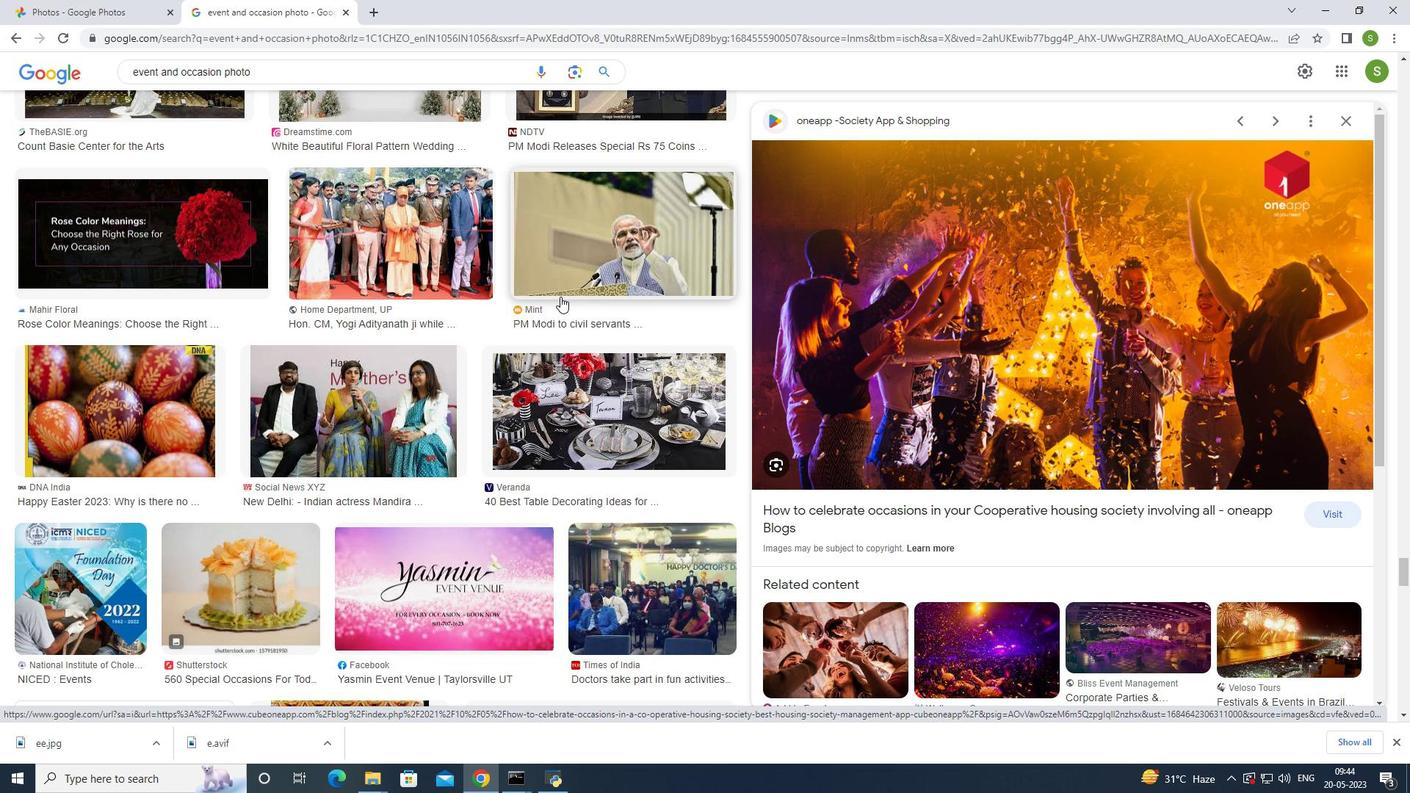 
Action: Mouse scrolled (560, 295) with delta (0, 0)
Screenshot: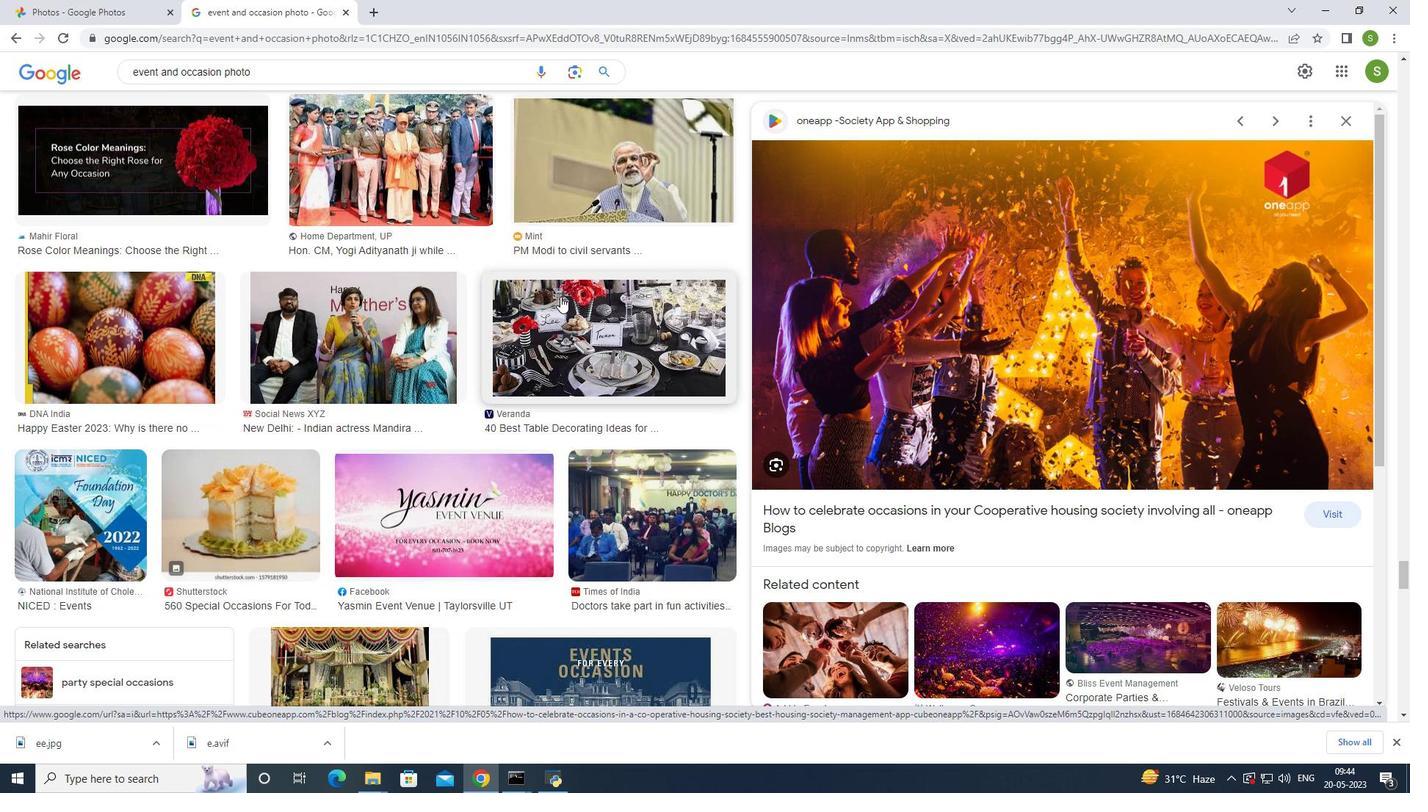 
Action: Mouse scrolled (560, 295) with delta (0, 0)
Screenshot: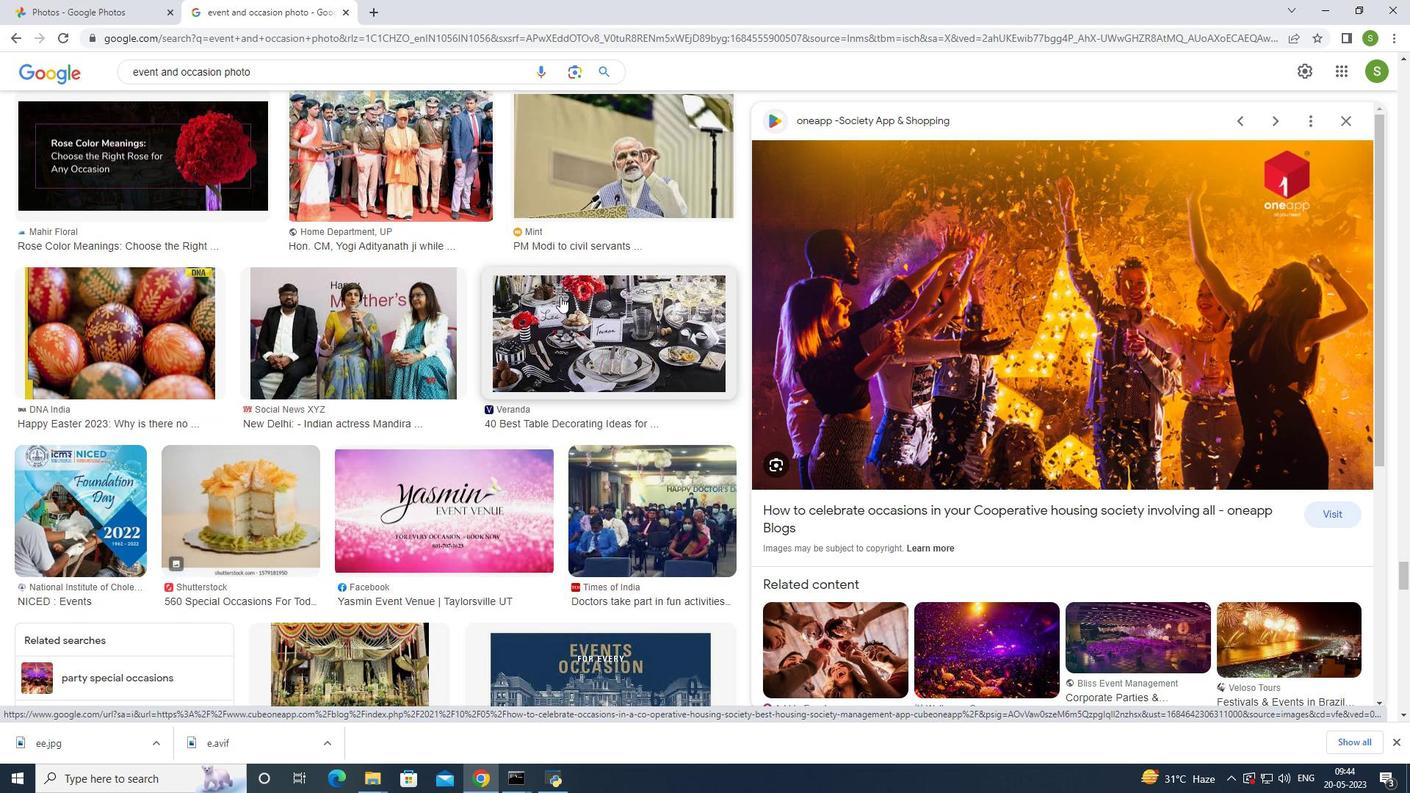 
Action: Mouse scrolled (560, 295) with delta (0, 0)
Screenshot: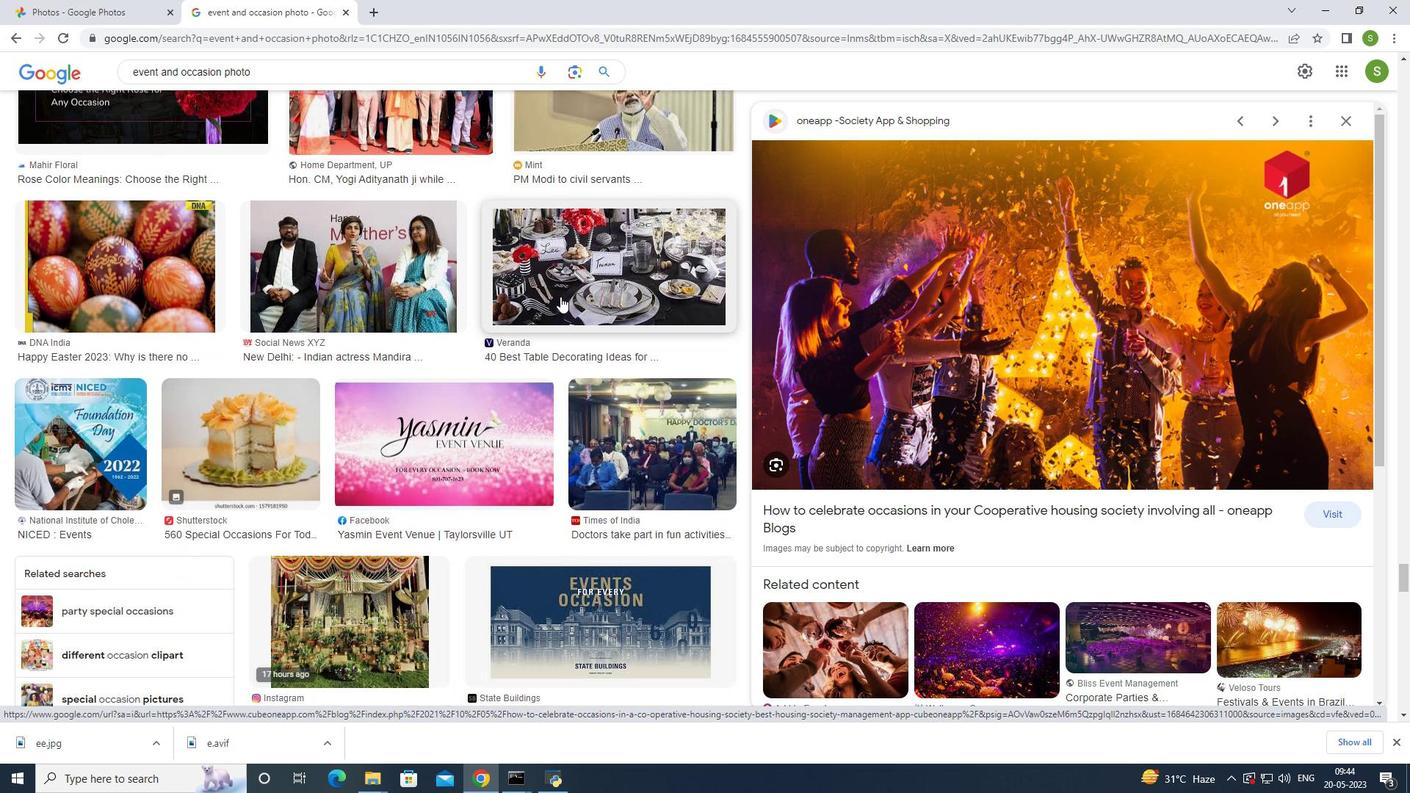 
Action: Mouse scrolled (560, 295) with delta (0, 0)
Screenshot: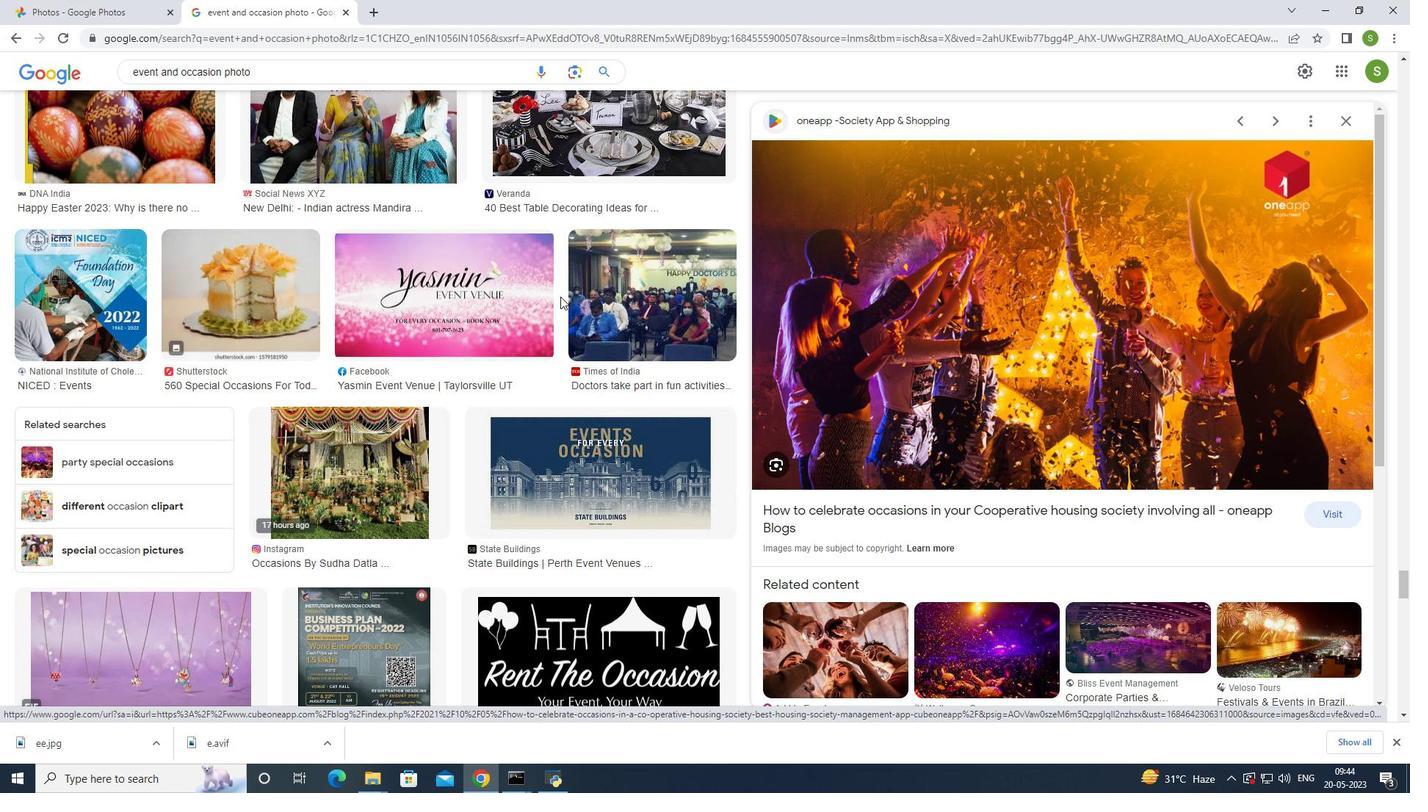 
Action: Mouse scrolled (560, 295) with delta (0, 0)
Screenshot: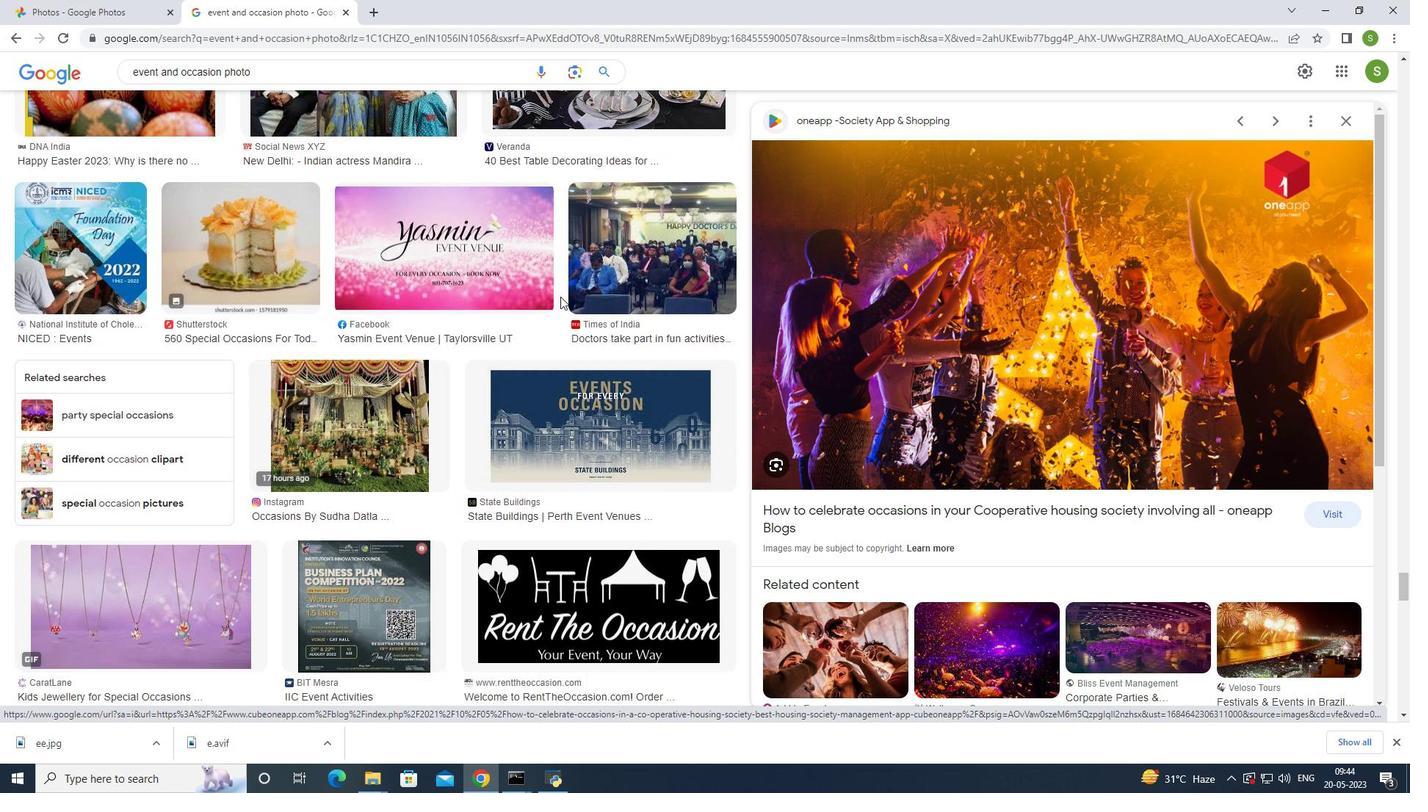 
Action: Mouse scrolled (560, 295) with delta (0, 0)
